 Task: Create a website for subscription-based wine club: curate and deliver wine selections to subscribers.
Action: Mouse moved to (1151, 150)
Screenshot: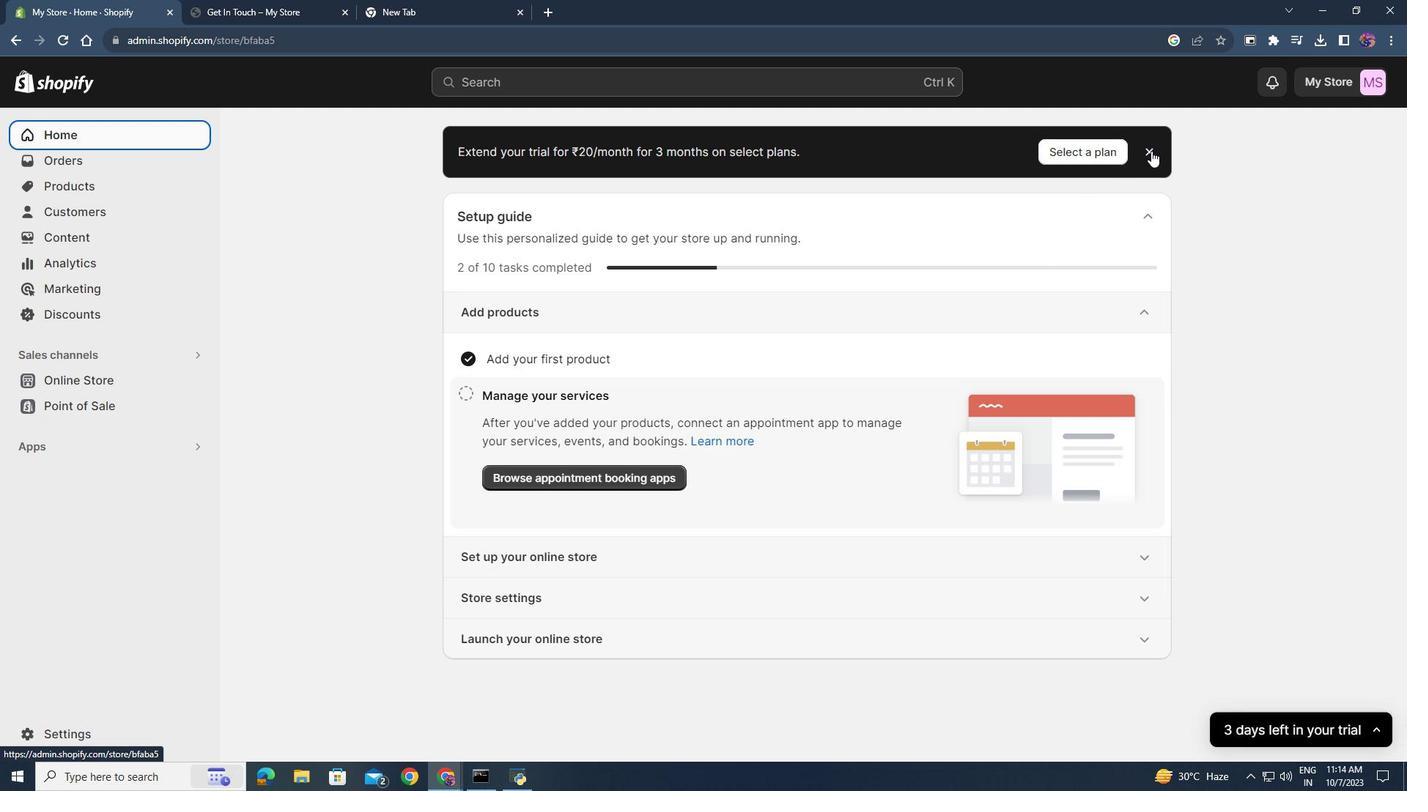 
Action: Mouse pressed left at (1151, 150)
Screenshot: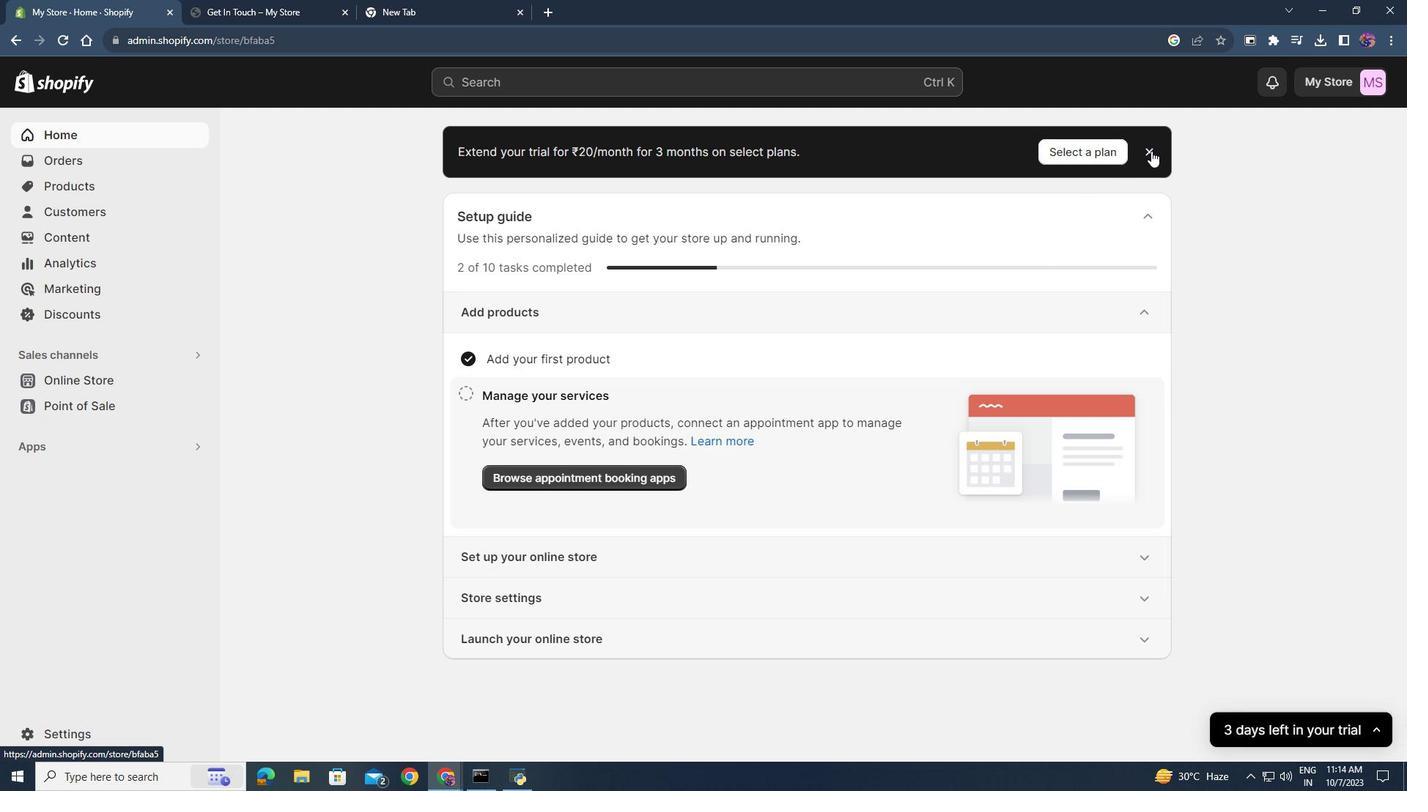 
Action: Mouse moved to (92, 380)
Screenshot: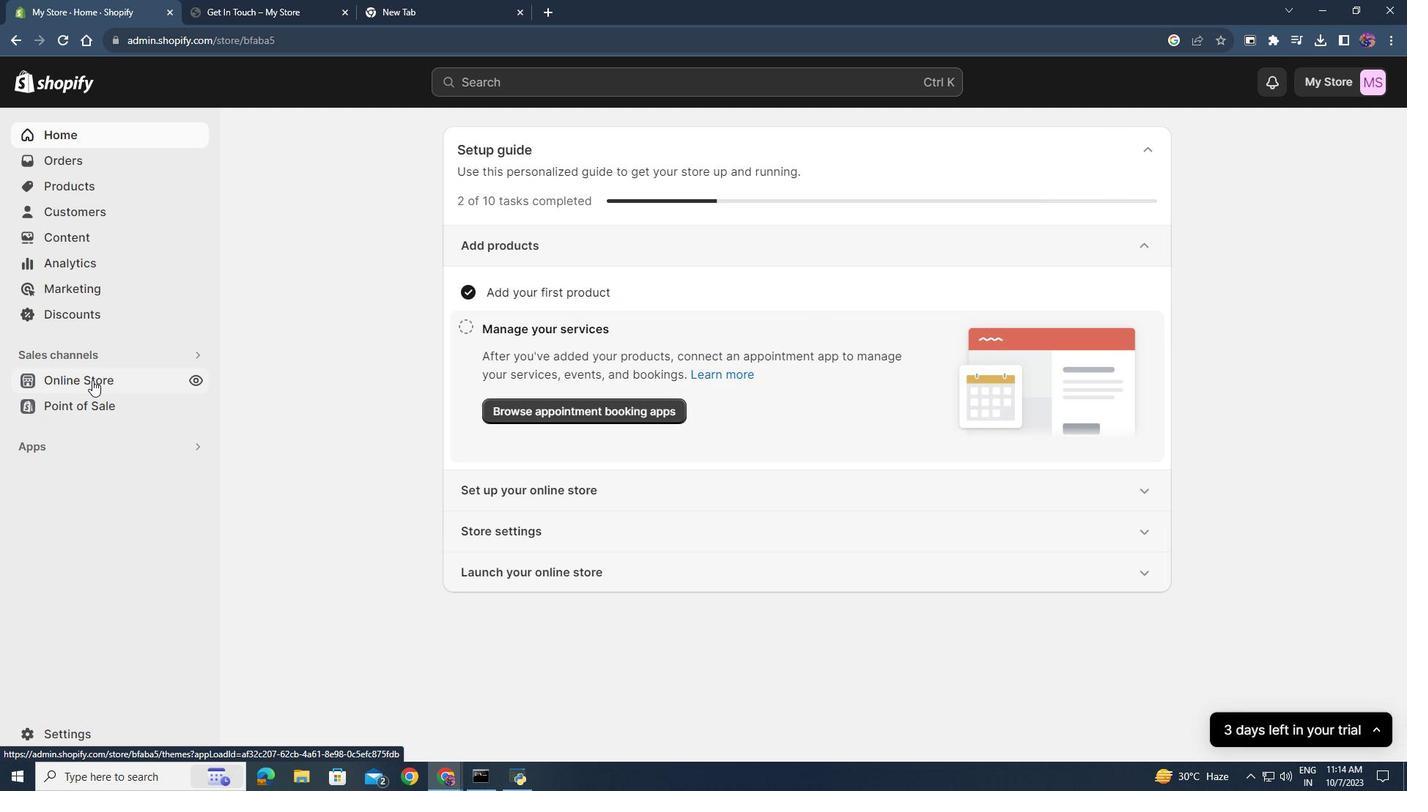 
Action: Mouse pressed left at (92, 380)
Screenshot: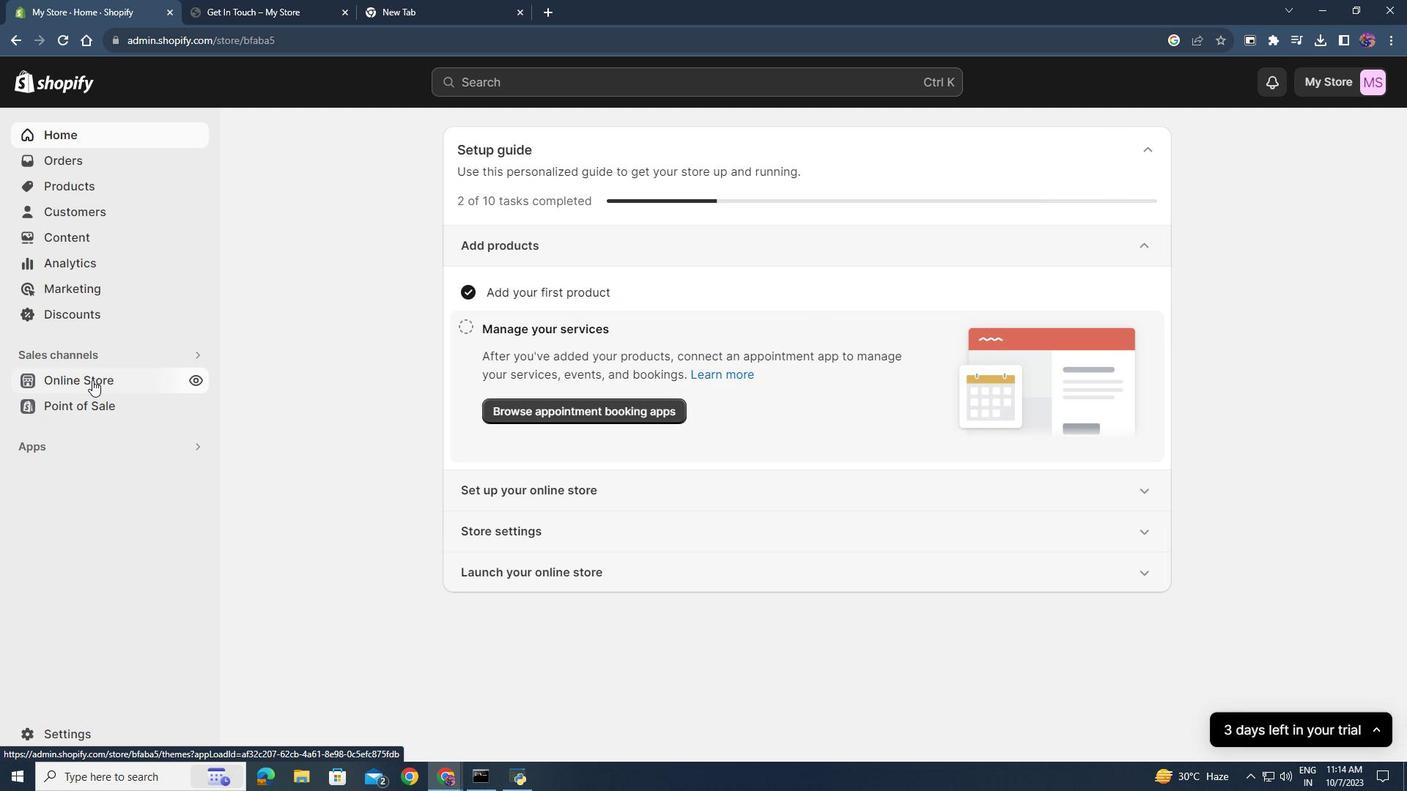 
Action: Mouse moved to (952, 537)
Screenshot: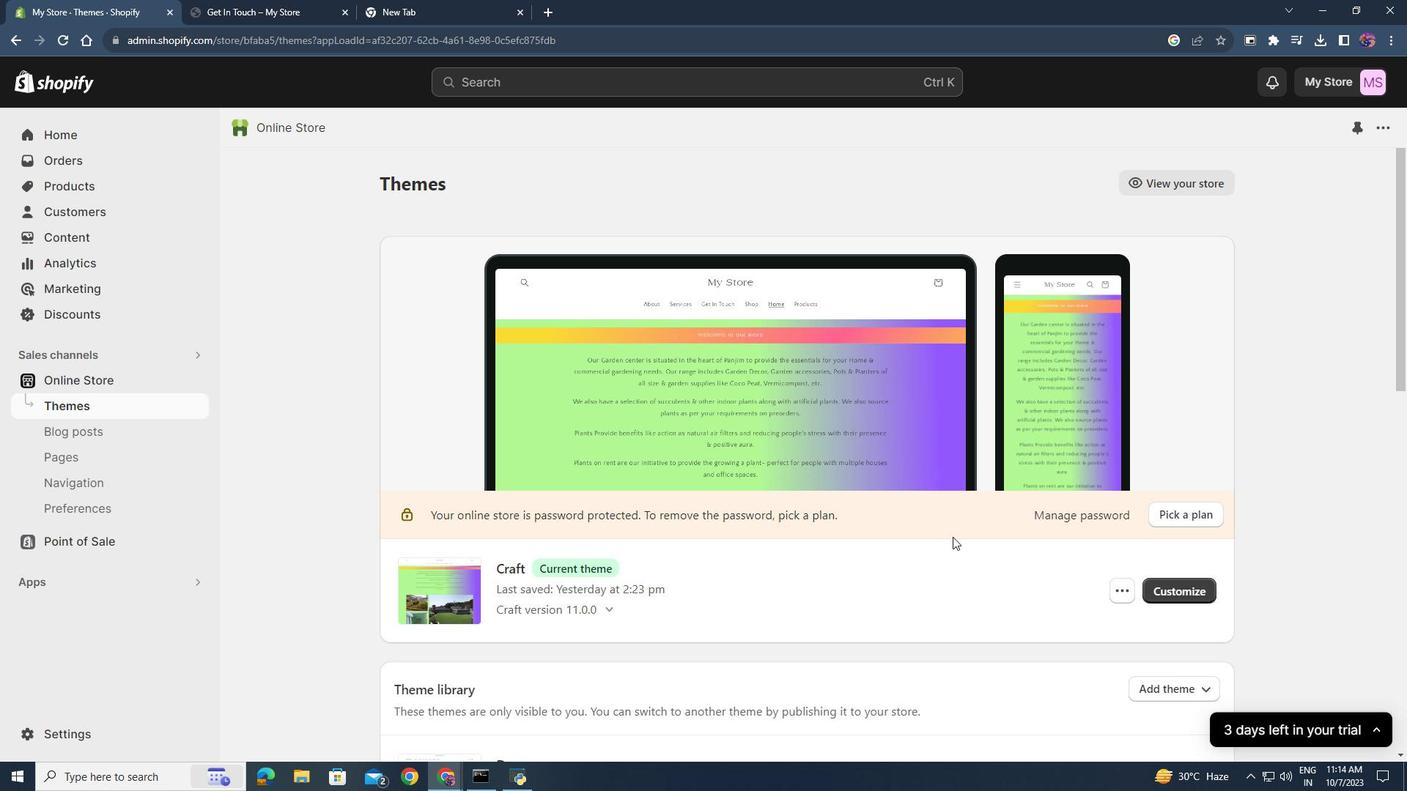 
Action: Mouse scrolled (952, 536) with delta (0, 0)
Screenshot: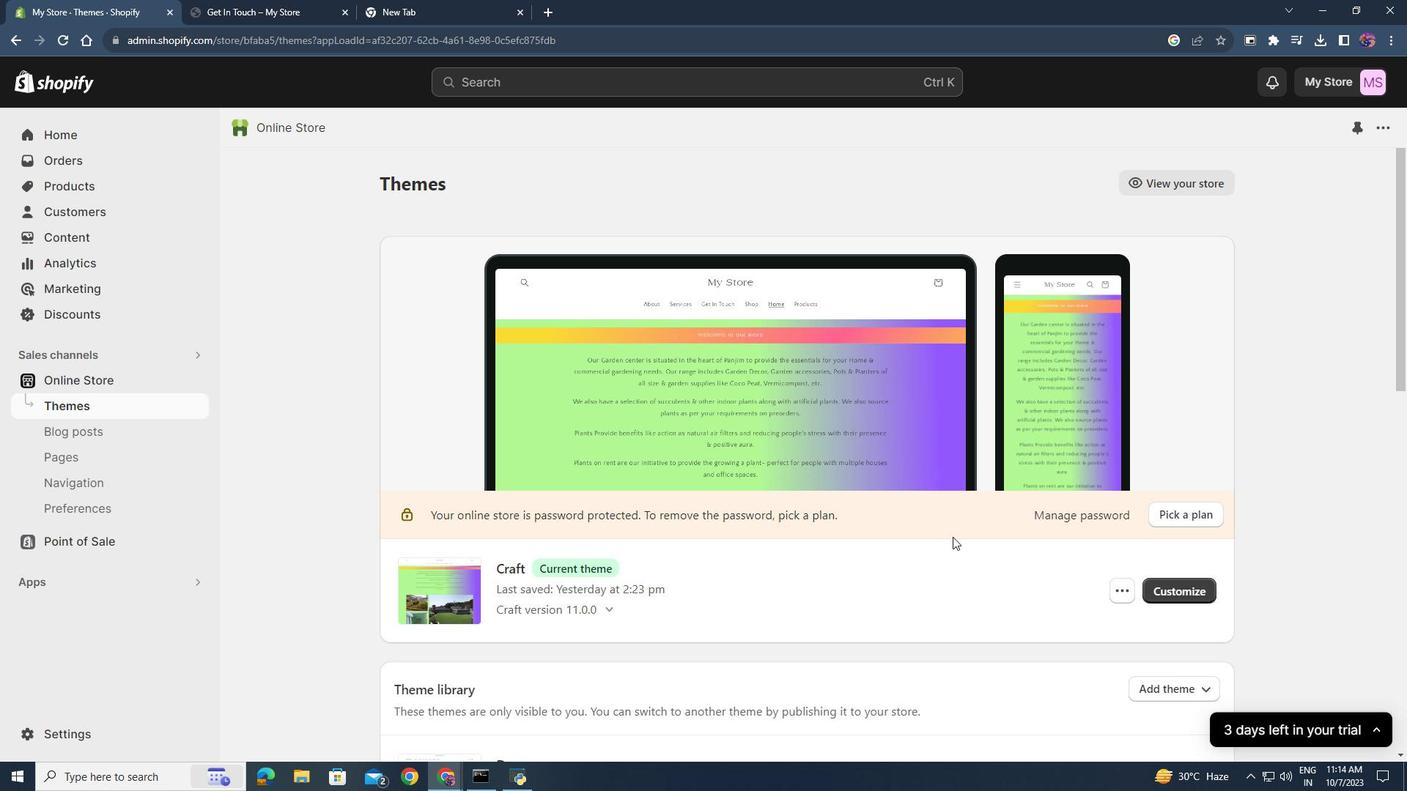 
Action: Mouse scrolled (952, 536) with delta (0, 0)
Screenshot: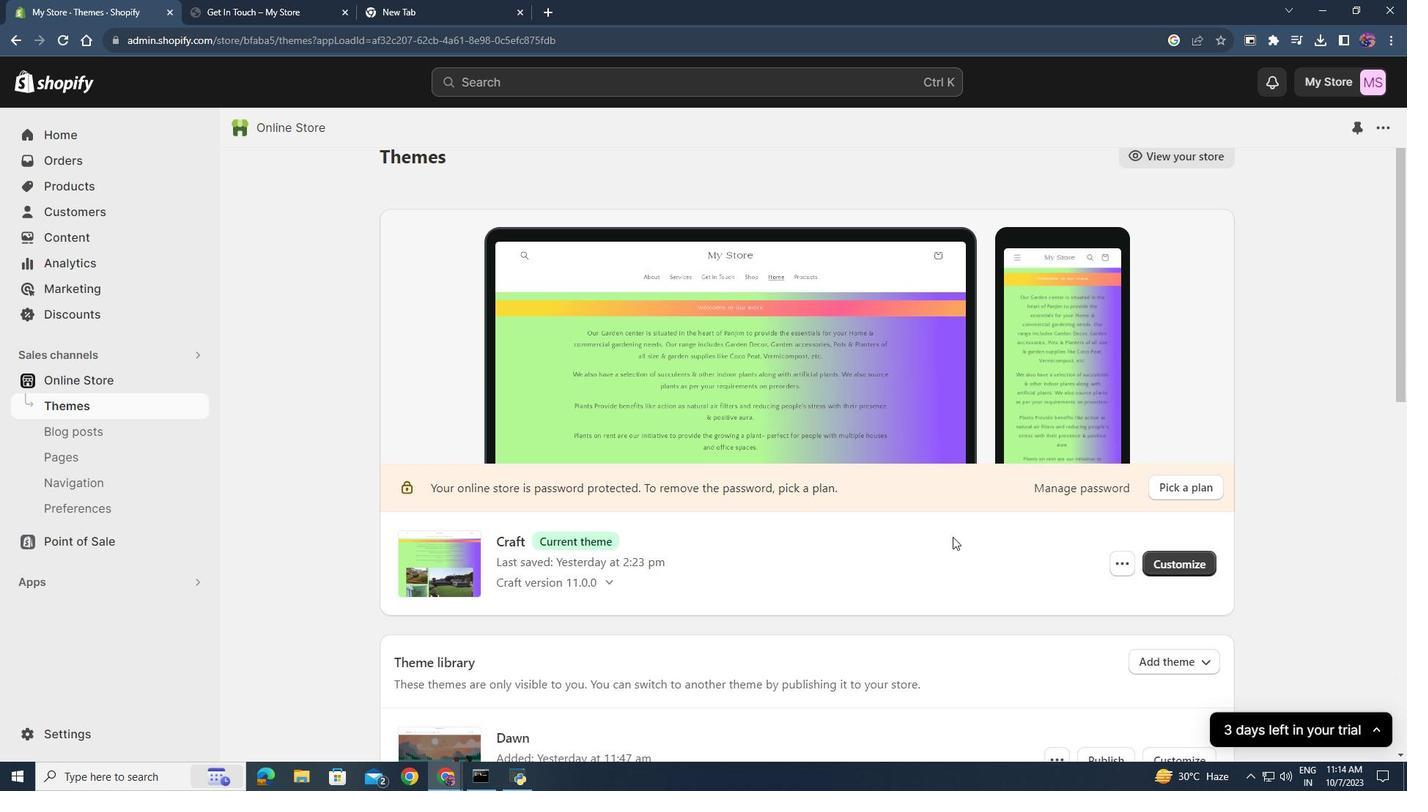 
Action: Mouse scrolled (952, 536) with delta (0, 0)
Screenshot: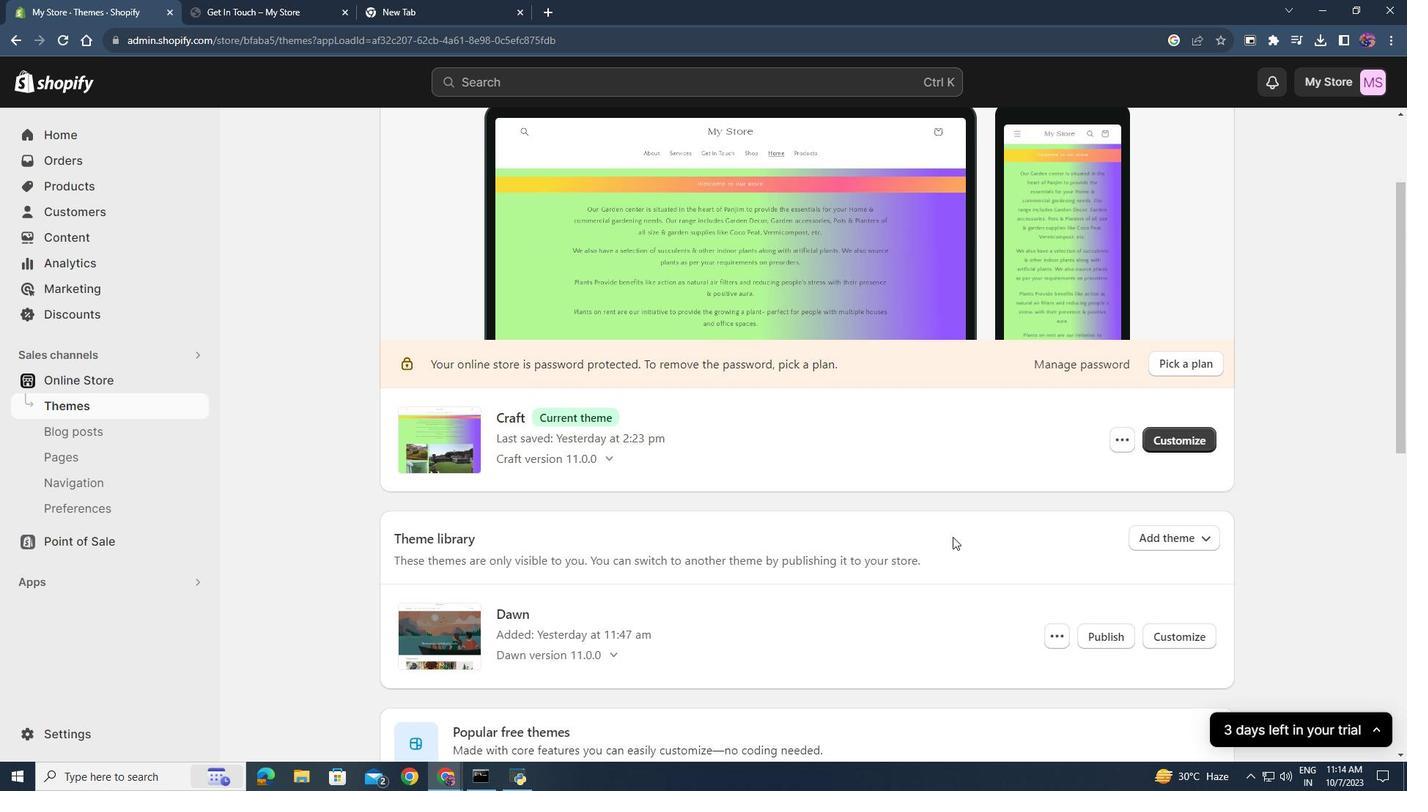 
Action: Mouse scrolled (952, 536) with delta (0, 0)
Screenshot: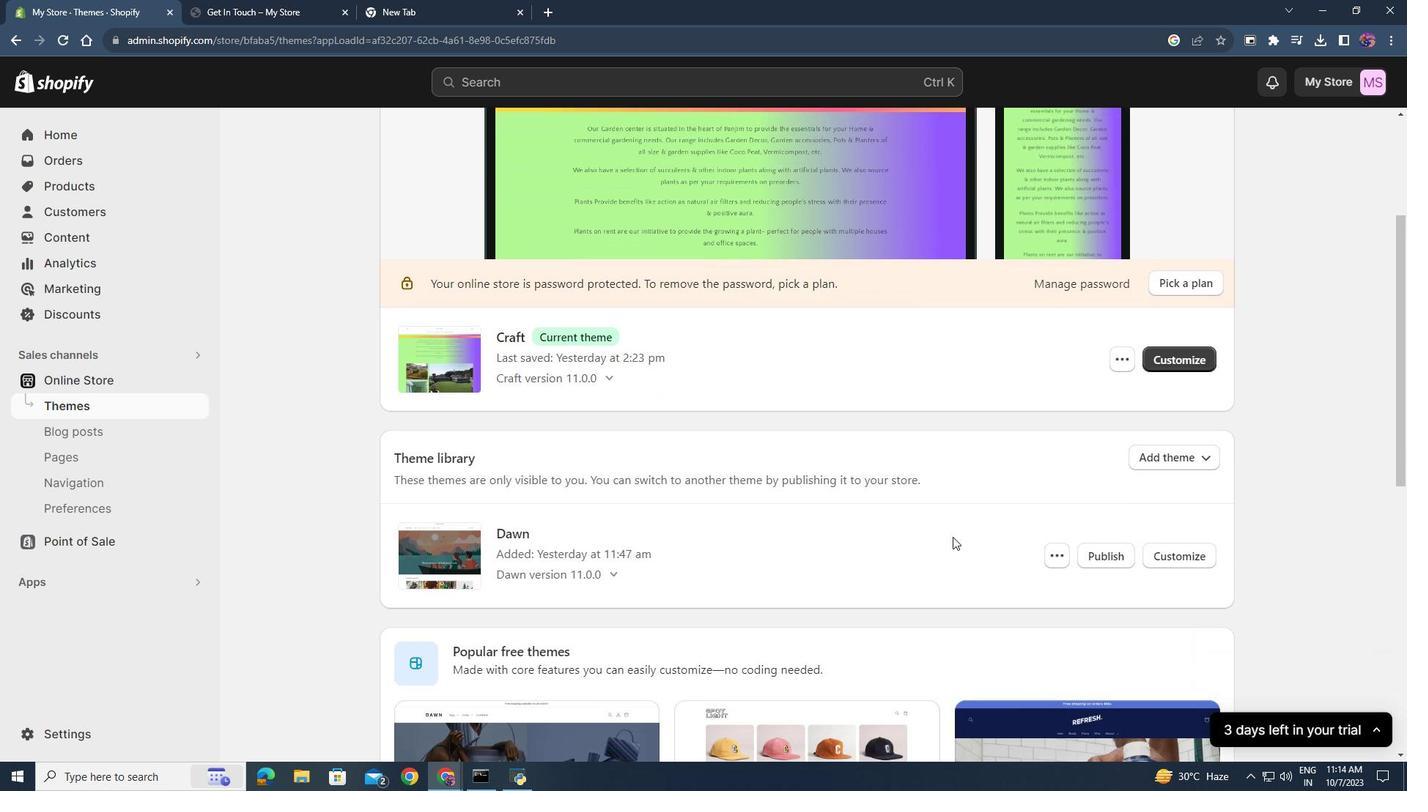 
Action: Mouse scrolled (952, 537) with delta (0, 0)
Screenshot: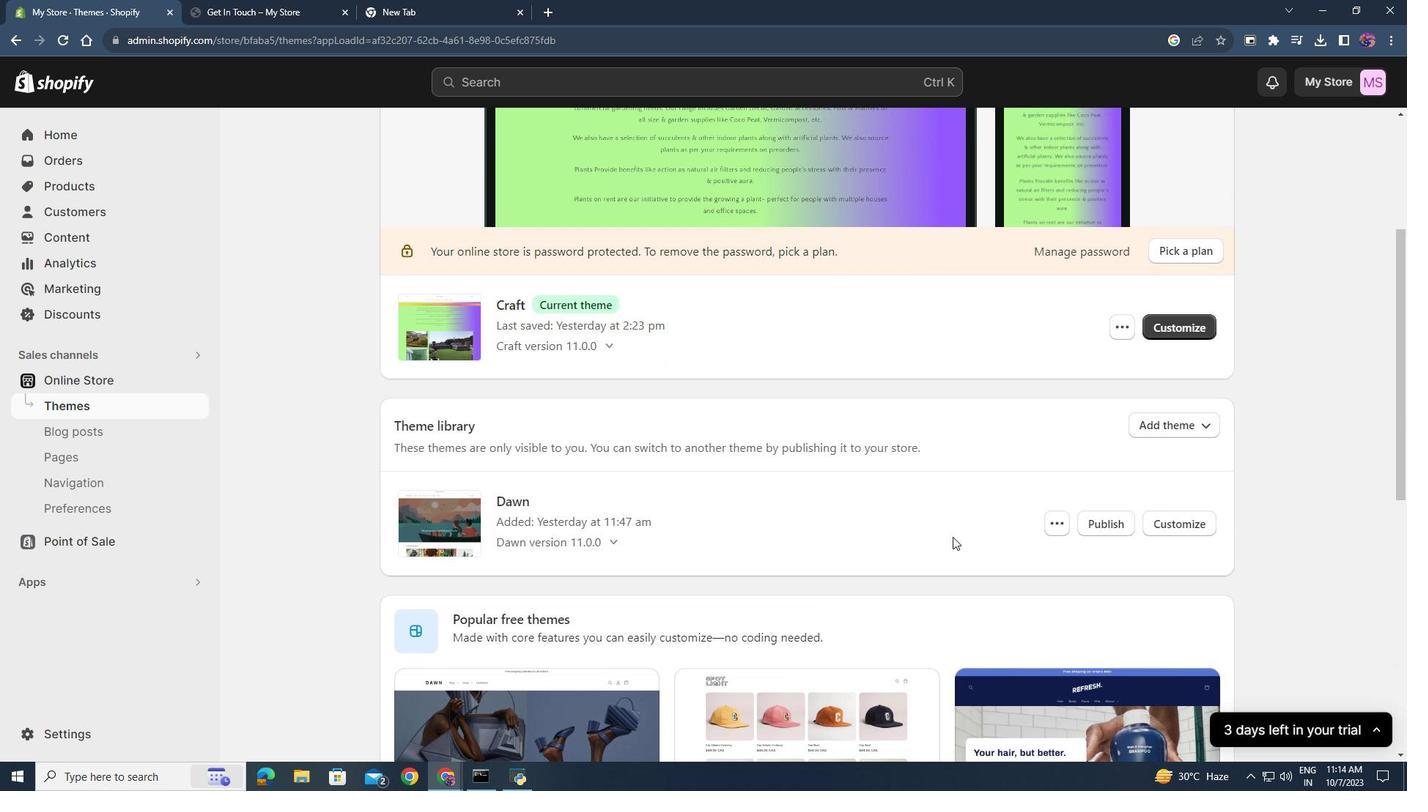 
Action: Mouse scrolled (952, 537) with delta (0, 0)
Screenshot: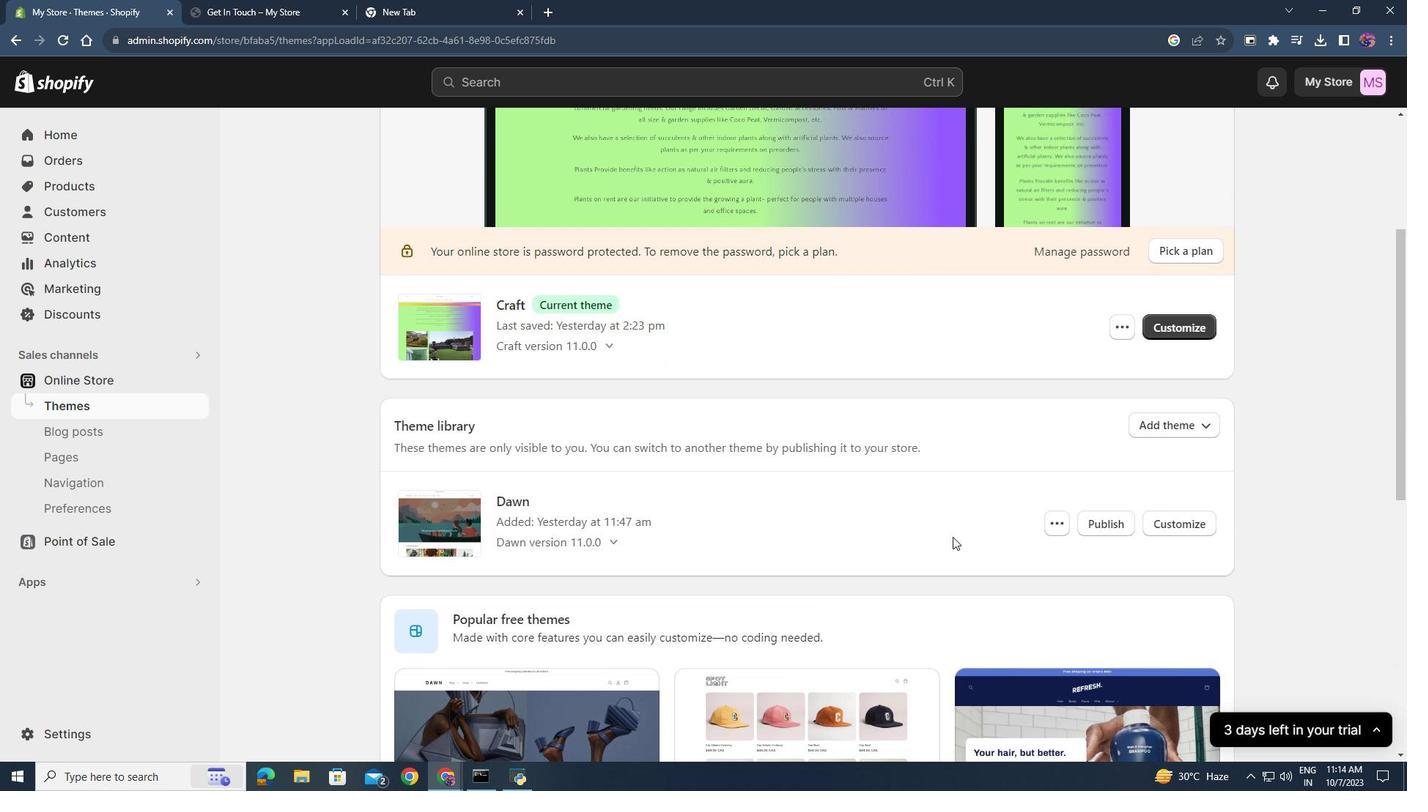 
Action: Mouse scrolled (952, 537) with delta (0, 0)
Screenshot: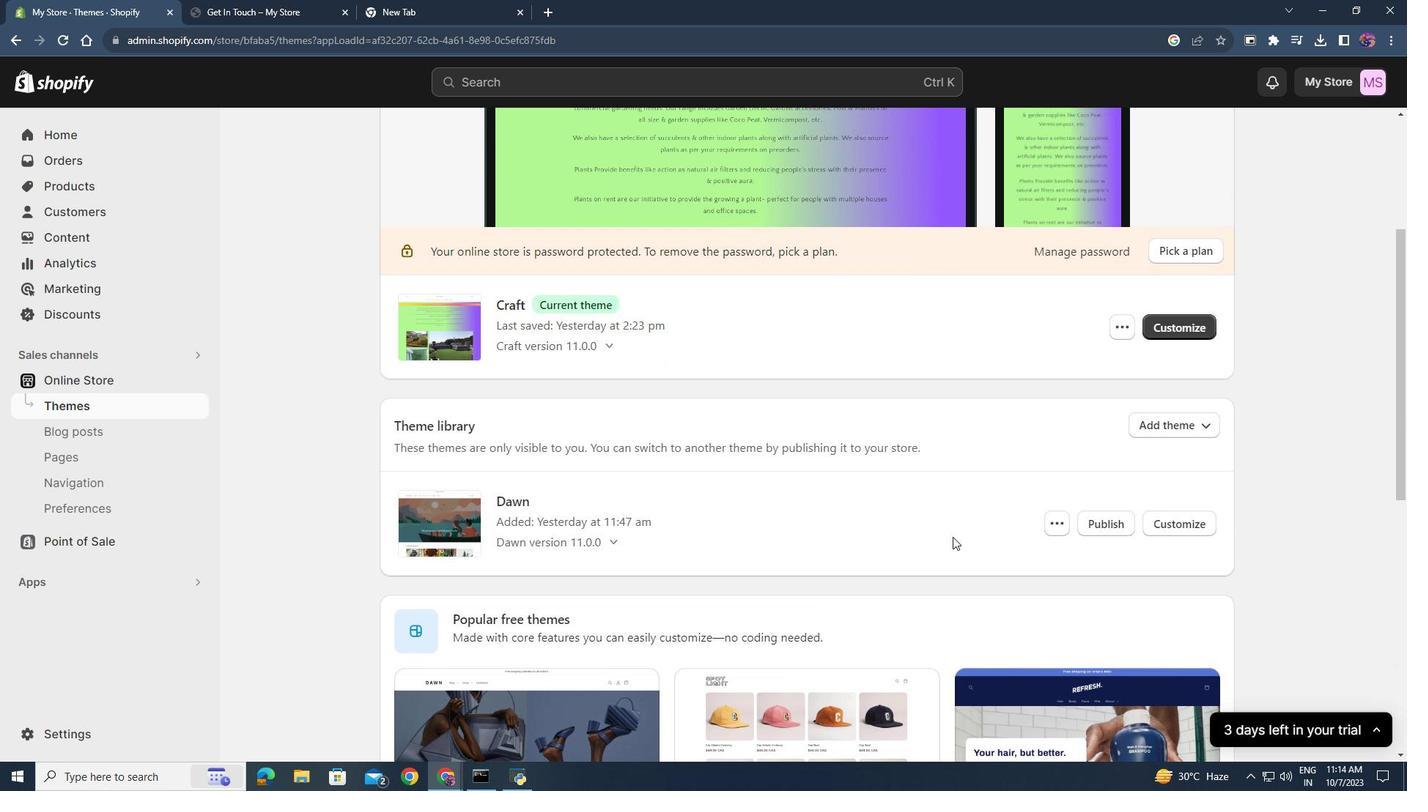 
Action: Mouse scrolled (952, 537) with delta (0, 0)
Screenshot: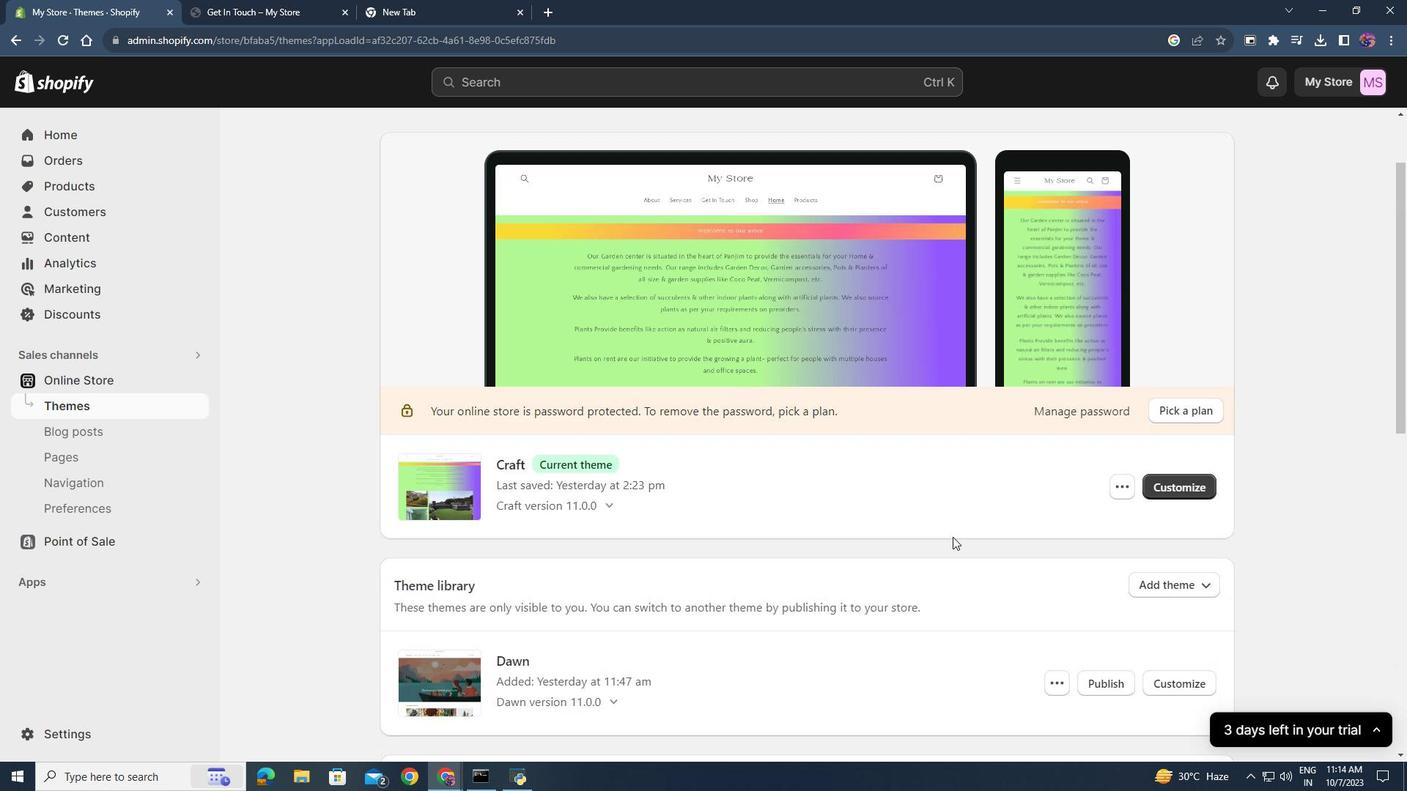 
Action: Mouse scrolled (952, 537) with delta (0, 0)
Screenshot: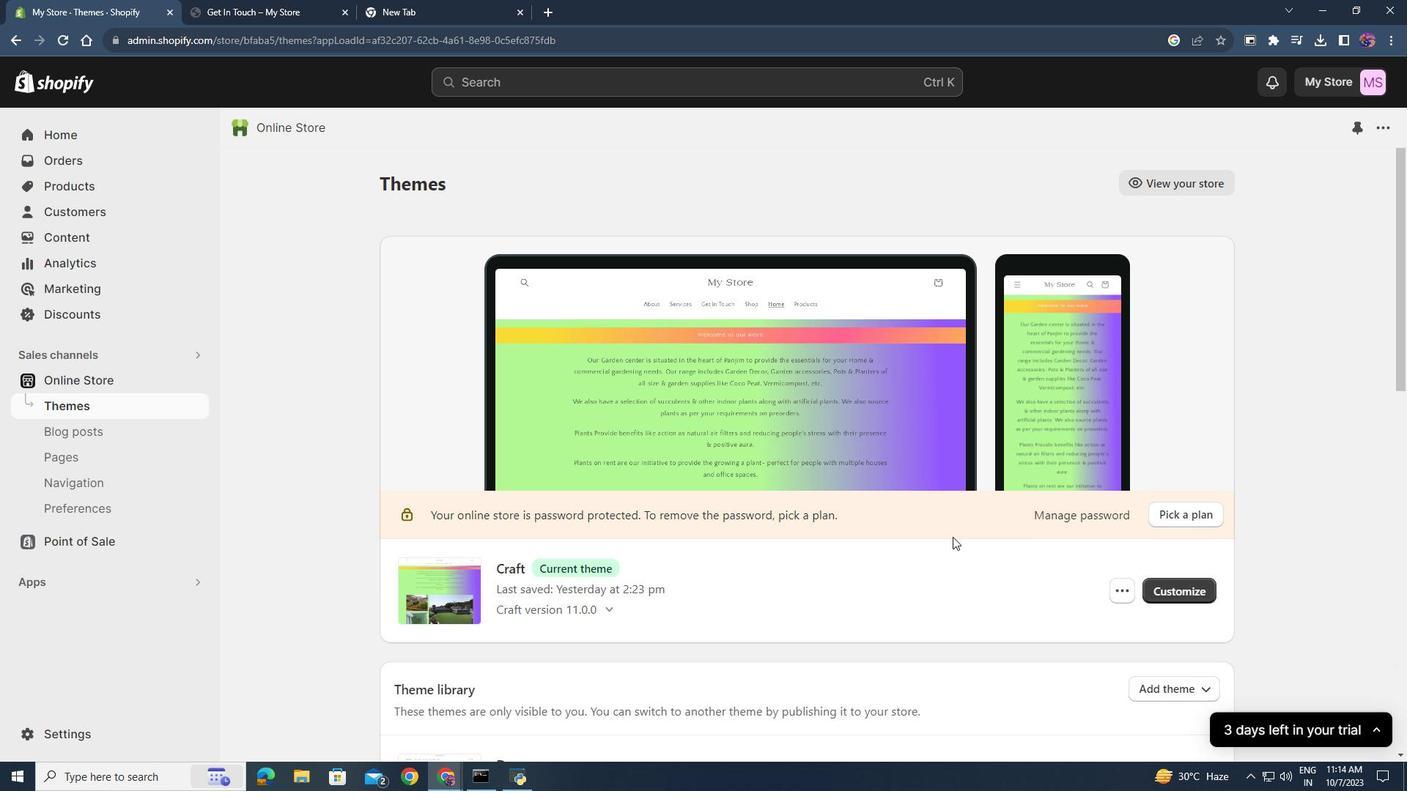 
Action: Mouse scrolled (952, 537) with delta (0, 0)
Screenshot: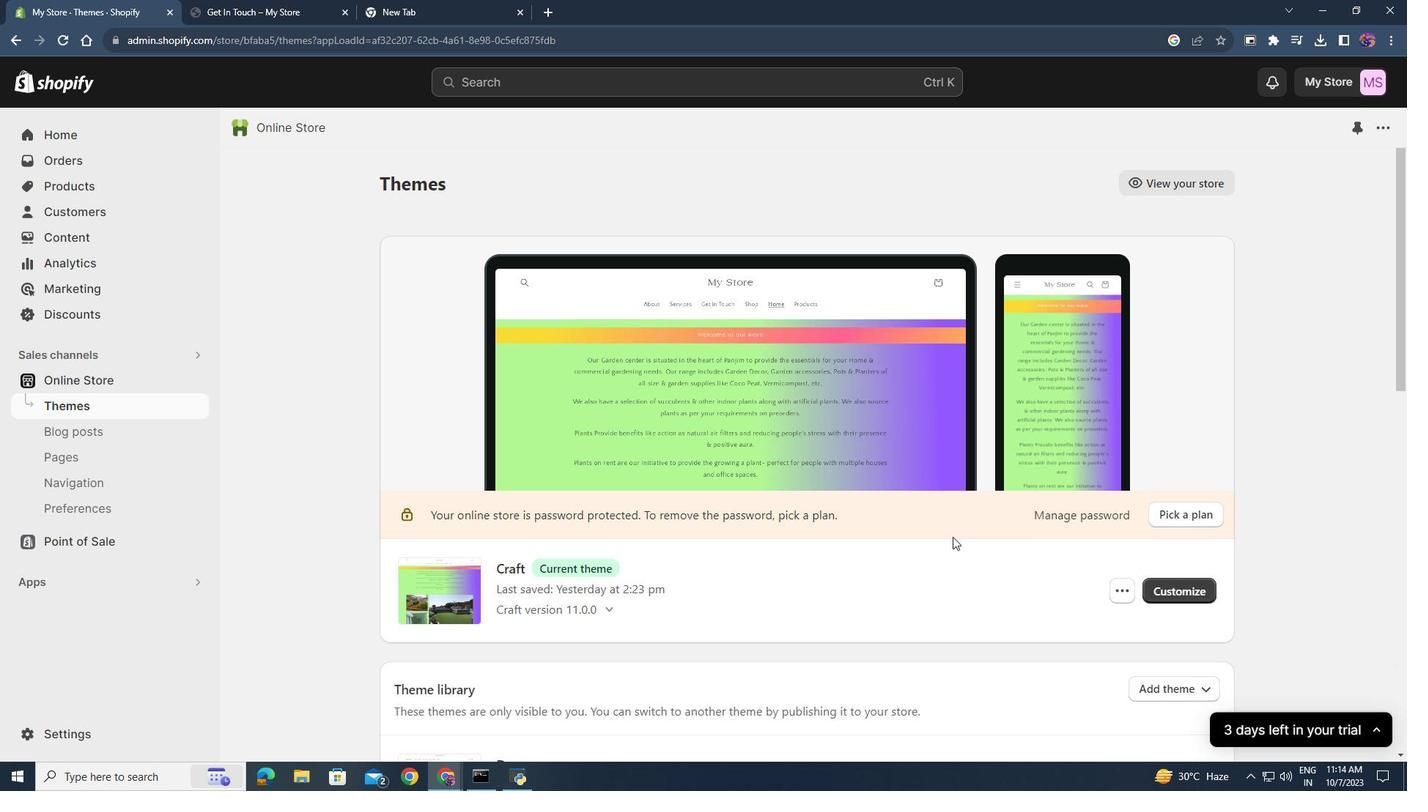 
Action: Mouse scrolled (952, 537) with delta (0, 0)
Screenshot: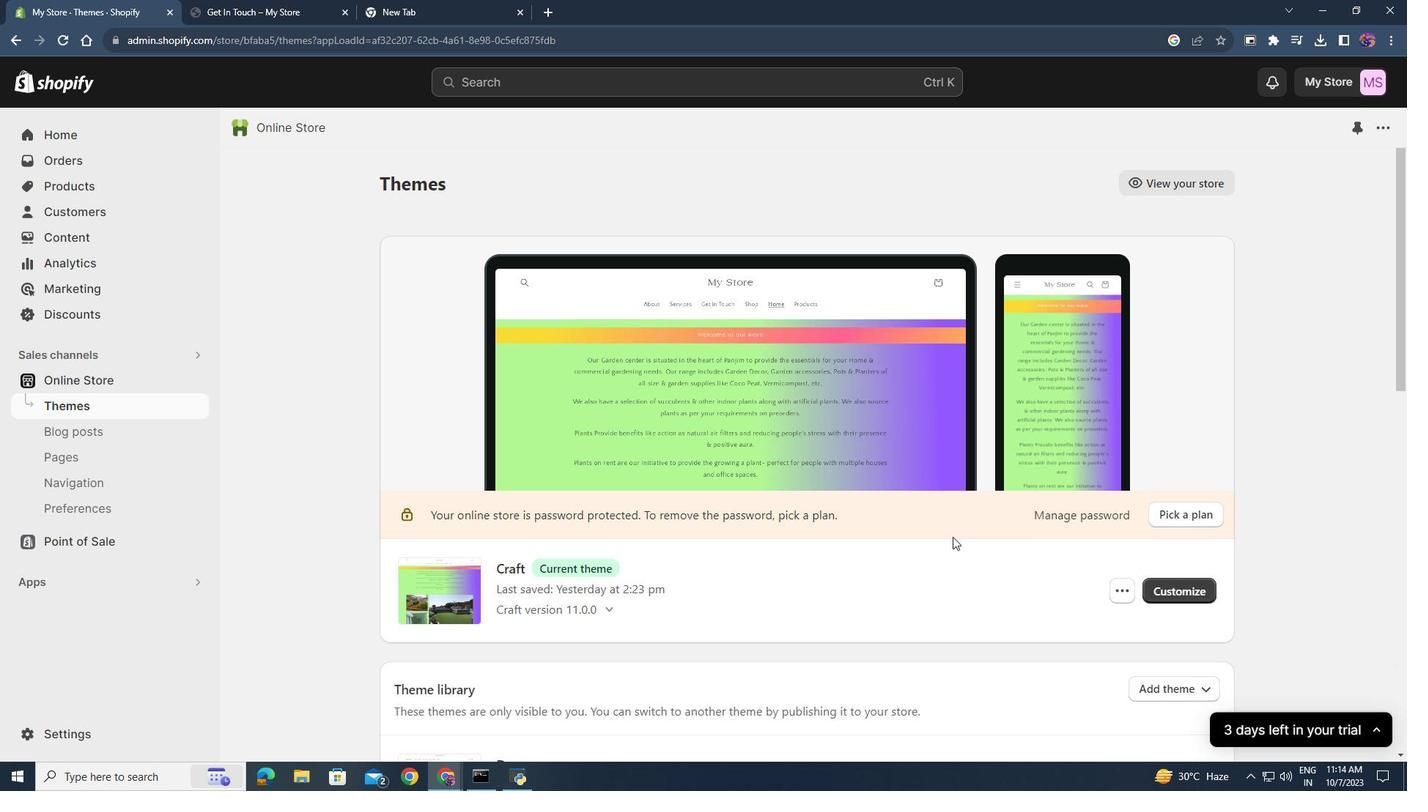 
Action: Mouse moved to (1328, 82)
Screenshot: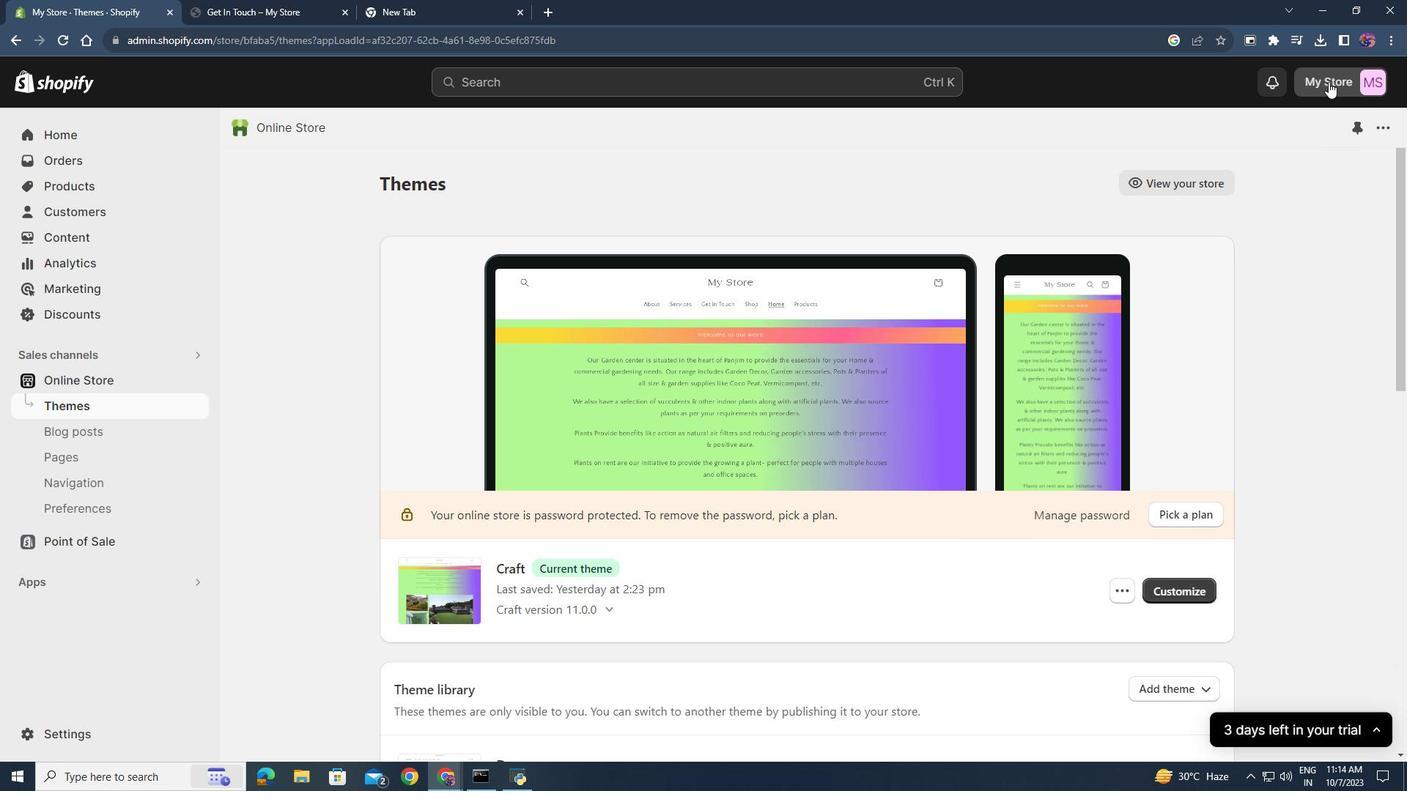
Action: Mouse pressed left at (1328, 82)
Screenshot: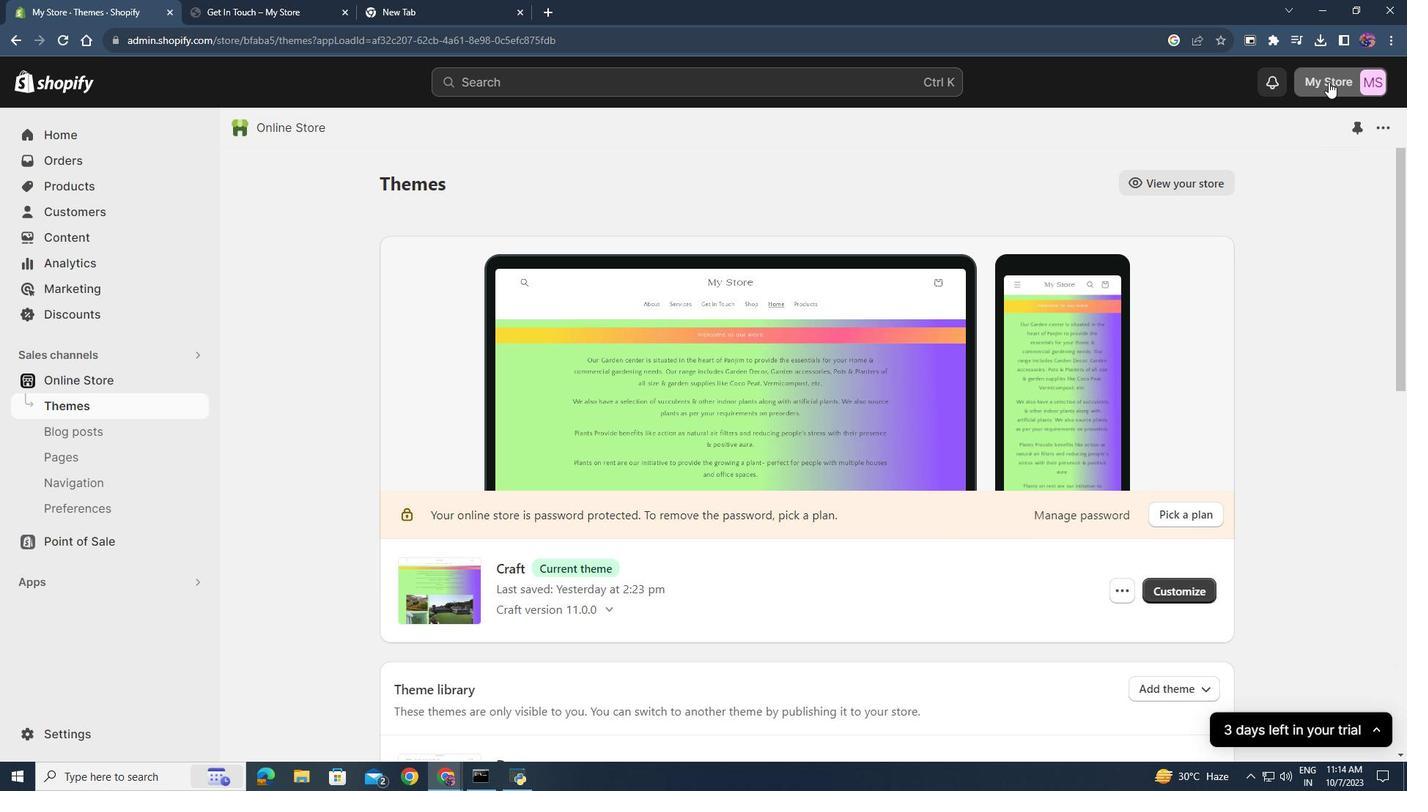 
Action: Mouse moved to (1246, 199)
Screenshot: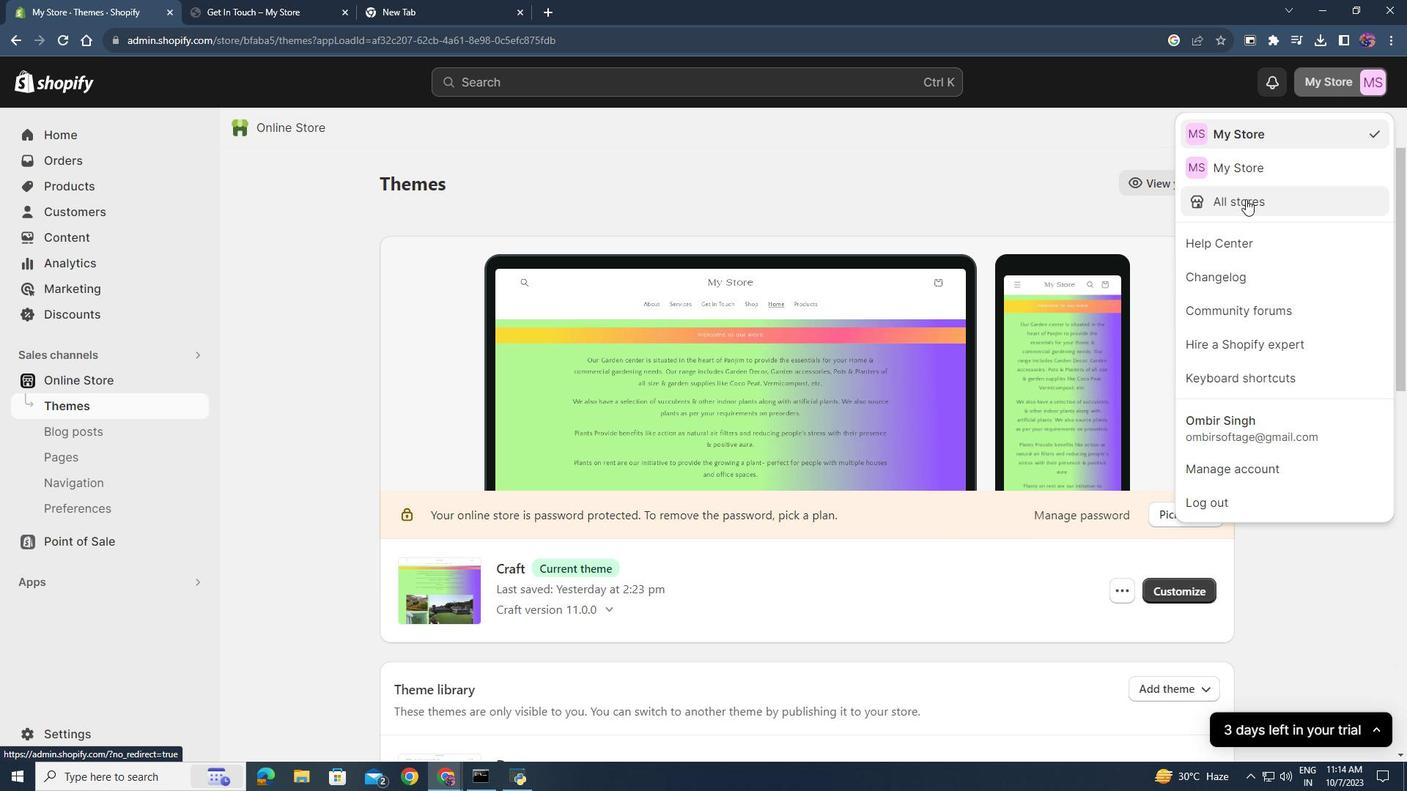 
Action: Mouse pressed left at (1246, 199)
Screenshot: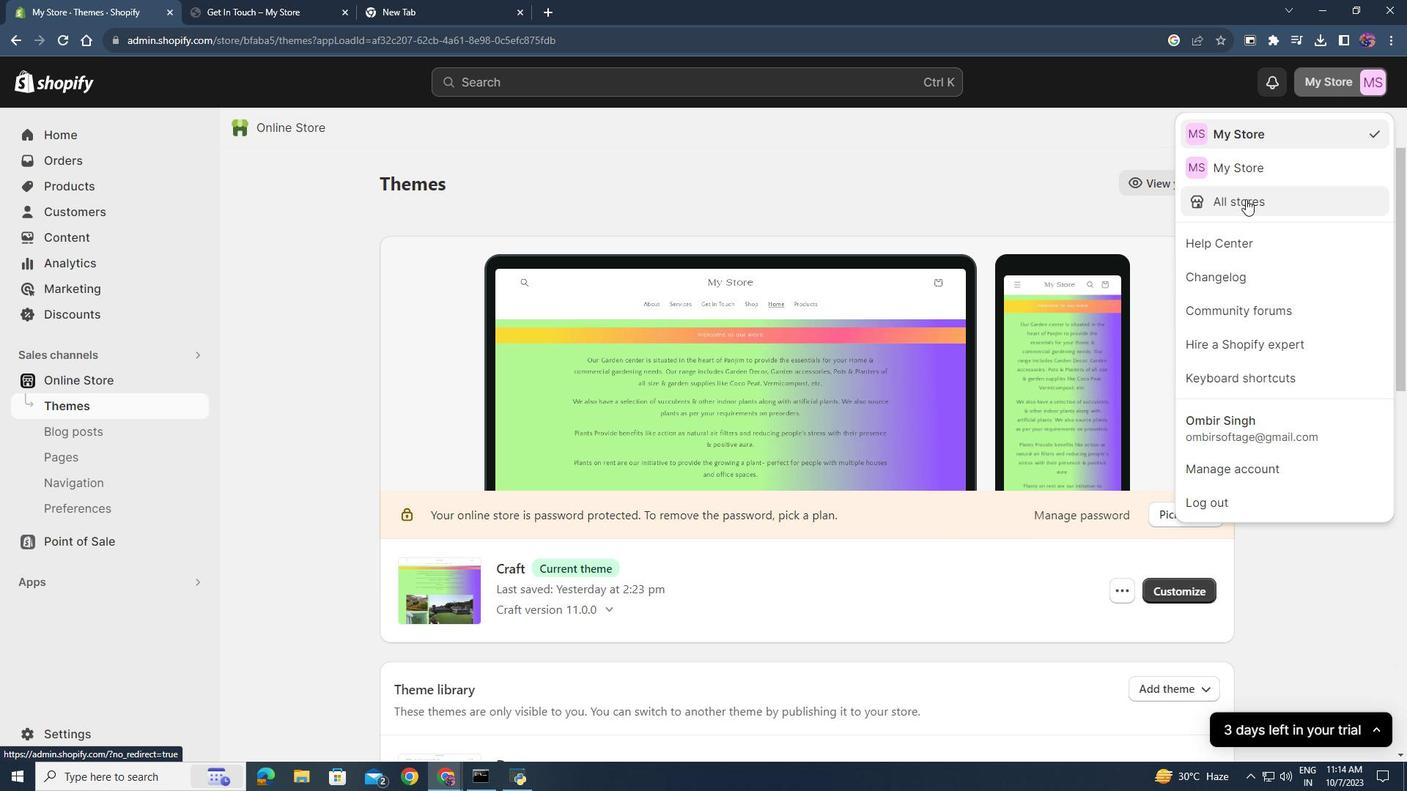
Action: Mouse moved to (864, 275)
Screenshot: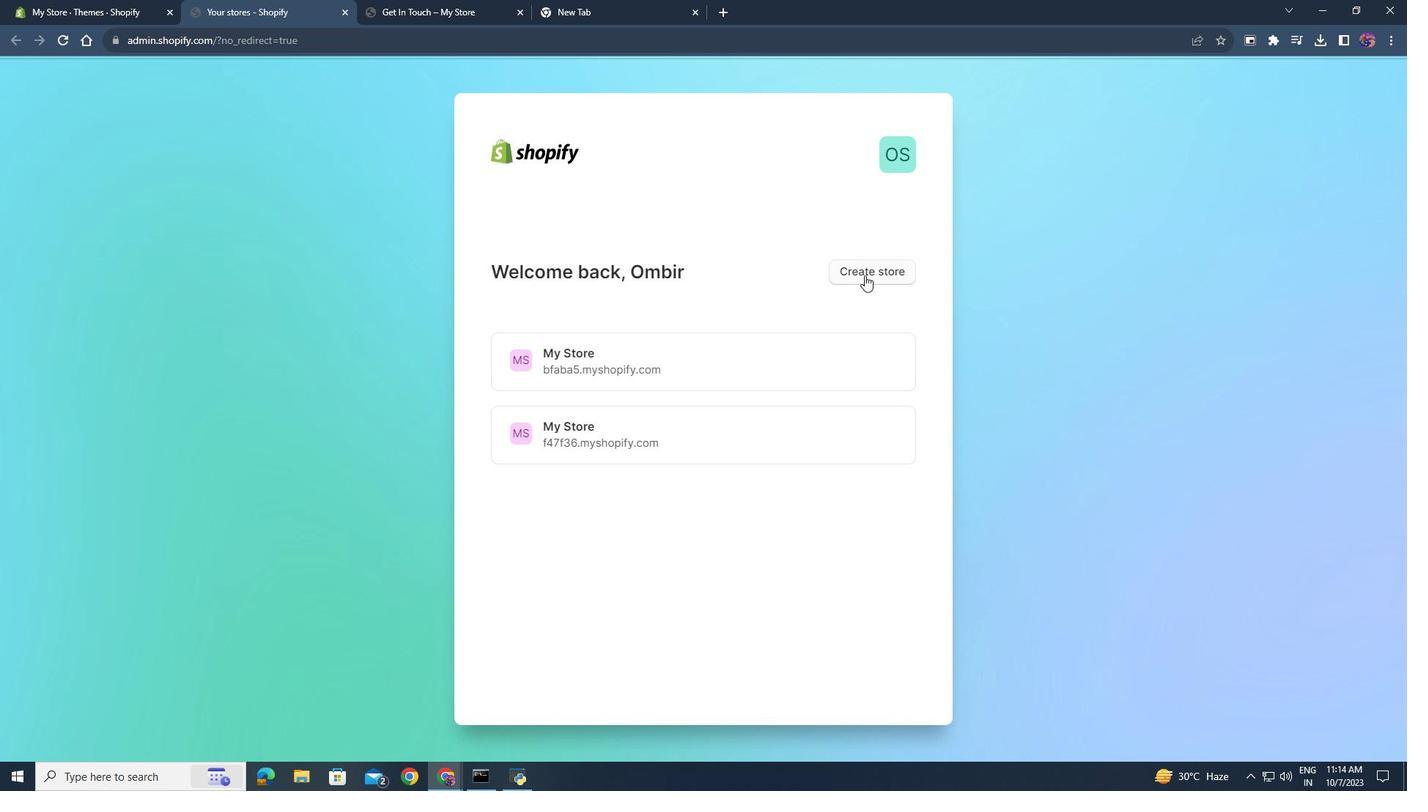 
Action: Mouse pressed left at (864, 275)
Screenshot: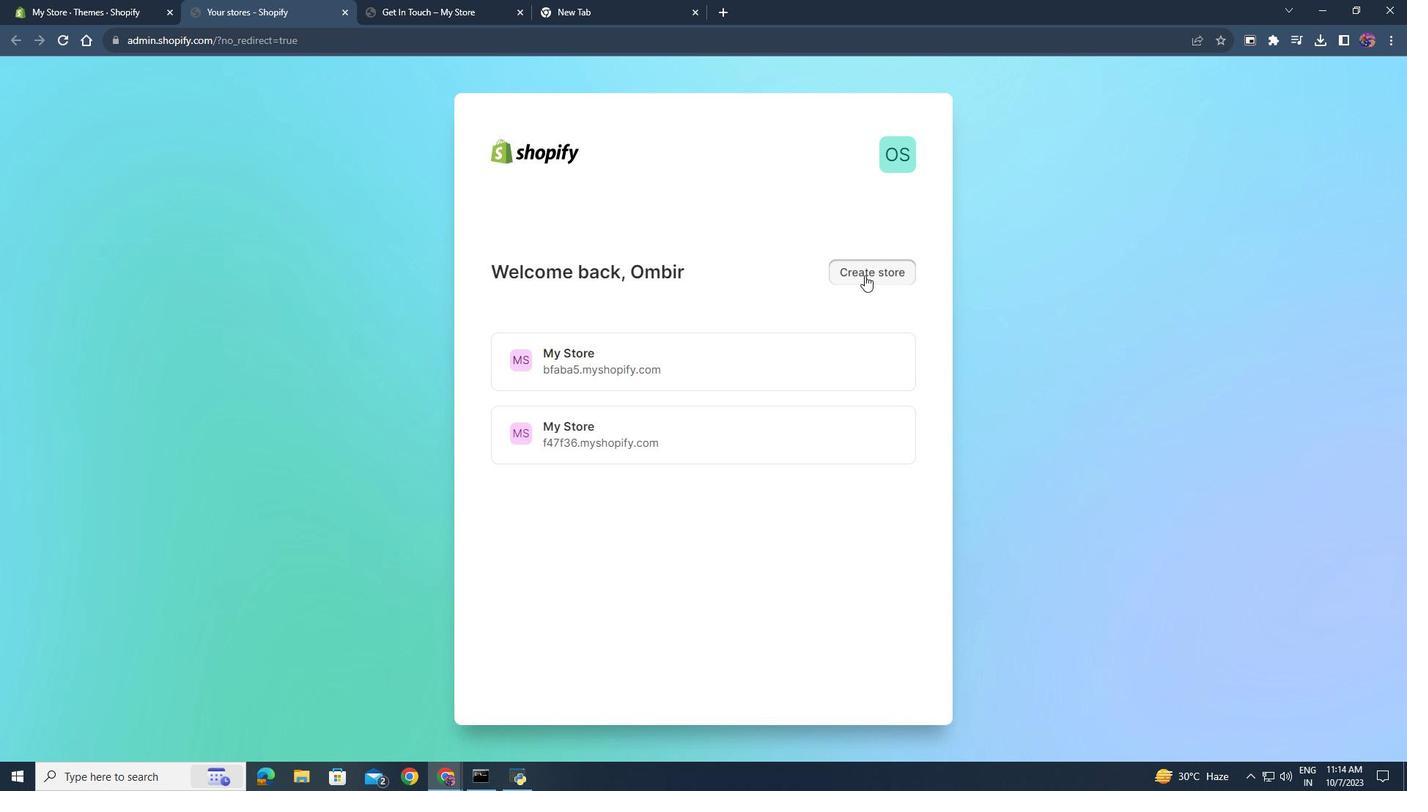 
Action: Mouse moved to (421, 329)
Screenshot: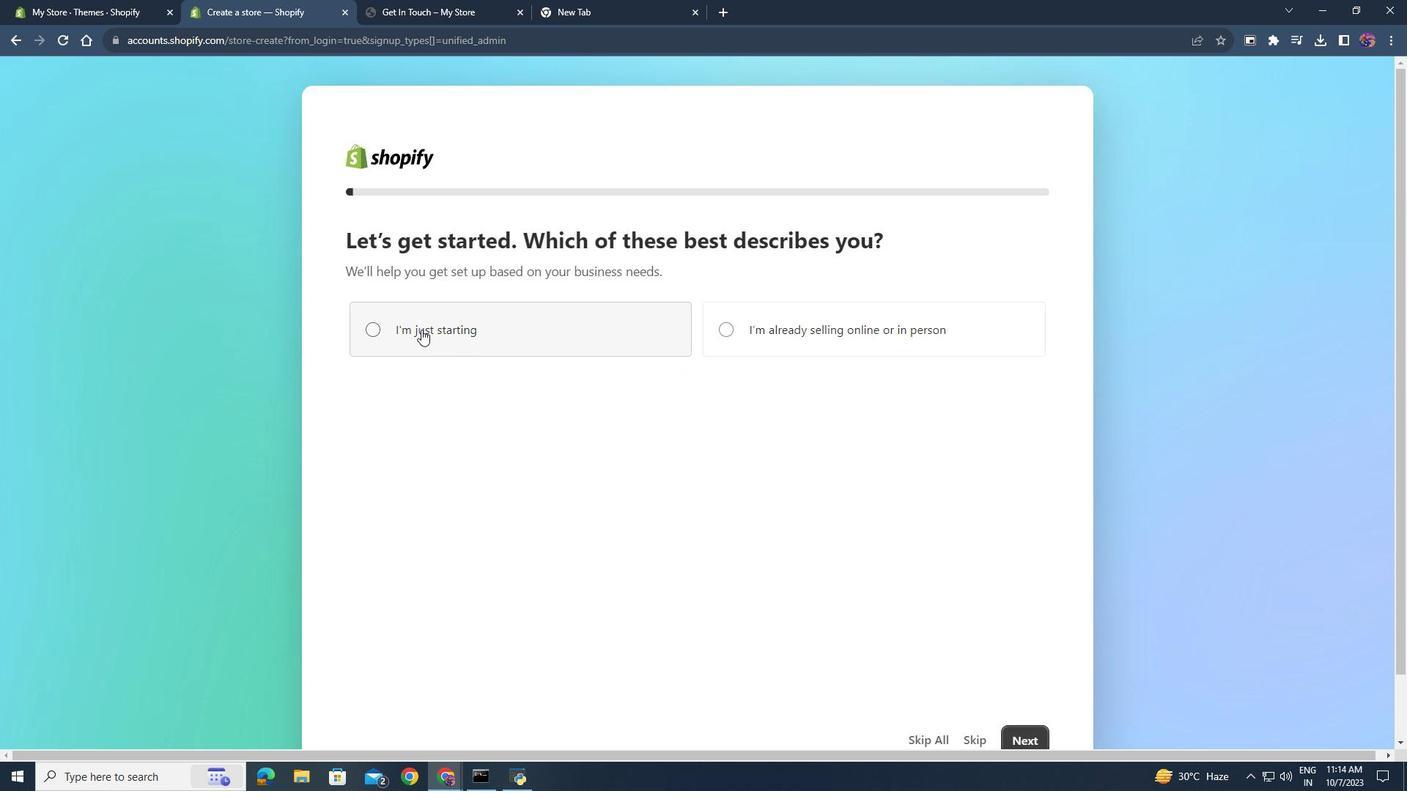 
Action: Mouse pressed left at (421, 329)
Screenshot: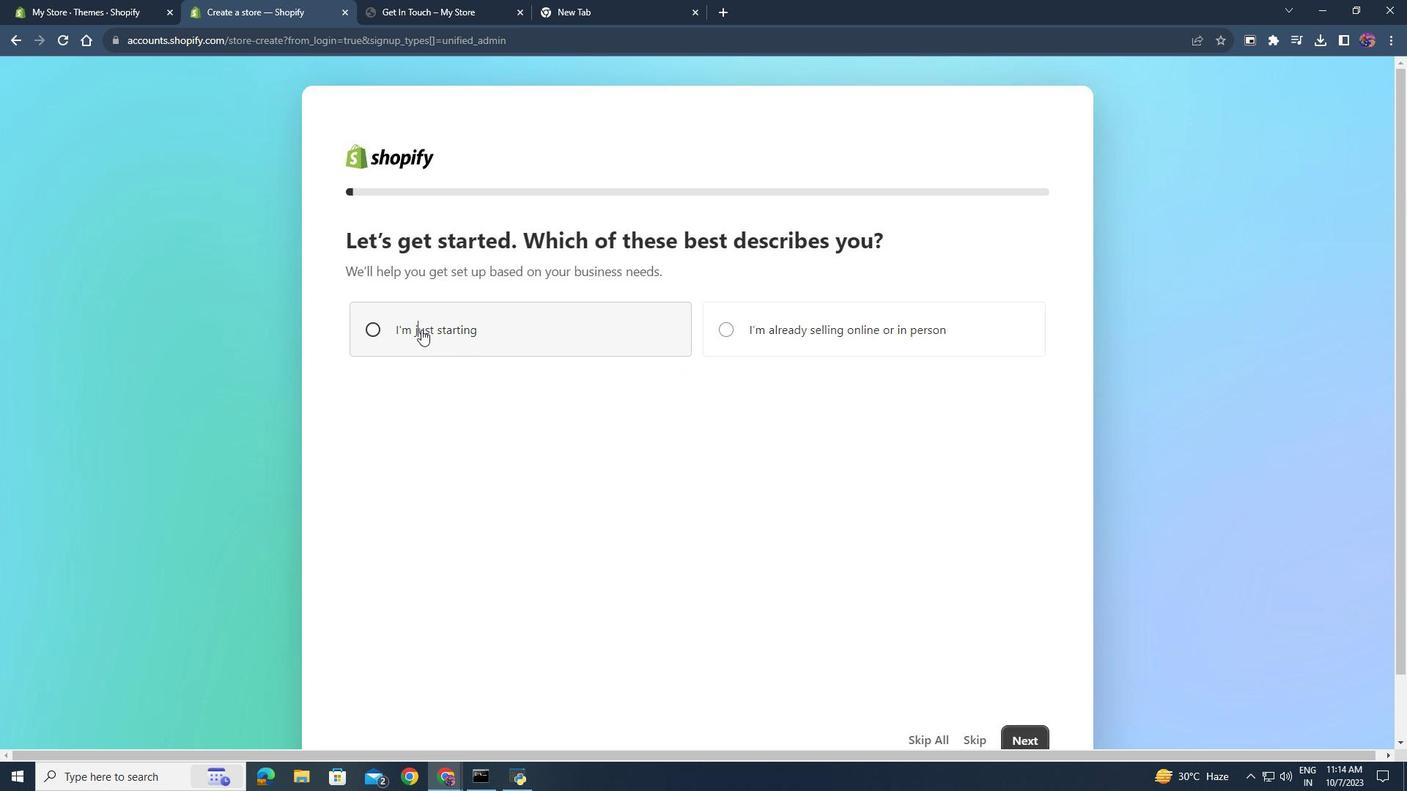 
Action: Mouse moved to (1026, 733)
Screenshot: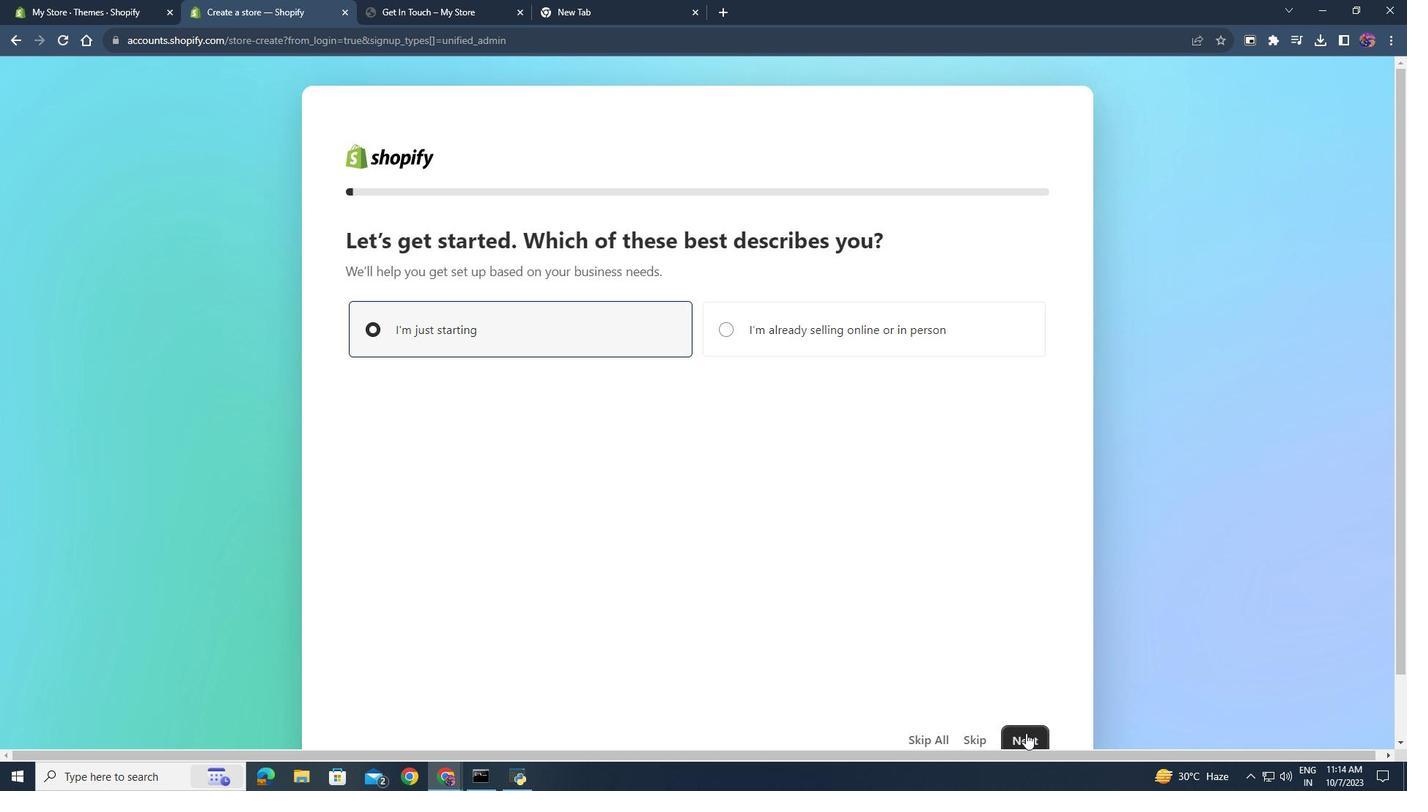 
Action: Mouse pressed left at (1026, 733)
Screenshot: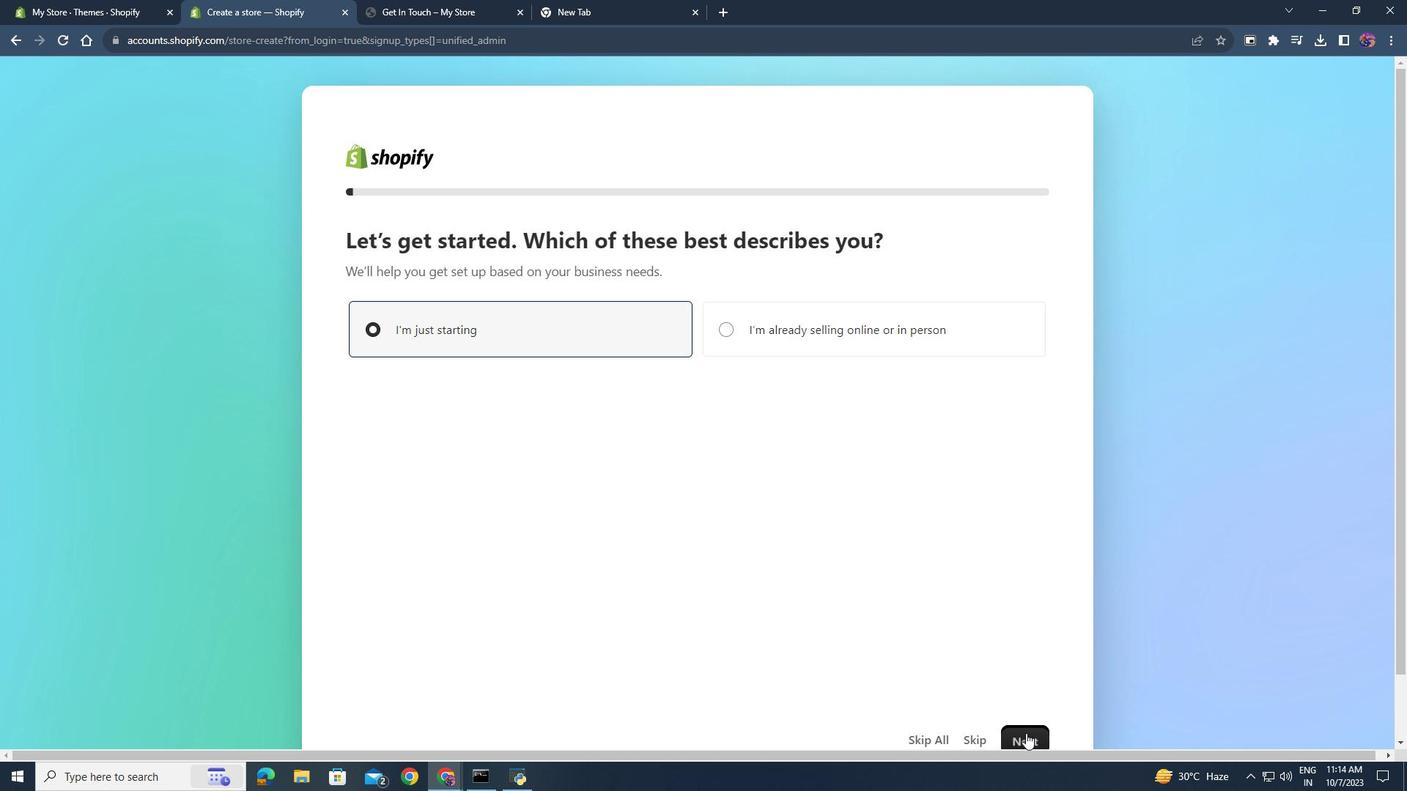 
Action: Mouse moved to (371, 342)
Screenshot: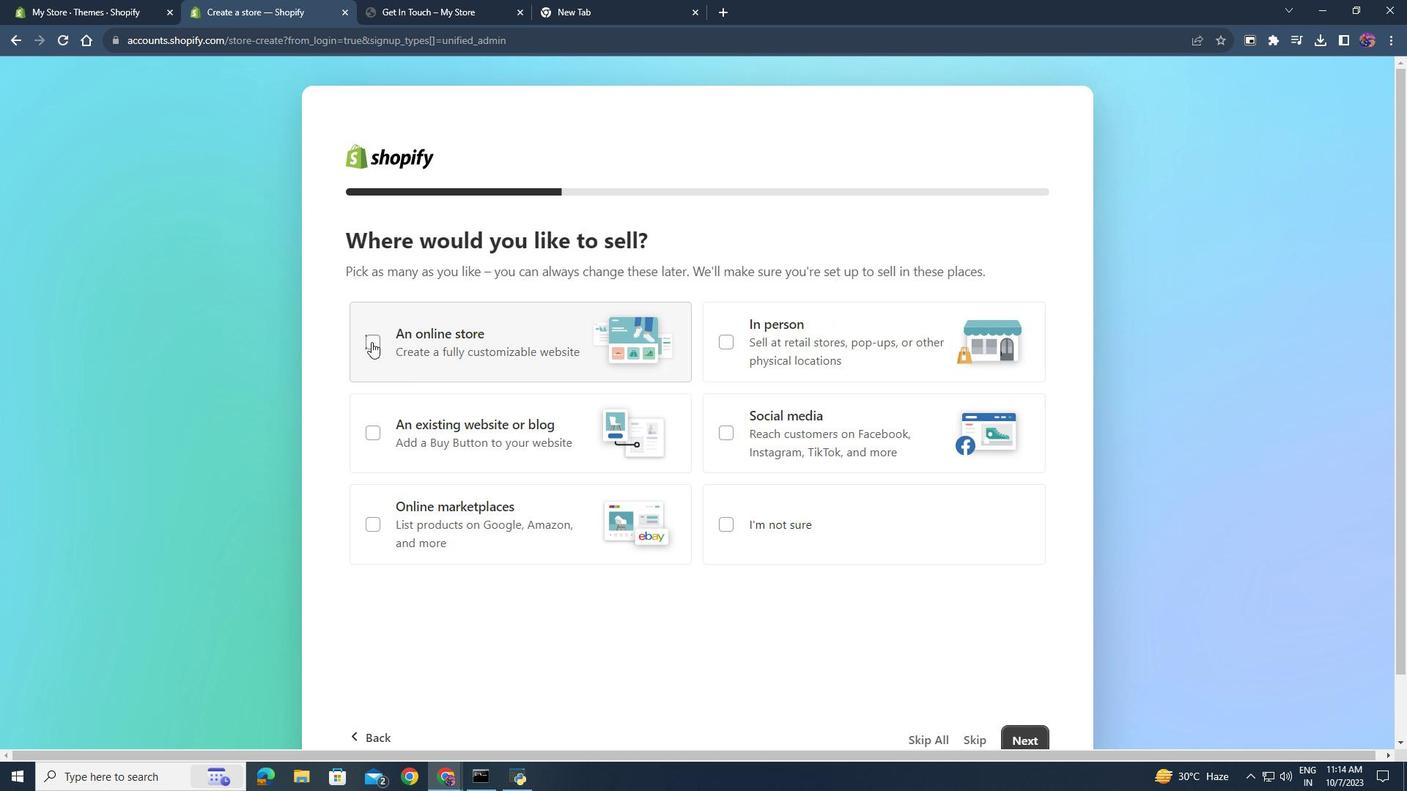 
Action: Mouse pressed left at (371, 342)
Screenshot: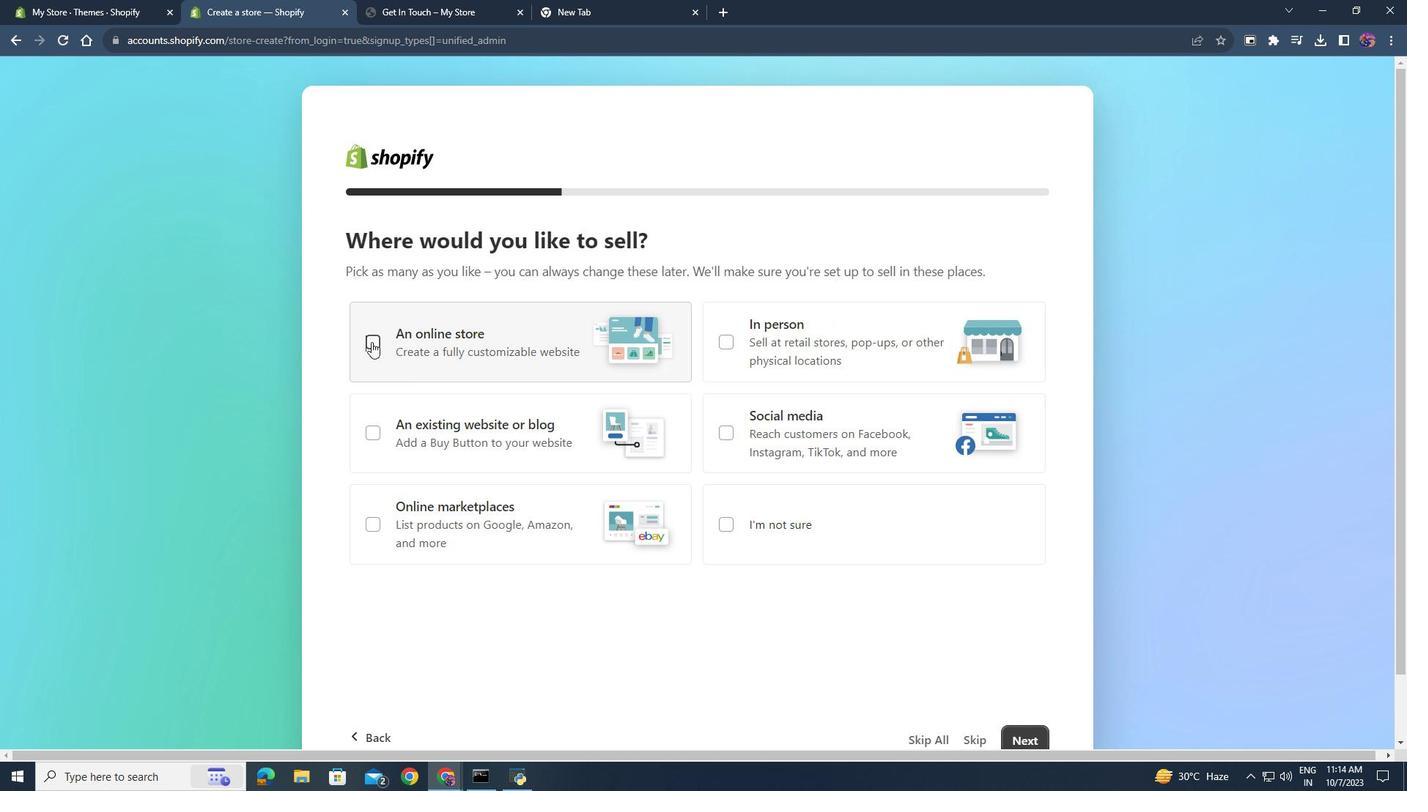 
Action: Mouse moved to (725, 430)
Screenshot: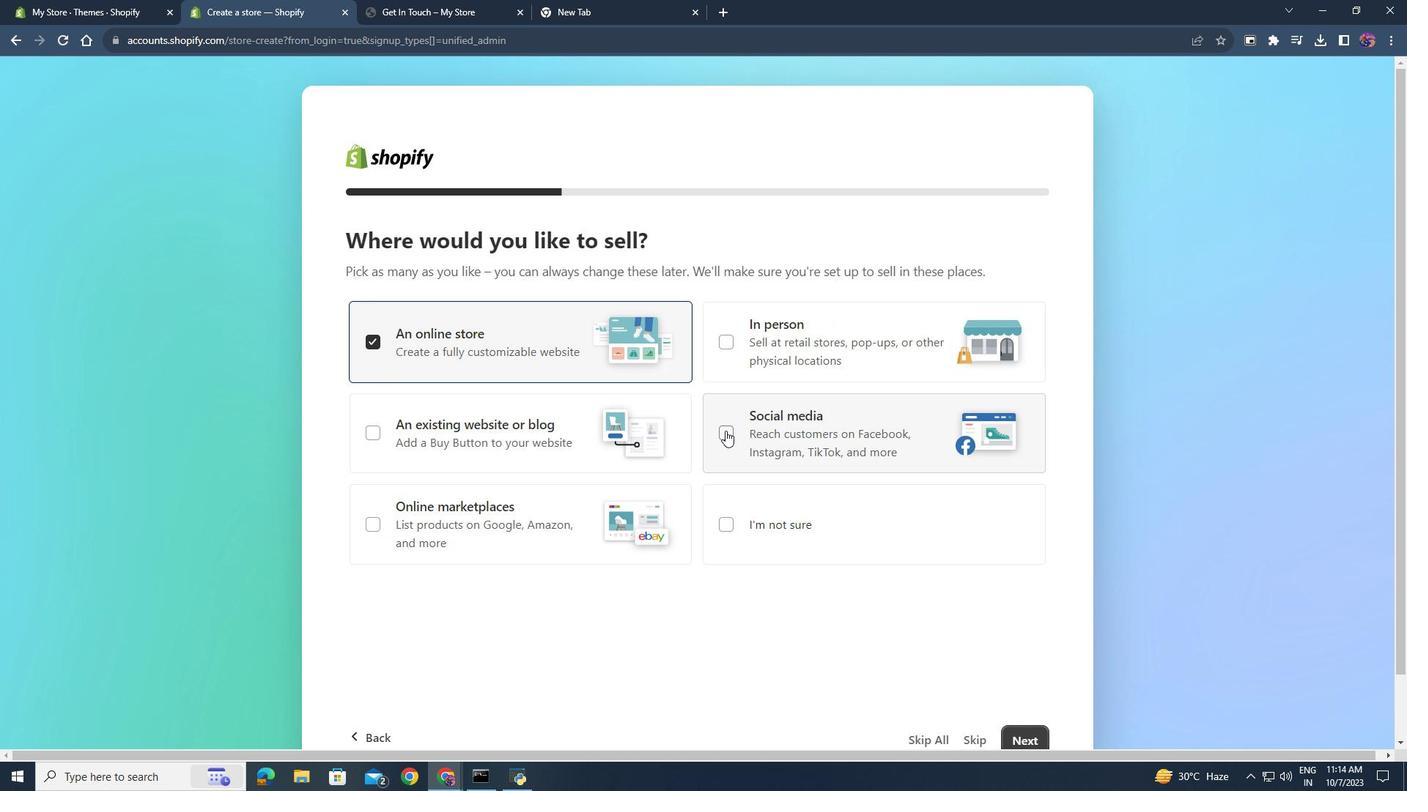 
Action: Mouse pressed left at (725, 430)
Screenshot: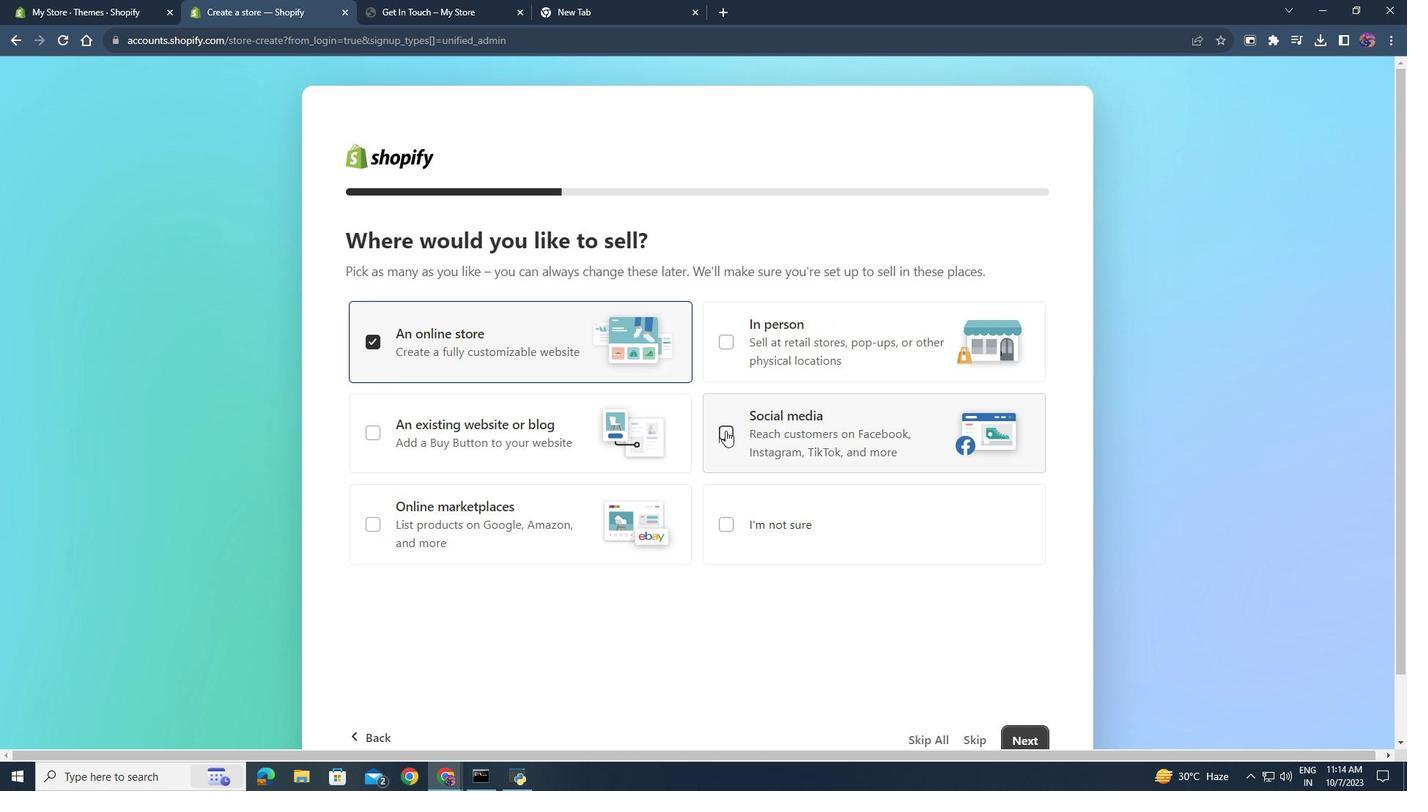 
Action: Mouse moved to (365, 428)
Screenshot: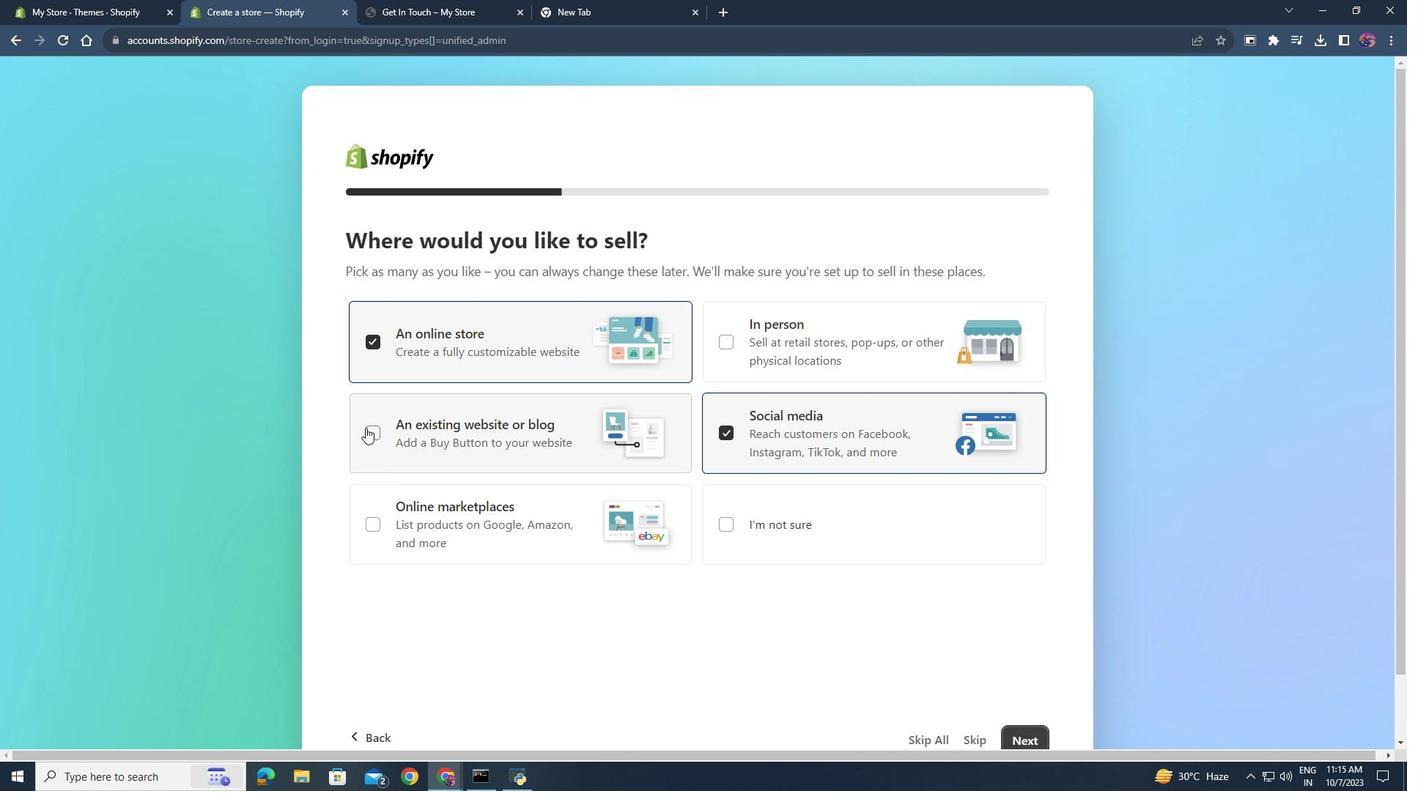 
Action: Mouse pressed left at (365, 428)
Screenshot: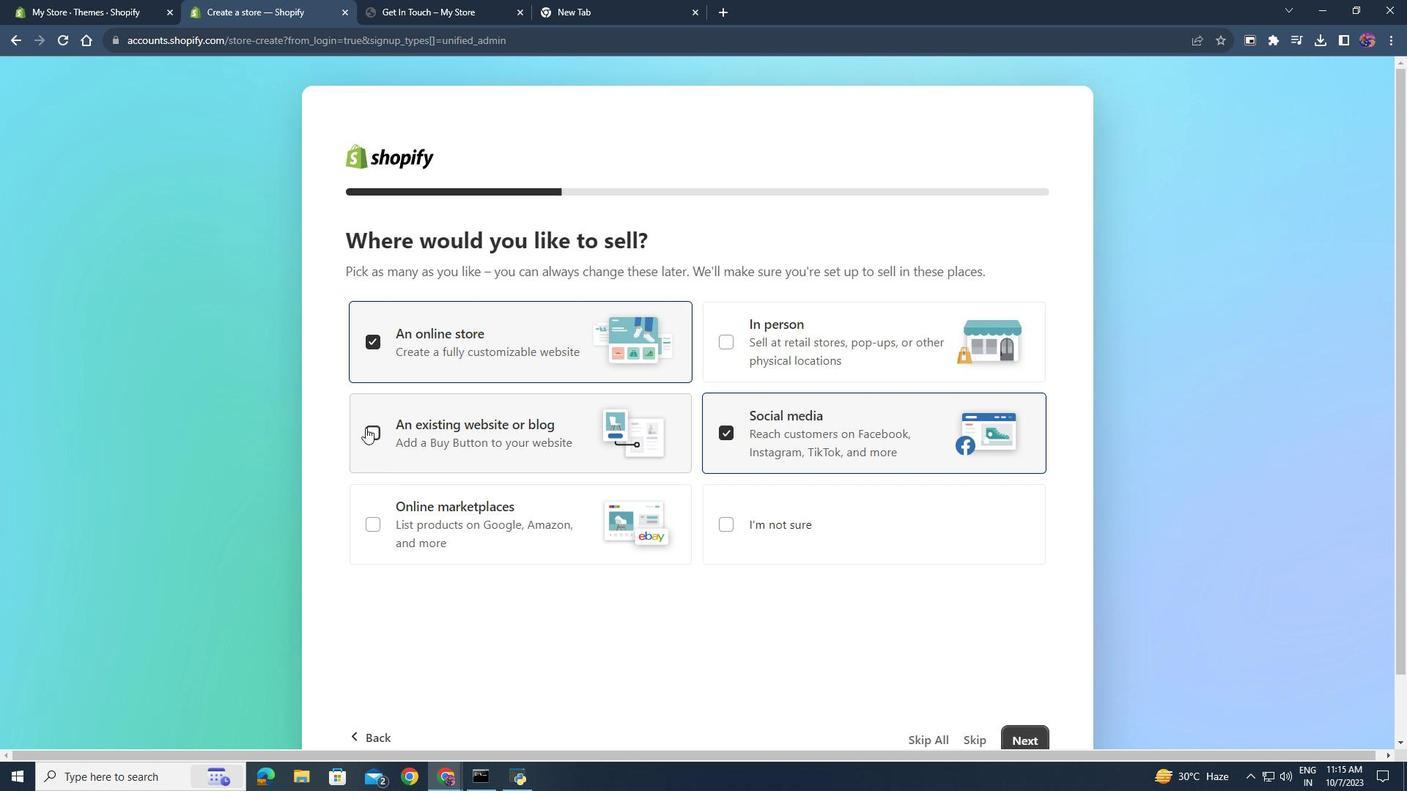 
Action: Mouse moved to (1026, 736)
Screenshot: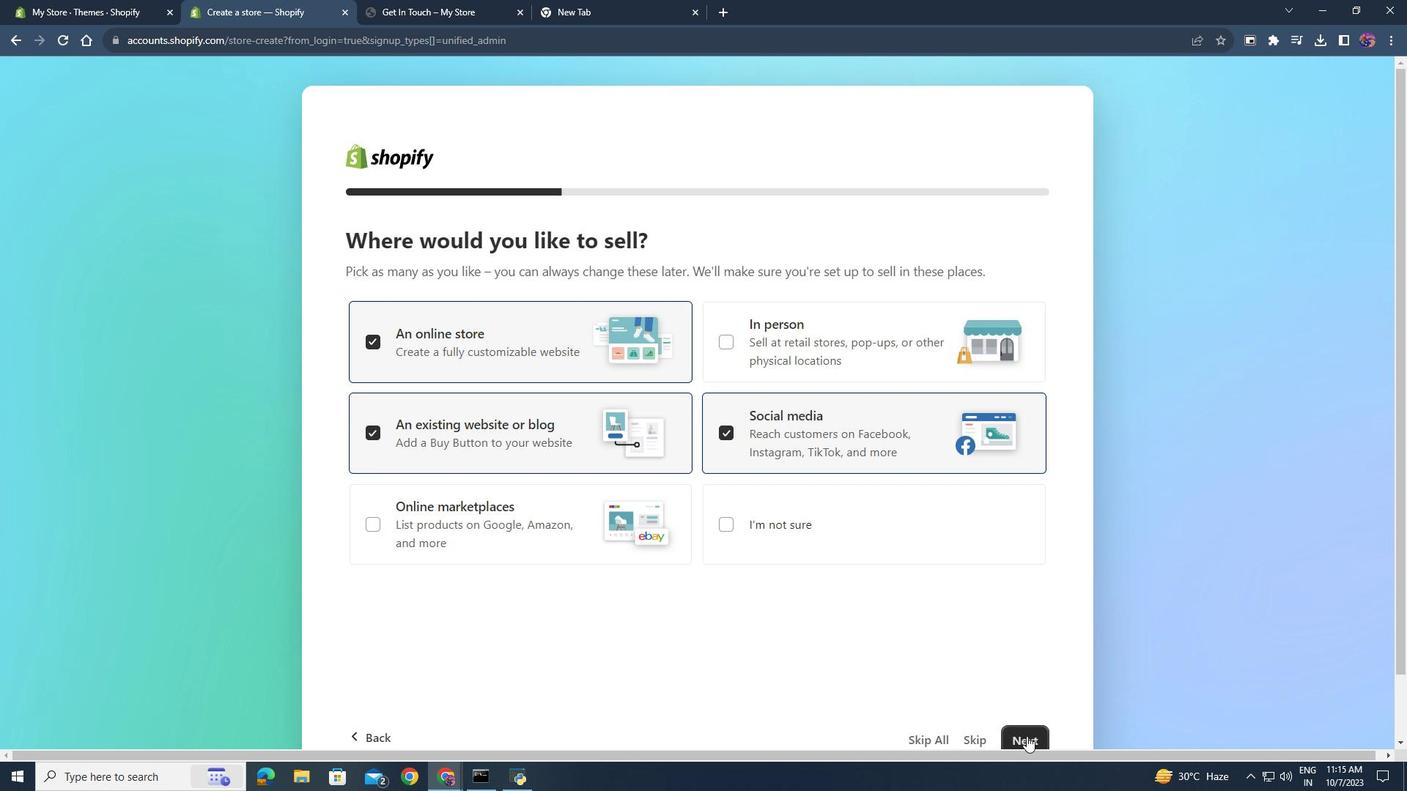
Action: Mouse pressed left at (1026, 736)
Screenshot: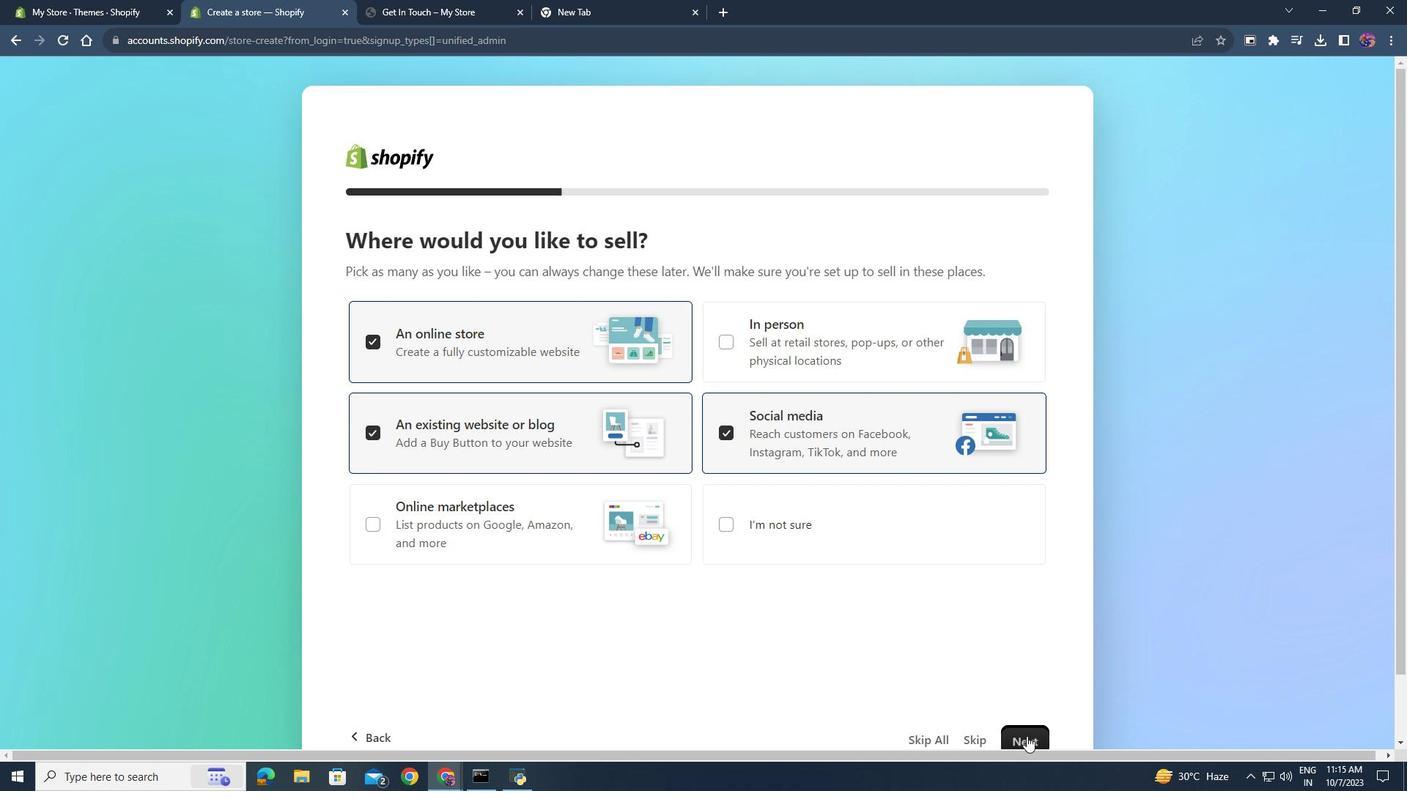 
Action: Mouse moved to (373, 434)
Screenshot: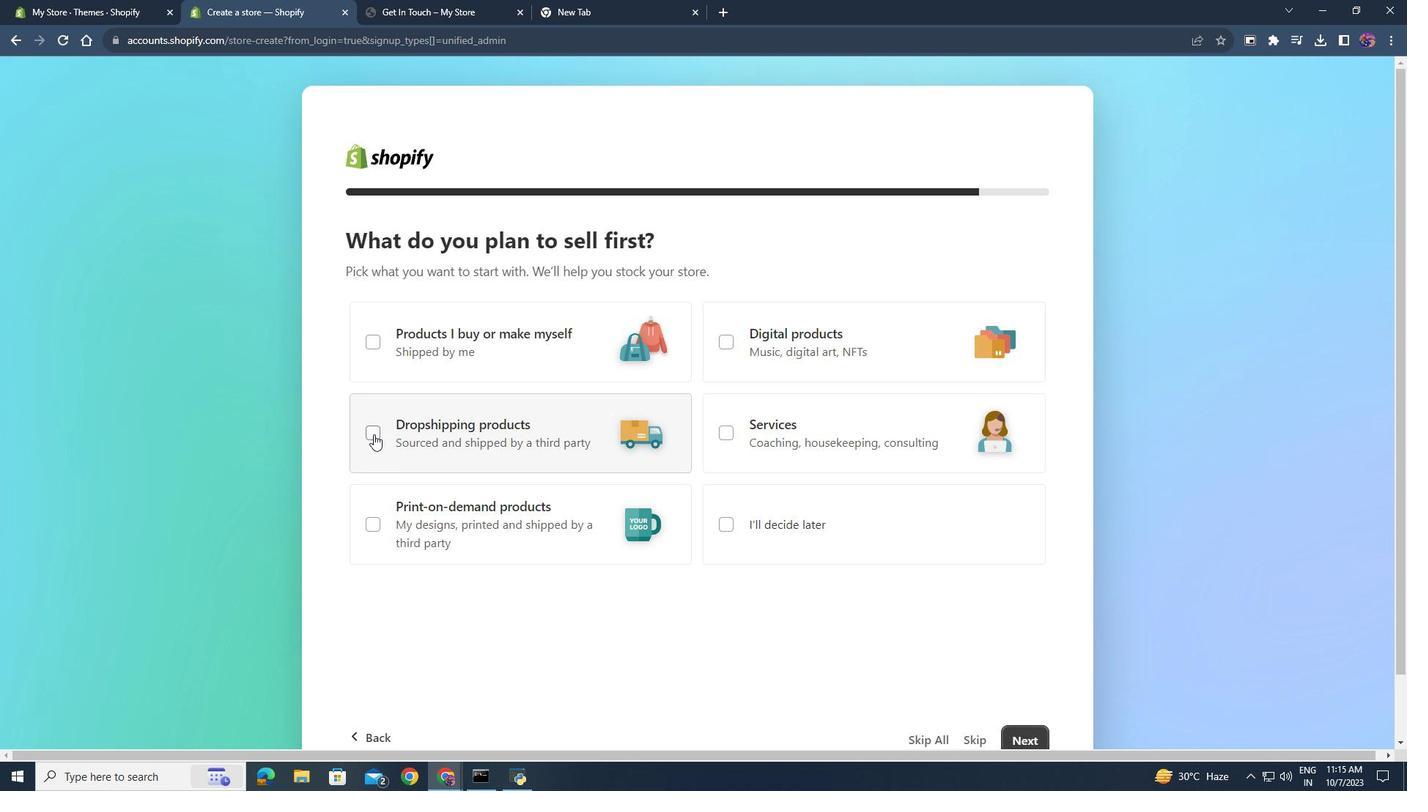 
Action: Mouse pressed left at (373, 434)
Screenshot: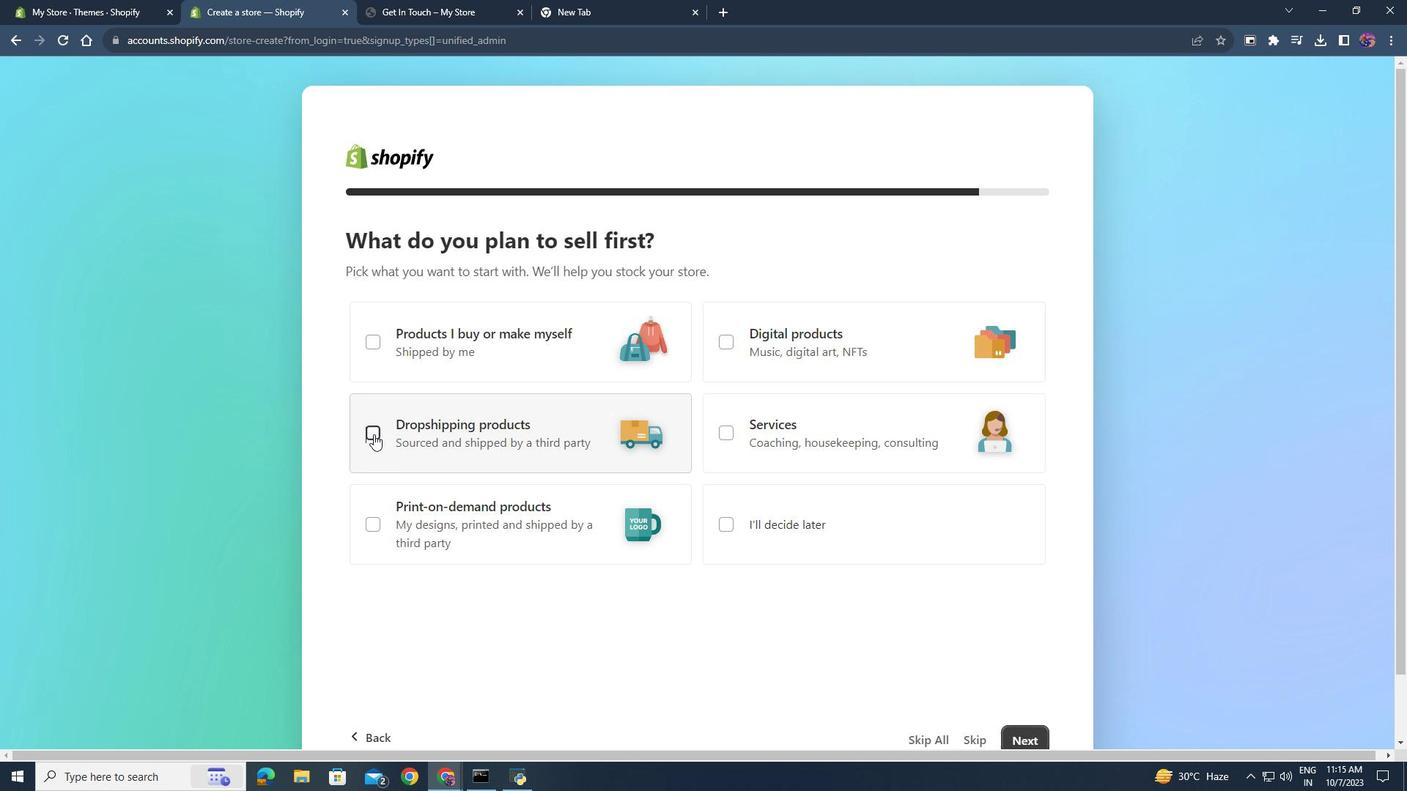 
Action: Mouse moved to (373, 343)
Screenshot: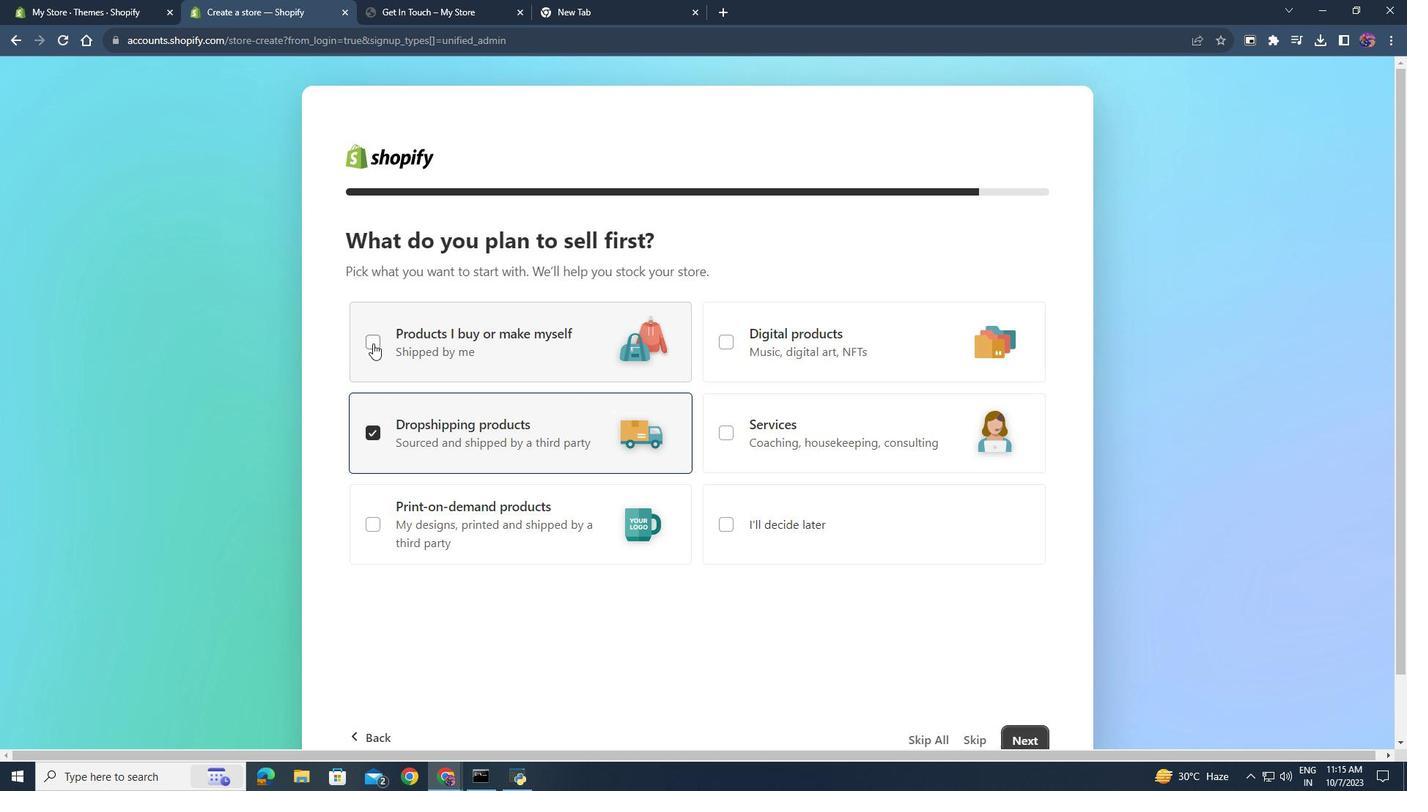 
Action: Mouse pressed left at (373, 343)
Screenshot: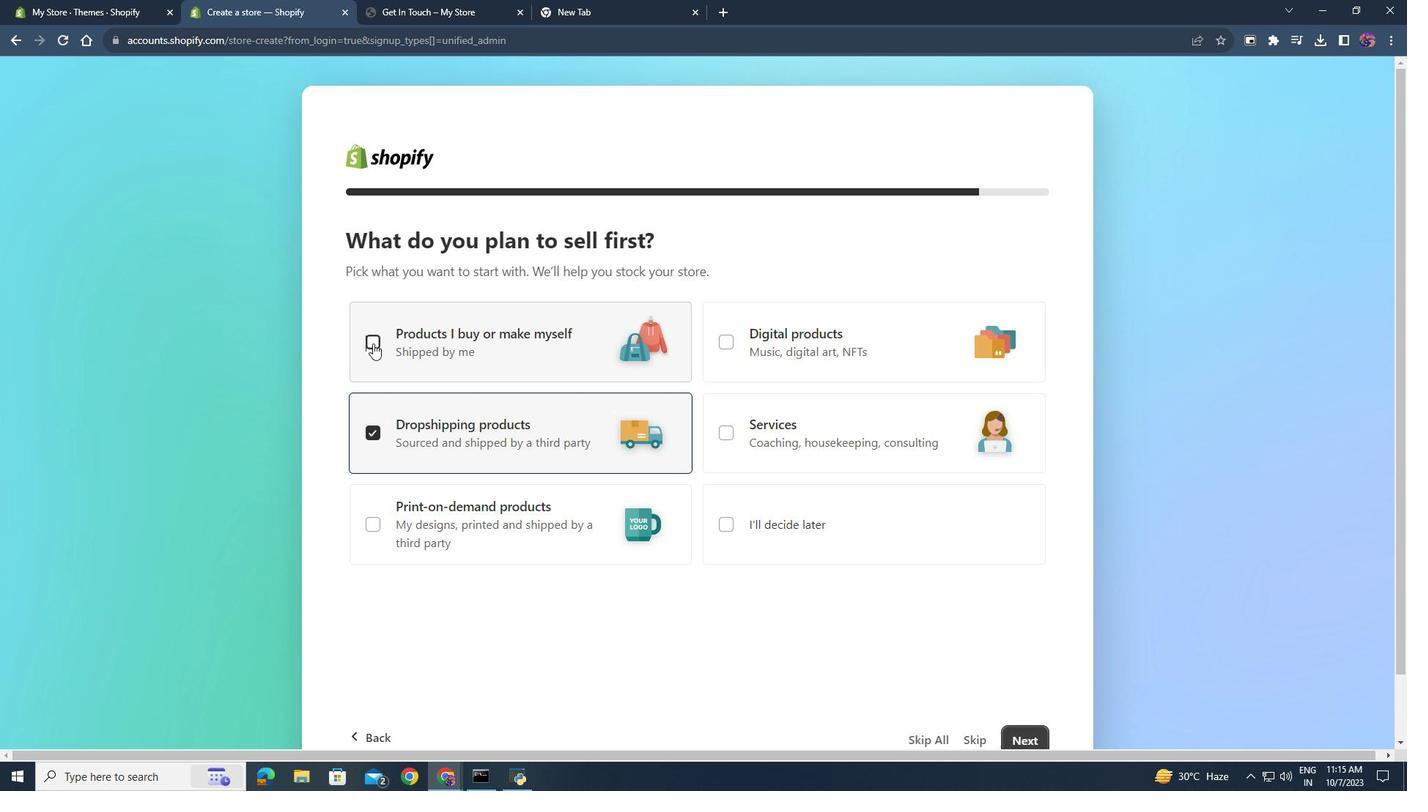 
Action: Mouse moved to (1029, 742)
Screenshot: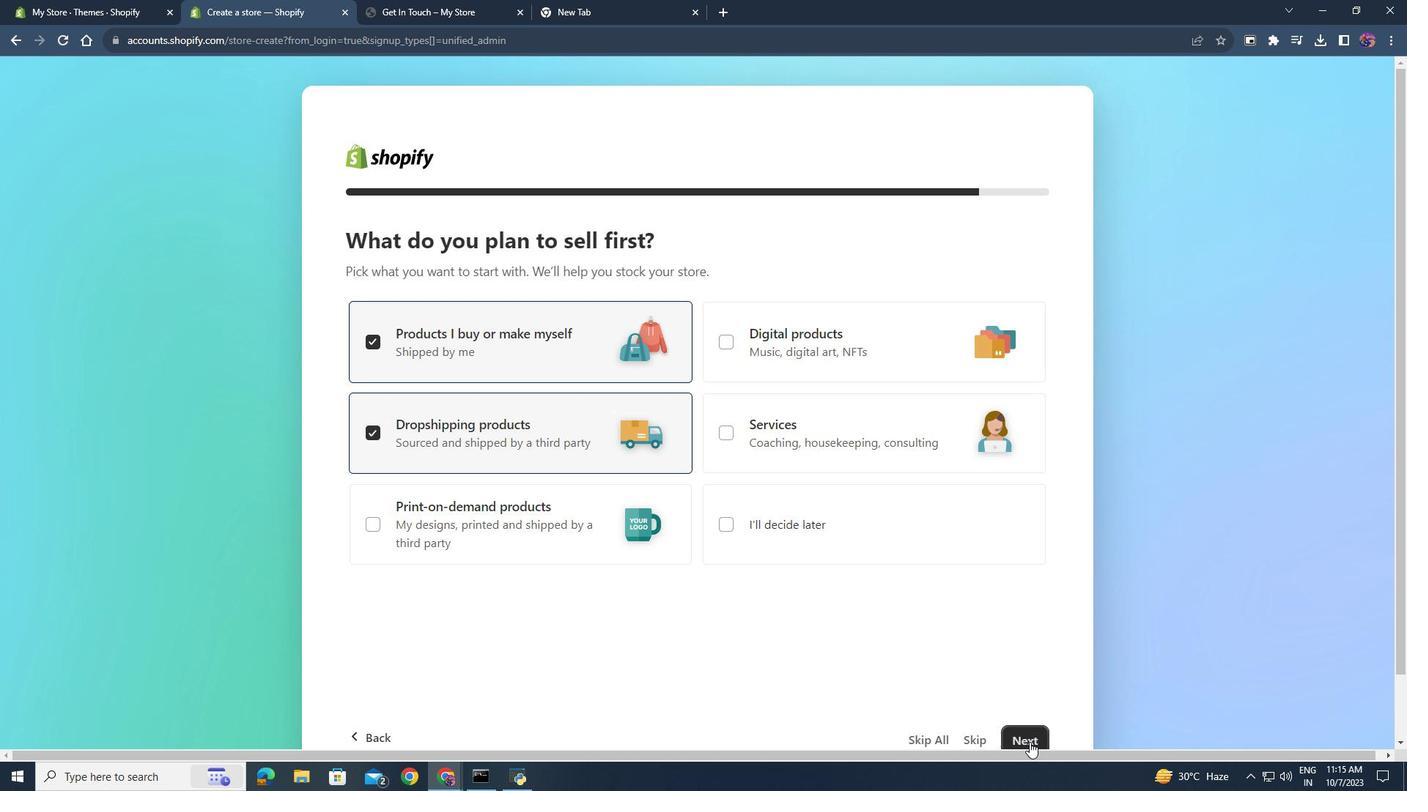 
Action: Mouse pressed left at (1029, 742)
Screenshot: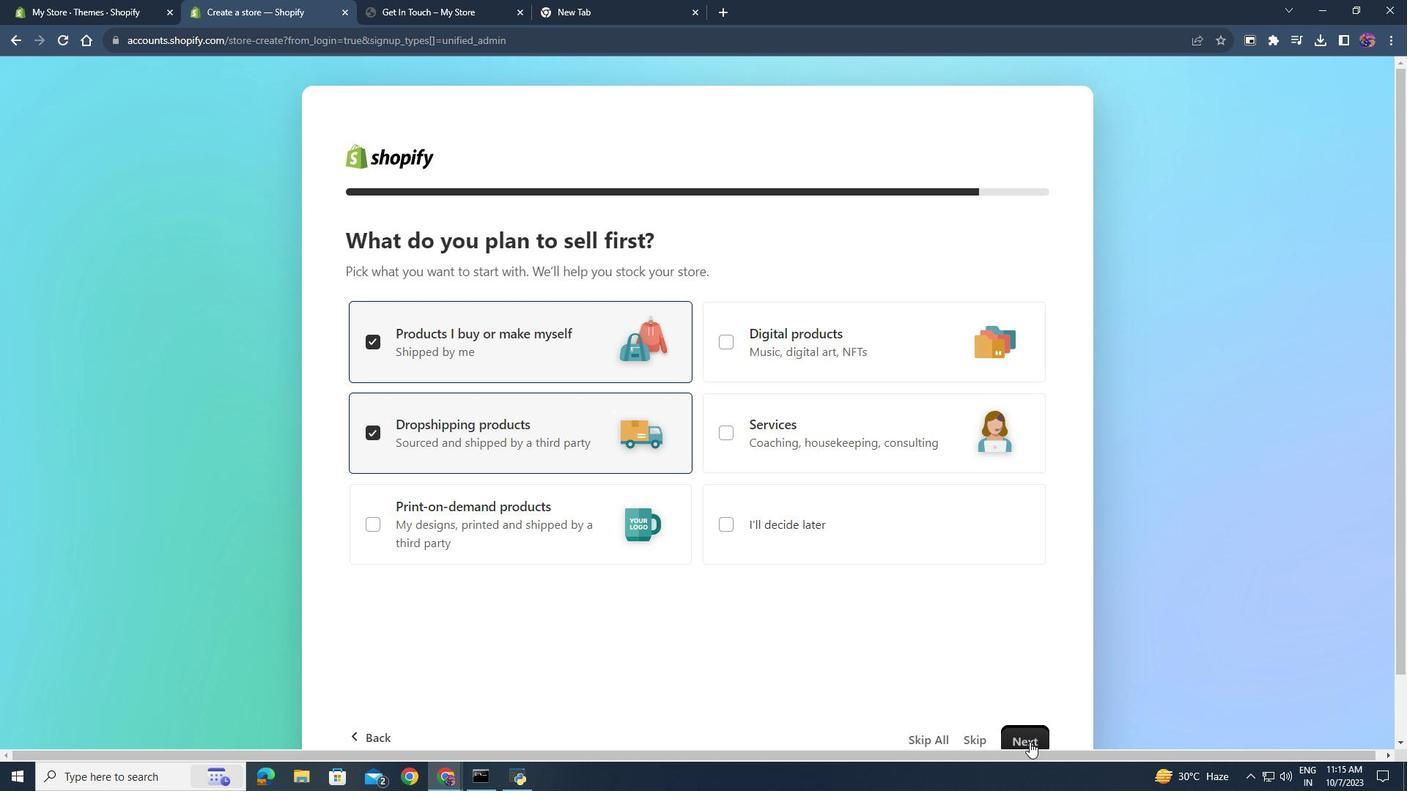 
Action: Mouse moved to (871, 531)
Screenshot: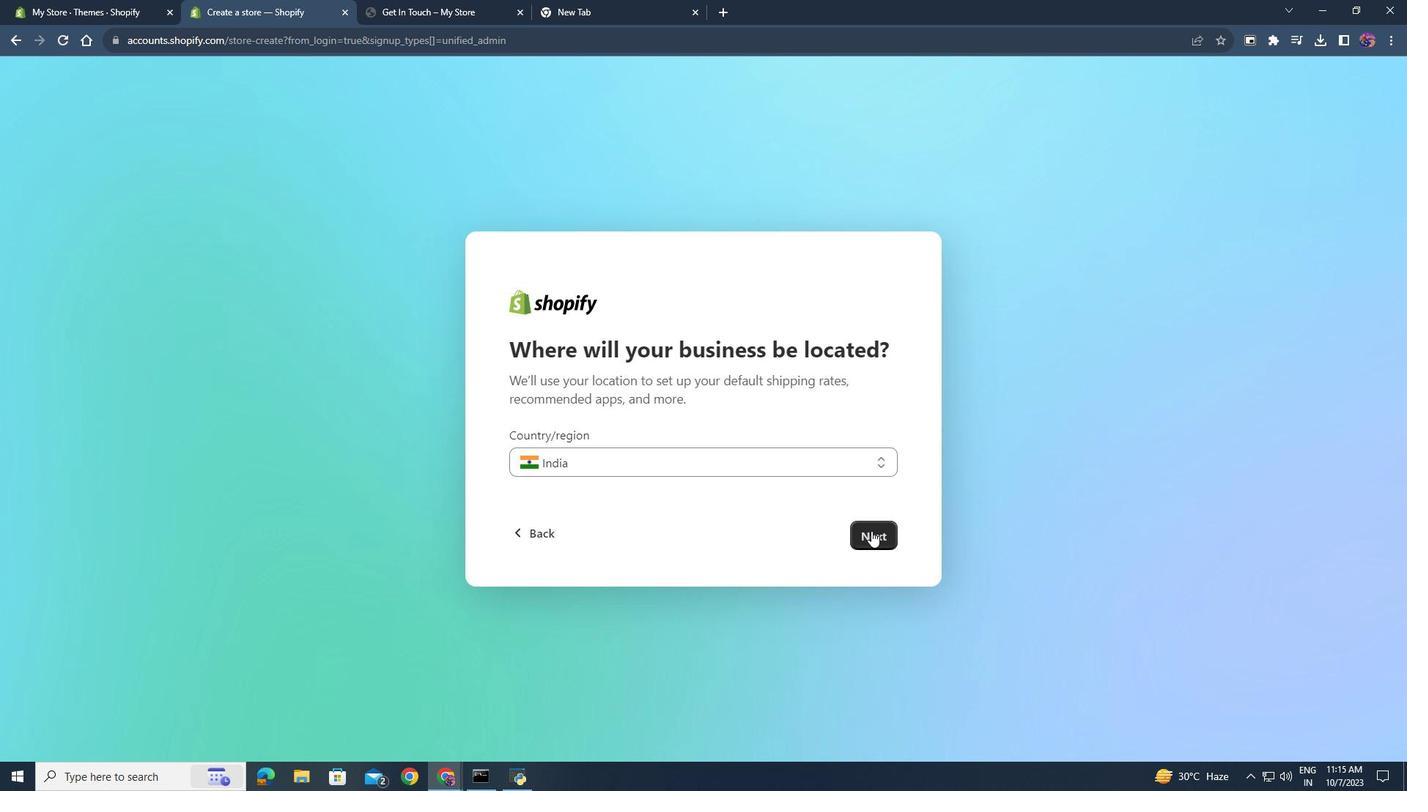 
Action: Mouse pressed left at (871, 531)
Screenshot: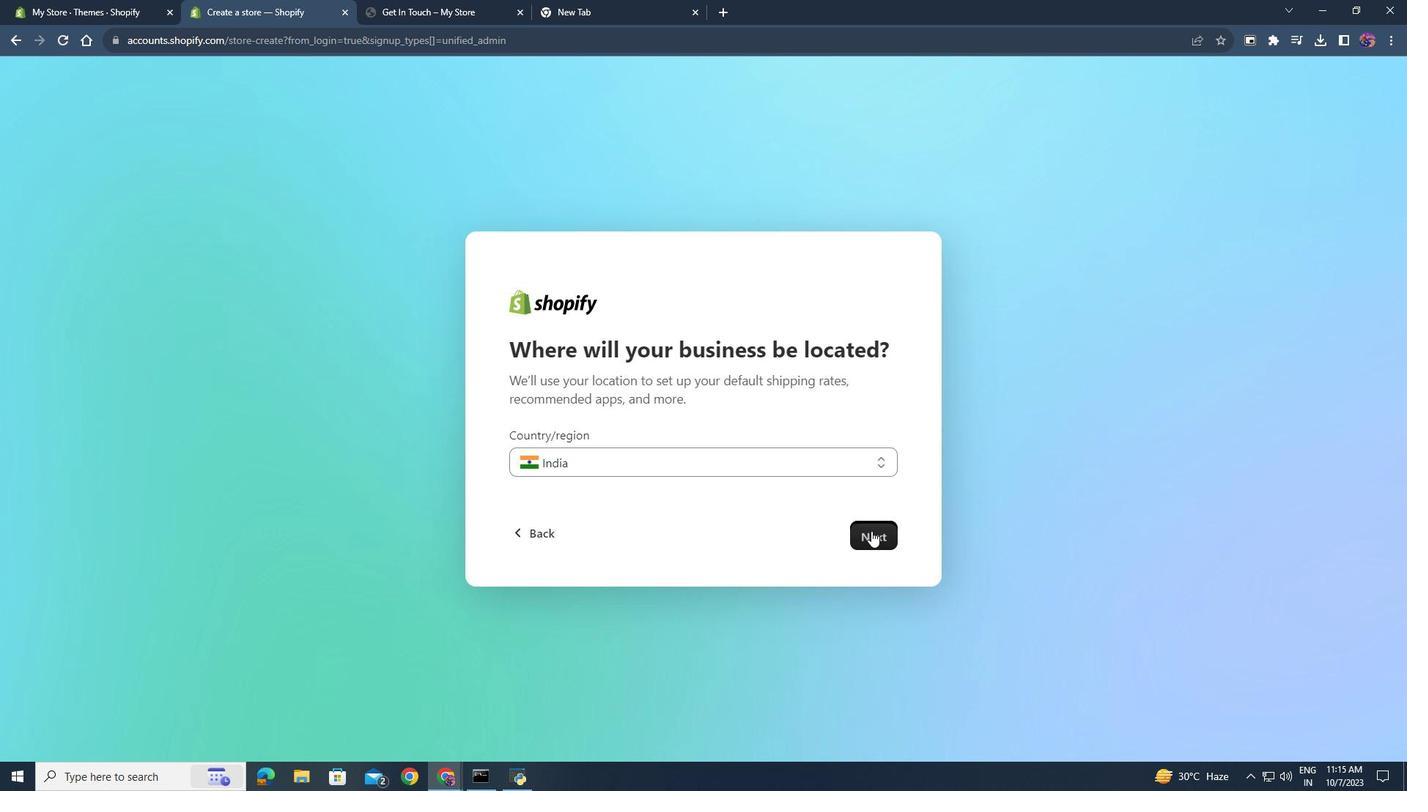 
Action: Mouse moved to (648, 422)
Screenshot: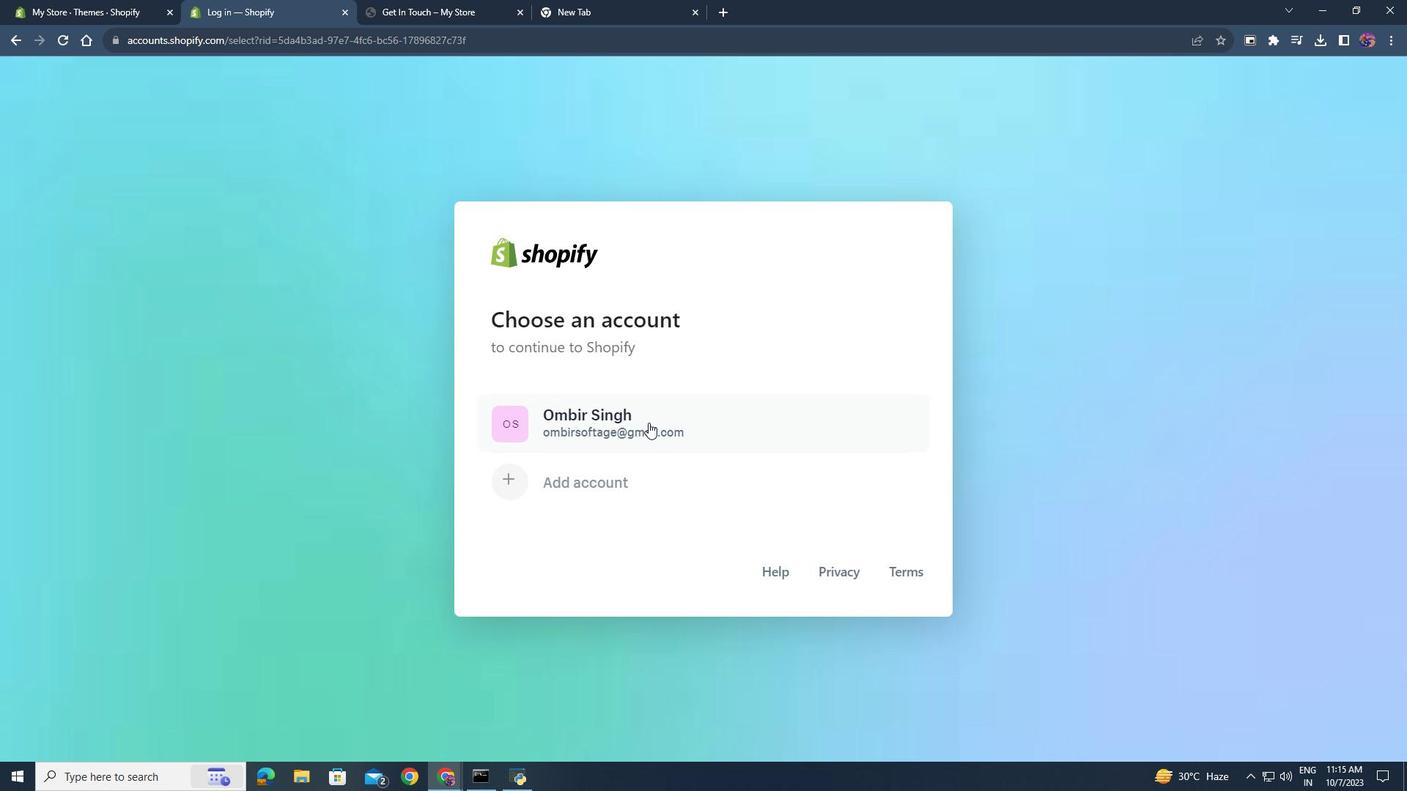 
Action: Mouse pressed left at (648, 422)
Screenshot: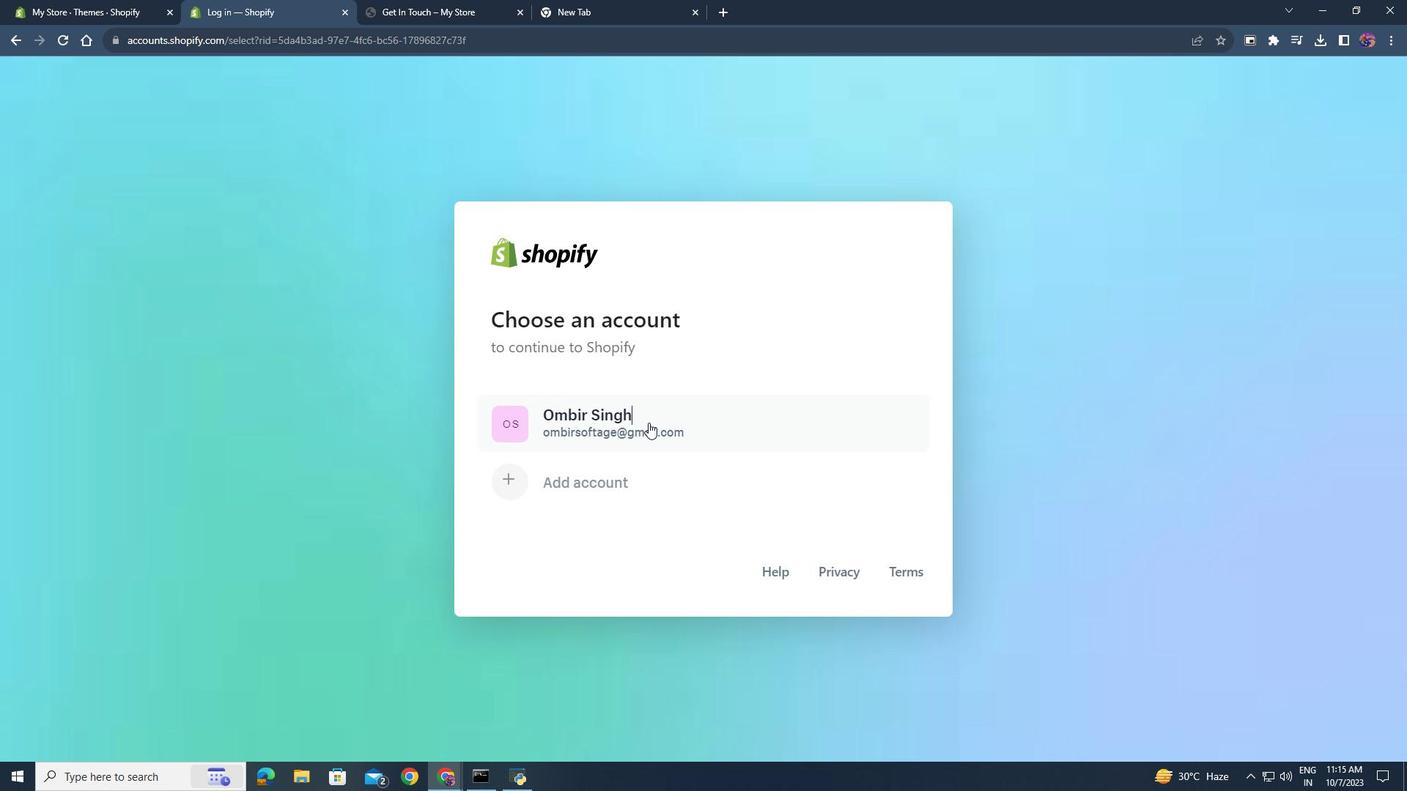
Action: Mouse moved to (808, 438)
Screenshot: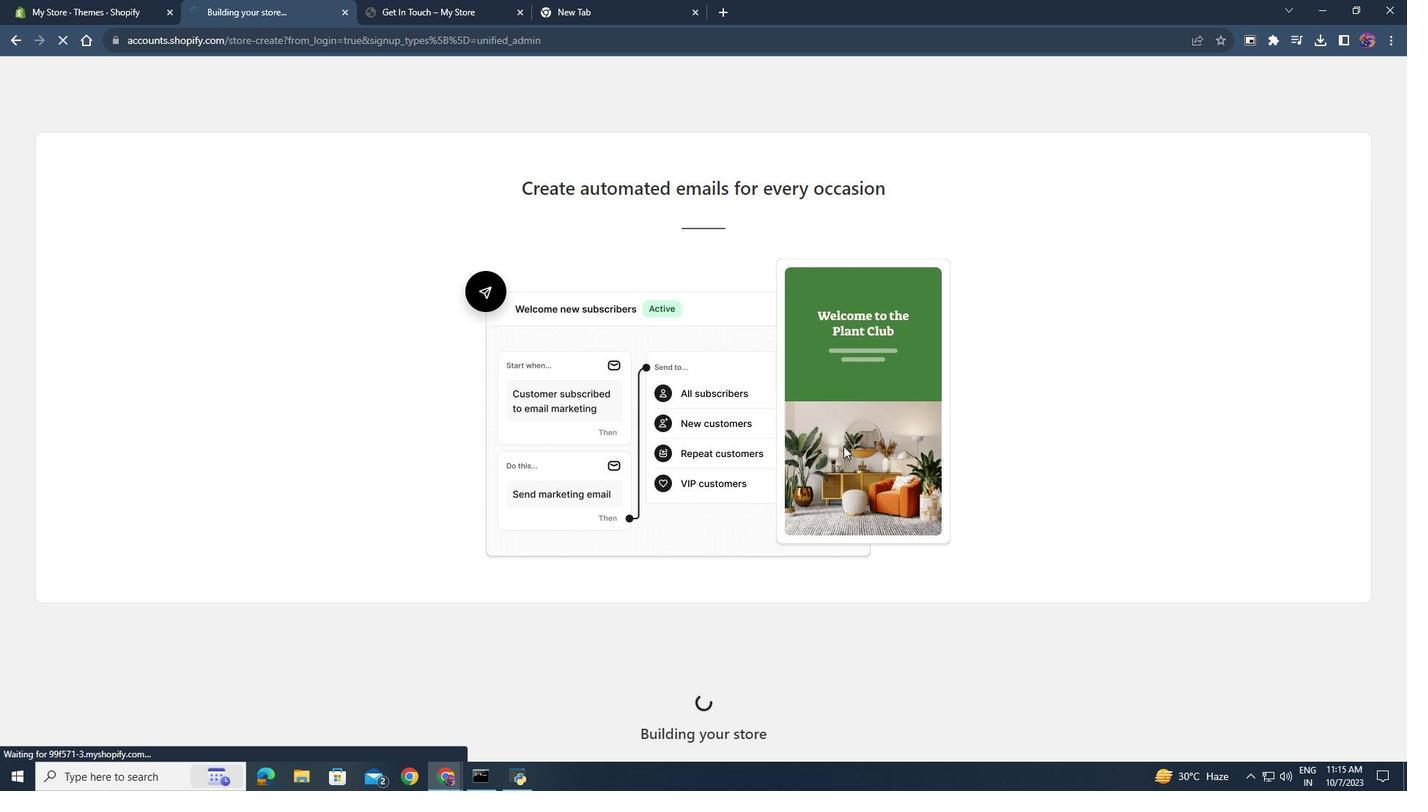 
Action: Mouse scrolled (808, 437) with delta (0, 0)
Screenshot: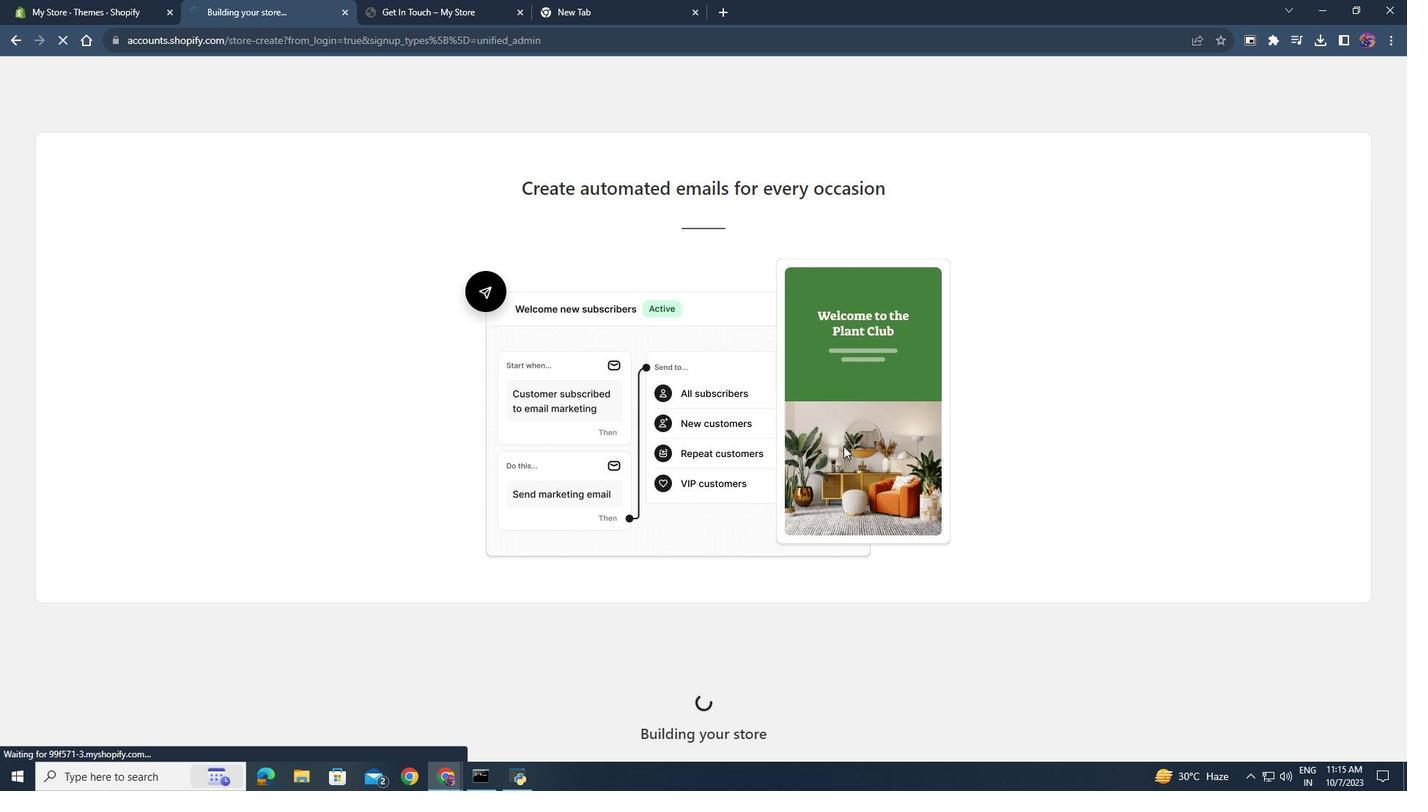 
Action: Mouse moved to (861, 446)
Screenshot: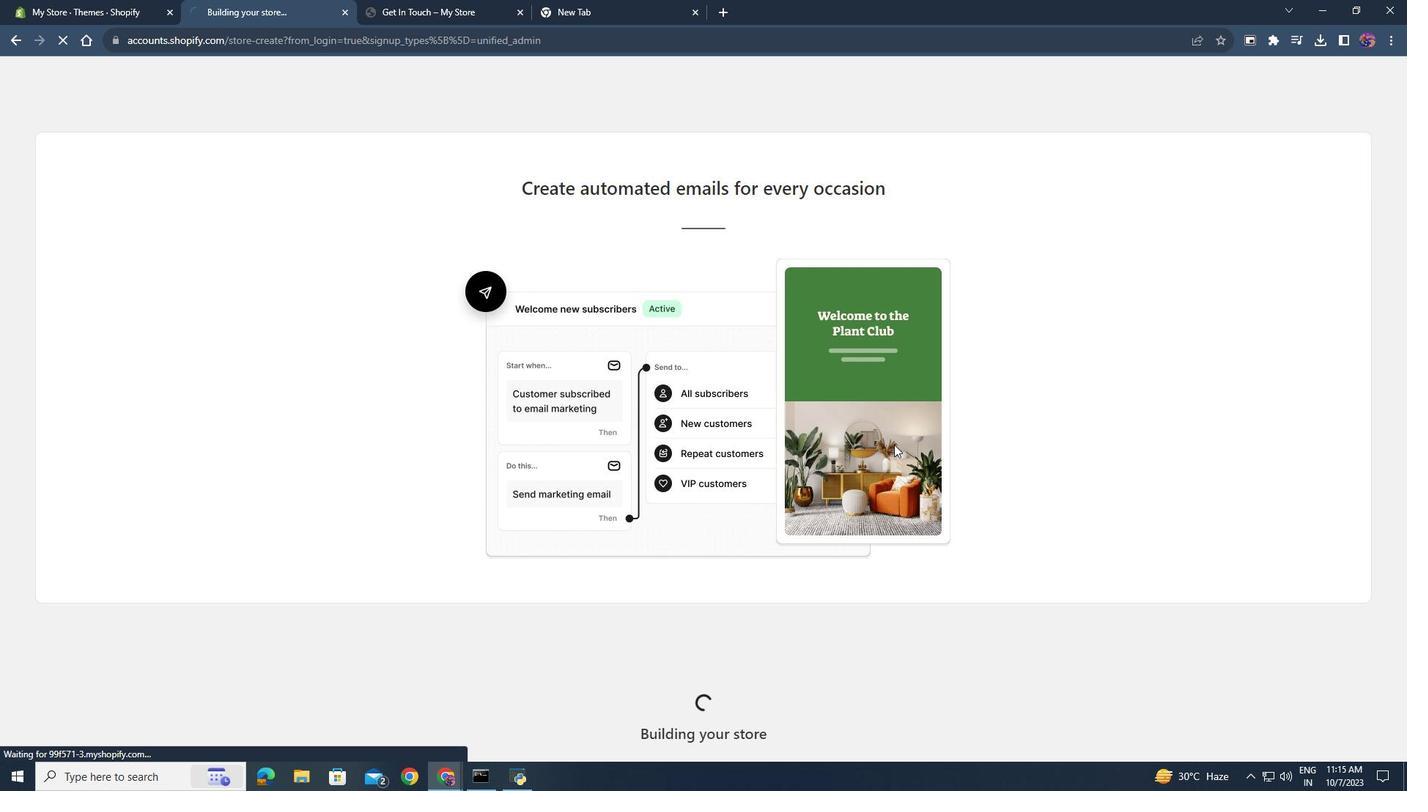 
Action: Mouse scrolled (861, 445) with delta (0, 0)
Screenshot: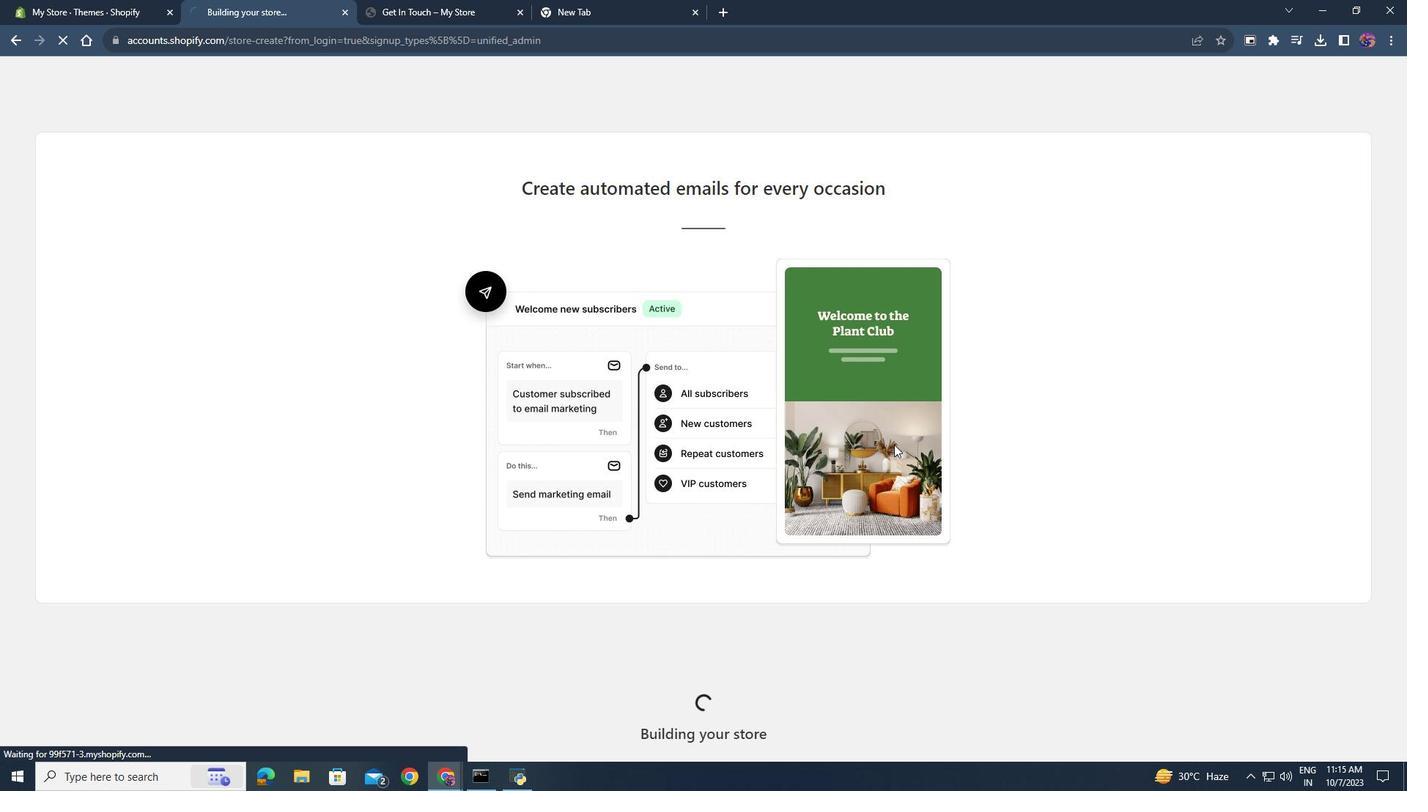 
Action: Mouse moved to (100, 385)
Screenshot: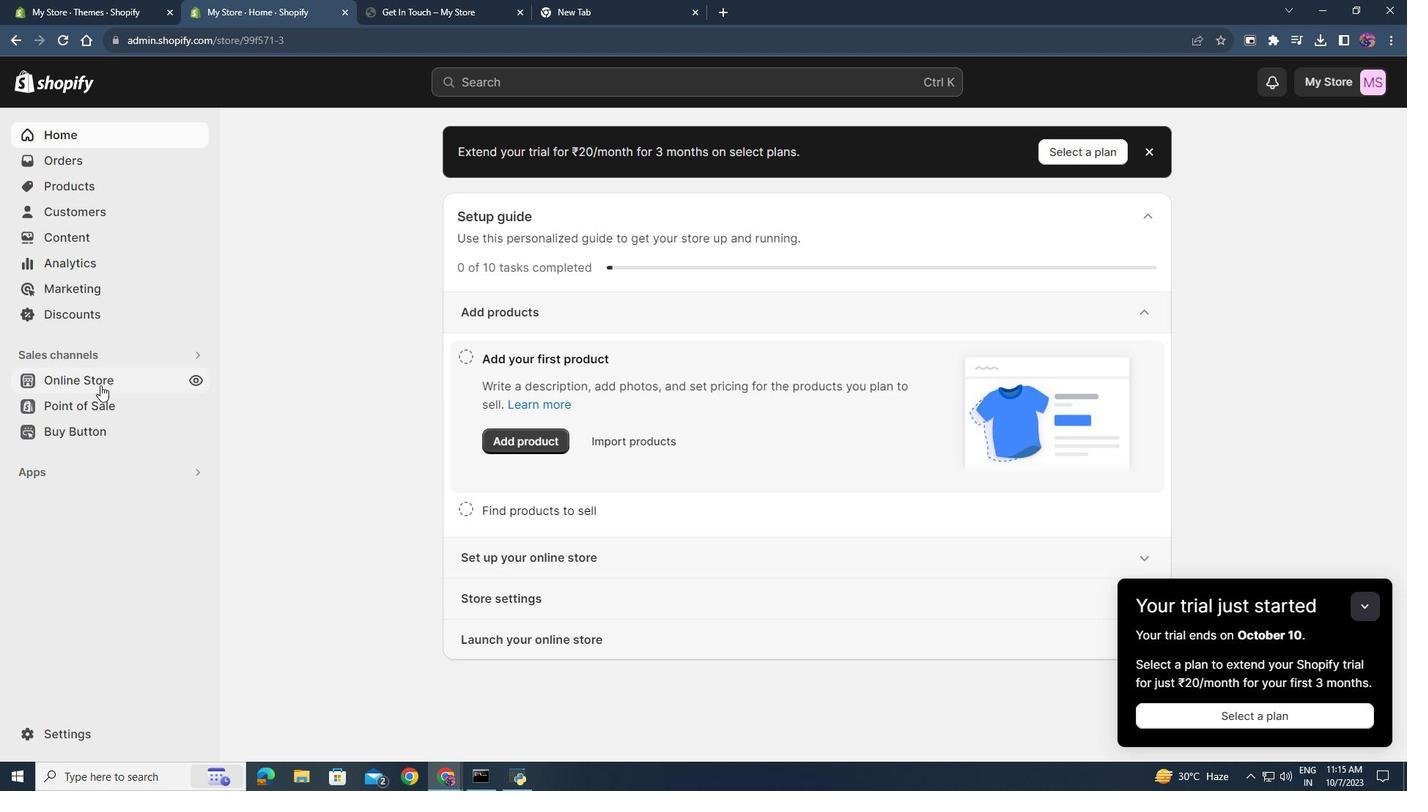 
Action: Mouse pressed left at (100, 385)
Screenshot: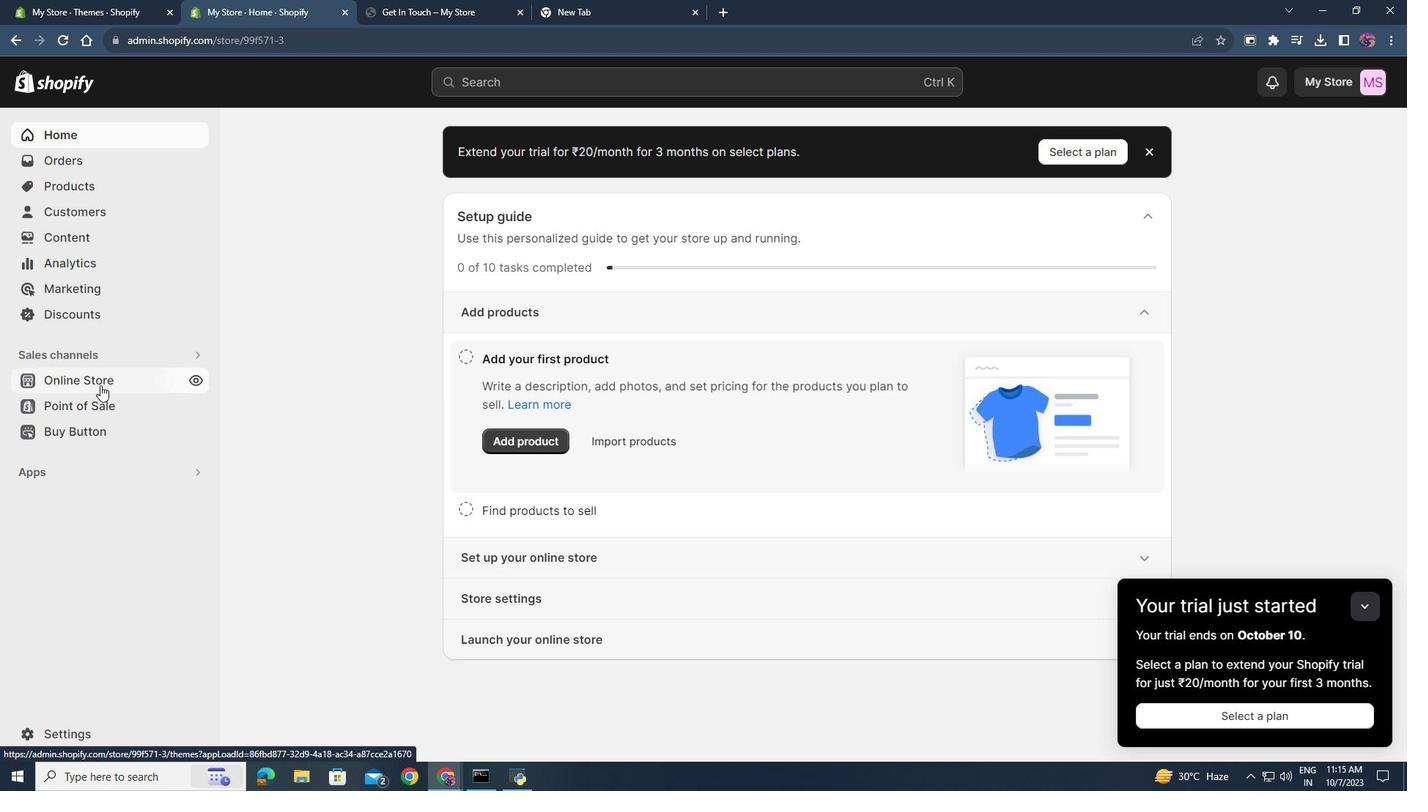
Action: Mouse moved to (1367, 604)
Screenshot: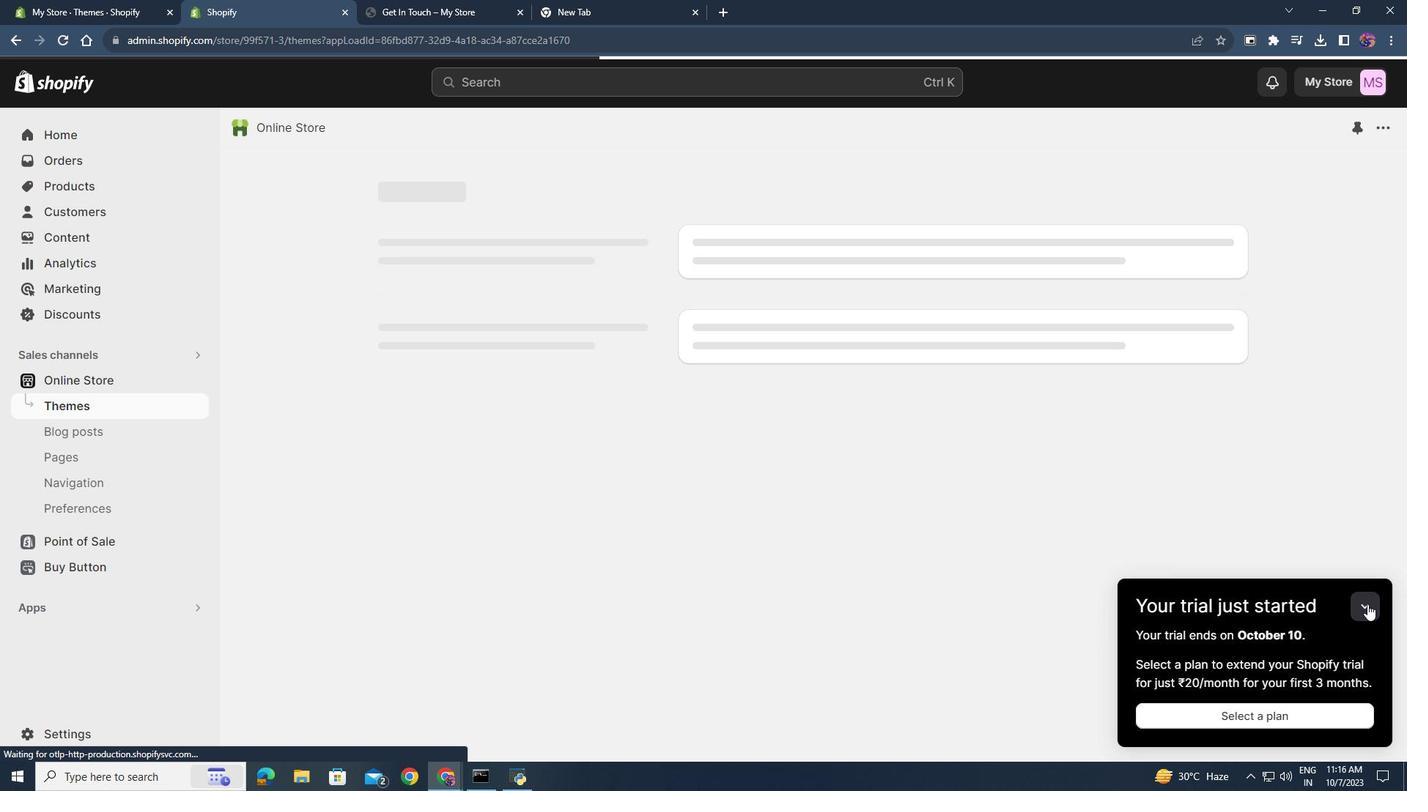 
Action: Mouse pressed left at (1367, 604)
Screenshot: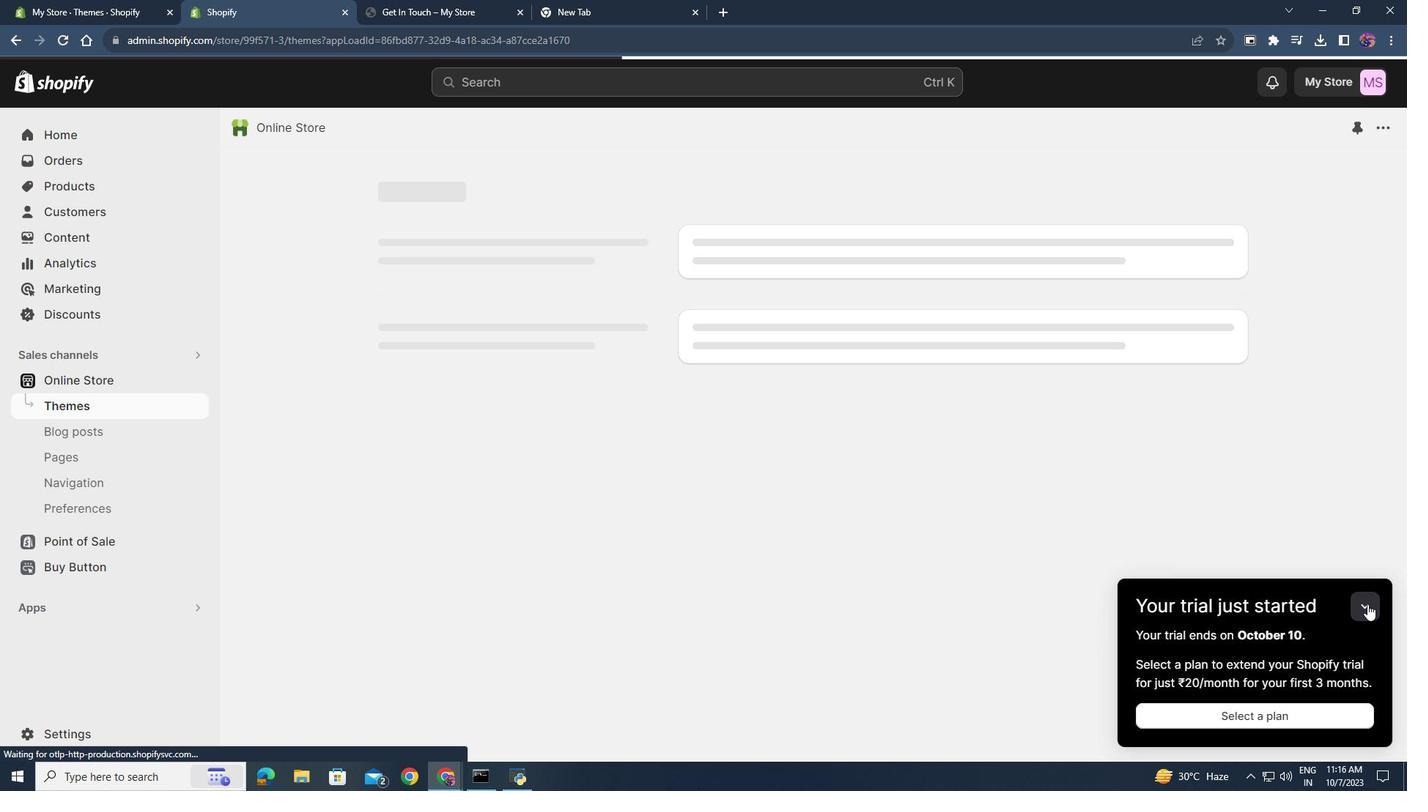 
Action: Mouse moved to (811, 491)
Screenshot: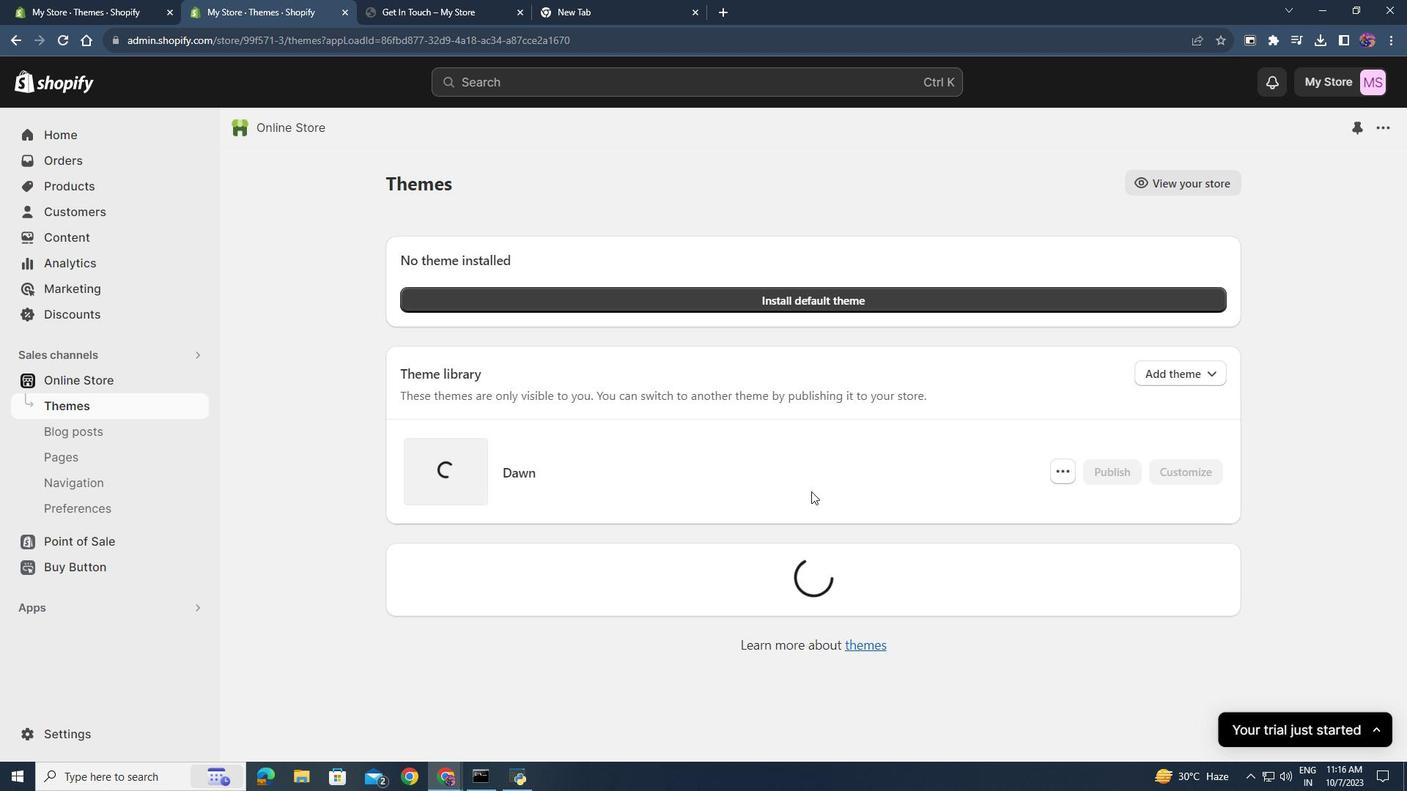 
Action: Mouse scrolled (811, 491) with delta (0, 0)
Screenshot: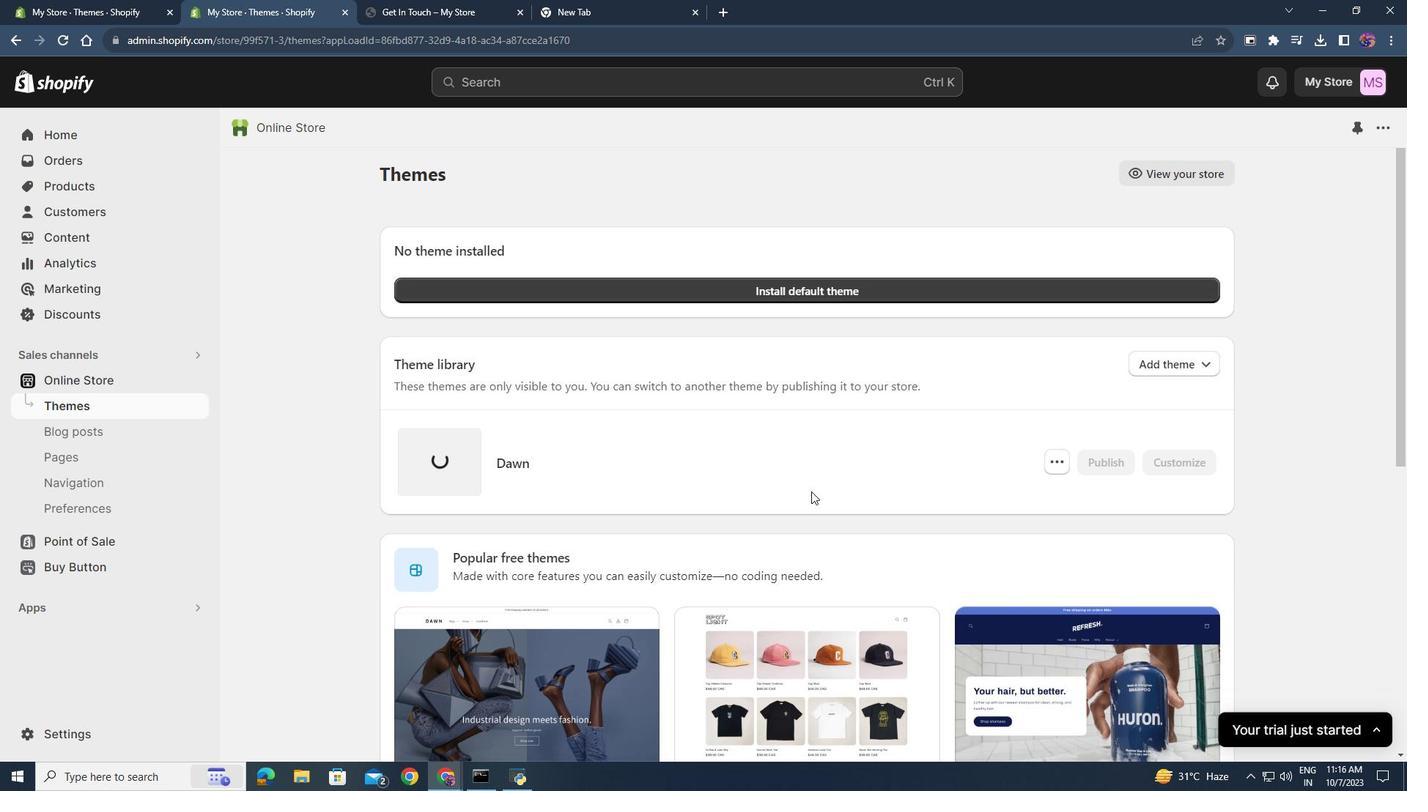 
Action: Mouse scrolled (811, 491) with delta (0, 0)
Screenshot: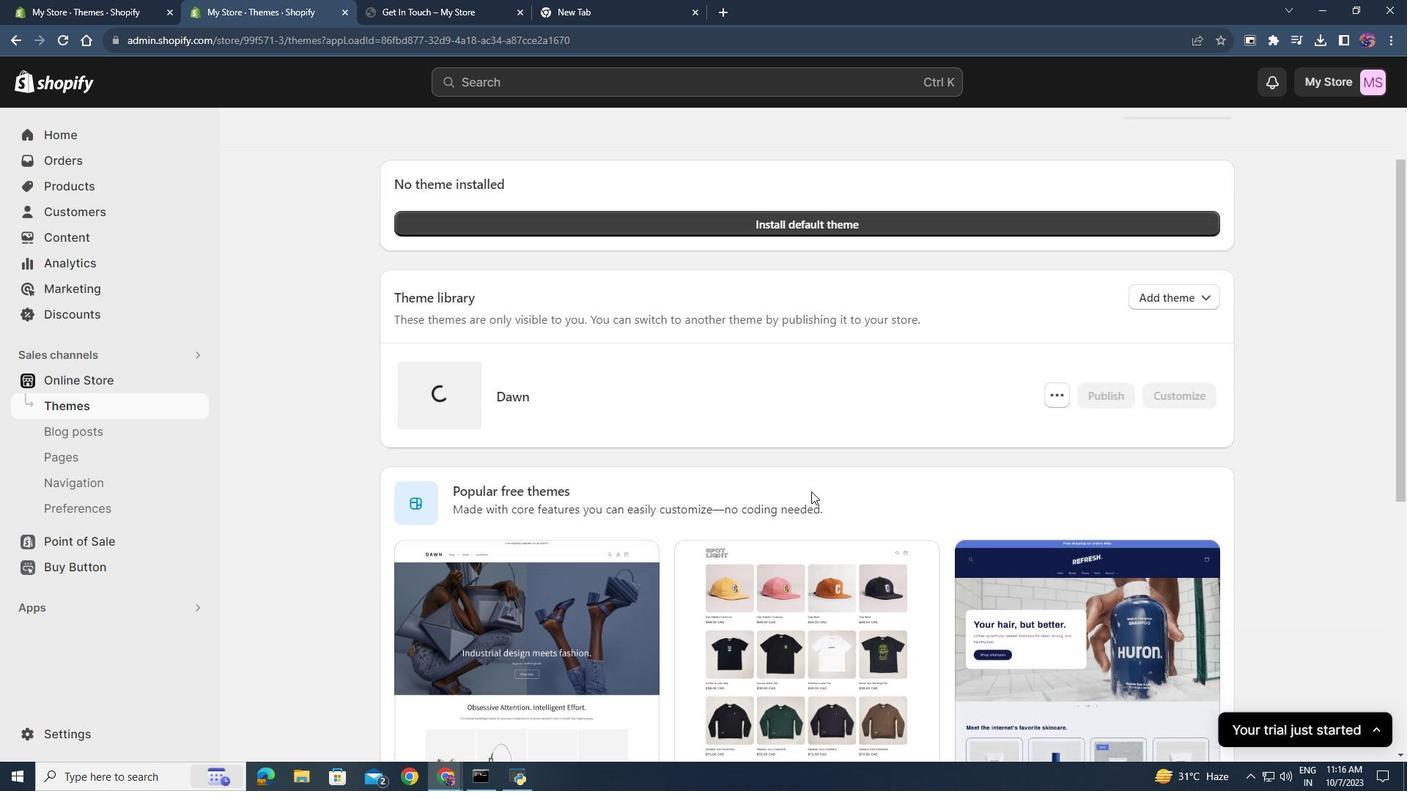 
Action: Mouse scrolled (811, 491) with delta (0, 0)
Screenshot: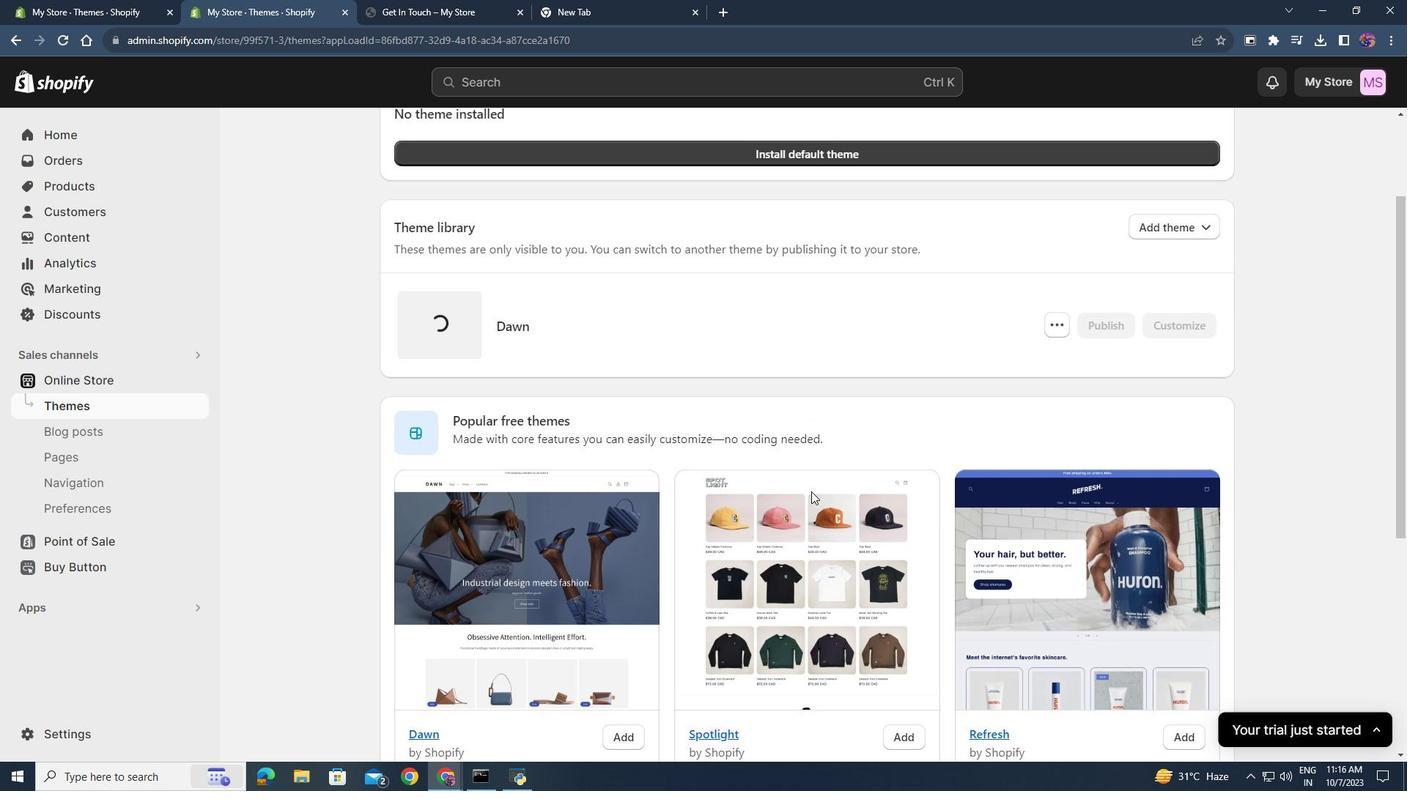 
Action: Mouse scrolled (811, 491) with delta (0, 0)
Screenshot: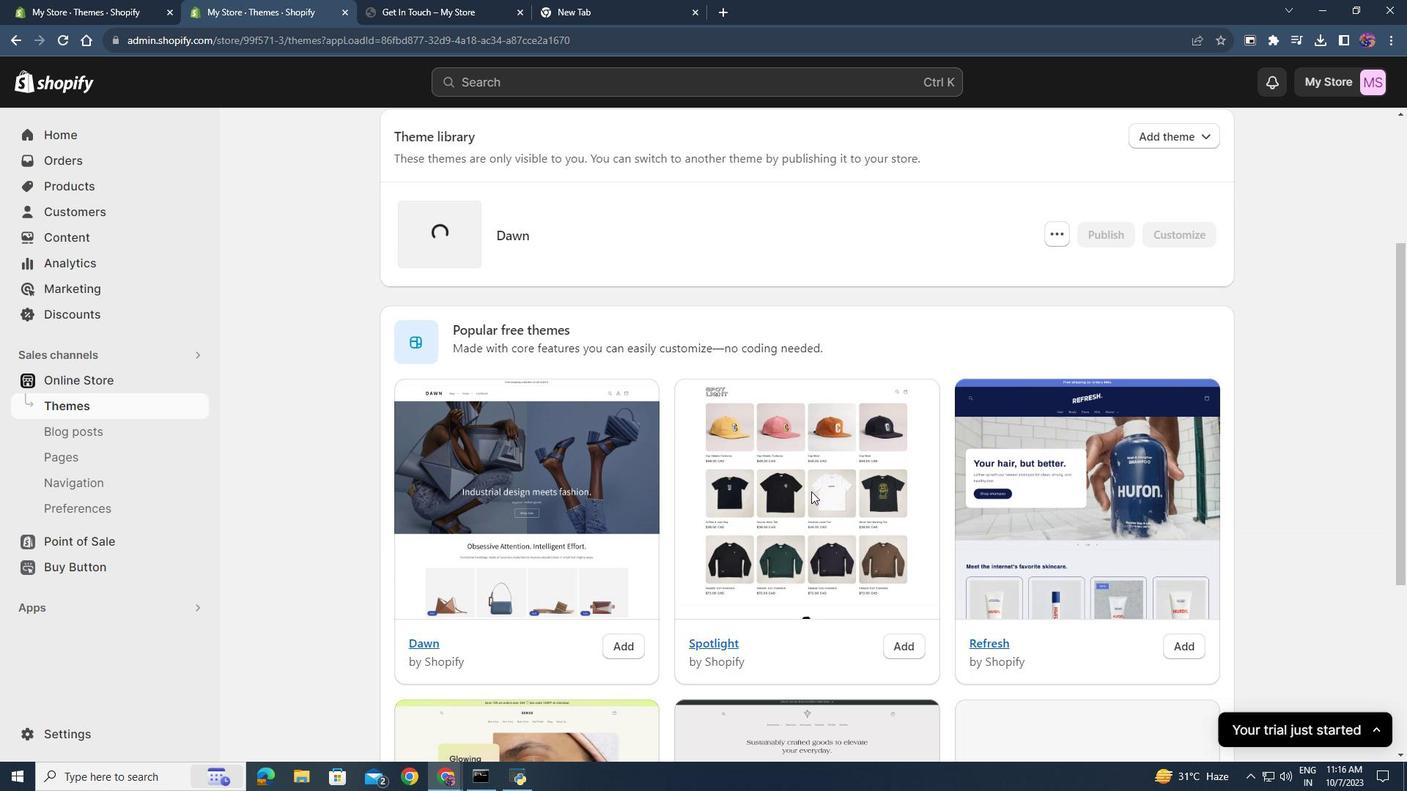 
Action: Mouse scrolled (811, 491) with delta (0, 0)
Screenshot: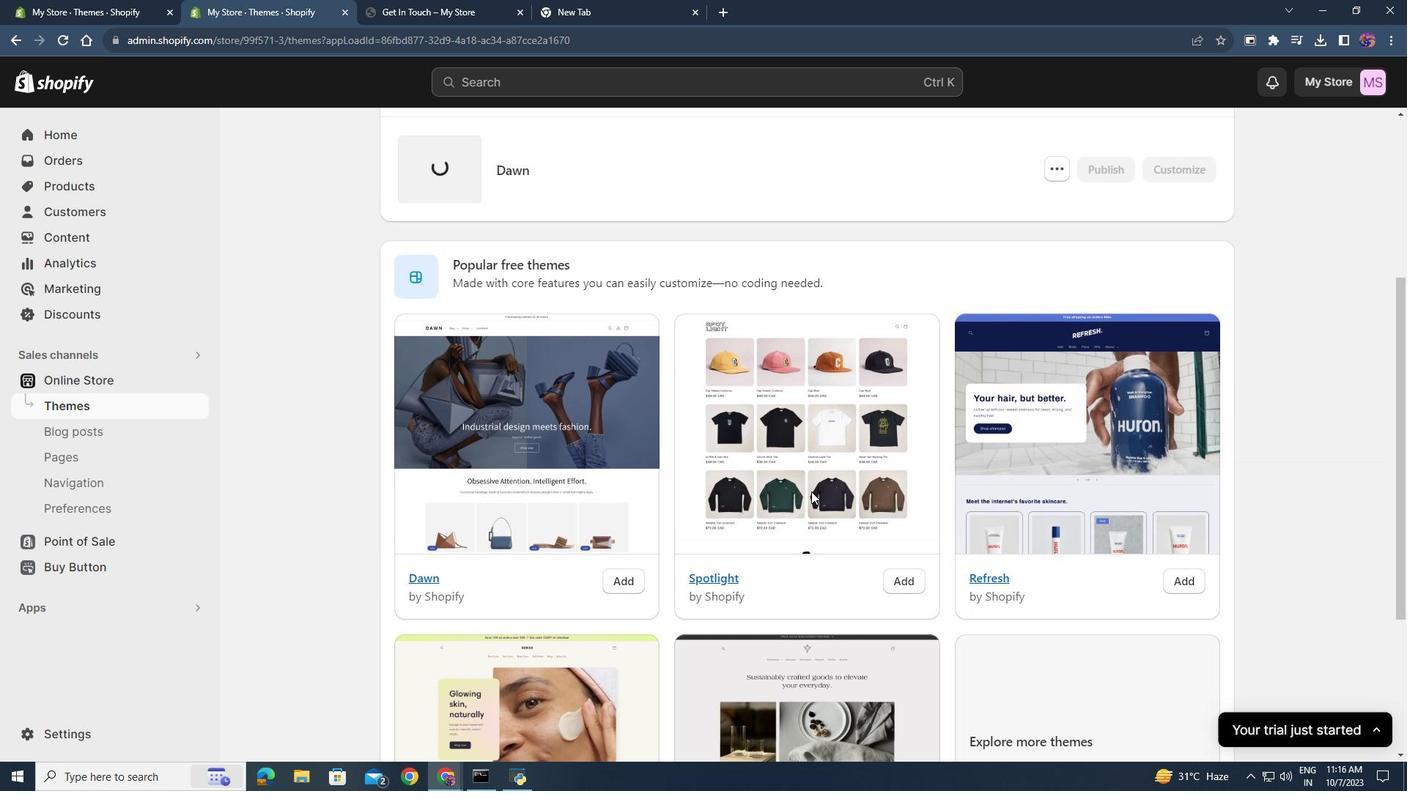 
Action: Mouse scrolled (811, 491) with delta (0, 0)
Screenshot: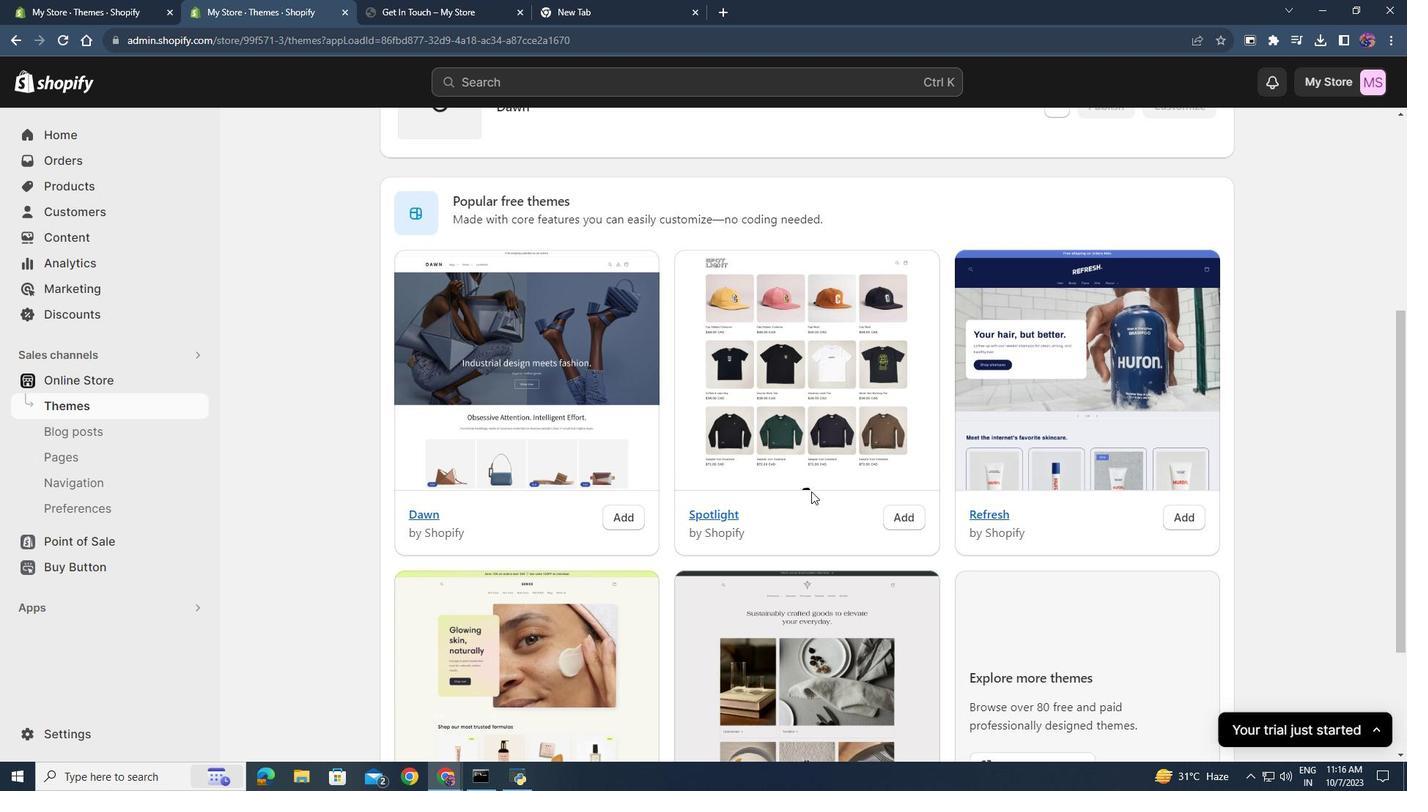 
Action: Mouse scrolled (811, 492) with delta (0, 0)
Screenshot: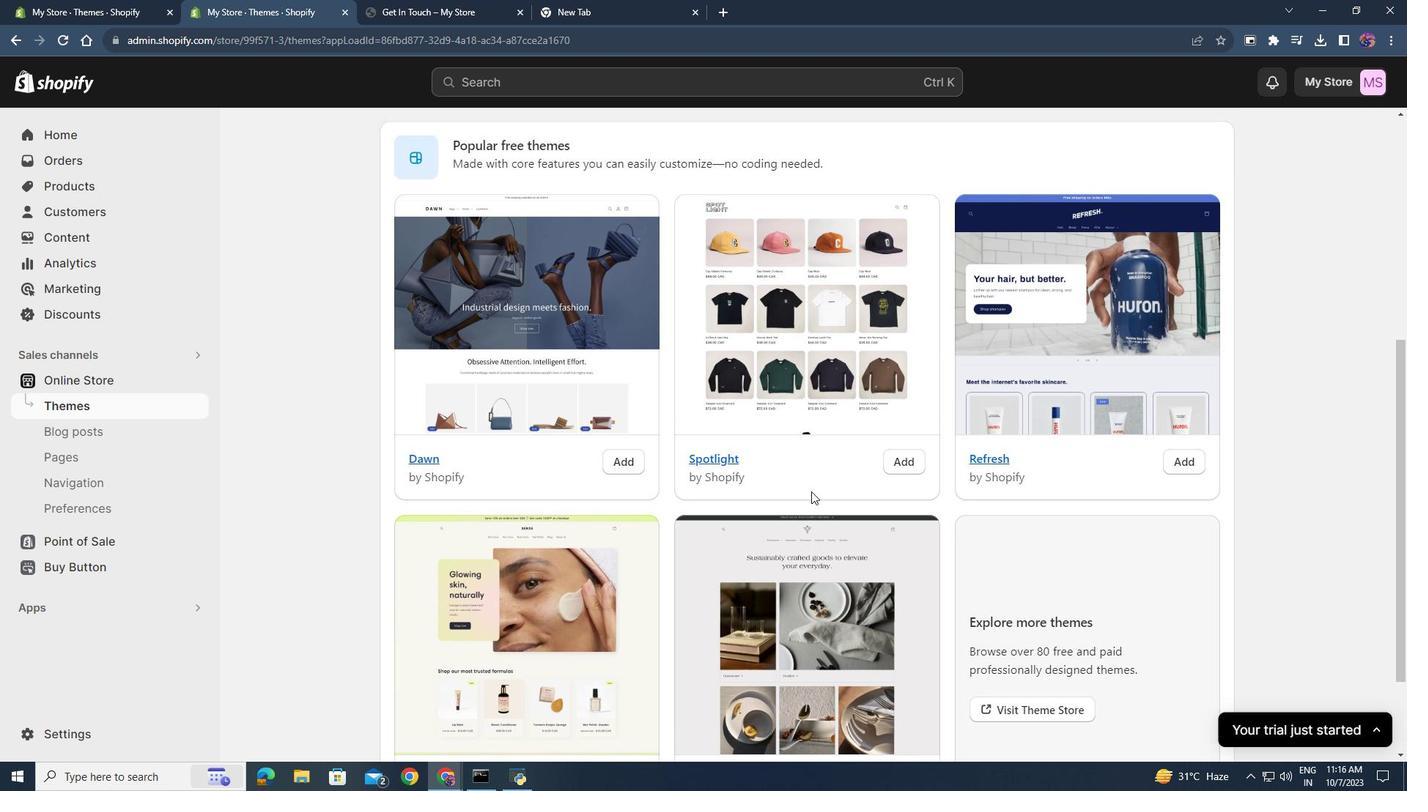 
Action: Mouse scrolled (811, 492) with delta (0, 0)
Screenshot: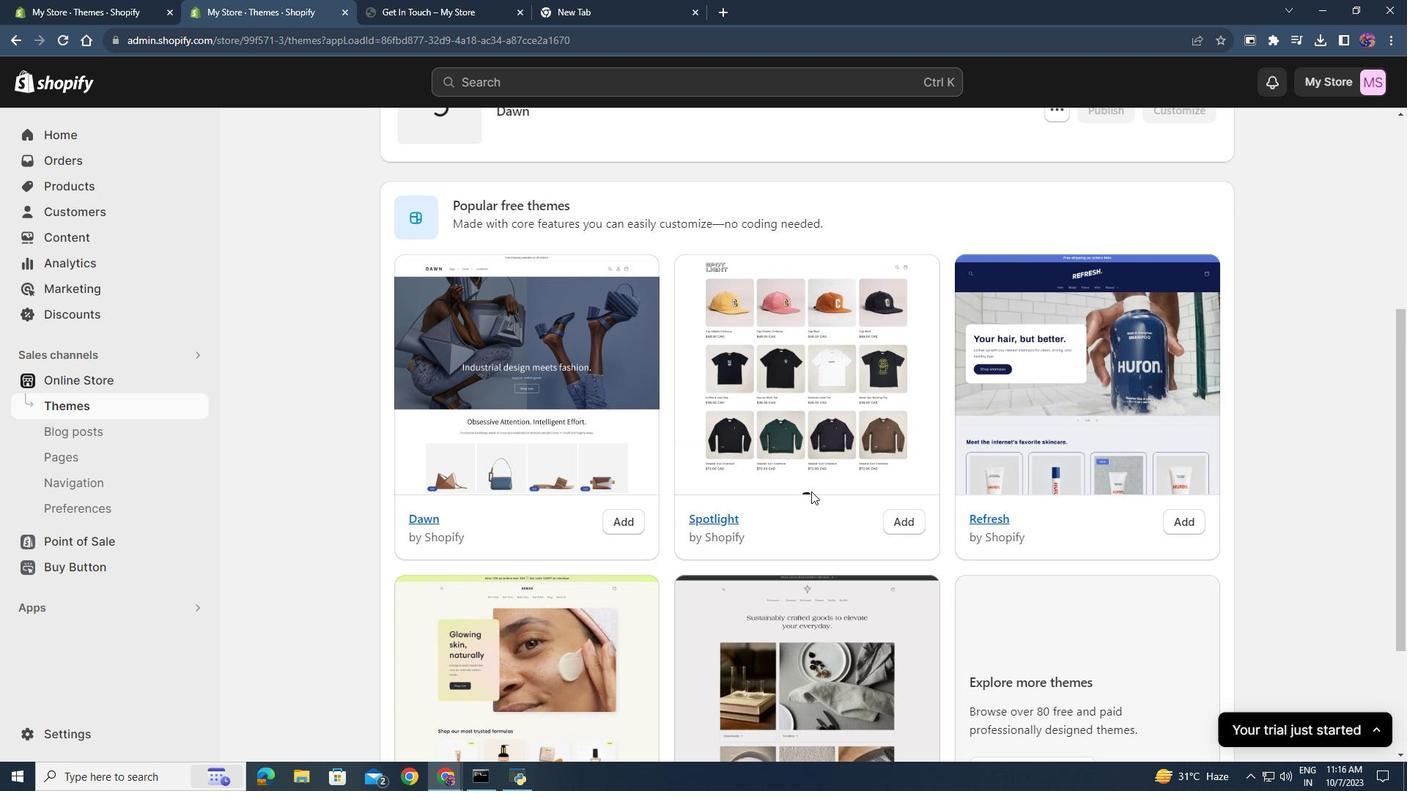 
Action: Mouse scrolled (811, 492) with delta (0, 0)
Screenshot: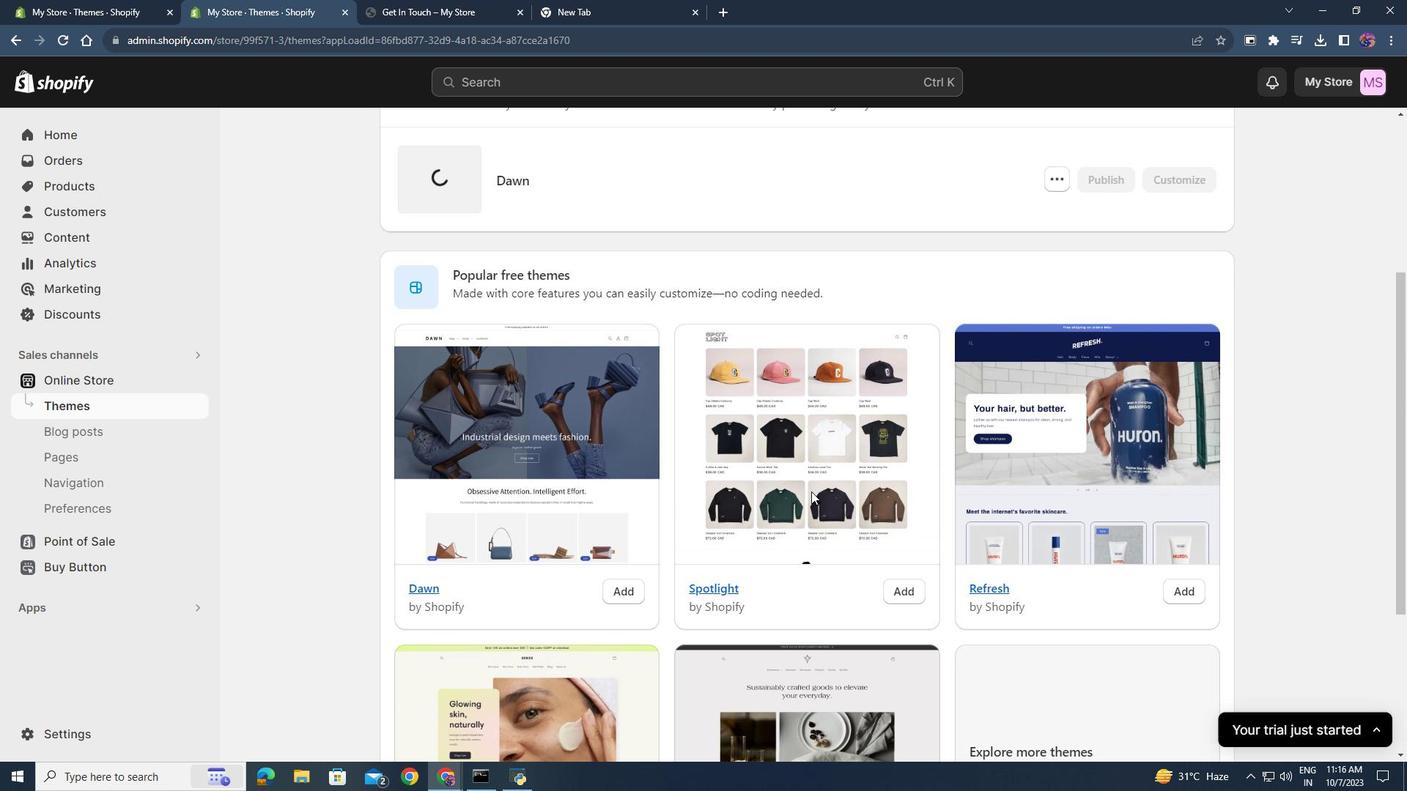 
Action: Mouse scrolled (811, 491) with delta (0, 0)
Screenshot: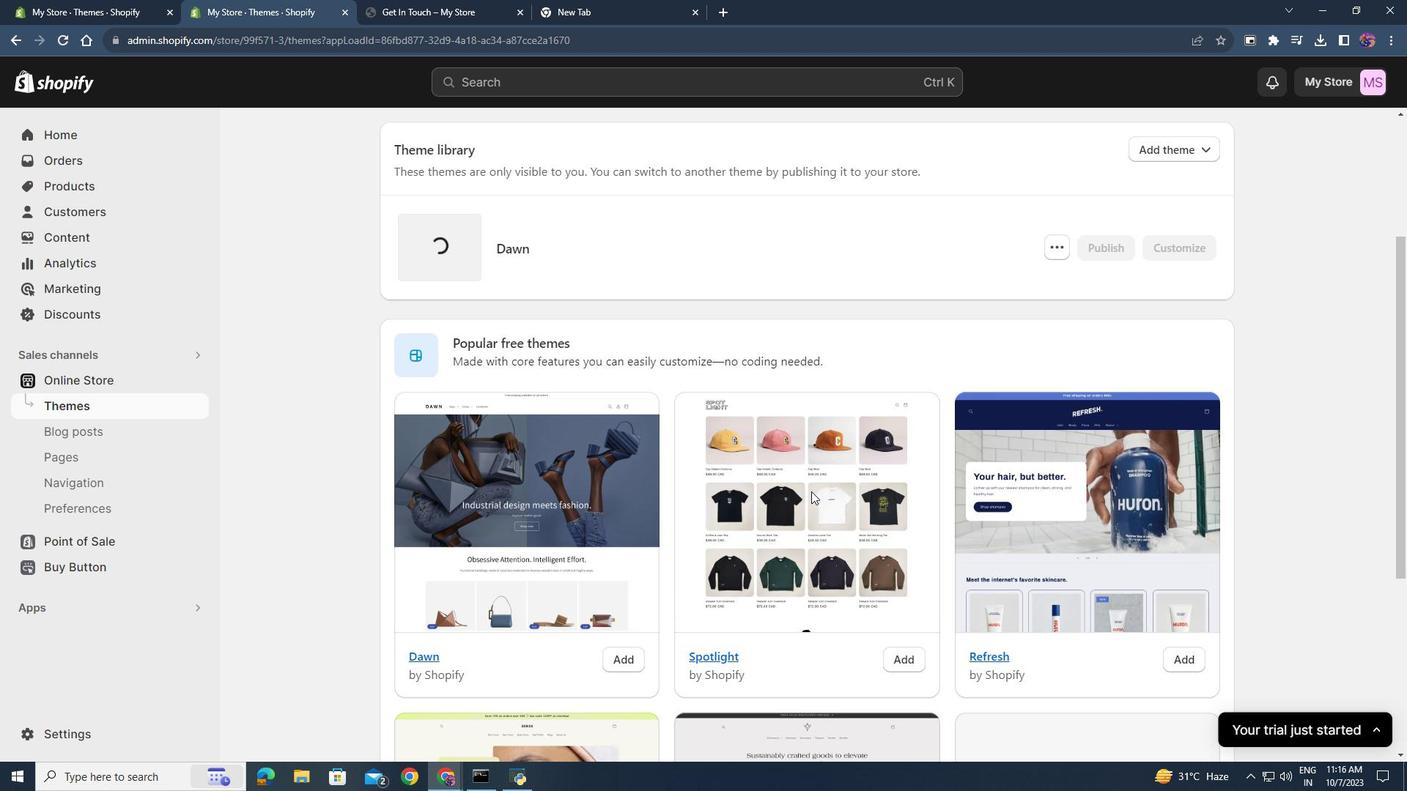 
Action: Mouse scrolled (811, 491) with delta (0, 0)
Screenshot: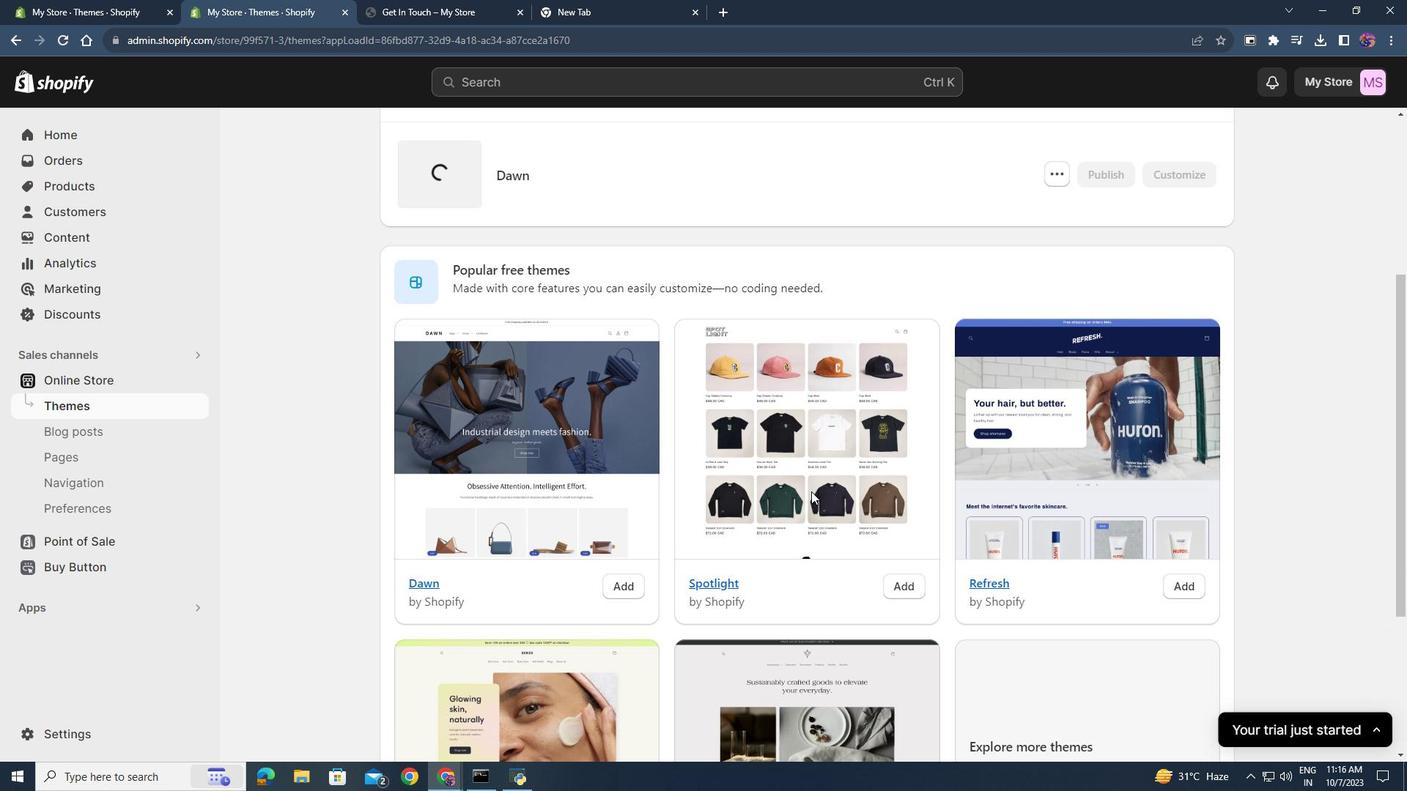 
Action: Mouse scrolled (811, 491) with delta (0, 0)
Screenshot: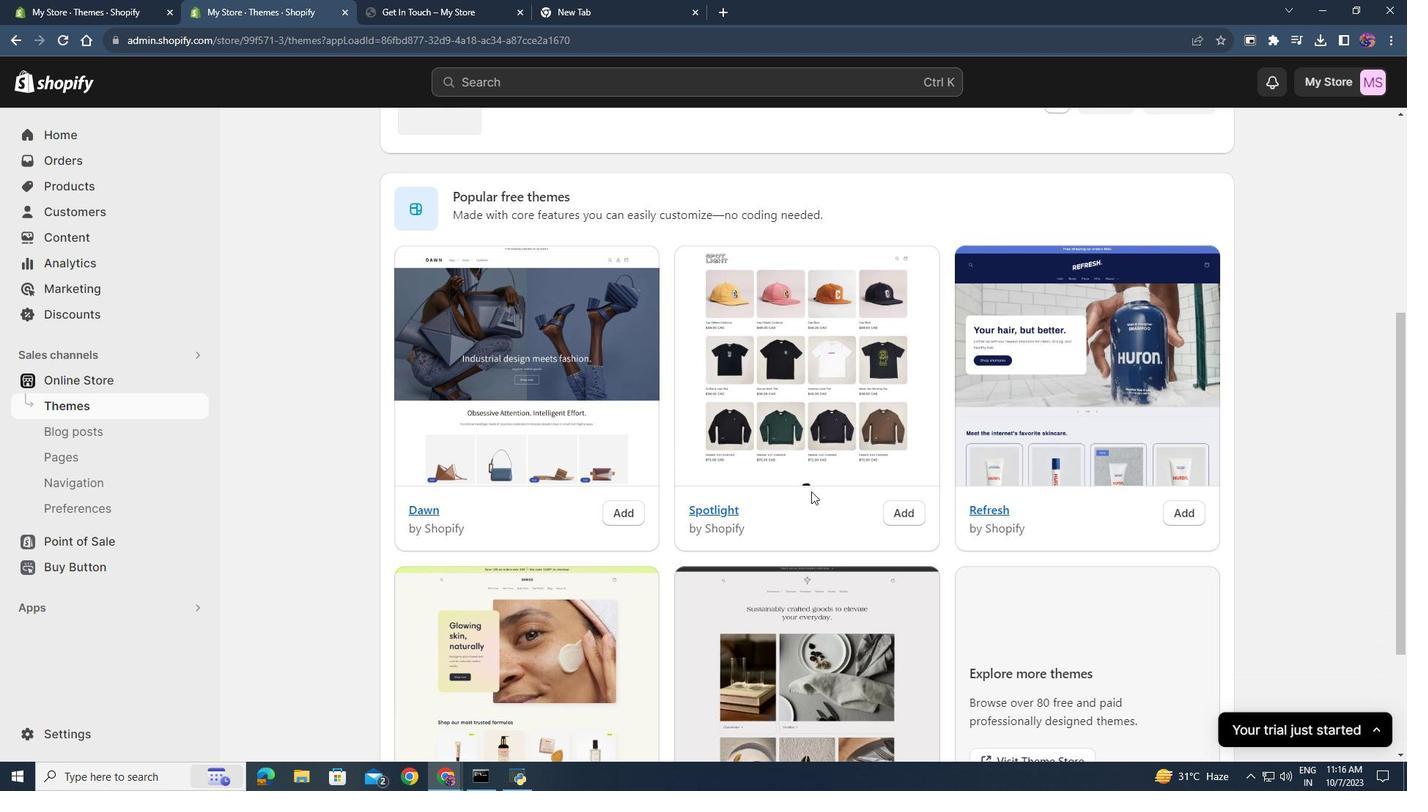 
Action: Mouse scrolled (811, 491) with delta (0, 0)
Screenshot: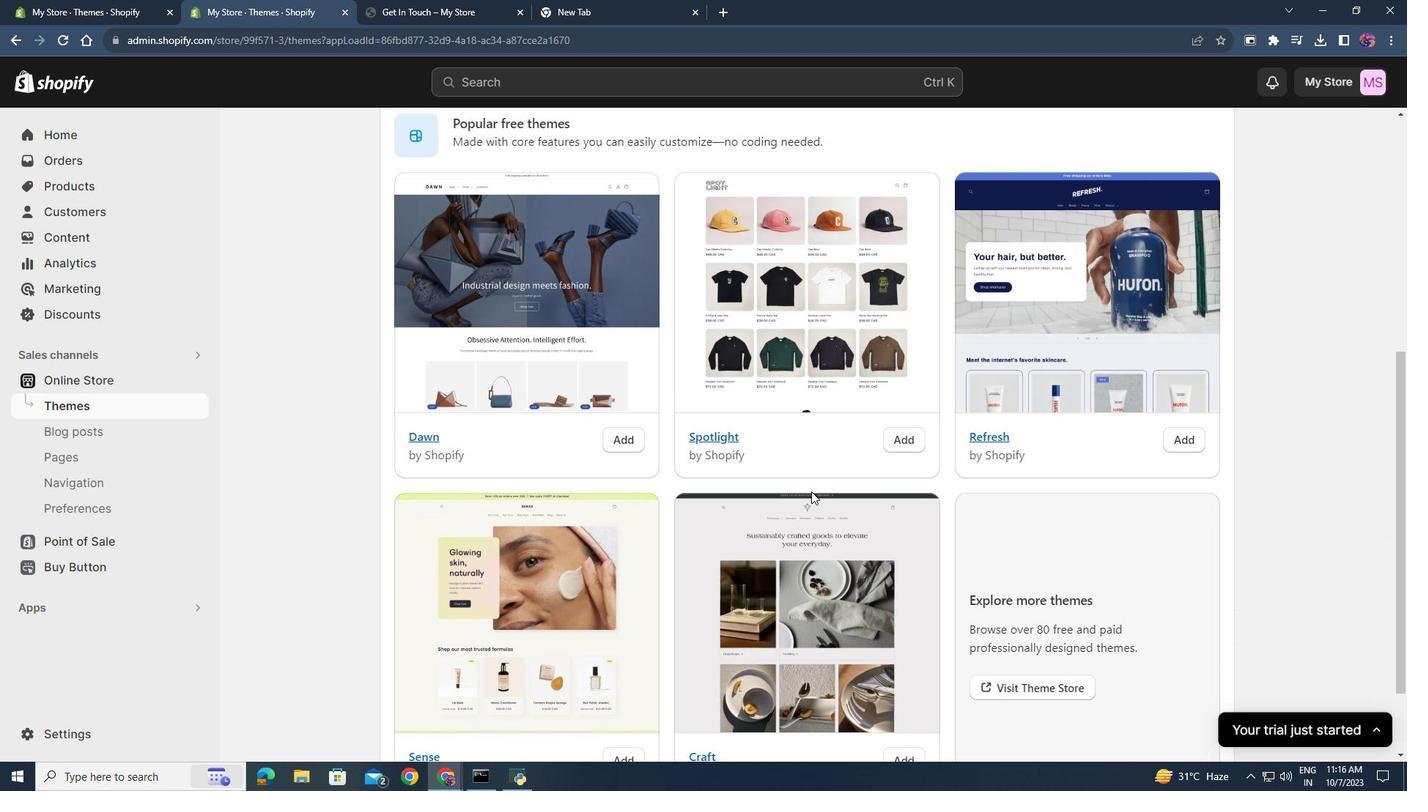 
Action: Mouse scrolled (811, 492) with delta (0, 0)
Screenshot: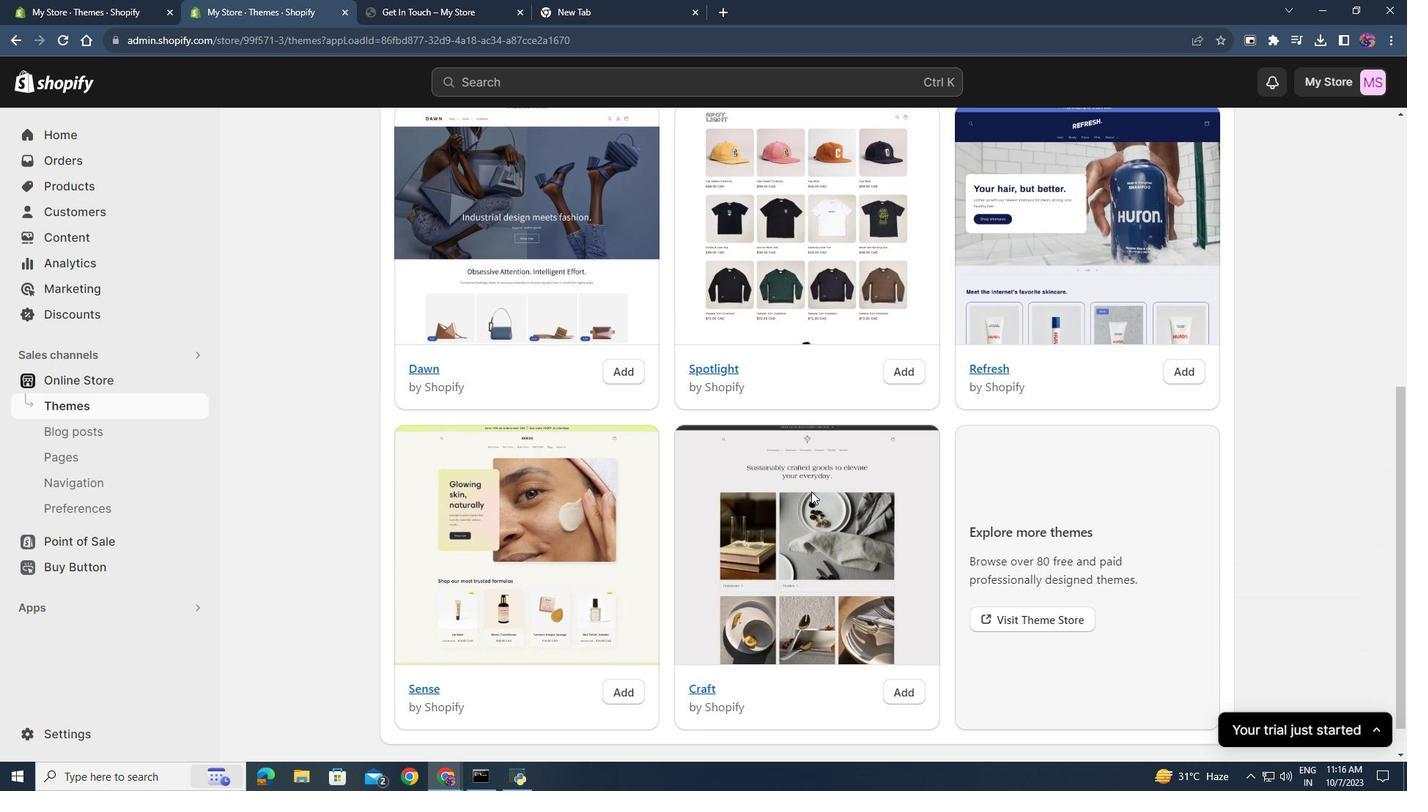 
Action: Mouse moved to (1177, 441)
Screenshot: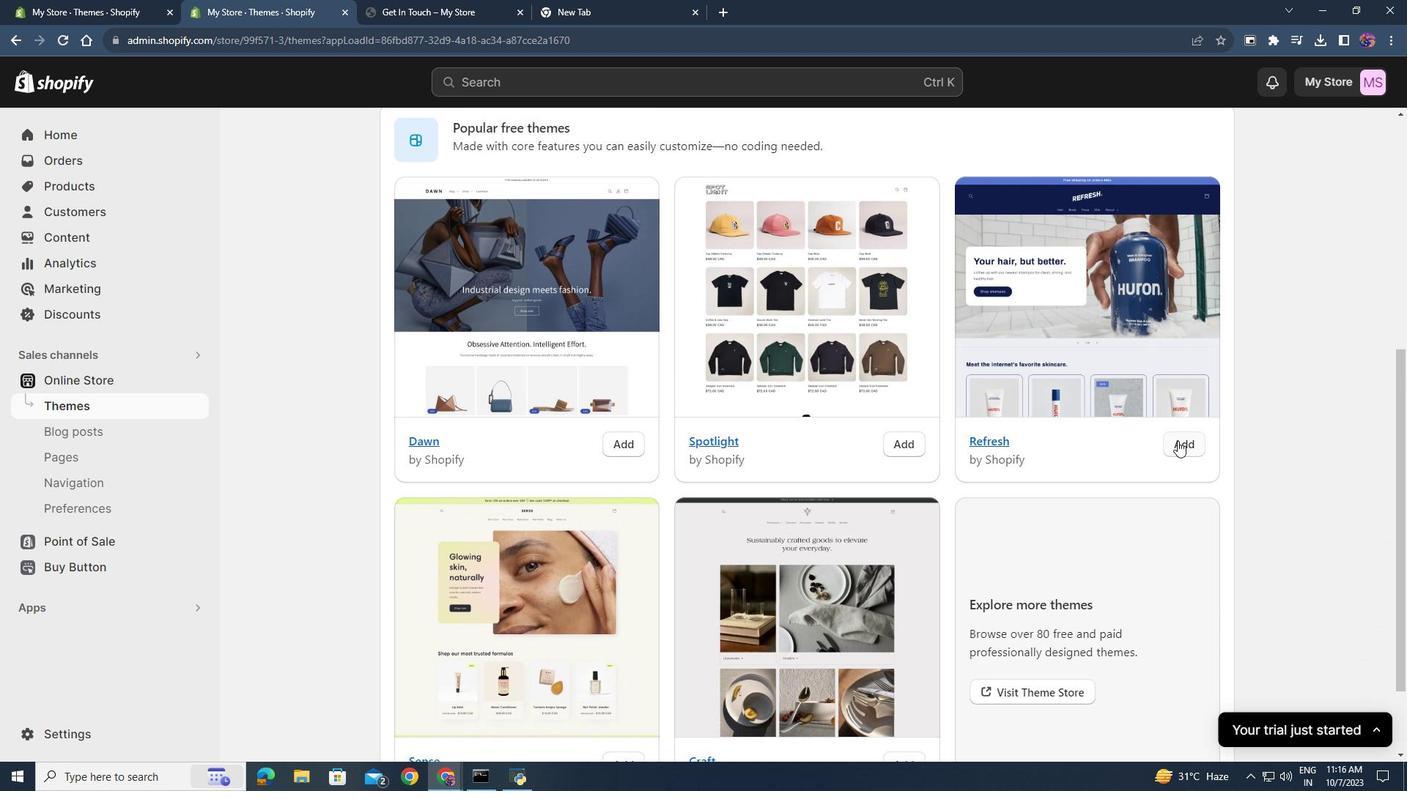 
Action: Mouse pressed left at (1177, 441)
Screenshot: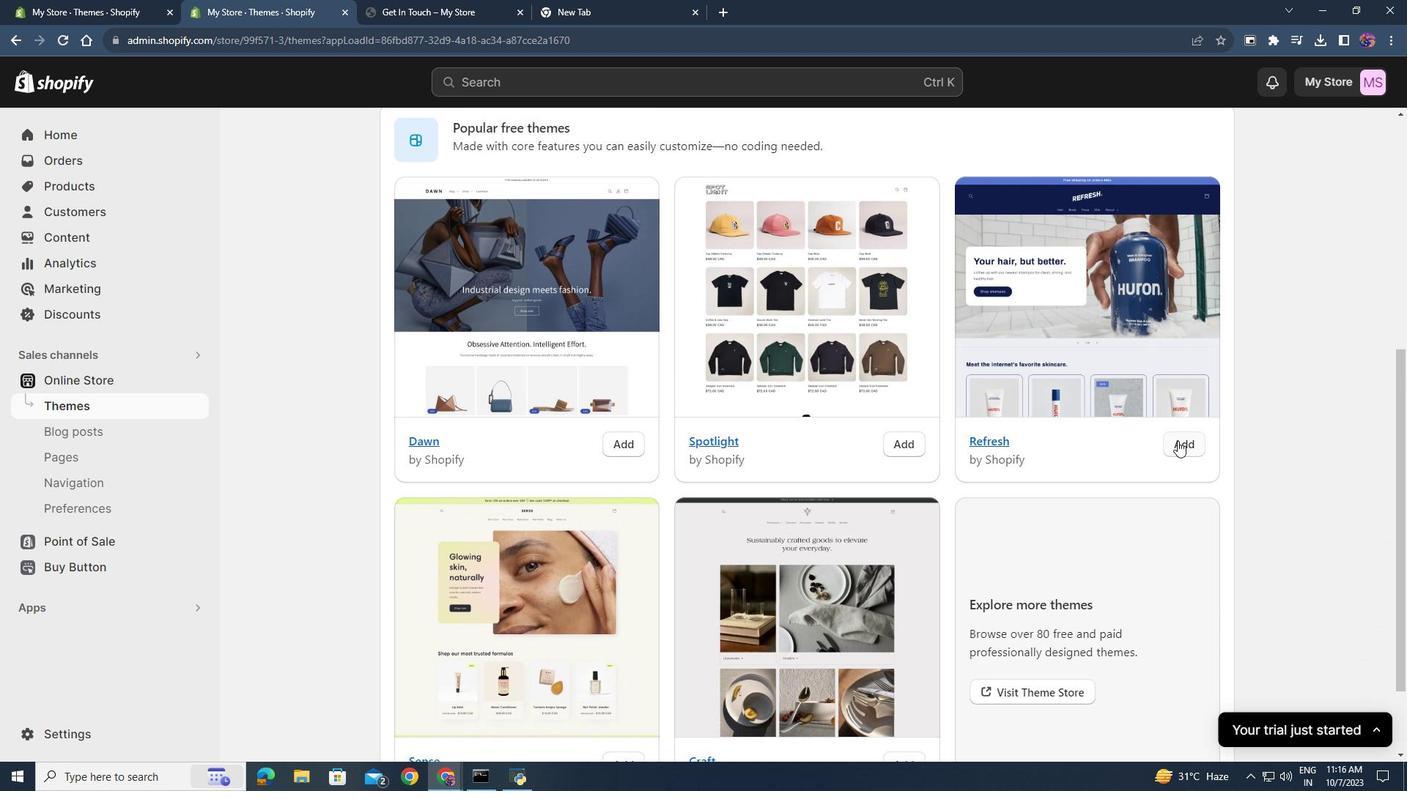 
Action: Mouse moved to (864, 559)
Screenshot: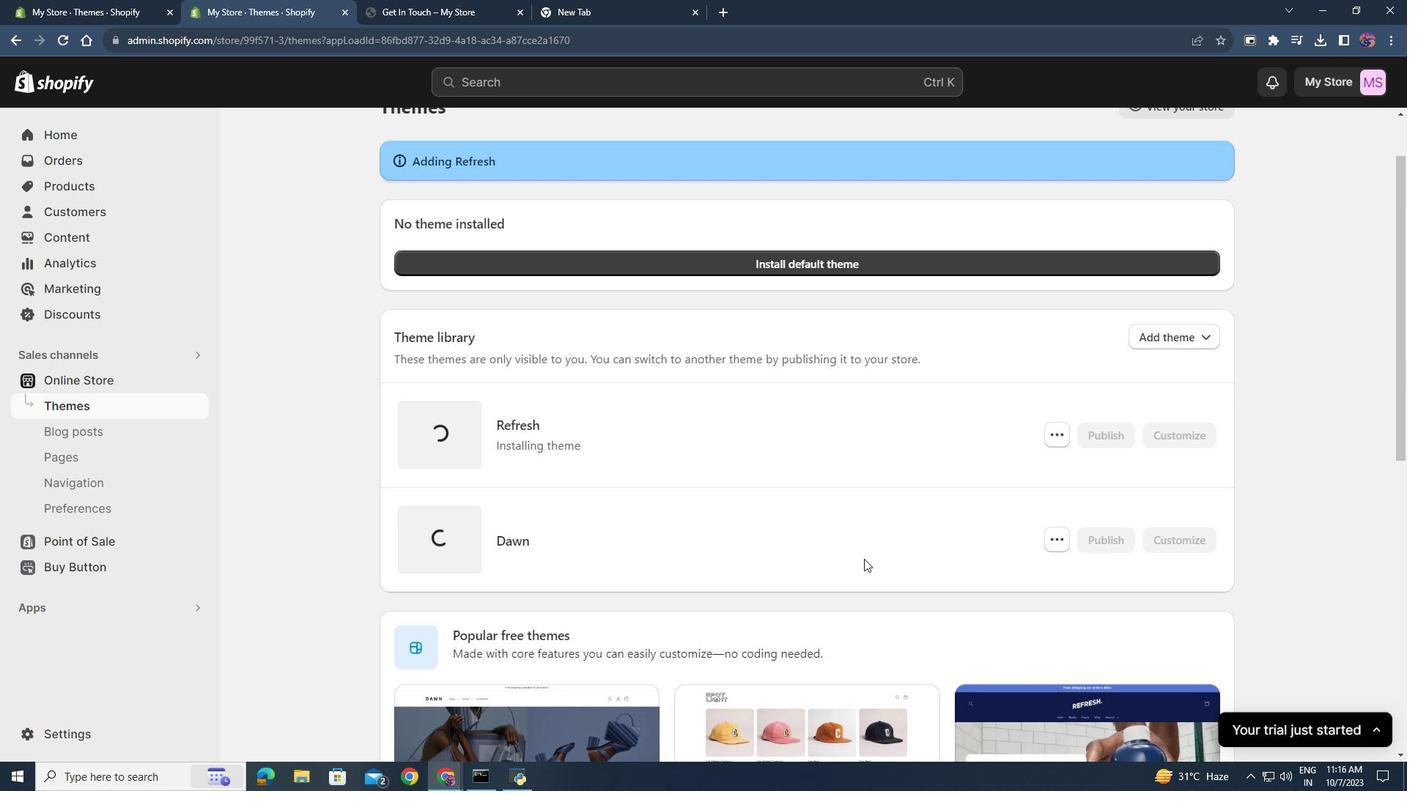 
Action: Mouse scrolled (864, 559) with delta (0, 0)
Screenshot: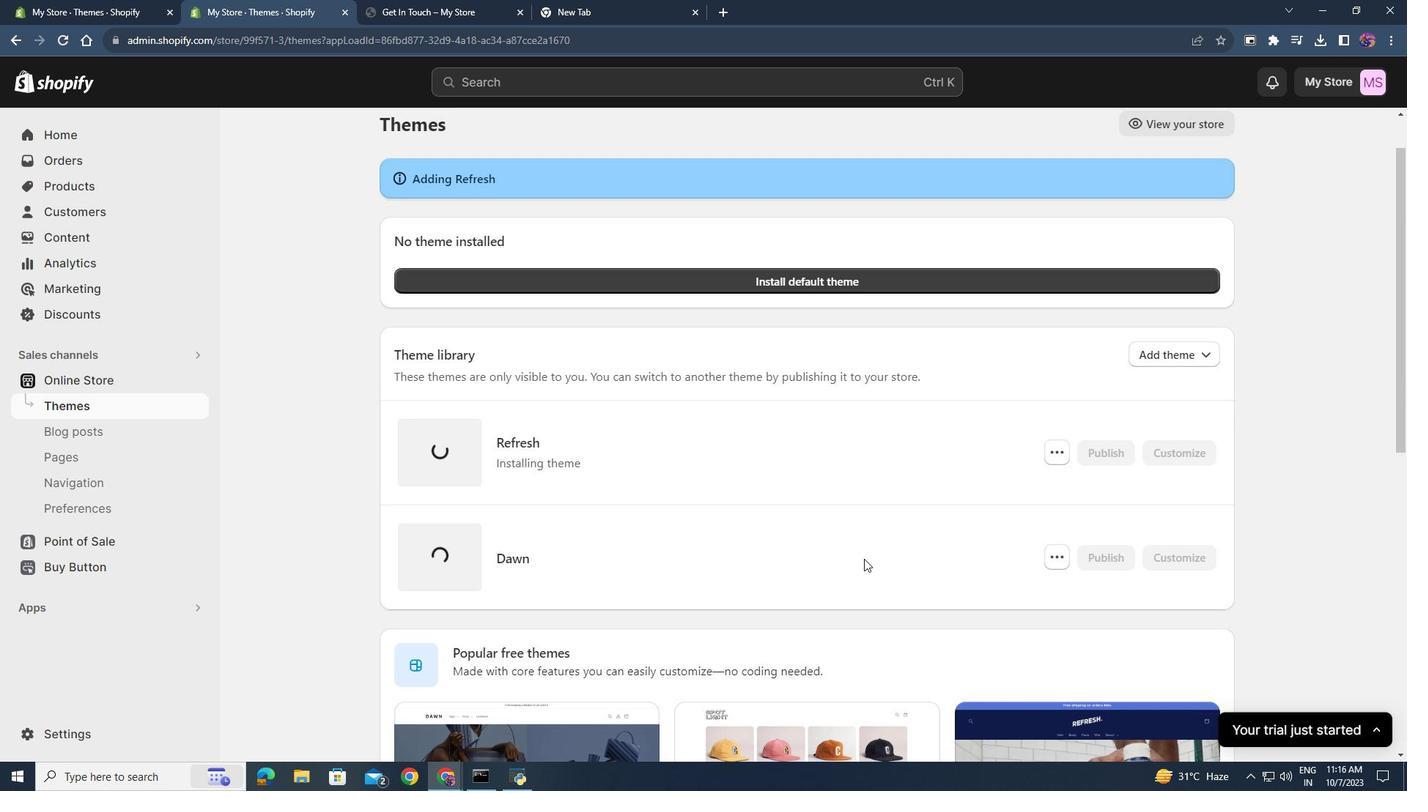 
Action: Mouse scrolled (864, 559) with delta (0, 0)
Screenshot: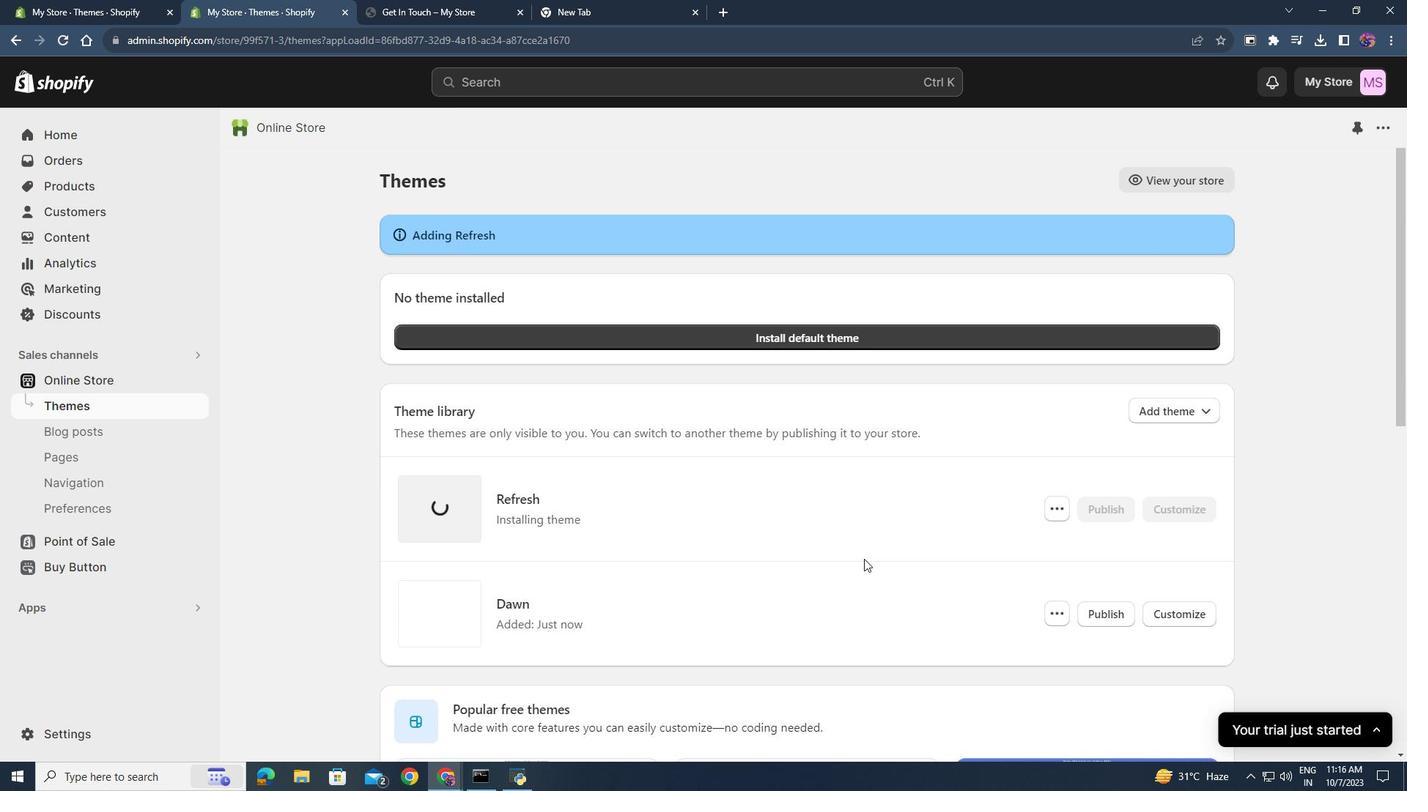 
Action: Mouse scrolled (864, 558) with delta (0, 0)
Screenshot: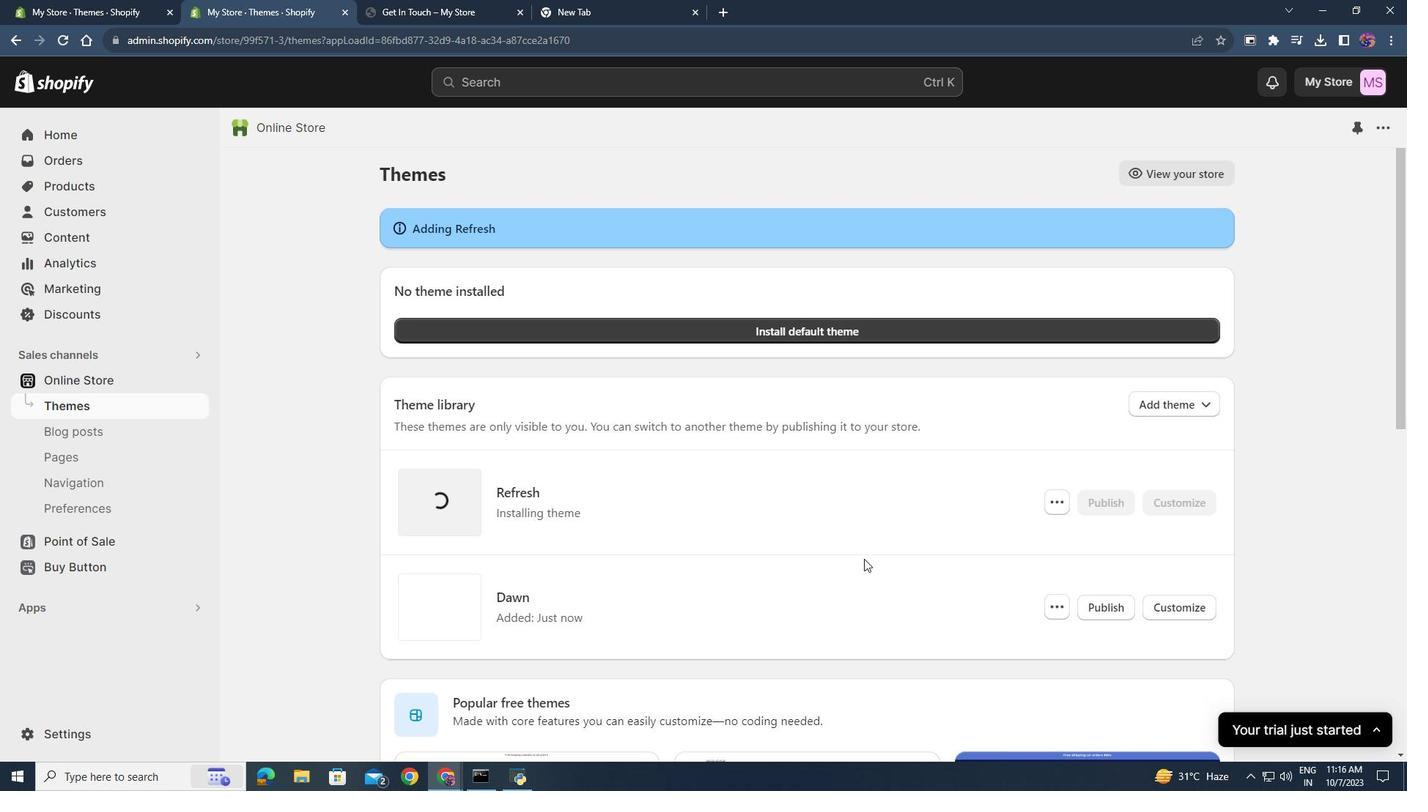 
Action: Mouse scrolled (864, 558) with delta (0, 0)
Screenshot: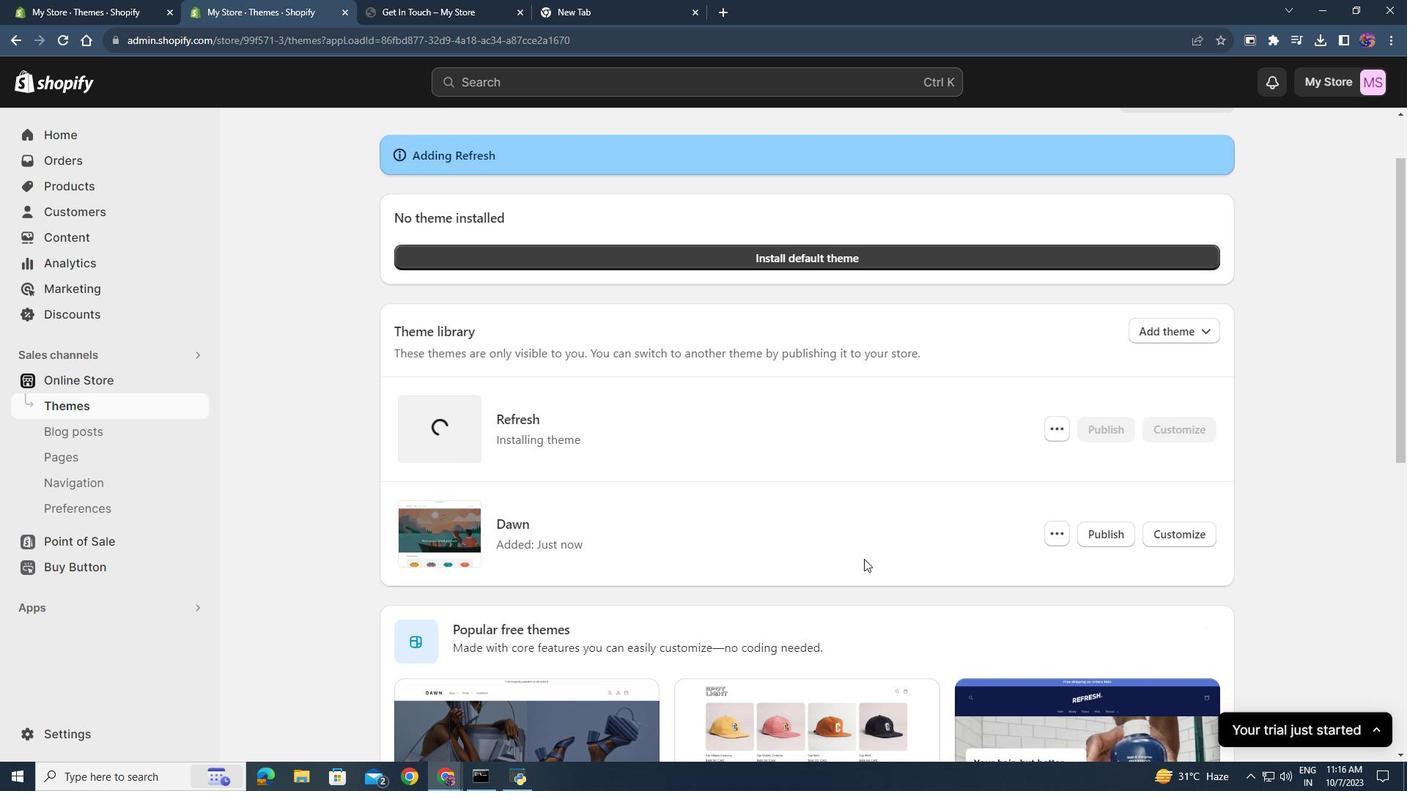 
Action: Mouse scrolled (864, 558) with delta (0, 0)
Screenshot: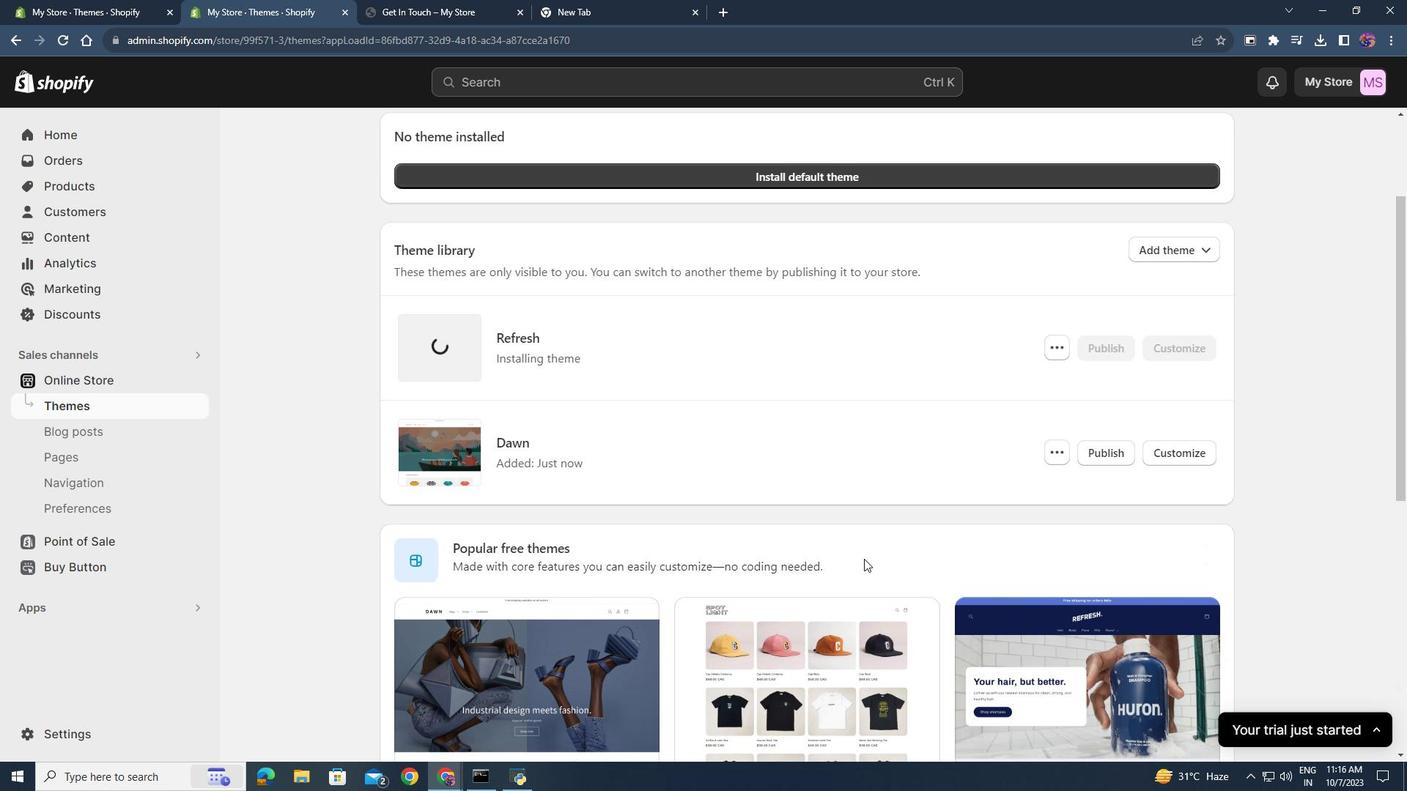 
Action: Mouse scrolled (864, 558) with delta (0, 0)
Screenshot: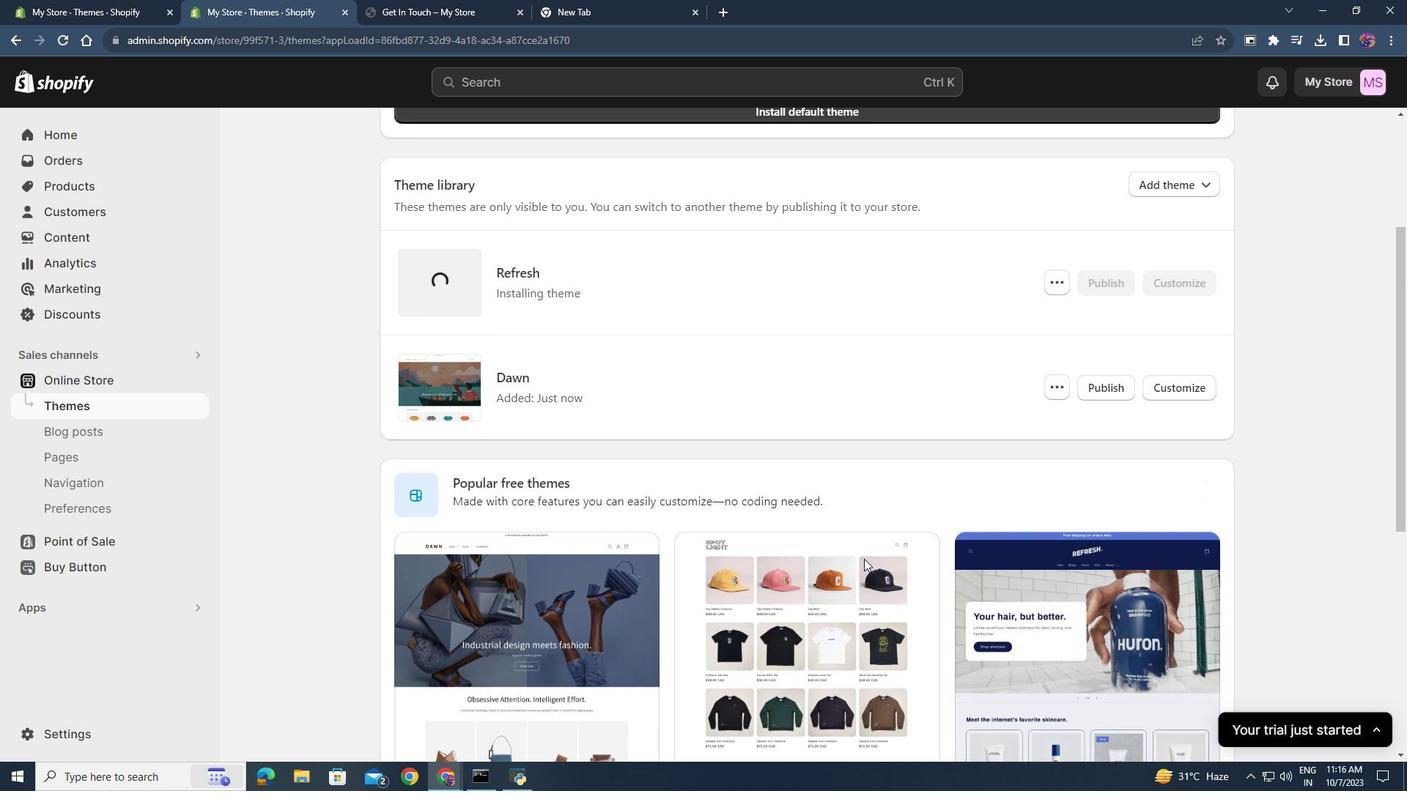 
Action: Mouse scrolled (864, 559) with delta (0, 0)
Screenshot: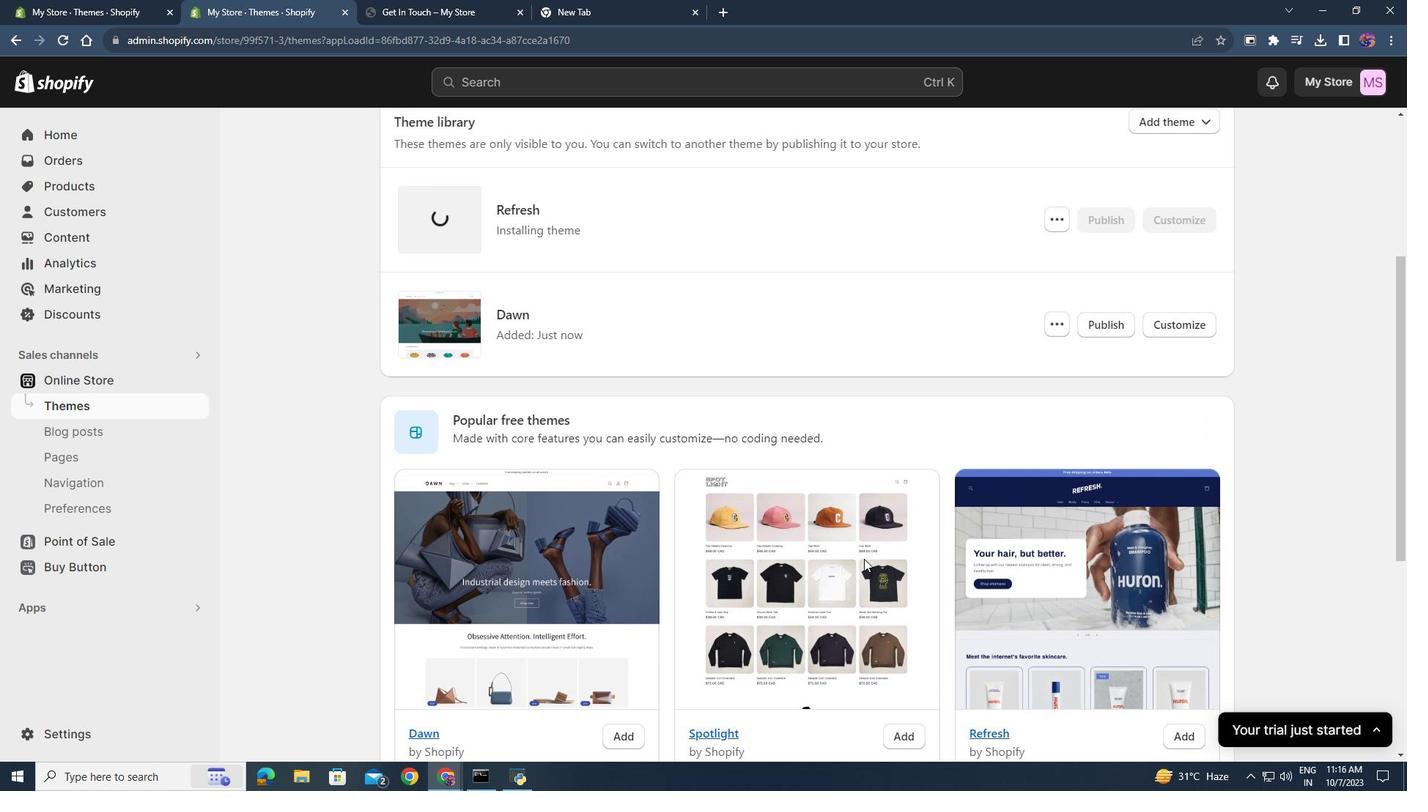 
Action: Mouse scrolled (864, 559) with delta (0, 0)
Screenshot: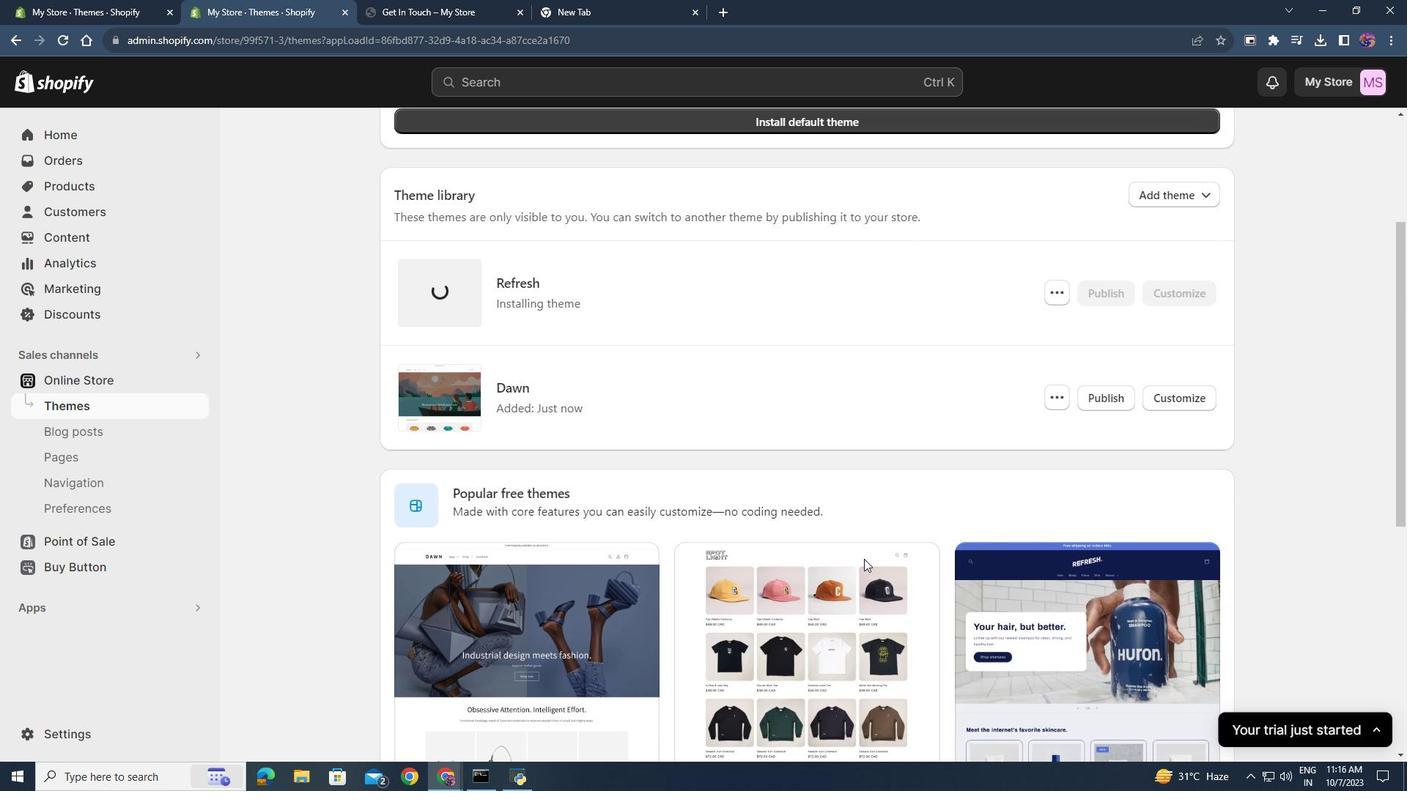 
Action: Mouse scrolled (864, 559) with delta (0, 0)
Screenshot: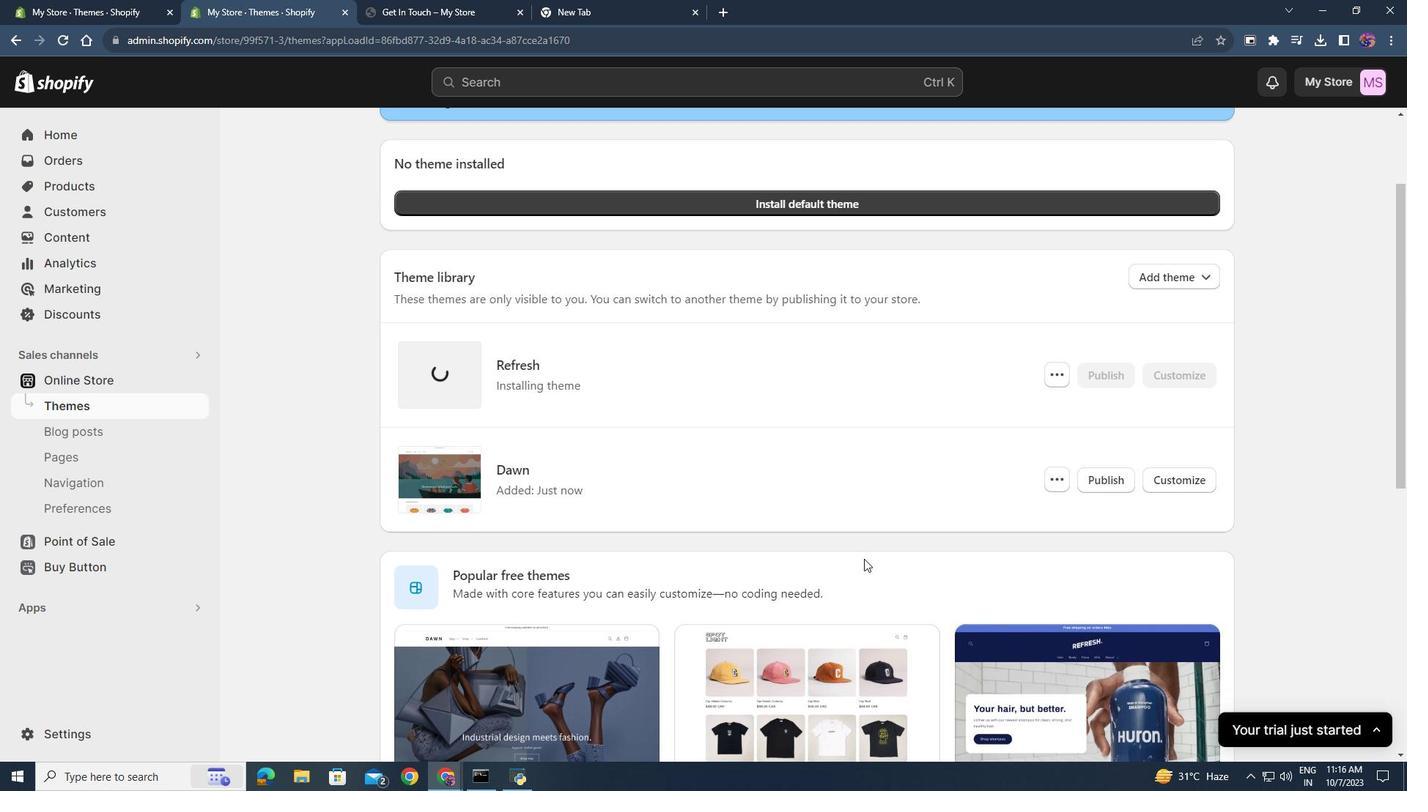 
Action: Mouse scrolled (864, 558) with delta (0, 0)
Screenshot: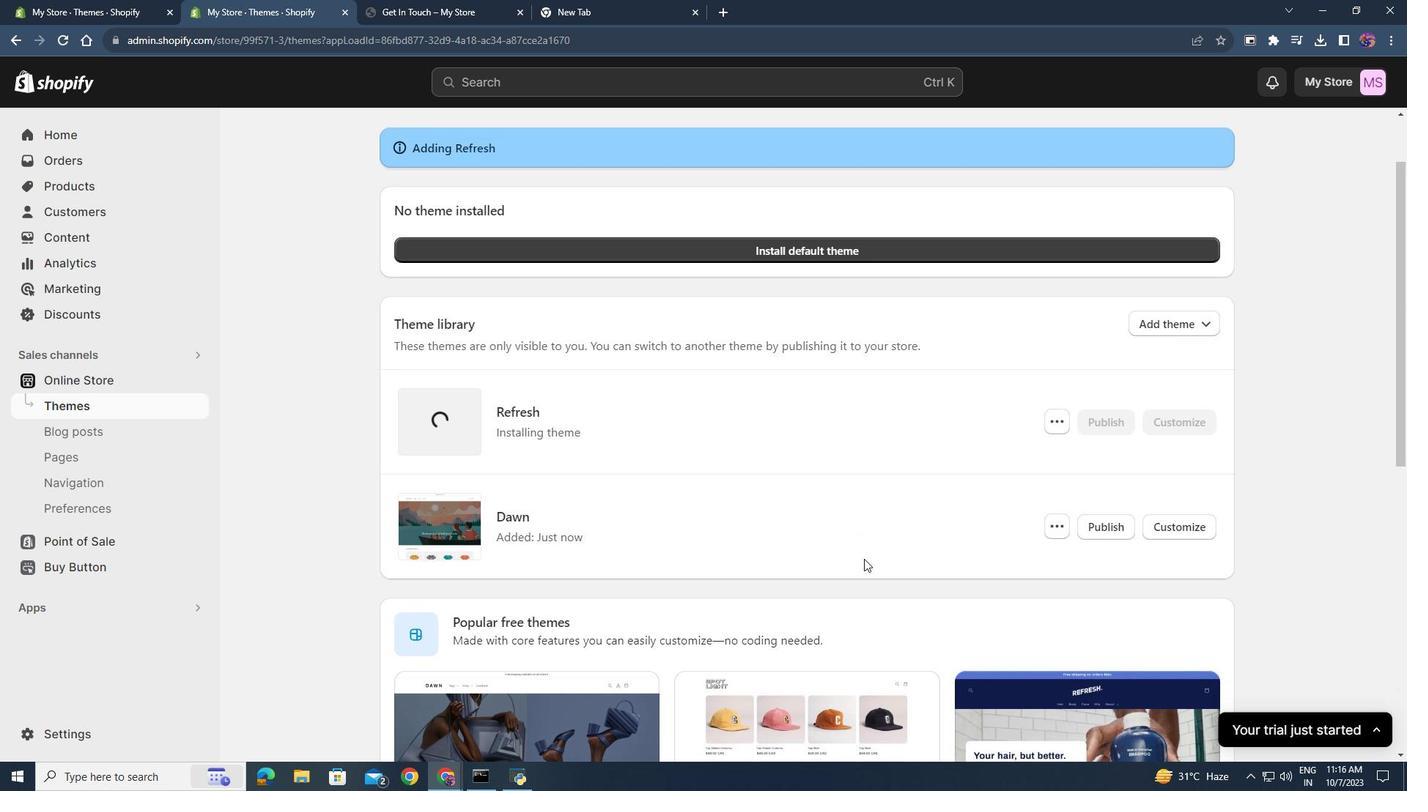
Action: Mouse scrolled (864, 558) with delta (0, 0)
Screenshot: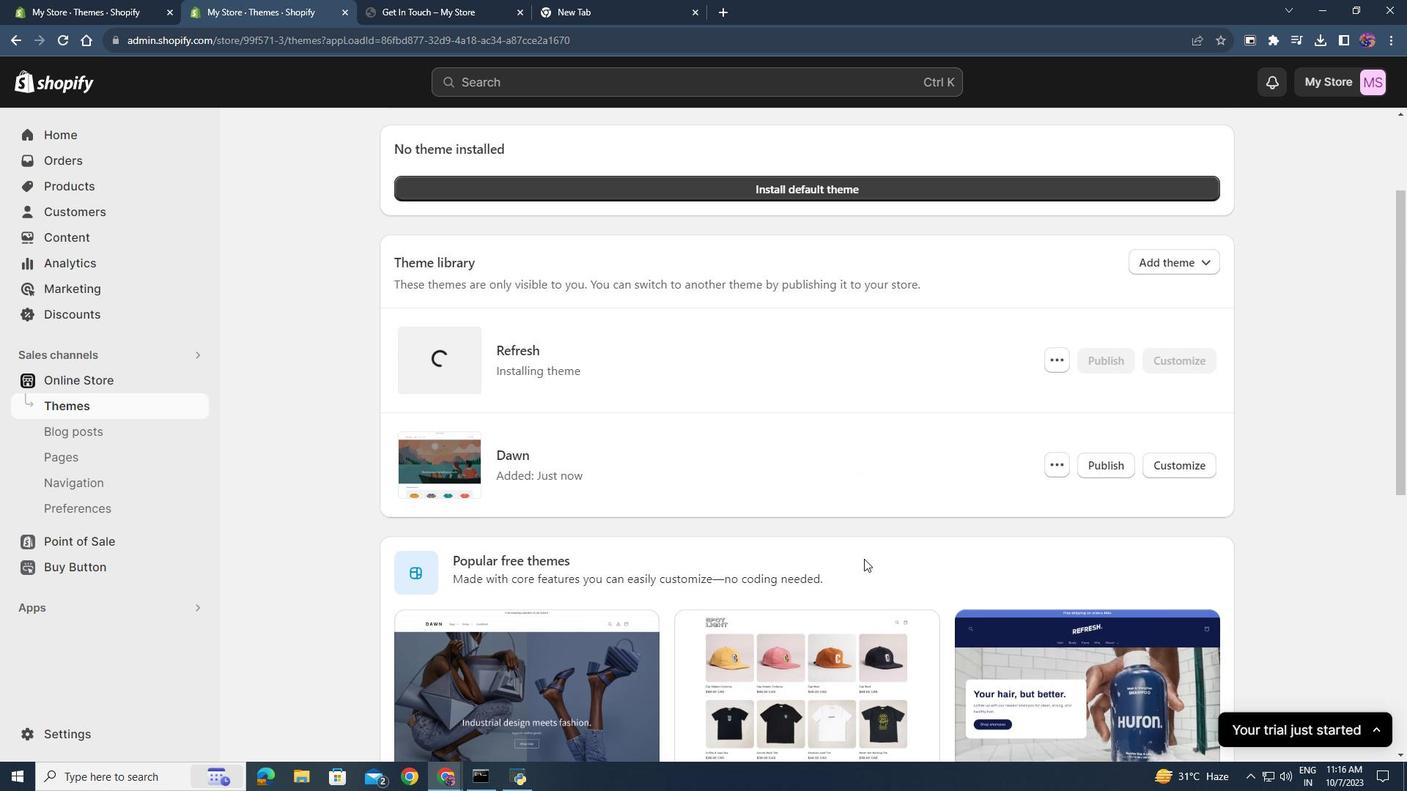 
Action: Mouse scrolled (864, 558) with delta (0, 0)
Screenshot: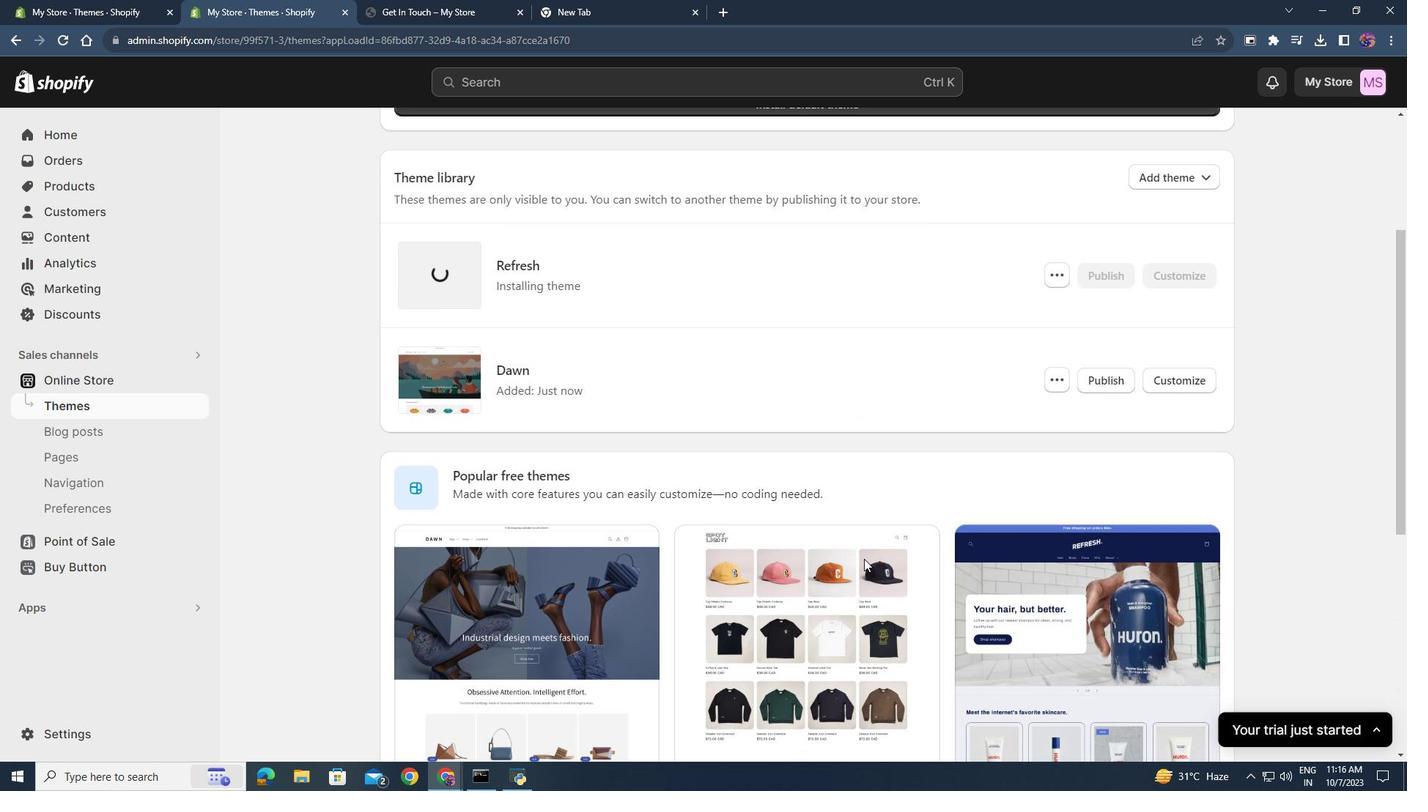 
Action: Mouse moved to (682, 665)
Screenshot: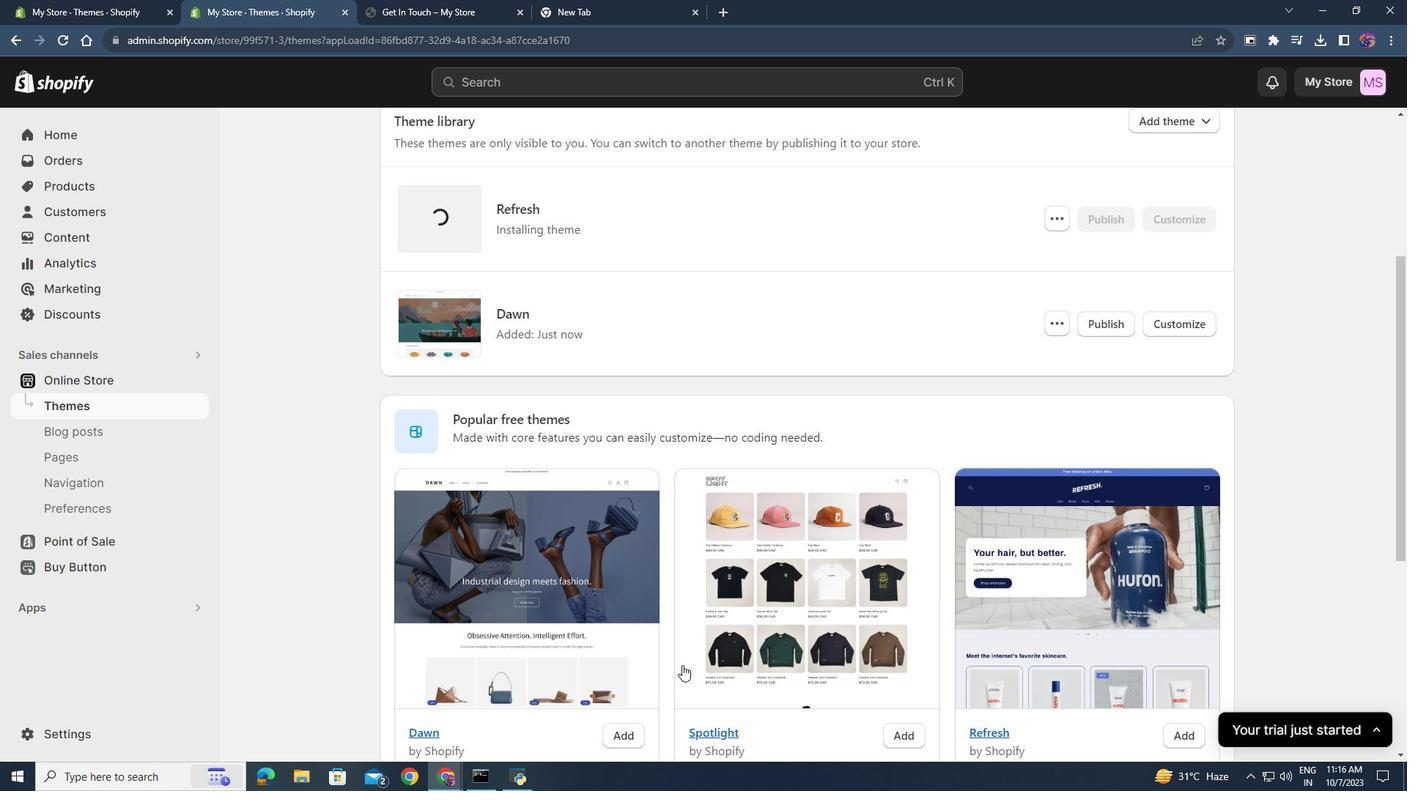 
Action: Mouse scrolled (682, 664) with delta (0, 0)
Screenshot: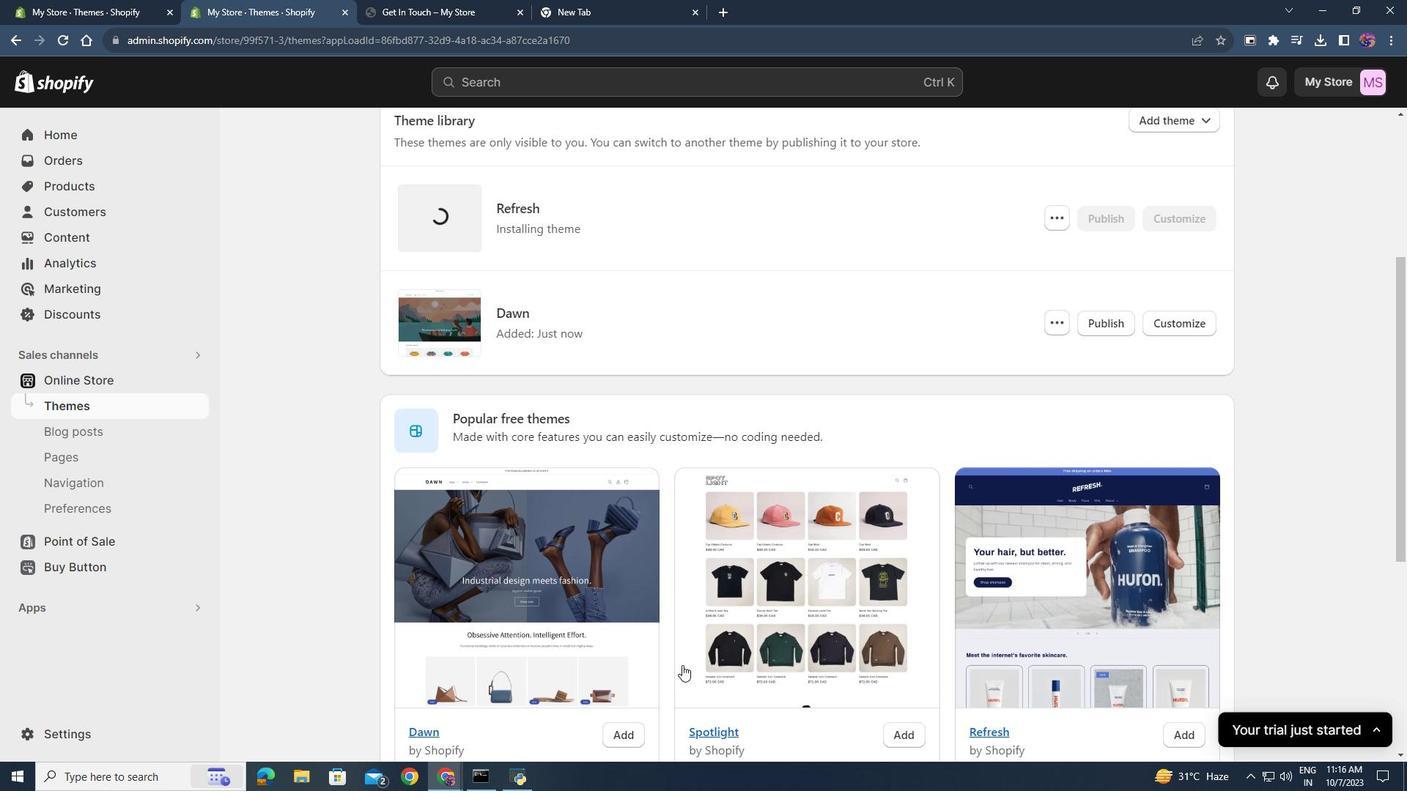 
Action: Mouse scrolled (682, 666) with delta (0, 0)
Screenshot: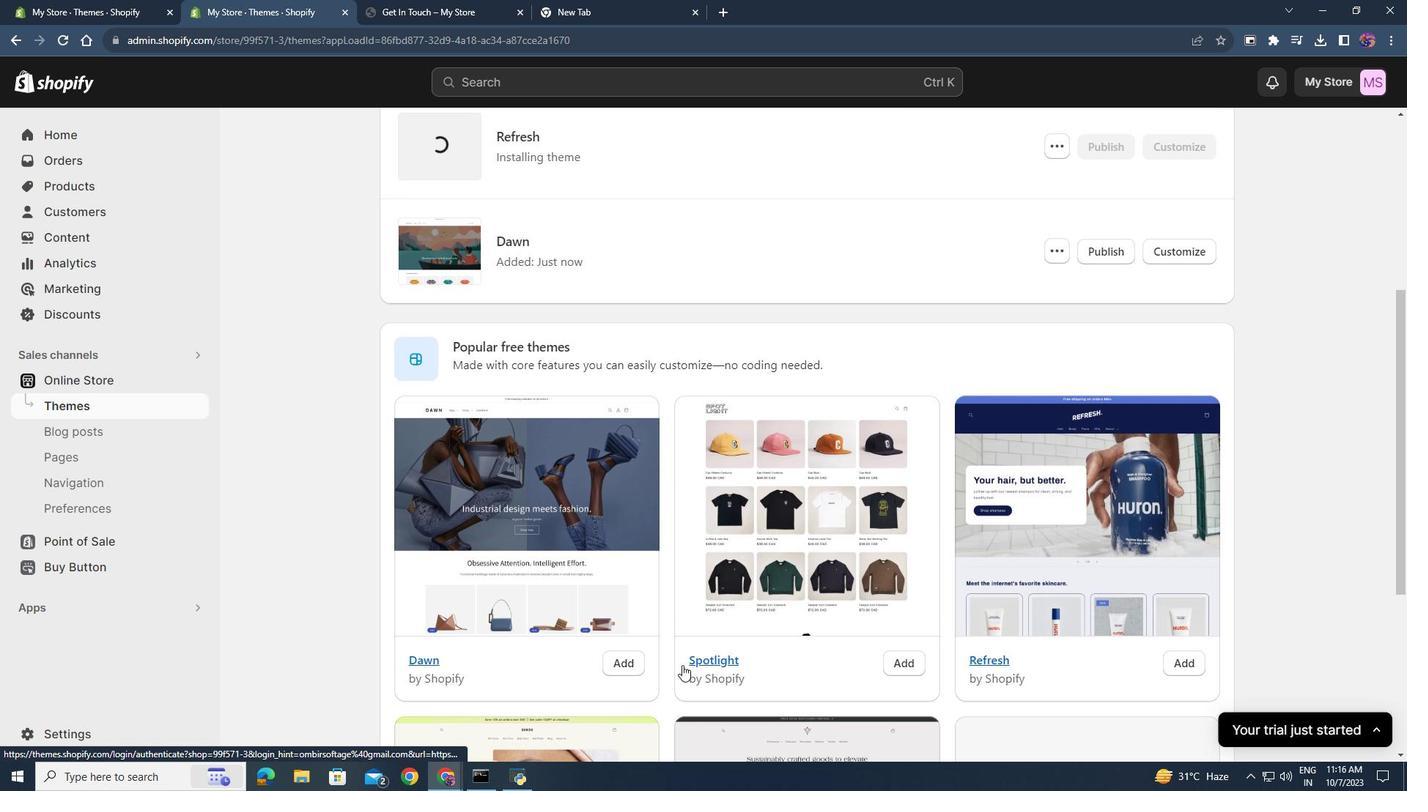 
Action: Mouse moved to (560, 640)
Screenshot: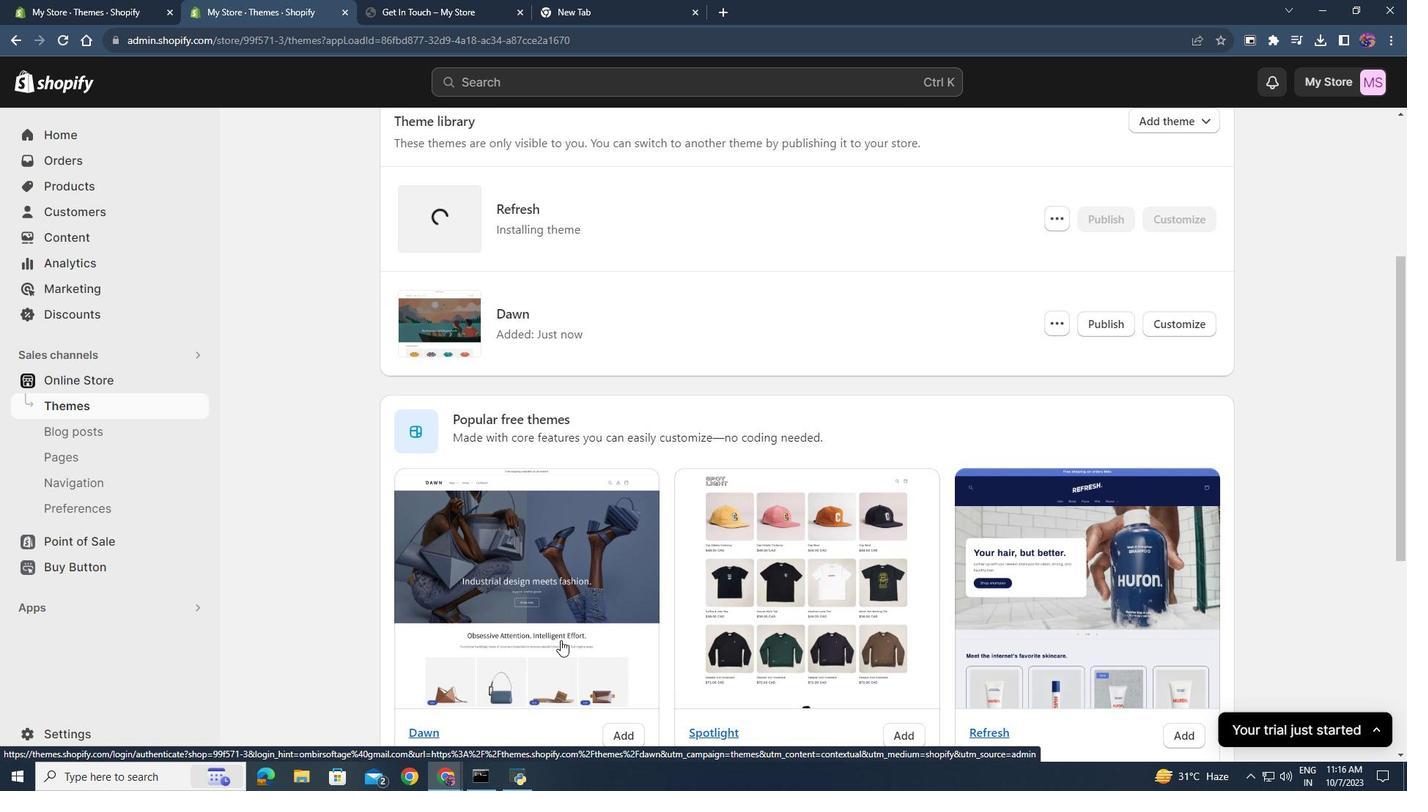 
Action: Mouse scrolled (560, 639) with delta (0, 0)
Screenshot: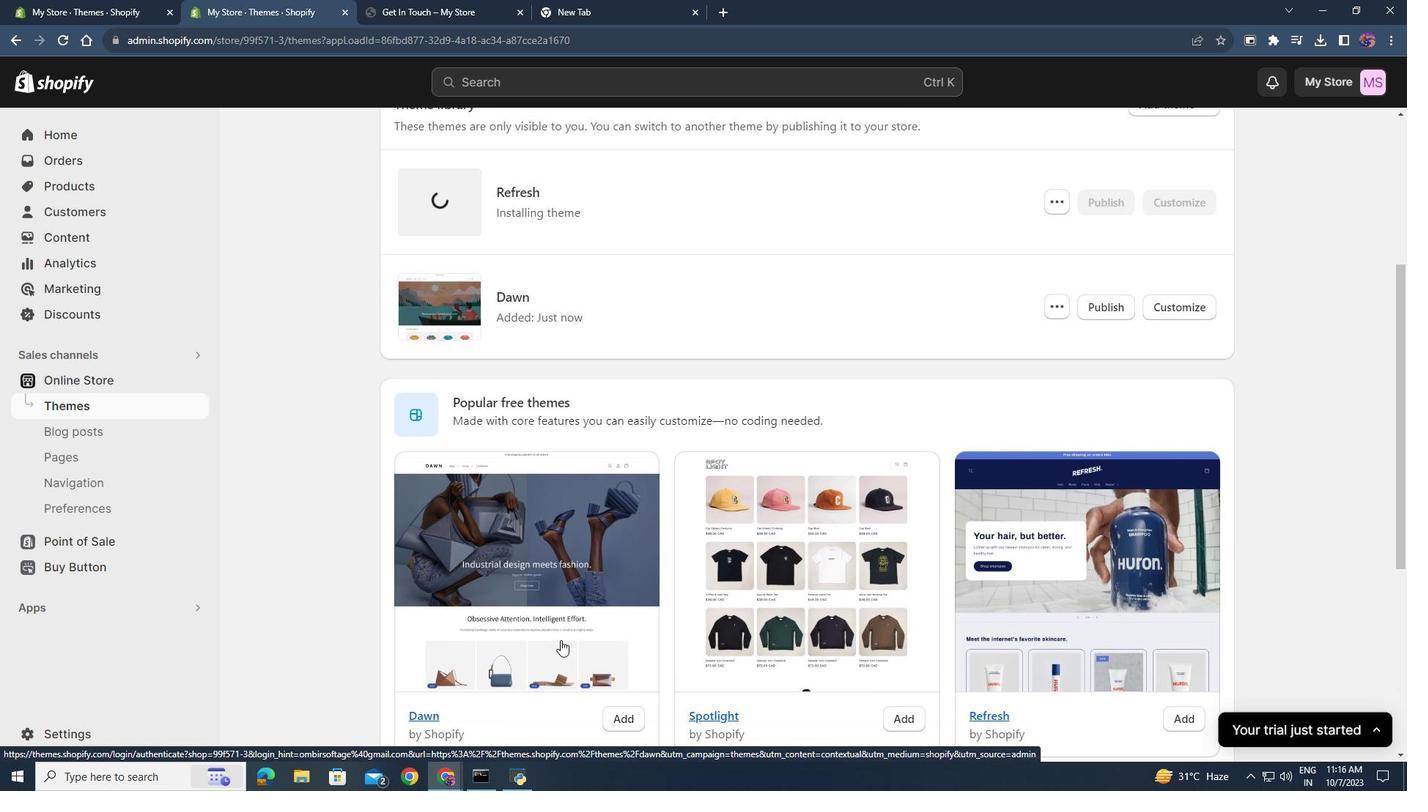
Action: Mouse scrolled (560, 639) with delta (0, 0)
Screenshot: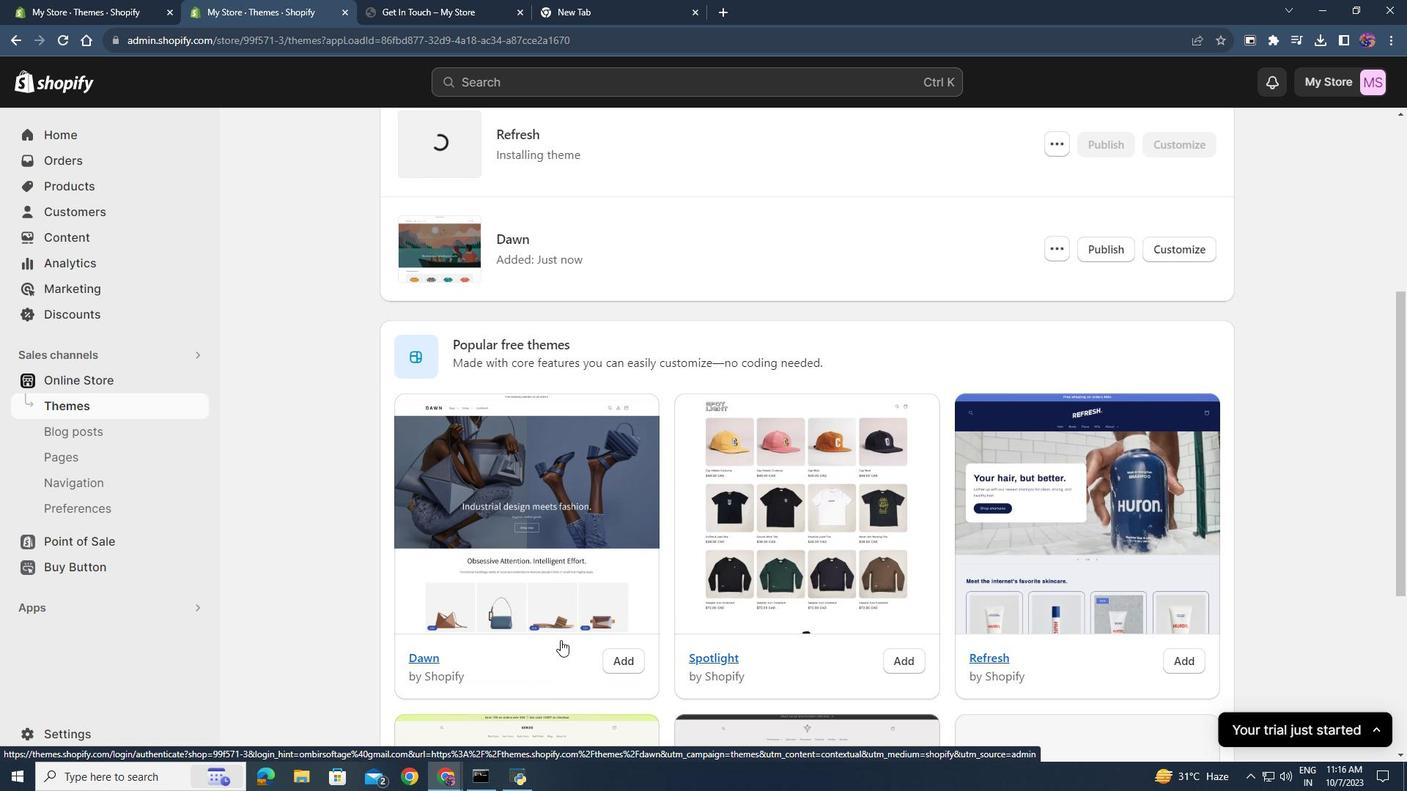 
Action: Mouse scrolled (560, 639) with delta (0, 0)
Screenshot: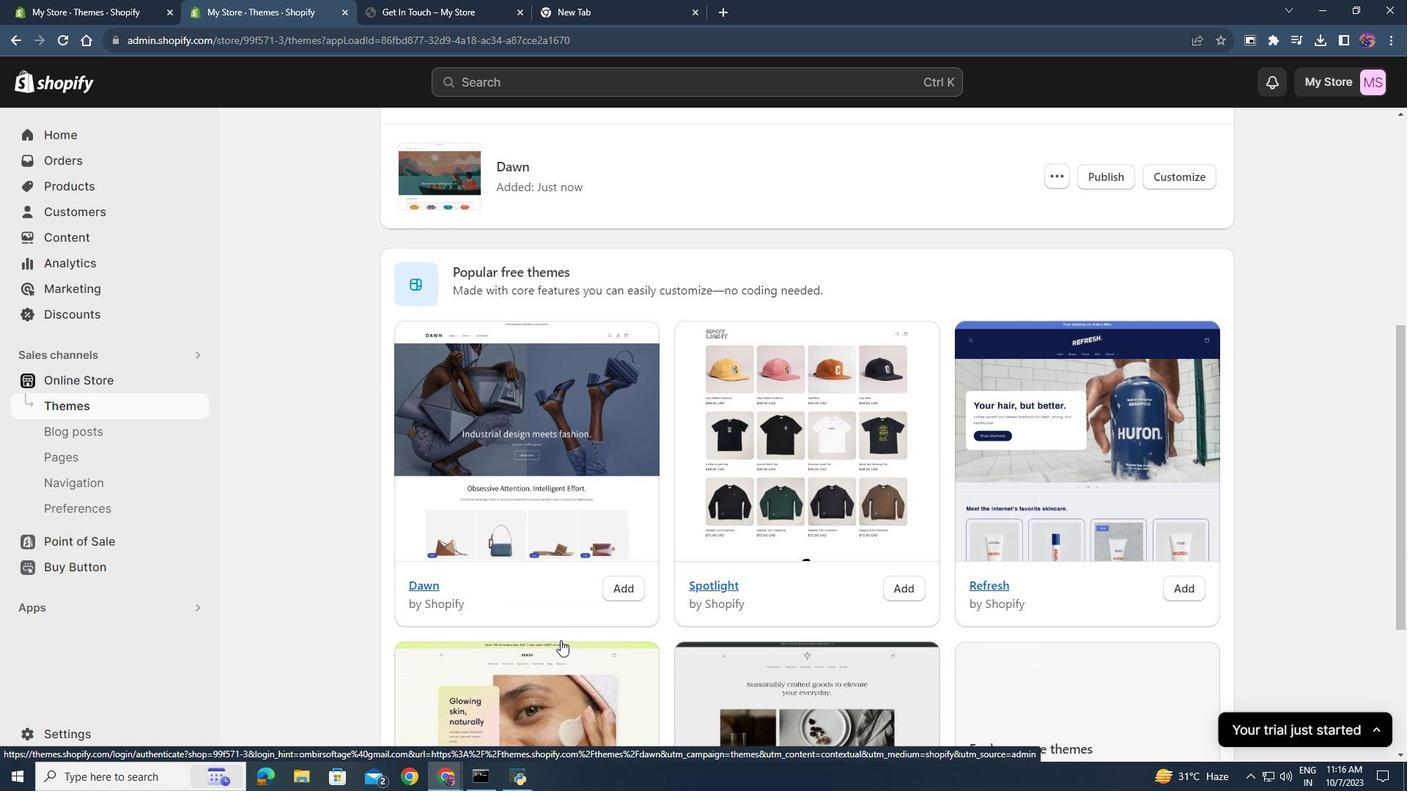 
Action: Mouse scrolled (560, 639) with delta (0, 0)
Screenshot: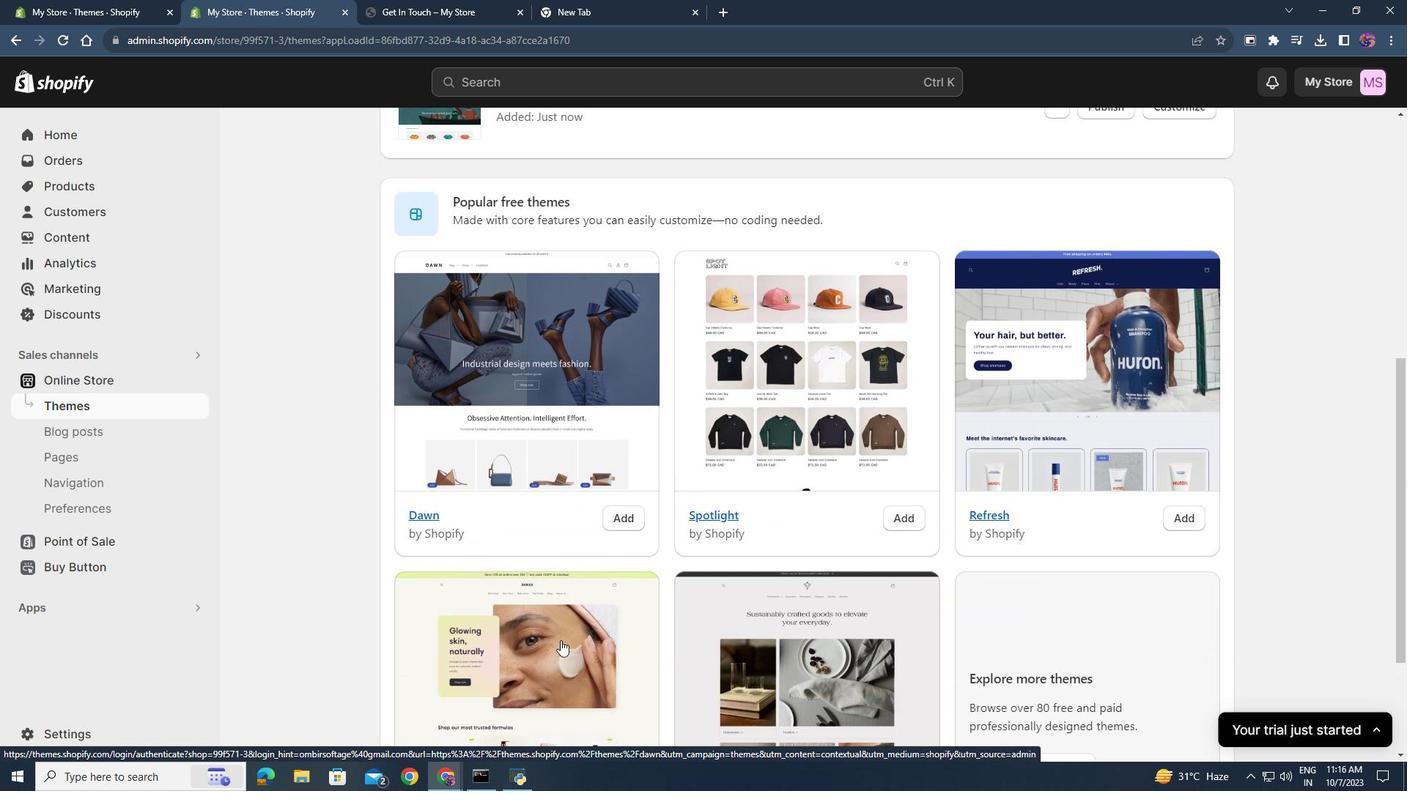 
Action: Mouse scrolled (560, 639) with delta (0, 0)
Screenshot: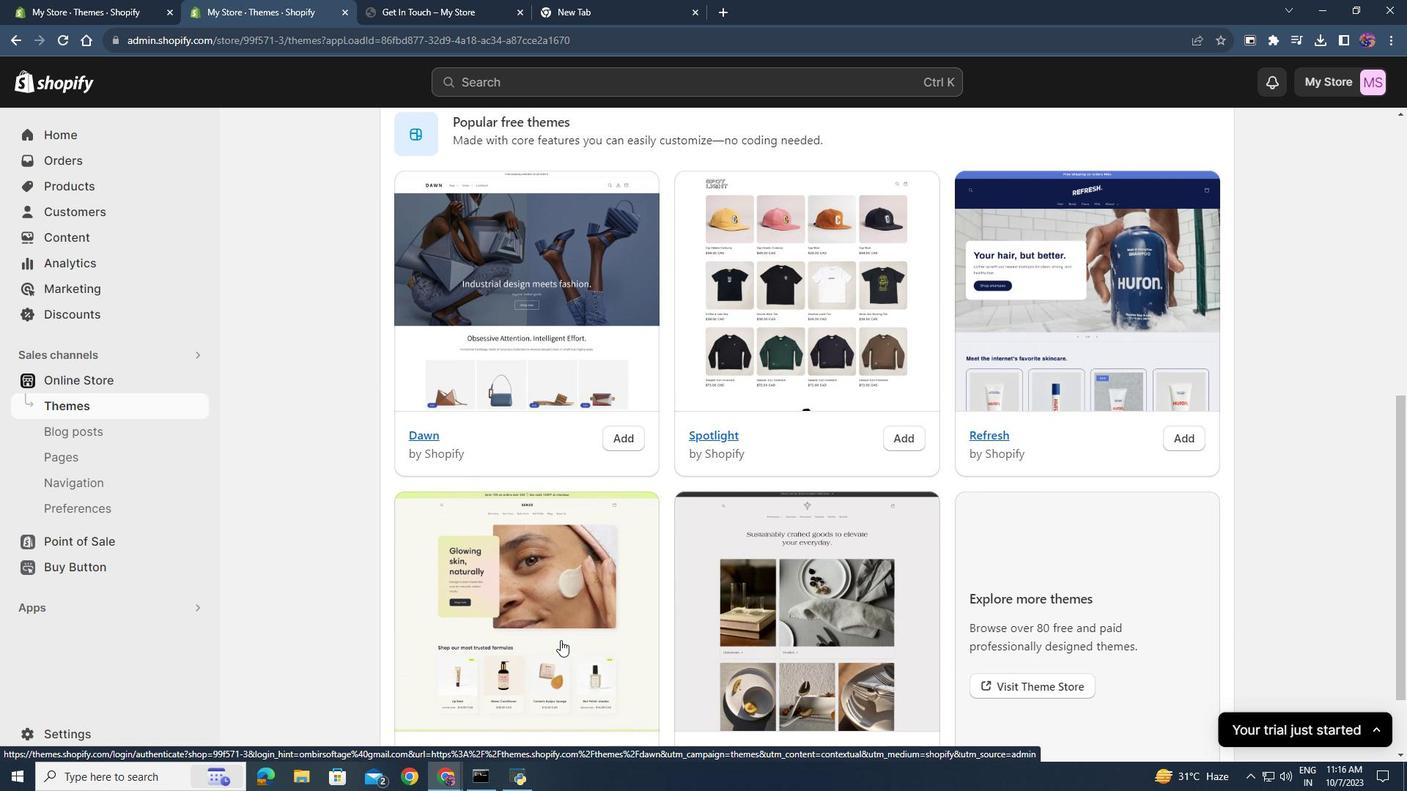 
Action: Mouse scrolled (560, 639) with delta (0, 0)
Screenshot: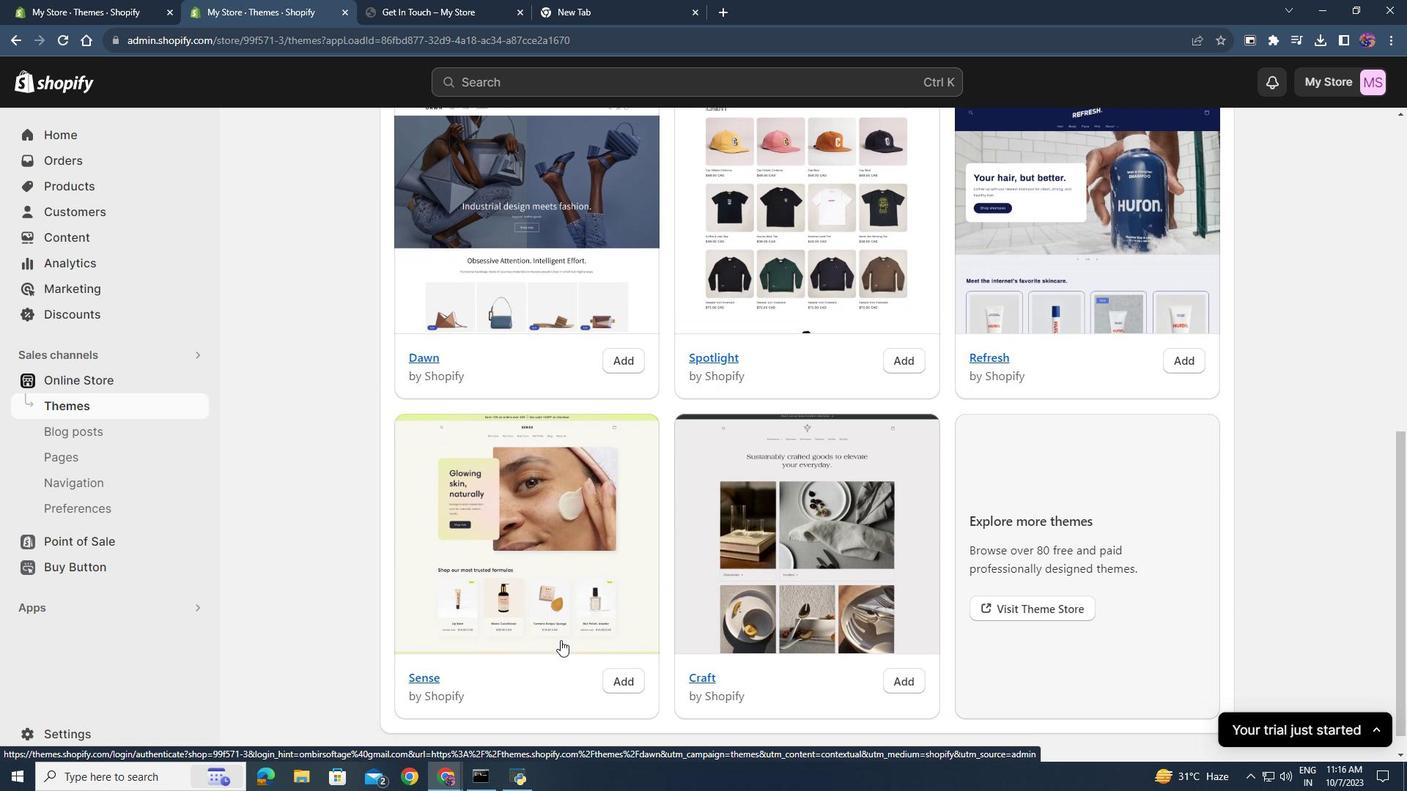 
Action: Mouse scrolled (560, 639) with delta (0, 0)
Screenshot: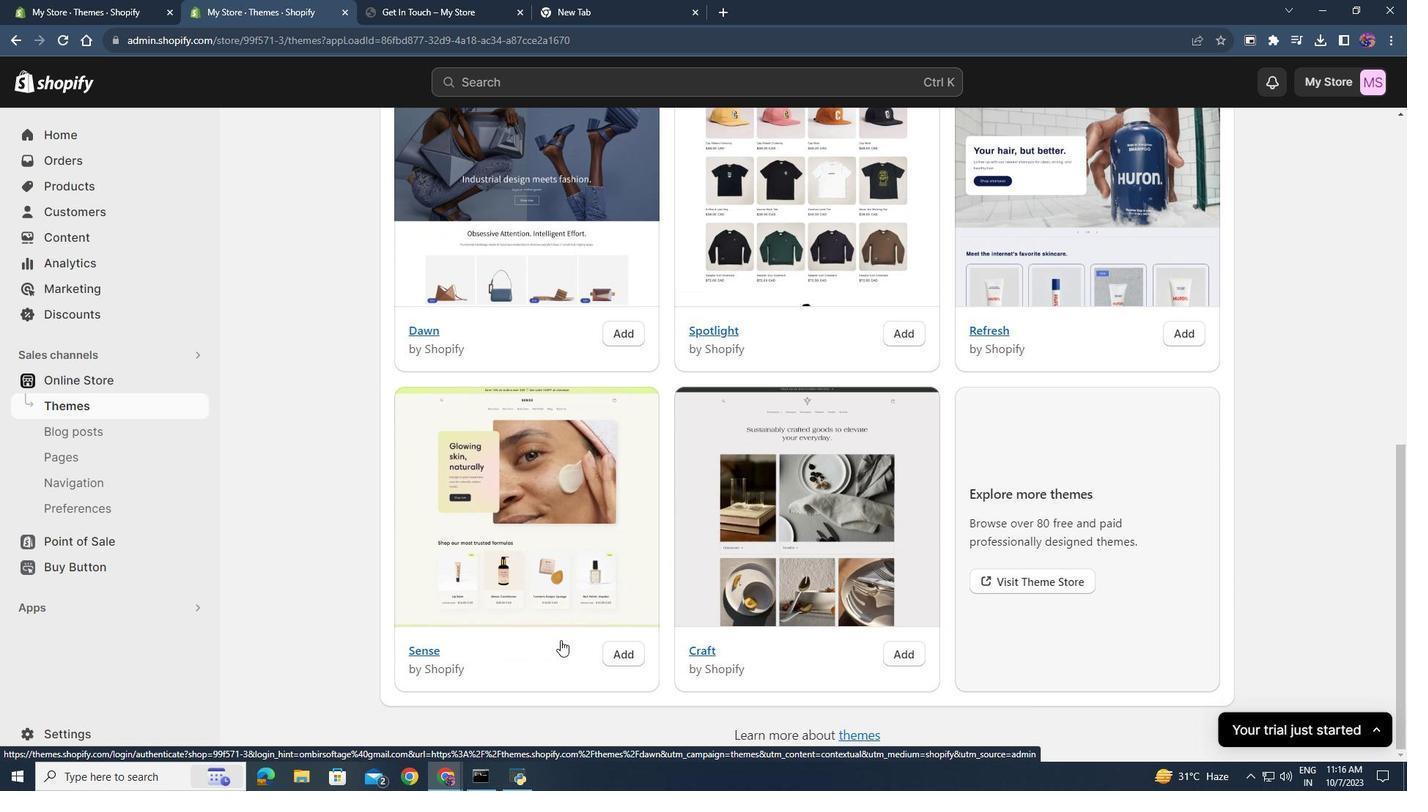 
Action: Mouse scrolled (560, 641) with delta (0, 0)
Screenshot: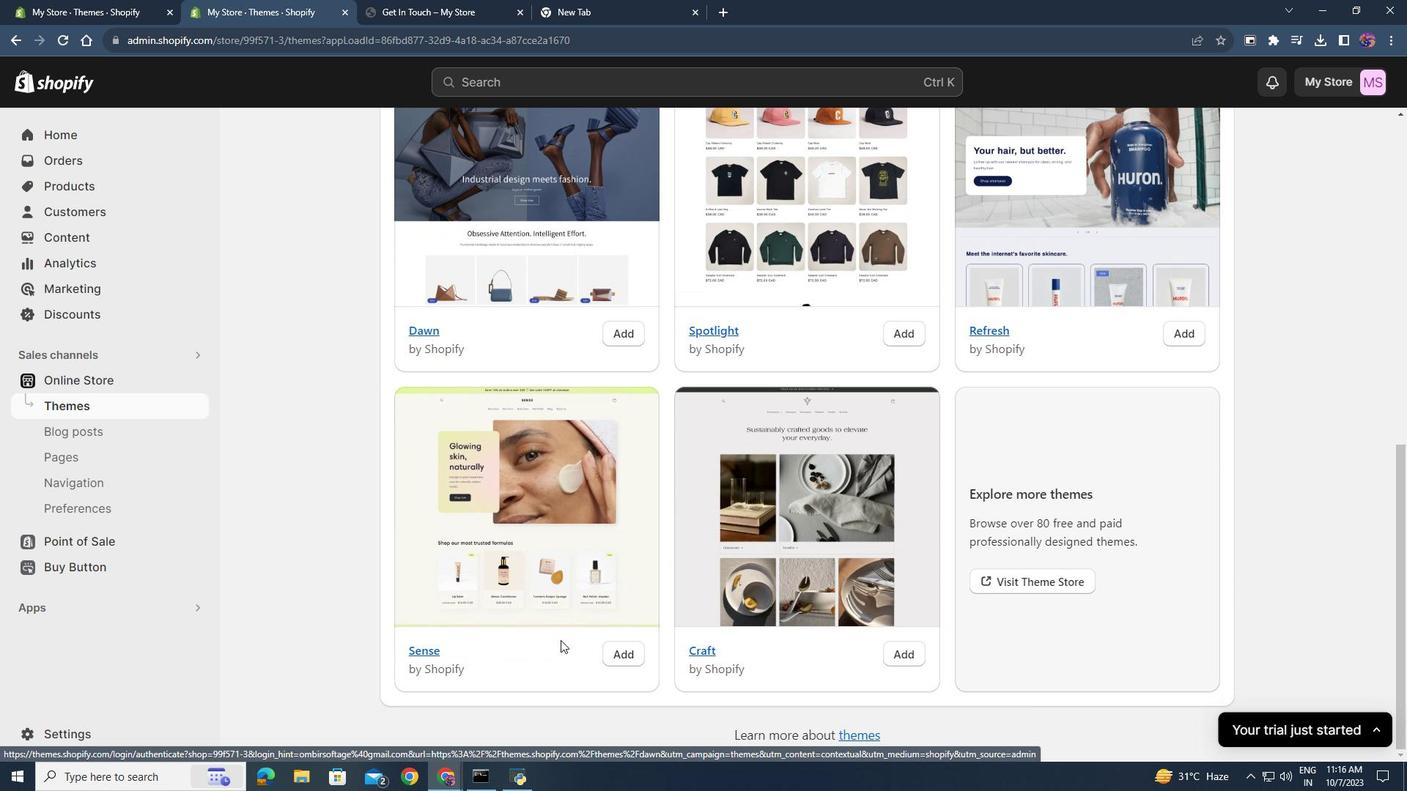 
Action: Mouse scrolled (560, 641) with delta (0, 0)
Screenshot: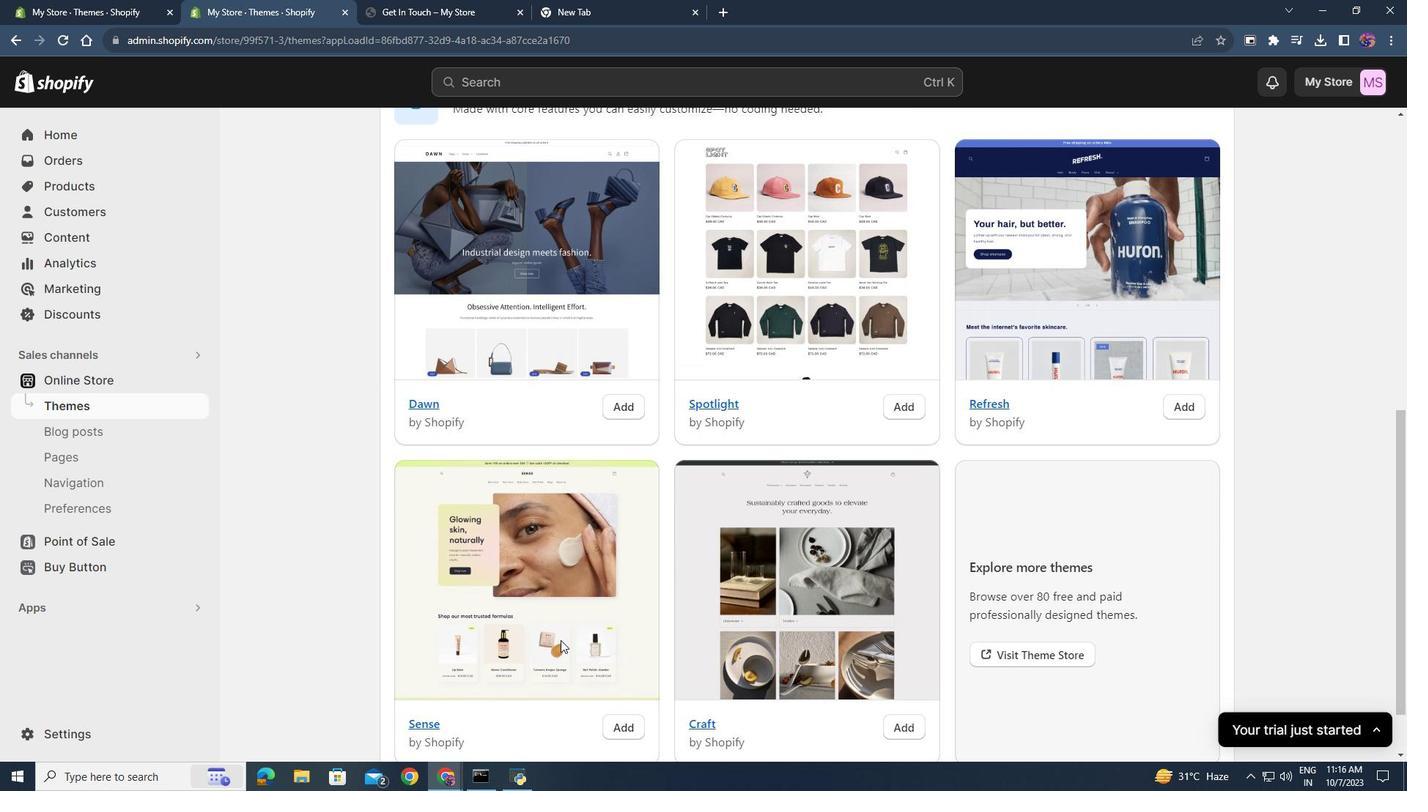 
Action: Mouse scrolled (560, 641) with delta (0, 0)
Screenshot: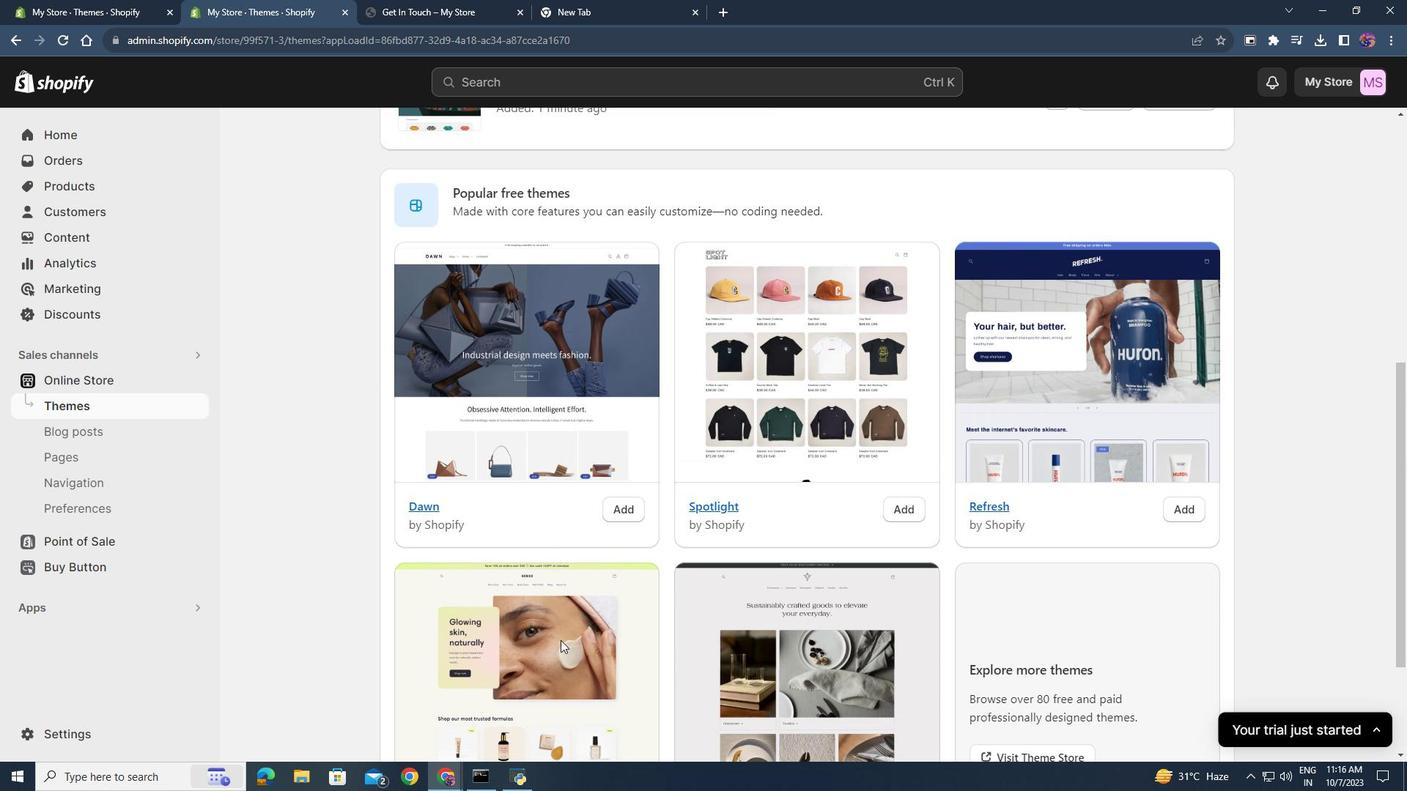 
Action: Mouse scrolled (560, 641) with delta (0, 0)
Screenshot: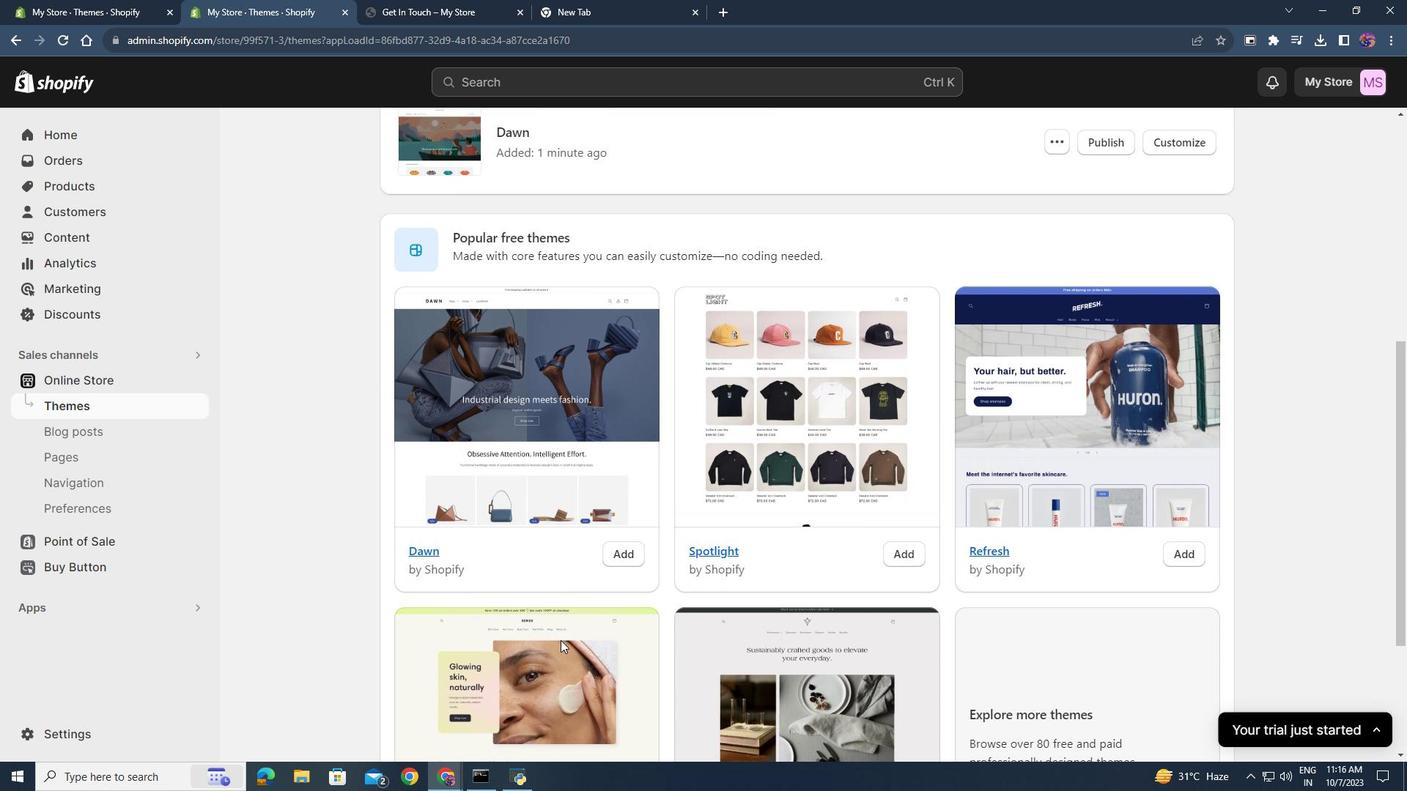 
Action: Mouse scrolled (560, 641) with delta (0, 0)
Screenshot: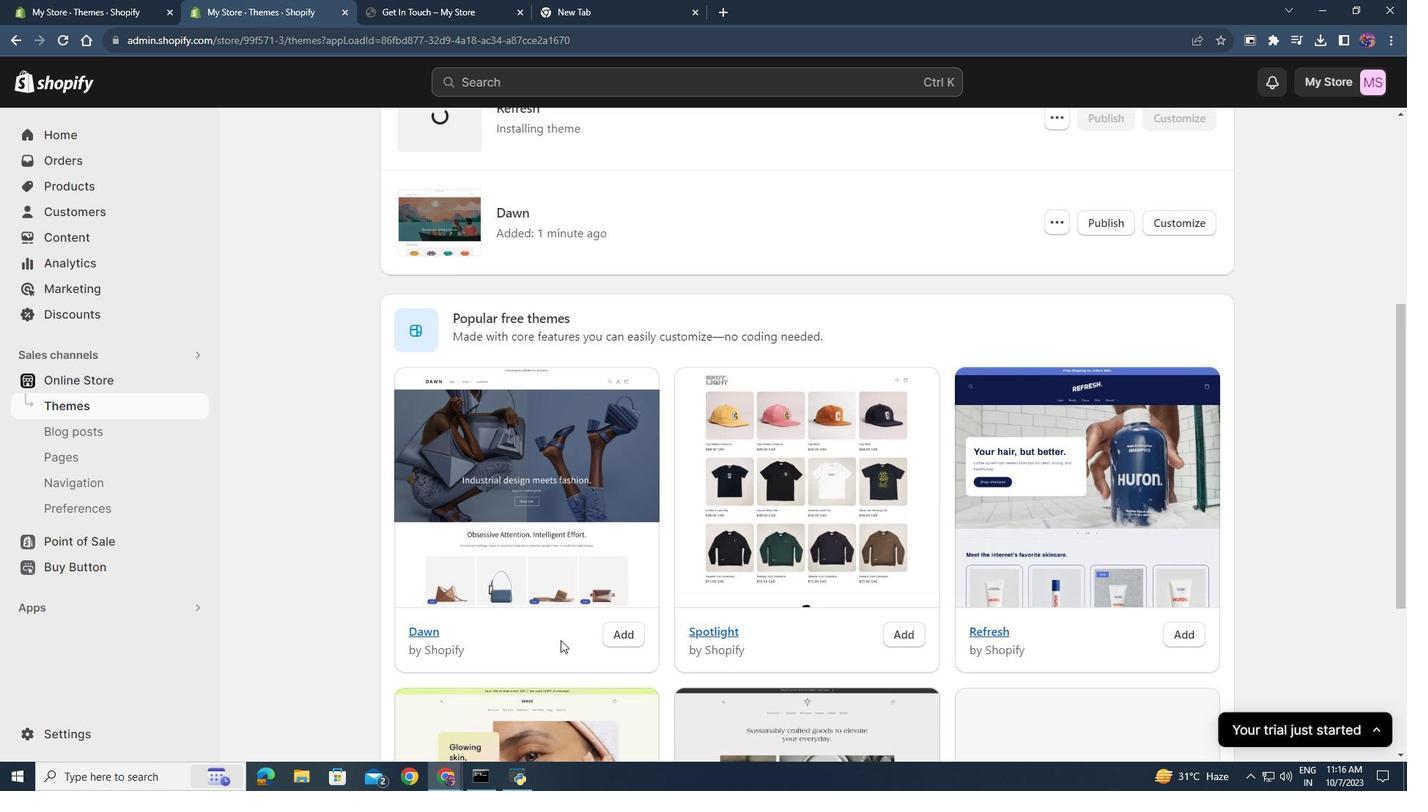 
Action: Mouse scrolled (560, 641) with delta (0, 0)
Screenshot: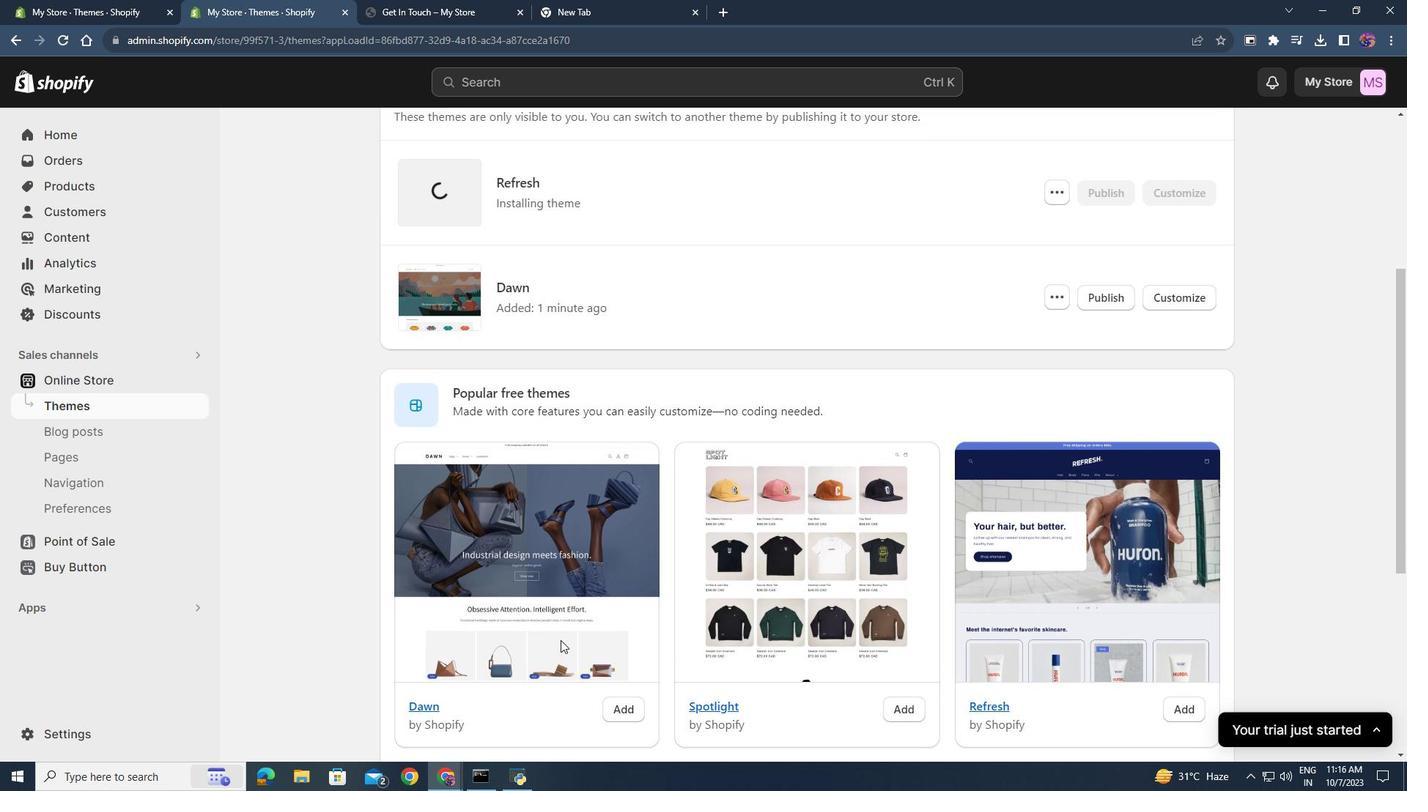 
Action: Mouse scrolled (560, 641) with delta (0, 0)
Screenshot: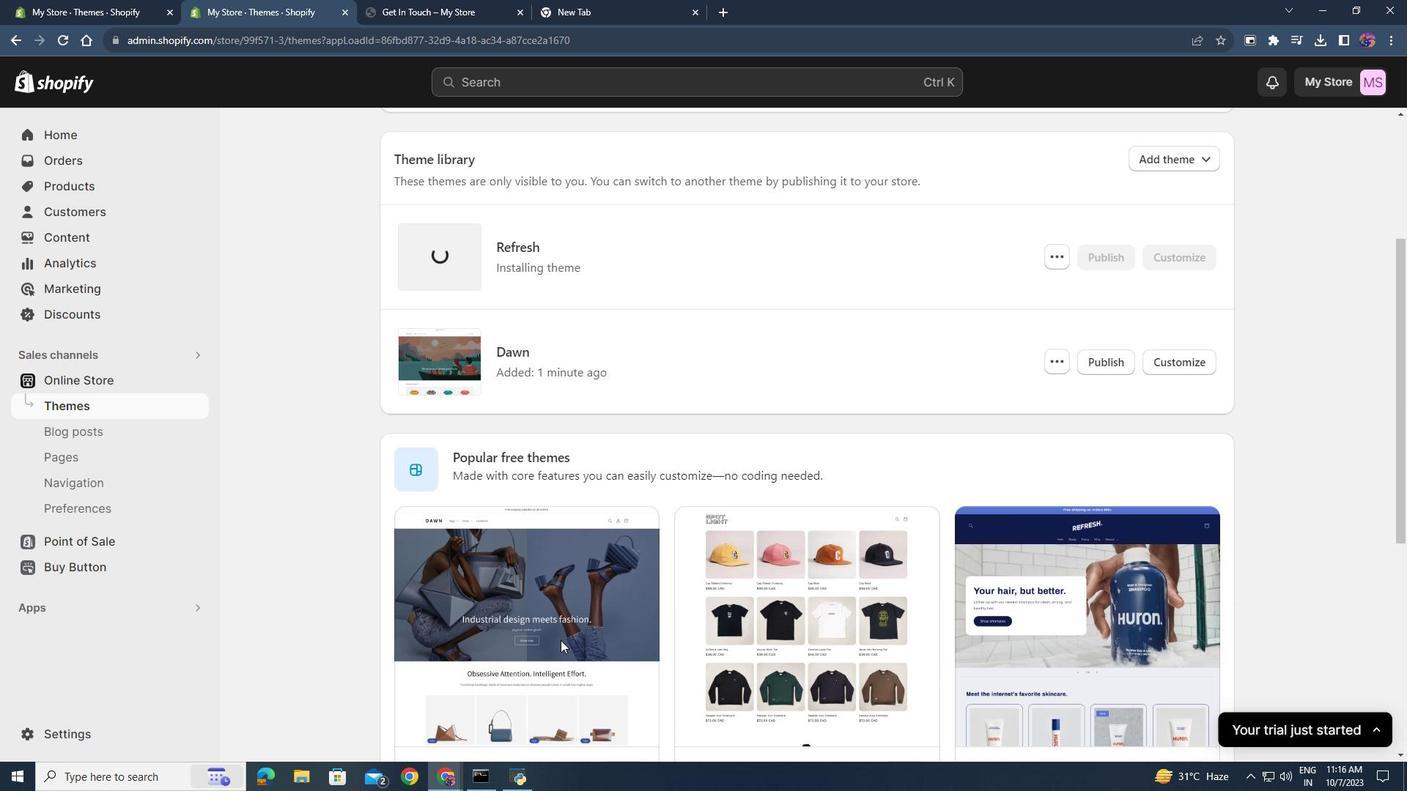
Action: Mouse scrolled (560, 641) with delta (0, 0)
Screenshot: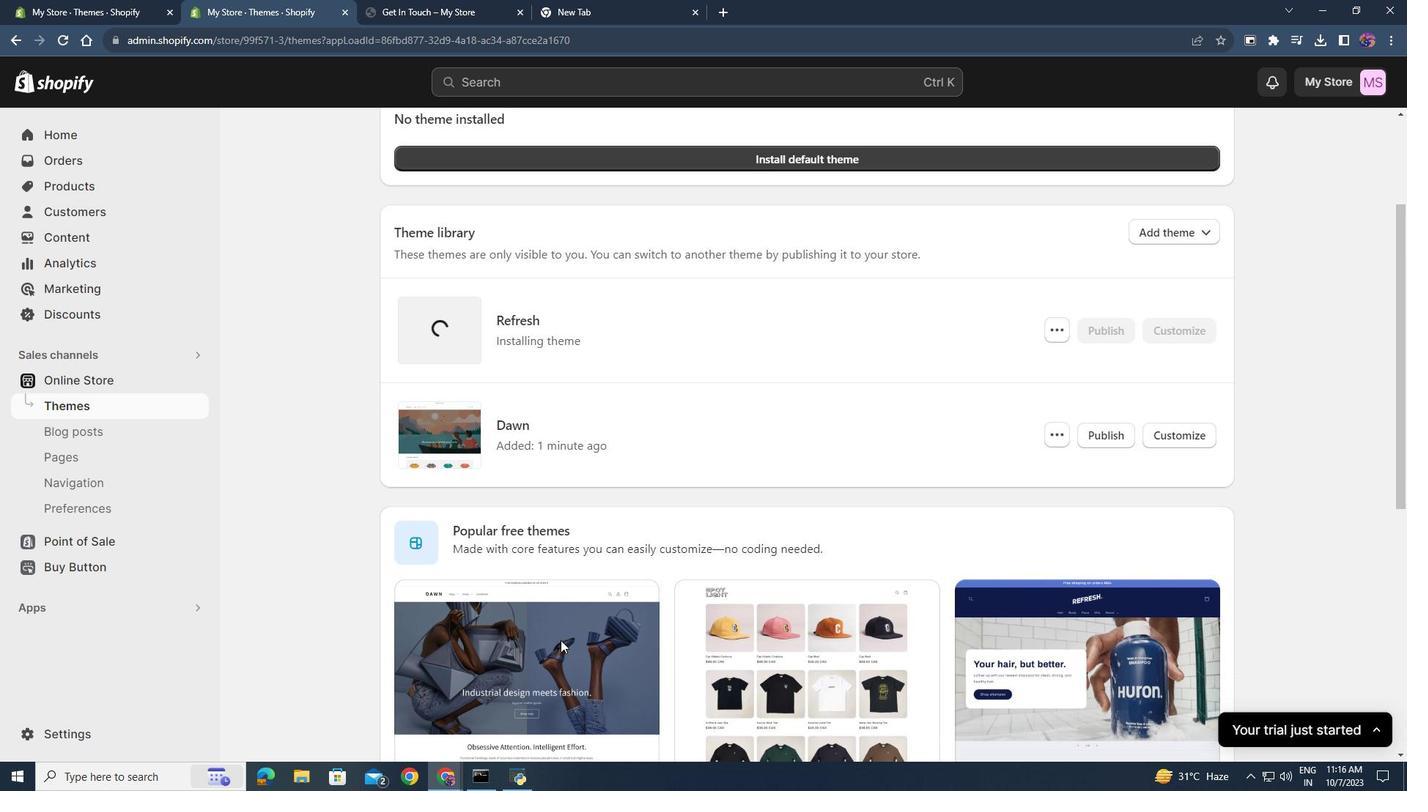 
Action: Mouse scrolled (560, 641) with delta (0, 0)
Screenshot: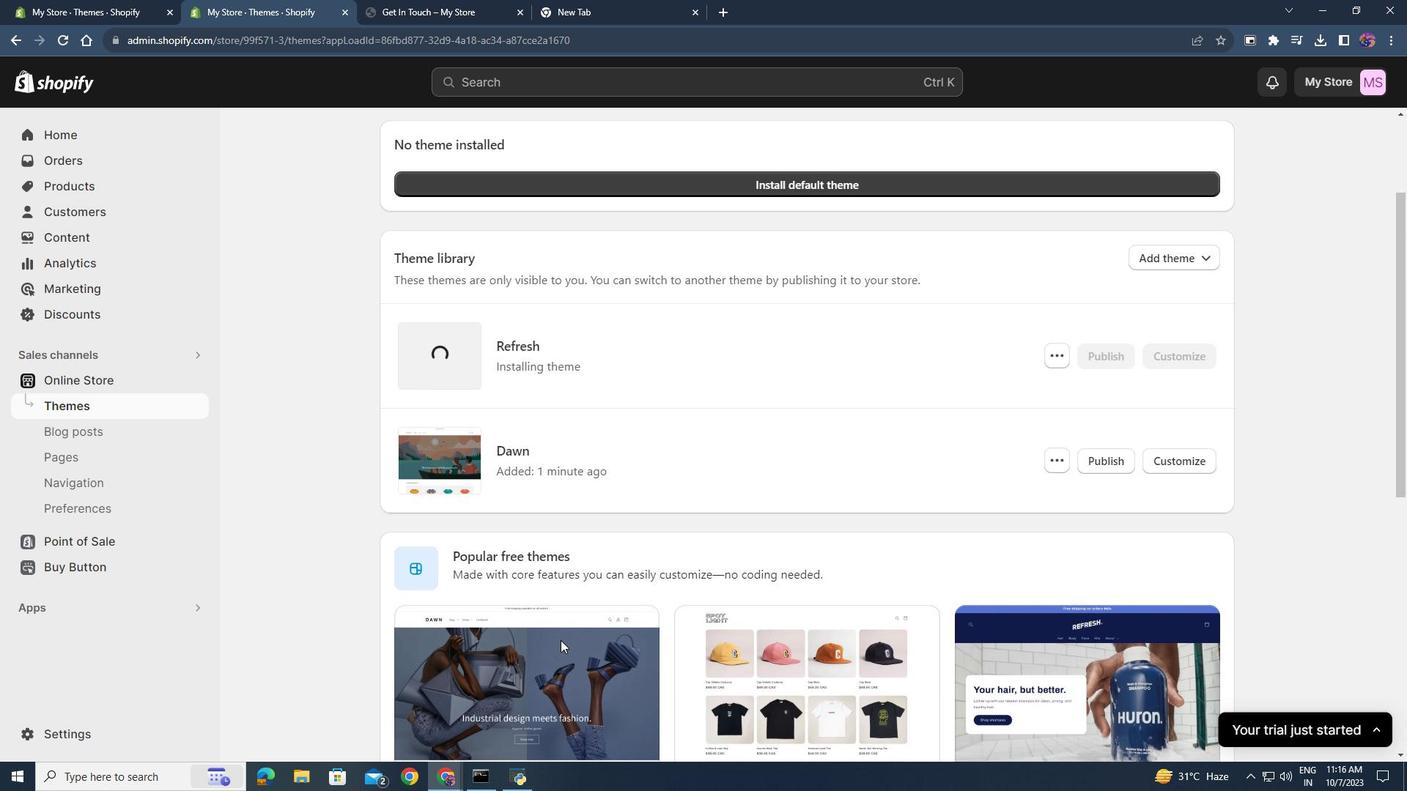 
Action: Mouse scrolled (560, 641) with delta (0, 0)
Screenshot: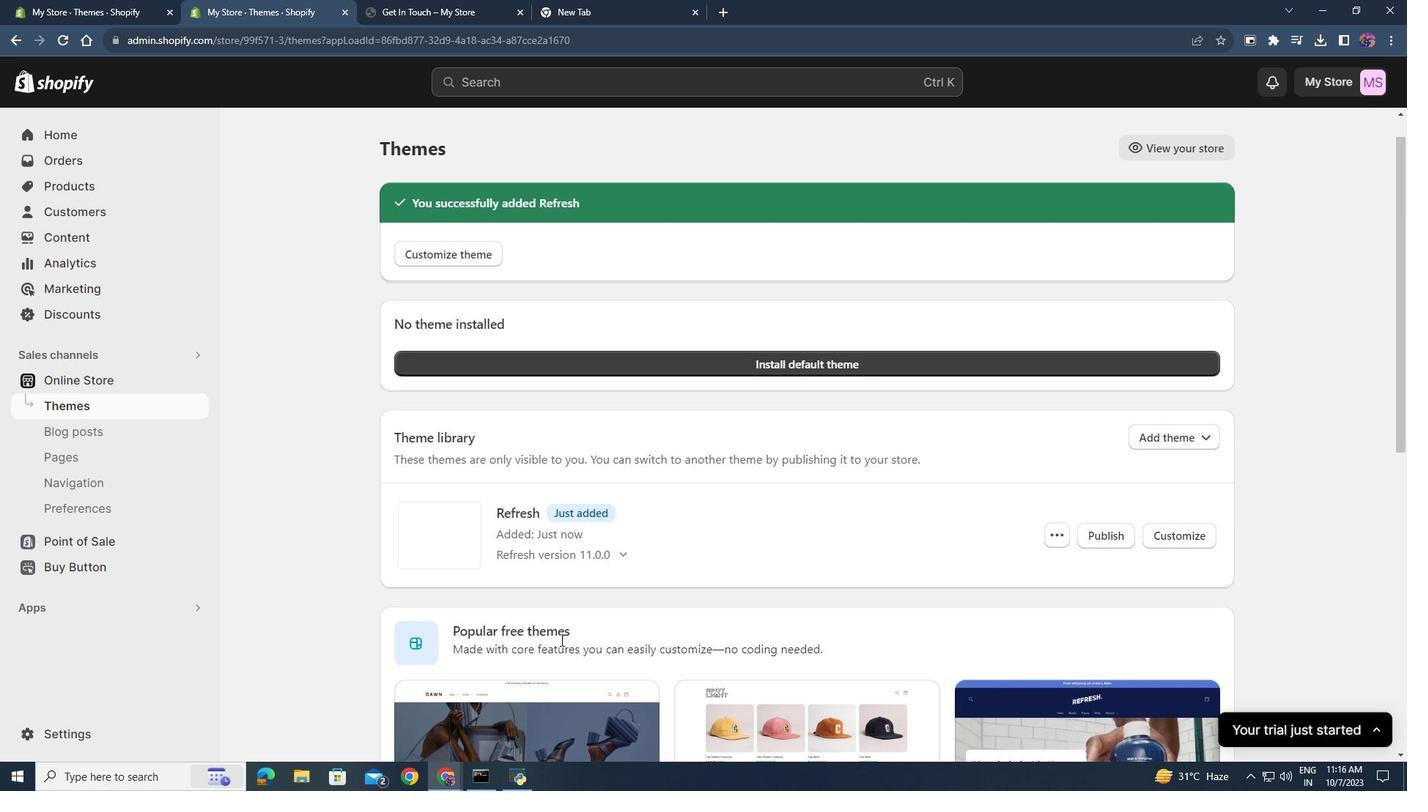 
Action: Mouse moved to (750, 627)
Screenshot: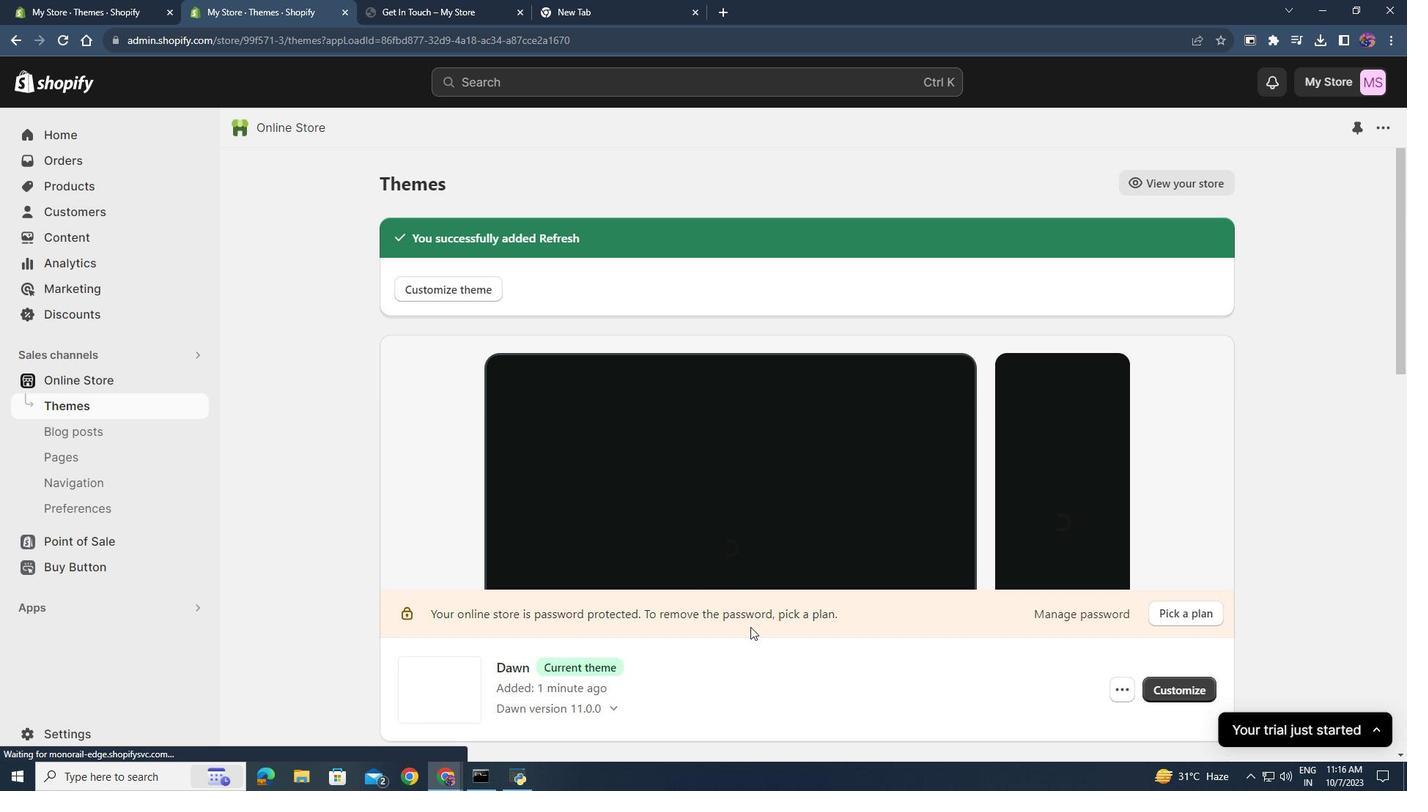 
Action: Mouse scrolled (750, 626) with delta (0, 0)
Screenshot: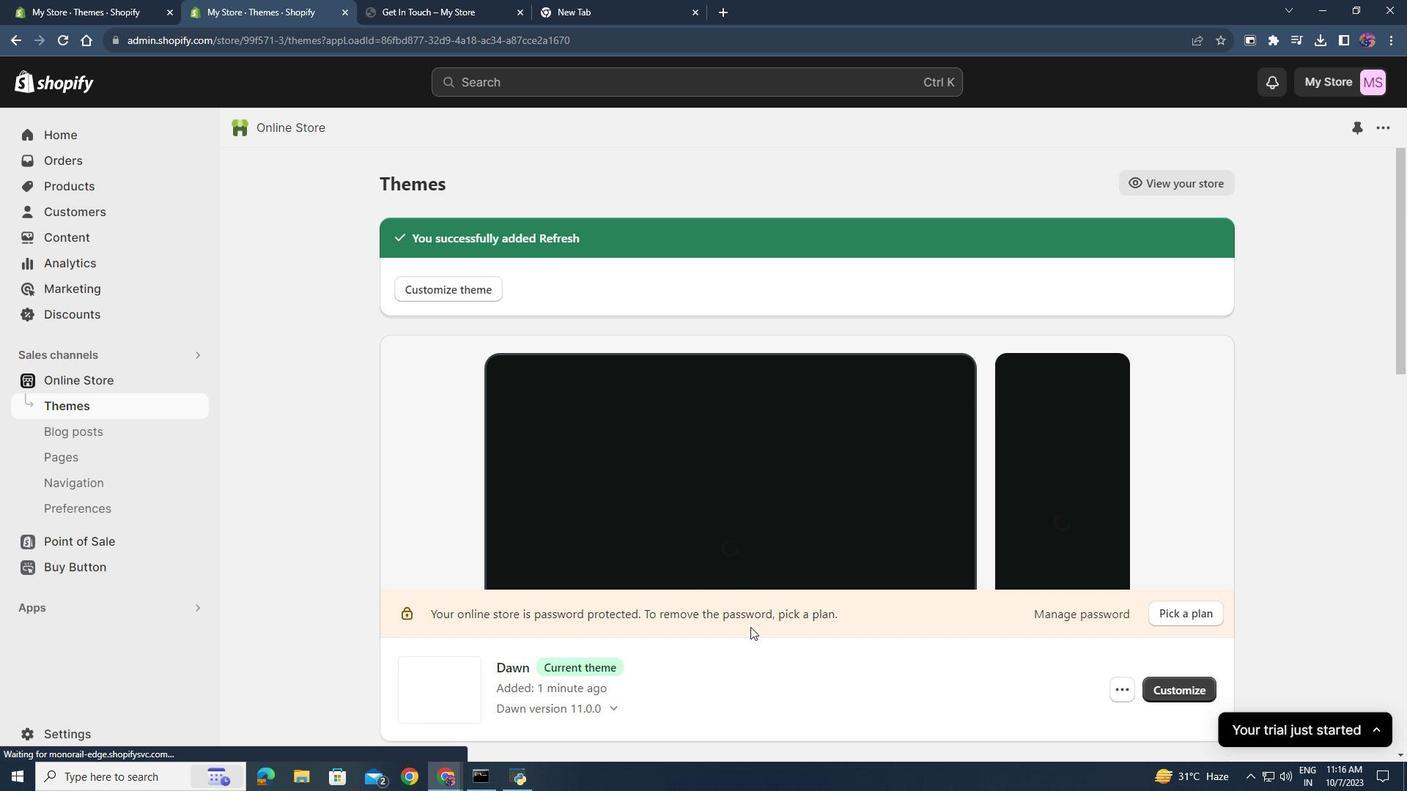 
Action: Mouse scrolled (750, 626) with delta (0, 0)
Screenshot: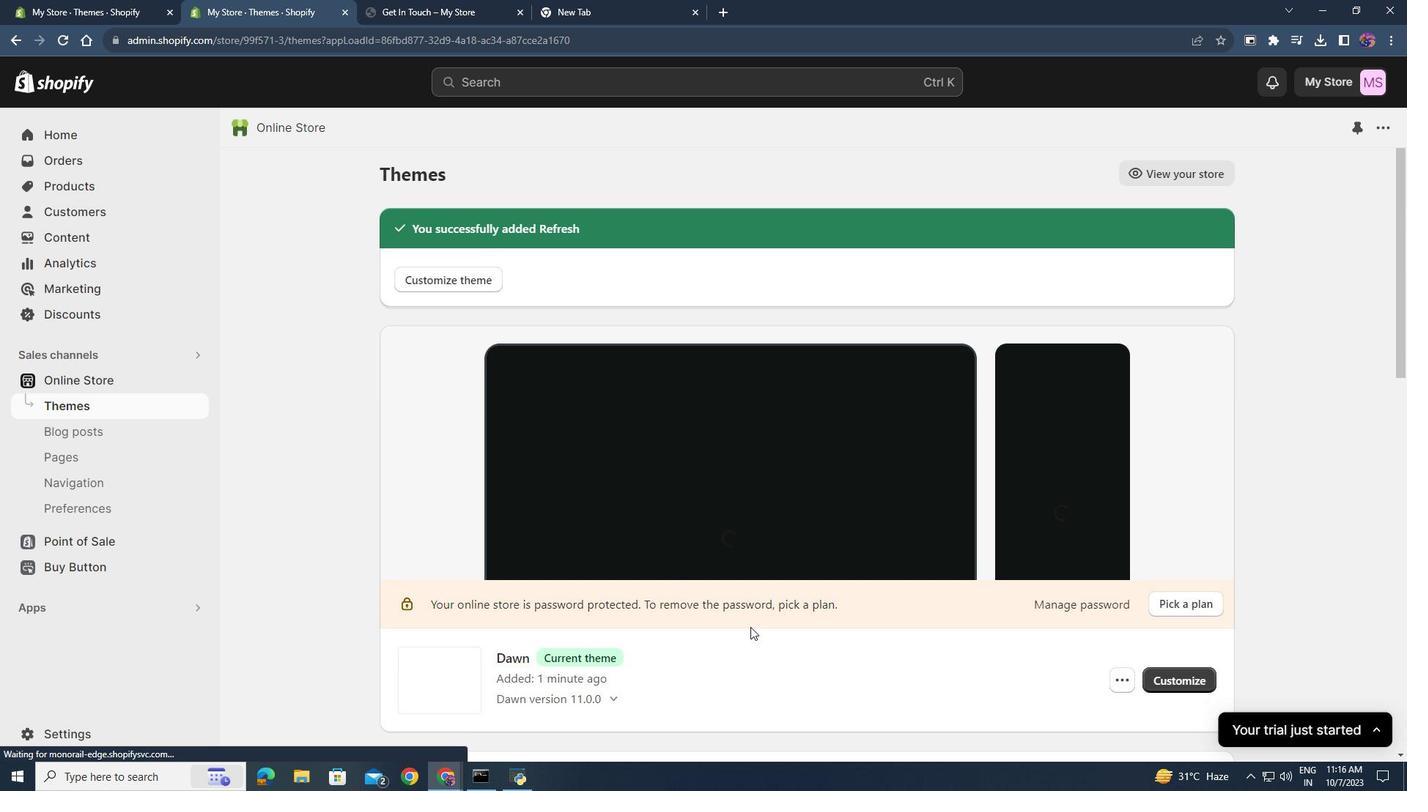 
Action: Mouse scrolled (750, 626) with delta (0, 0)
Screenshot: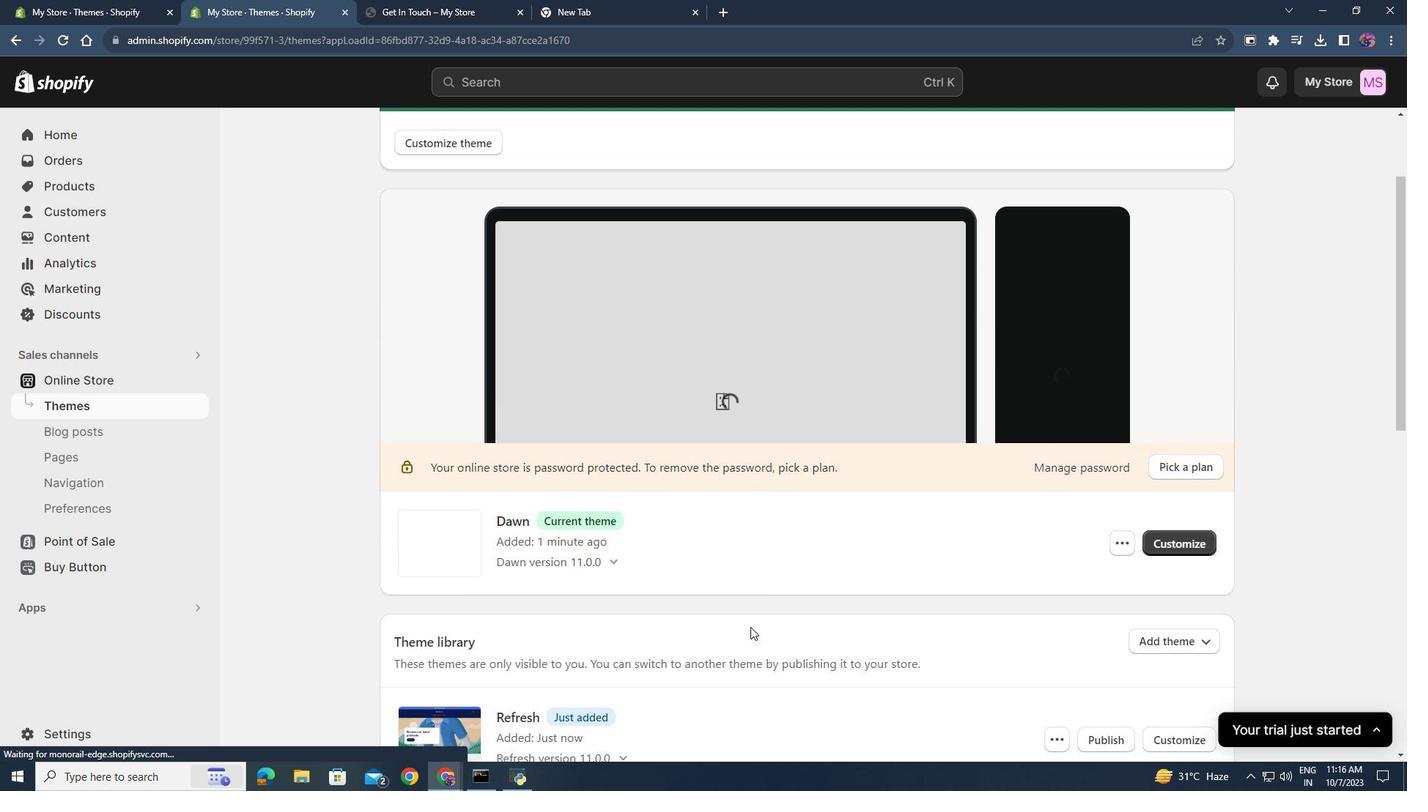 
Action: Mouse scrolled (750, 626) with delta (0, 0)
Screenshot: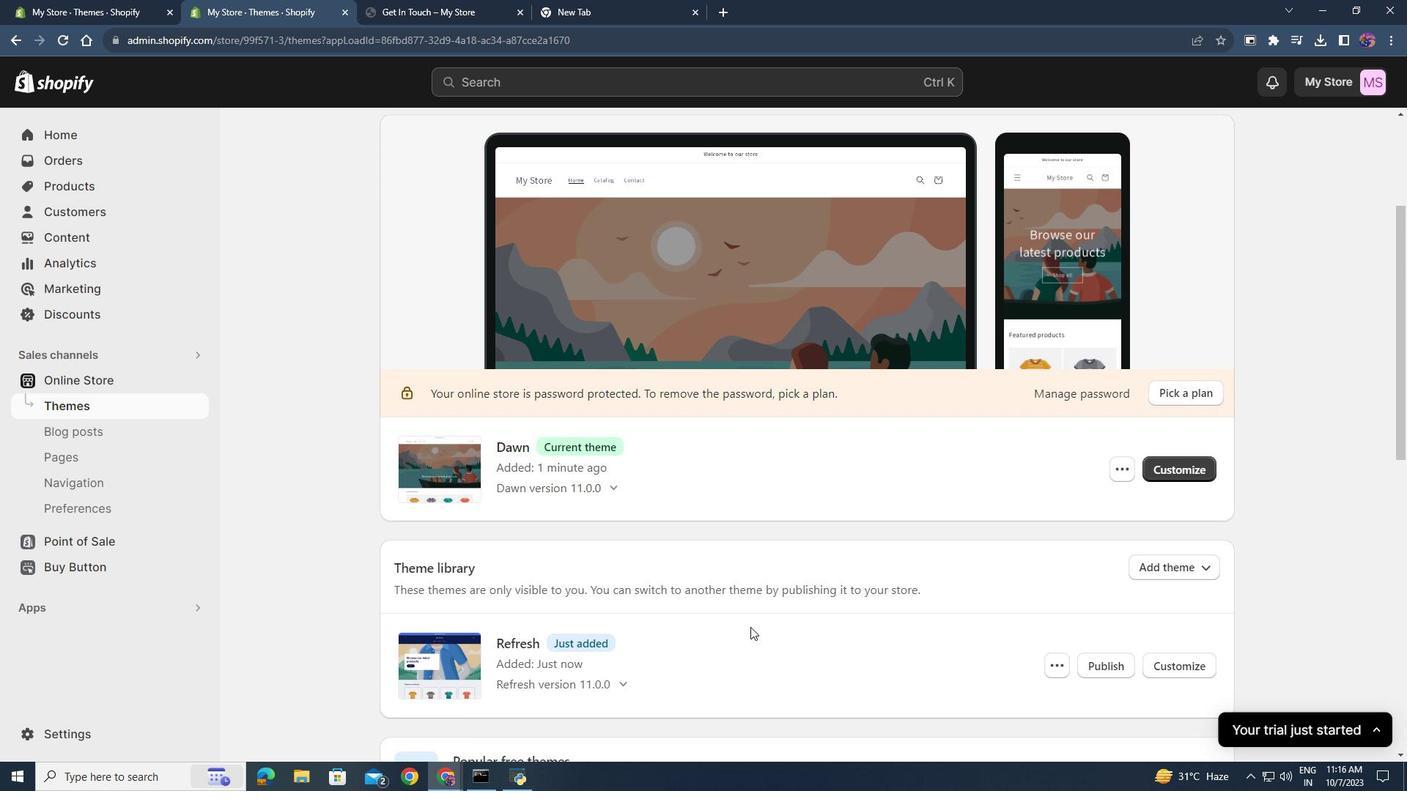 
Action: Mouse scrolled (750, 626) with delta (0, 0)
Screenshot: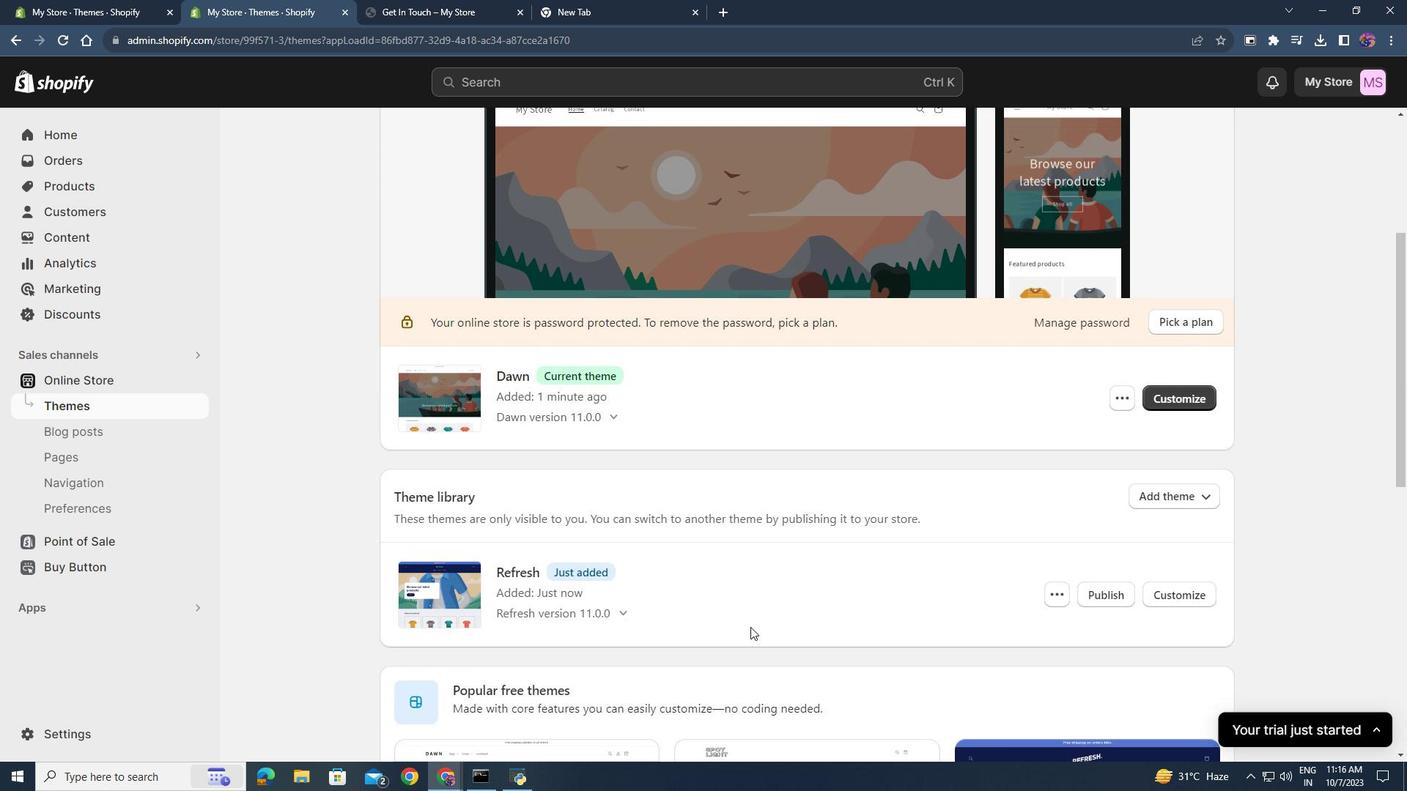 
Action: Mouse moved to (798, 516)
Screenshot: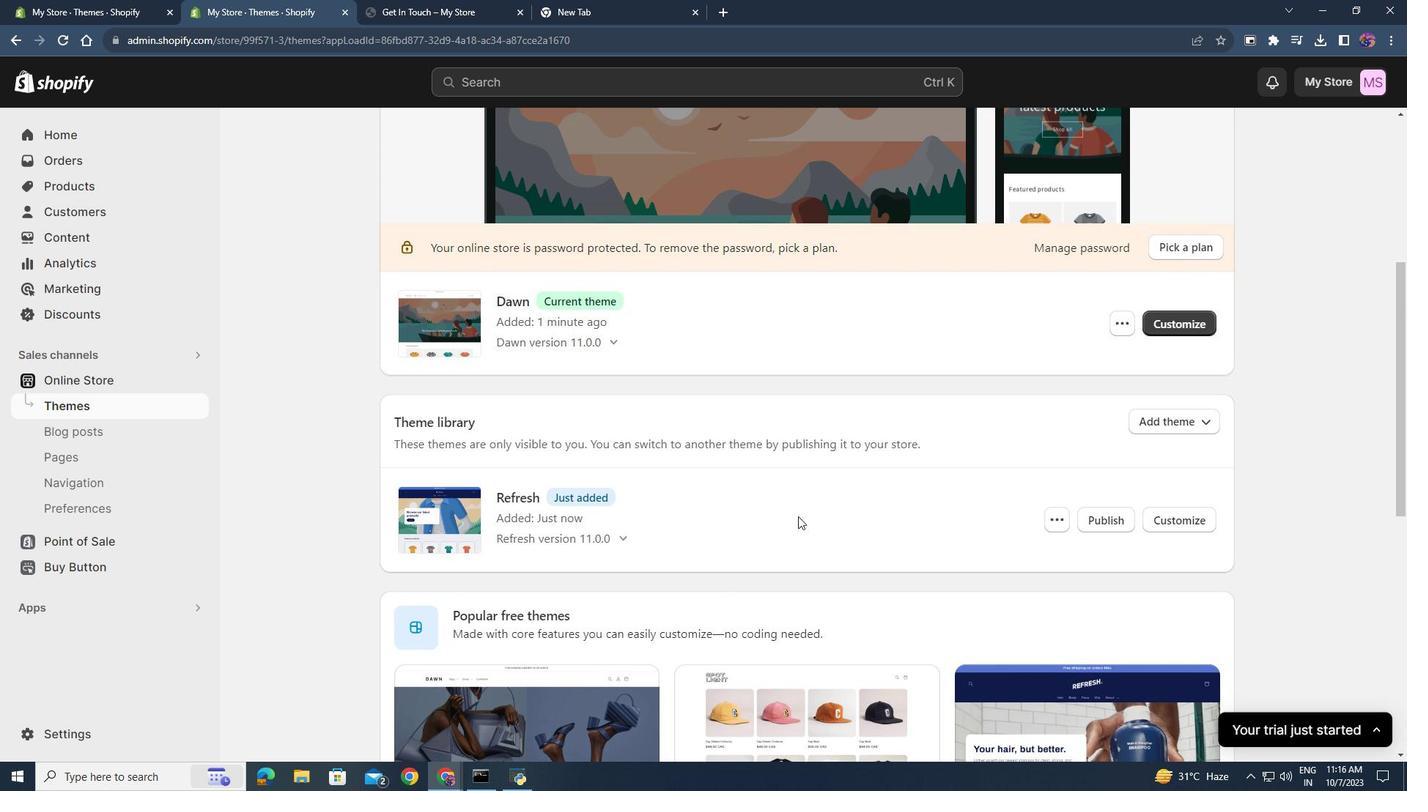 
Action: Mouse pressed left at (798, 516)
Screenshot: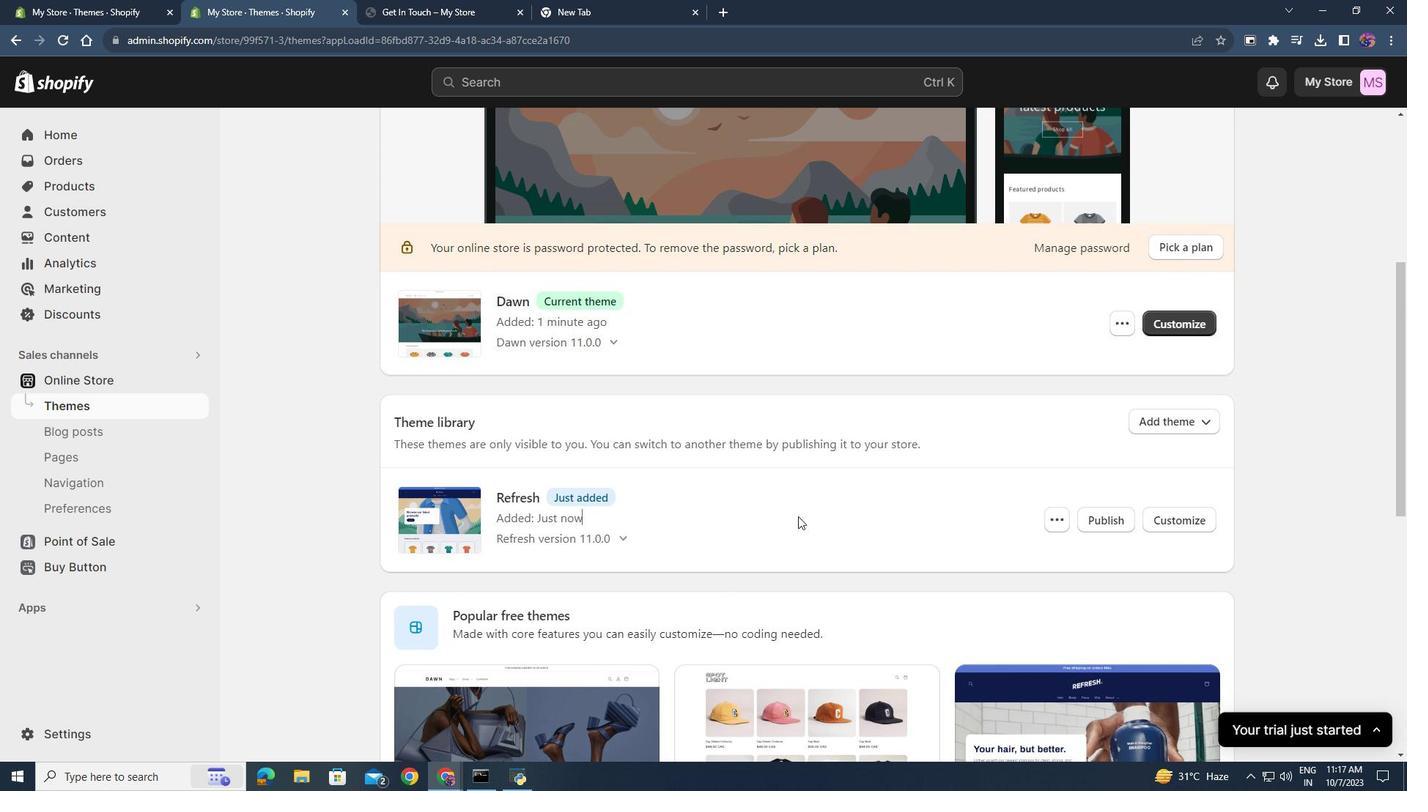 
Action: Mouse moved to (1104, 522)
Screenshot: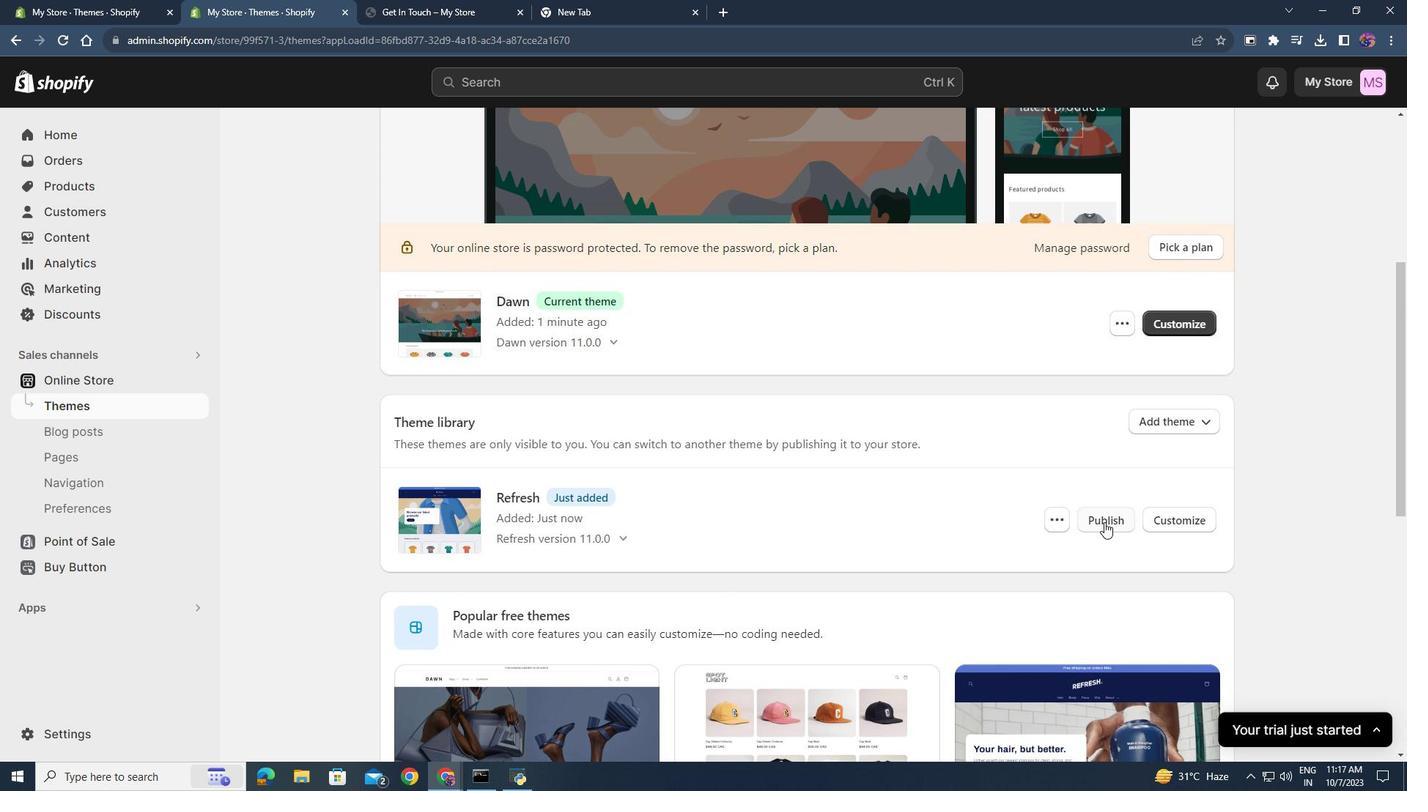 
Action: Mouse pressed left at (1104, 522)
Screenshot: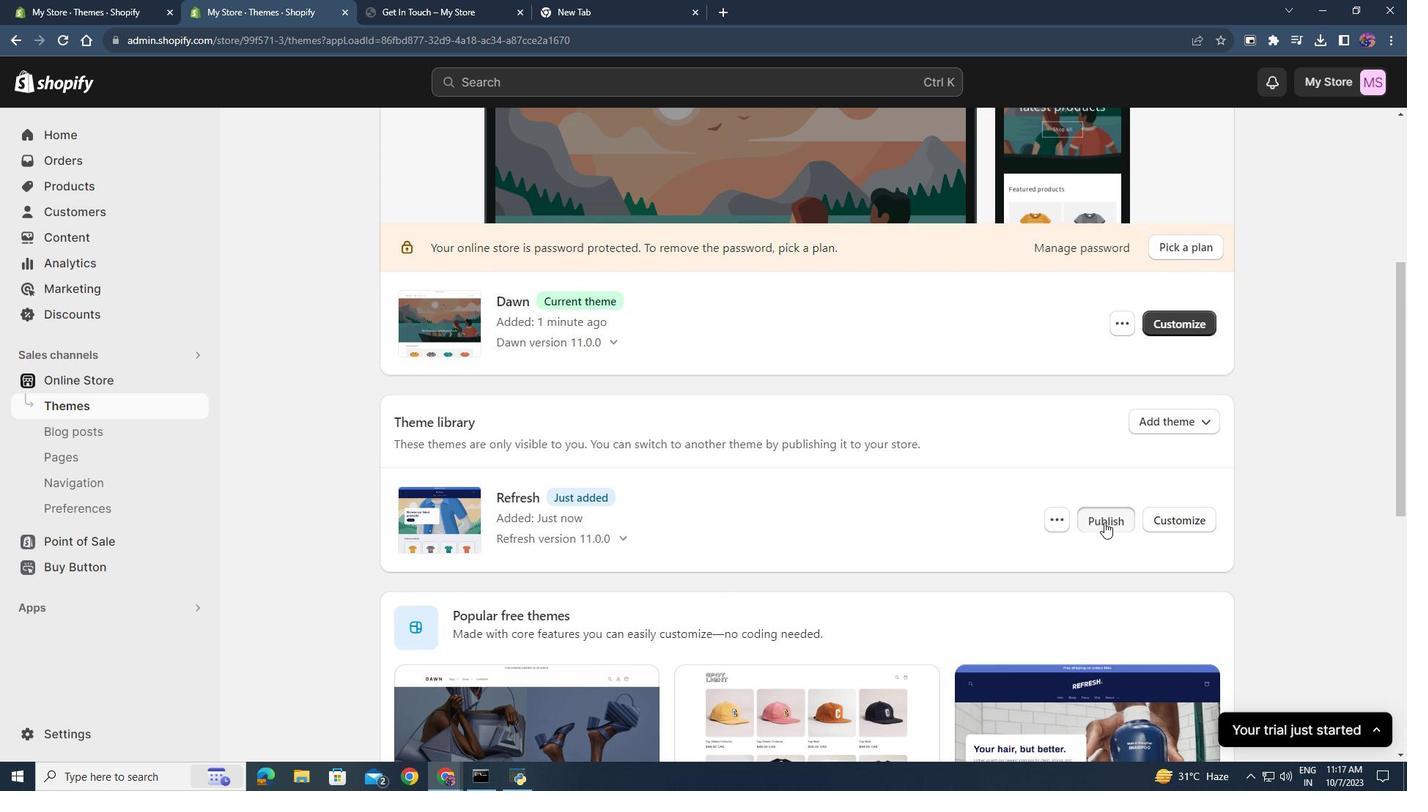 
Action: Mouse moved to (944, 554)
Screenshot: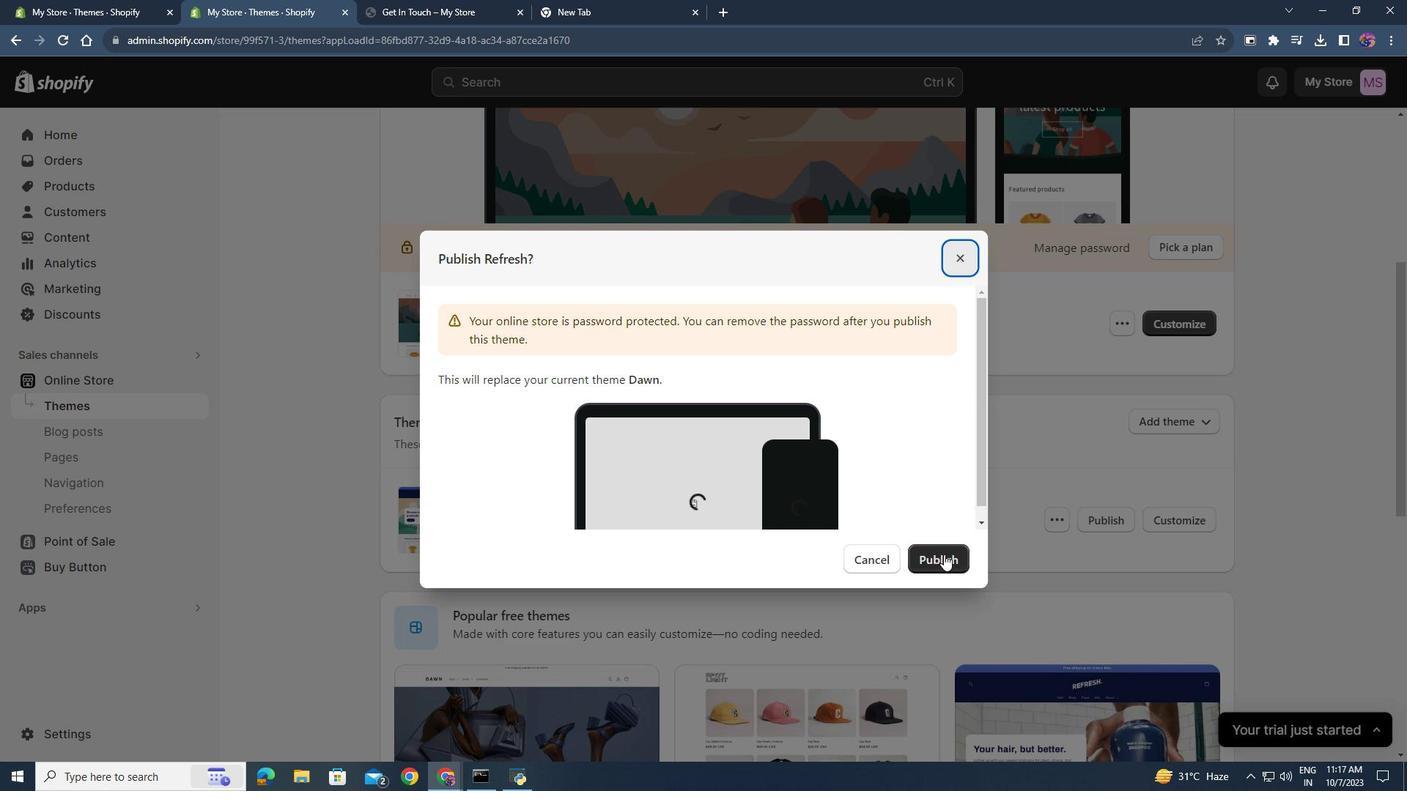 
Action: Mouse pressed left at (944, 554)
Screenshot: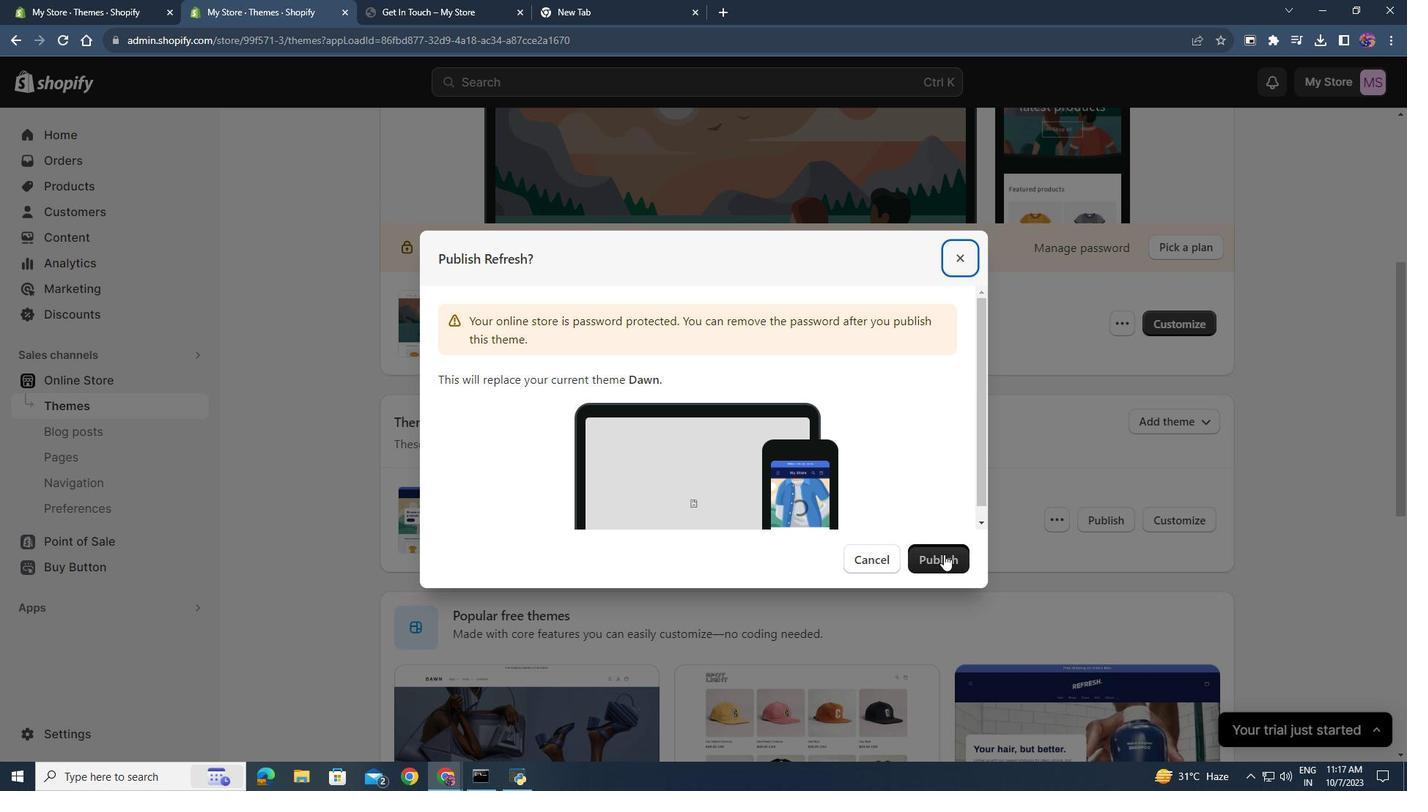 
Action: Mouse moved to (1173, 323)
Screenshot: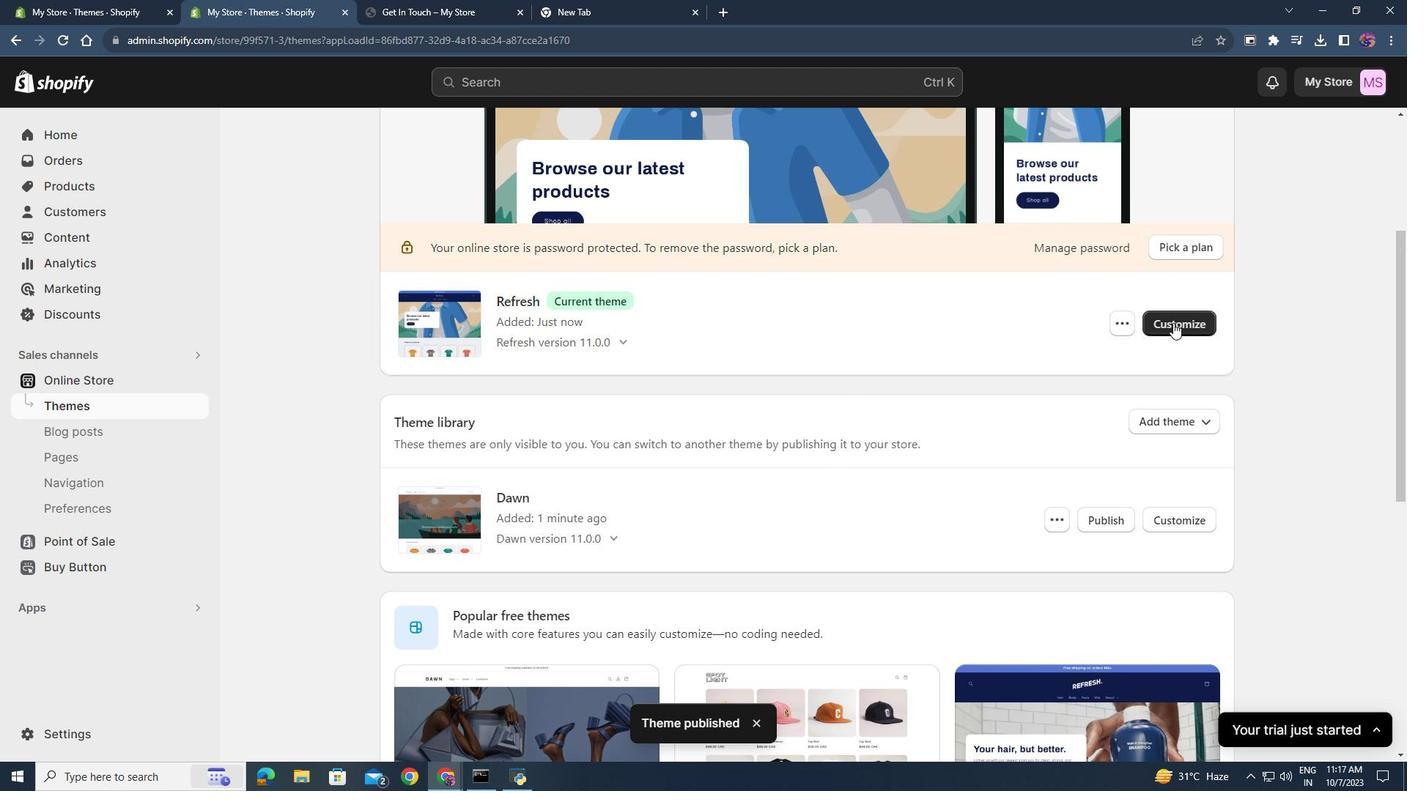 
Action: Mouse pressed left at (1173, 323)
Screenshot: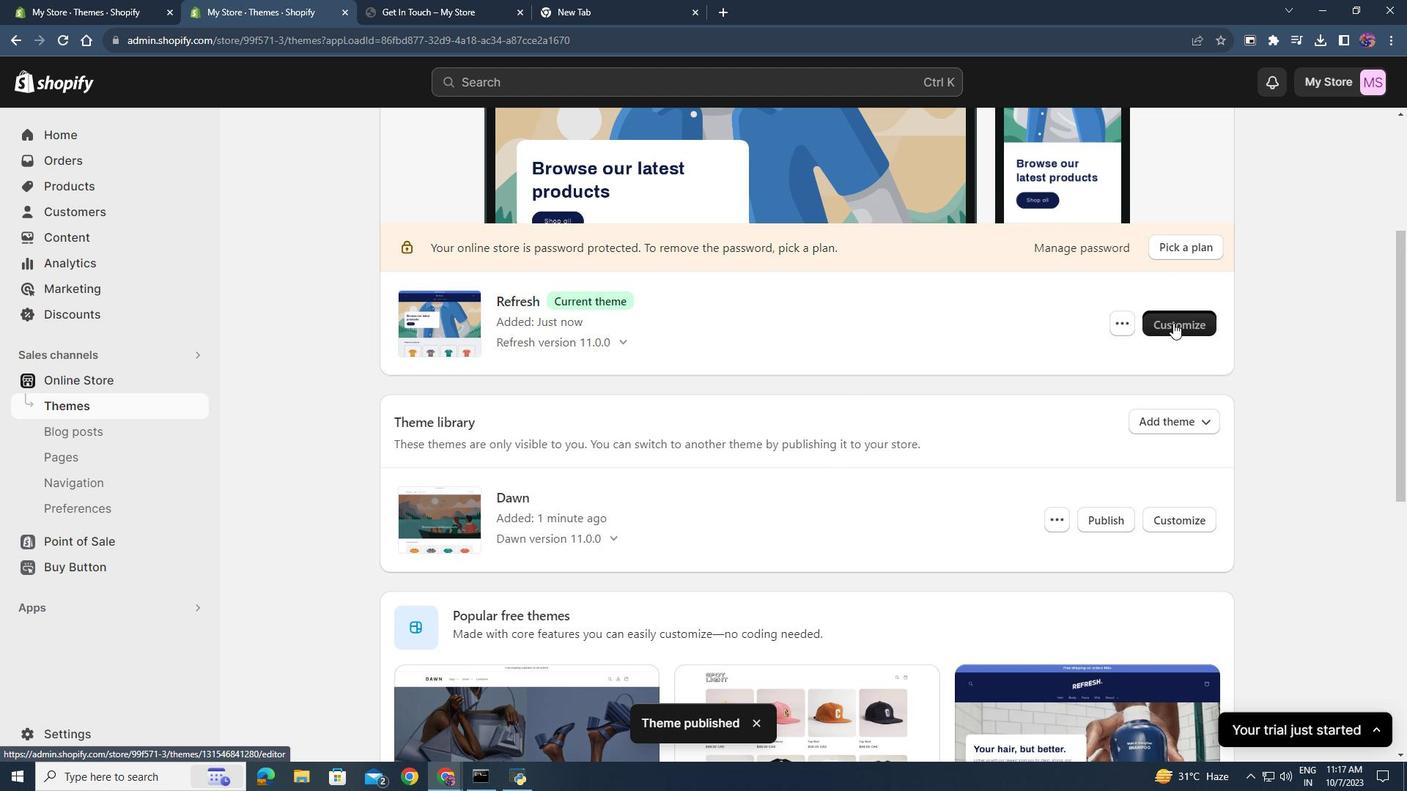 
Action: Mouse moved to (567, 477)
Screenshot: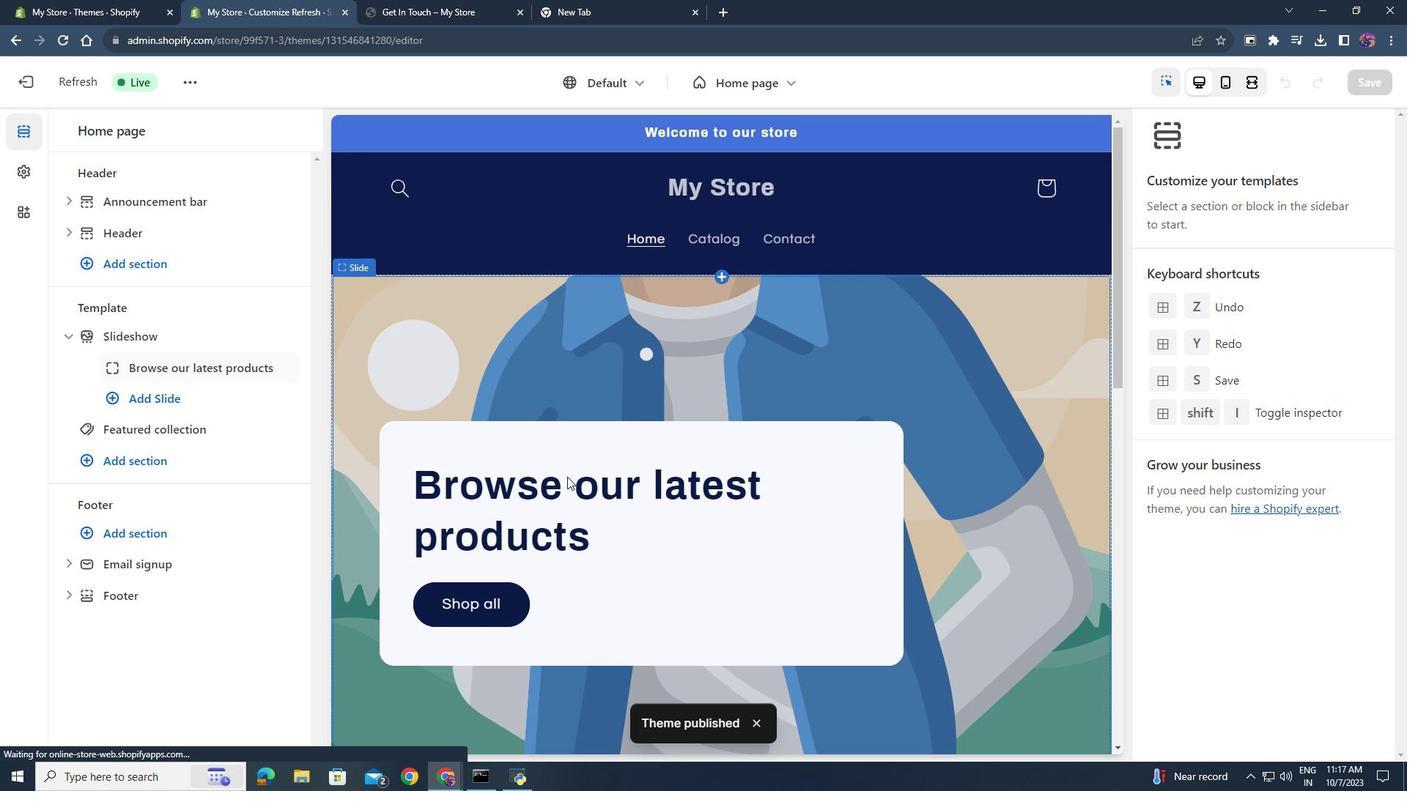 
Action: Mouse scrolled (567, 476) with delta (0, 0)
Screenshot: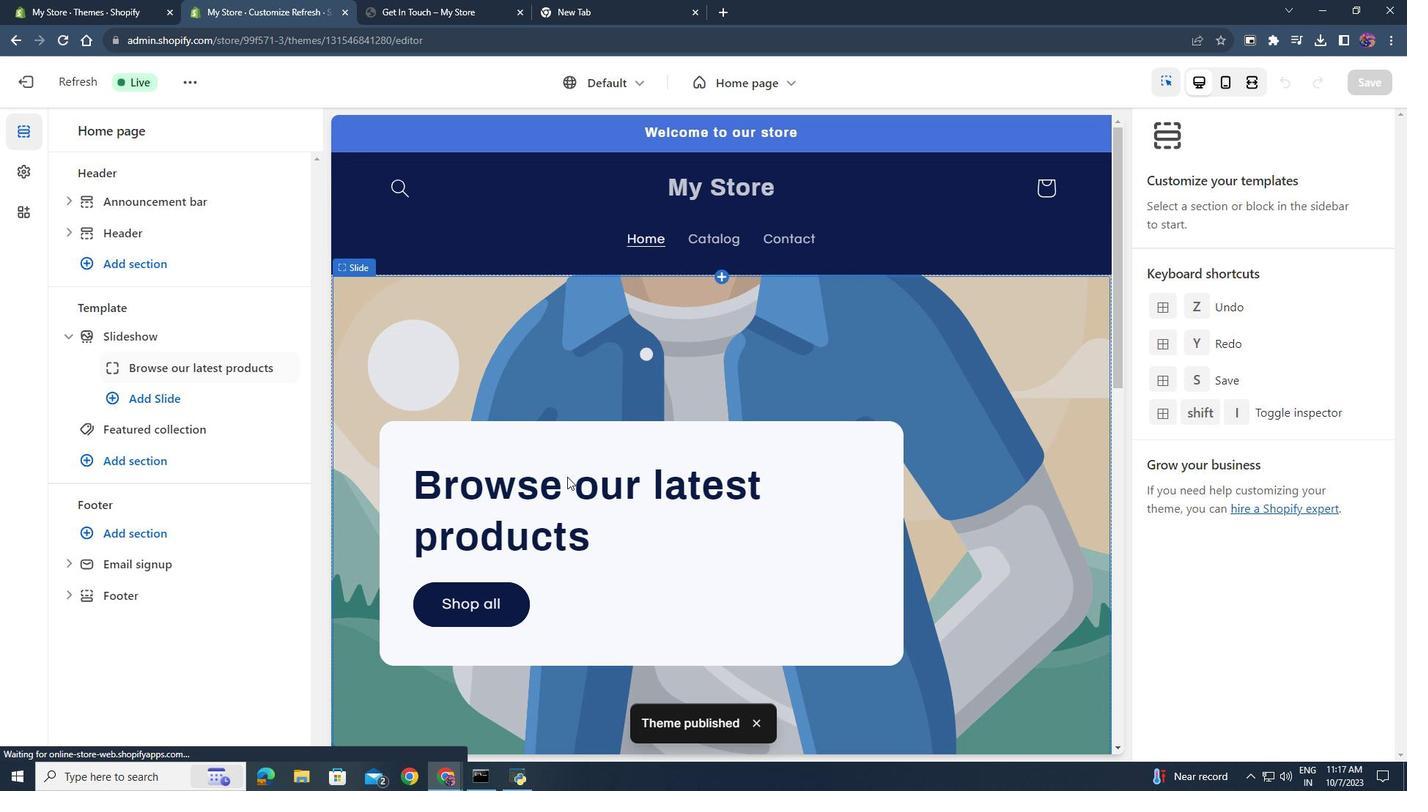 
Action: Mouse moved to (622, 496)
Screenshot: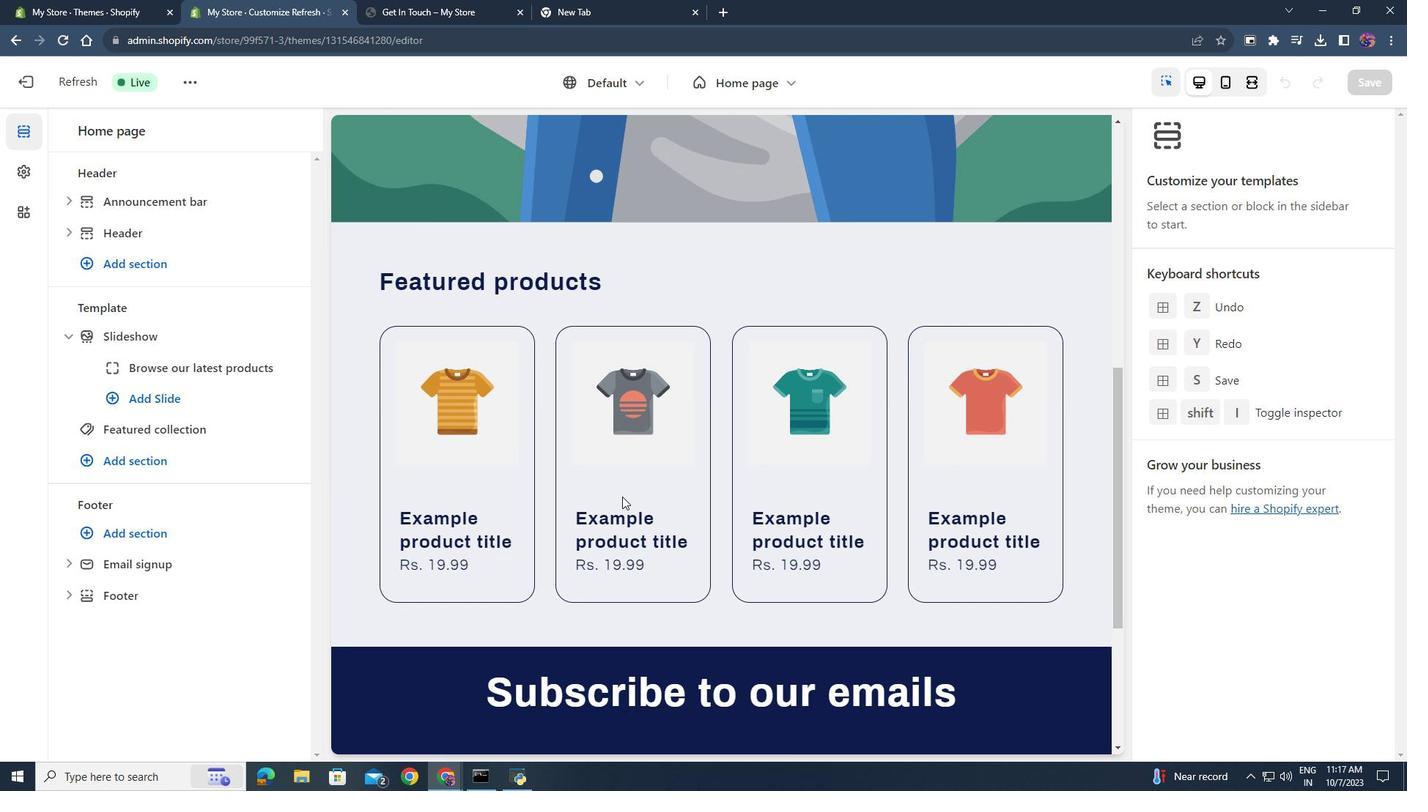 
Action: Mouse scrolled (622, 496) with delta (0, 0)
Screenshot: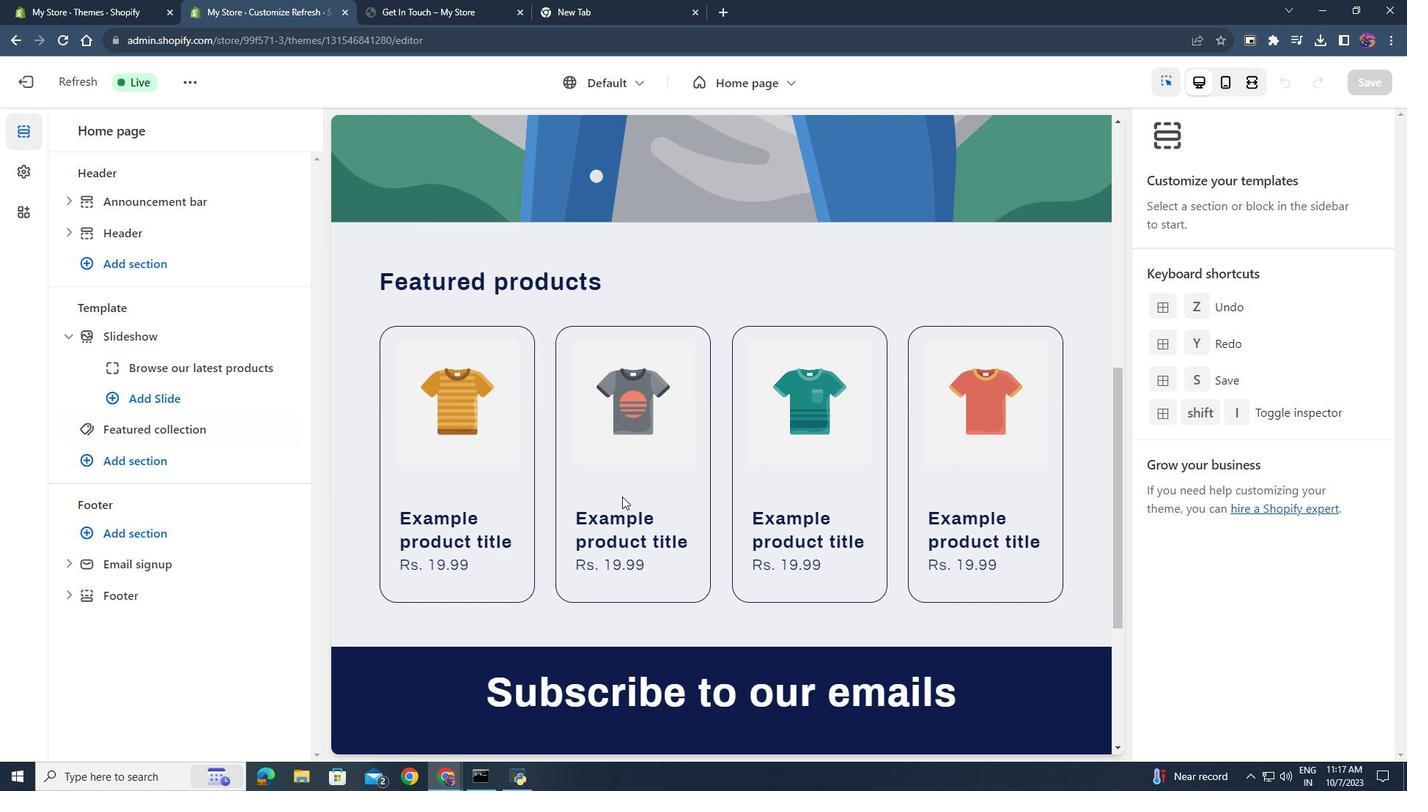 
Action: Mouse scrolled (622, 497) with delta (0, 0)
Screenshot: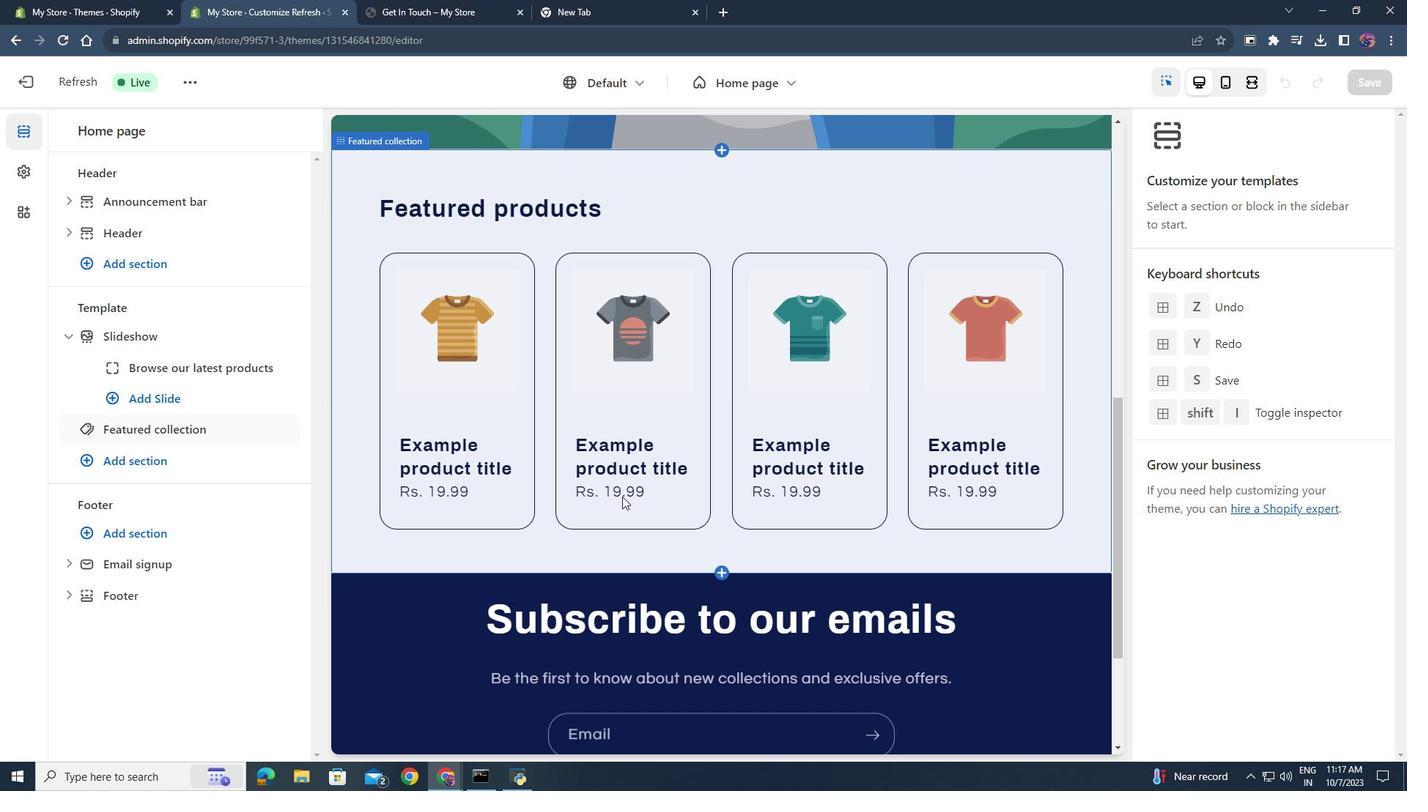 
Action: Mouse scrolled (622, 497) with delta (0, 0)
Screenshot: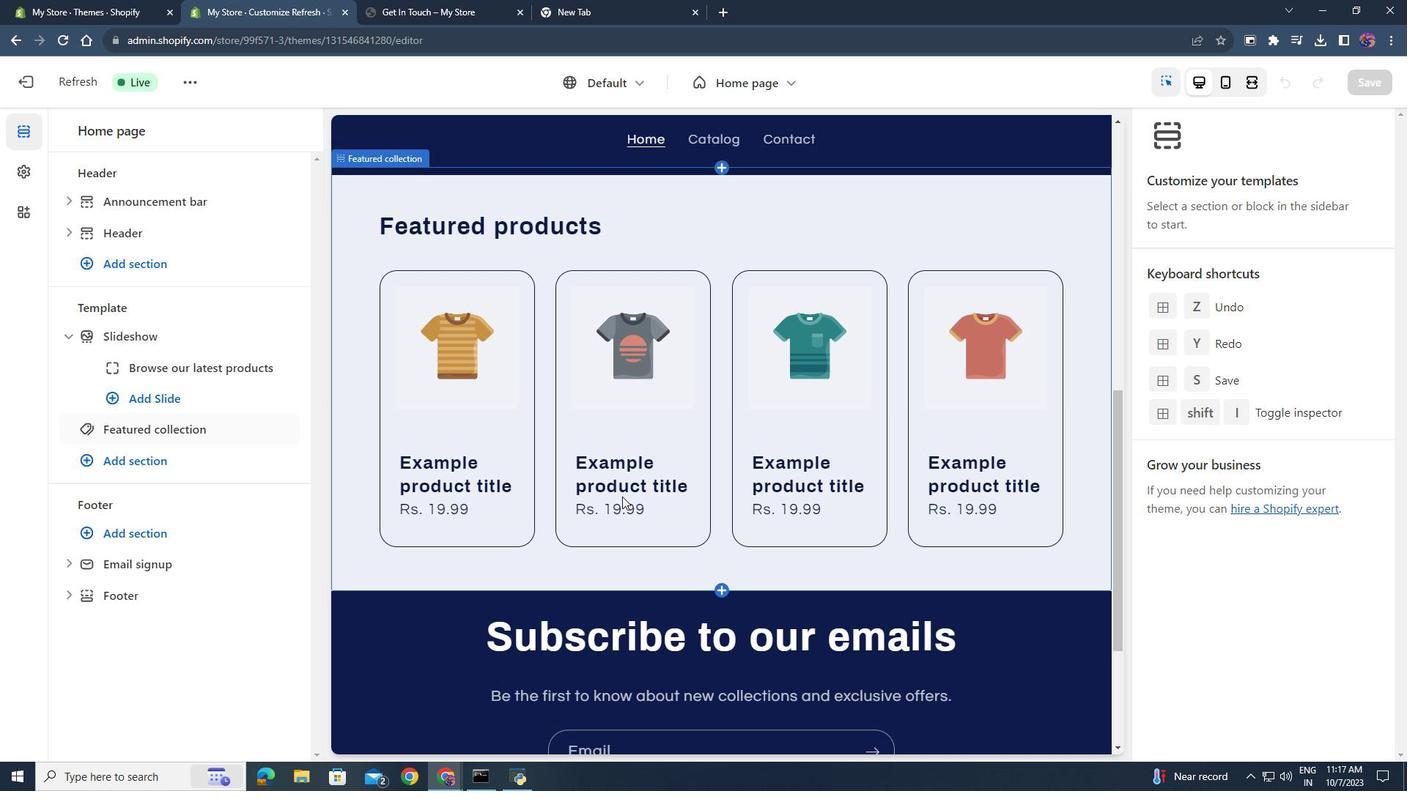 
Action: Mouse scrolled (622, 497) with delta (0, 0)
Screenshot: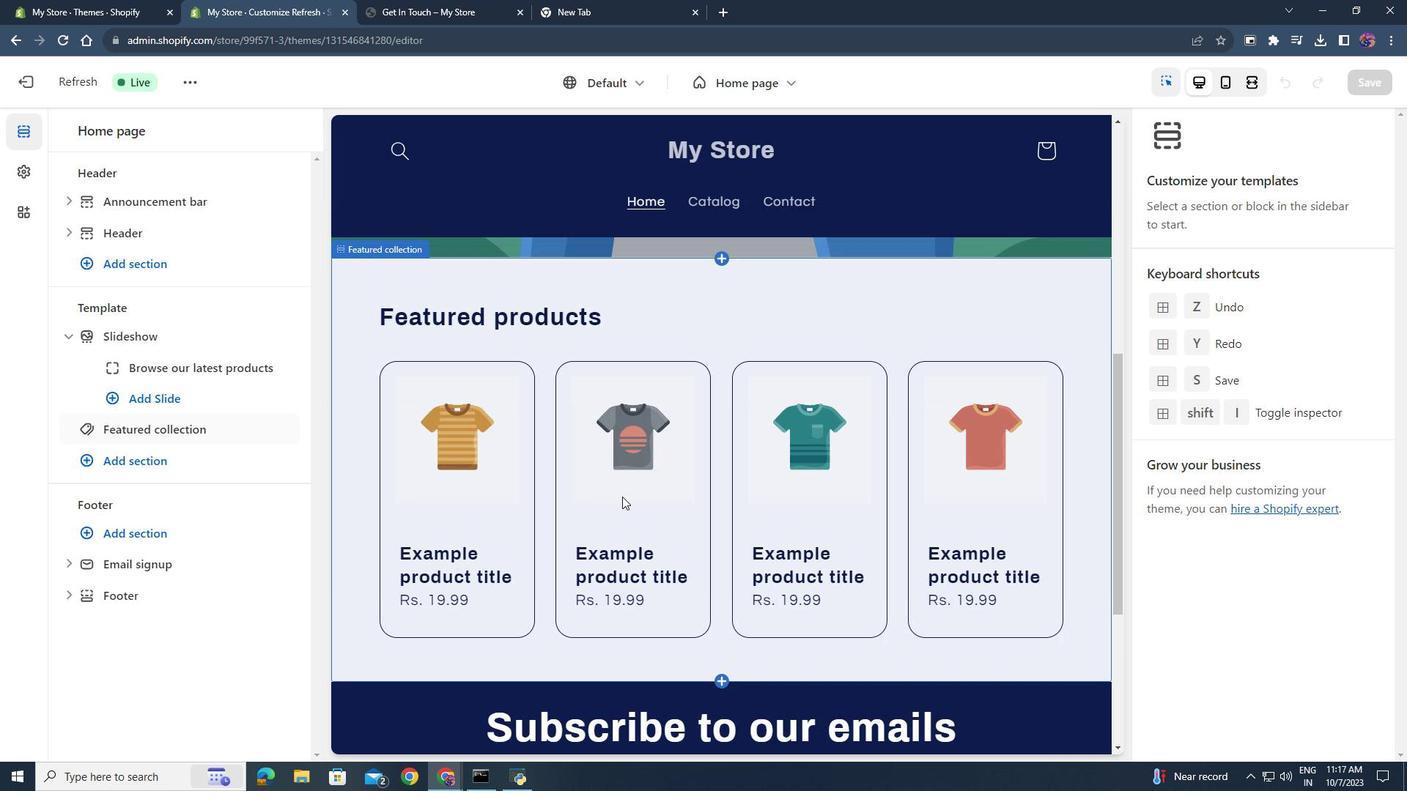 
Action: Mouse scrolled (622, 497) with delta (0, 0)
Screenshot: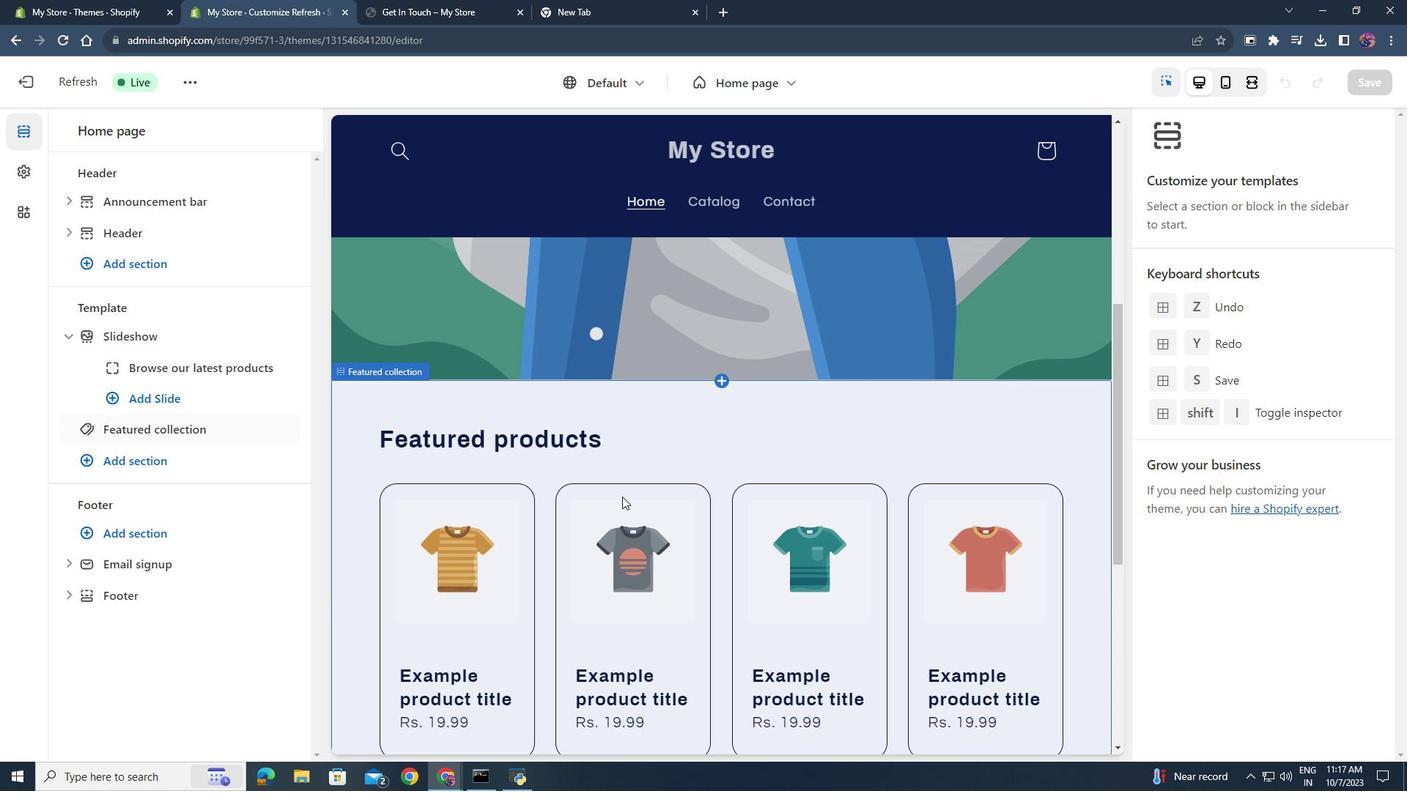 
Action: Mouse scrolled (622, 497) with delta (0, 0)
Screenshot: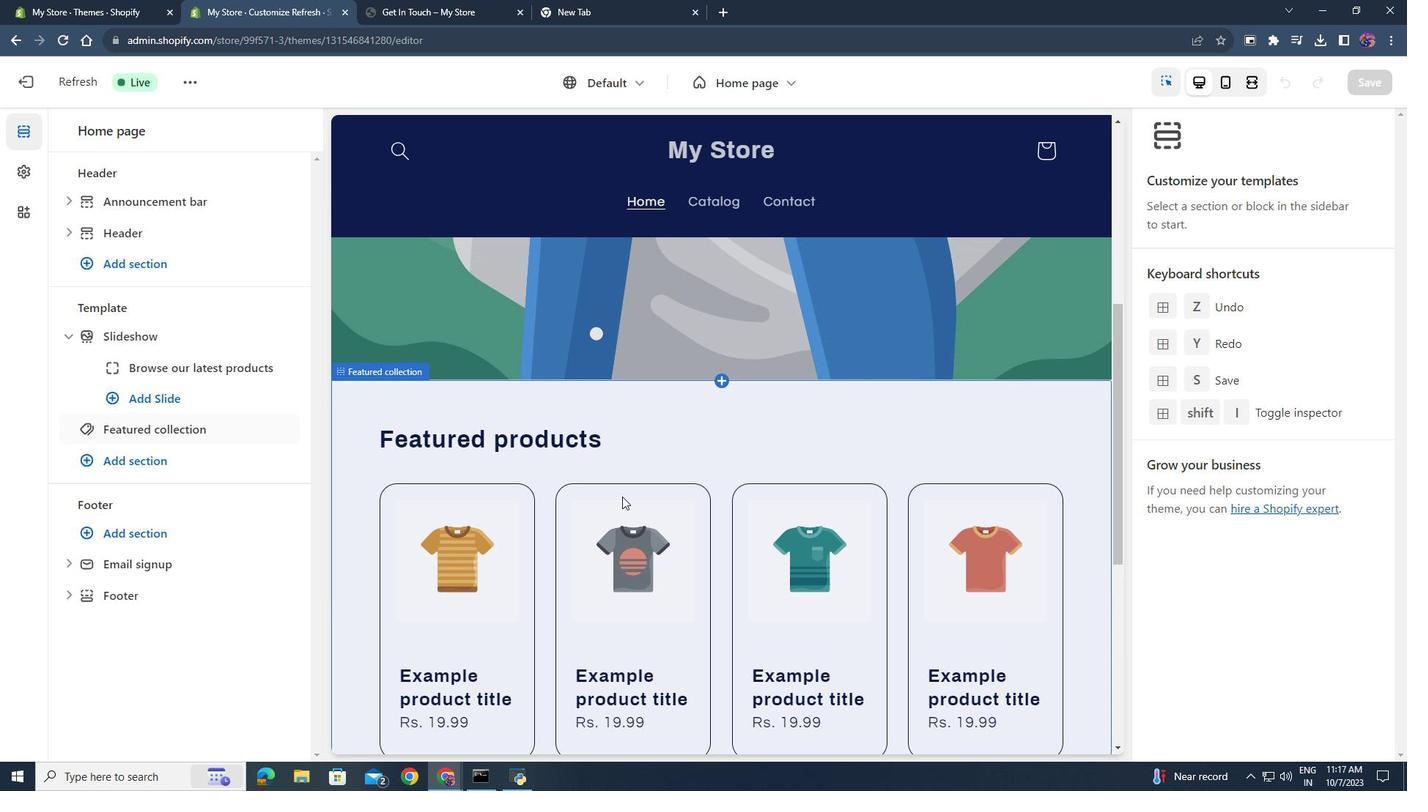 
Action: Mouse scrolled (622, 497) with delta (0, 0)
Screenshot: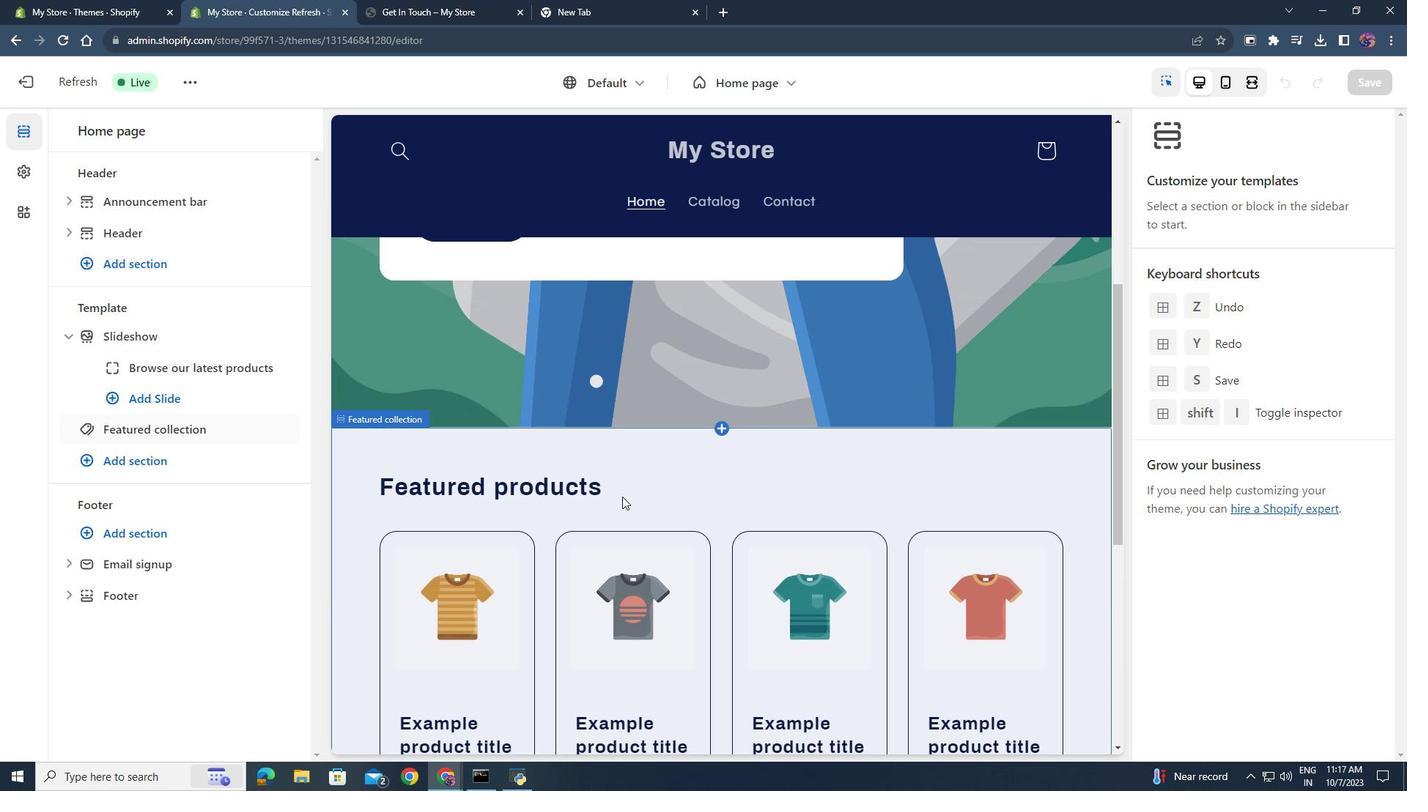 
Action: Mouse scrolled (622, 497) with delta (0, 0)
Screenshot: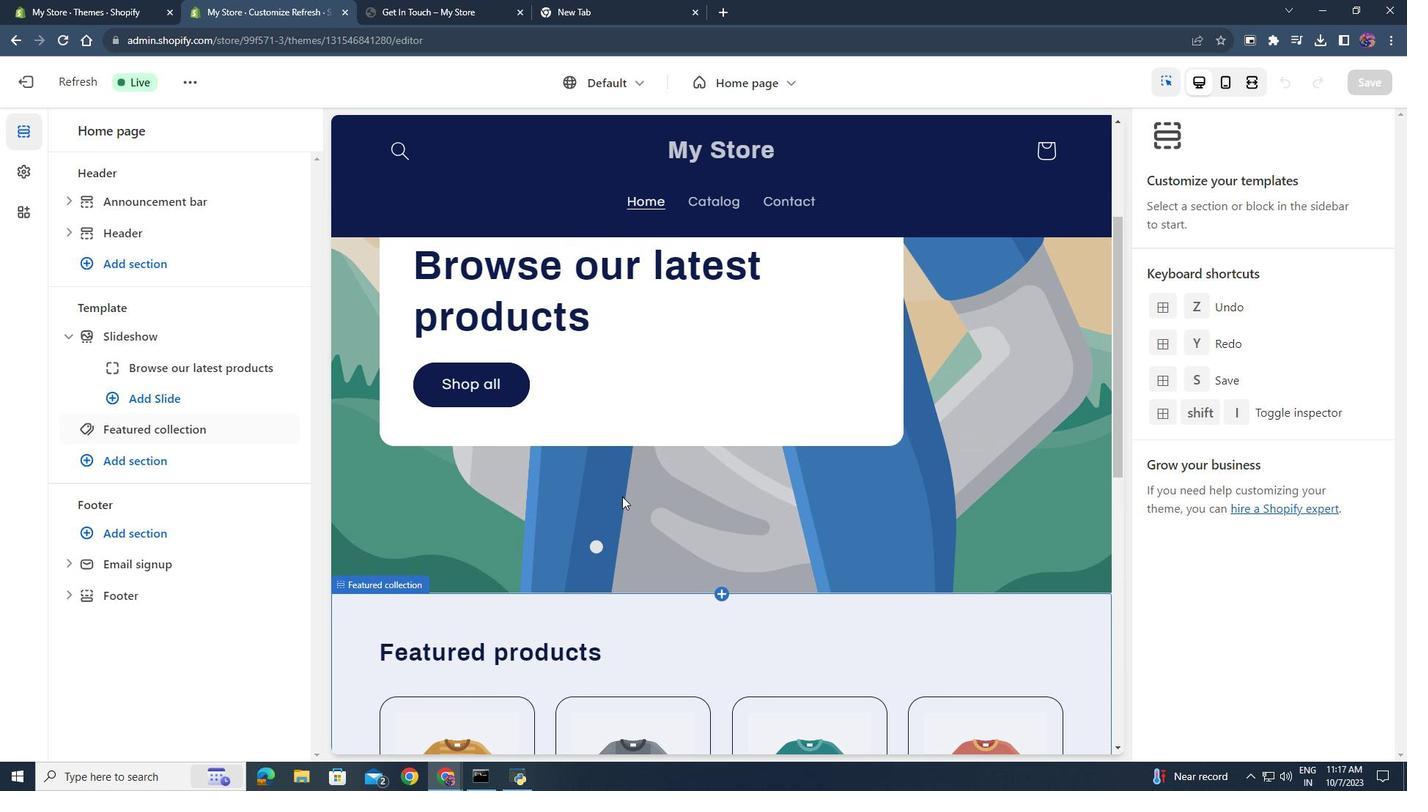 
Action: Mouse scrolled (622, 497) with delta (0, 0)
Screenshot: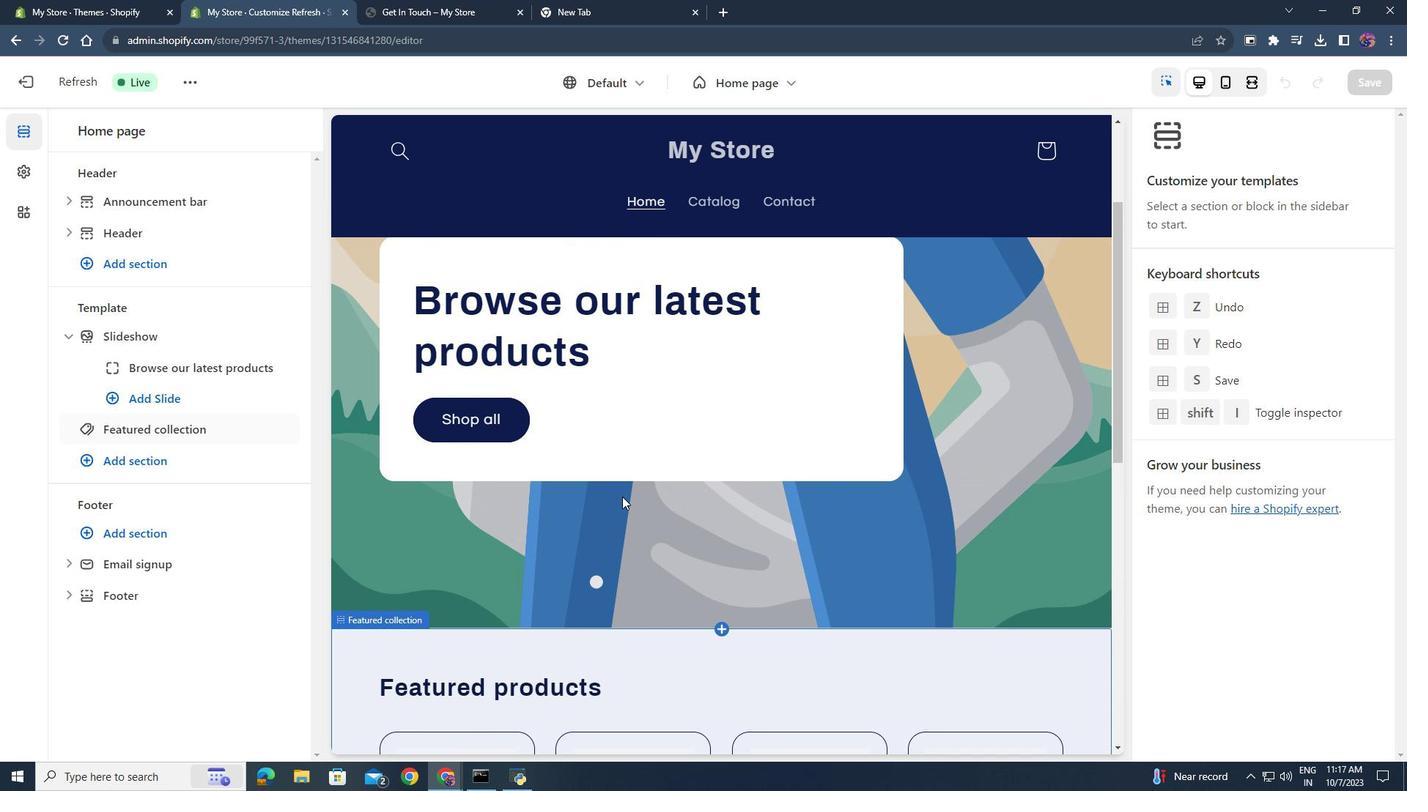 
Action: Mouse scrolled (622, 497) with delta (0, 0)
Screenshot: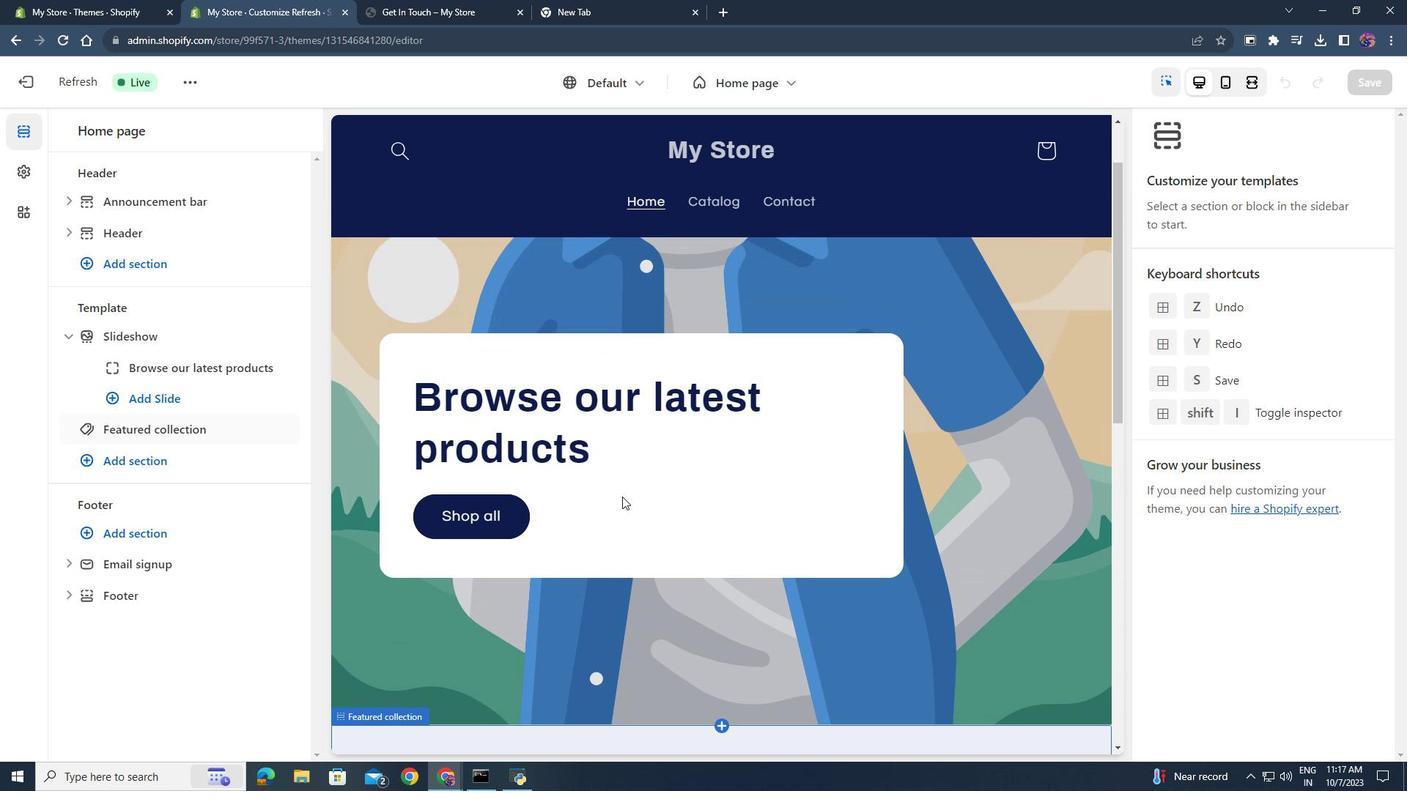 
Action: Mouse scrolled (622, 497) with delta (0, 0)
Screenshot: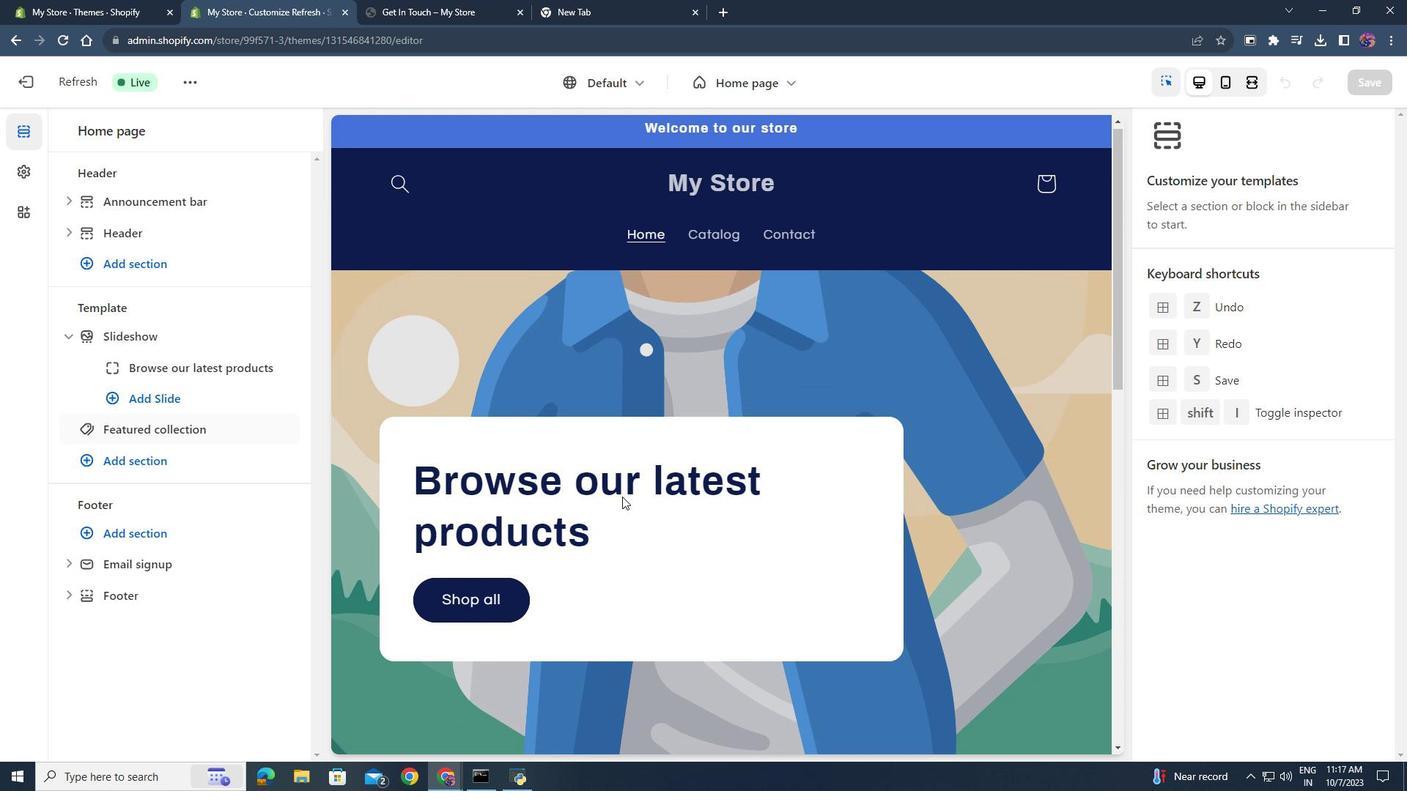 
Action: Mouse moved to (581, 505)
Screenshot: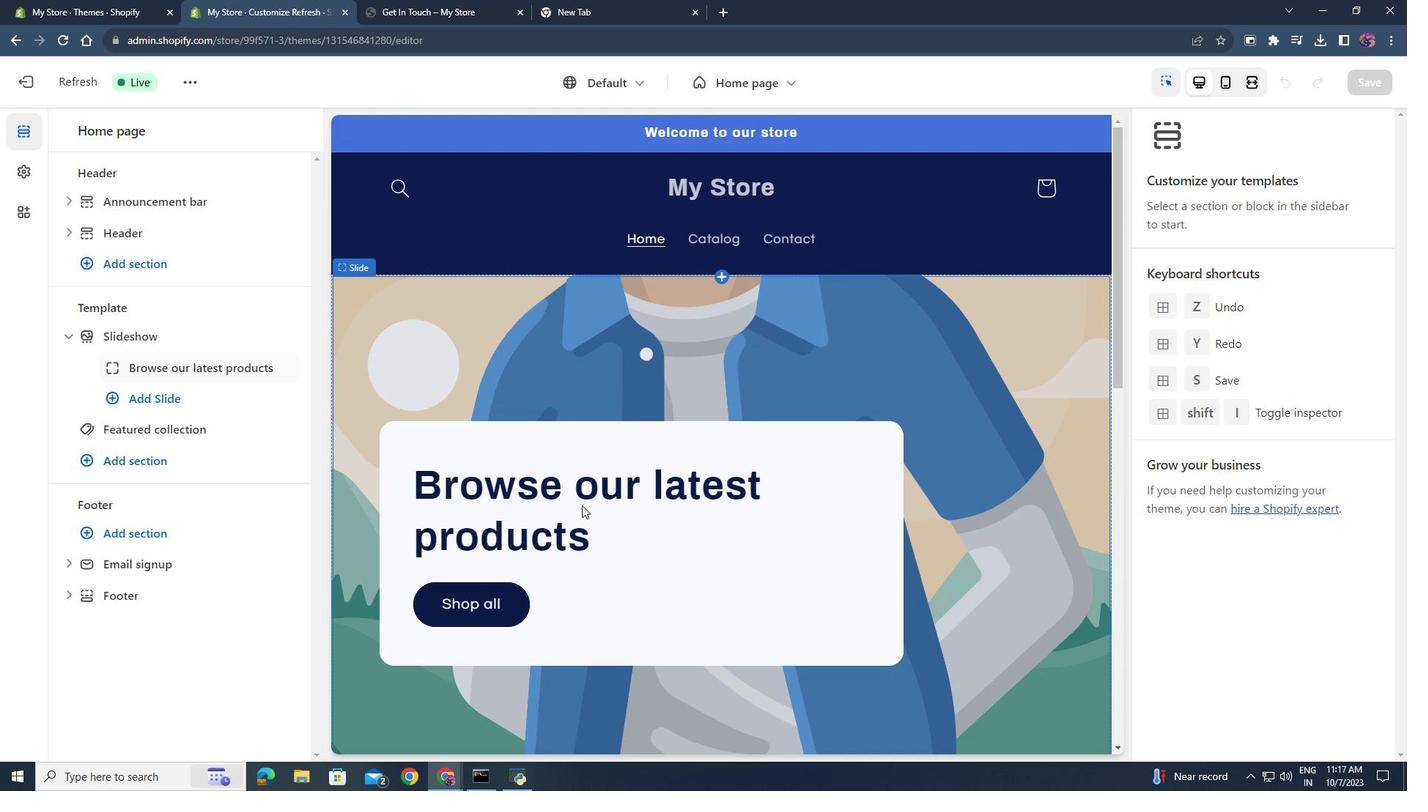 
Action: Mouse pressed left at (581, 505)
Screenshot: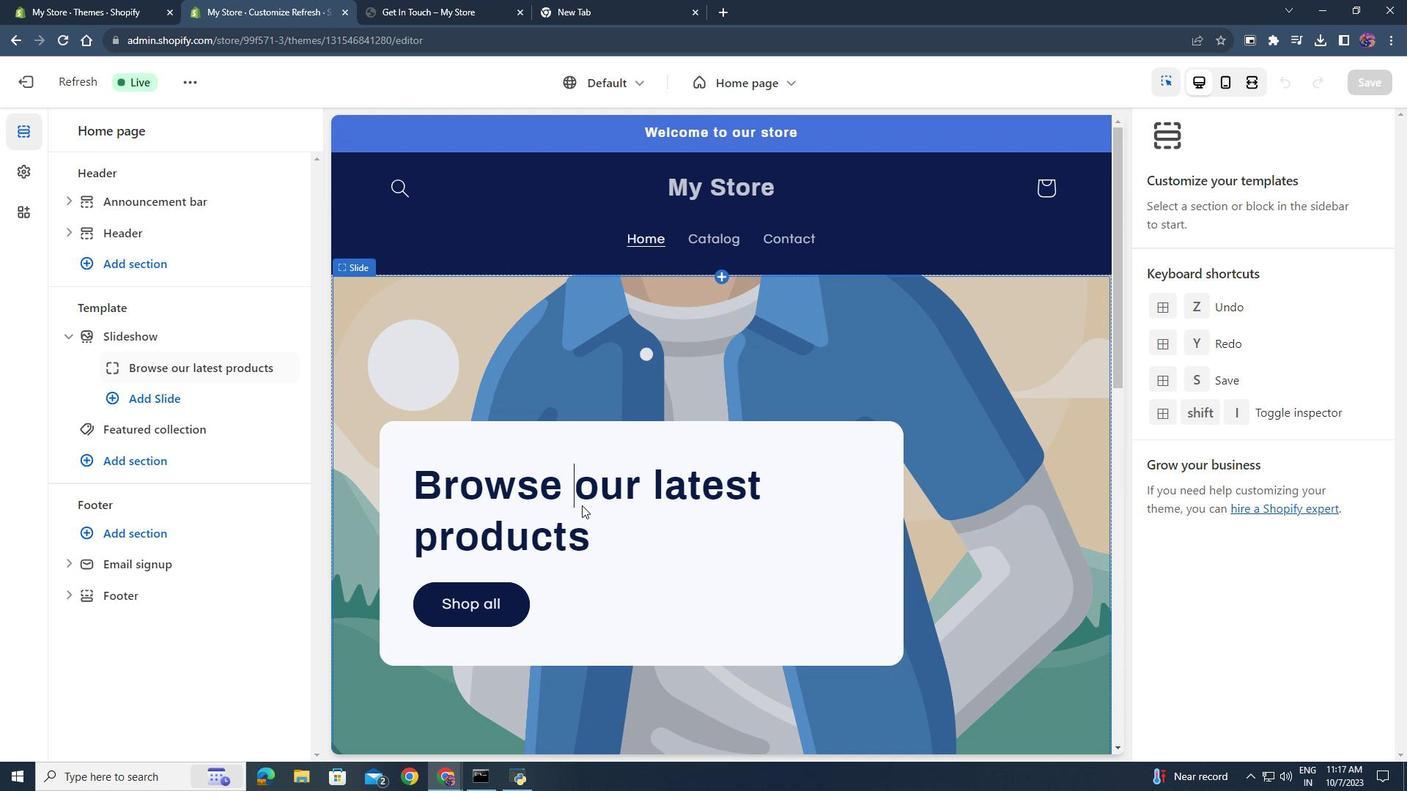
Action: Mouse moved to (617, 299)
Screenshot: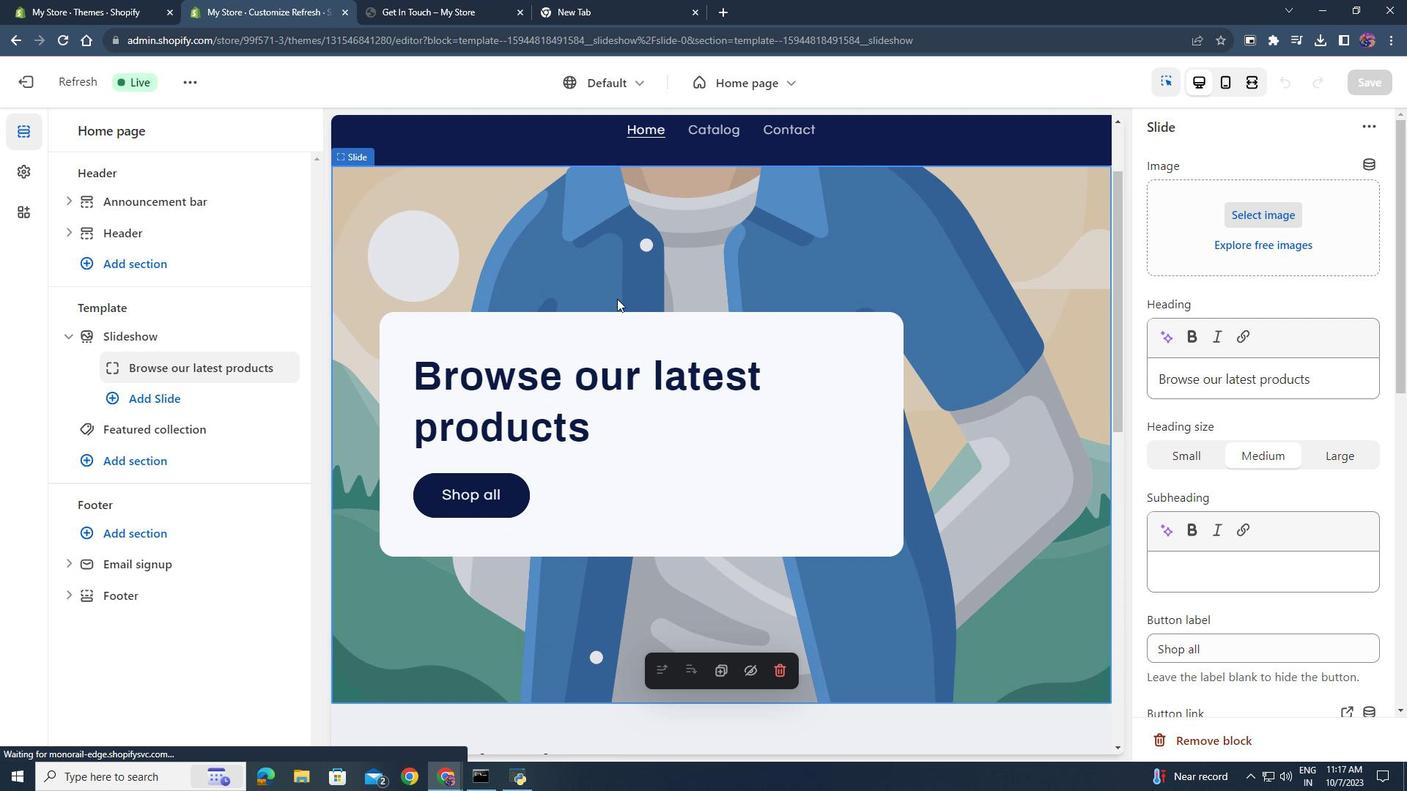 
Action: Mouse pressed left at (617, 299)
Screenshot: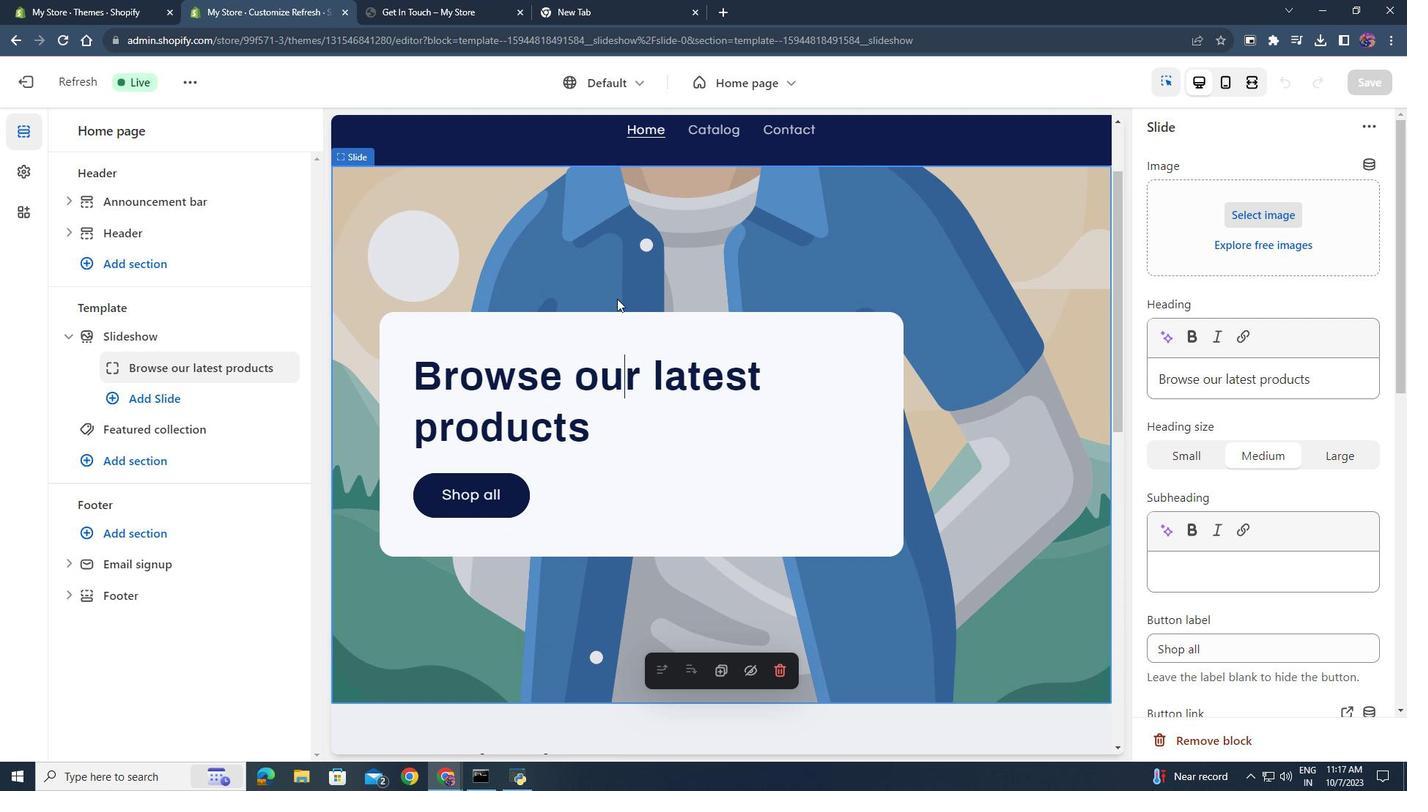 
Action: Mouse moved to (1241, 216)
Screenshot: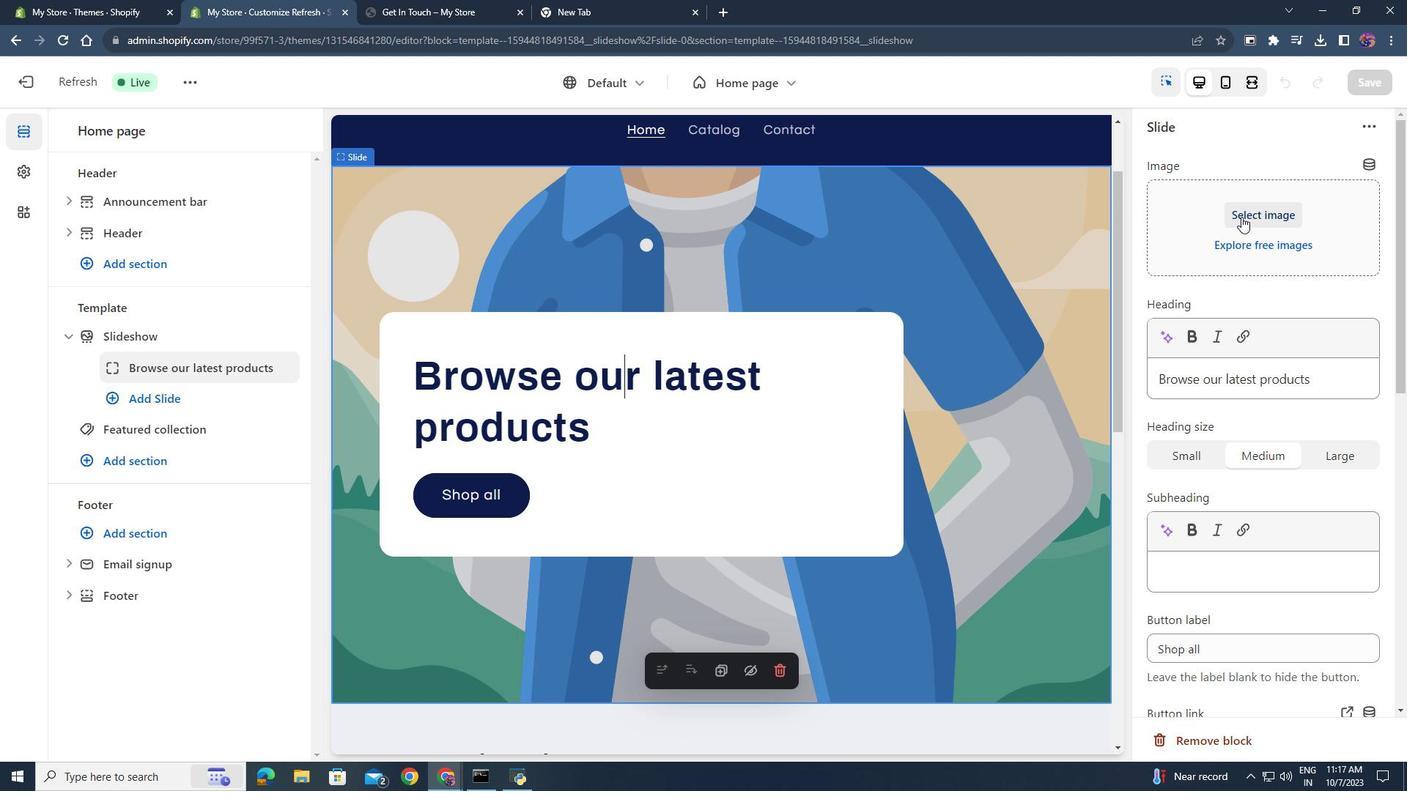
Action: Mouse pressed left at (1241, 216)
Screenshot: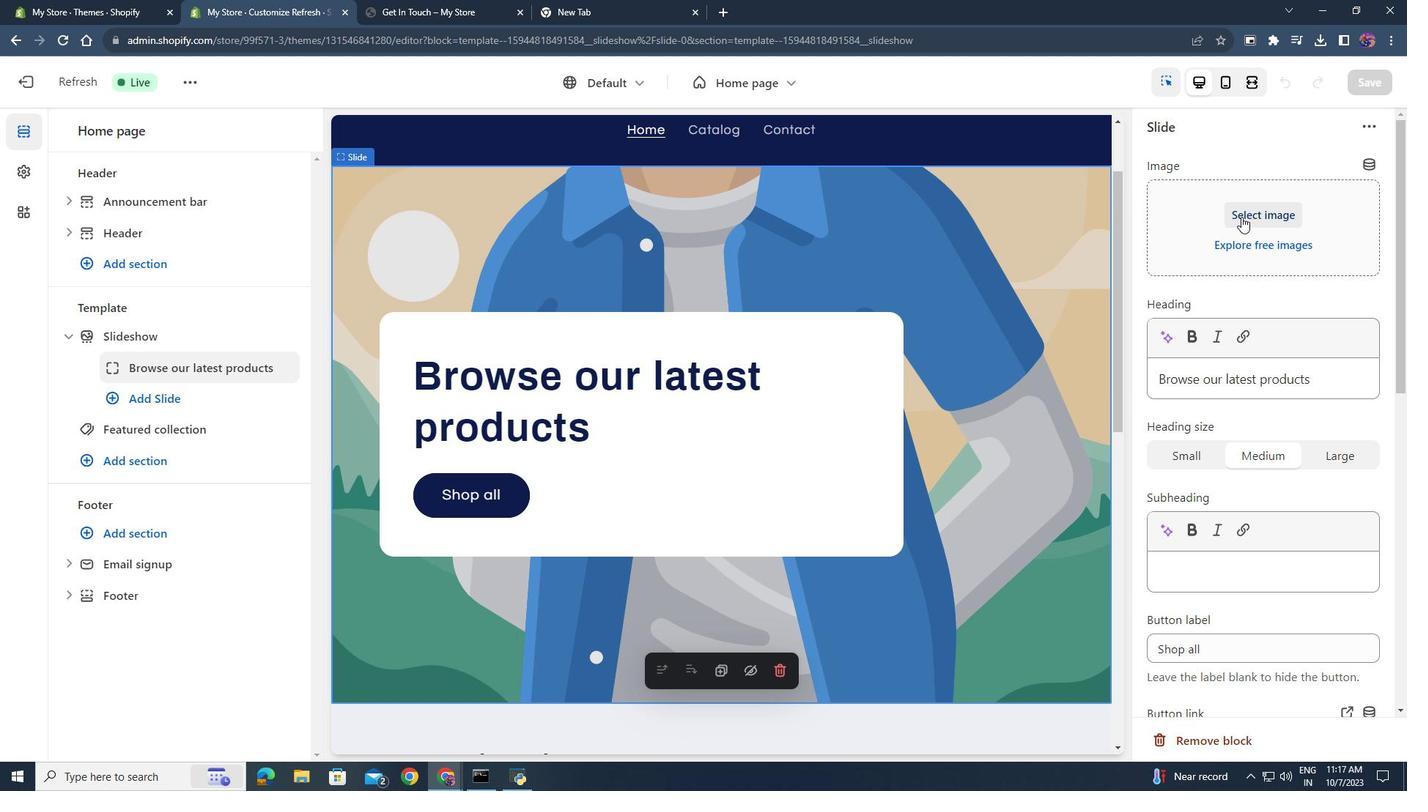 
Action: Mouse moved to (688, 499)
Screenshot: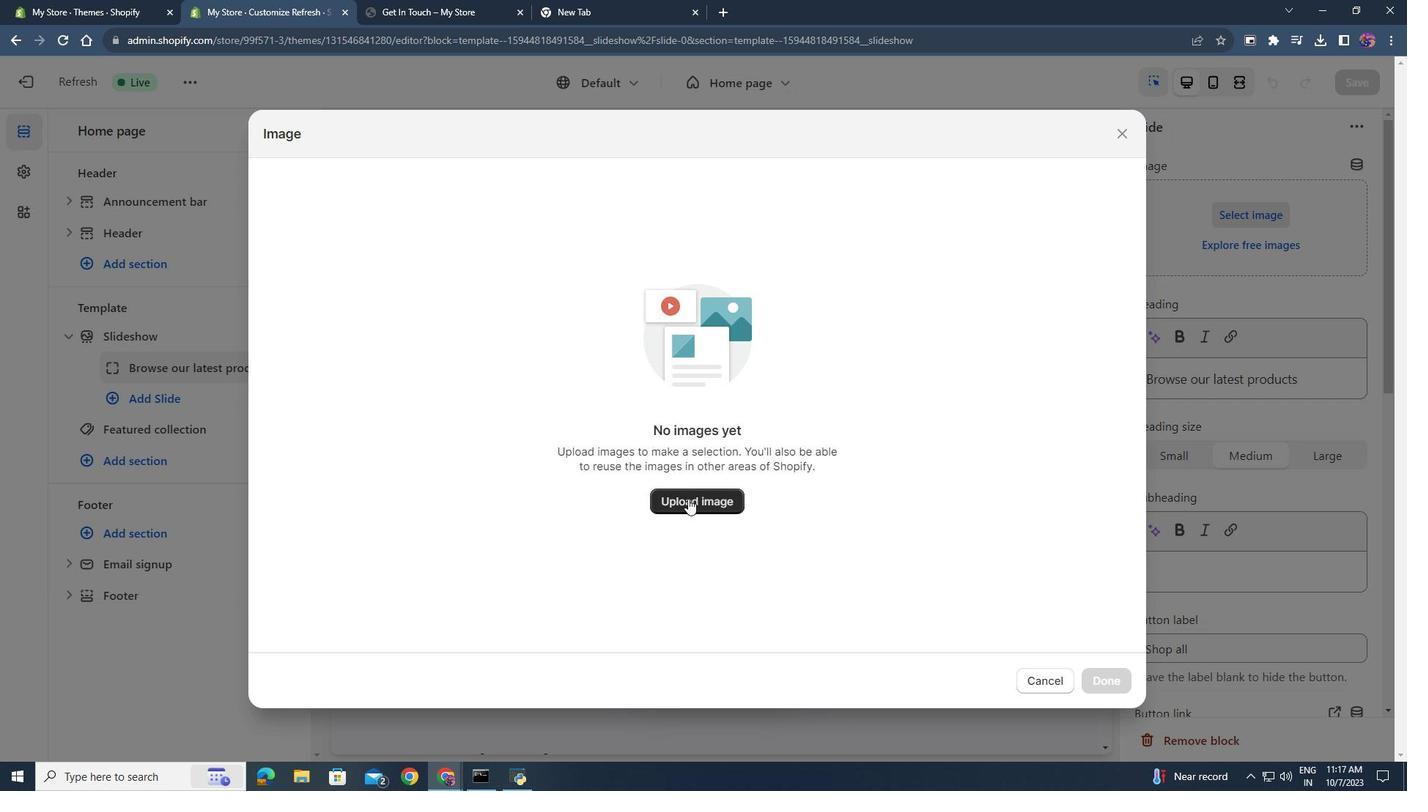 
Action: Mouse pressed left at (688, 499)
Screenshot: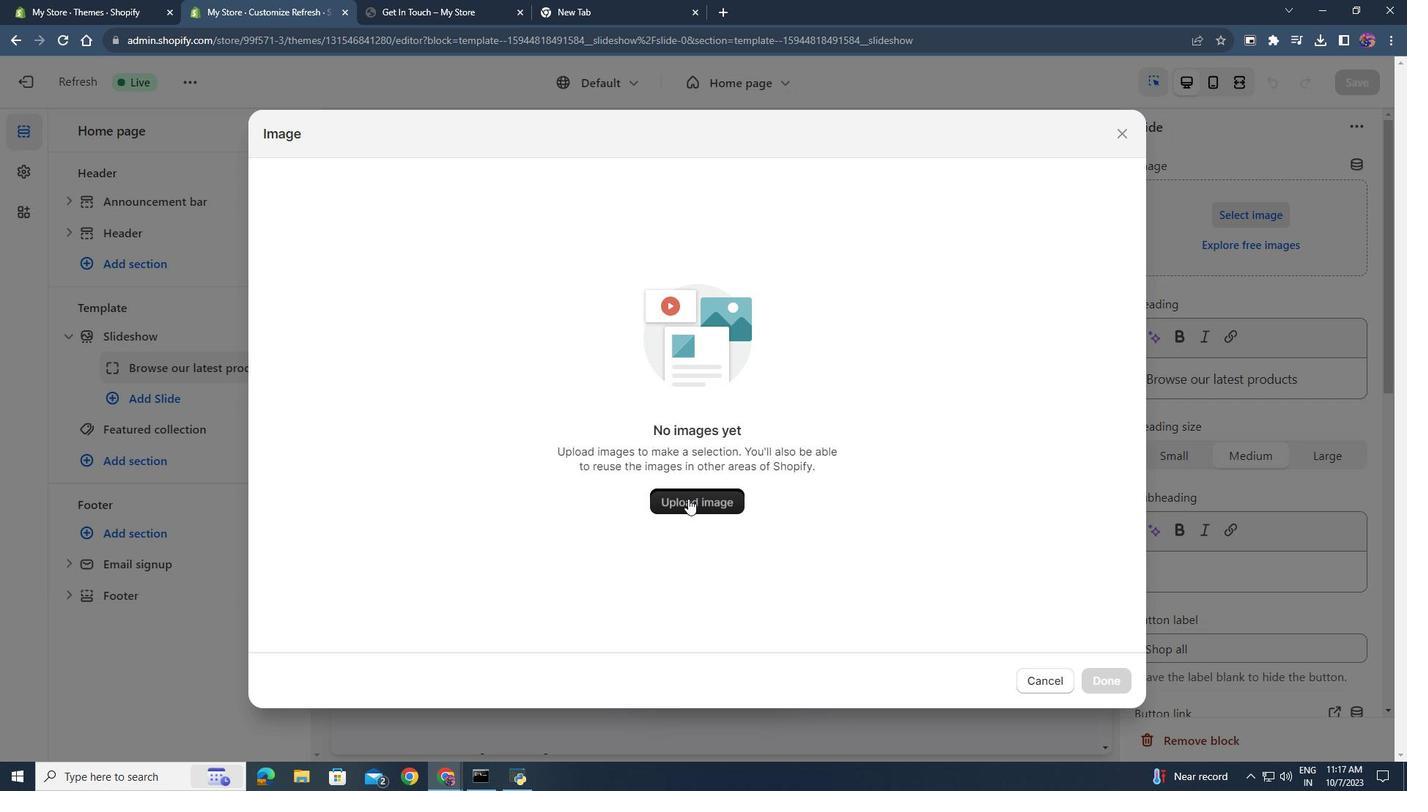 
Action: Mouse moved to (173, 122)
Screenshot: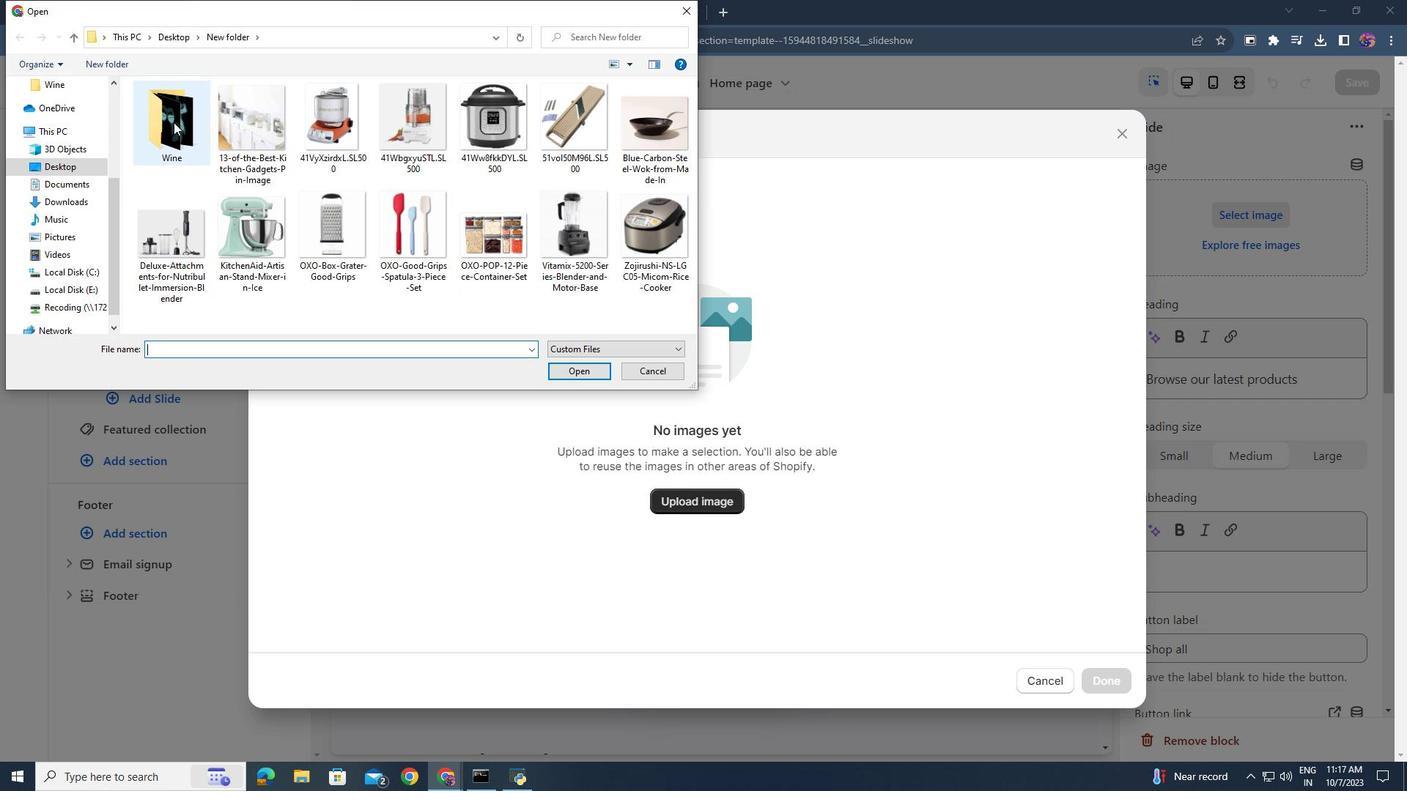 
Action: Mouse pressed left at (173, 122)
Screenshot: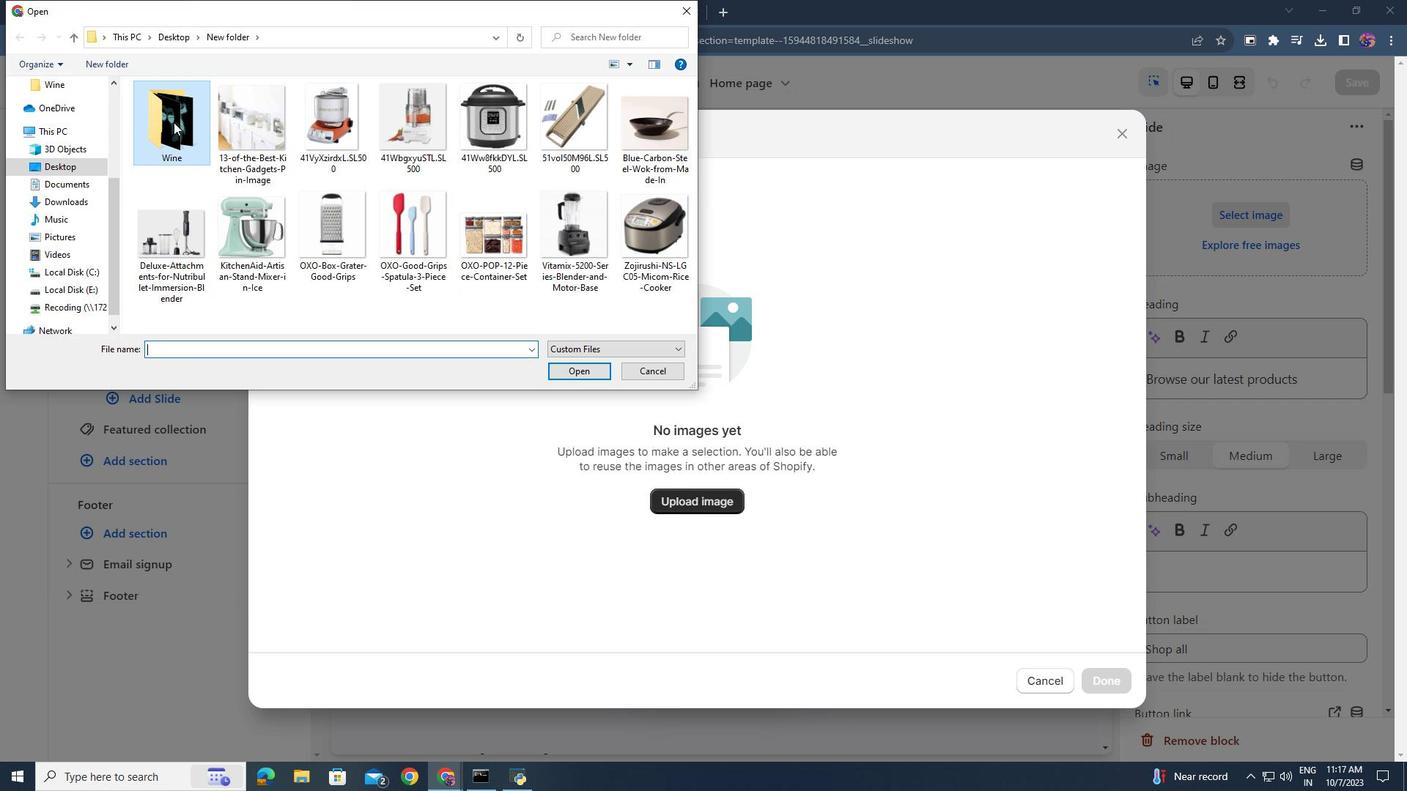 
Action: Mouse pressed left at (173, 122)
Screenshot: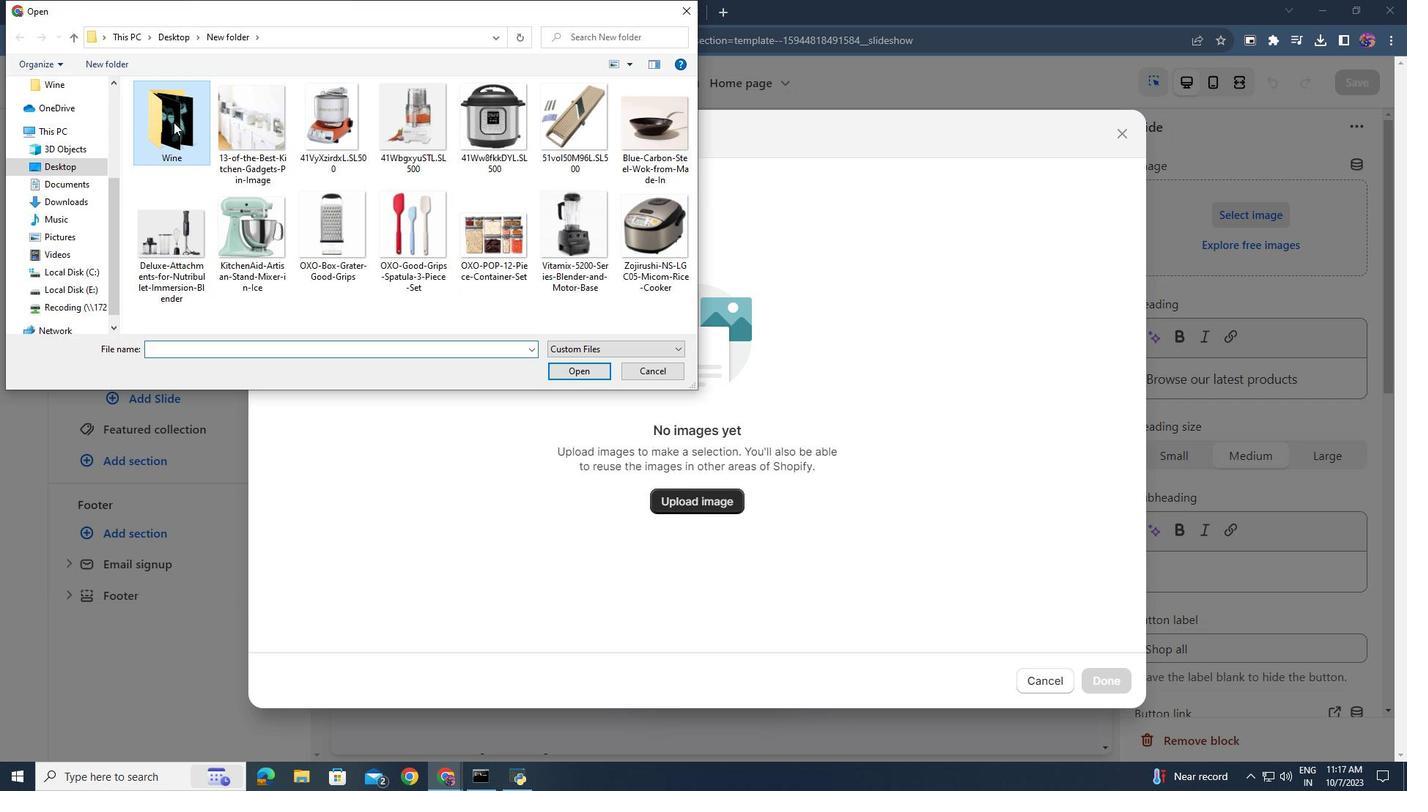 
Action: Mouse moved to (298, 214)
Screenshot: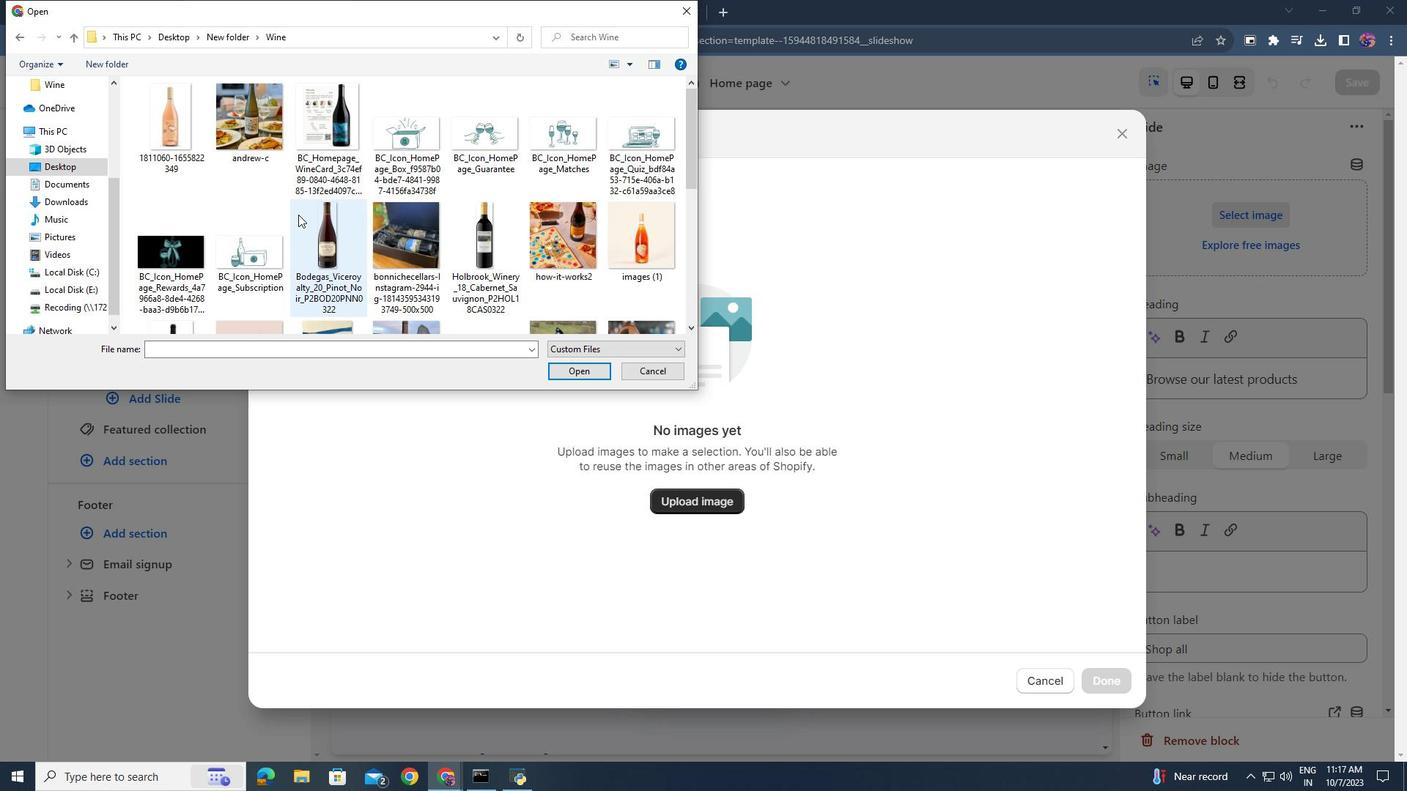
Action: Mouse scrolled (298, 214) with delta (0, 0)
Screenshot: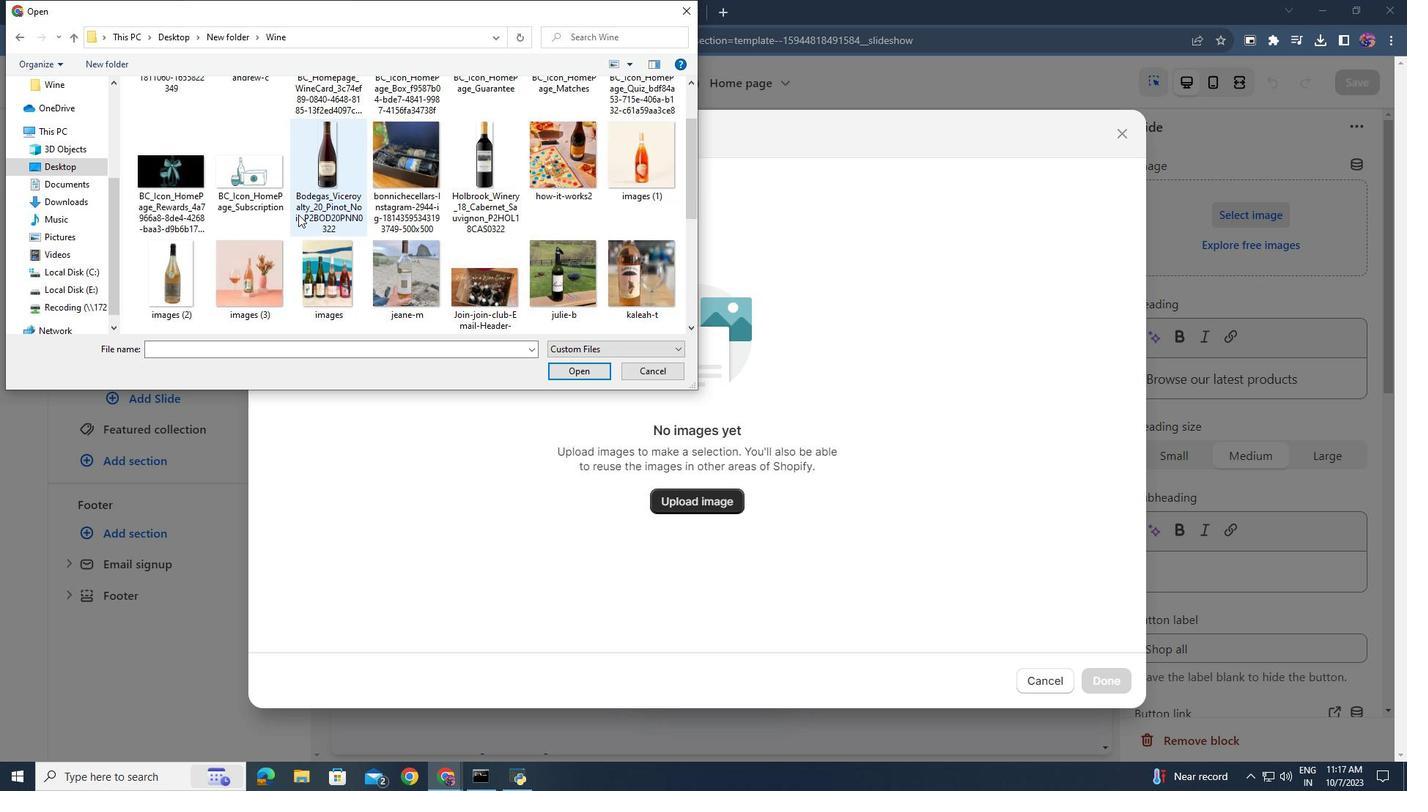 
Action: Mouse scrolled (298, 214) with delta (0, 0)
Screenshot: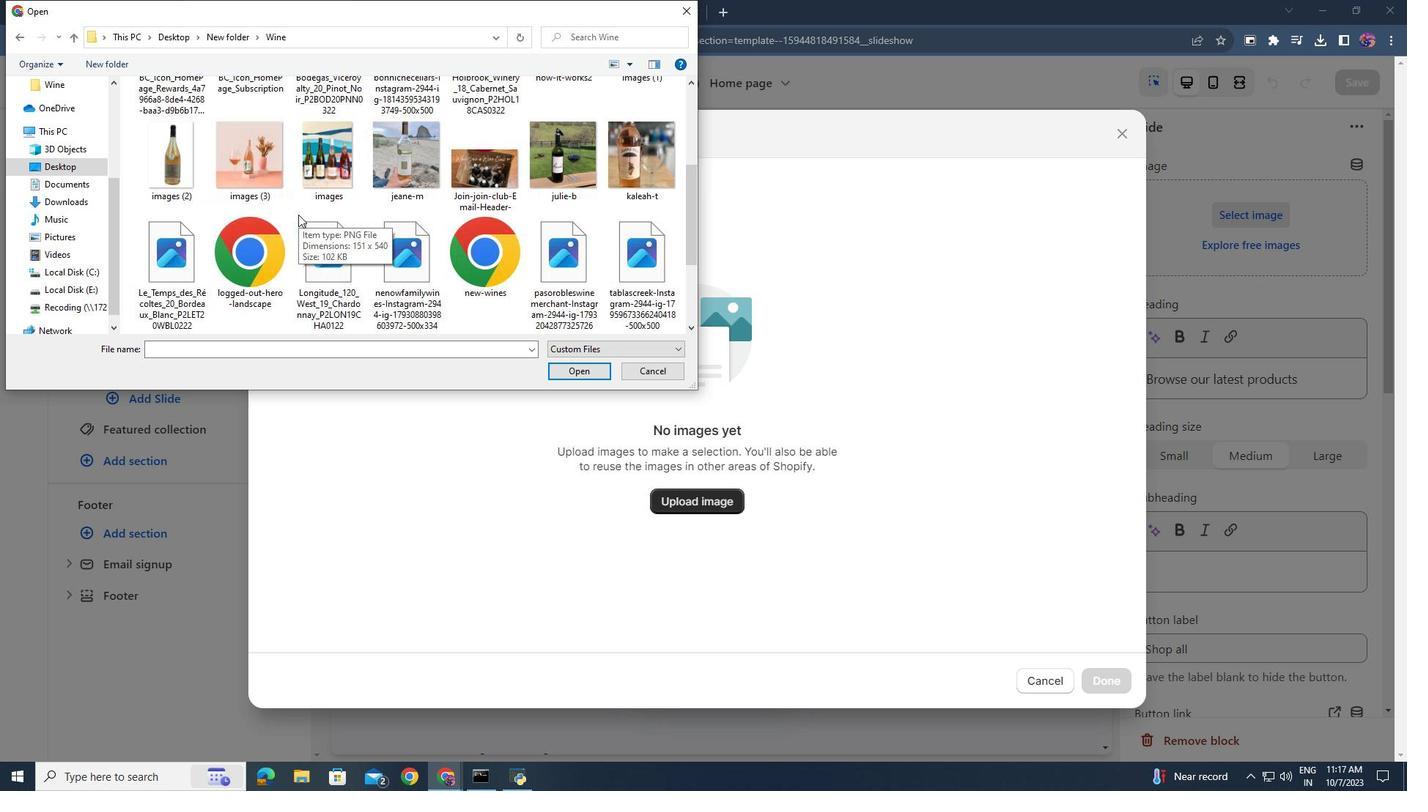 
Action: Mouse scrolled (298, 214) with delta (0, 0)
Screenshot: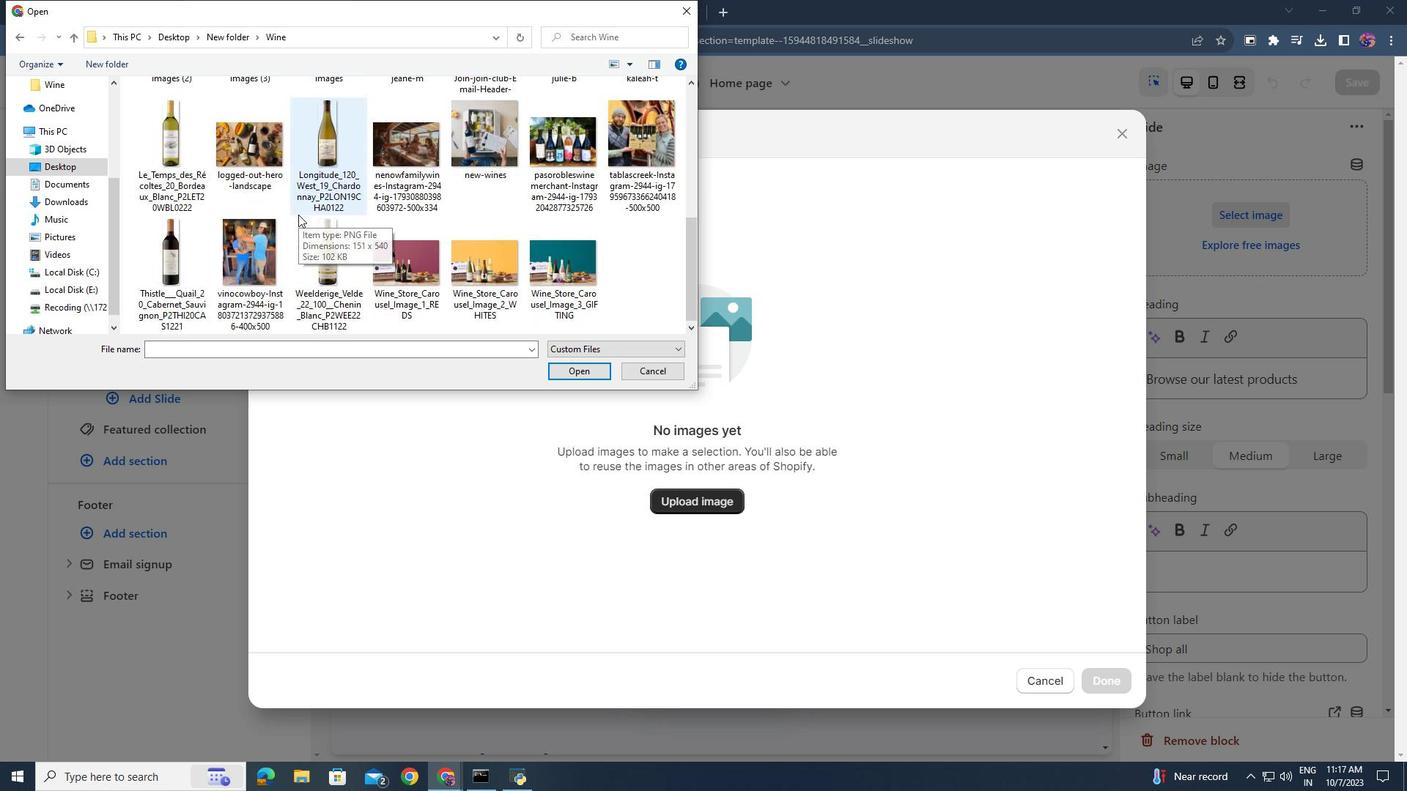 
Action: Mouse moved to (484, 260)
Screenshot: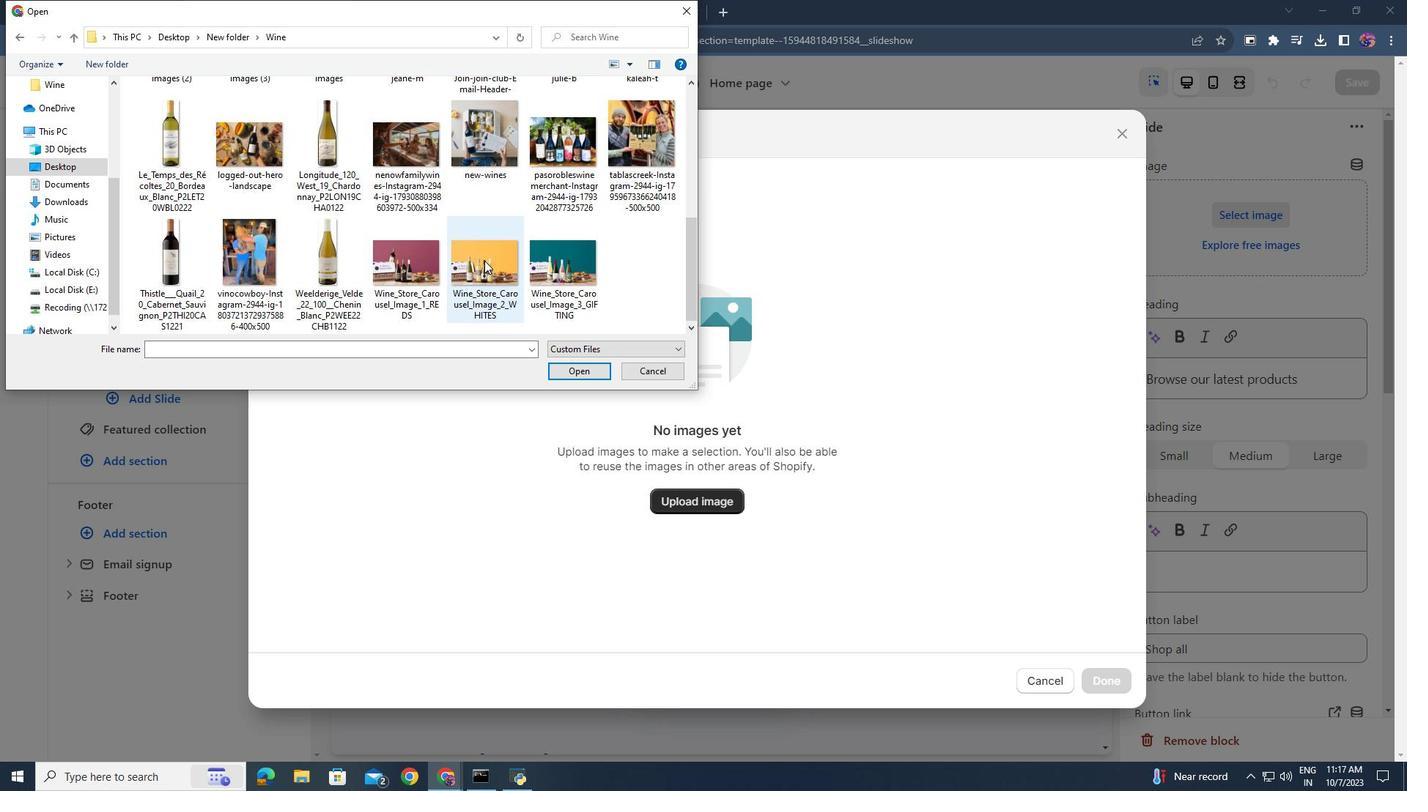 
Action: Mouse pressed left at (484, 260)
Screenshot: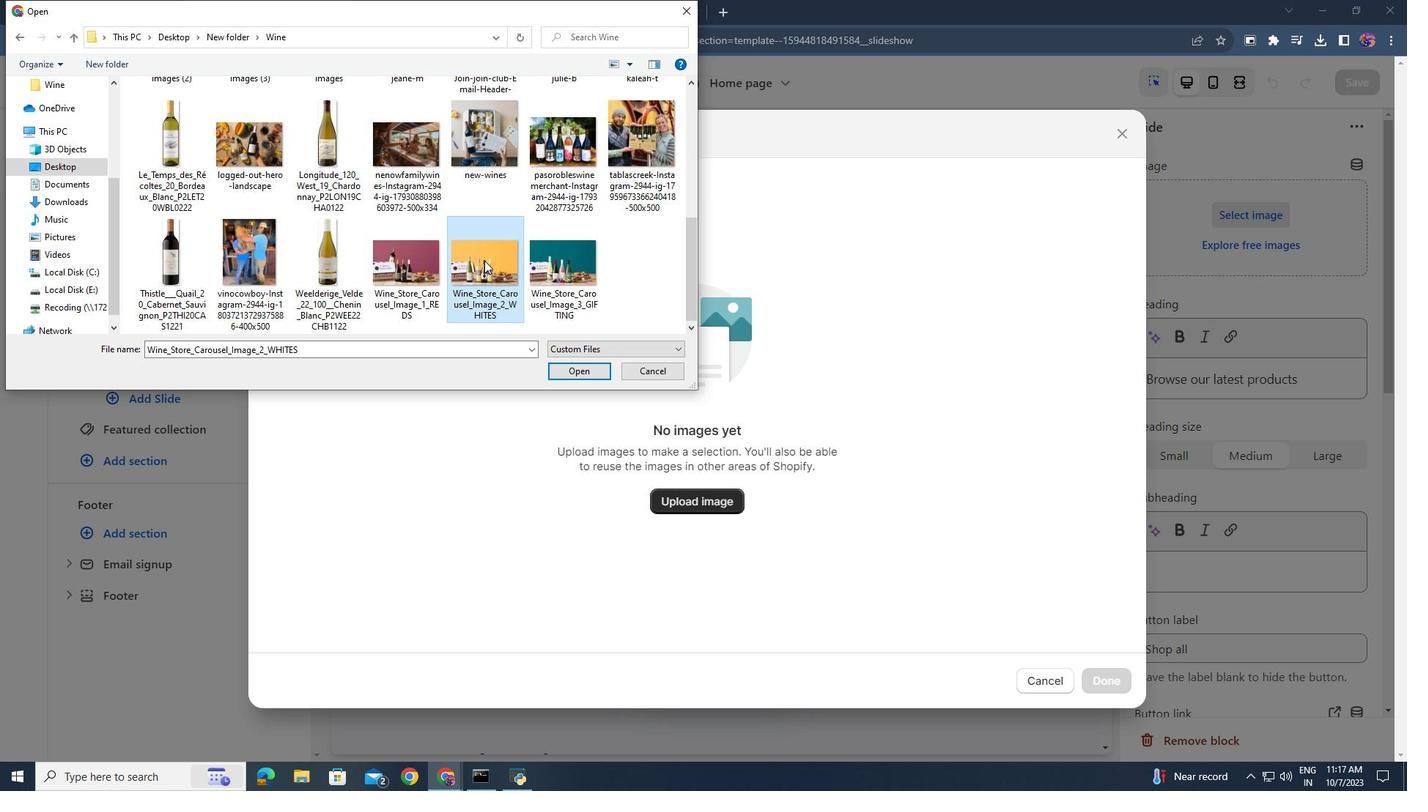 
Action: Mouse moved to (574, 371)
Screenshot: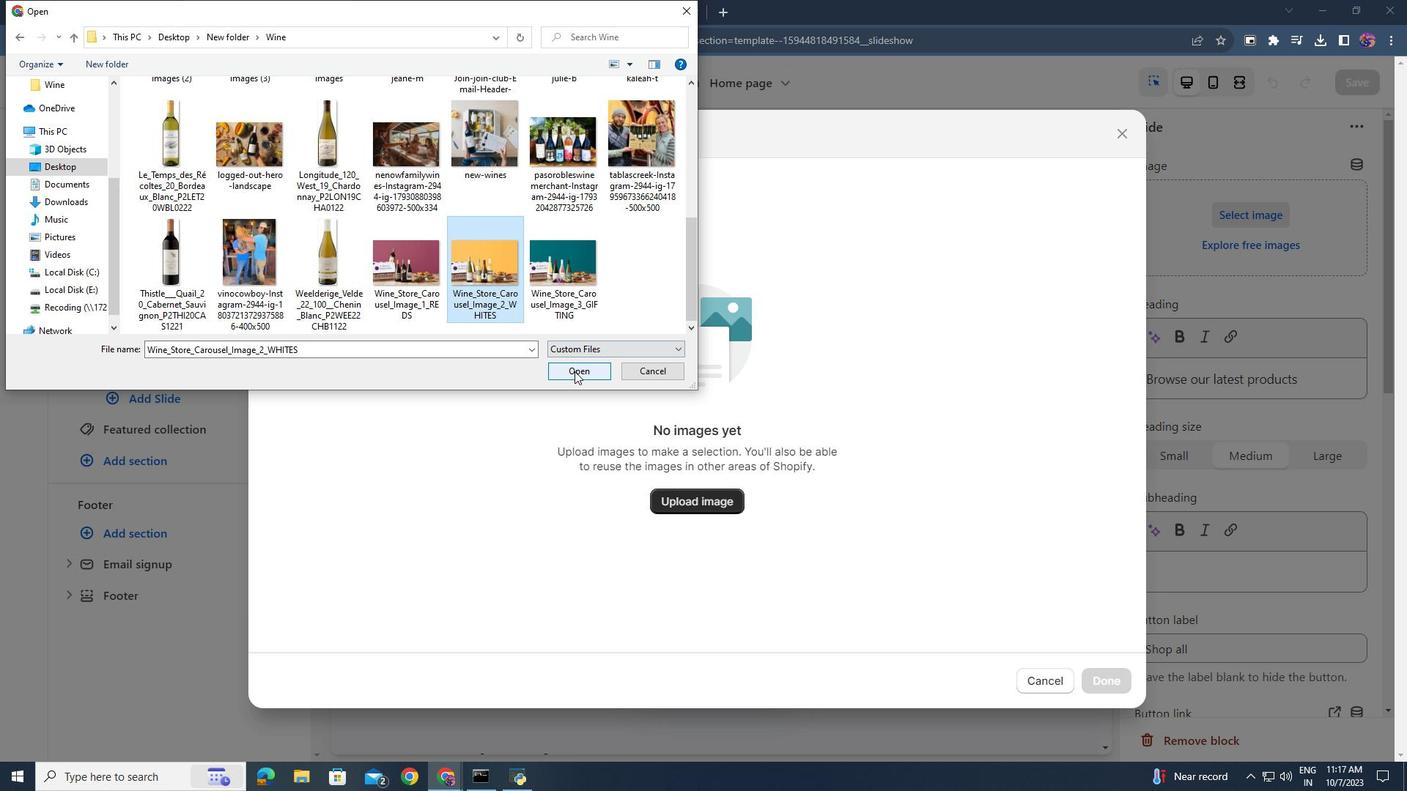 
Action: Mouse pressed left at (574, 371)
Screenshot: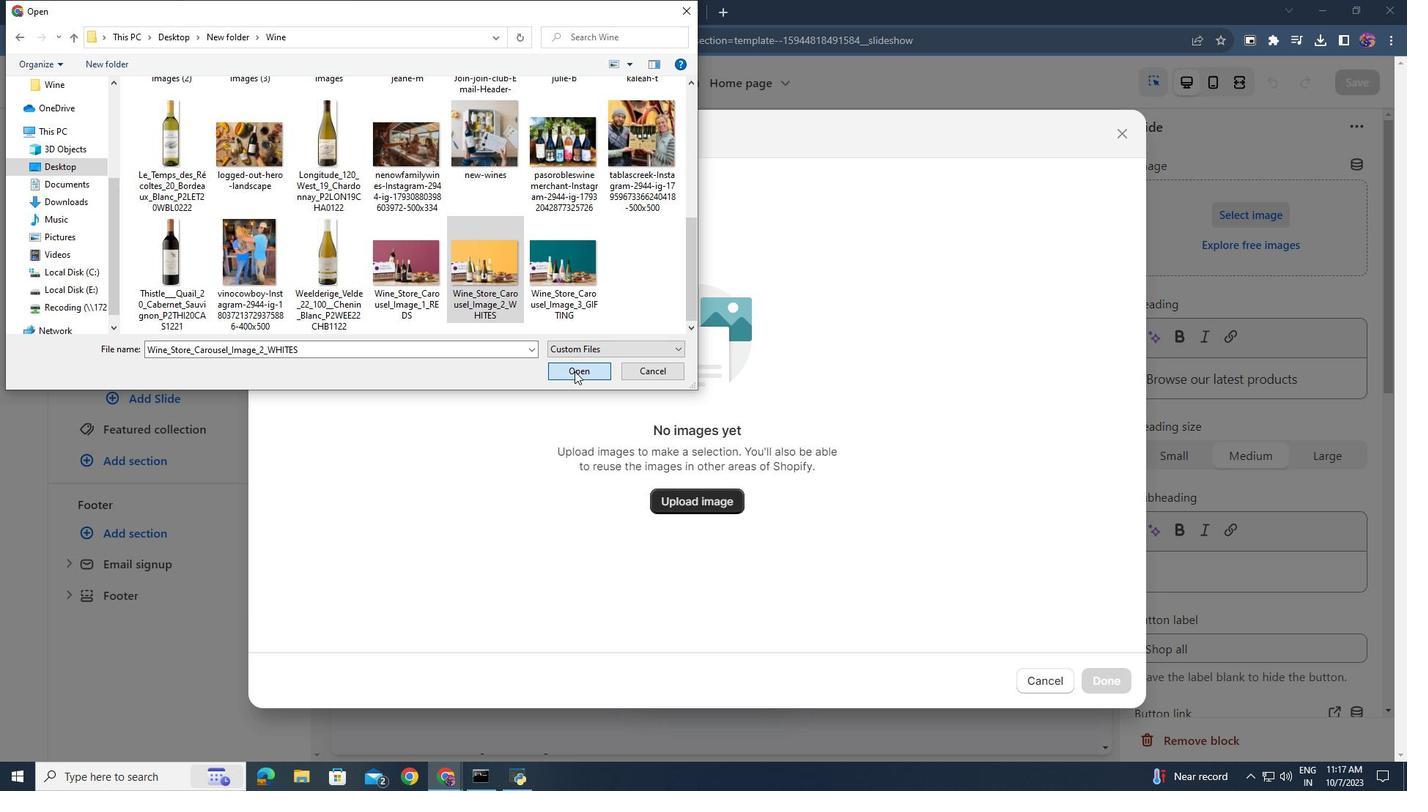 
Action: Mouse moved to (1106, 680)
Screenshot: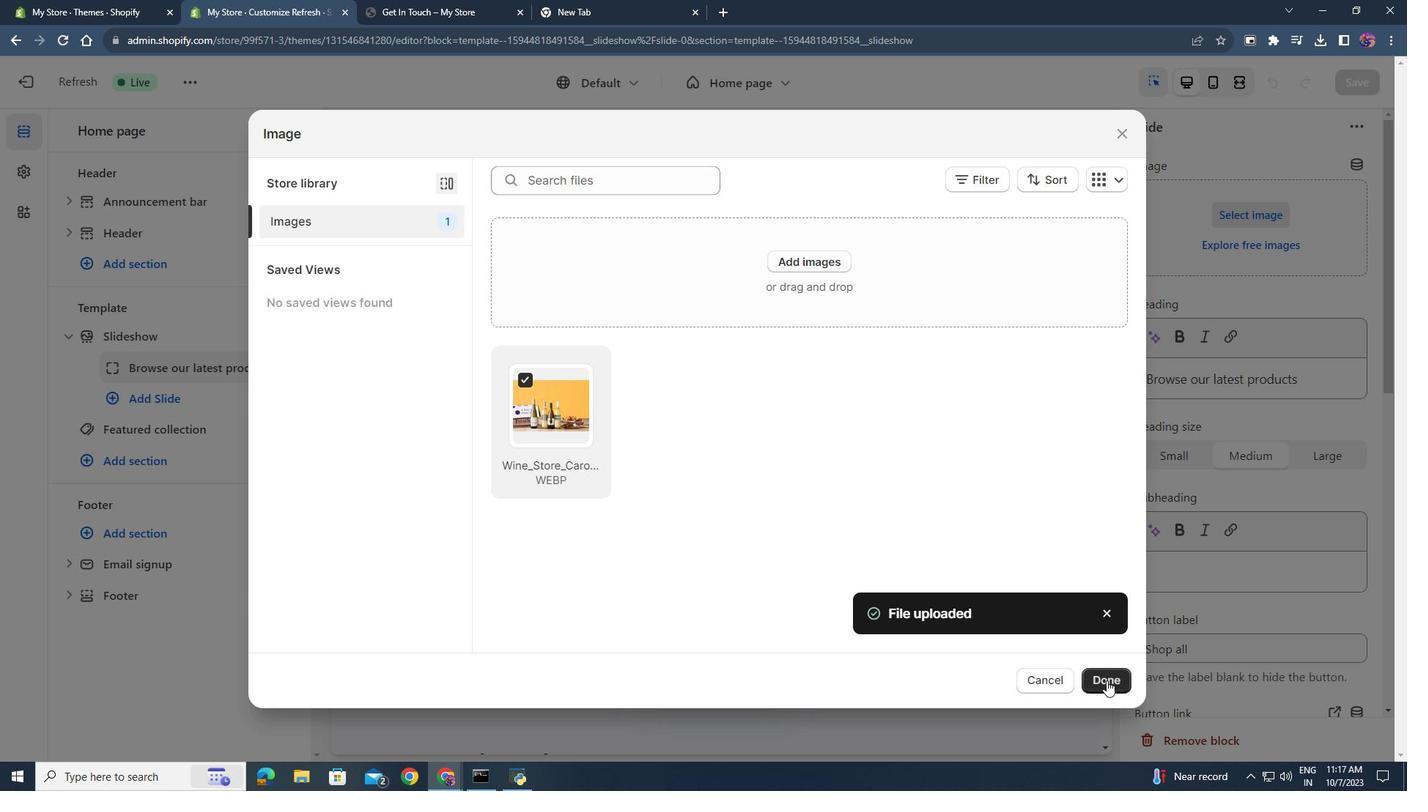 
Action: Mouse pressed left at (1106, 680)
Screenshot: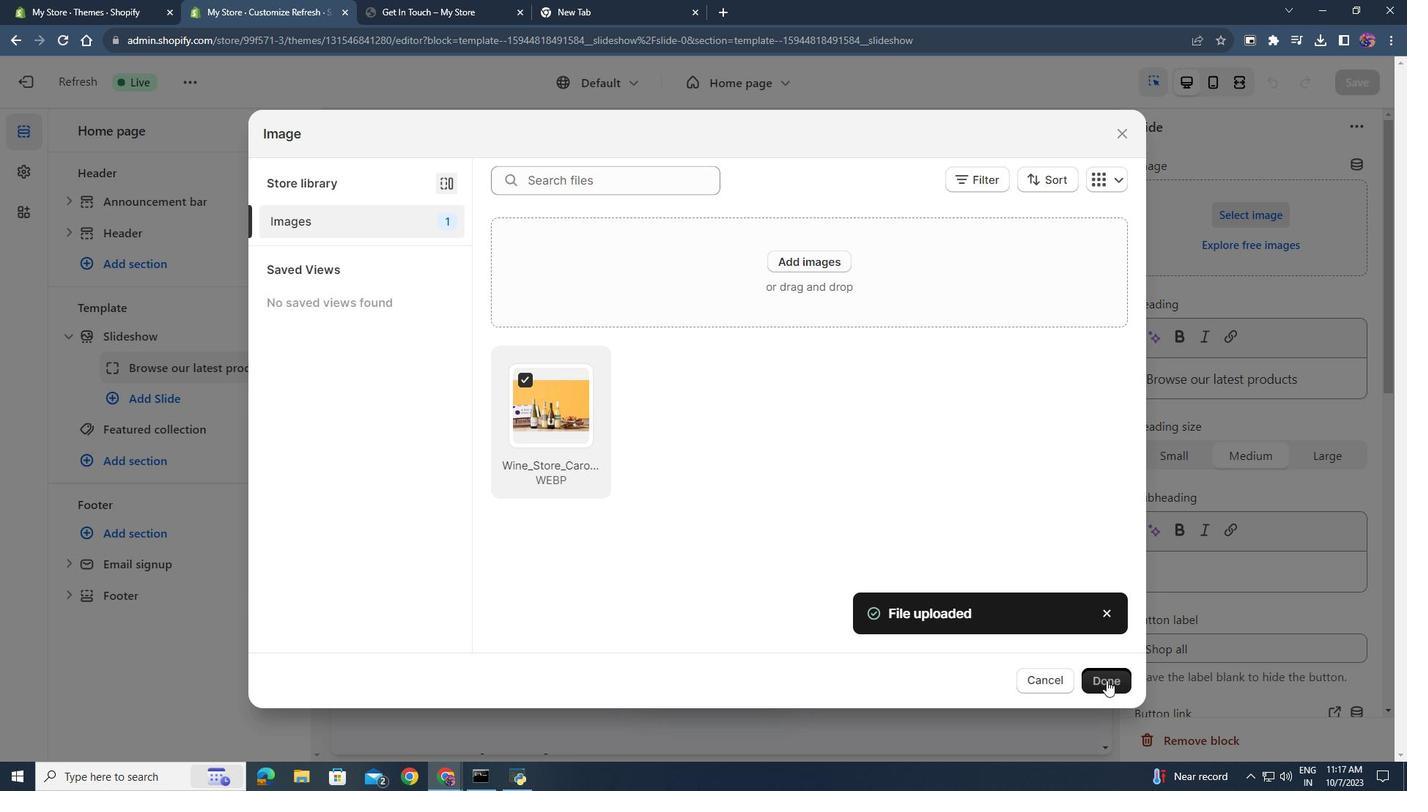 
Action: Mouse moved to (843, 456)
Screenshot: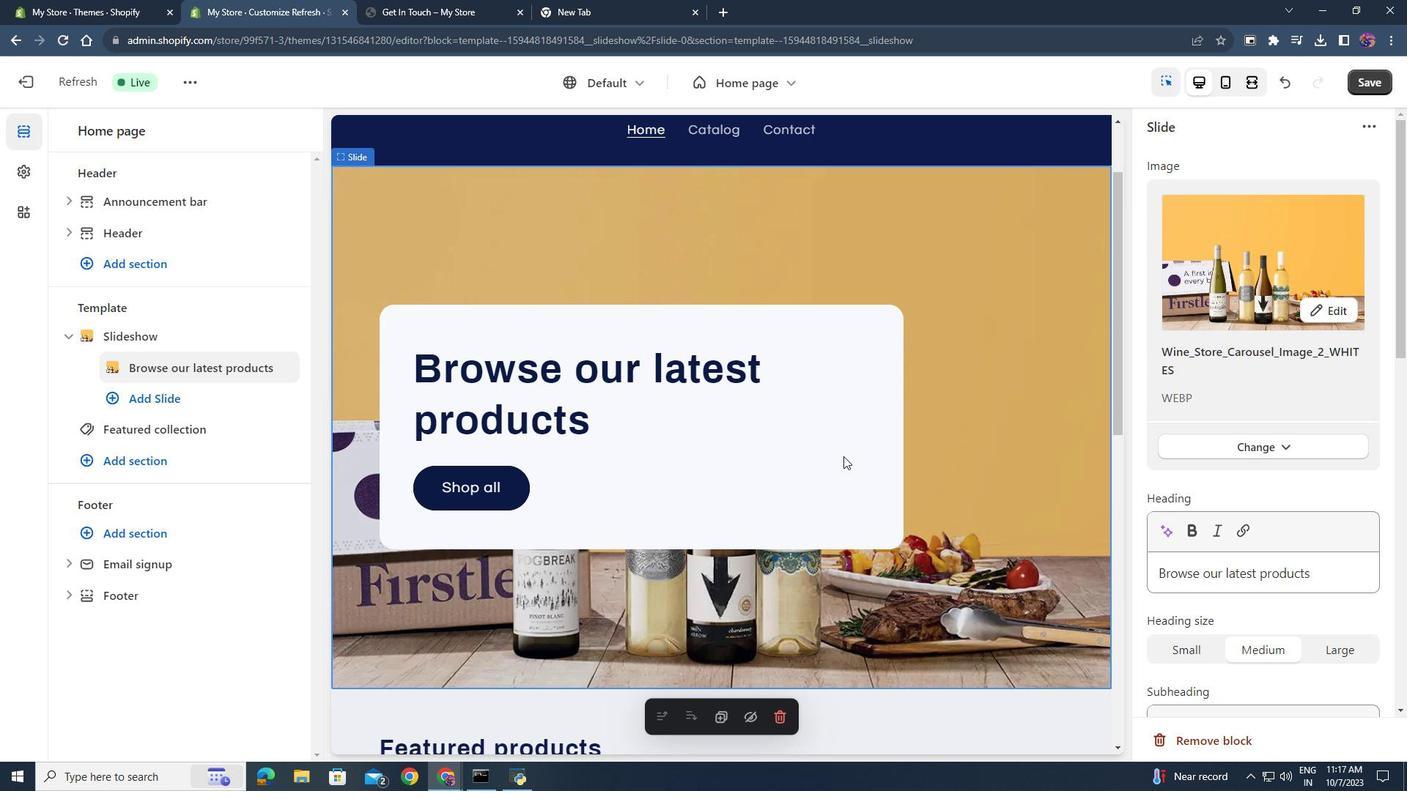 
Action: Mouse pressed left at (843, 456)
Screenshot: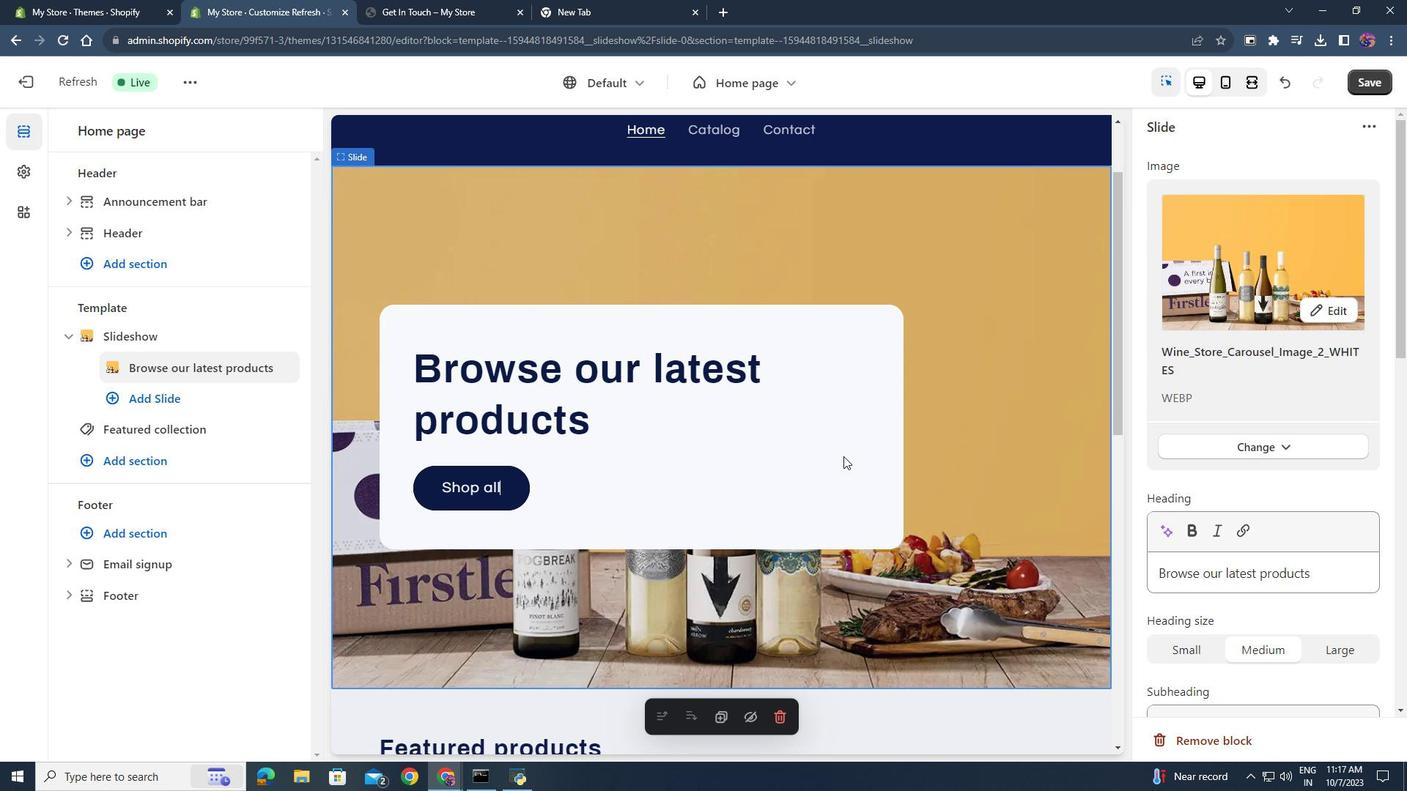 
Action: Mouse moved to (1326, 576)
Screenshot: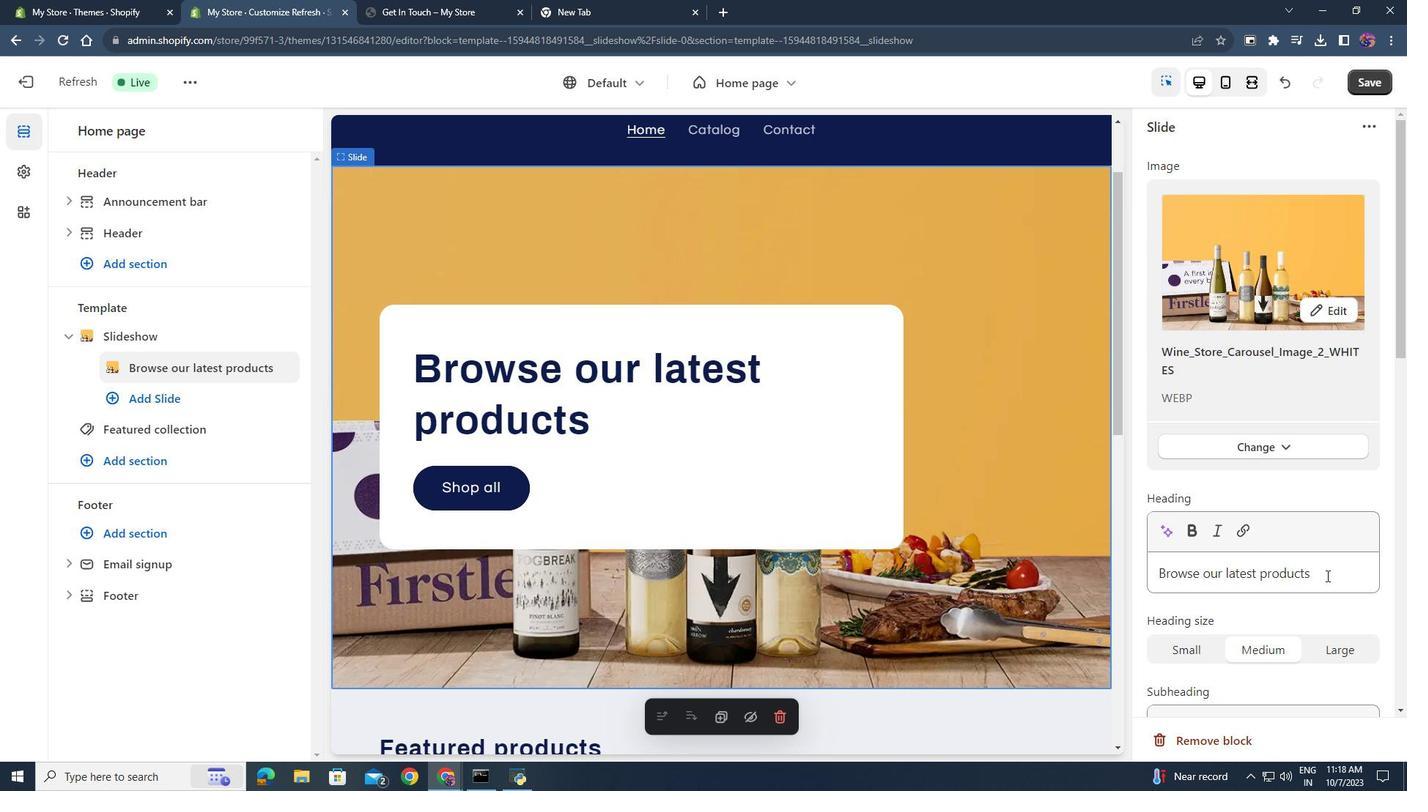 
Action: Mouse pressed left at (1326, 576)
Screenshot: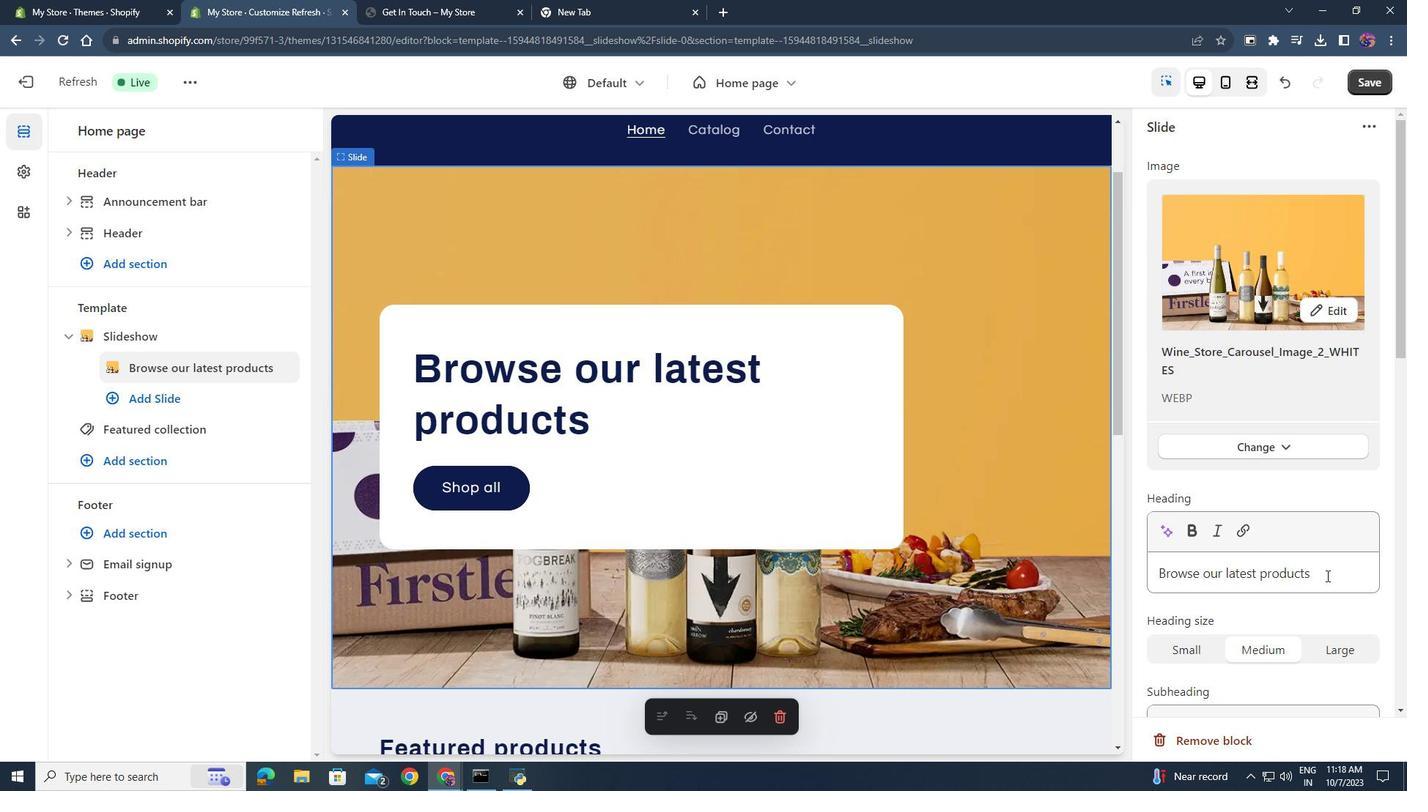 
Action: Mouse pressed left at (1326, 576)
Screenshot: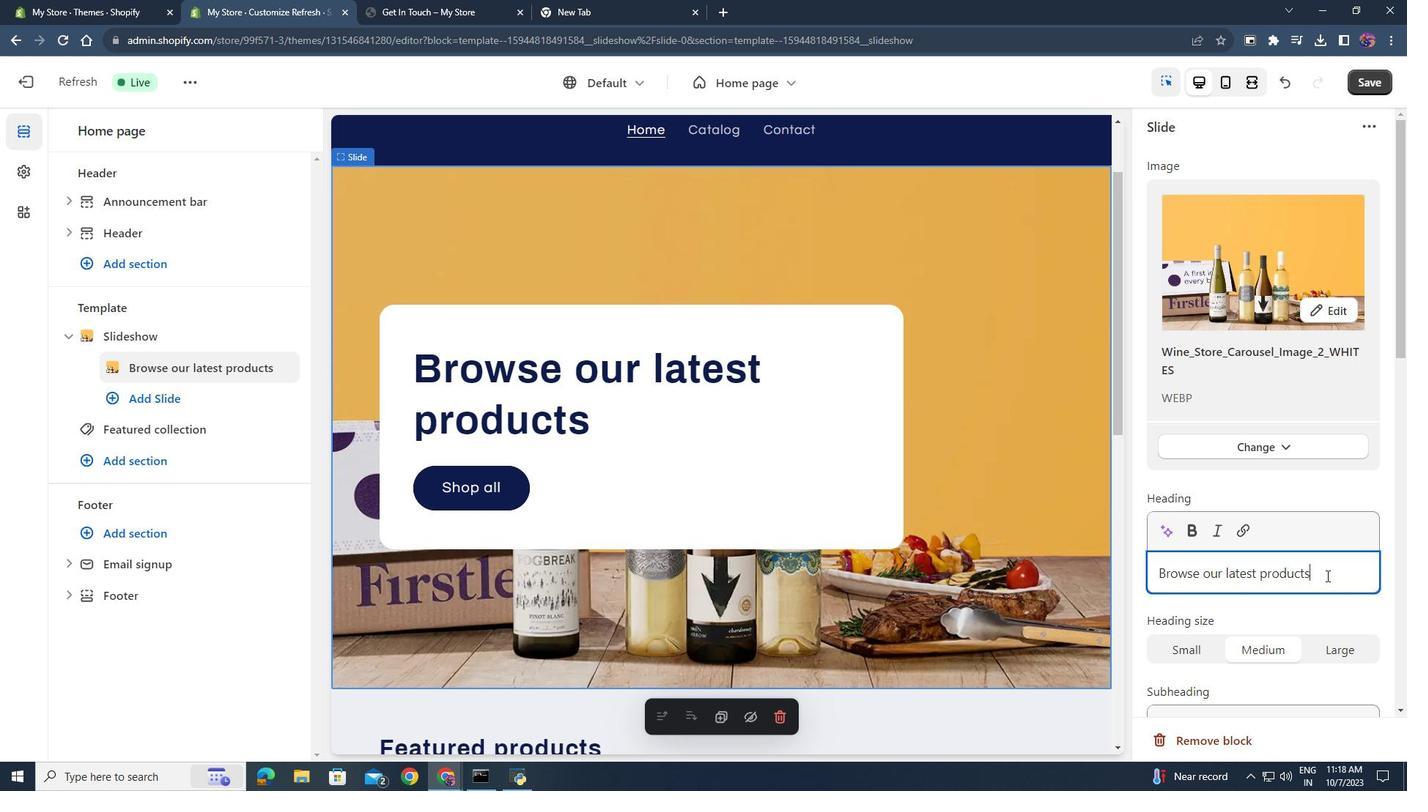 
Action: Mouse moved to (1105, 576)
Screenshot: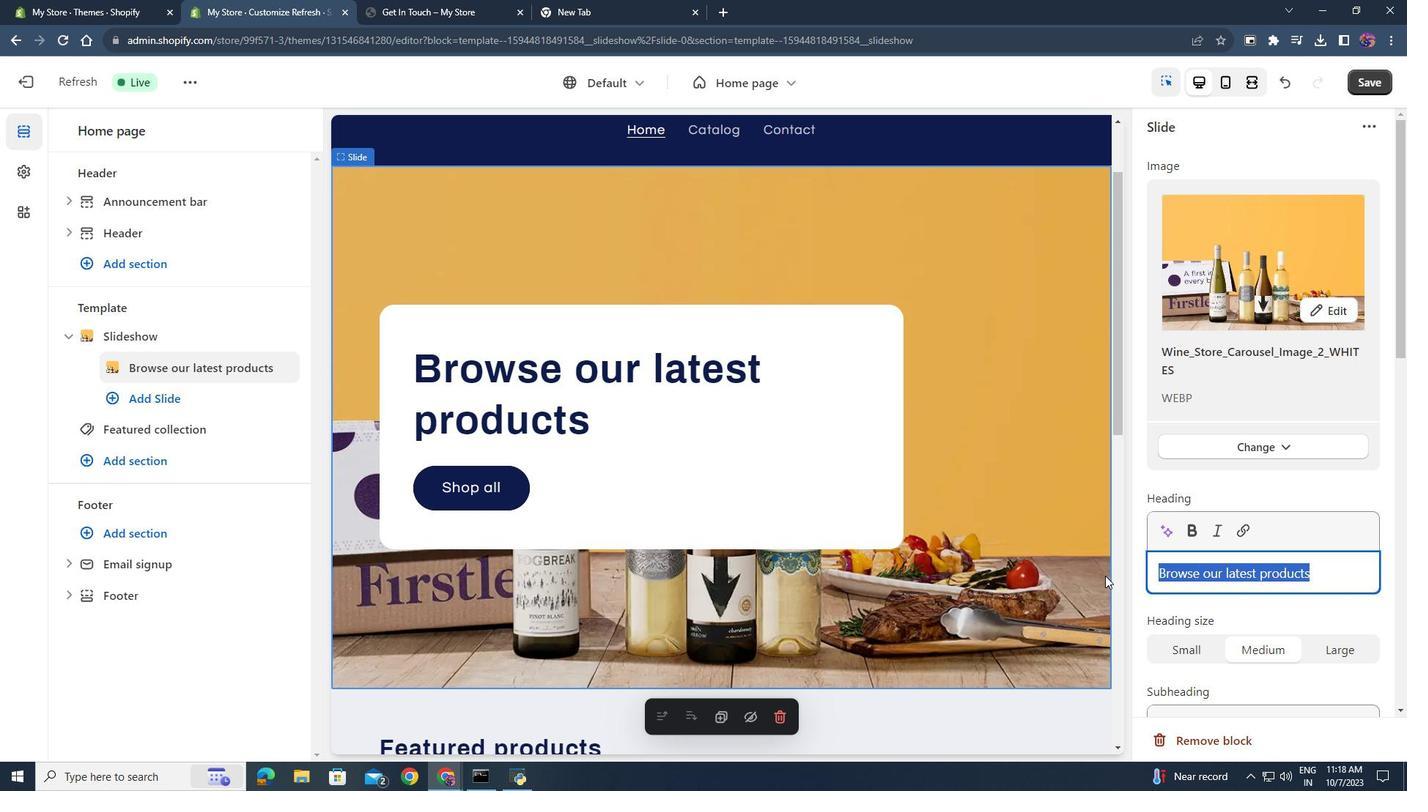 
Action: Key pressed <Key.backspace><Key.shift><Key.shift><Key.shift><Key.shift><Key.shift><Key.shift><Key.shift><Key.shift><Key.shift>The<Key.space><Key.shift><Key.shift><Key.shift><Key.shift><Key.shift><Key.shift><Key.shift><Key.shift><Key.shift><Key.shift><Key.shift>wine<Key.space>aisle<Key.space>is<Key.space>scary.<Key.space><Key.shift><Key.shift><Key.shift><Key.shift><Key.shift><Key.shift><Key.shift><Key.shift><Key.shift><Key.shift><Key.shift><Key.shift><Key.shift><Key.shift><Key.shift><Key.shift>We<Key.space>aren't.
Screenshot: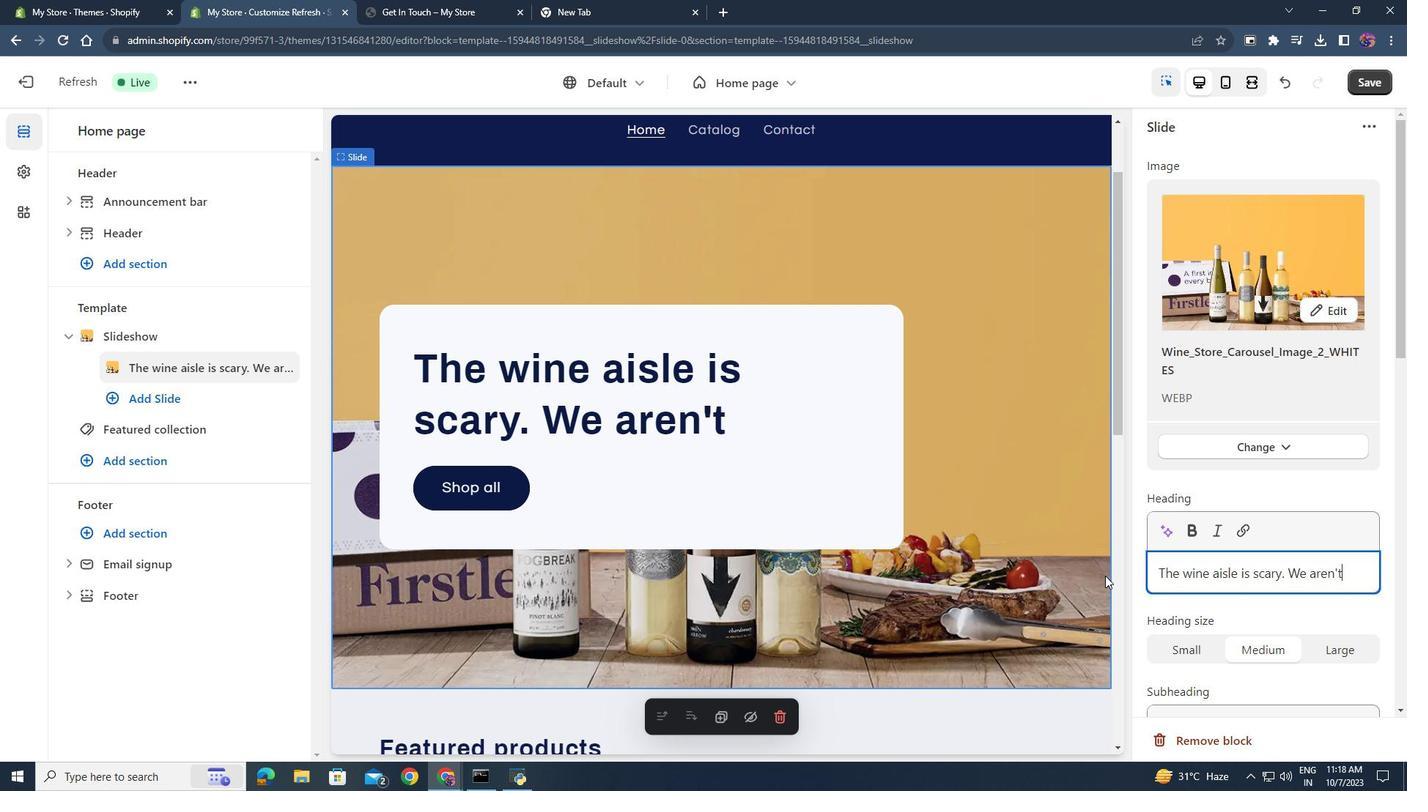 
Action: Mouse moved to (1308, 590)
Screenshot: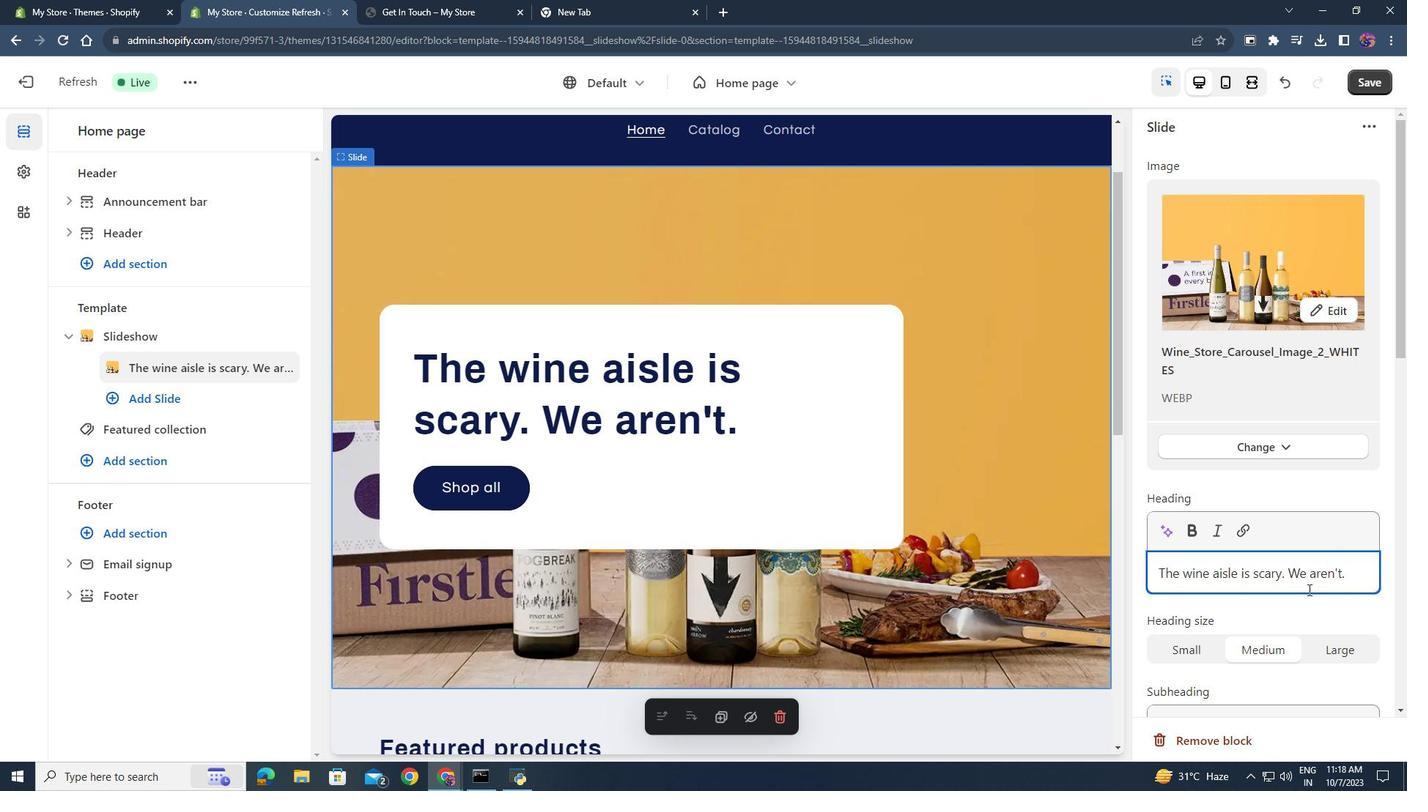 
Action: Mouse scrolled (1308, 589) with delta (0, 0)
Screenshot: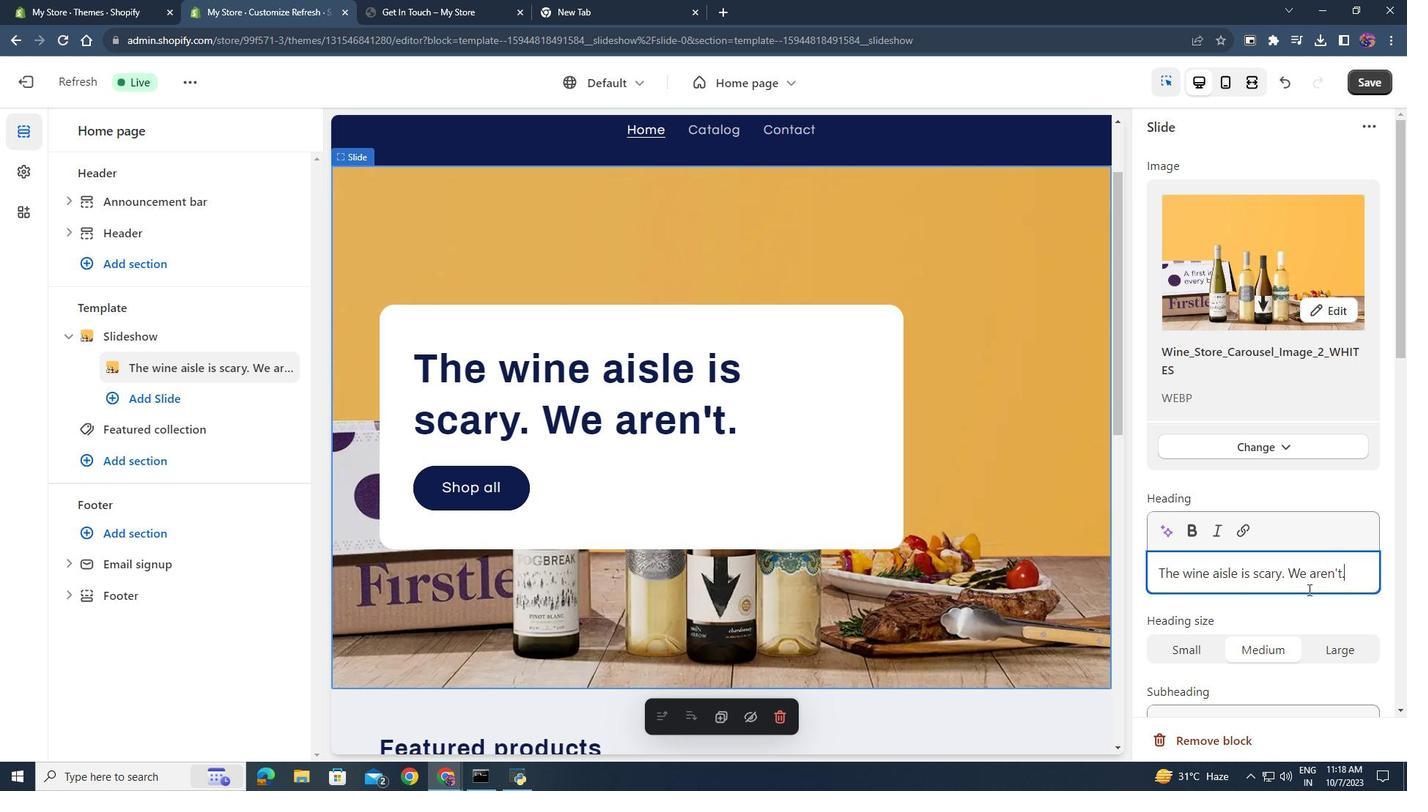 
Action: Mouse scrolled (1308, 589) with delta (0, 0)
Screenshot: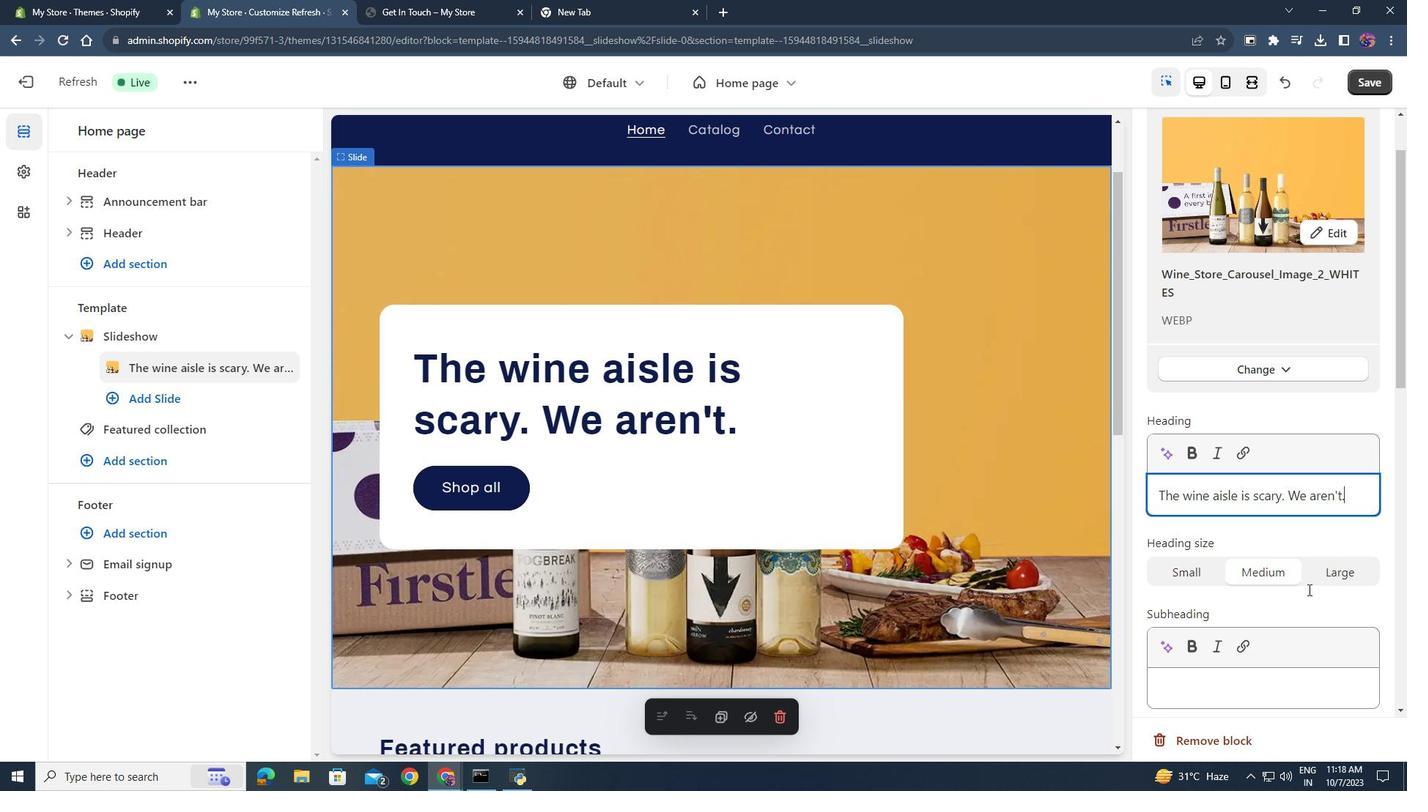
Action: Mouse scrolled (1308, 589) with delta (0, 0)
Screenshot: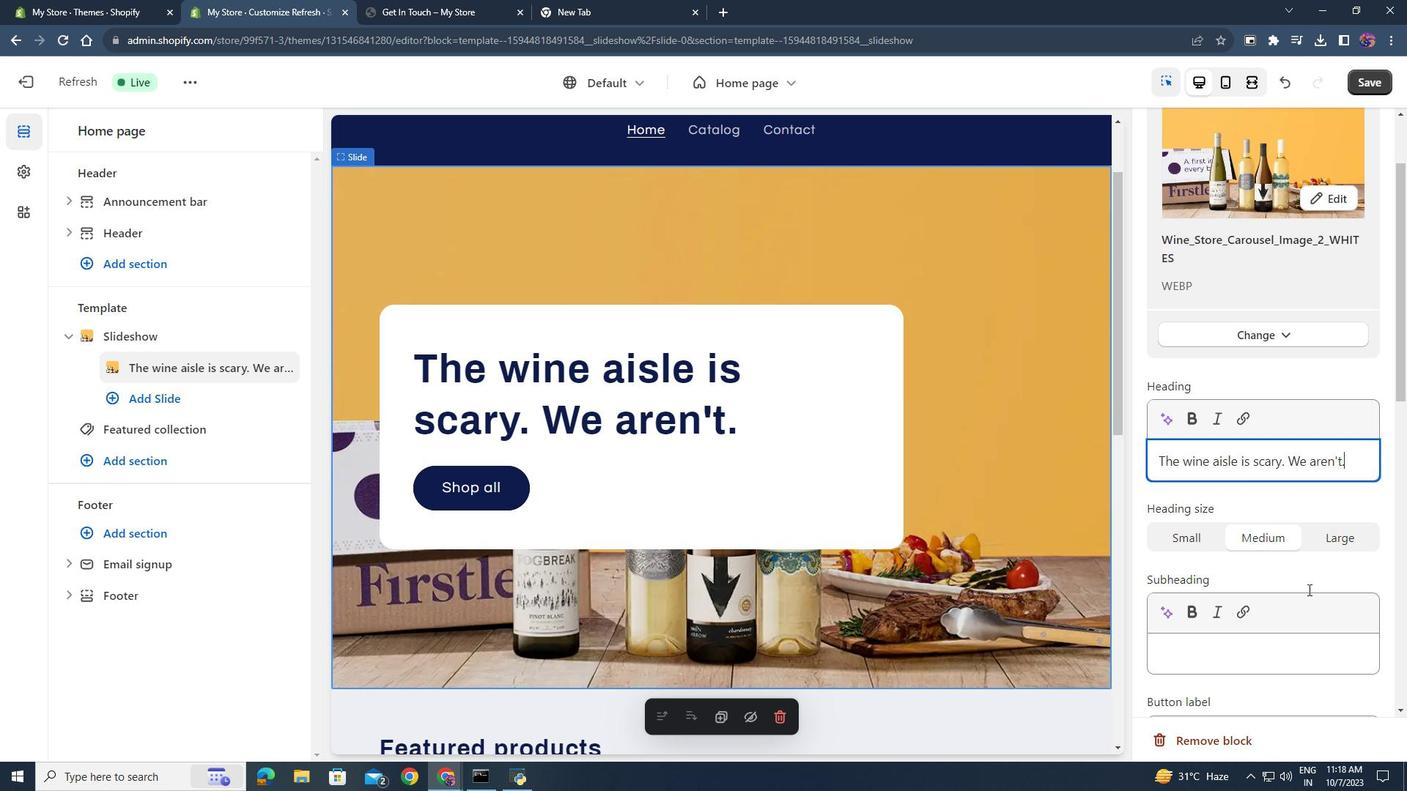 
Action: Mouse moved to (1226, 534)
Screenshot: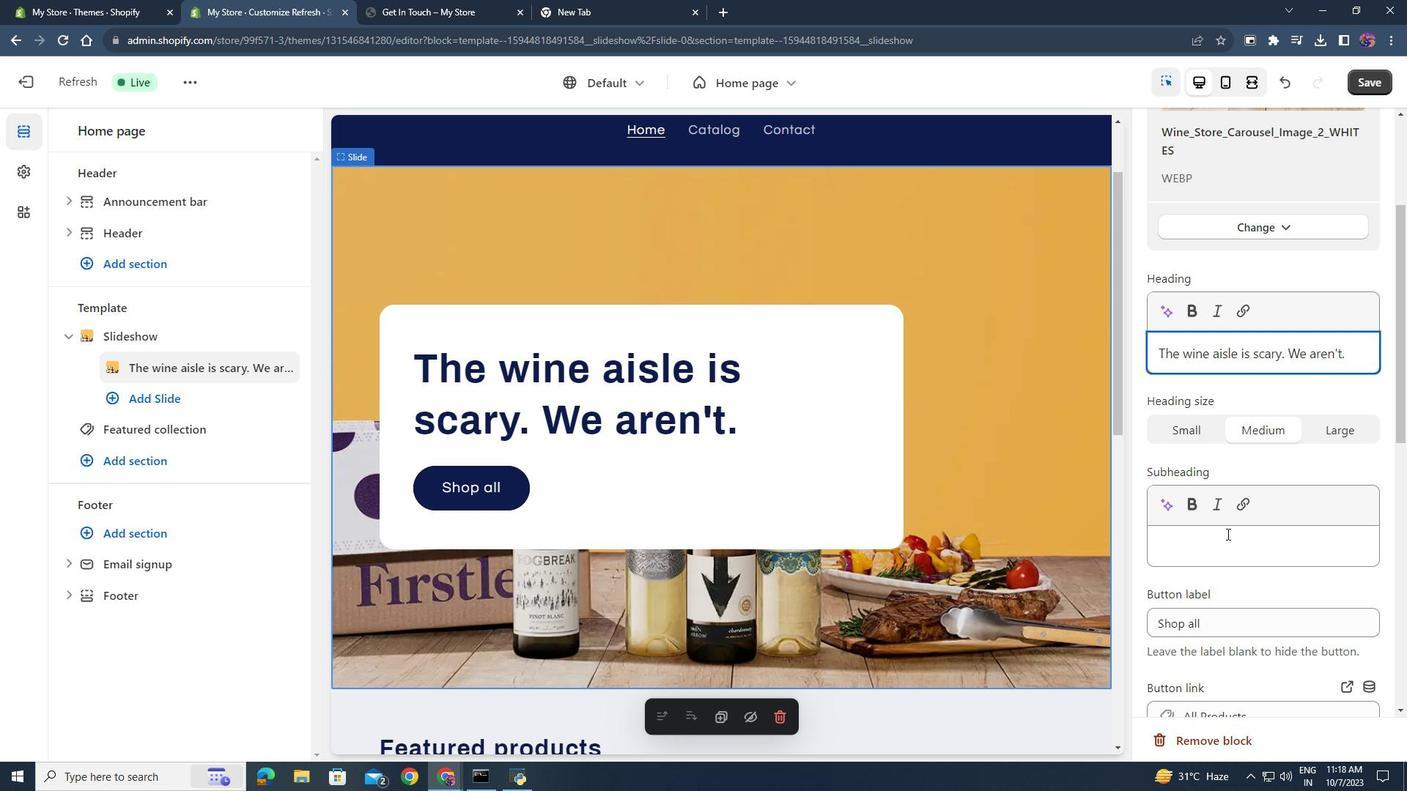 
Action: Mouse pressed left at (1226, 534)
Screenshot: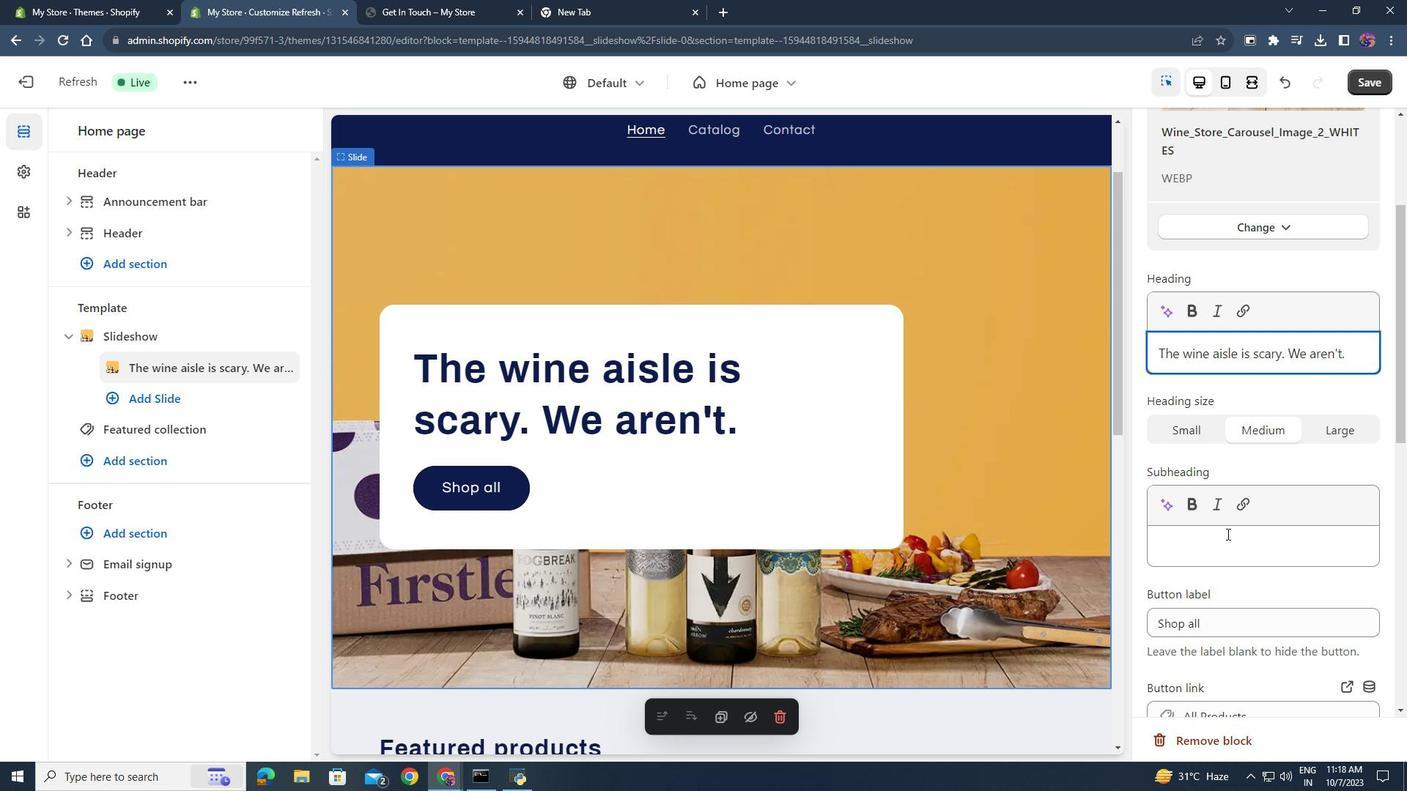 
Action: Key pressed <Key.shift>We<Key.space>match<Key.space>you<Key.space>to<Key.space>wines<Key.space>tailored<Key.space>to<Key.space>your<Key.space>tastes<Key.shift_r>__<Key.backspace><Key.backspace>--<Key.backspace><Key.space>because<Key.space>it<Key.space>really<Key.space>should<Key.space>br<Key.backspace>e<Key.space>that<Key.space>simple.
Screenshot: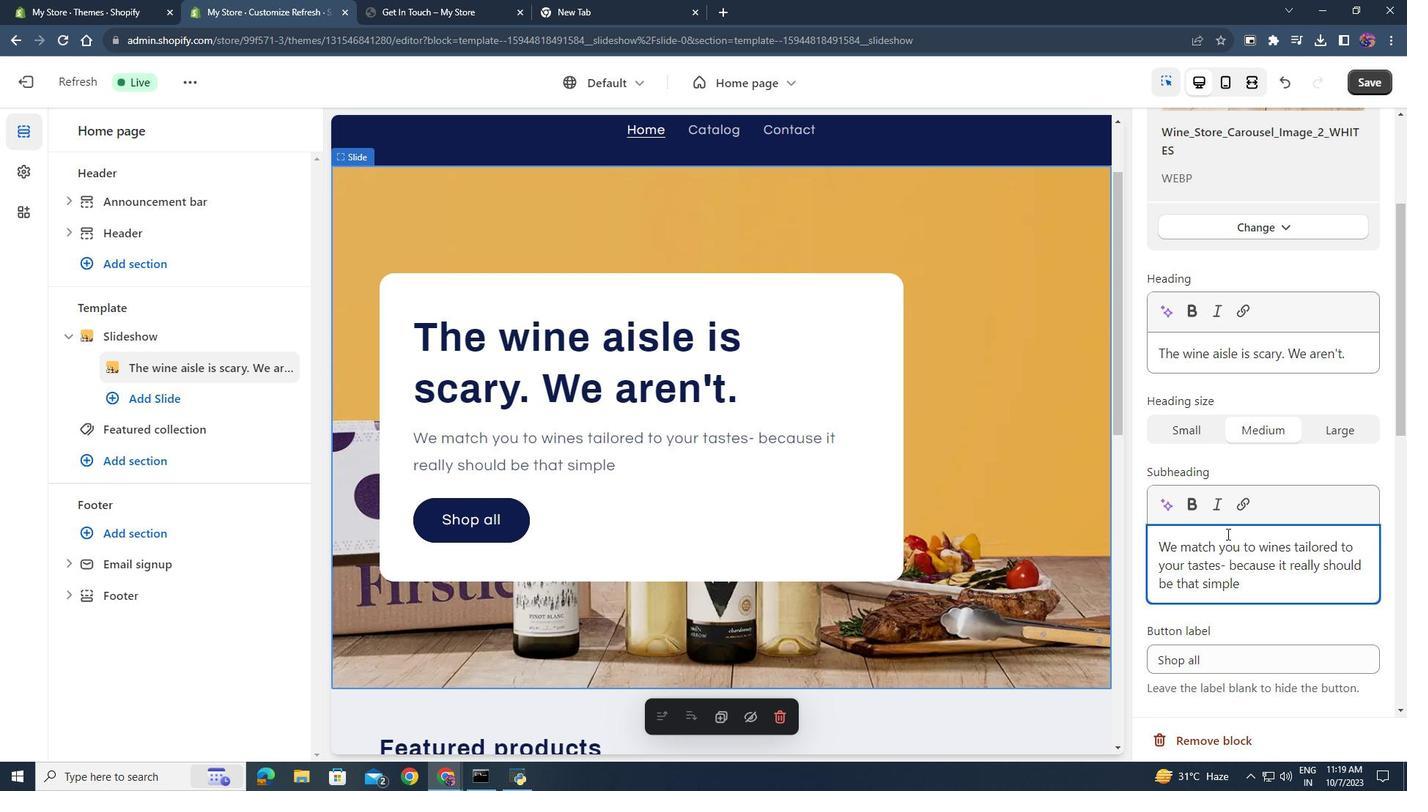 
Action: Mouse moved to (1238, 584)
Screenshot: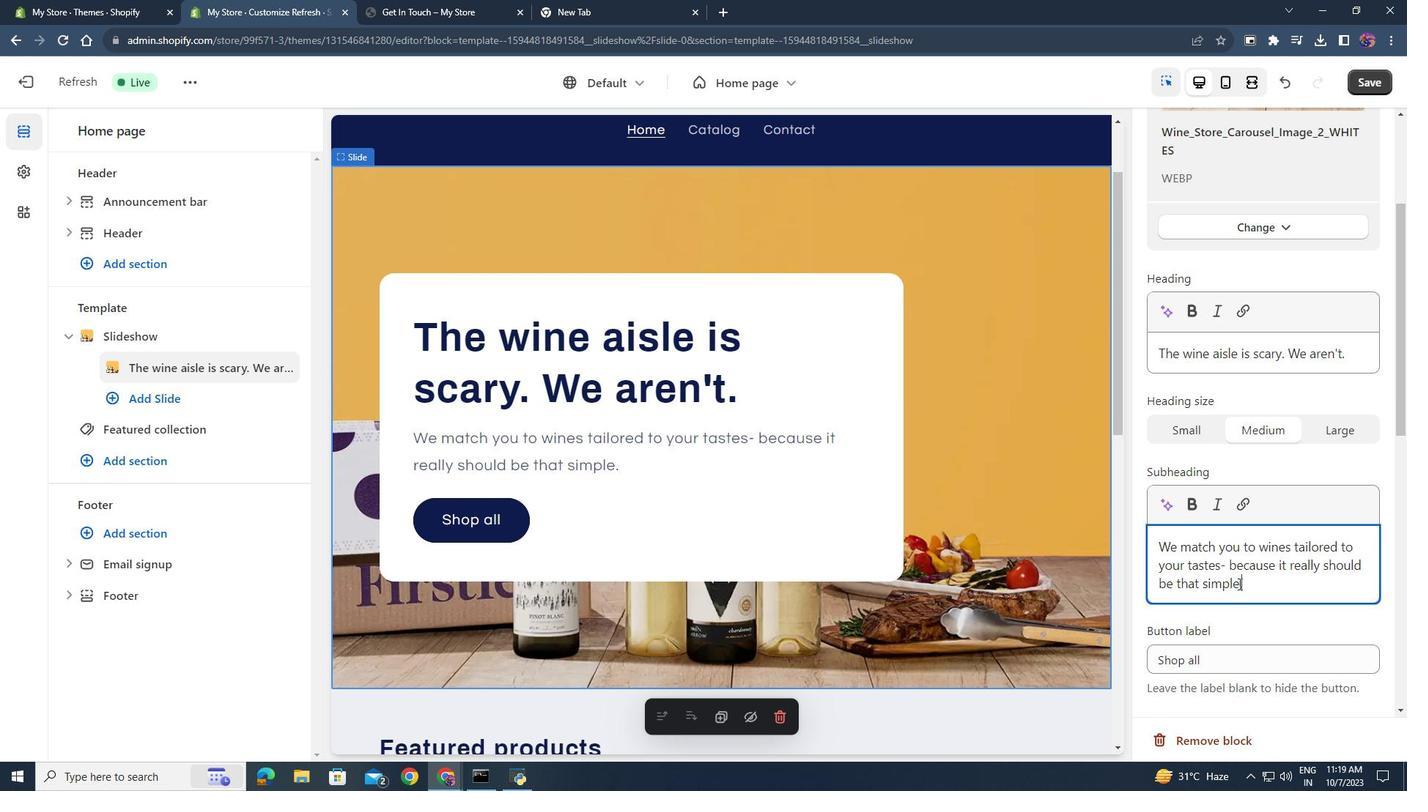 
Action: Mouse scrolled (1238, 583) with delta (0, 0)
Screenshot: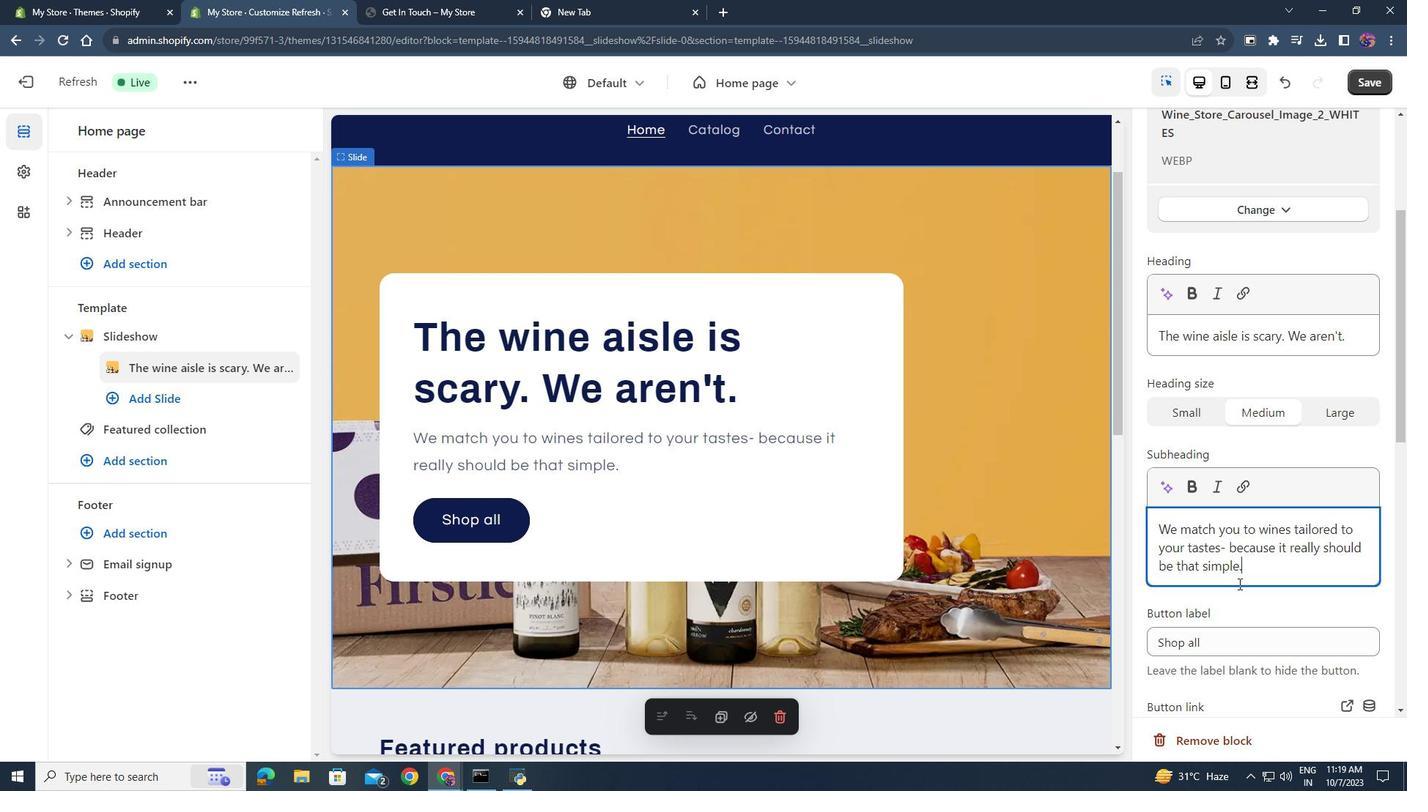 
Action: Mouse scrolled (1238, 583) with delta (0, 0)
Screenshot: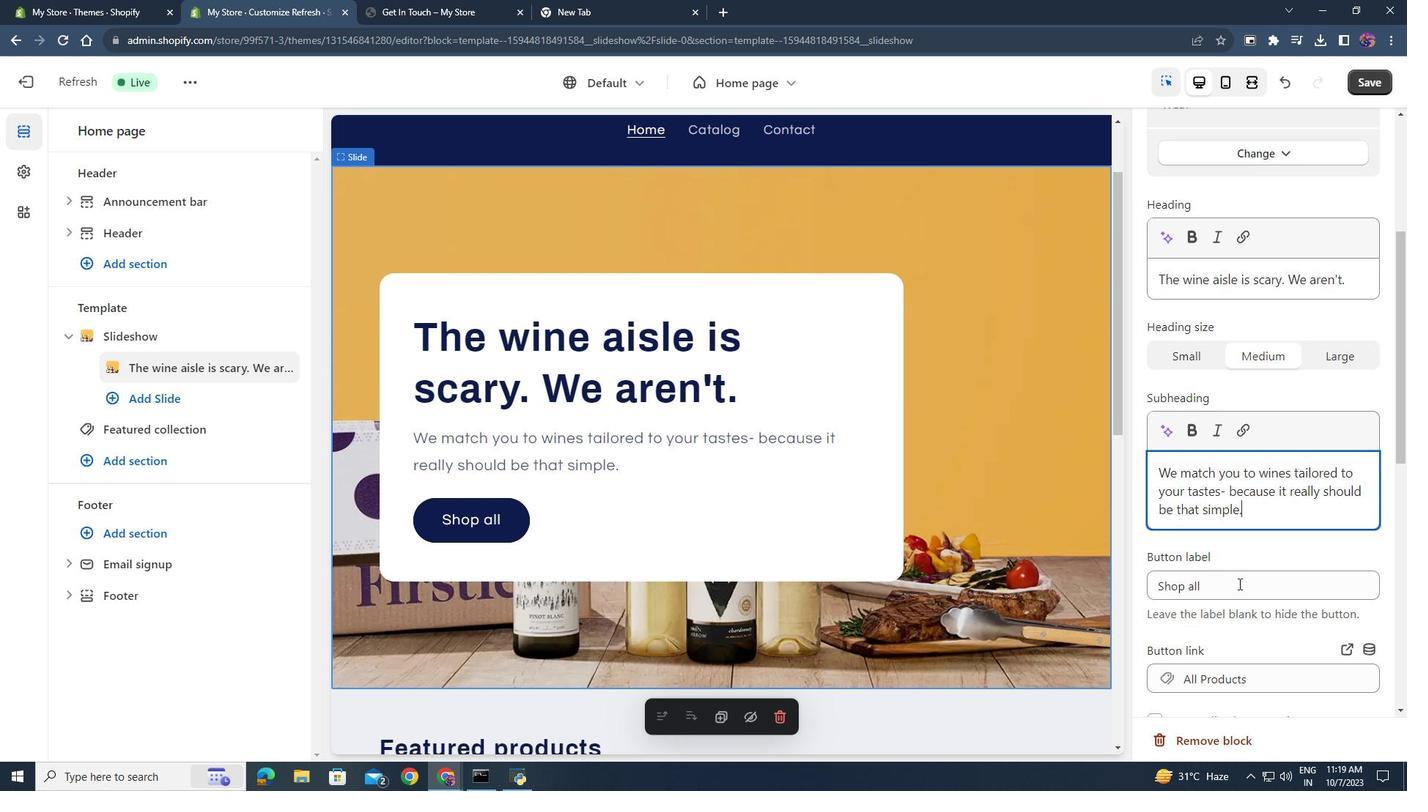 
Action: Mouse moved to (1224, 510)
Screenshot: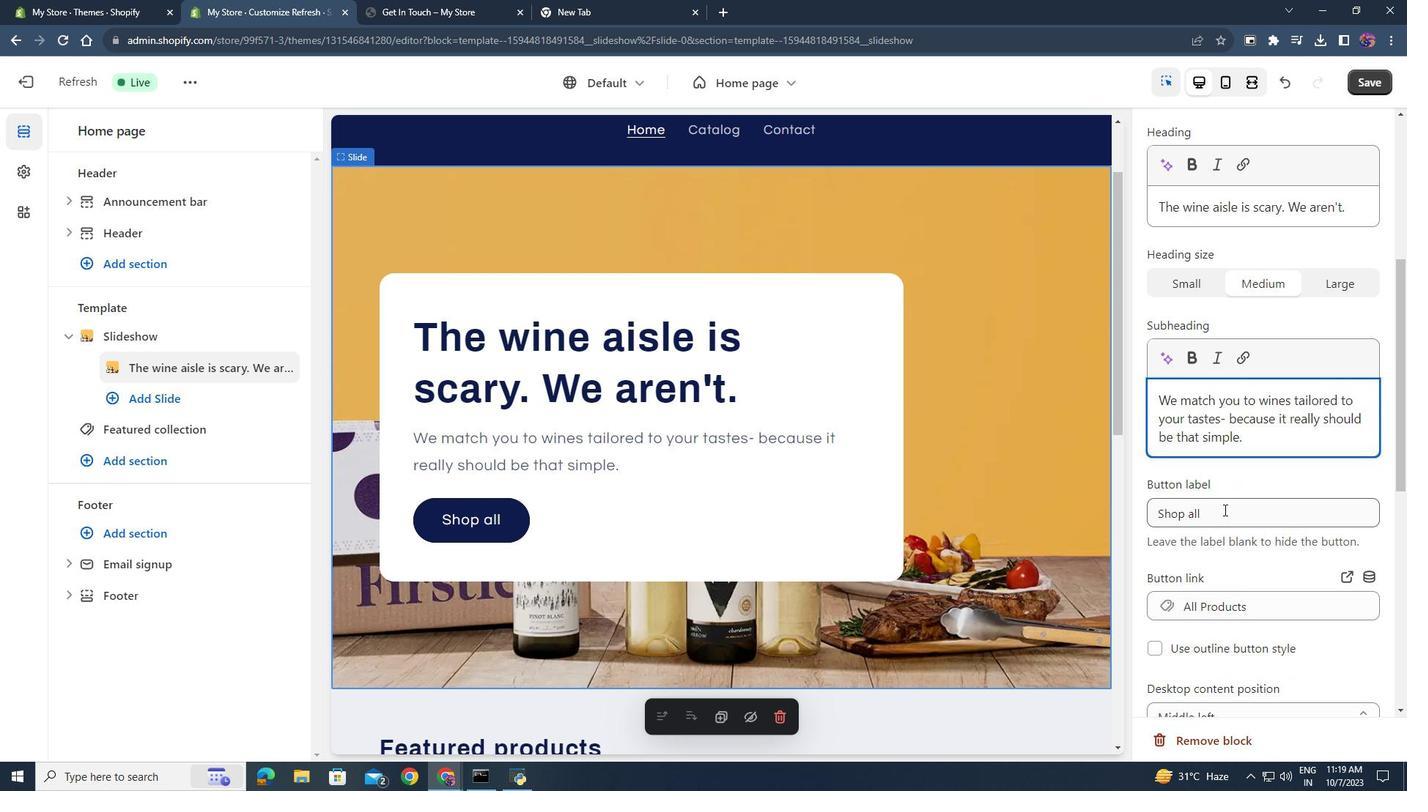 
Action: Mouse pressed left at (1224, 510)
Screenshot: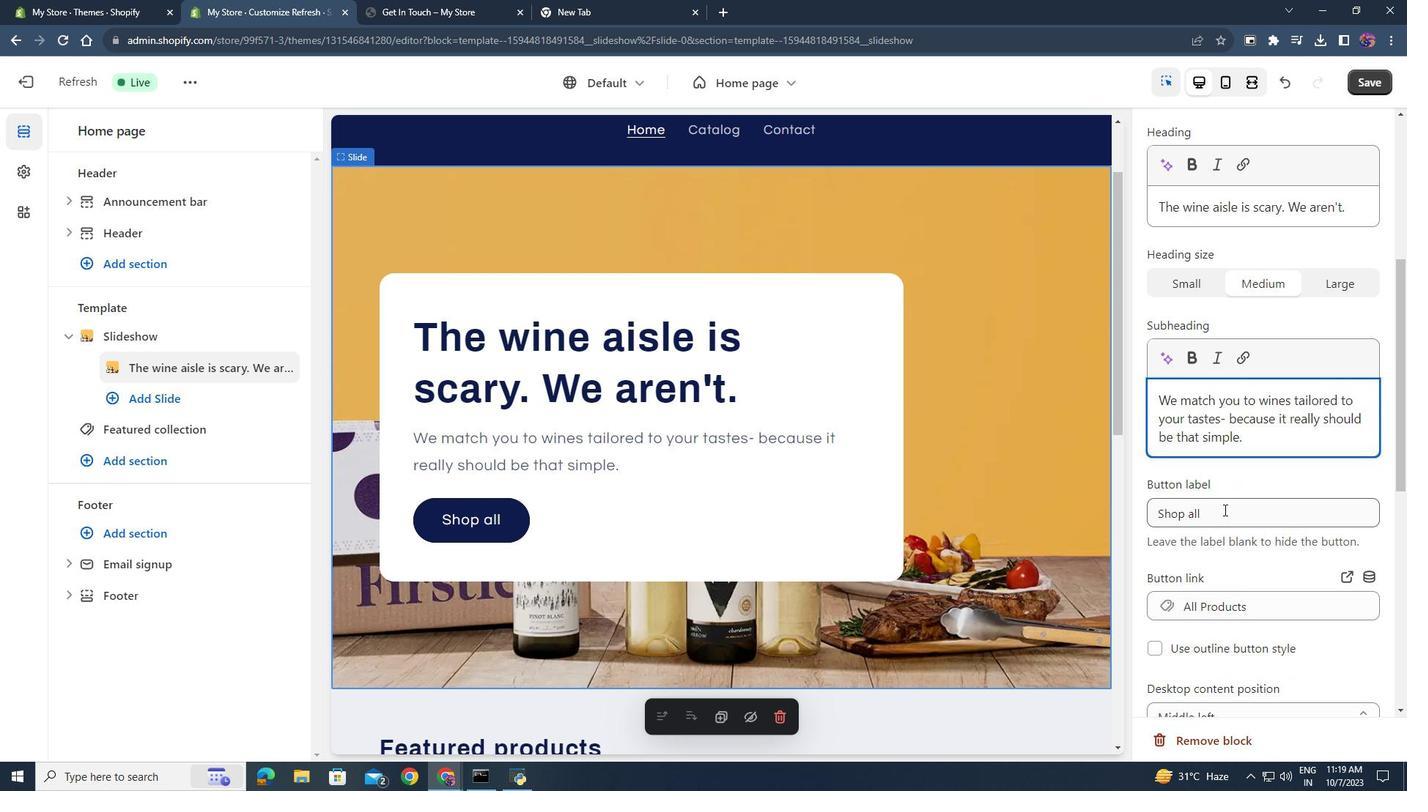 
Action: Mouse moved to (1215, 512)
Screenshot: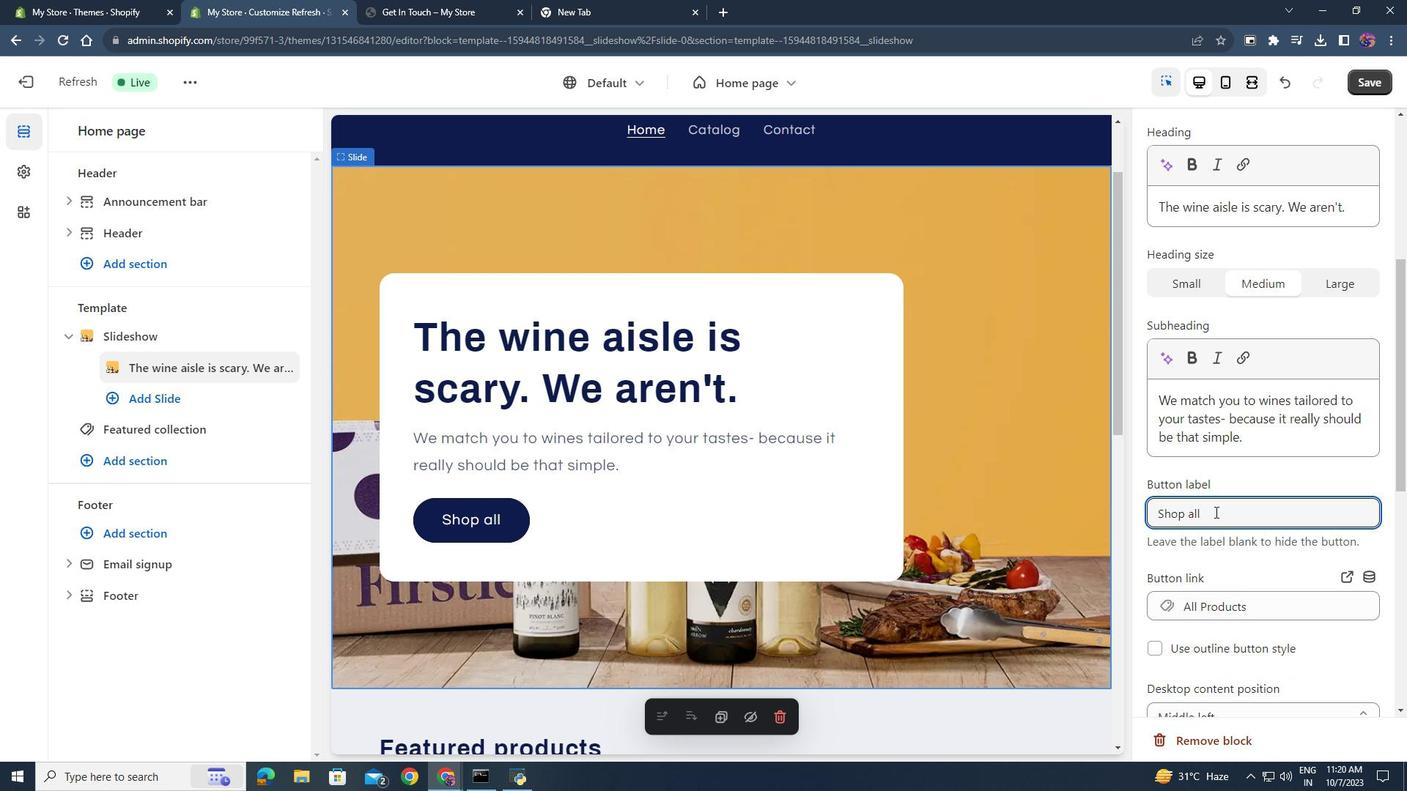 
Action: Mouse pressed left at (1215, 512)
Screenshot: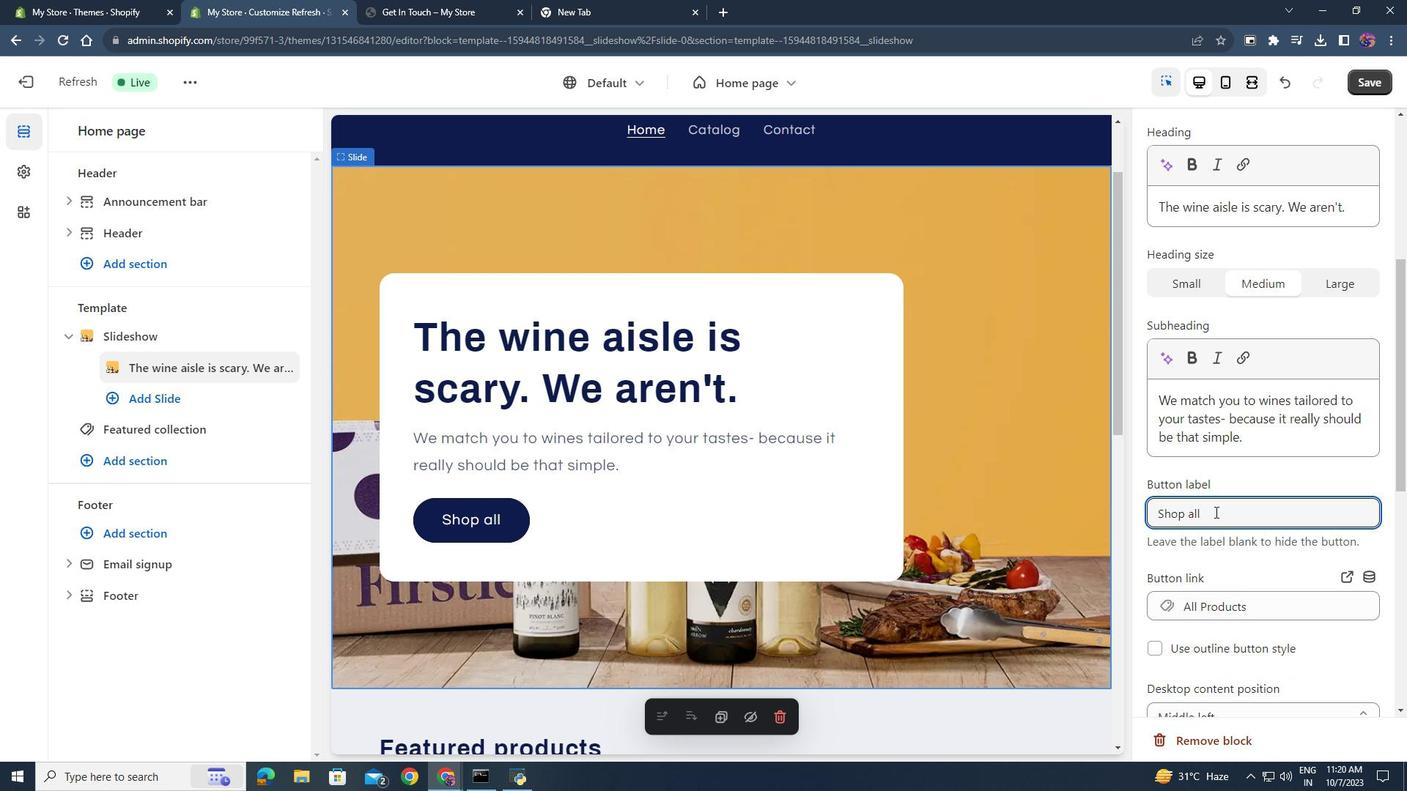 
Action: Mouse moved to (1298, 519)
Screenshot: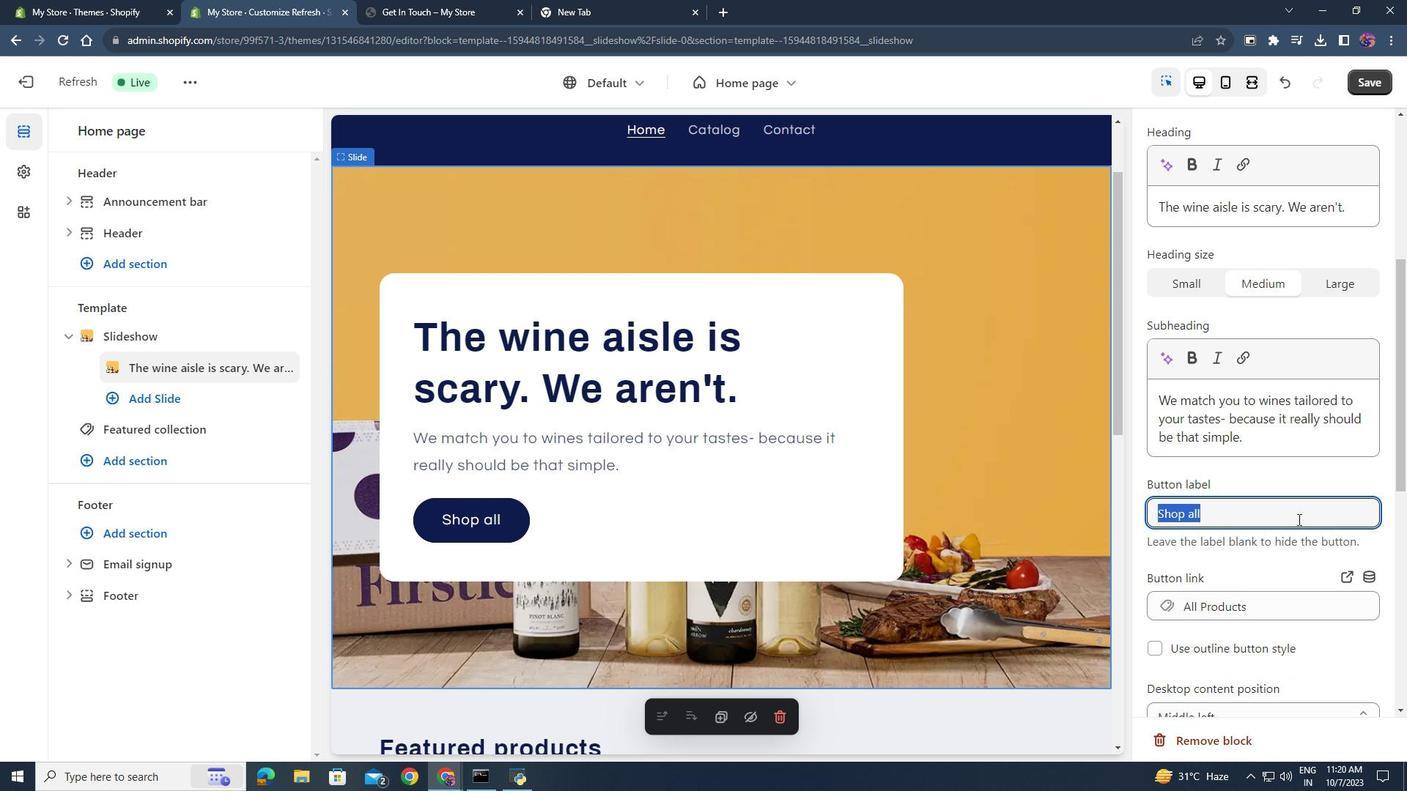 
Action: Key pressed <Key.shift><Key.shift><Key.shift><Key.shift><Key.shift><Key.shift><Key.shift><Key.shift><Key.shift><Key.shift><Key.shift><Key.shift><Key.shift><Key.shift><Key.shift><Key.shift><Key.shift><Key.shift>Ger<Key.space><Key.backspace><Key.backspace>t<Key.space><Key.shift><Key.shift><Key.shift><Key.shift><Key.shift><Key.shift><Key.shift><Key.shift><Key.shift><Key.shift><Key.shift>Statted
Screenshot: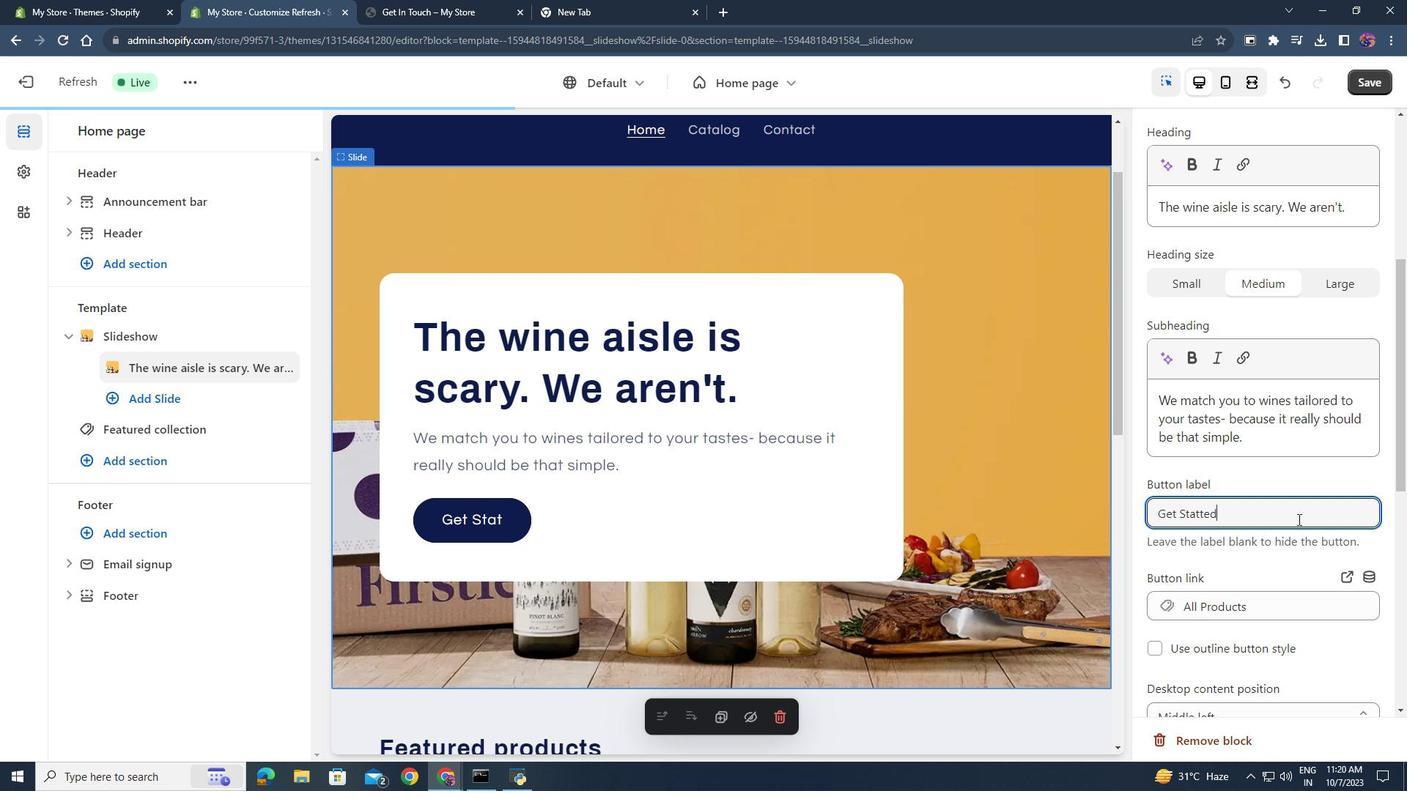 
Action: Mouse moved to (1273, 565)
Screenshot: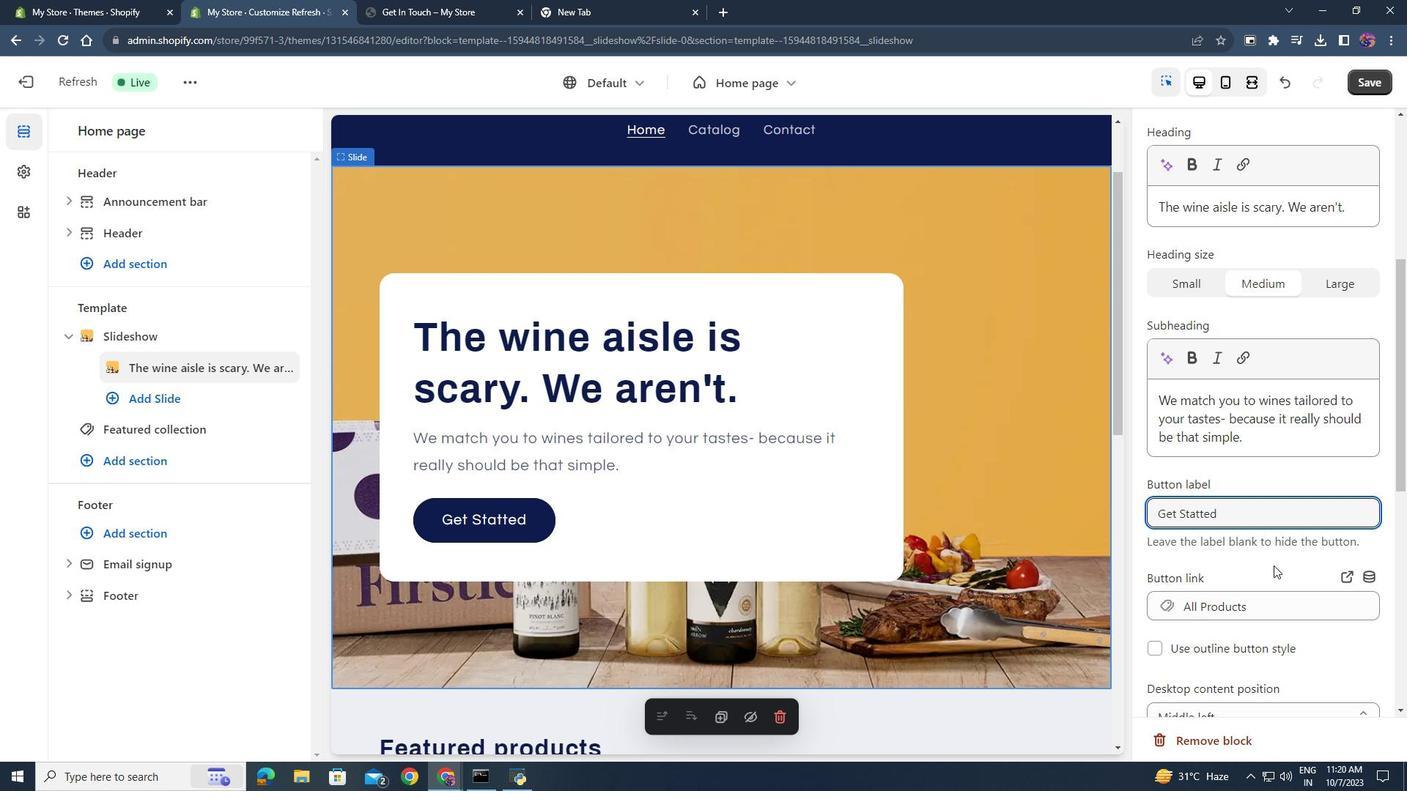 
Action: Mouse scrolled (1273, 565) with delta (0, 0)
Screenshot: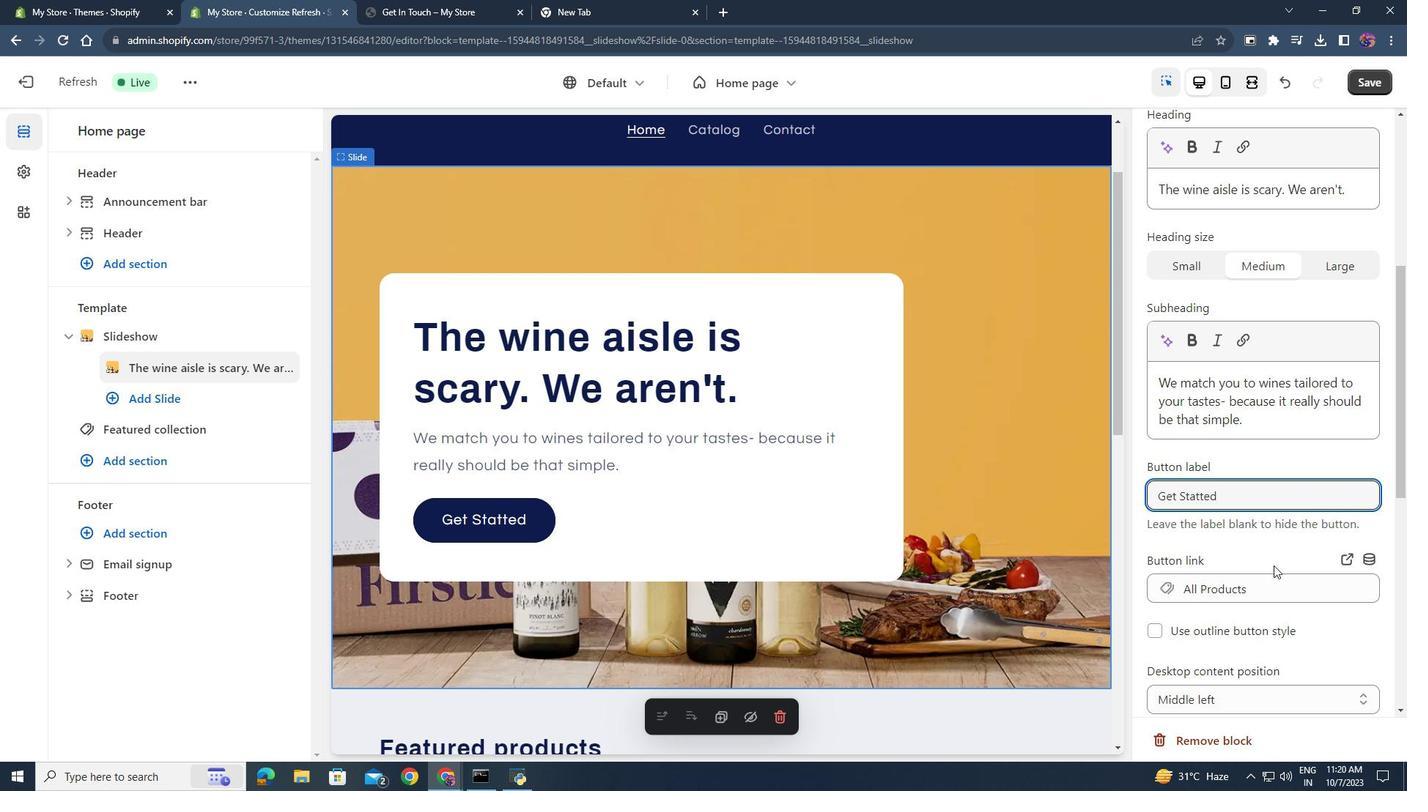 
Action: Mouse scrolled (1273, 565) with delta (0, 0)
Screenshot: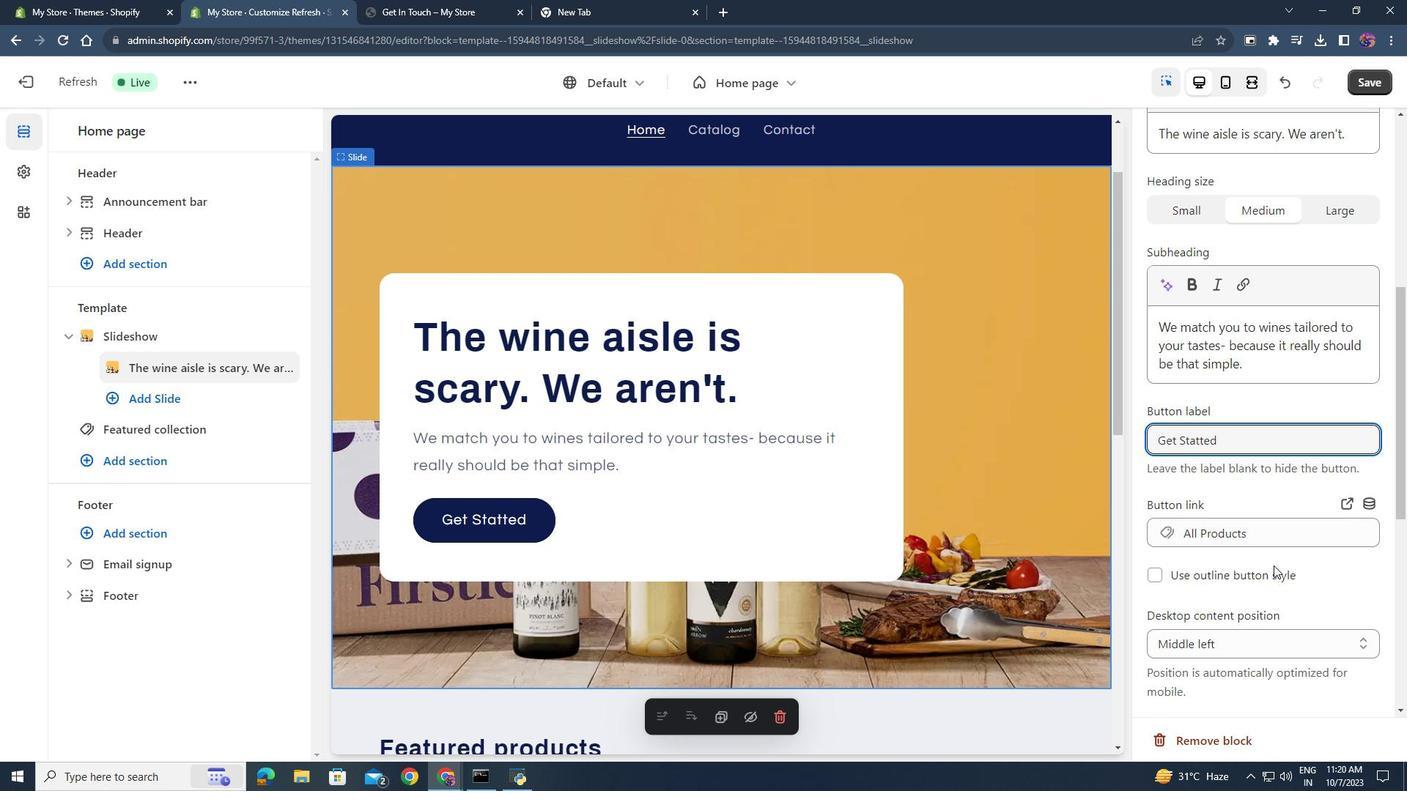 
Action: Mouse moved to (1268, 462)
Screenshot: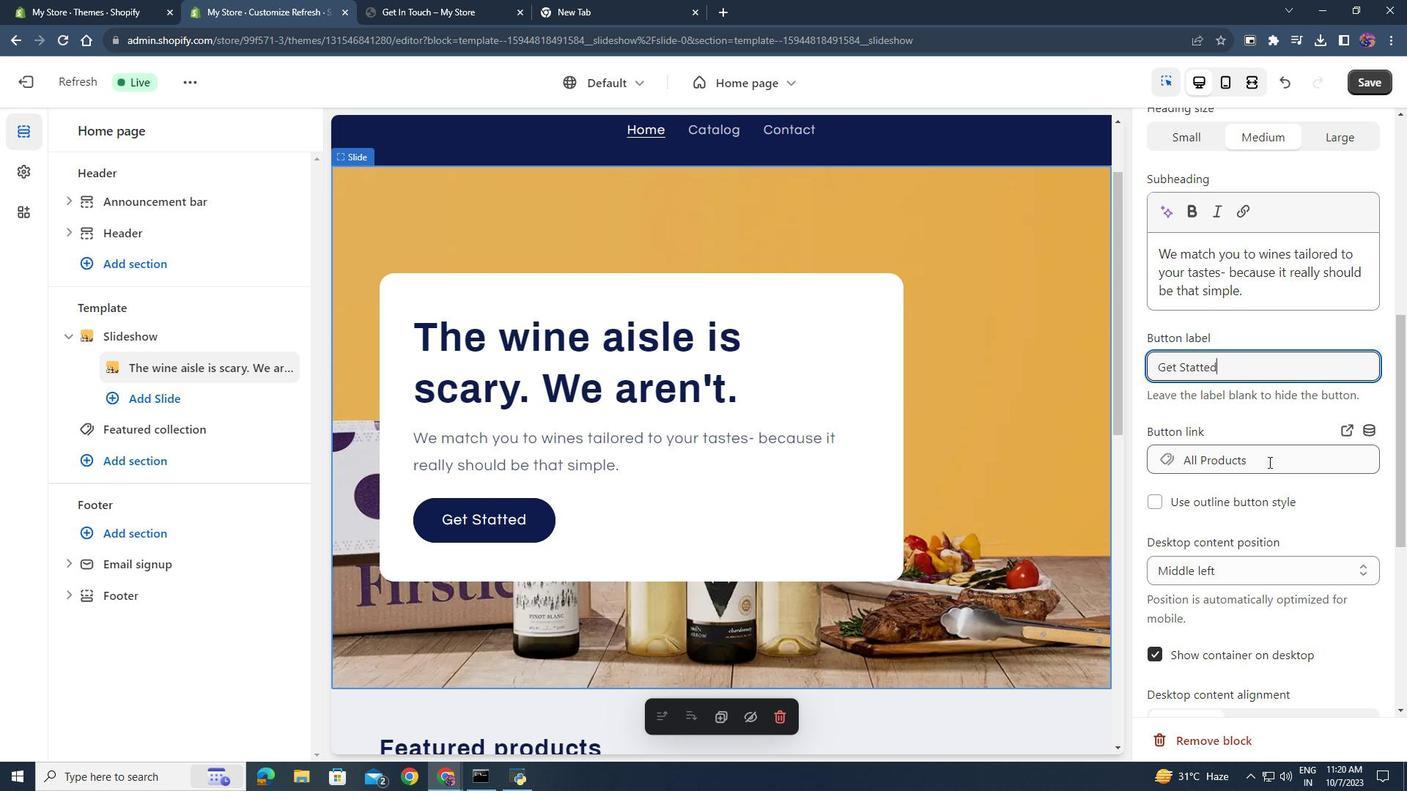 
Action: Mouse pressed left at (1268, 462)
Screenshot: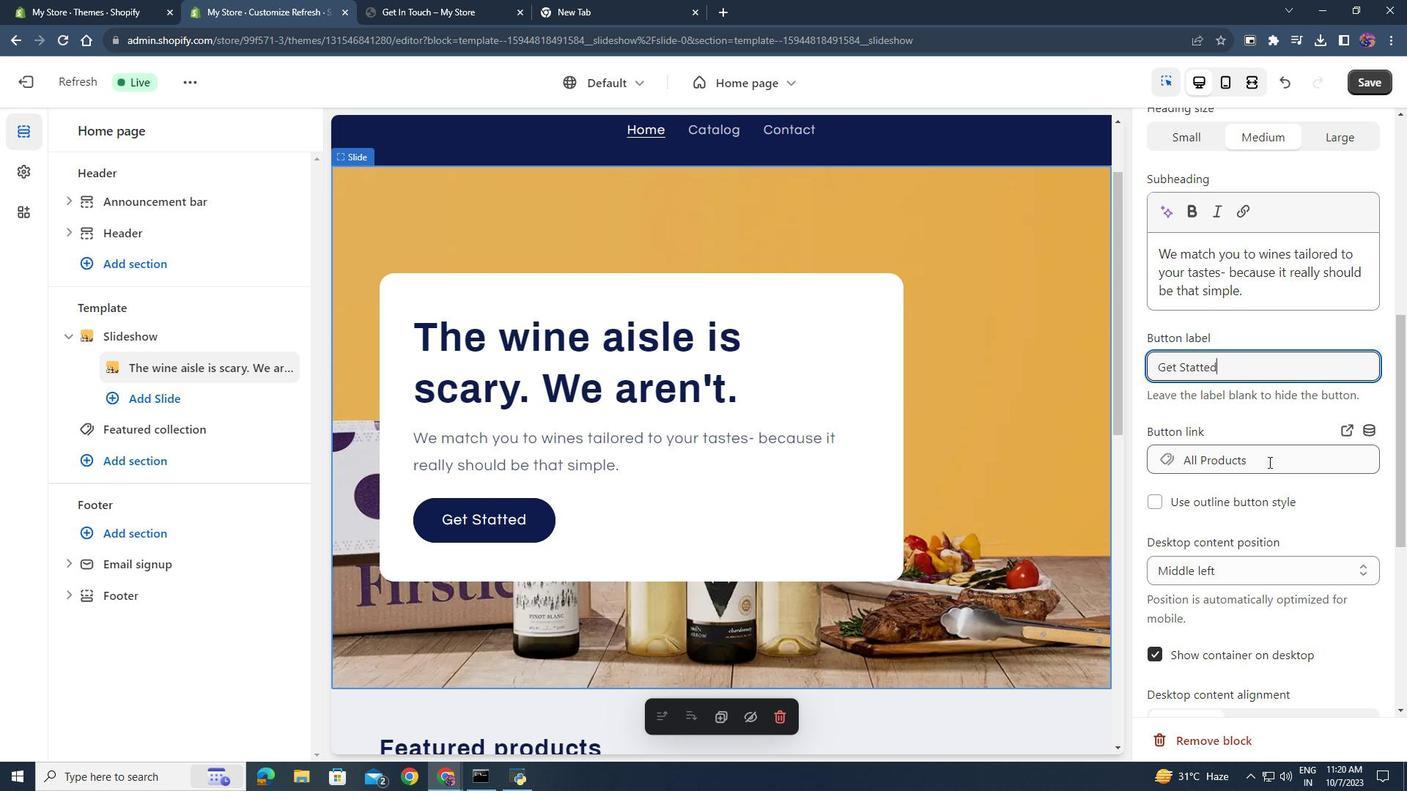 
Action: Mouse moved to (1287, 334)
Screenshot: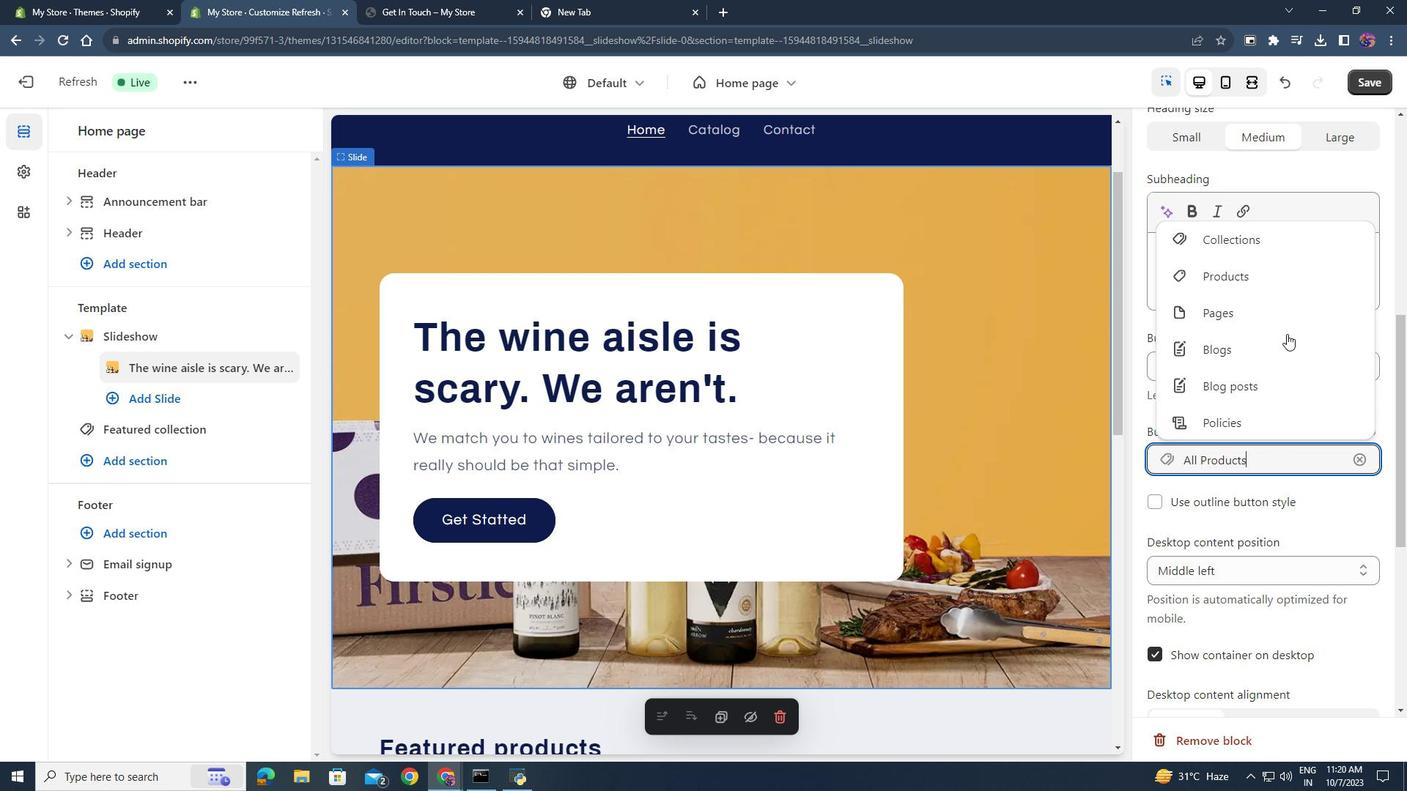 
Action: Mouse scrolled (1287, 333) with delta (0, 0)
Screenshot: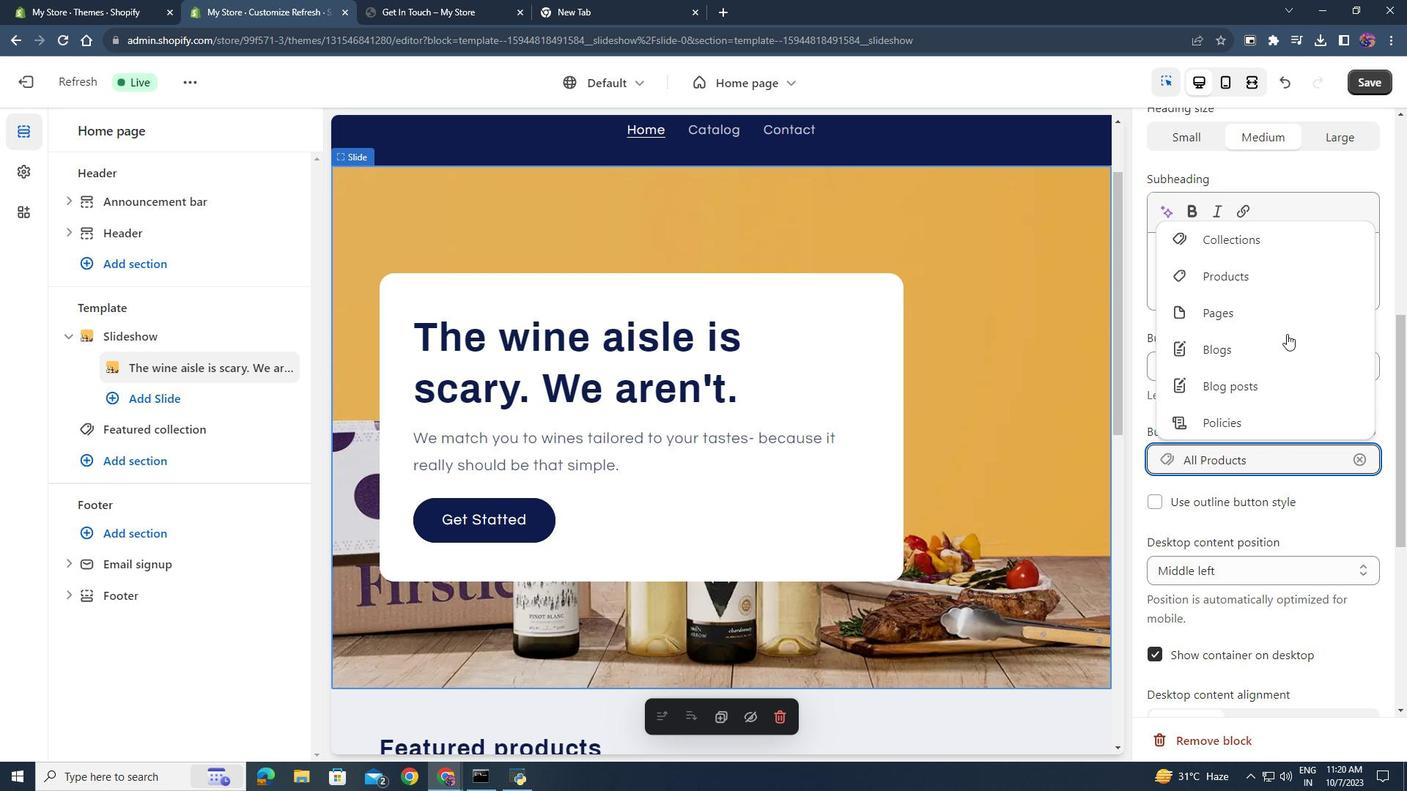 
Action: Mouse moved to (1284, 376)
Screenshot: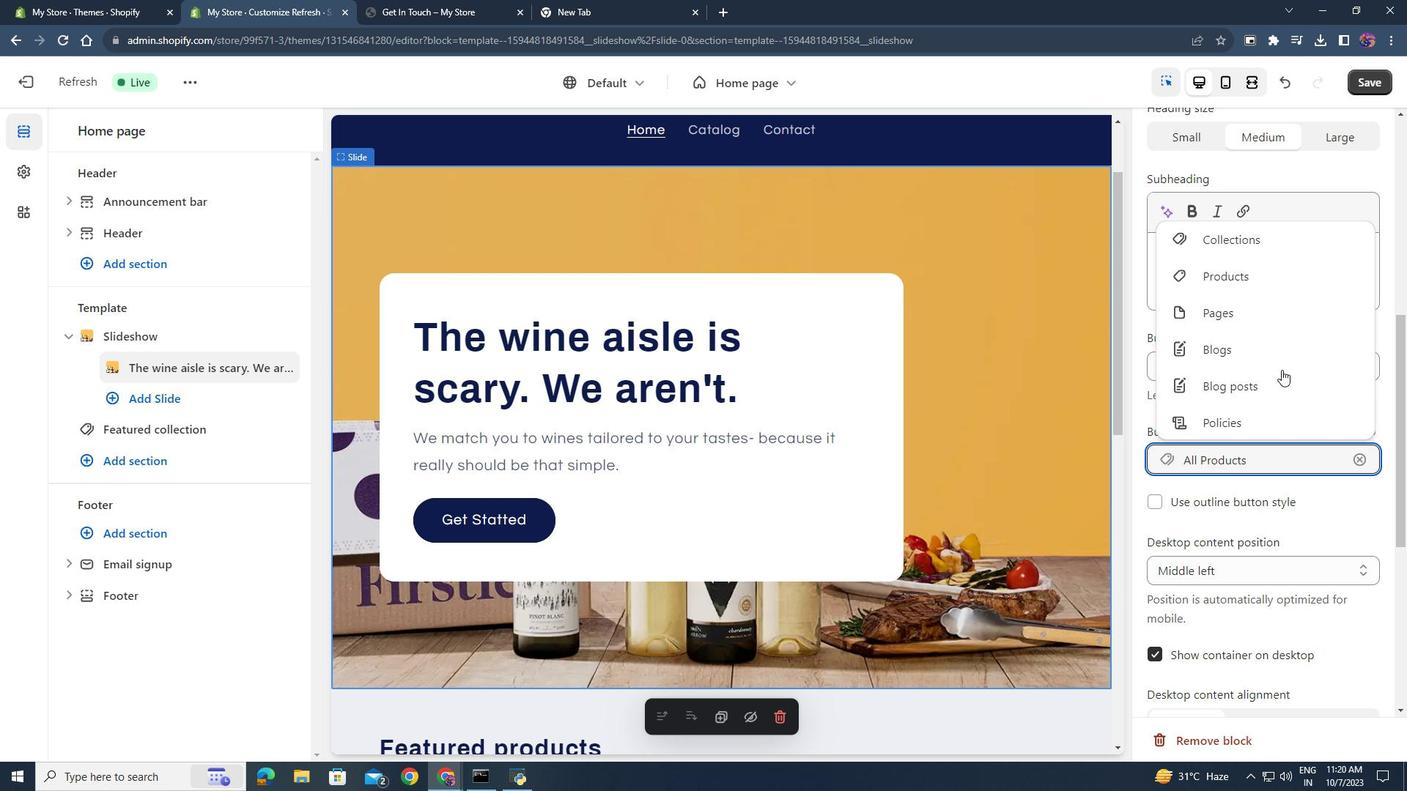 
Action: Mouse scrolled (1284, 377) with delta (0, 0)
Screenshot: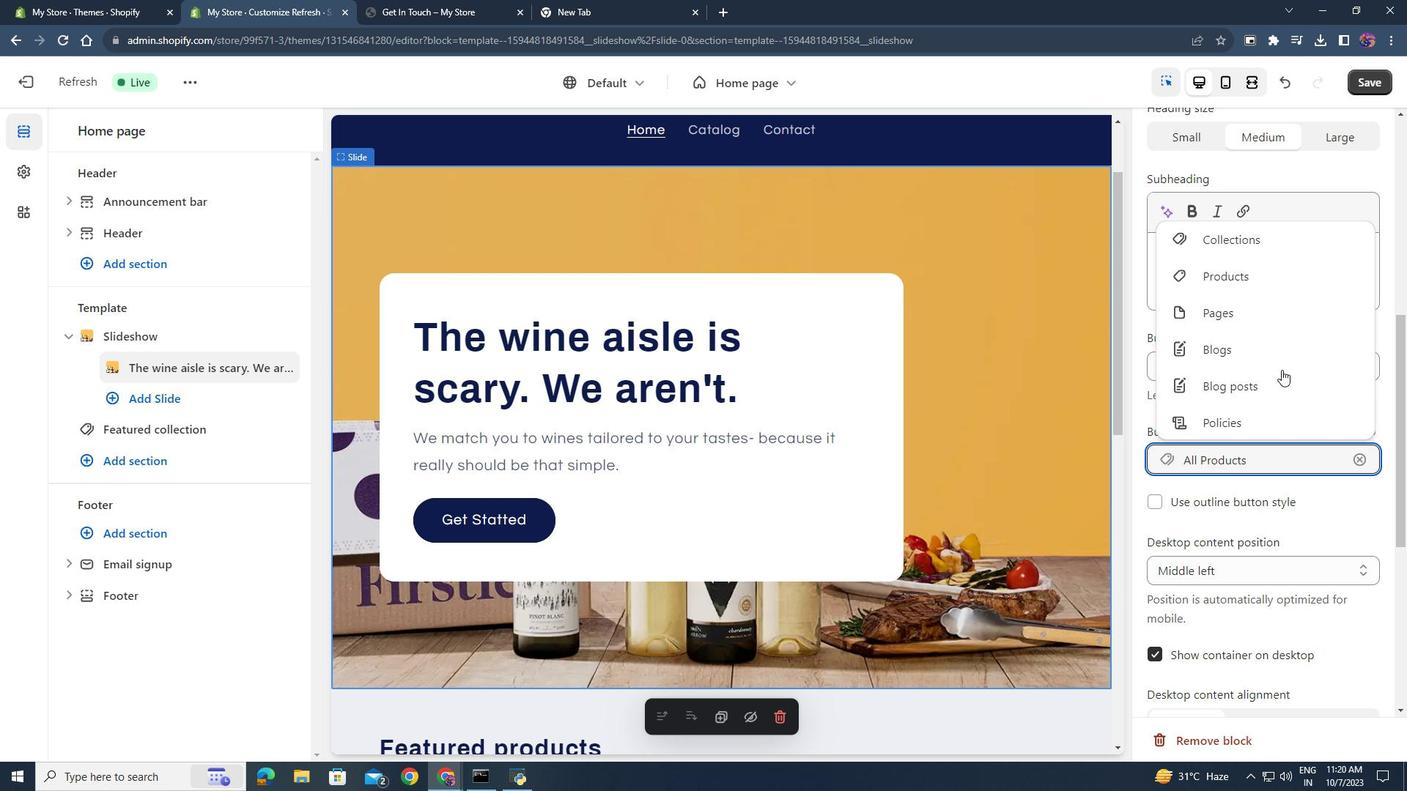 
Action: Mouse moved to (1330, 494)
Screenshot: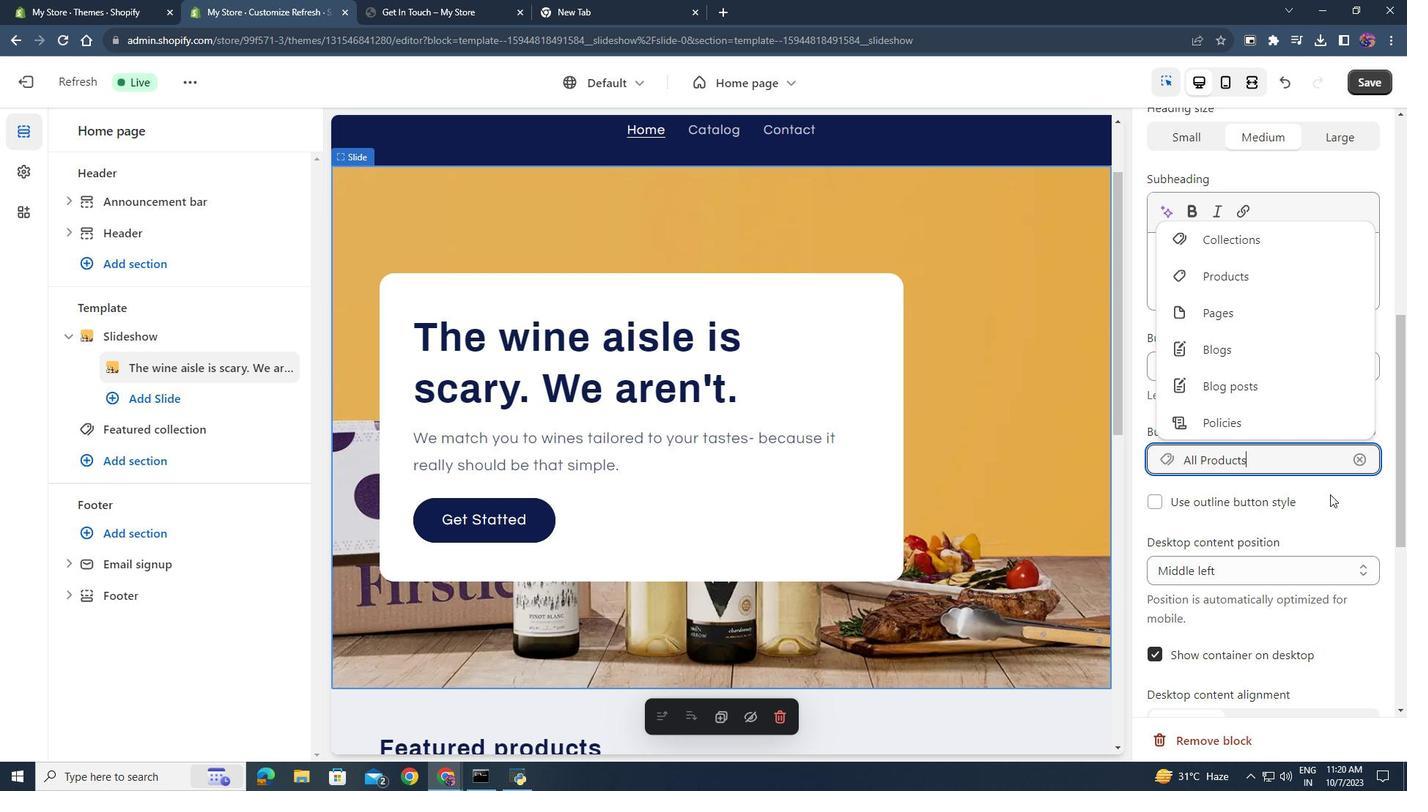 
Action: Mouse pressed left at (1330, 494)
Screenshot: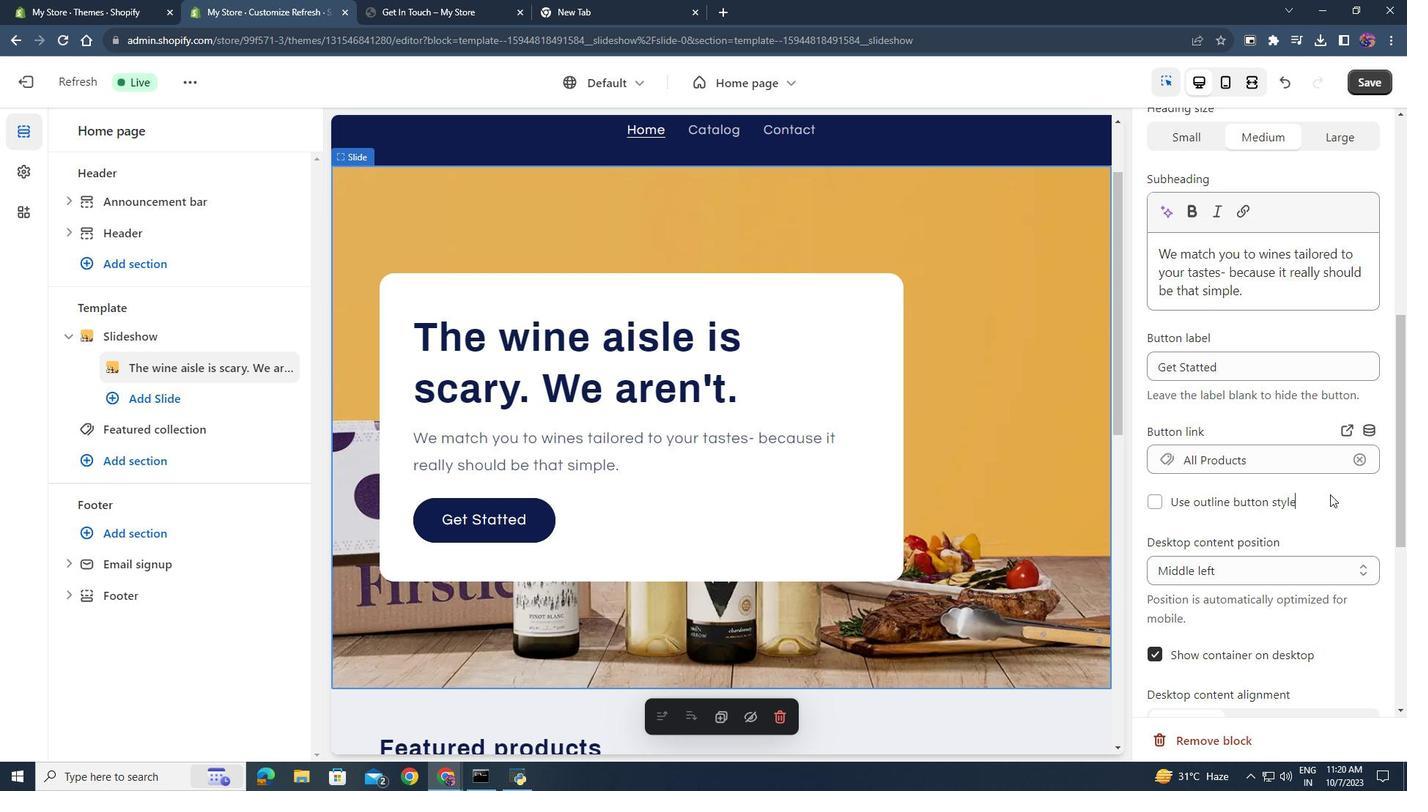 
Action: Mouse moved to (1158, 498)
Screenshot: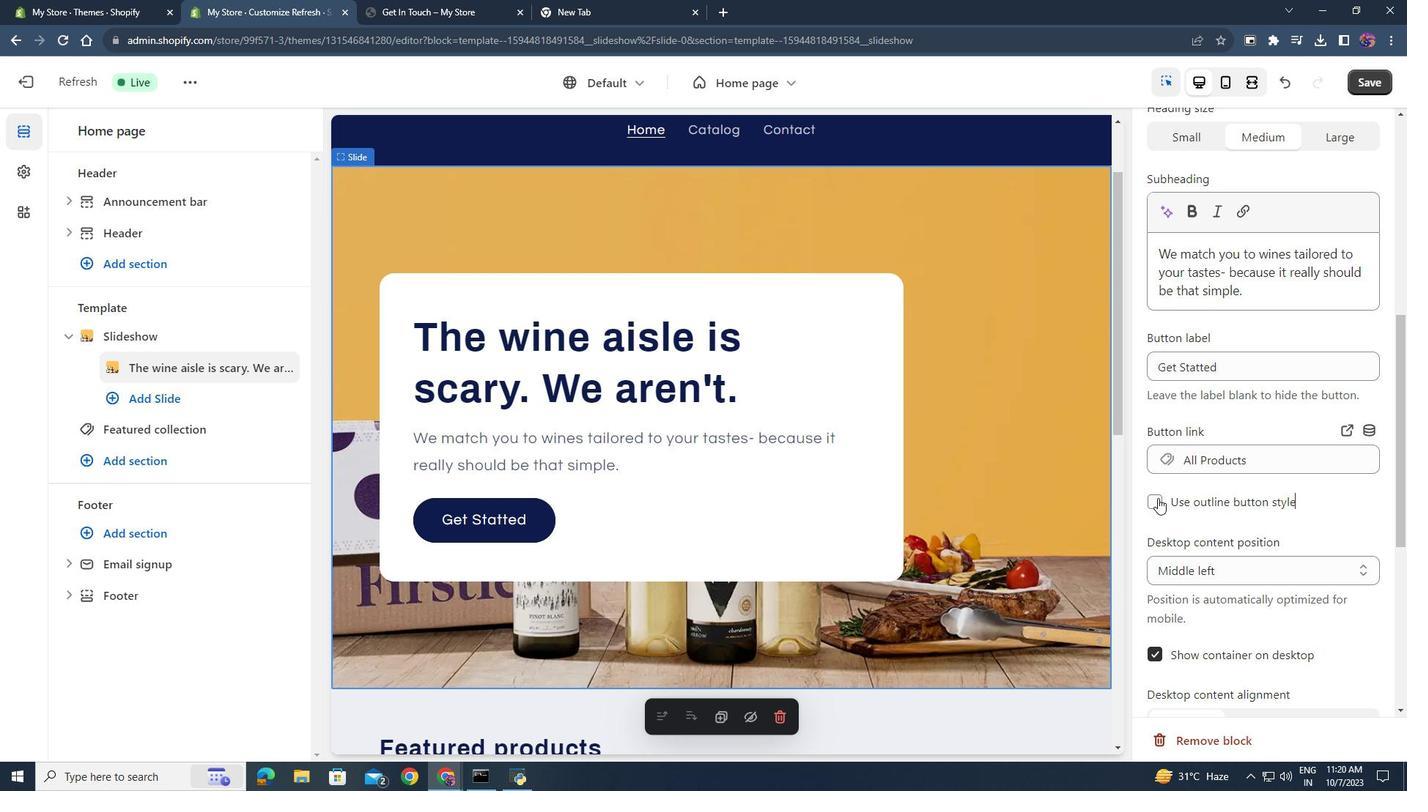 
Action: Mouse pressed left at (1158, 498)
Screenshot: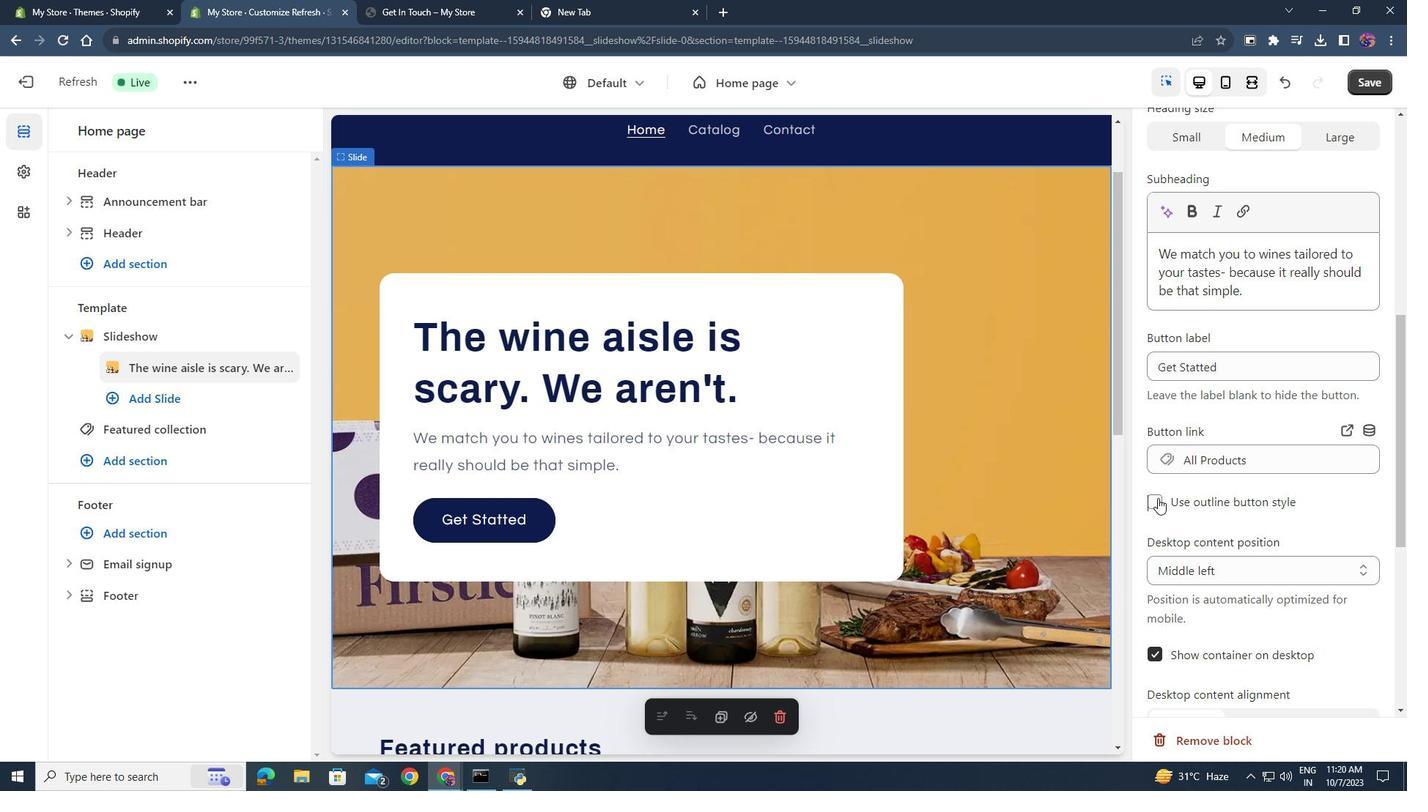 
Action: Mouse moved to (1255, 521)
Screenshot: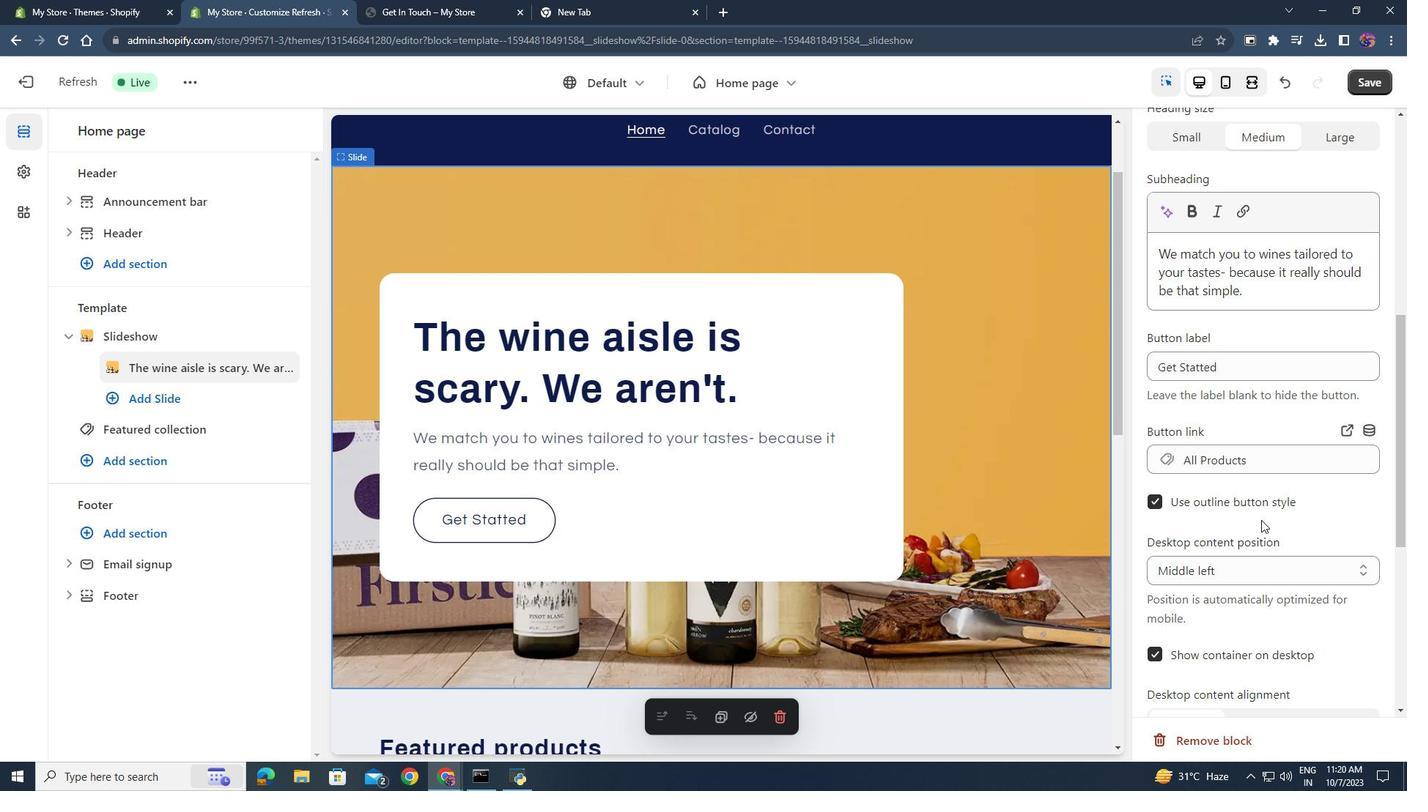 
Action: Mouse scrolled (1255, 521) with delta (0, 0)
Screenshot: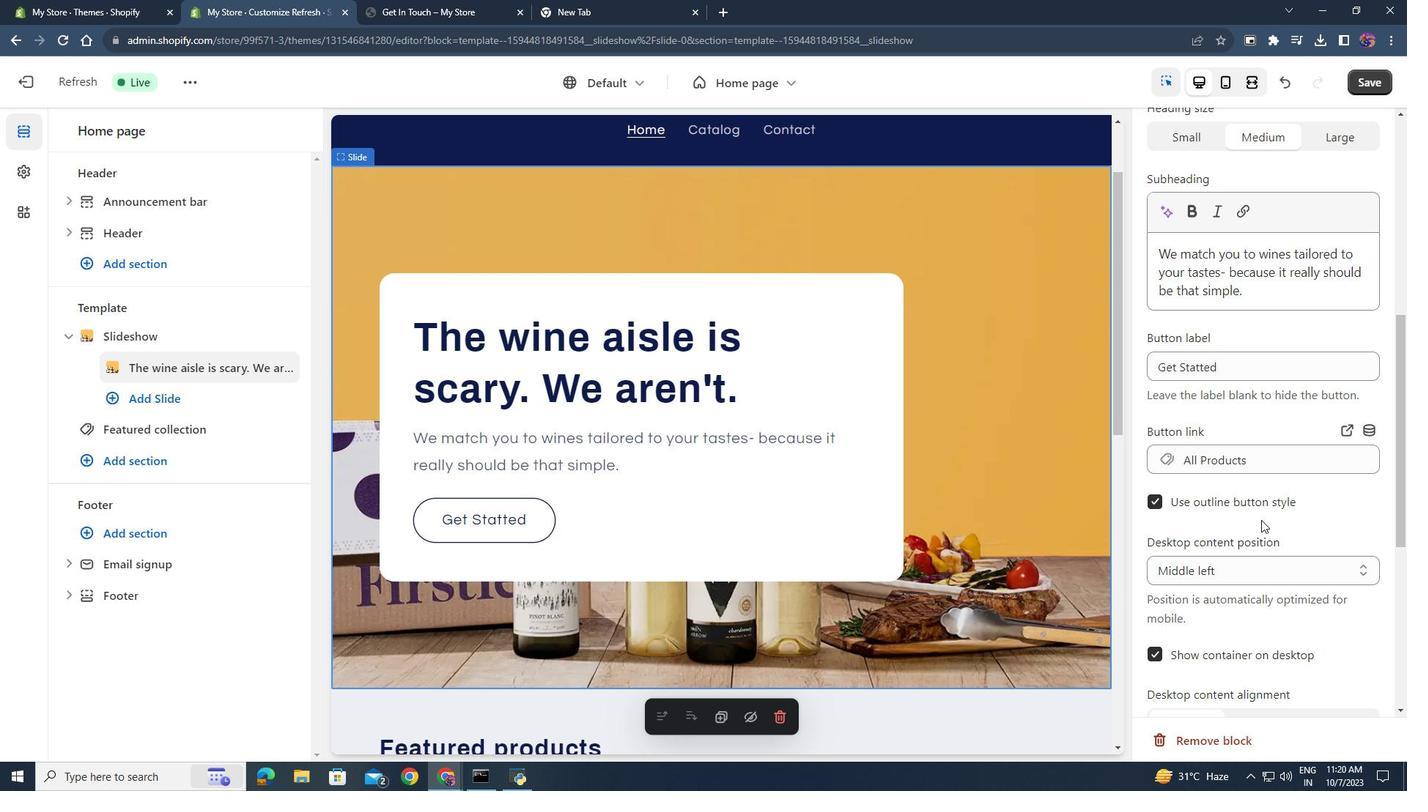 
Action: Mouse moved to (1270, 500)
Screenshot: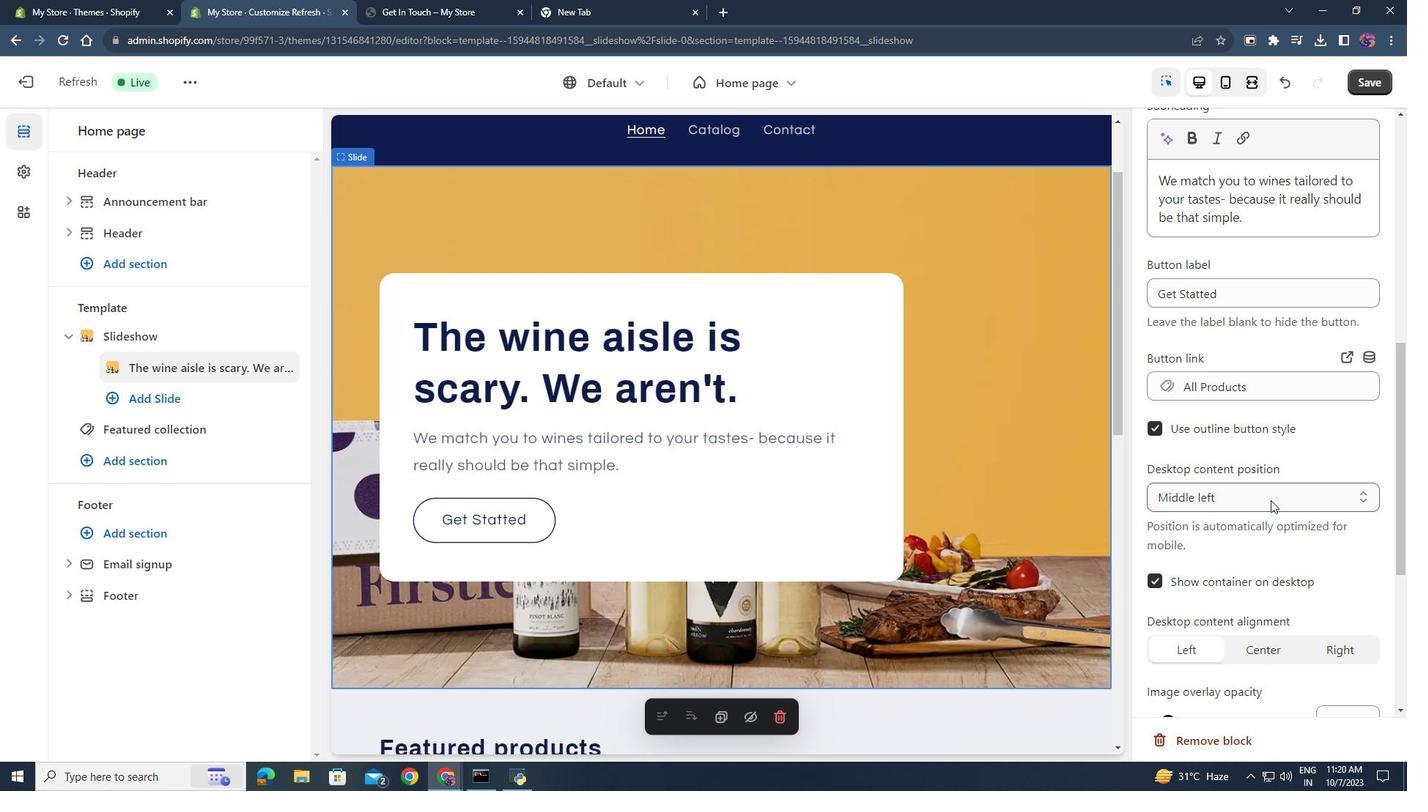 
Action: Mouse pressed left at (1270, 500)
Screenshot: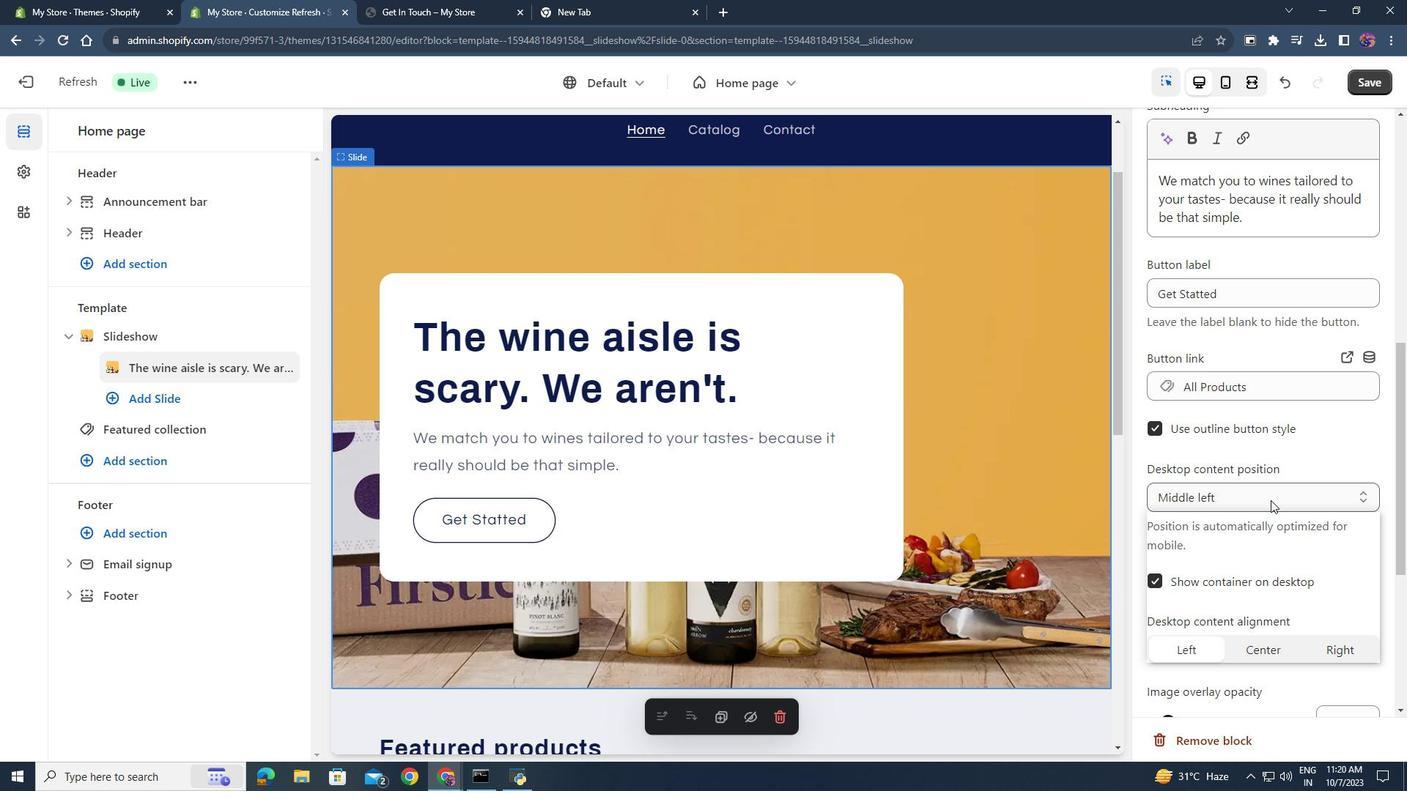 
Action: Mouse pressed left at (1270, 500)
Screenshot: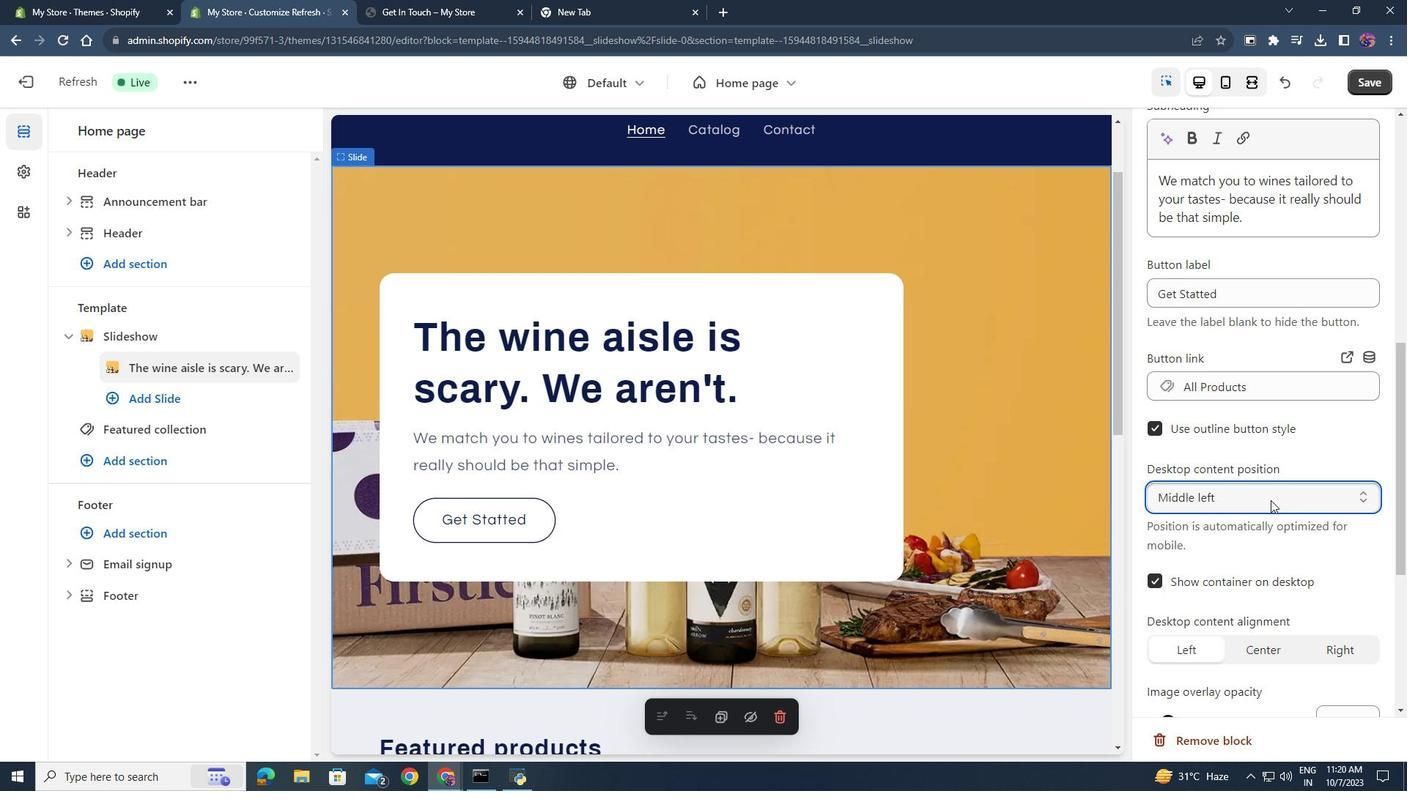 
Action: Mouse moved to (1280, 554)
Screenshot: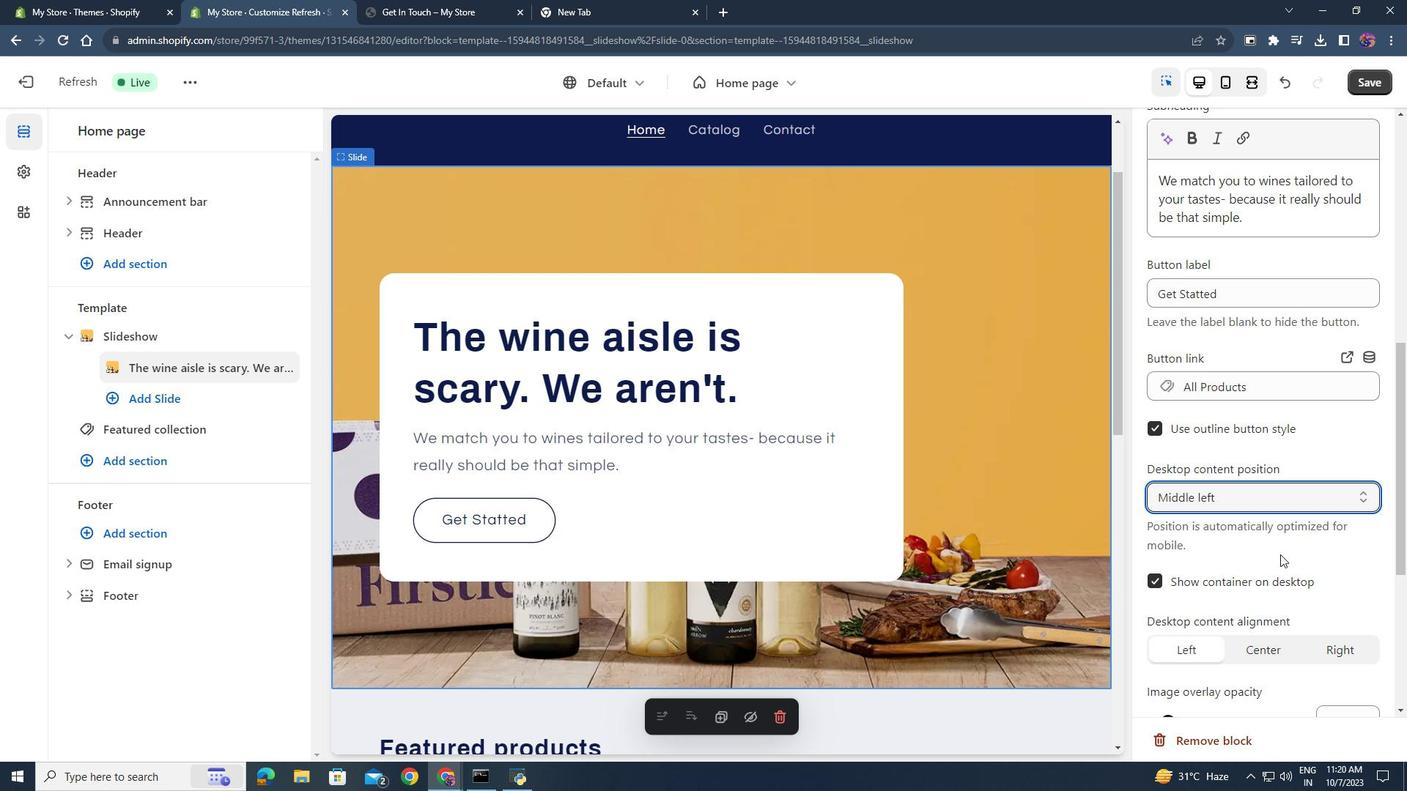 
Action: Mouse scrolled (1280, 554) with delta (0, 0)
Screenshot: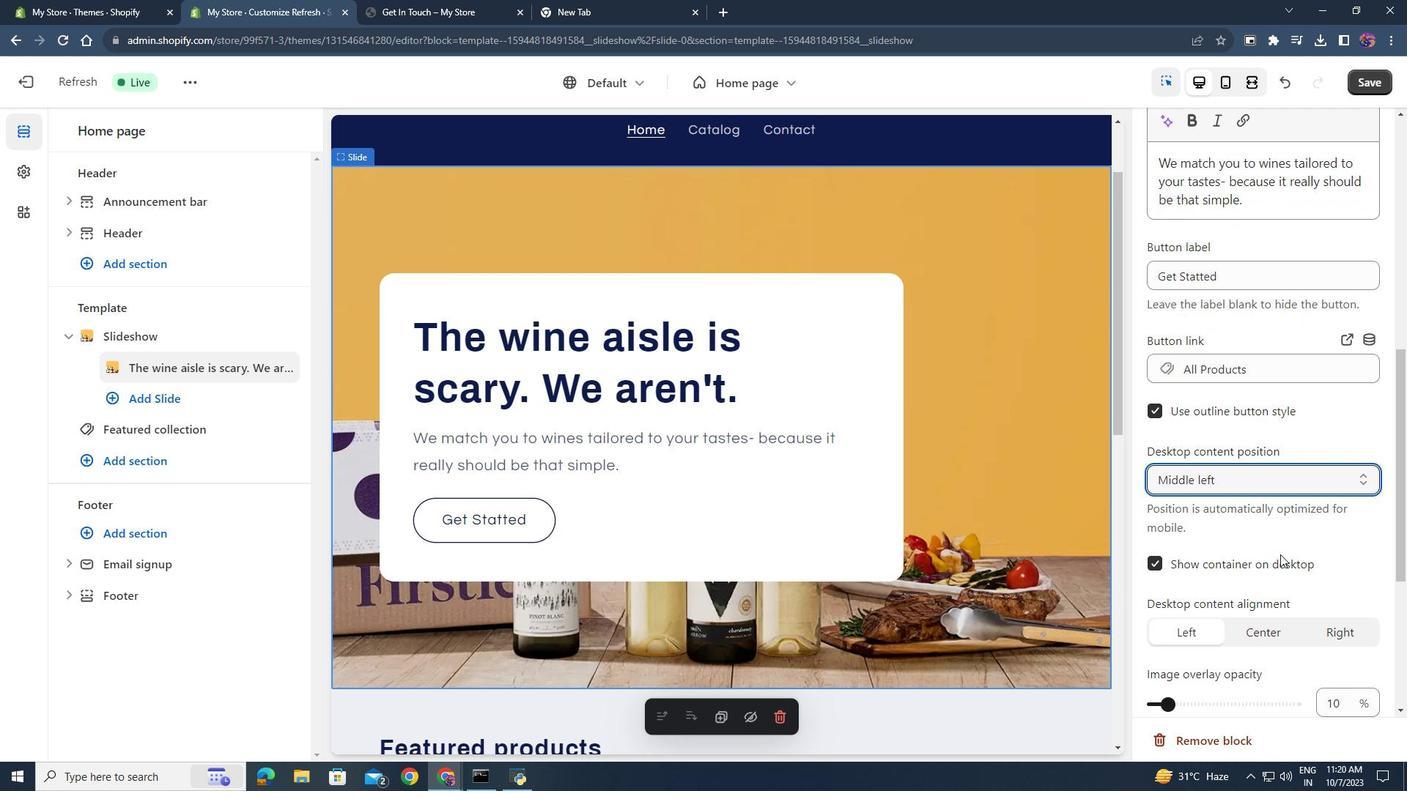 
Action: Mouse moved to (1155, 505)
Screenshot: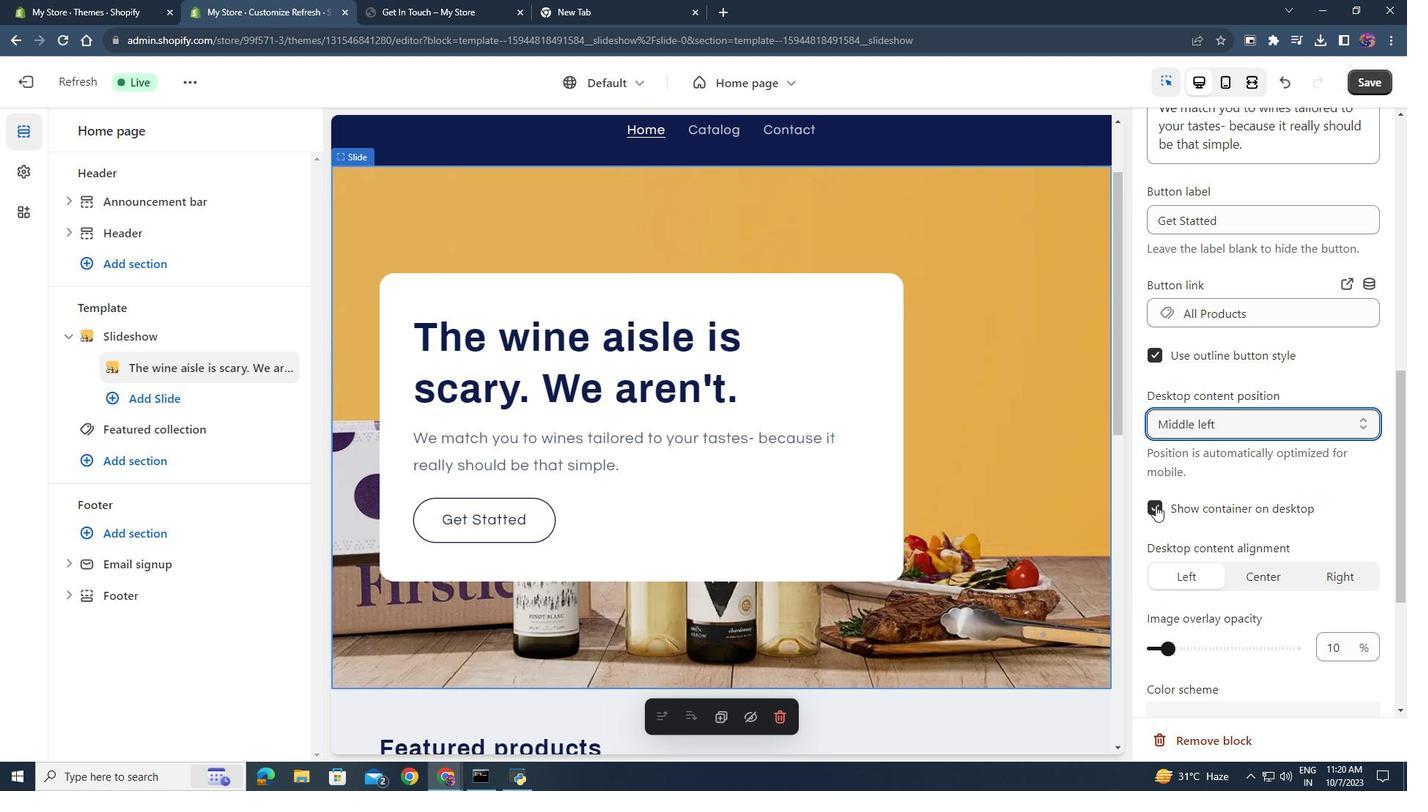 
Action: Mouse pressed left at (1155, 505)
Screenshot: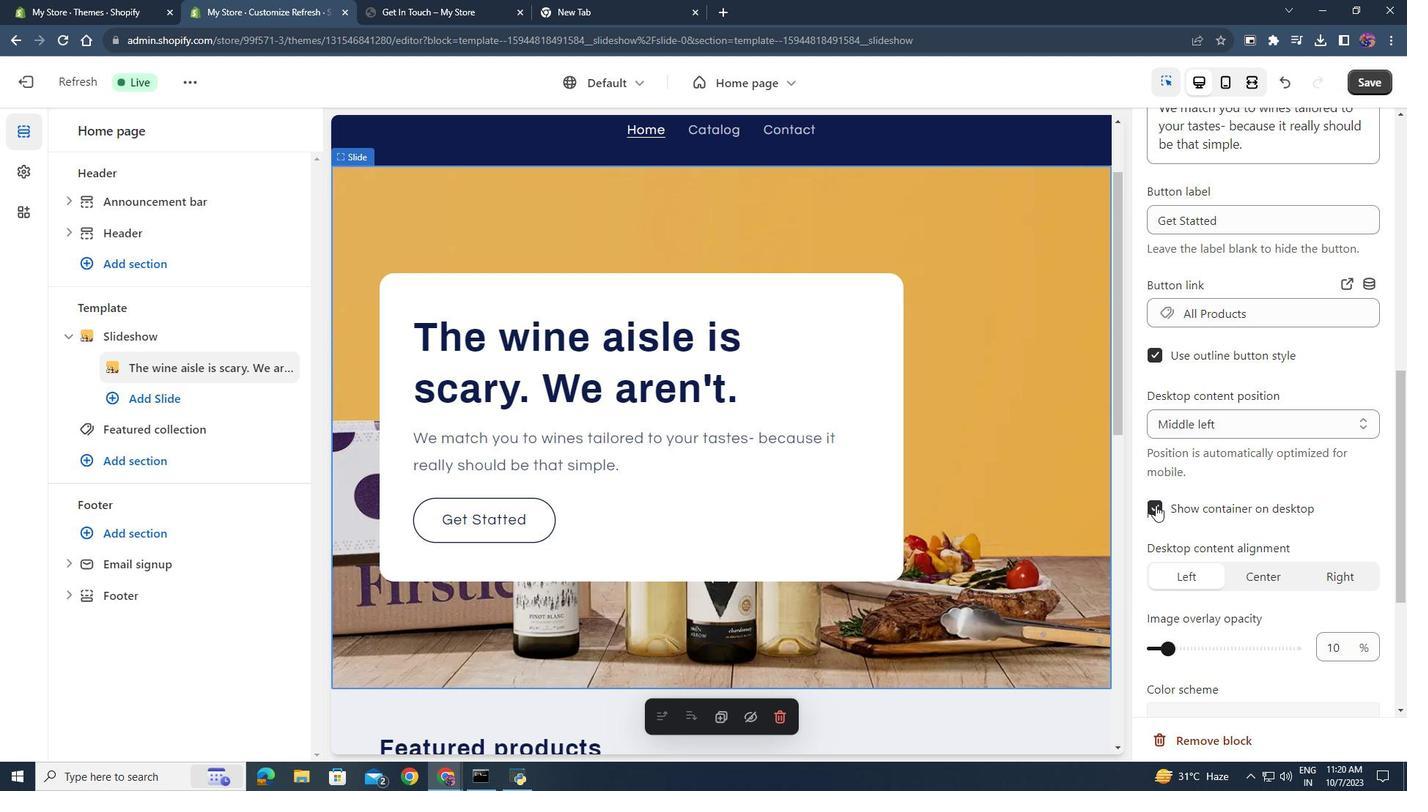 
Action: Mouse moved to (1158, 507)
Screenshot: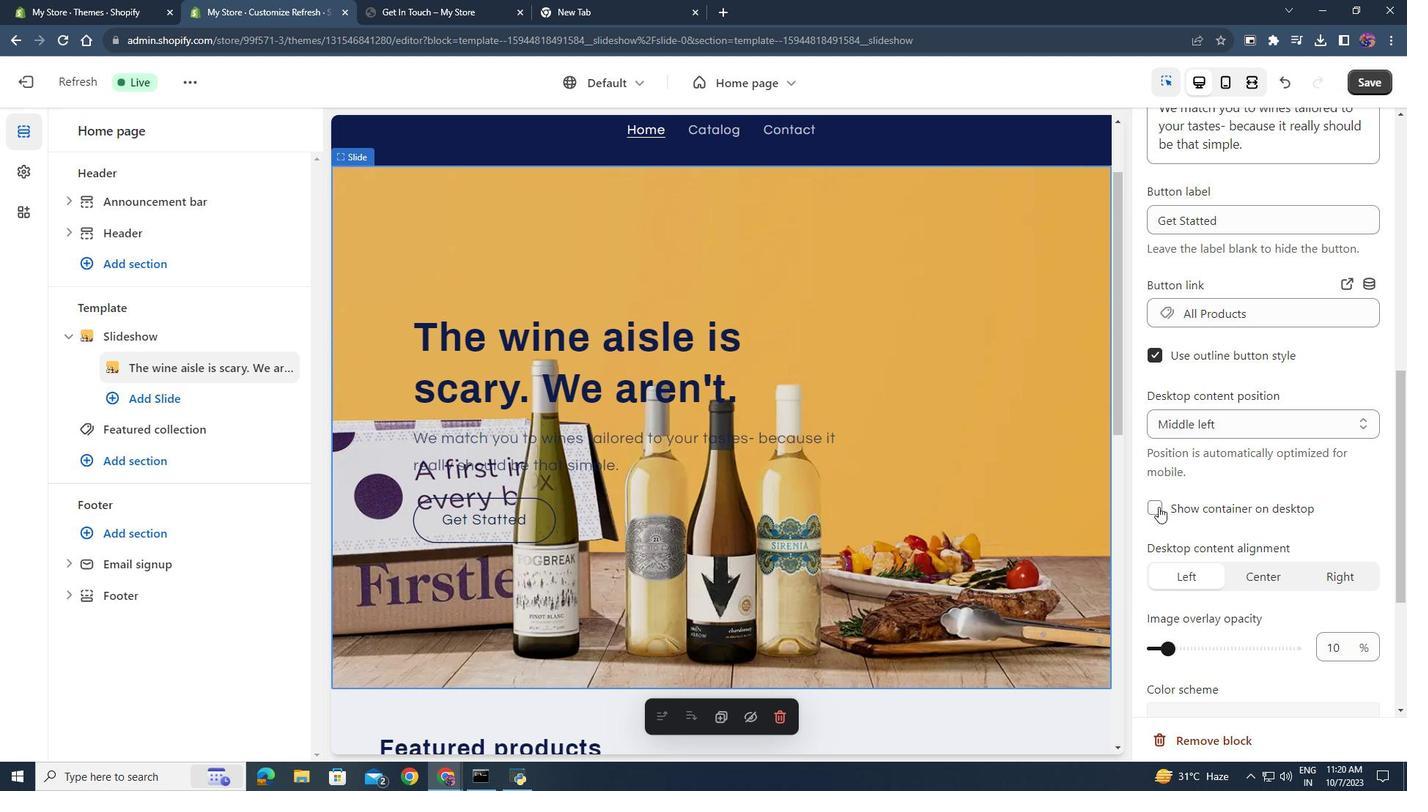 
Action: Mouse pressed left at (1158, 507)
Screenshot: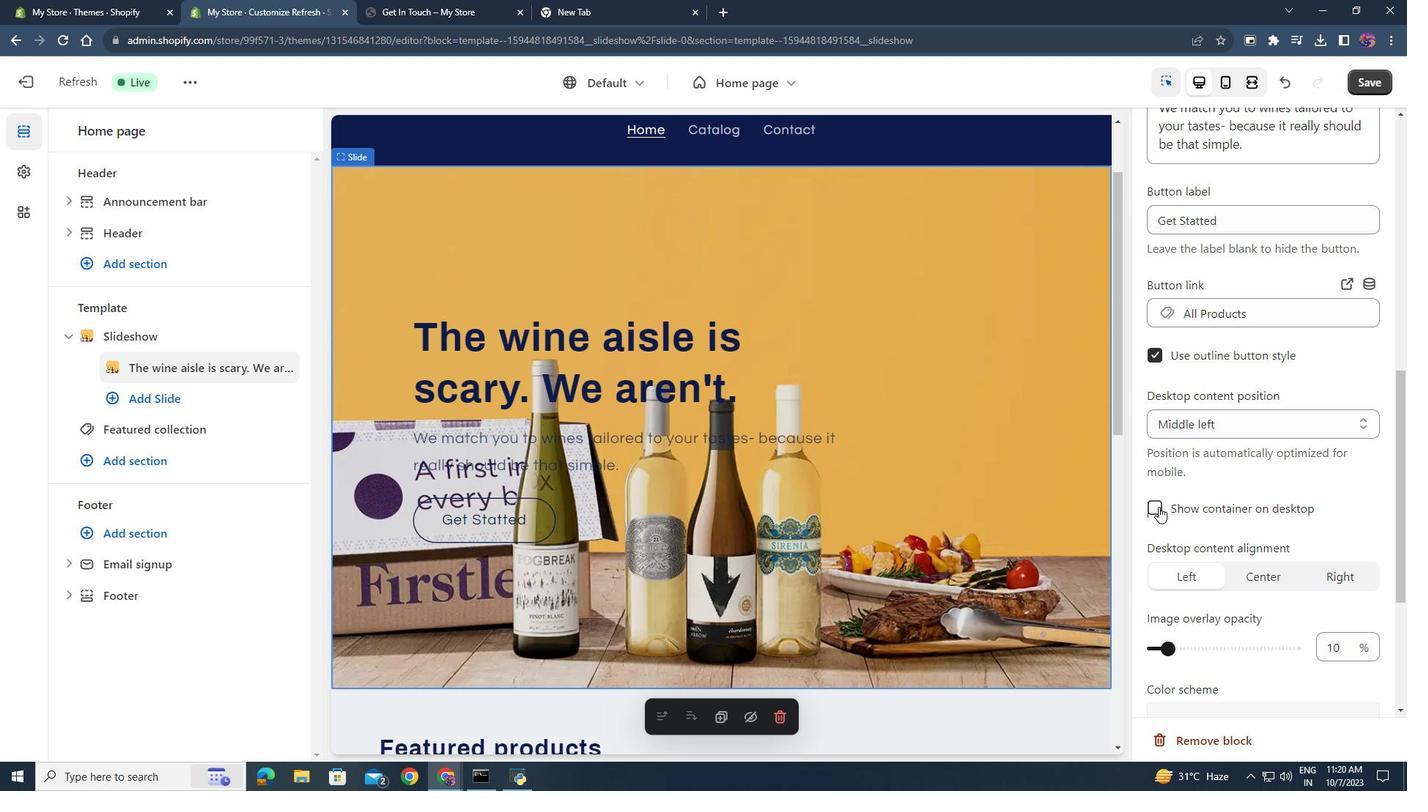 
Action: Mouse moved to (1260, 528)
Screenshot: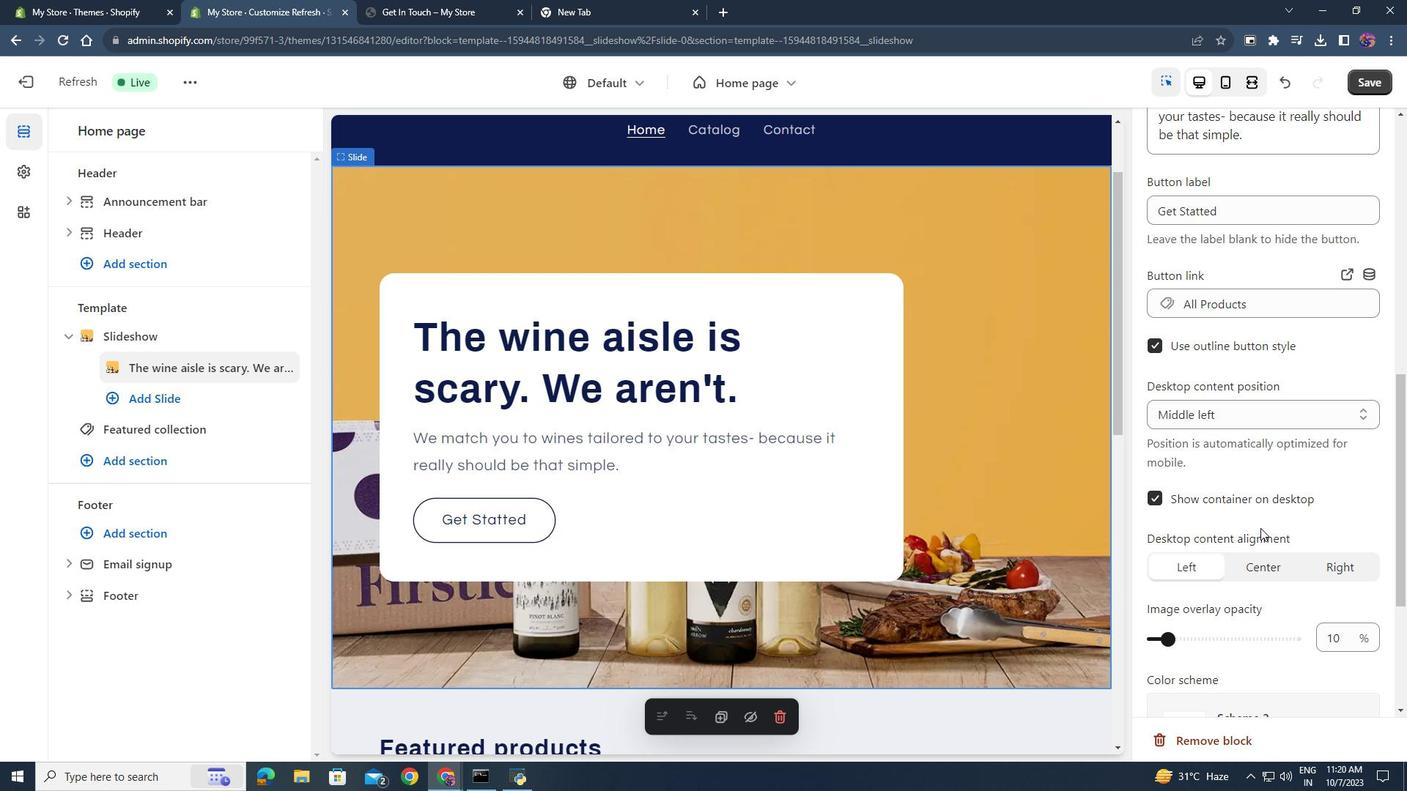 
Action: Mouse scrolled (1260, 527) with delta (0, 0)
Screenshot: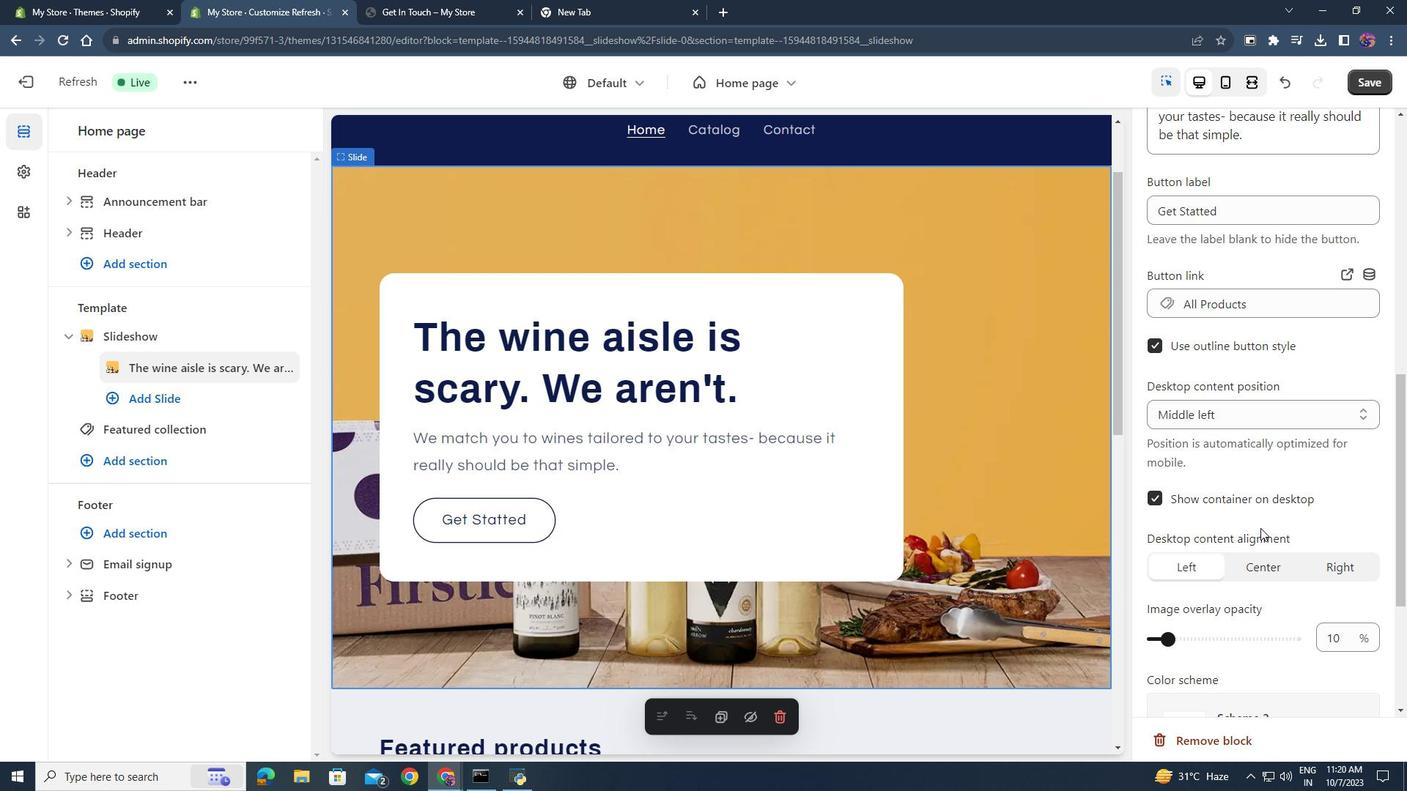 
Action: Mouse moved to (1154, 436)
Screenshot: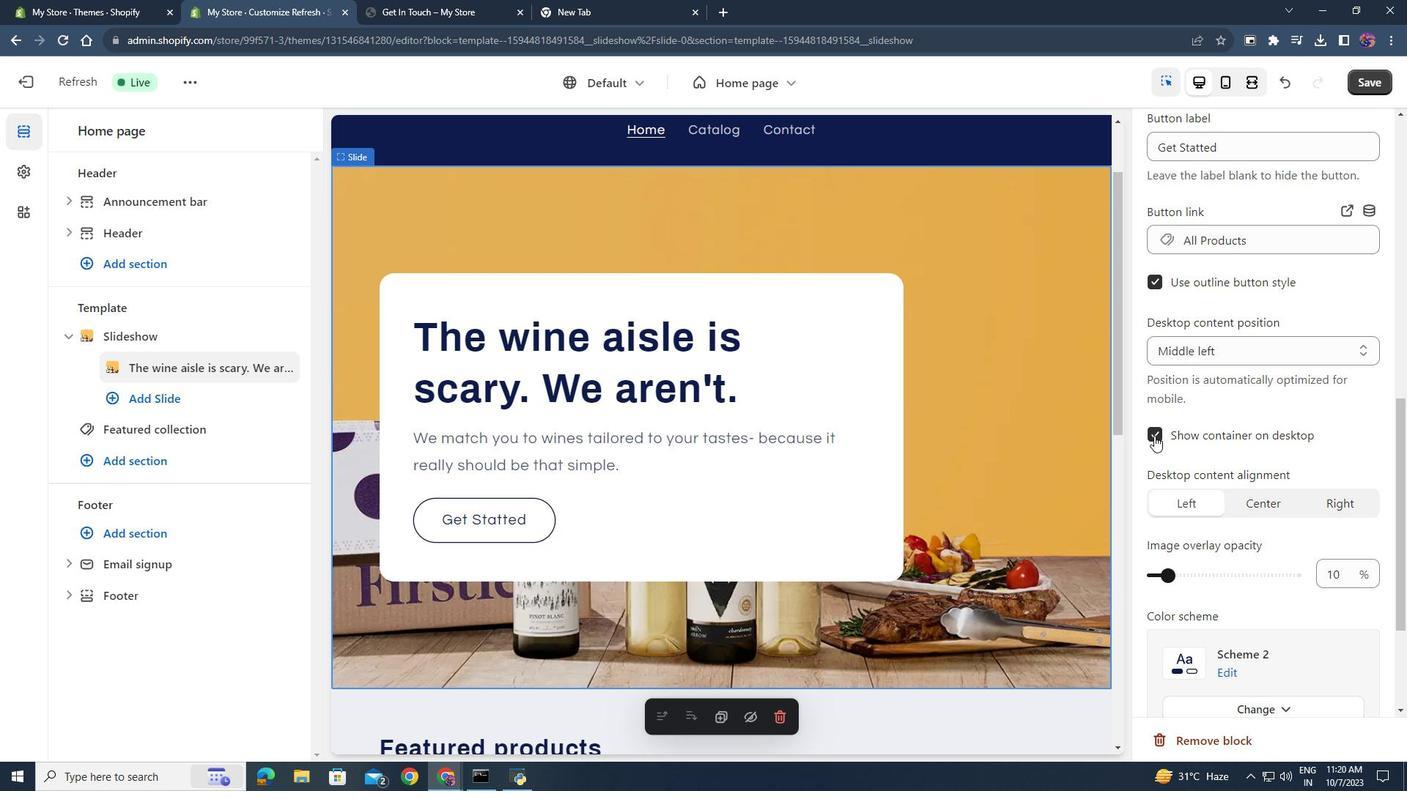 
Action: Mouse pressed left at (1154, 436)
Screenshot: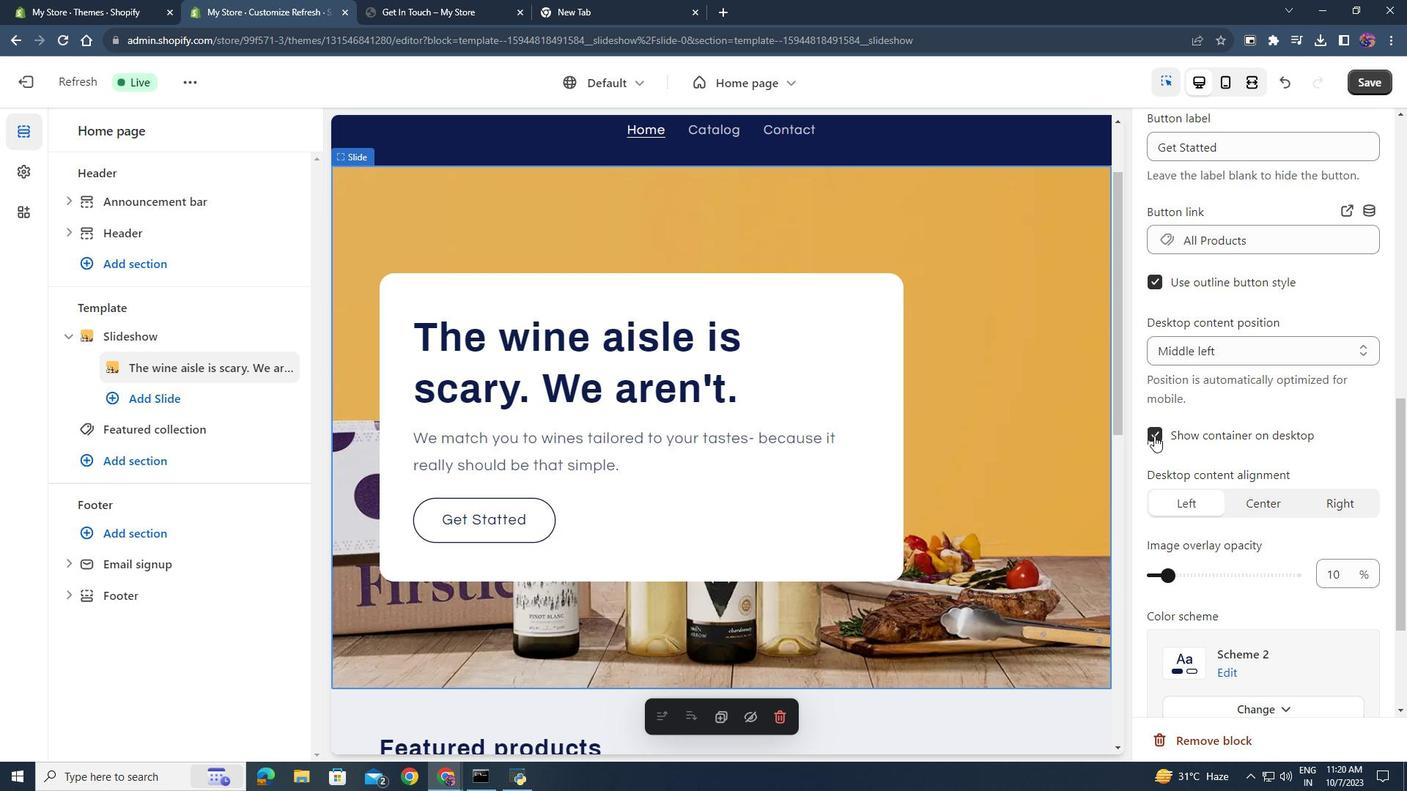 
Action: Mouse moved to (1270, 470)
Screenshot: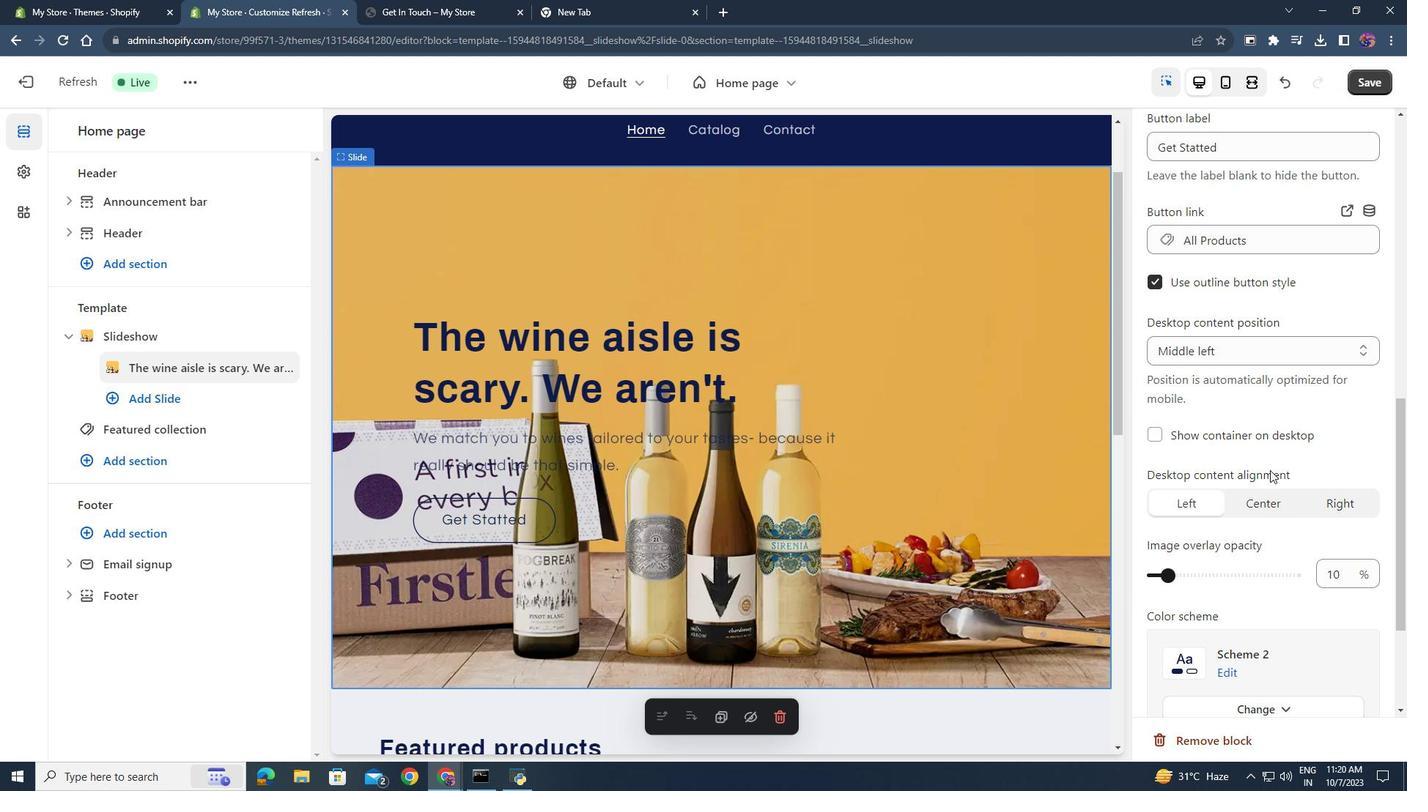 
Action: Mouse scrolled (1270, 471) with delta (0, 0)
Screenshot: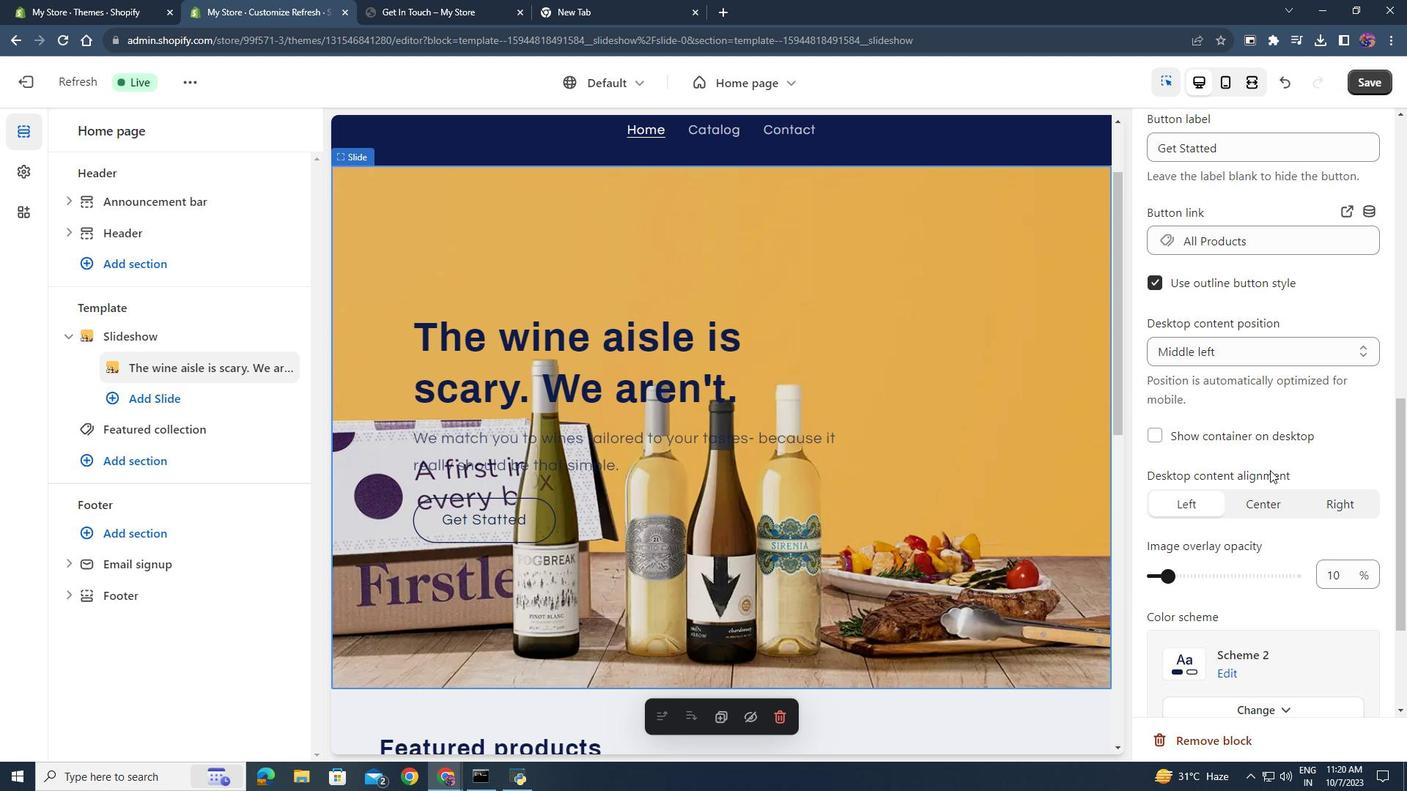 
Action: Mouse scrolled (1270, 471) with delta (0, 0)
Screenshot: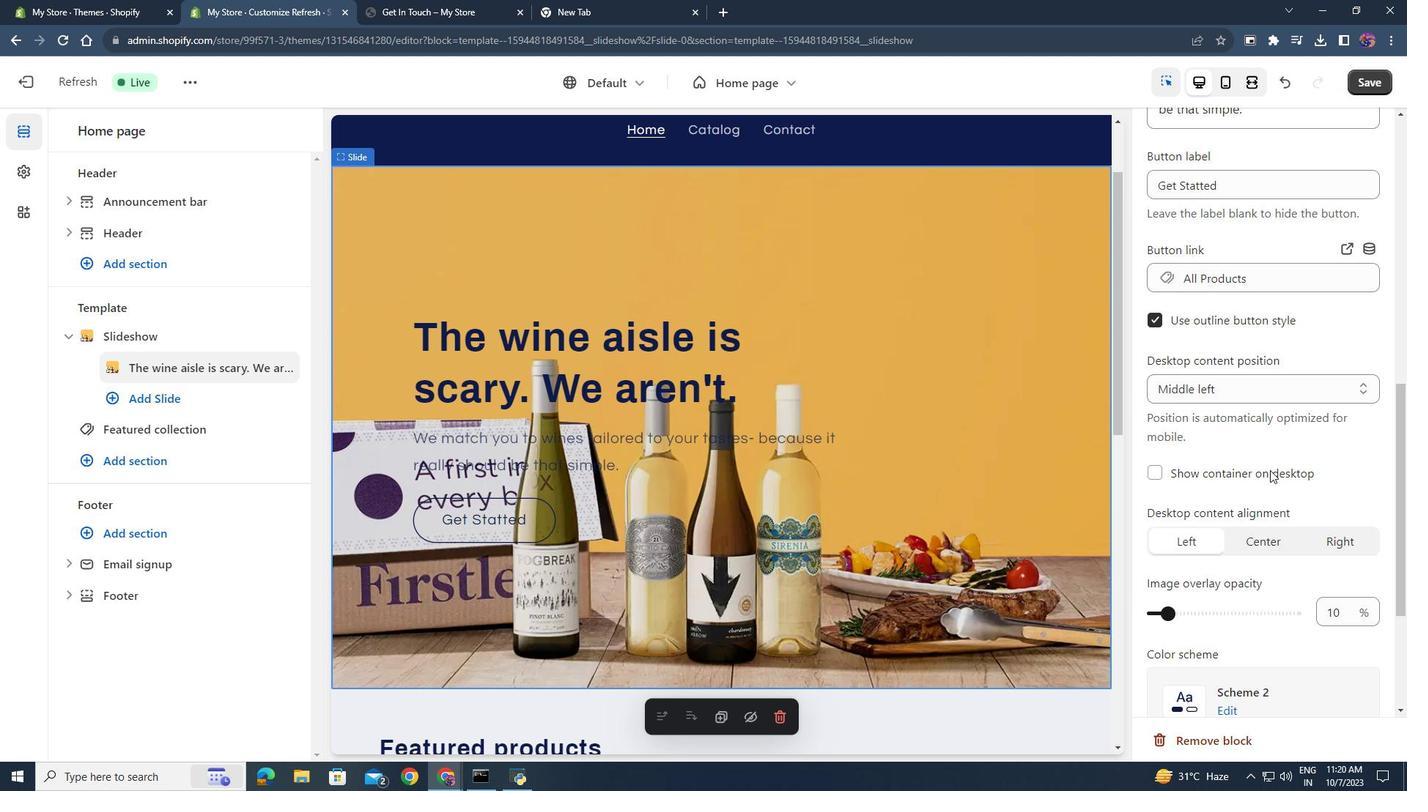 
Action: Mouse scrolled (1270, 471) with delta (0, 0)
Screenshot: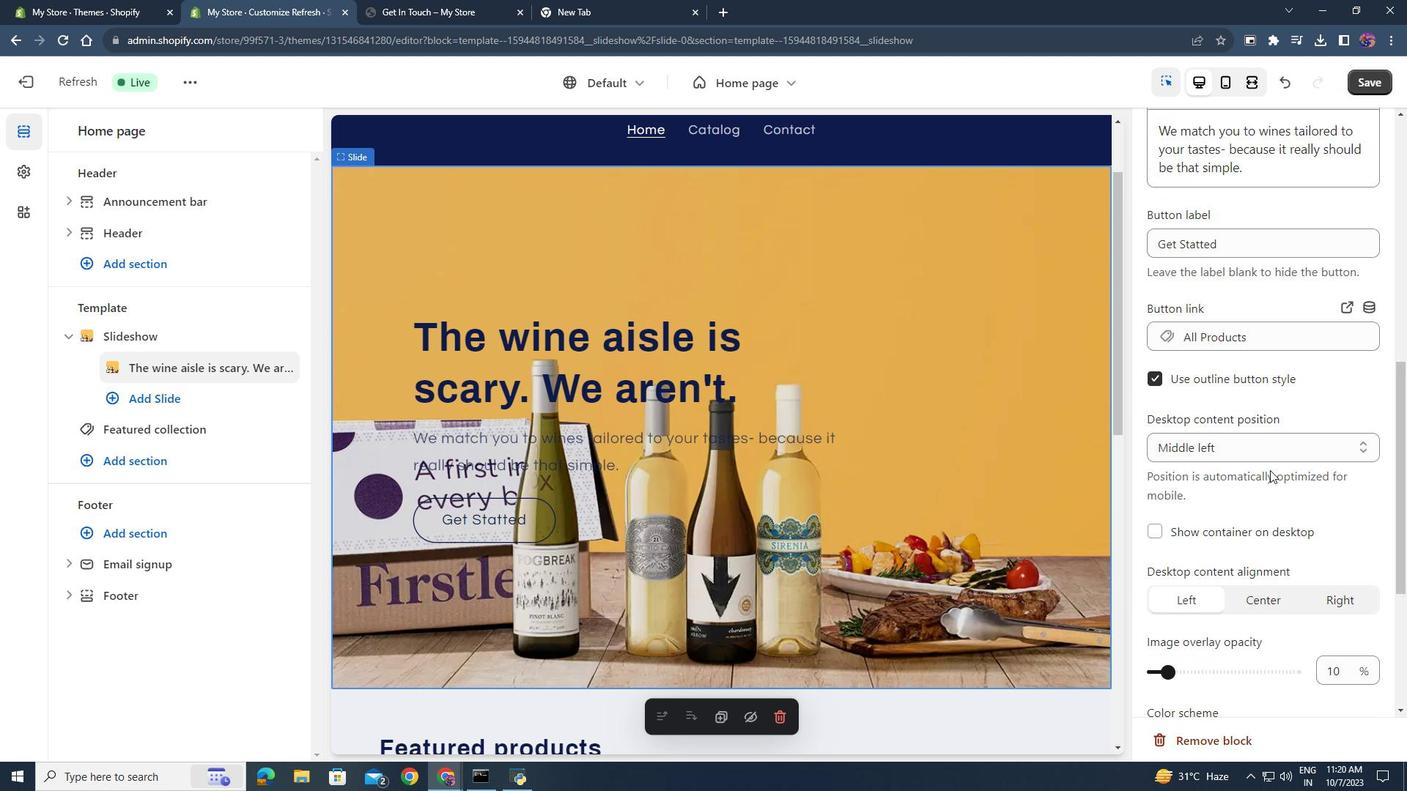 
Action: Mouse scrolled (1270, 471) with delta (0, 0)
Screenshot: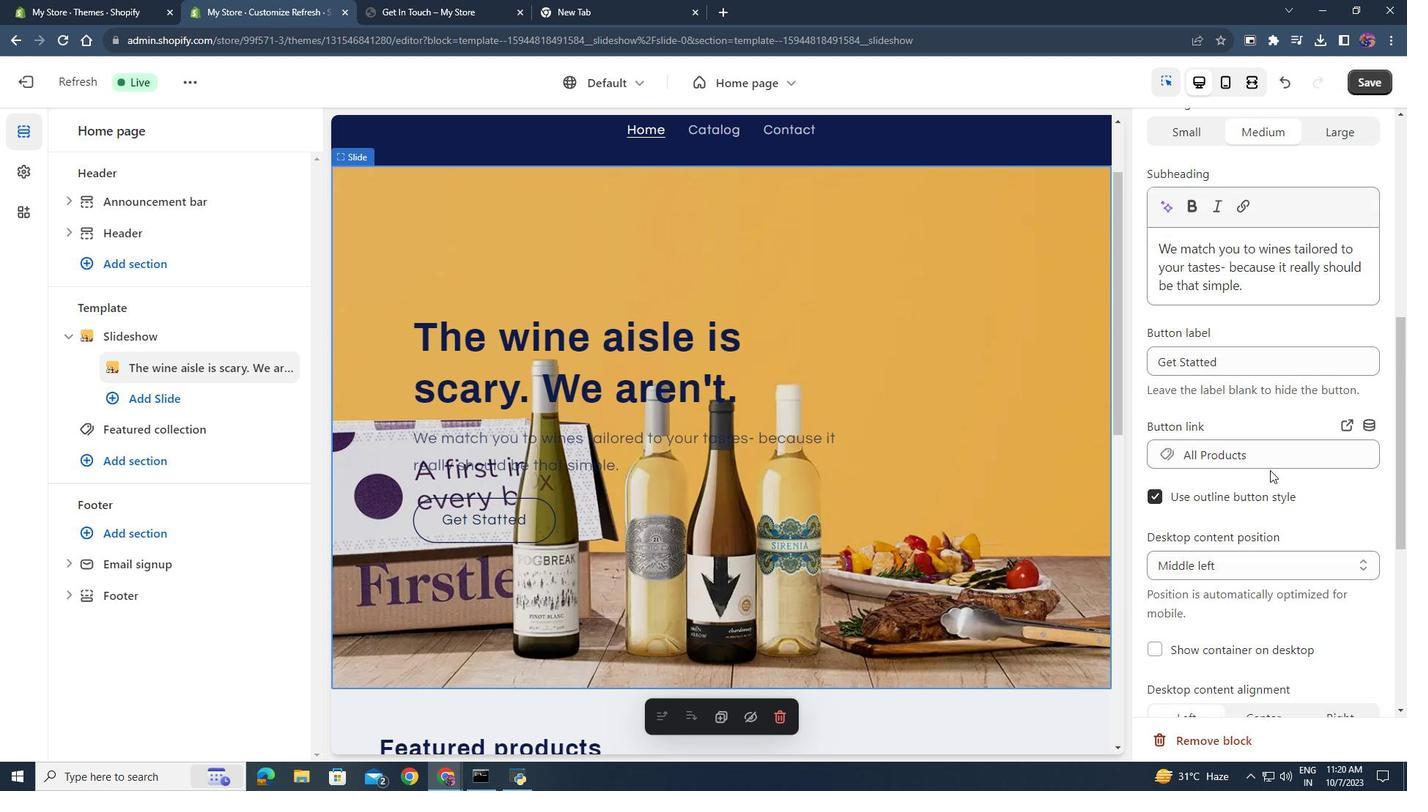 
Action: Mouse scrolled (1270, 471) with delta (0, 0)
Screenshot: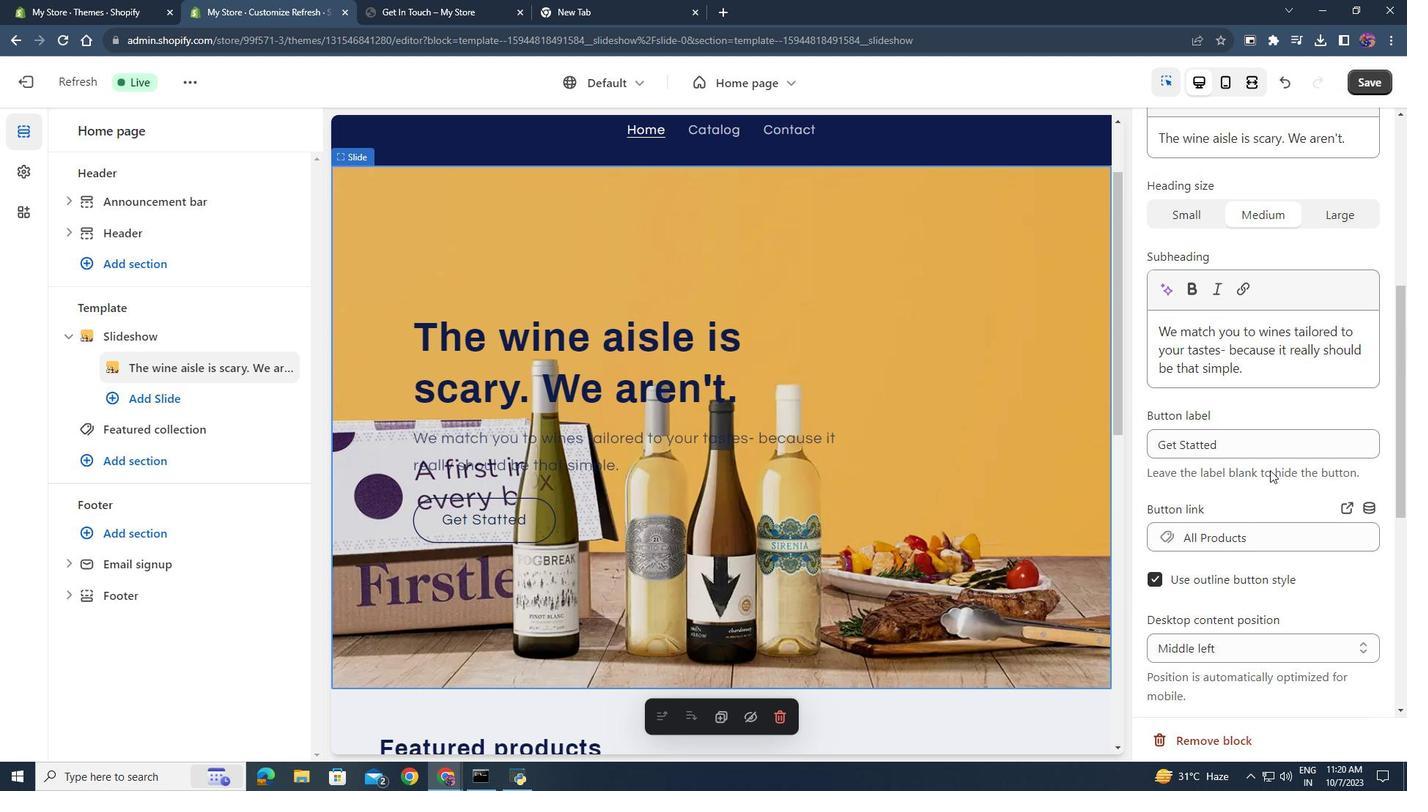 
Action: Mouse scrolled (1270, 471) with delta (0, 0)
Screenshot: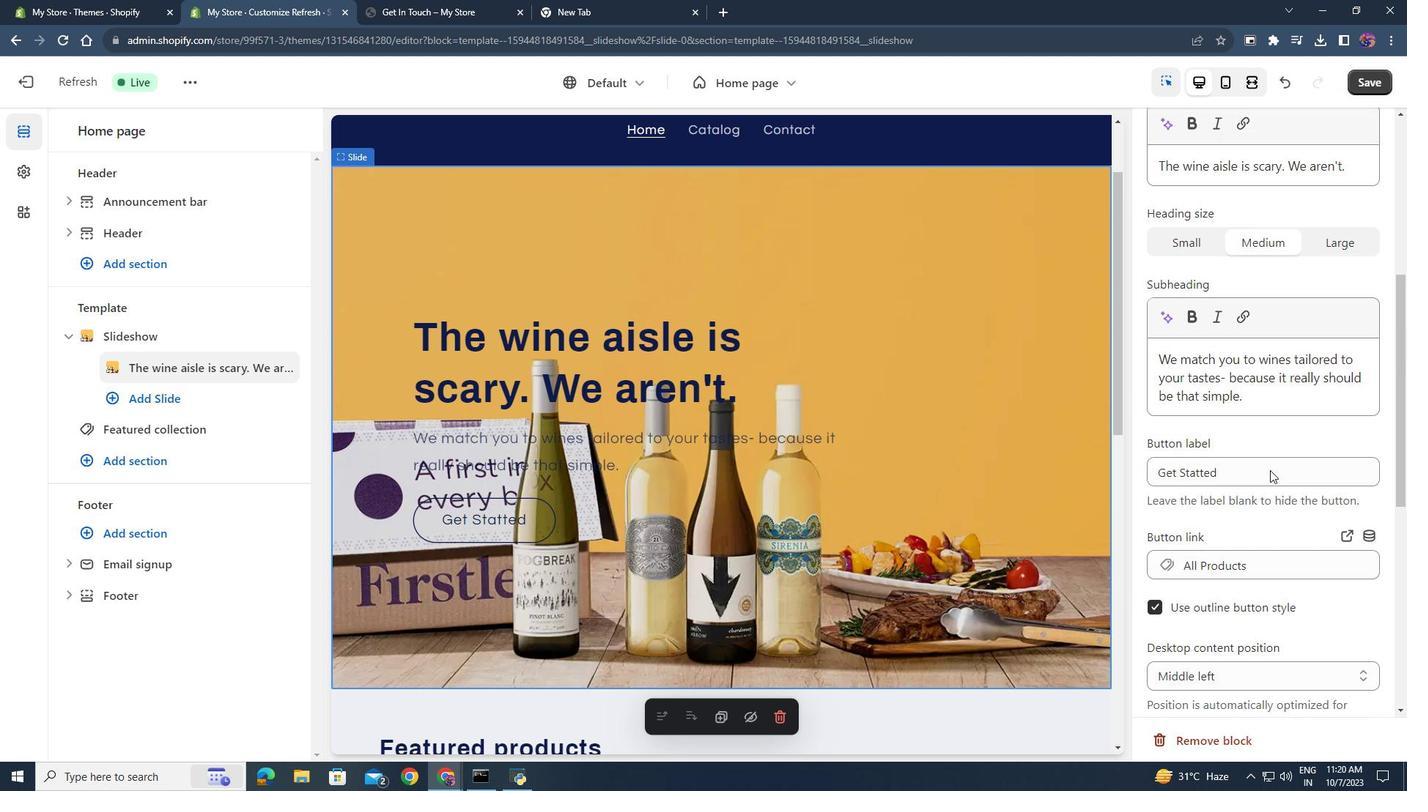
Action: Mouse scrolled (1270, 471) with delta (0, 0)
Screenshot: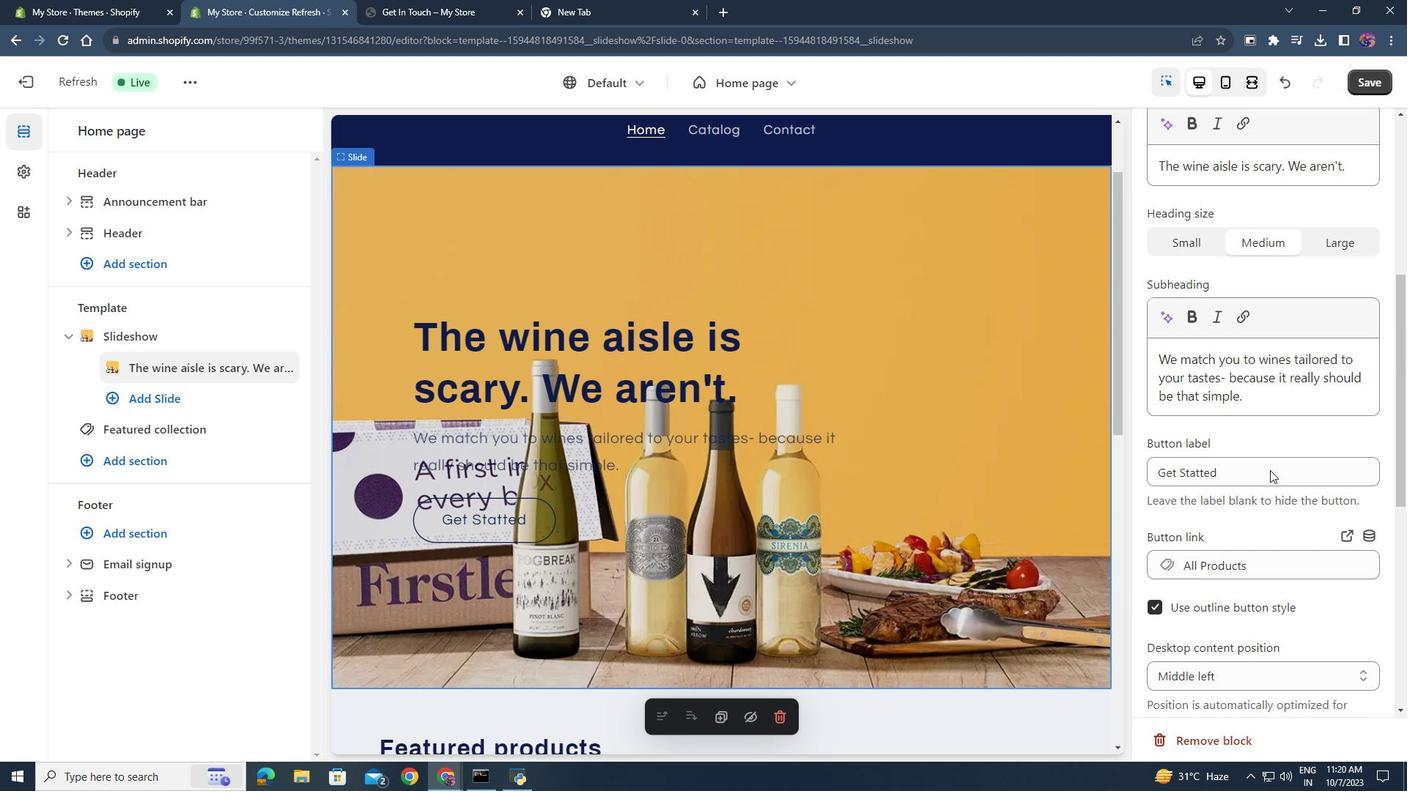 
Action: Mouse scrolled (1270, 471) with delta (0, 0)
Screenshot: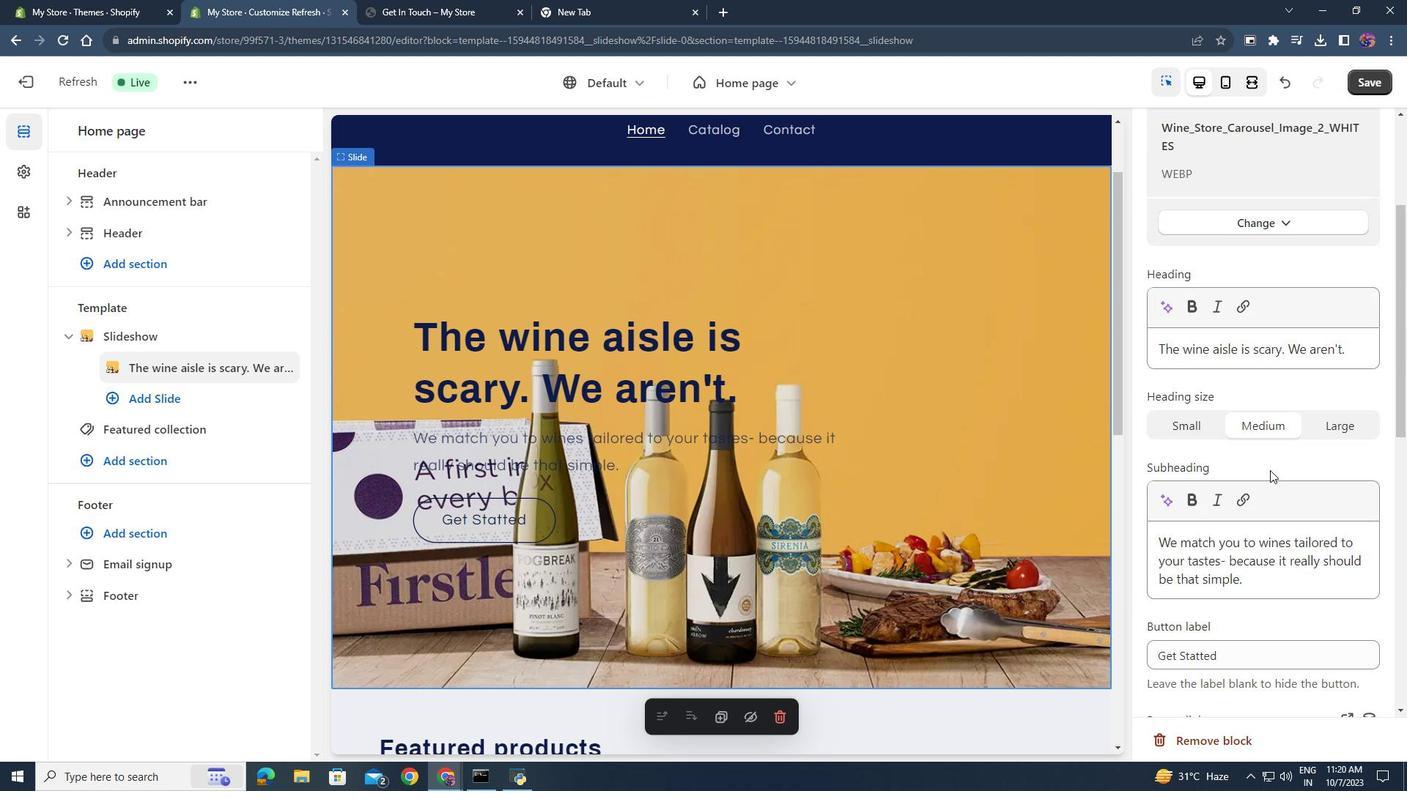 
Action: Mouse scrolled (1270, 471) with delta (0, 0)
Screenshot: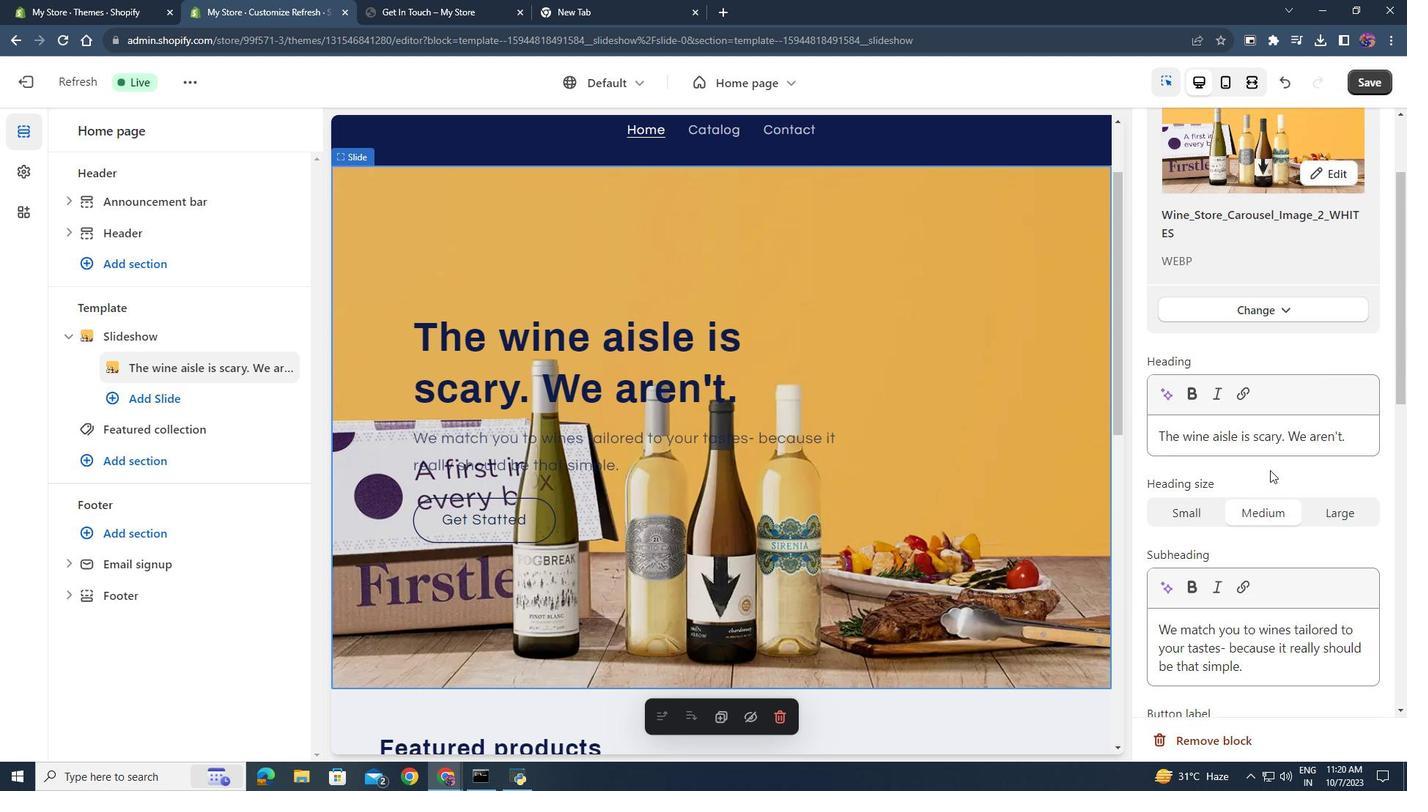 
Action: Mouse moved to (1268, 477)
Screenshot: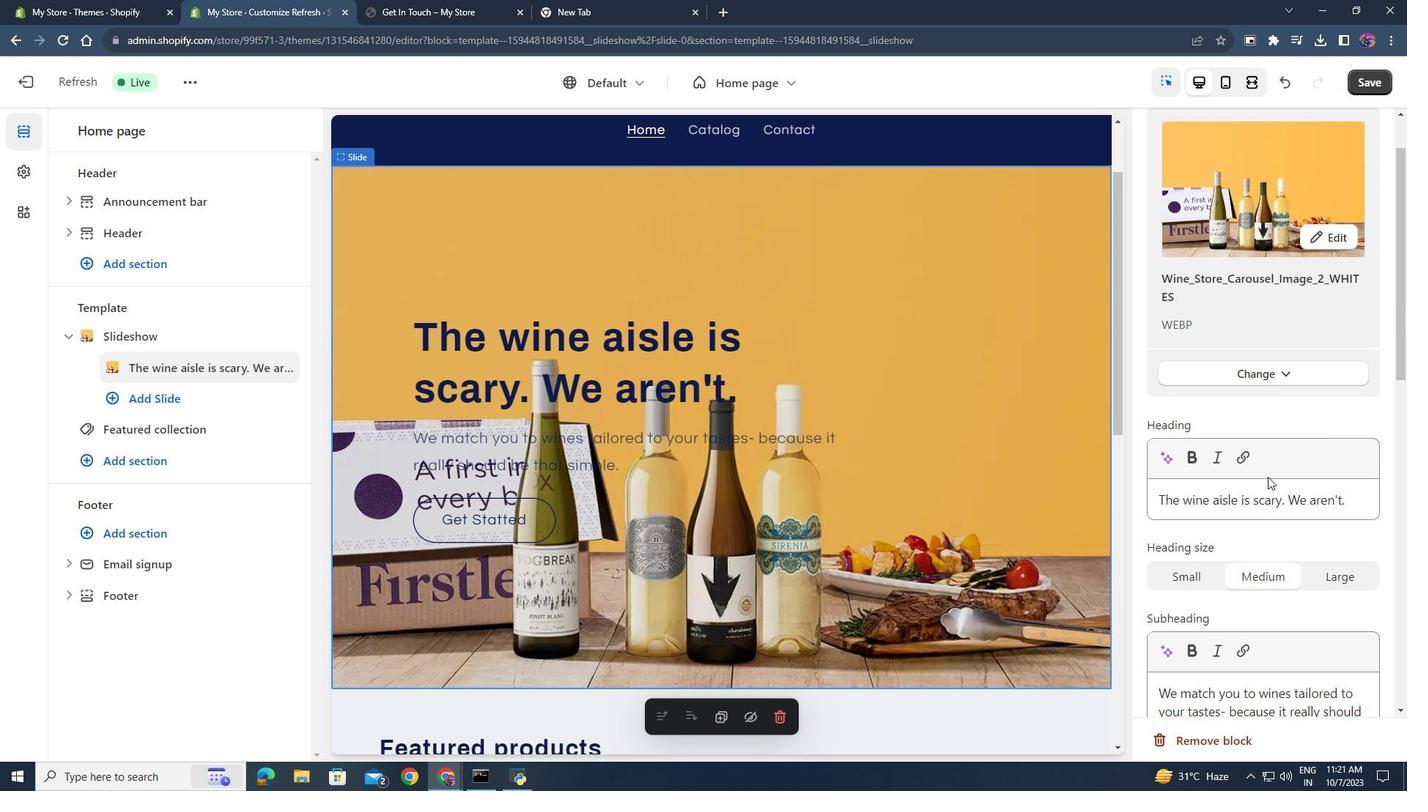 
Action: Mouse scrolled (1268, 477) with delta (0, 0)
Screenshot: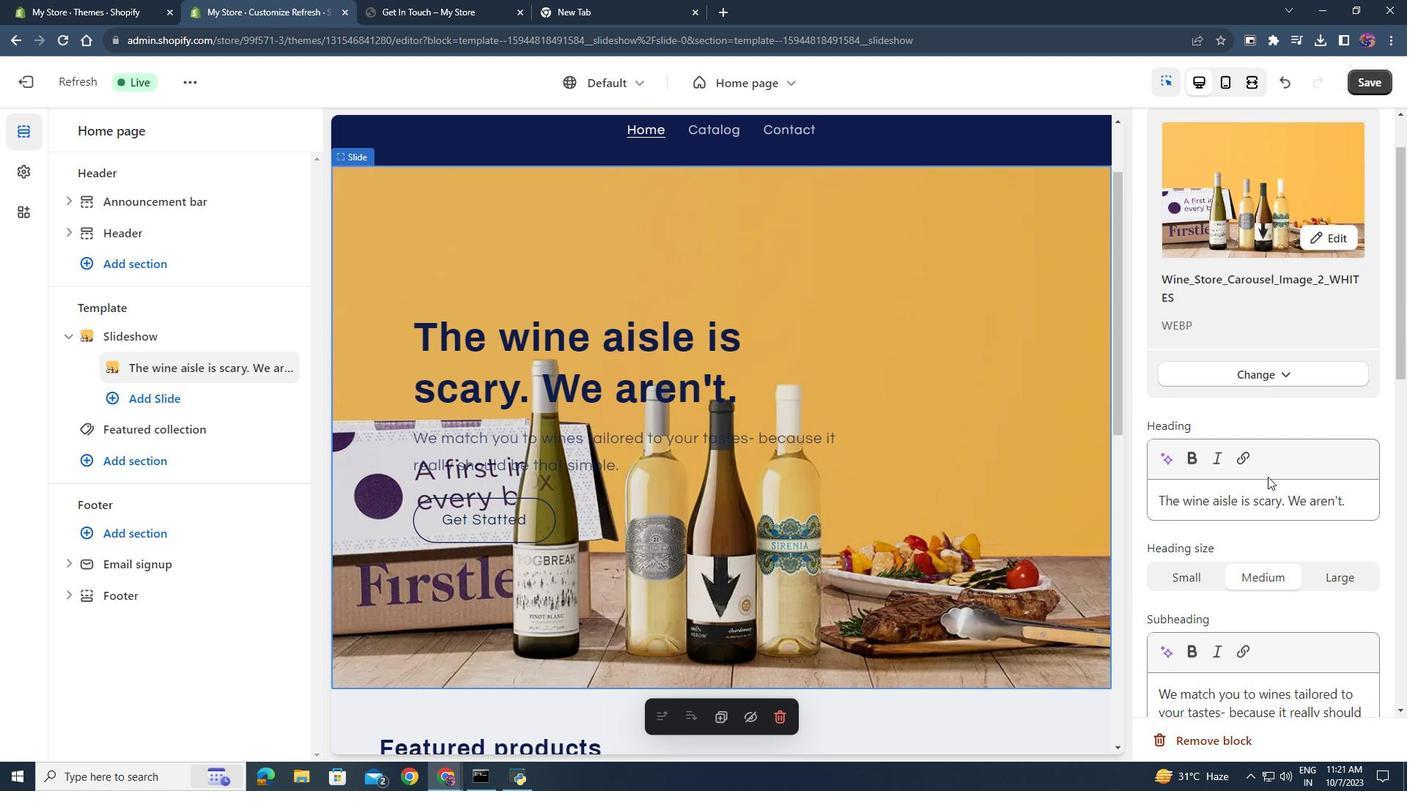 
Action: Mouse moved to (1268, 478)
Screenshot: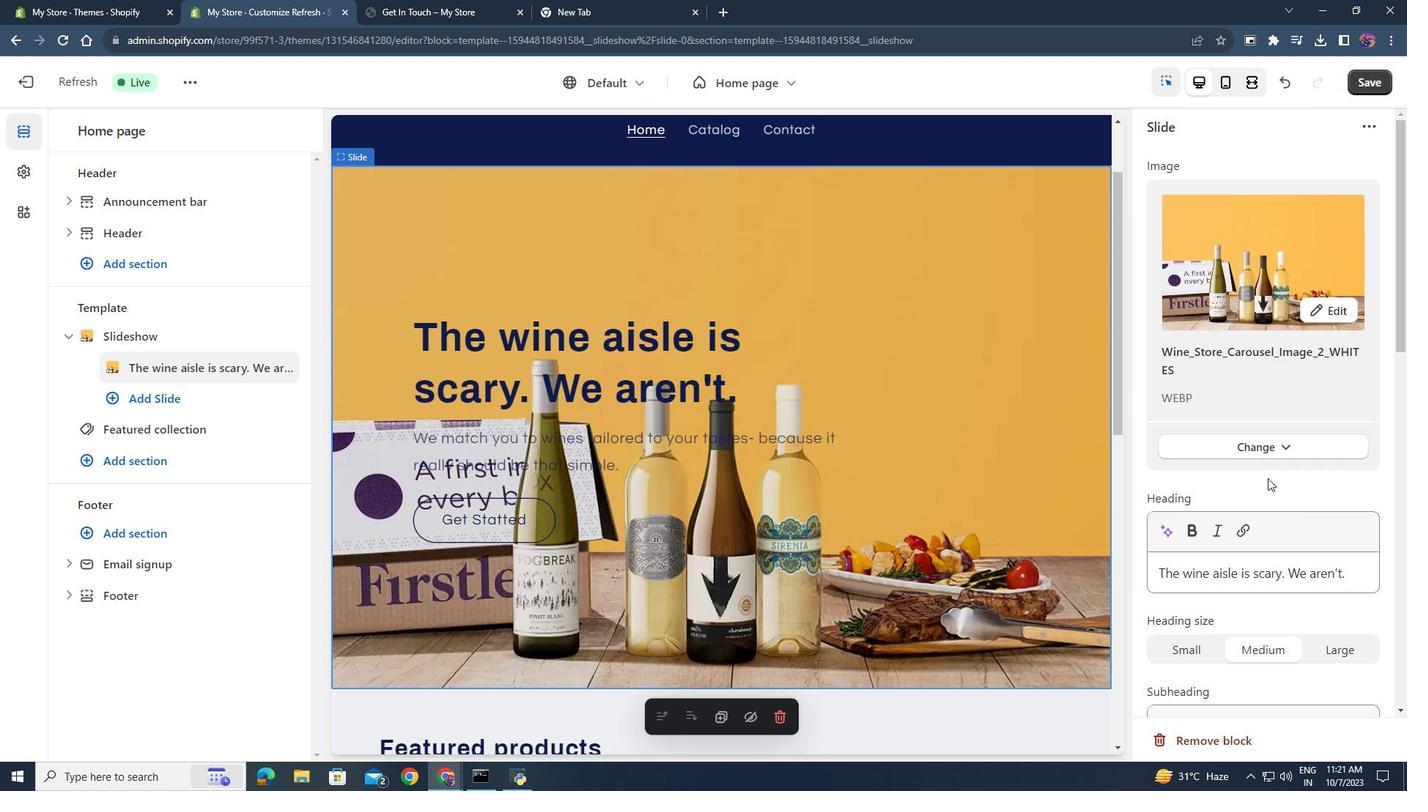 
Action: Mouse scrolled (1268, 477) with delta (0, 0)
Screenshot: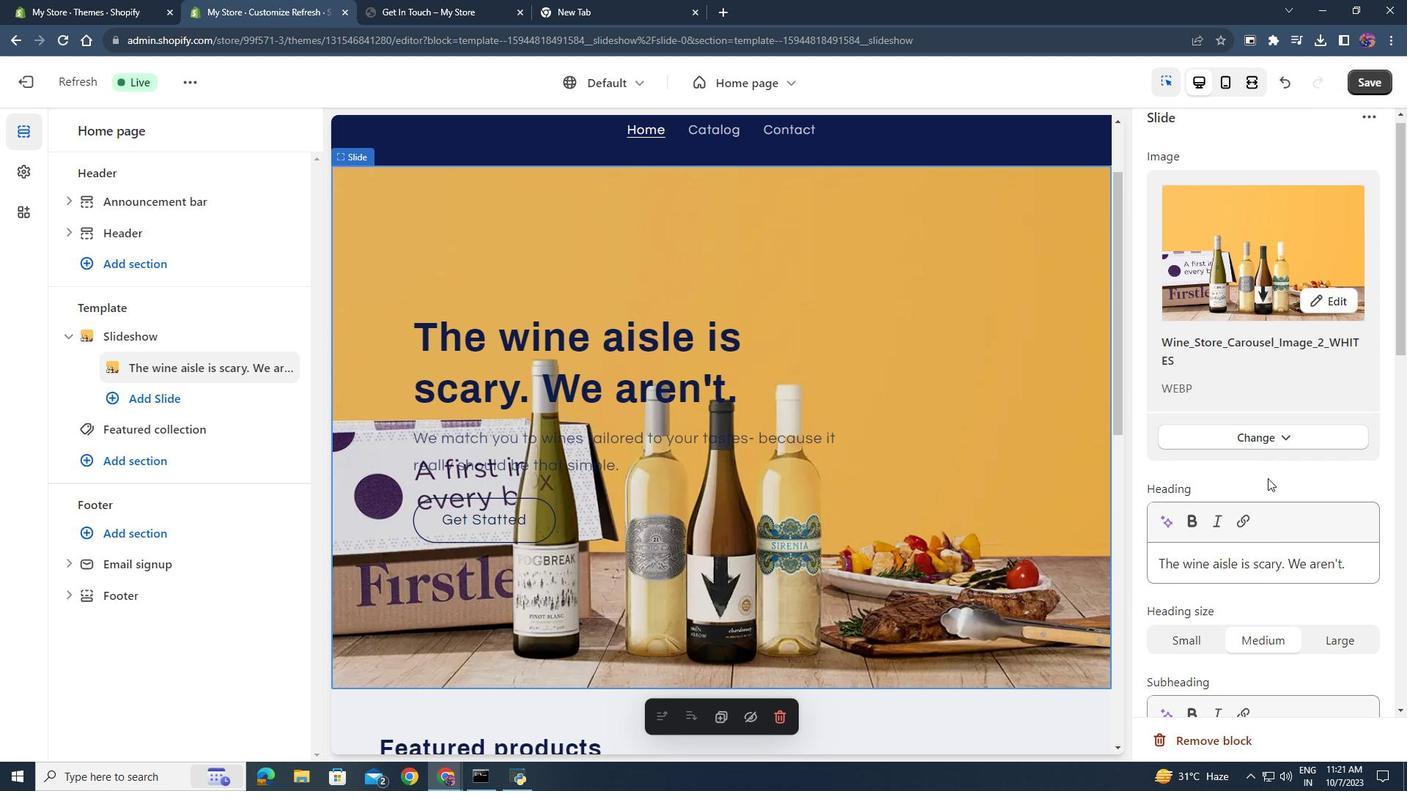 
Action: Mouse moved to (1353, 502)
Screenshot: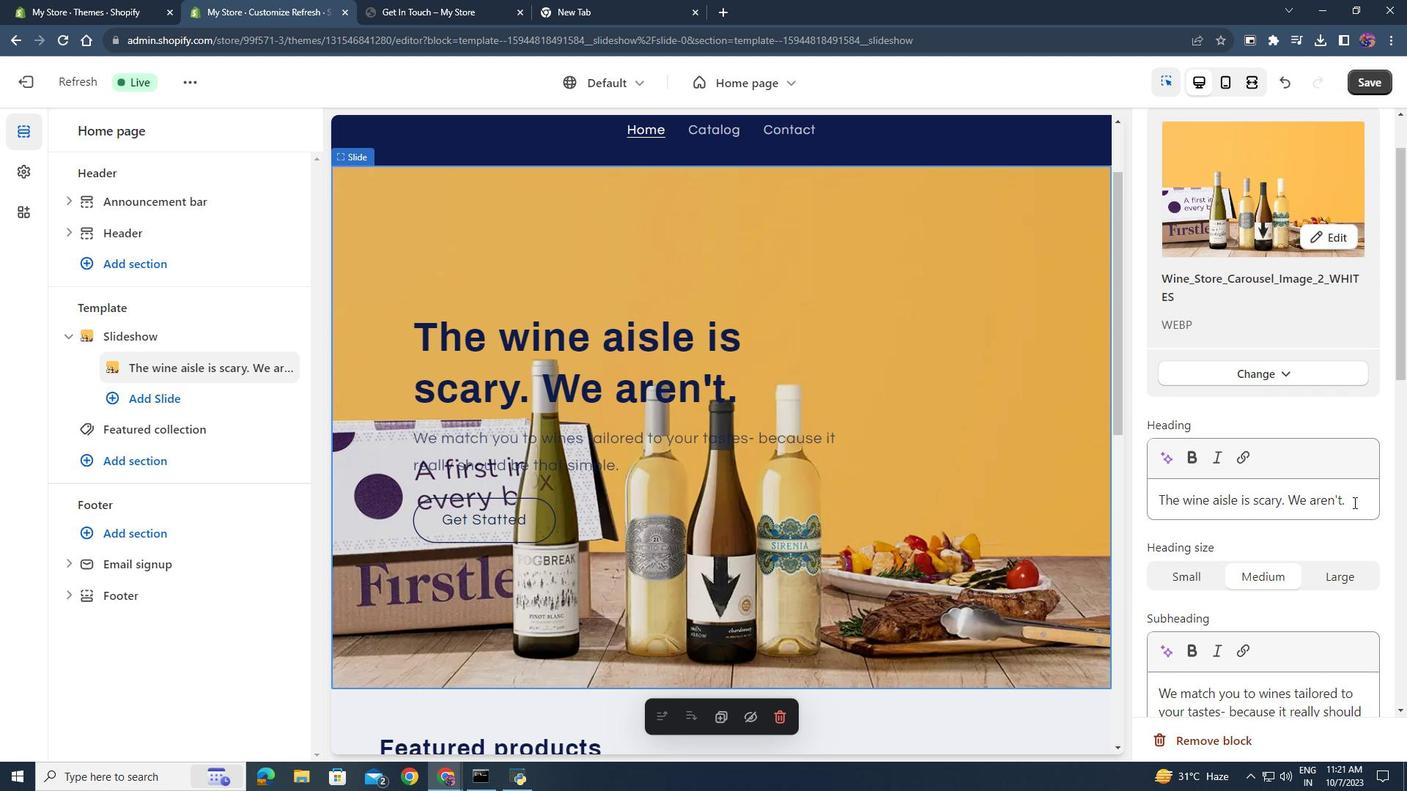 
Action: Mouse pressed left at (1353, 502)
Screenshot: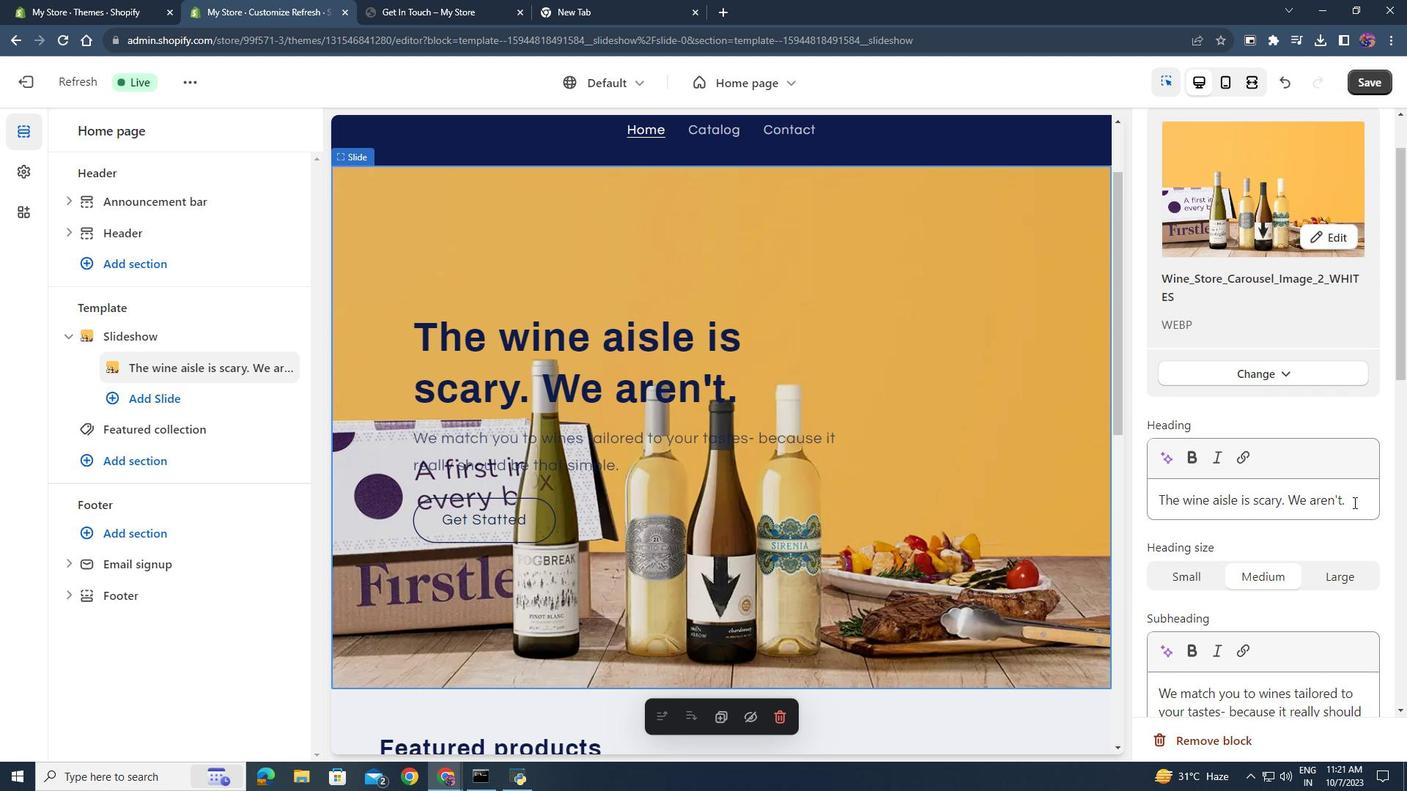 
Action: Mouse moved to (1217, 496)
Screenshot: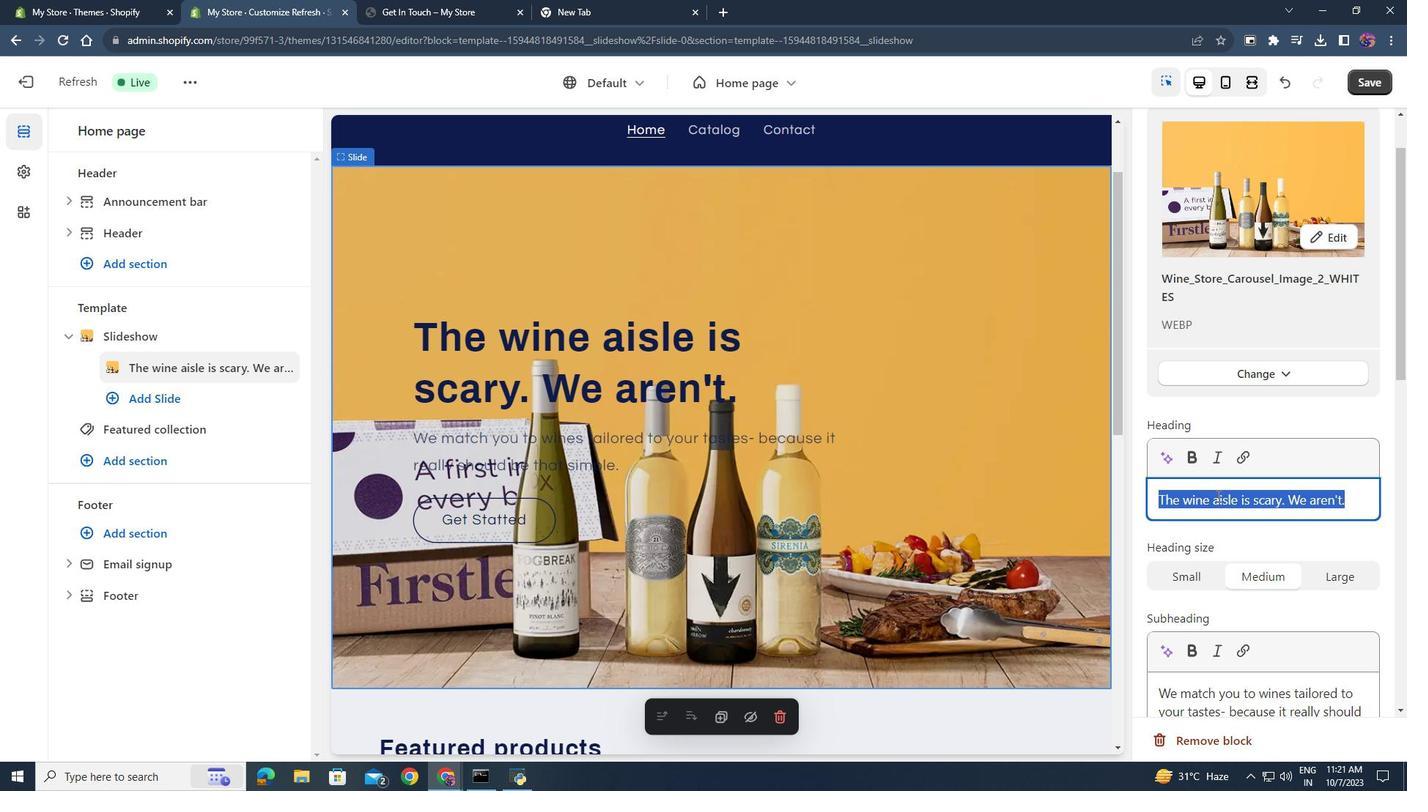 
Action: Mouse pressed right at (1217, 496)
Screenshot: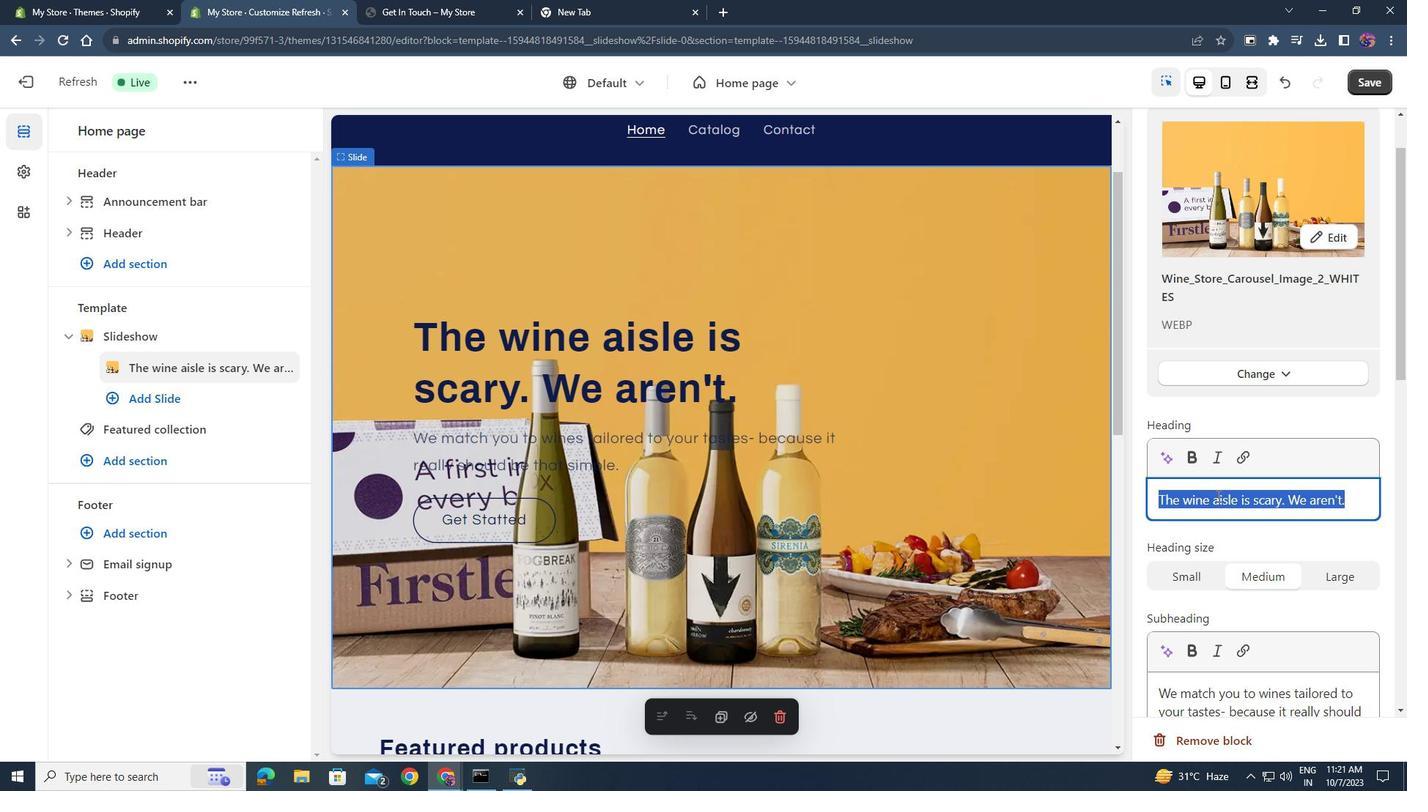 
Action: Mouse moved to (1213, 484)
Screenshot: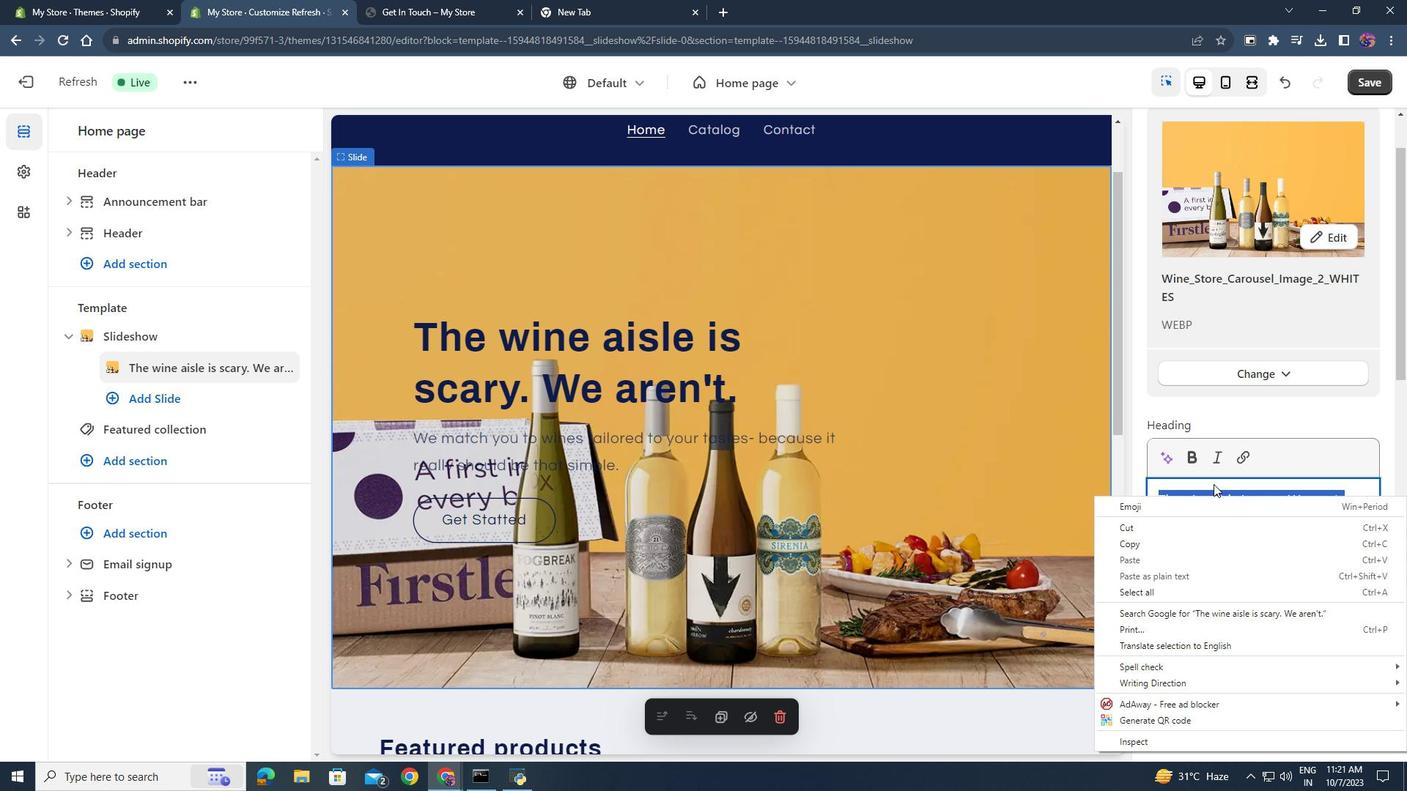 
Action: Mouse pressed left at (1213, 484)
Screenshot: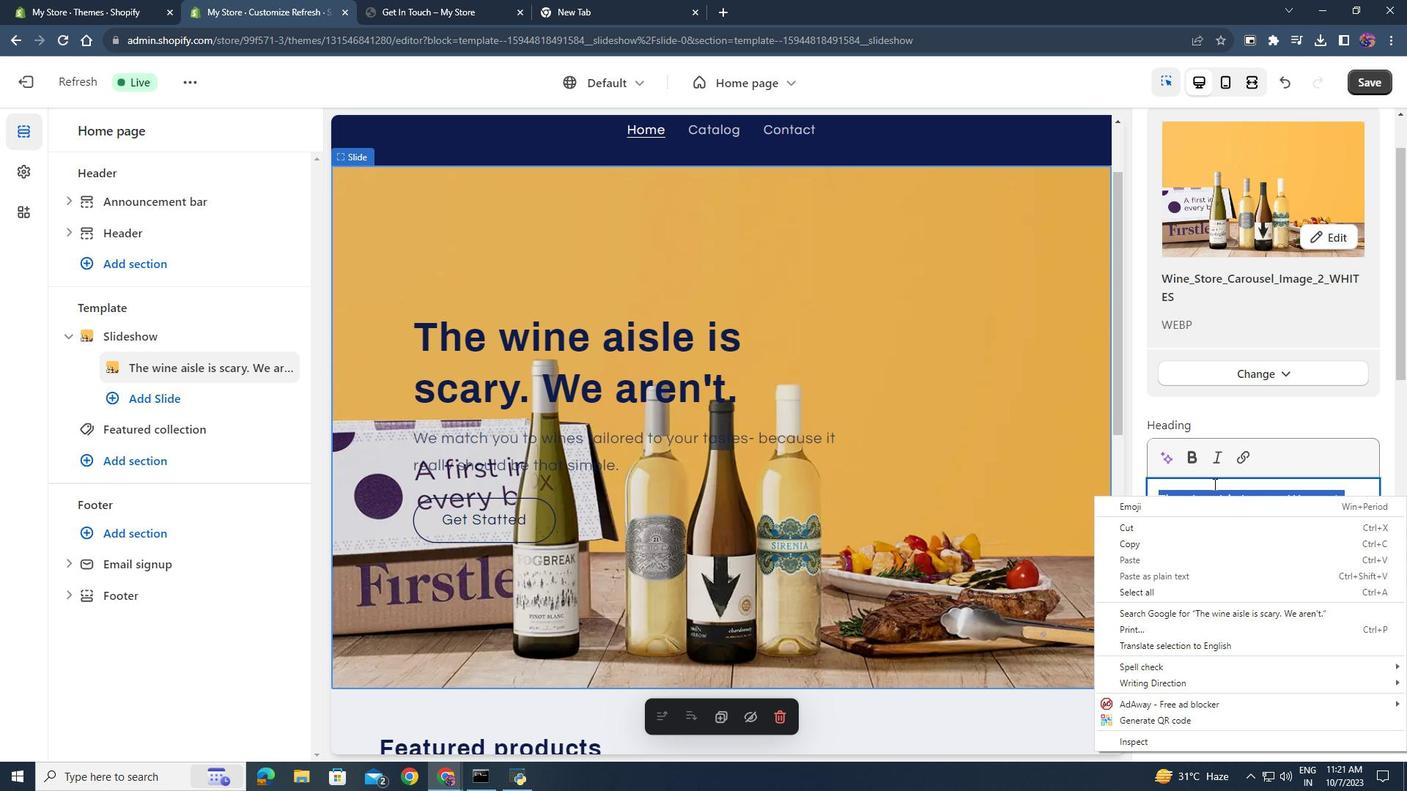 
Action: Mouse moved to (1214, 492)
Screenshot: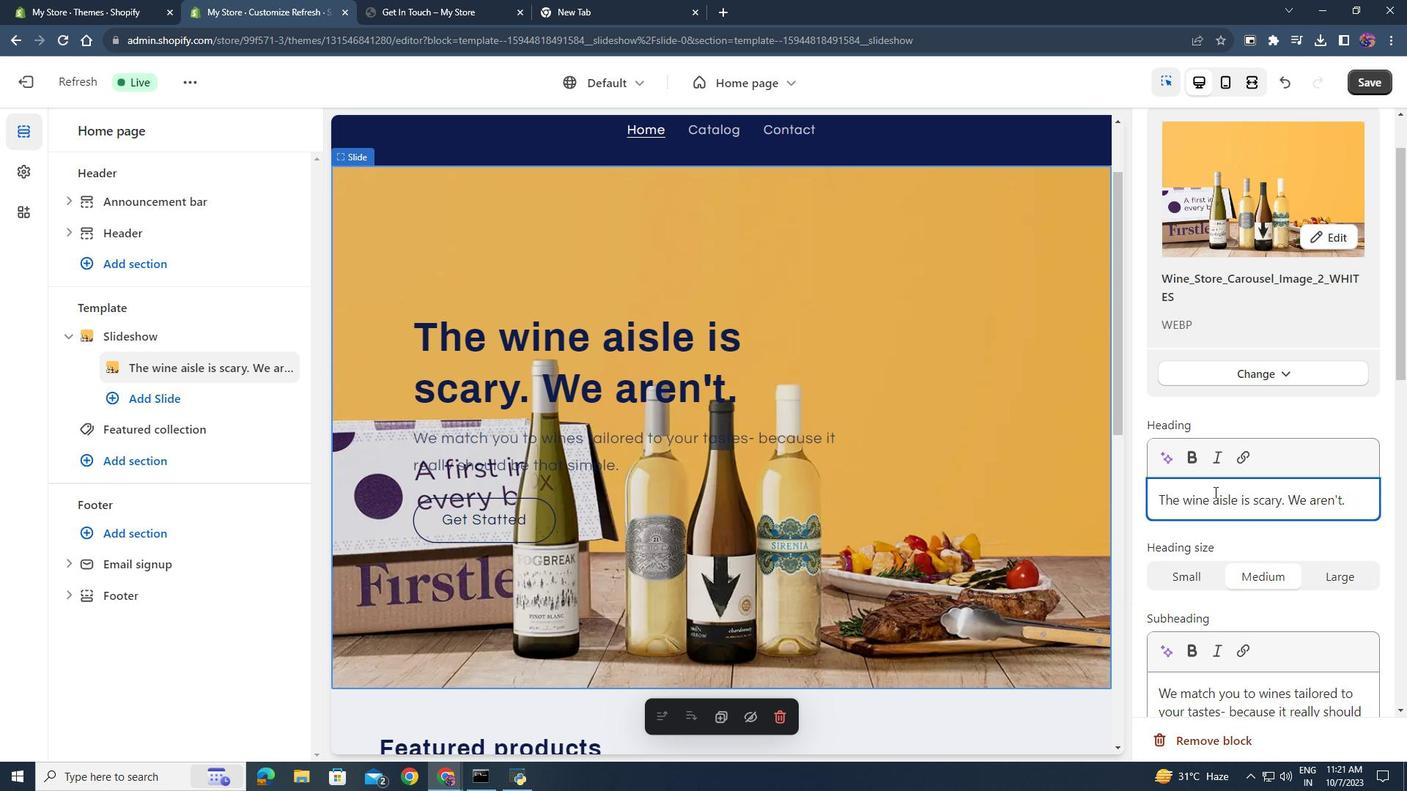 
Action: Mouse pressed left at (1214, 492)
Screenshot: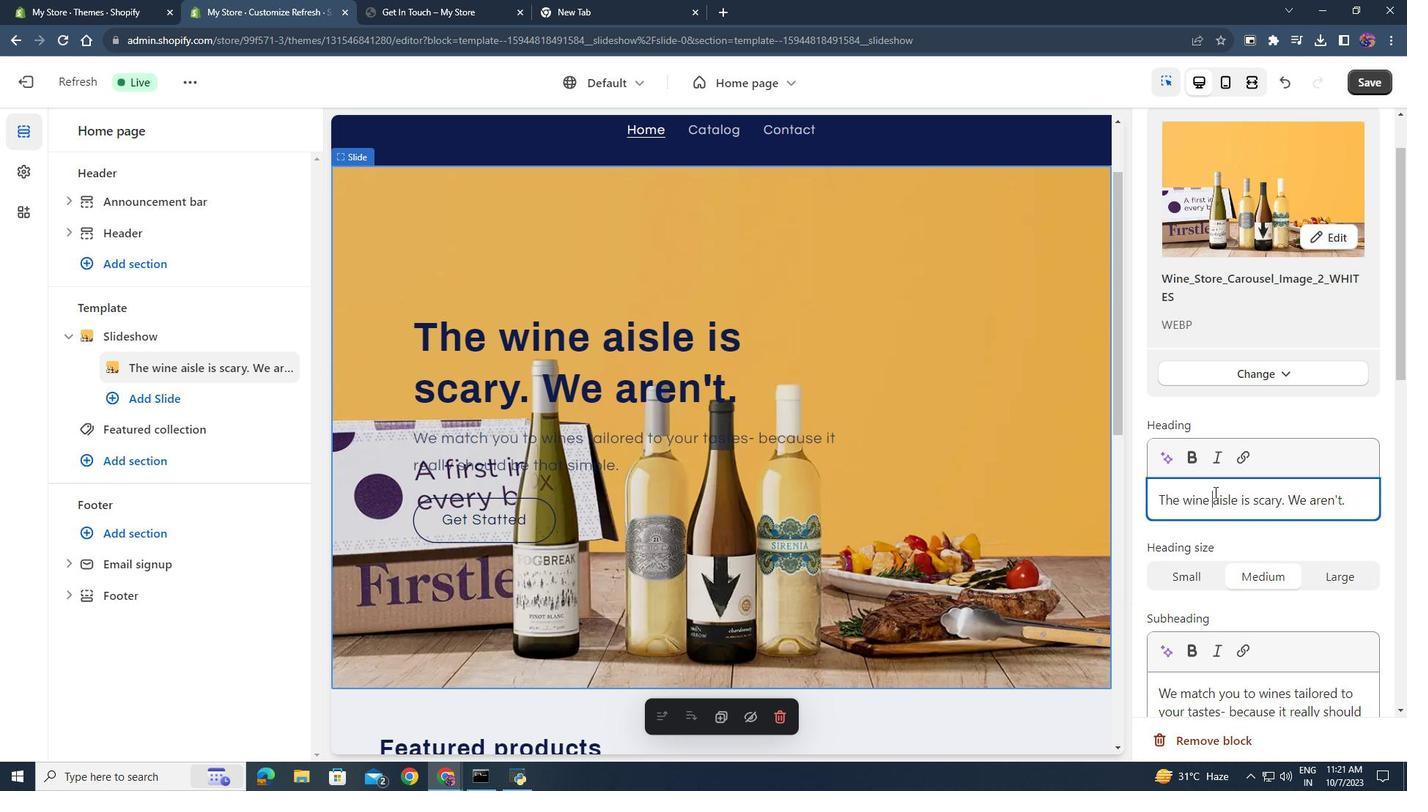 
Action: Mouse moved to (1195, 560)
Screenshot: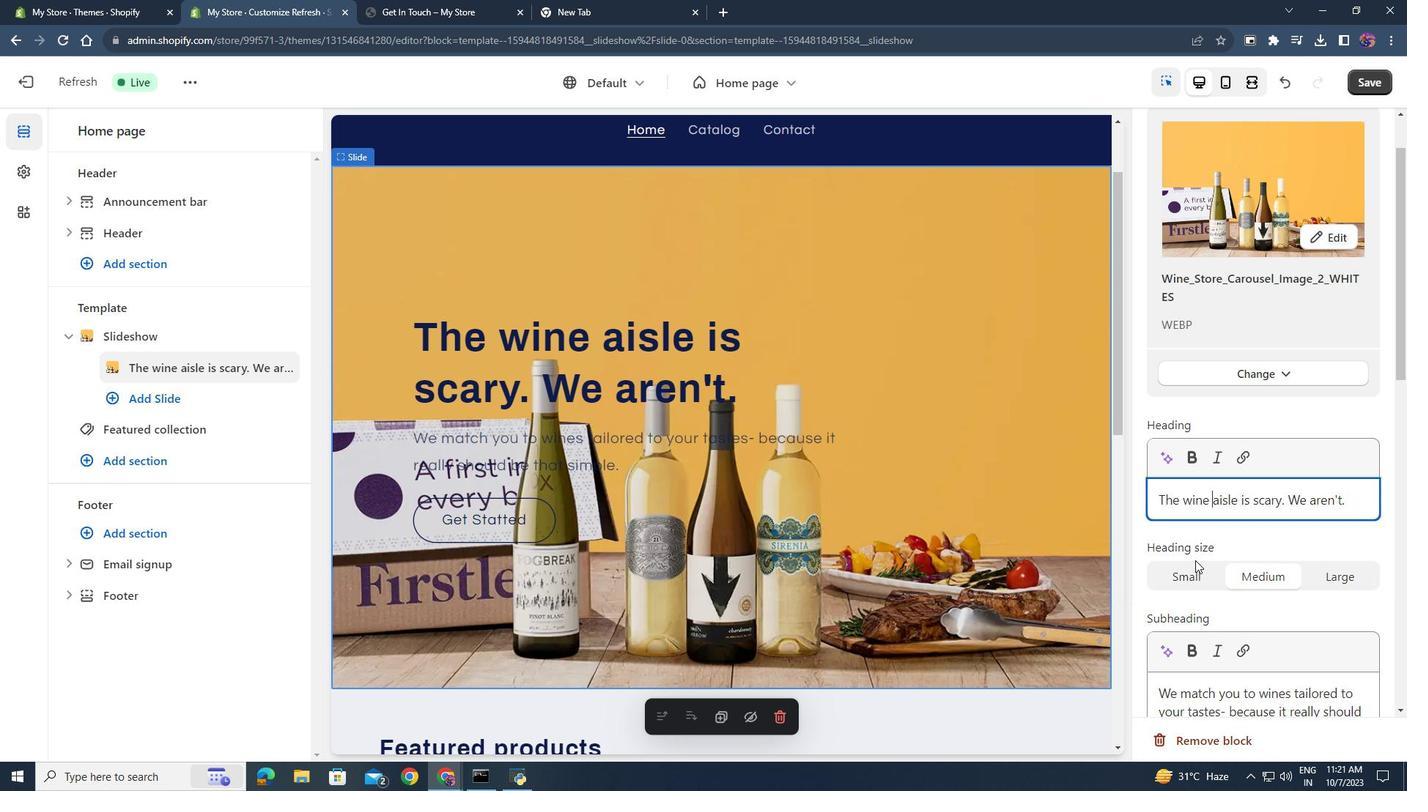
Action: Mouse scrolled (1195, 559) with delta (0, 0)
Screenshot: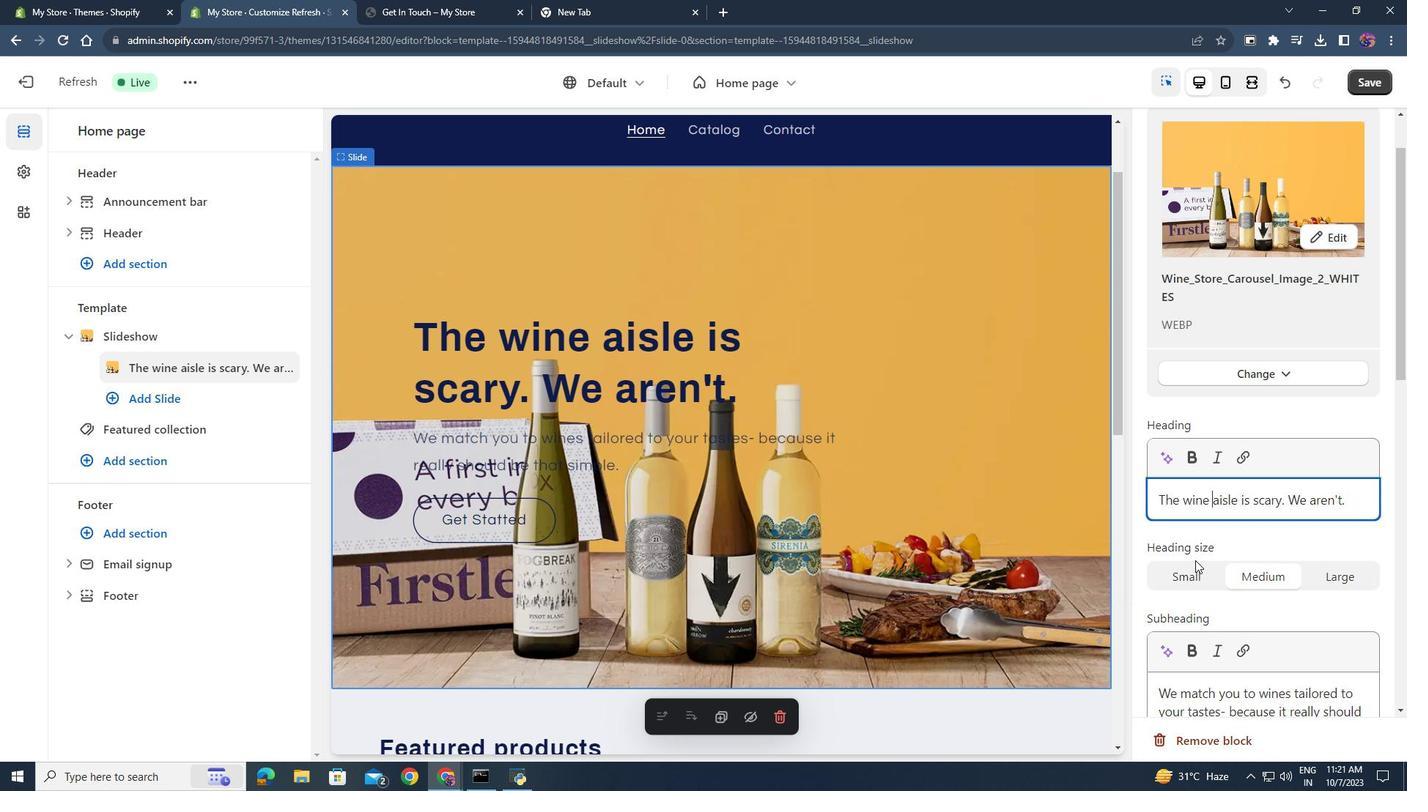 
Action: Mouse moved to (1201, 556)
Screenshot: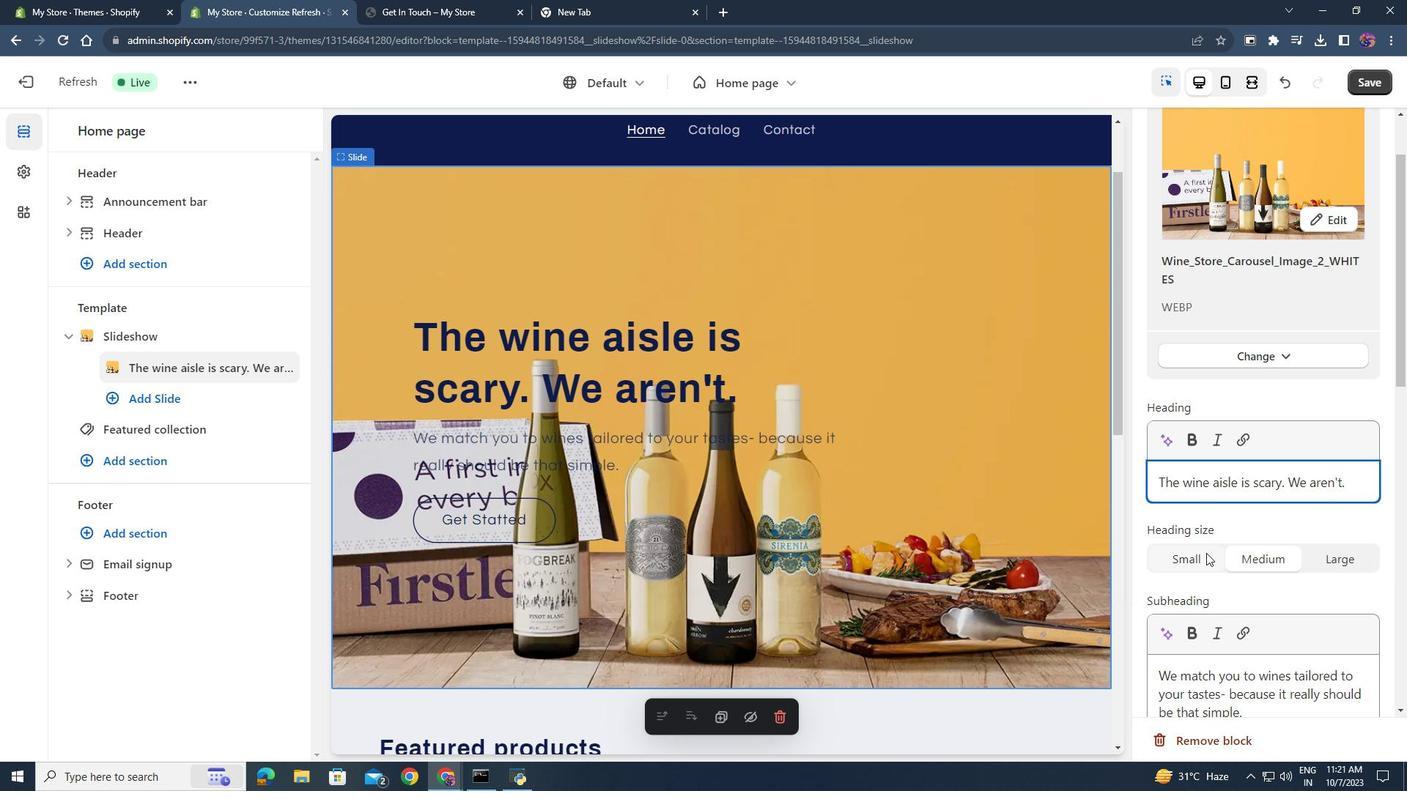 
Action: Mouse scrolled (1201, 555) with delta (0, 0)
Screenshot: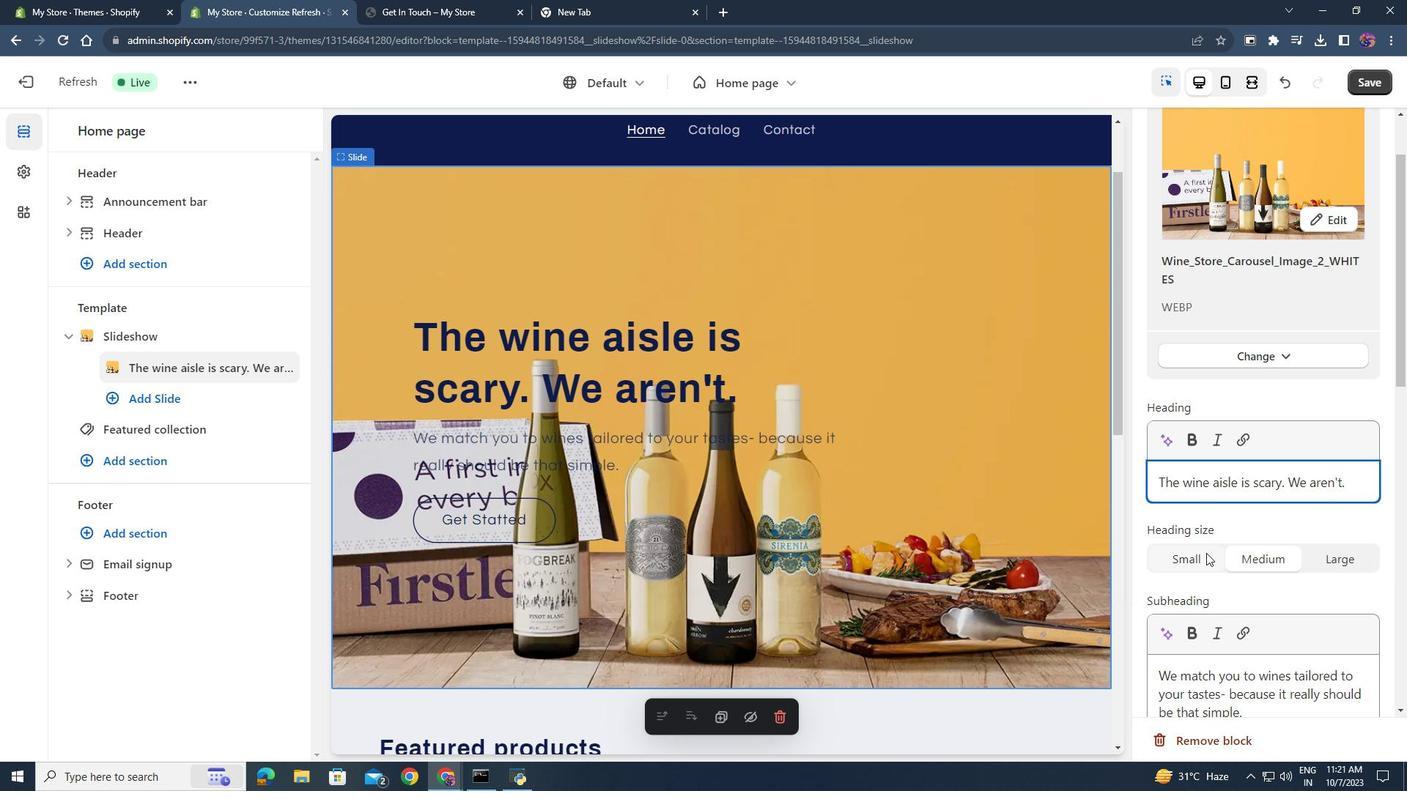 
Action: Mouse moved to (1206, 553)
Screenshot: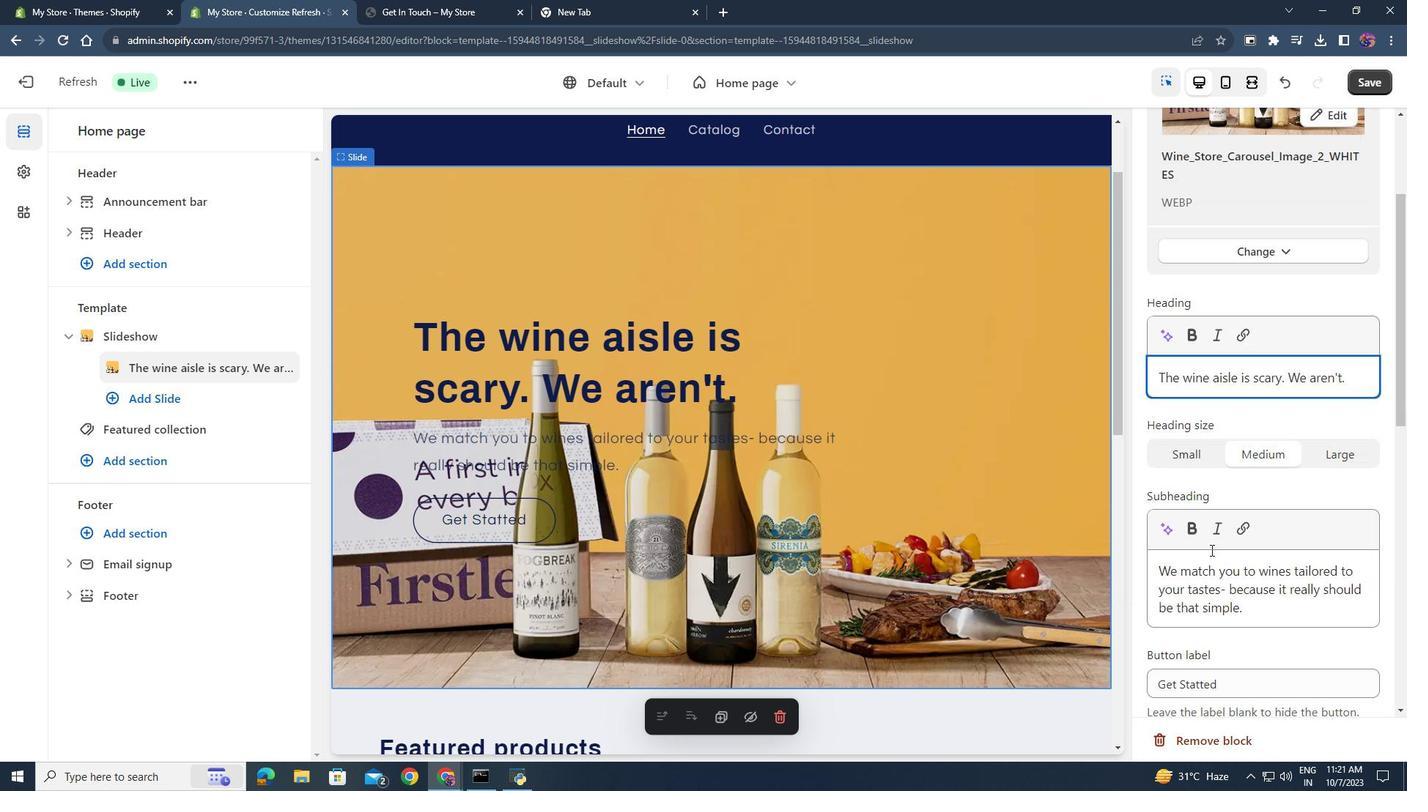 
Action: Mouse scrolled (1206, 552) with delta (0, 0)
Screenshot: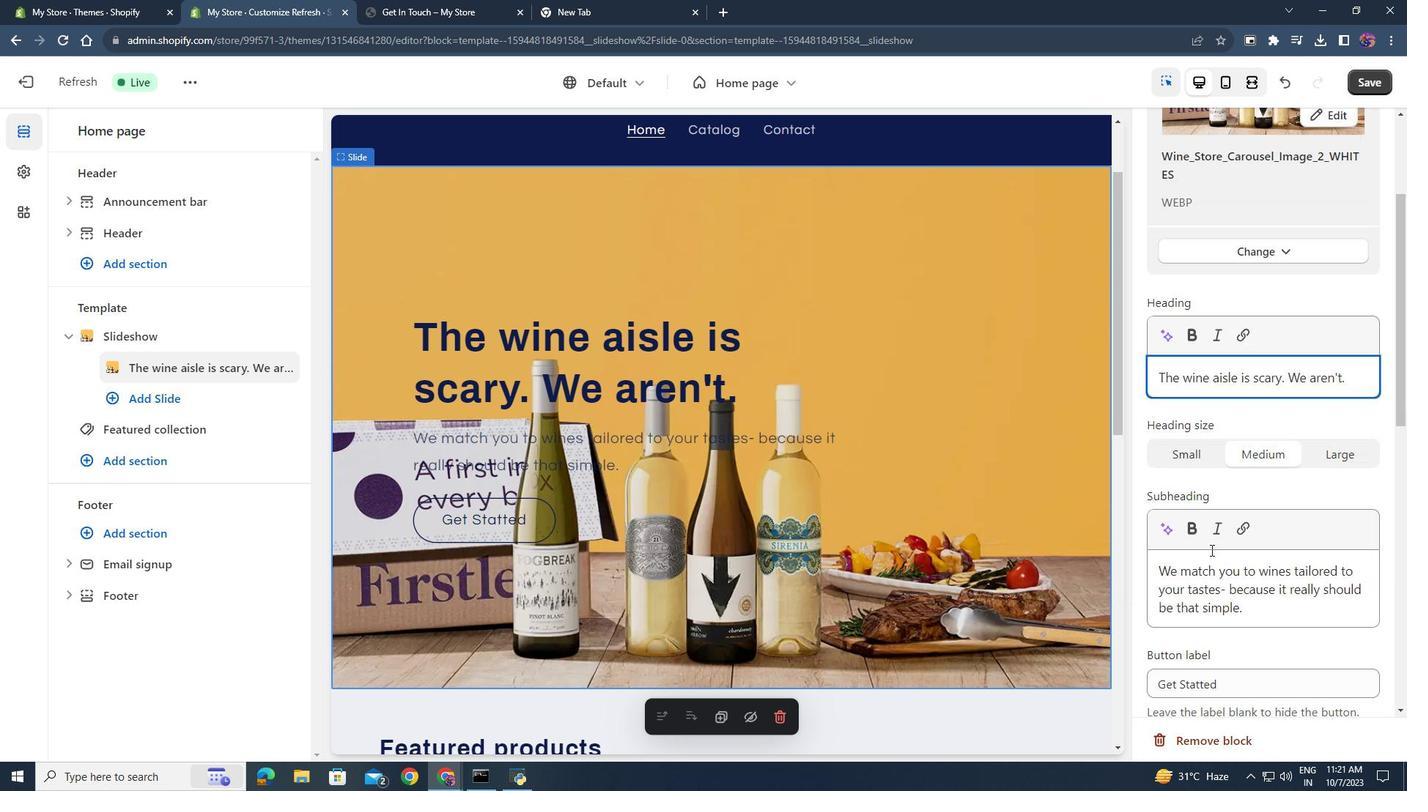
Action: Mouse moved to (1210, 550)
Screenshot: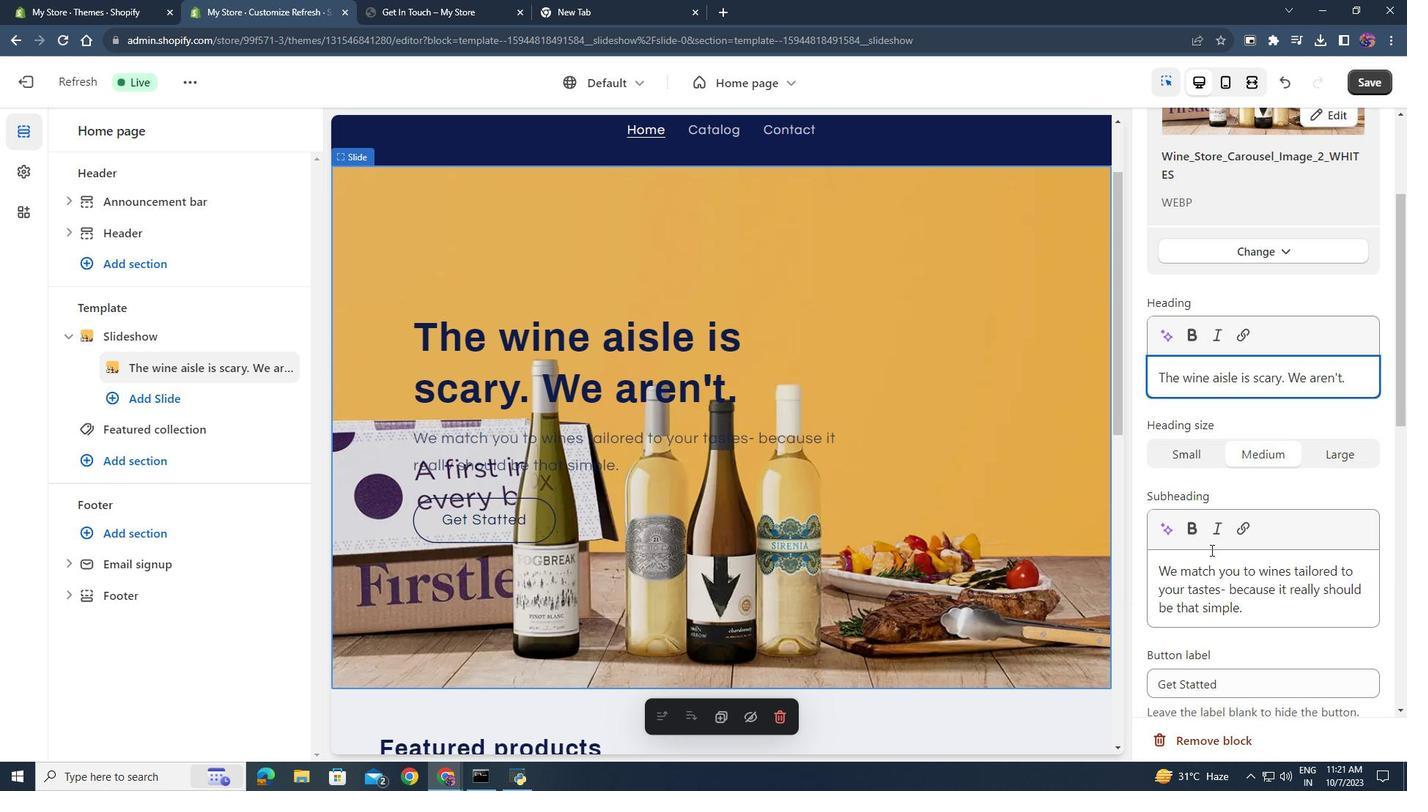 
Action: Mouse scrolled (1210, 549) with delta (0, 0)
Screenshot: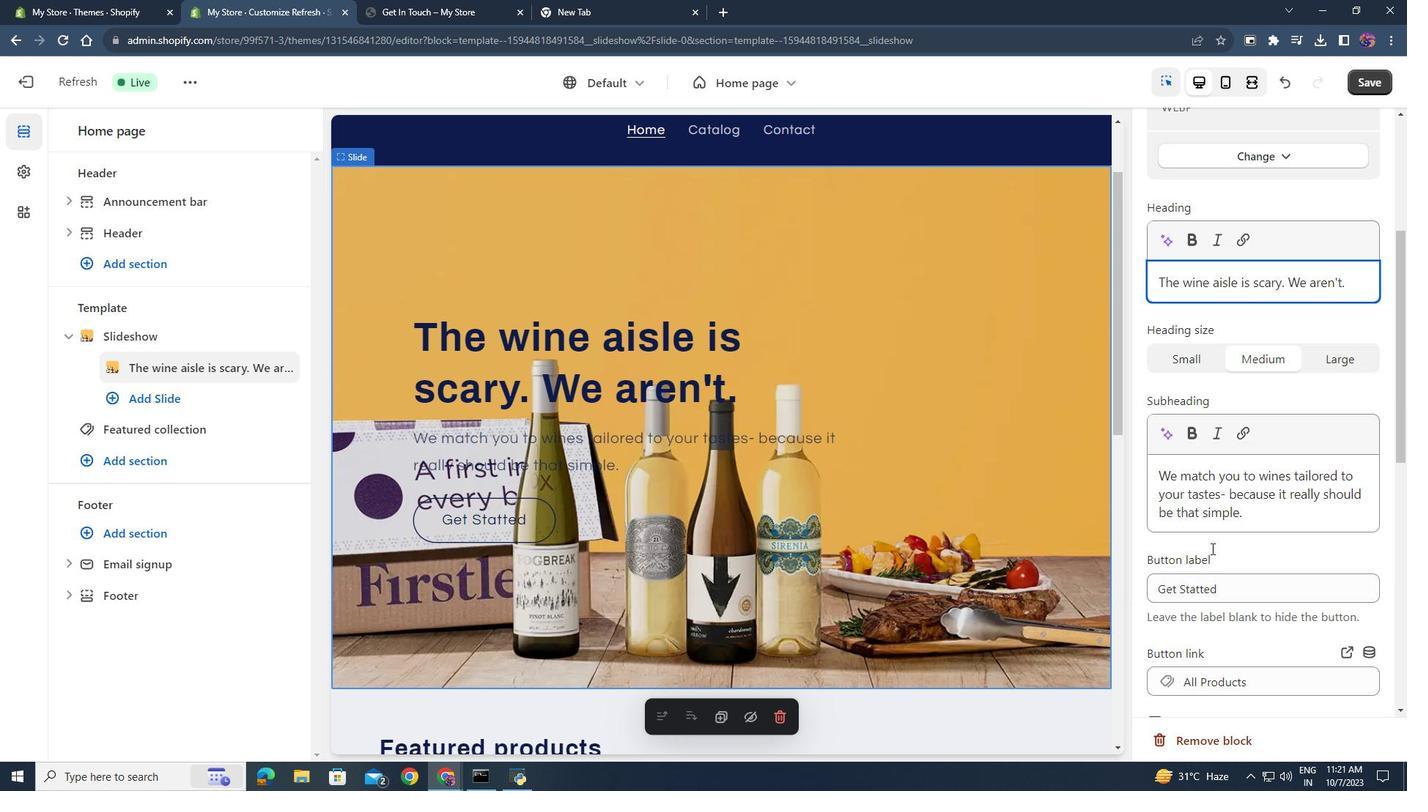 
Action: Mouse moved to (1213, 546)
Screenshot: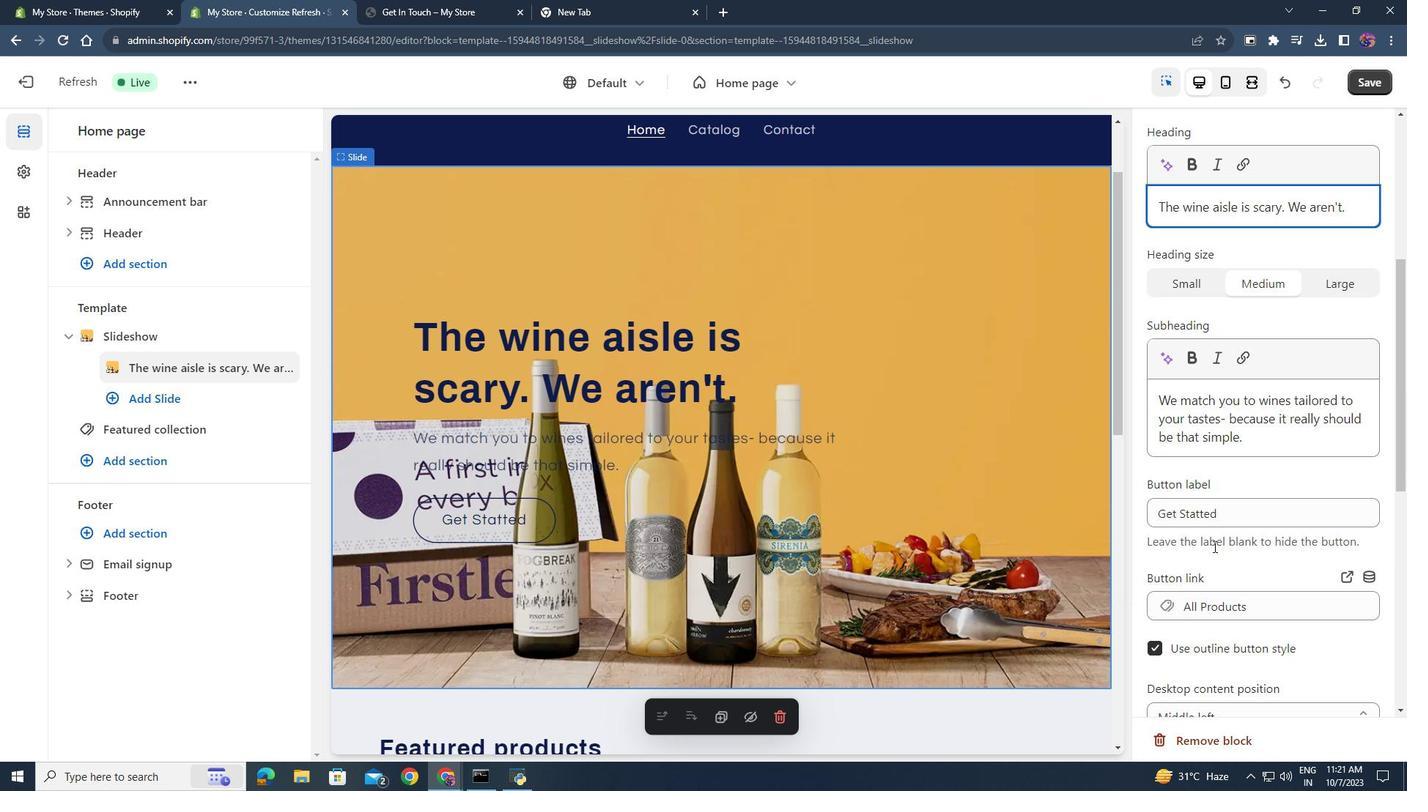 
Action: Mouse scrolled (1213, 546) with delta (0, 0)
Screenshot: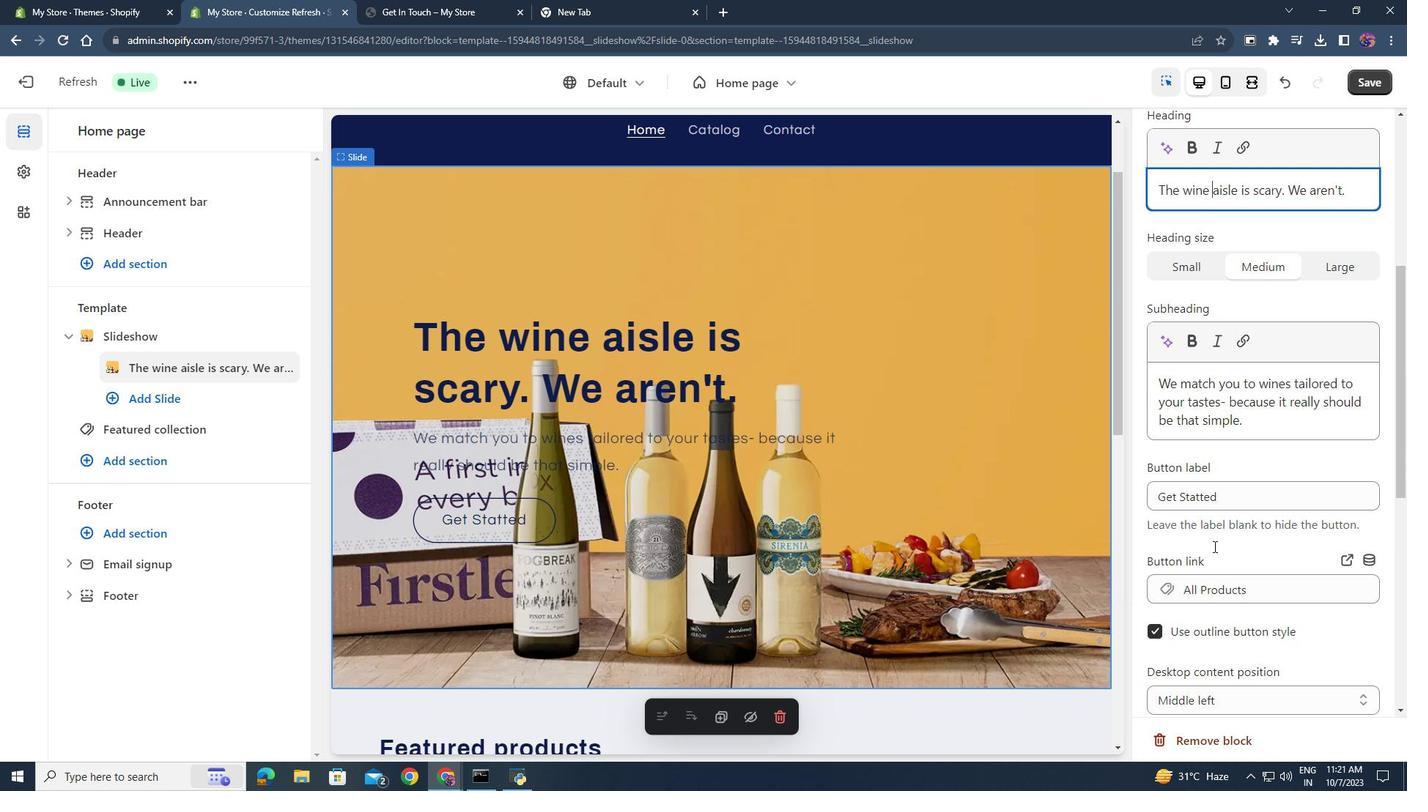 
Action: Mouse scrolled (1213, 546) with delta (0, 0)
Screenshot: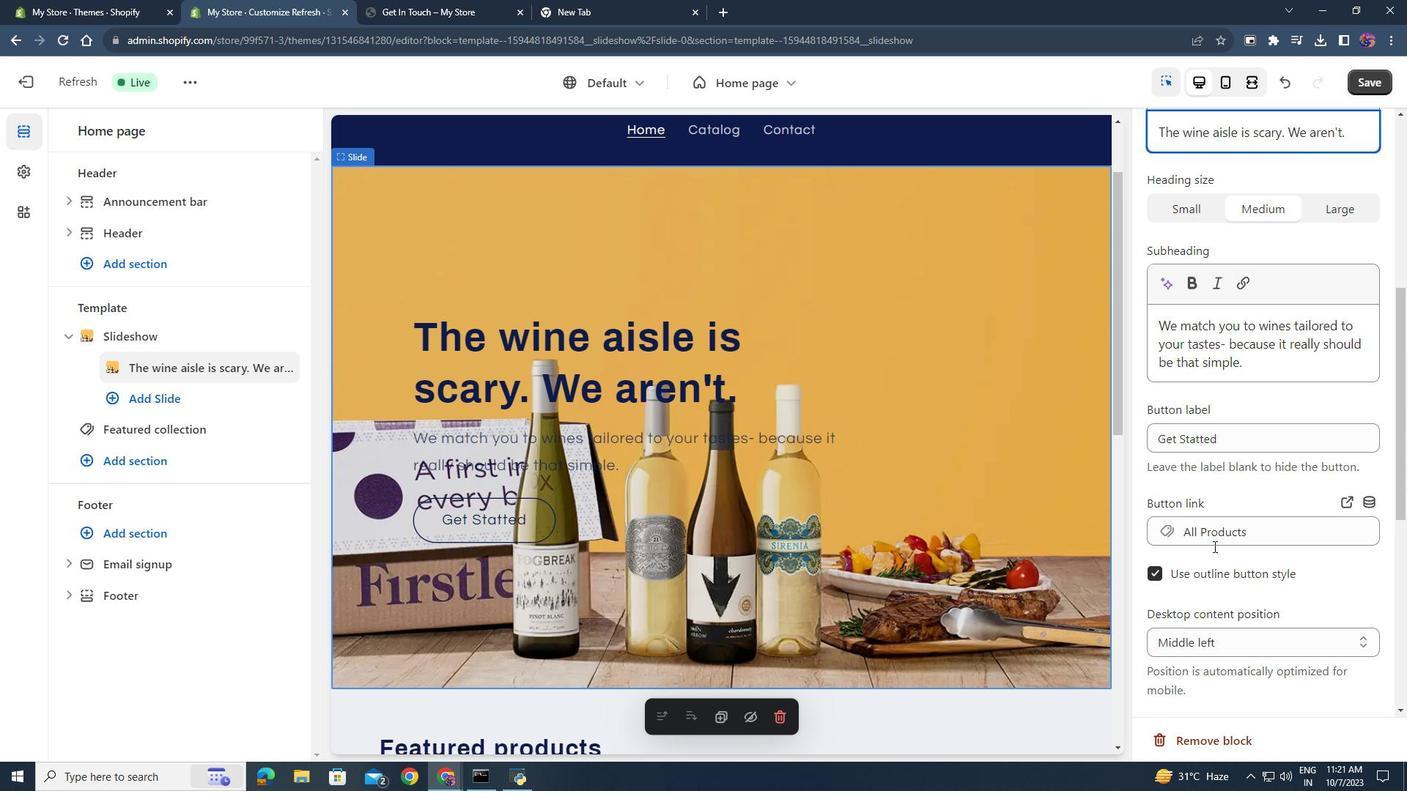 
Action: Mouse moved to (1214, 543)
Screenshot: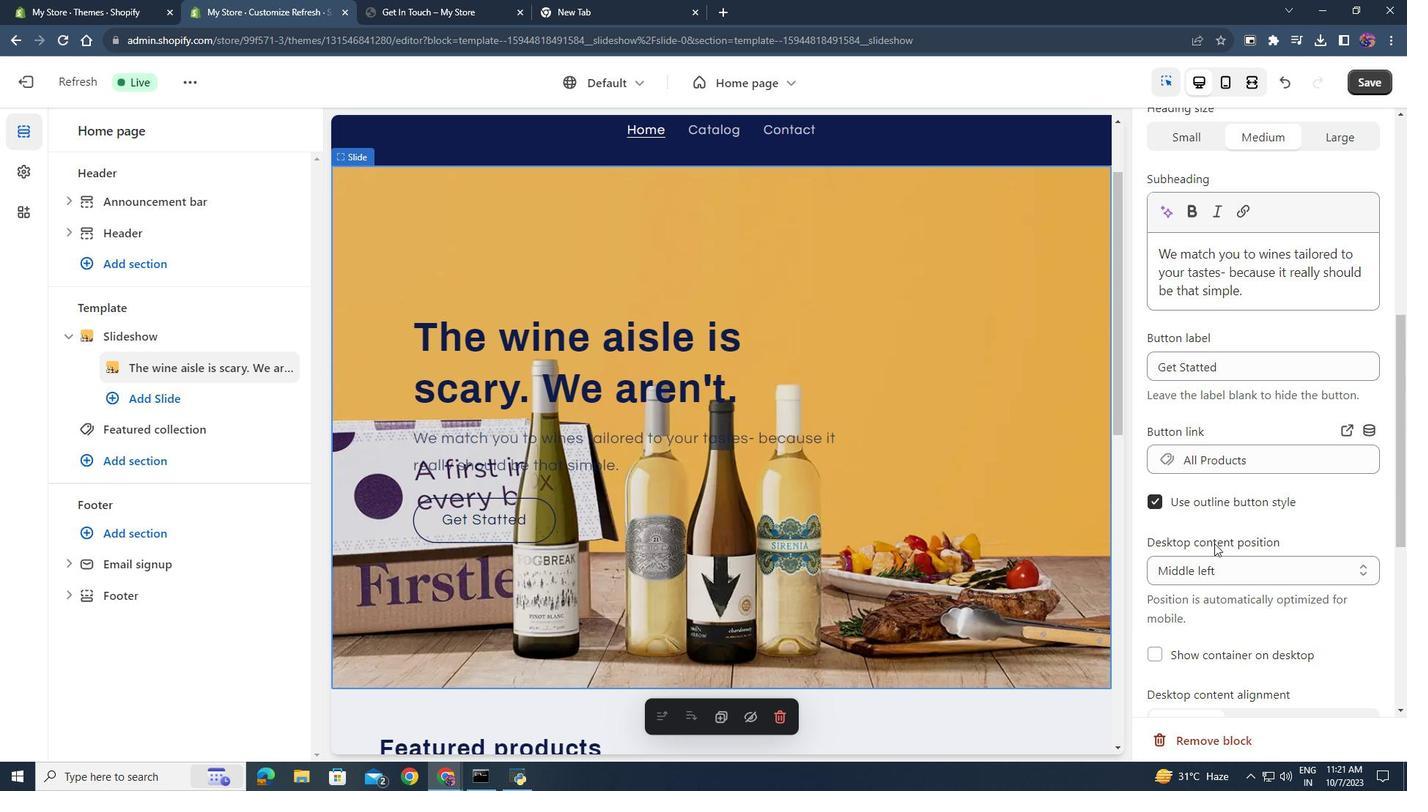 
Action: Mouse scrolled (1214, 543) with delta (0, 0)
Screenshot: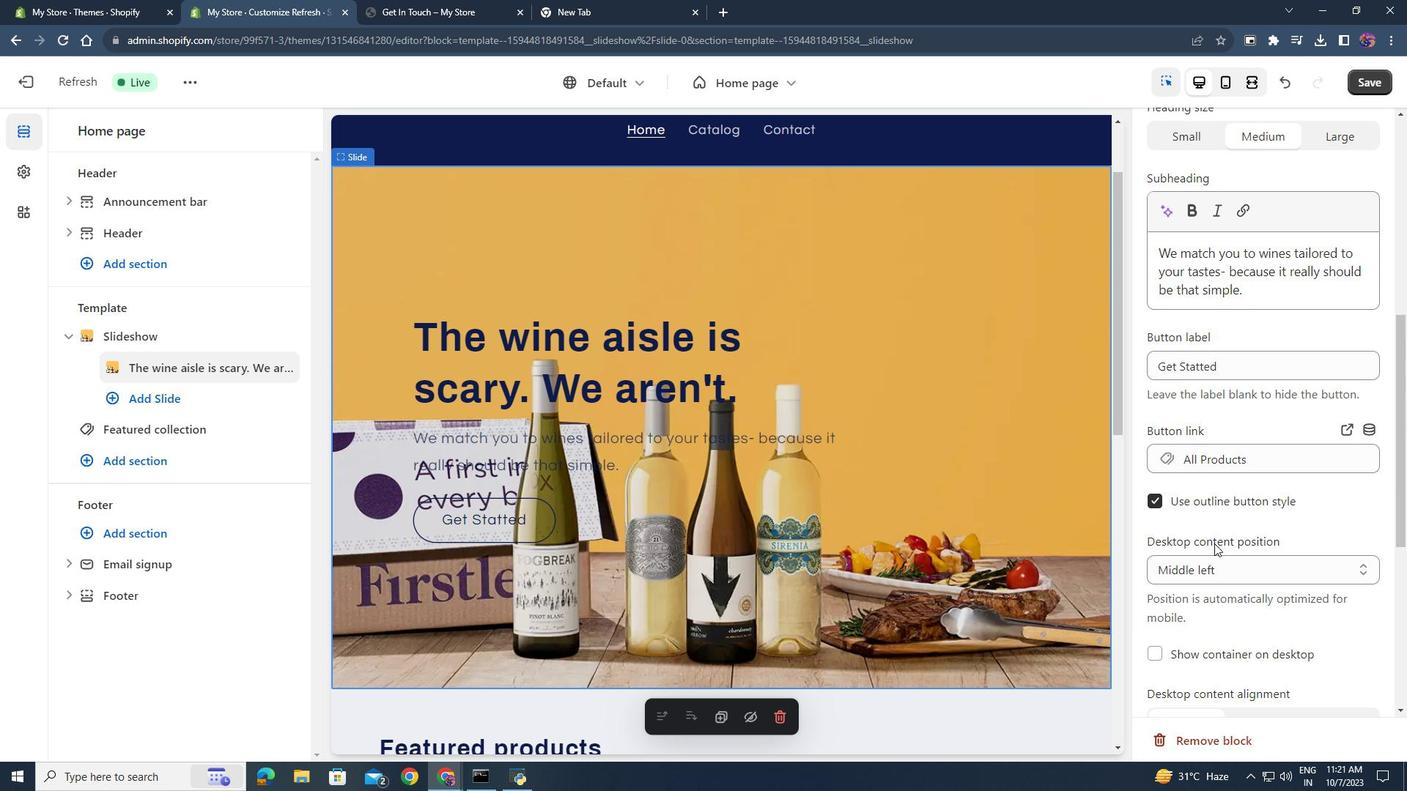 
Action: Mouse scrolled (1214, 543) with delta (0, 0)
Screenshot: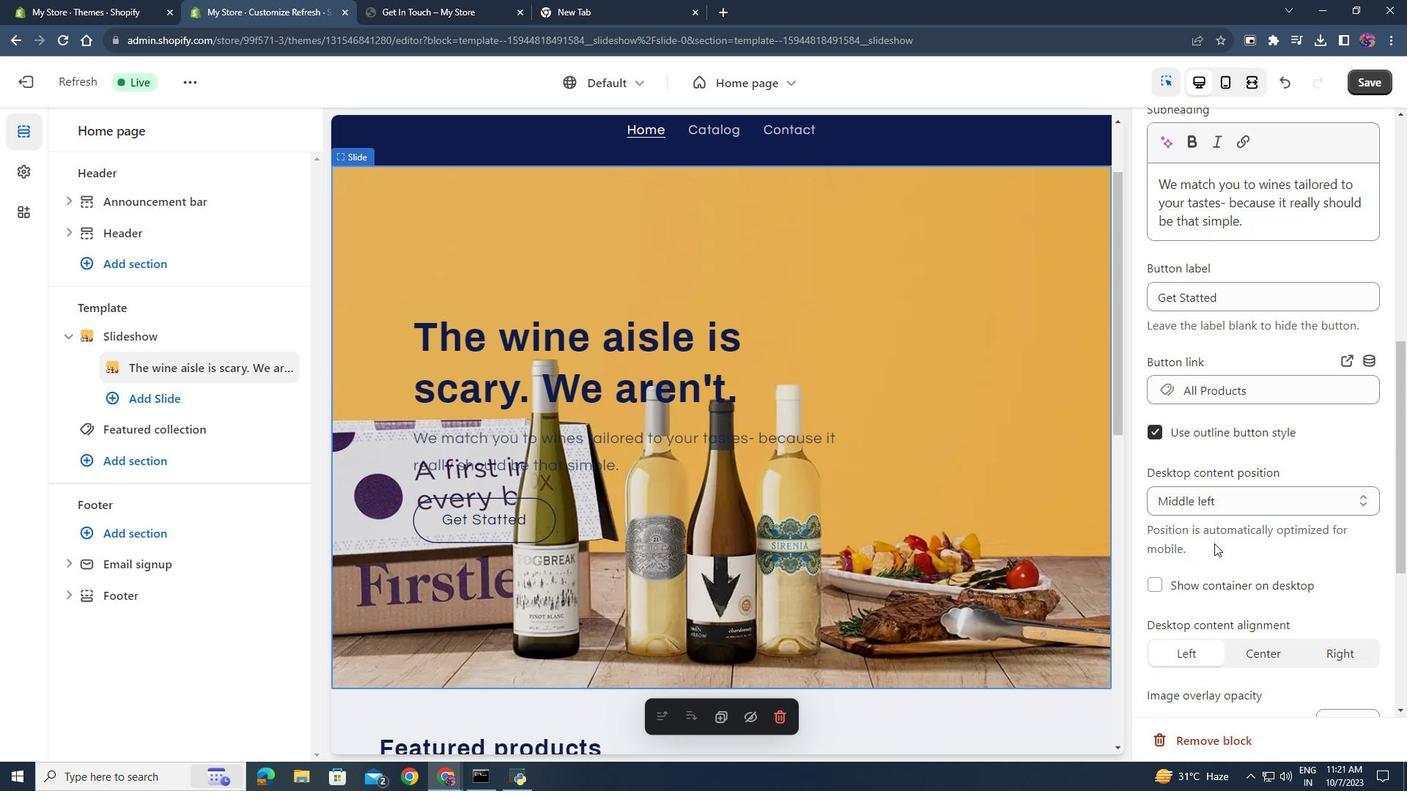 
Action: Mouse moved to (1155, 508)
Screenshot: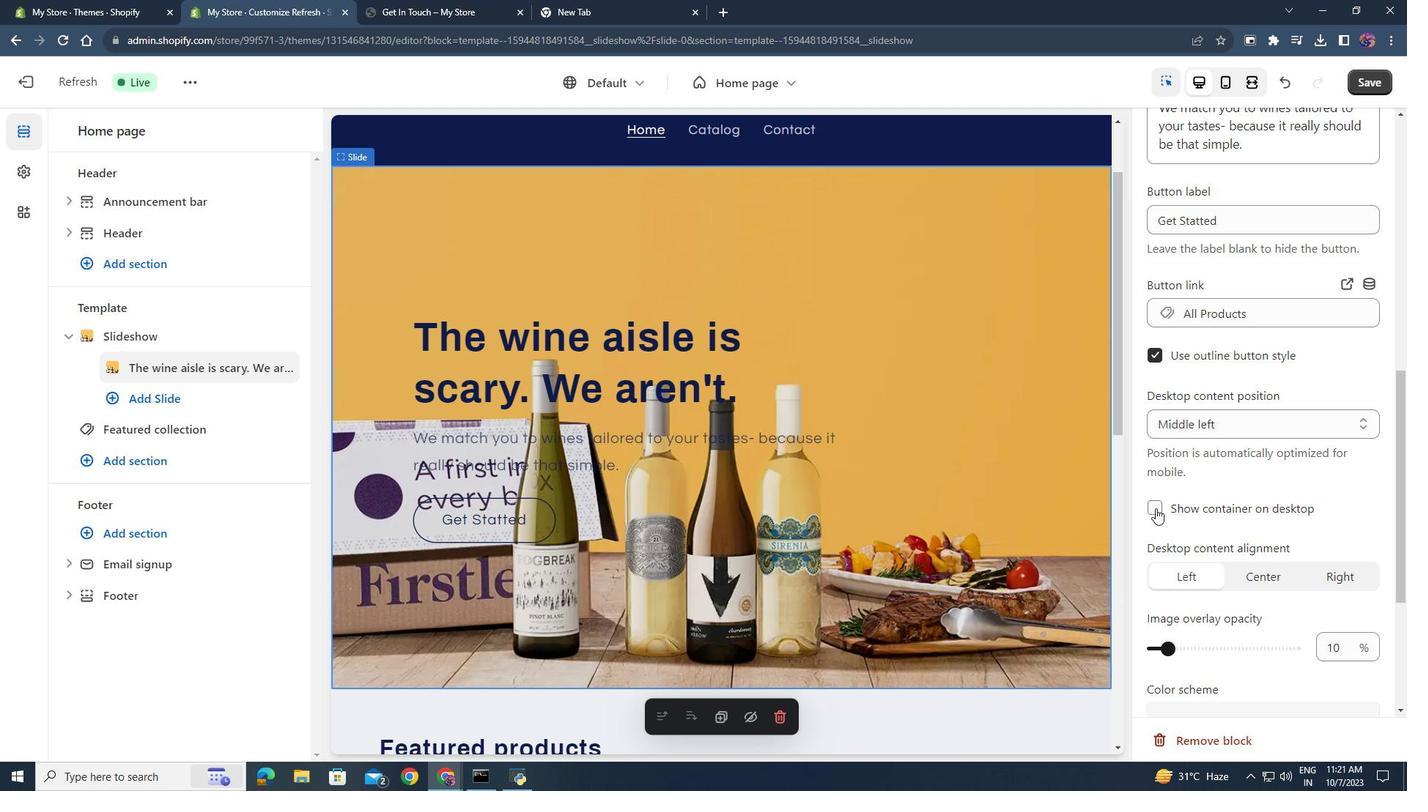 
Action: Mouse pressed left at (1155, 508)
Screenshot: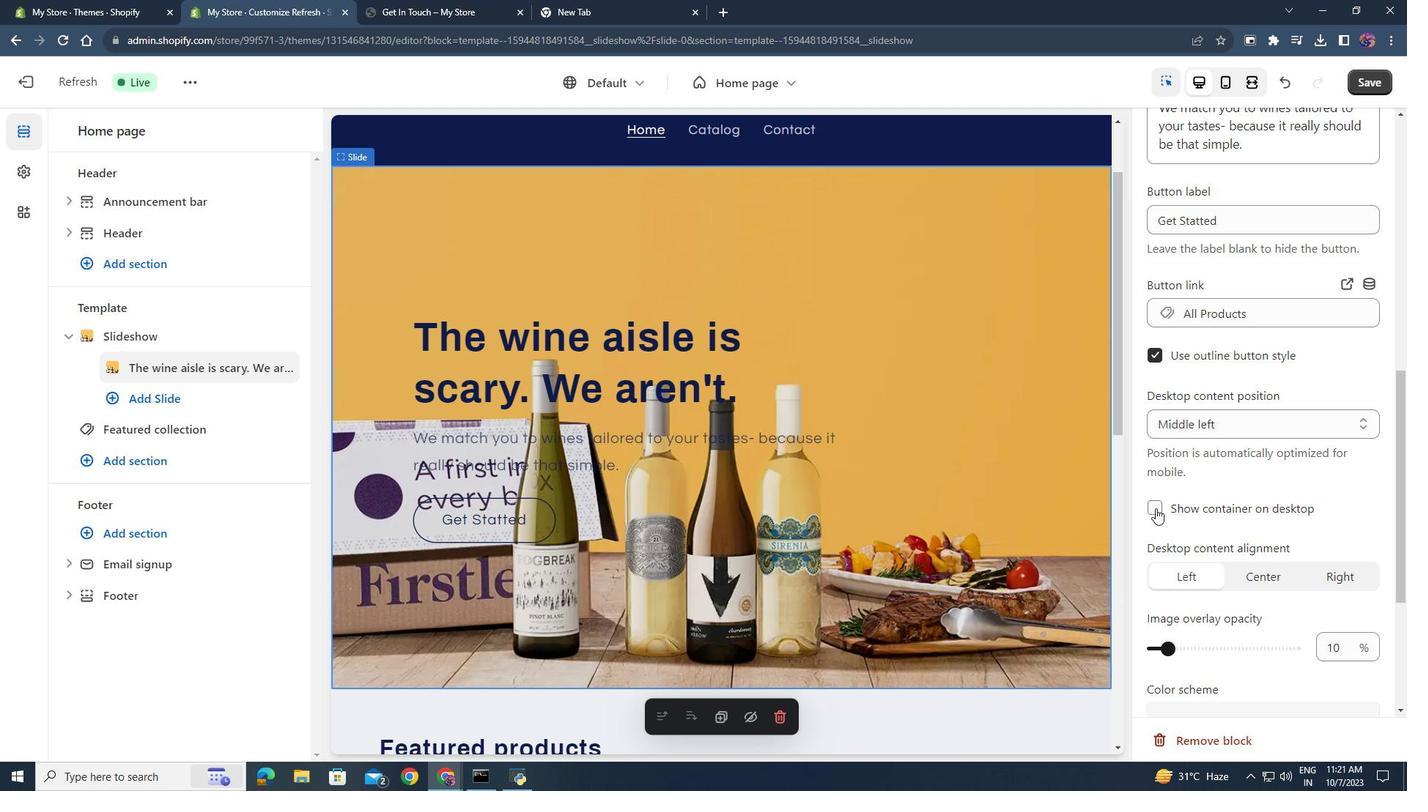 
Action: Mouse moved to (1255, 577)
Screenshot: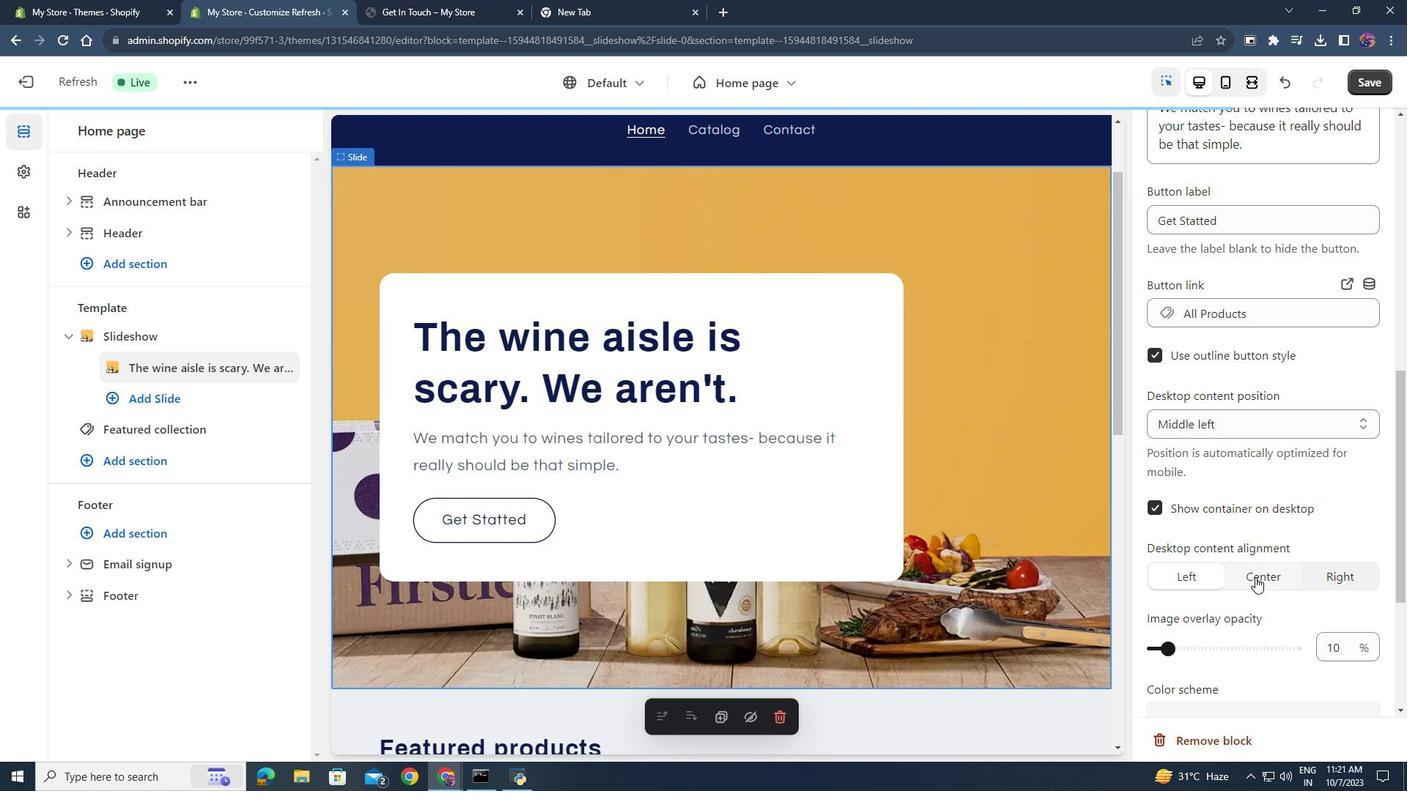 
Action: Mouse pressed left at (1255, 577)
Screenshot: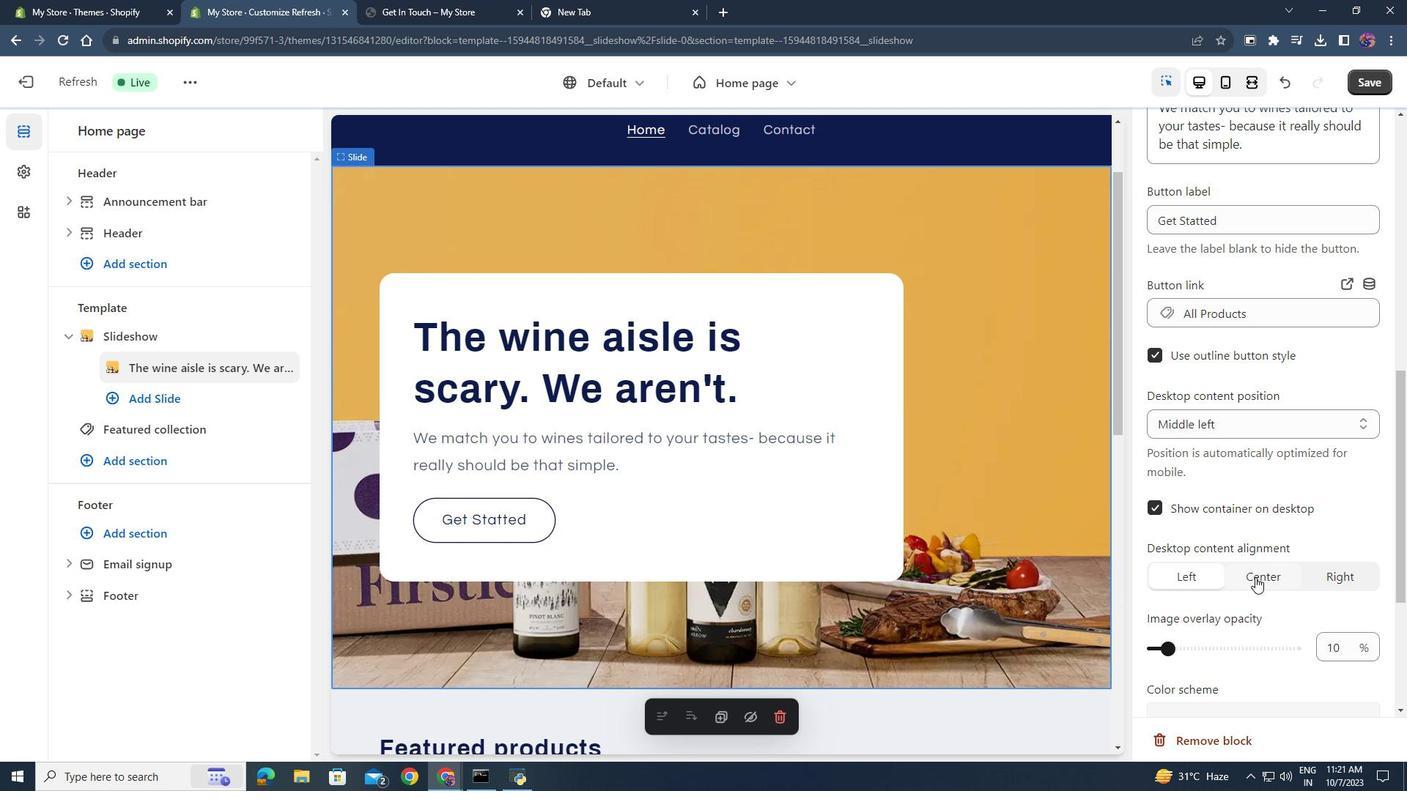 
Action: Mouse moved to (1181, 573)
Screenshot: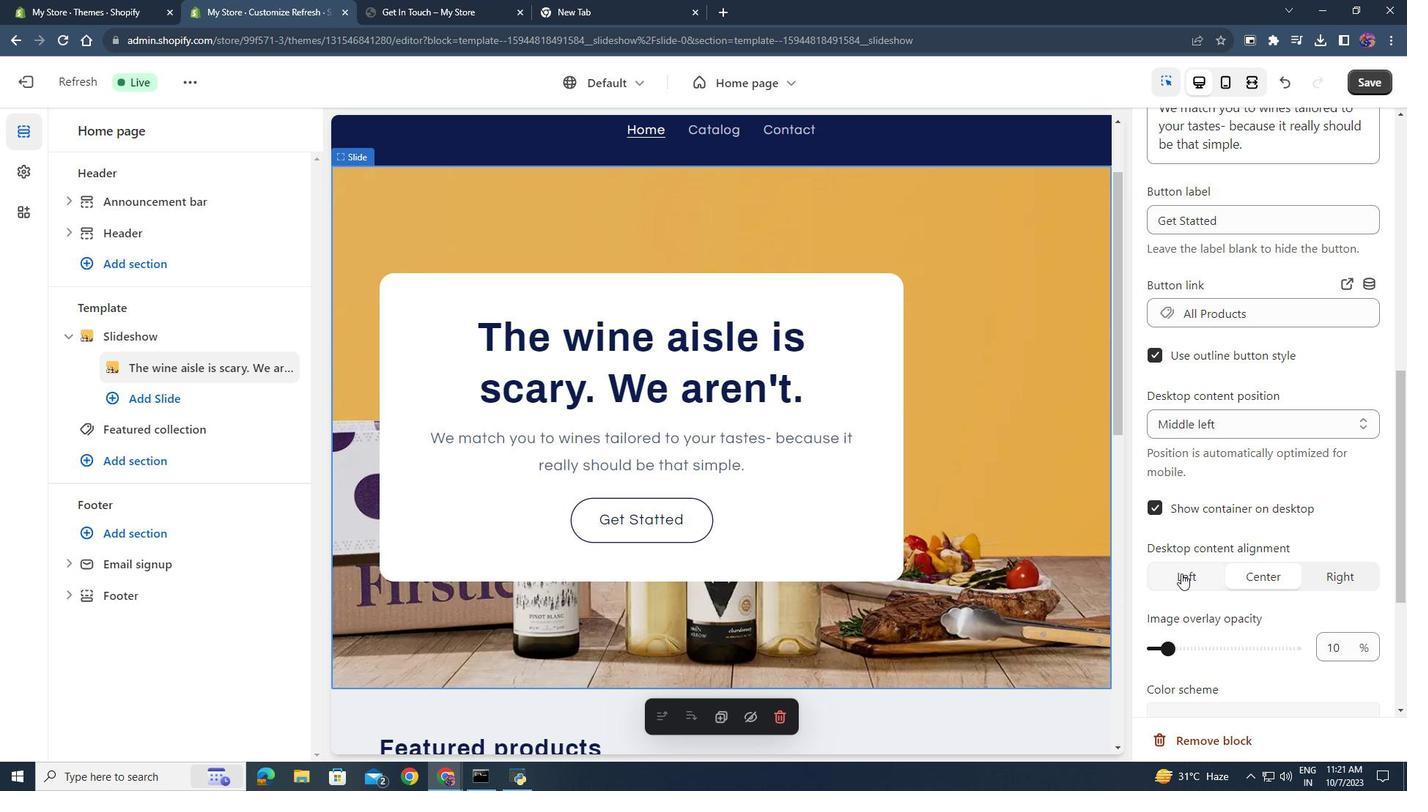 
Action: Mouse pressed left at (1181, 573)
Screenshot: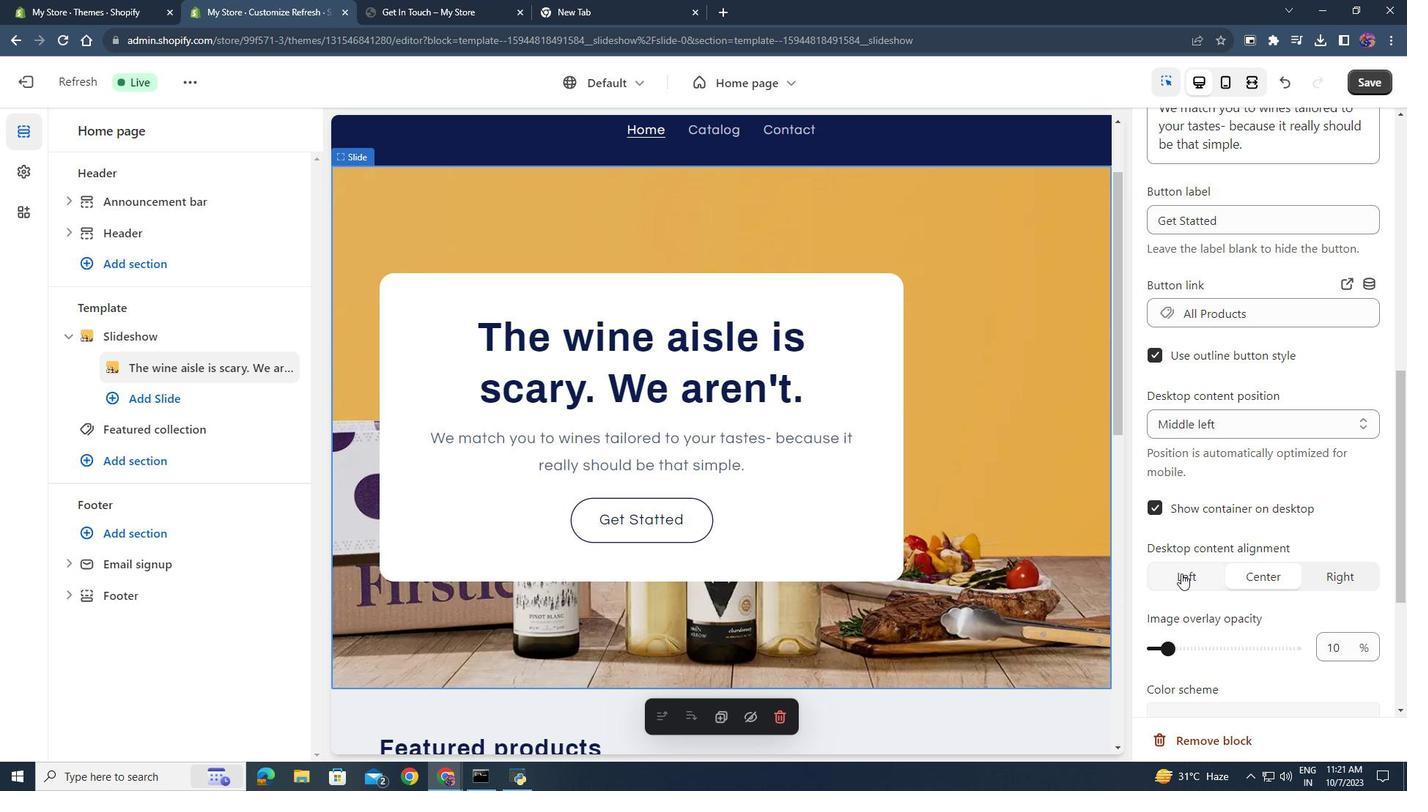 
Action: Mouse moved to (1266, 618)
Screenshot: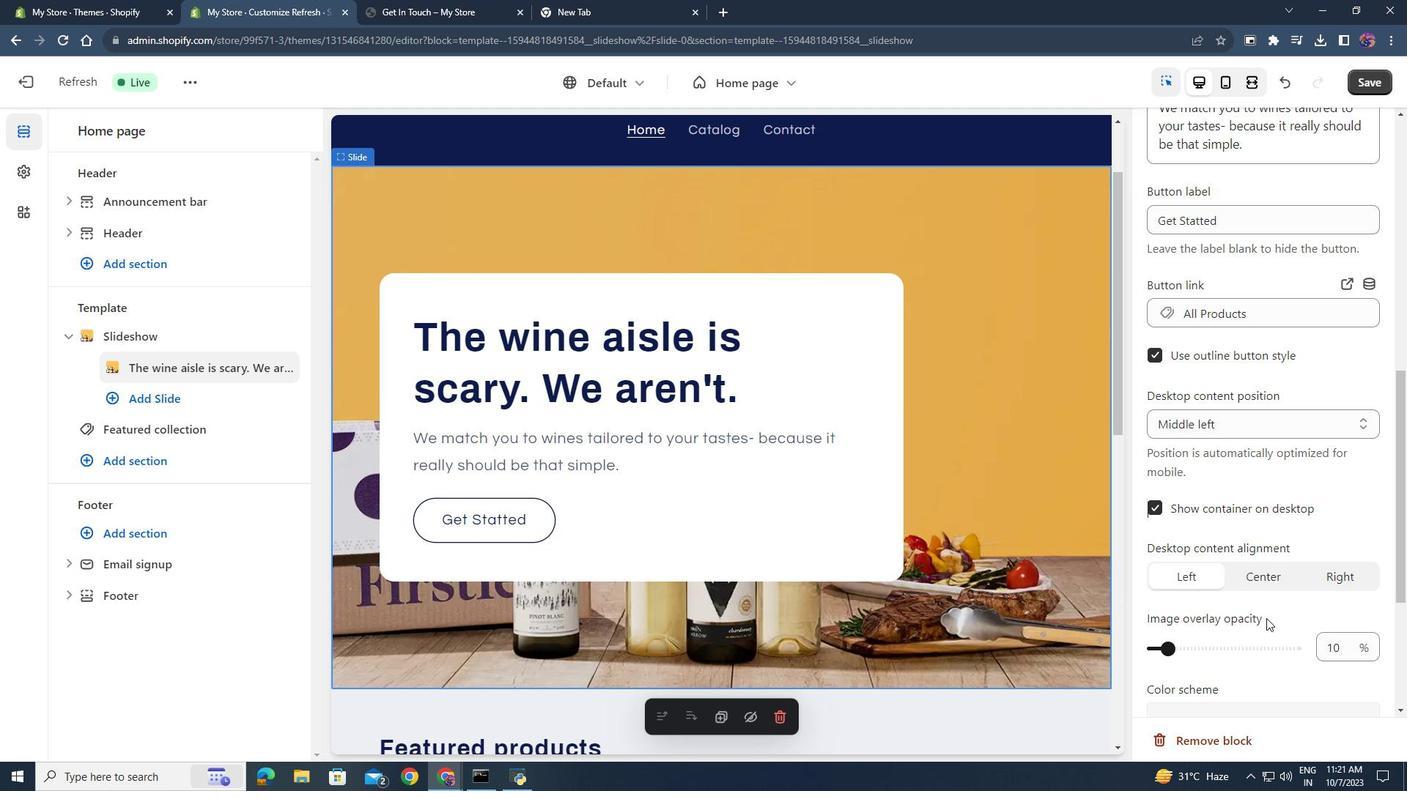 
Action: Mouse scrolled (1266, 617) with delta (0, 0)
Screenshot: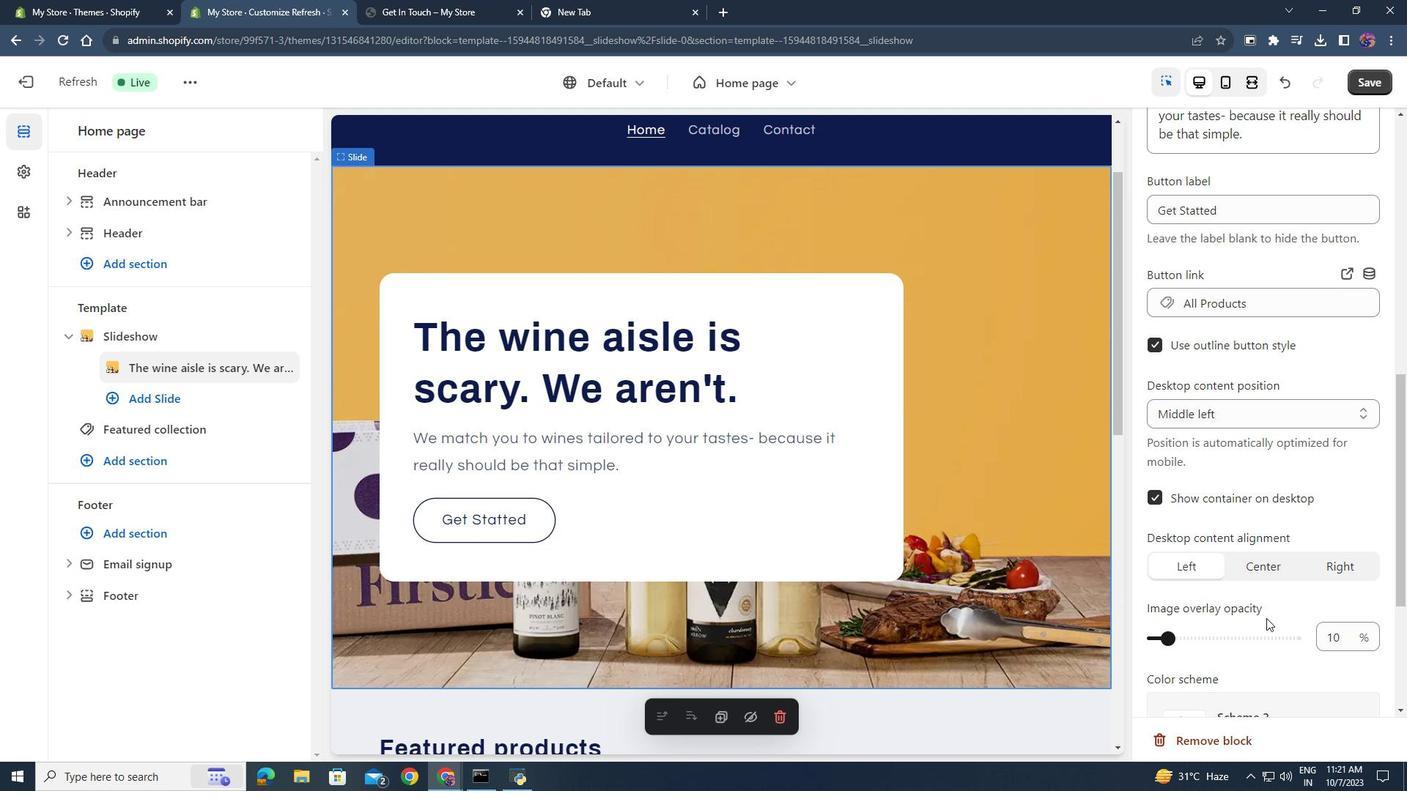 
Action: Mouse moved to (1170, 576)
Screenshot: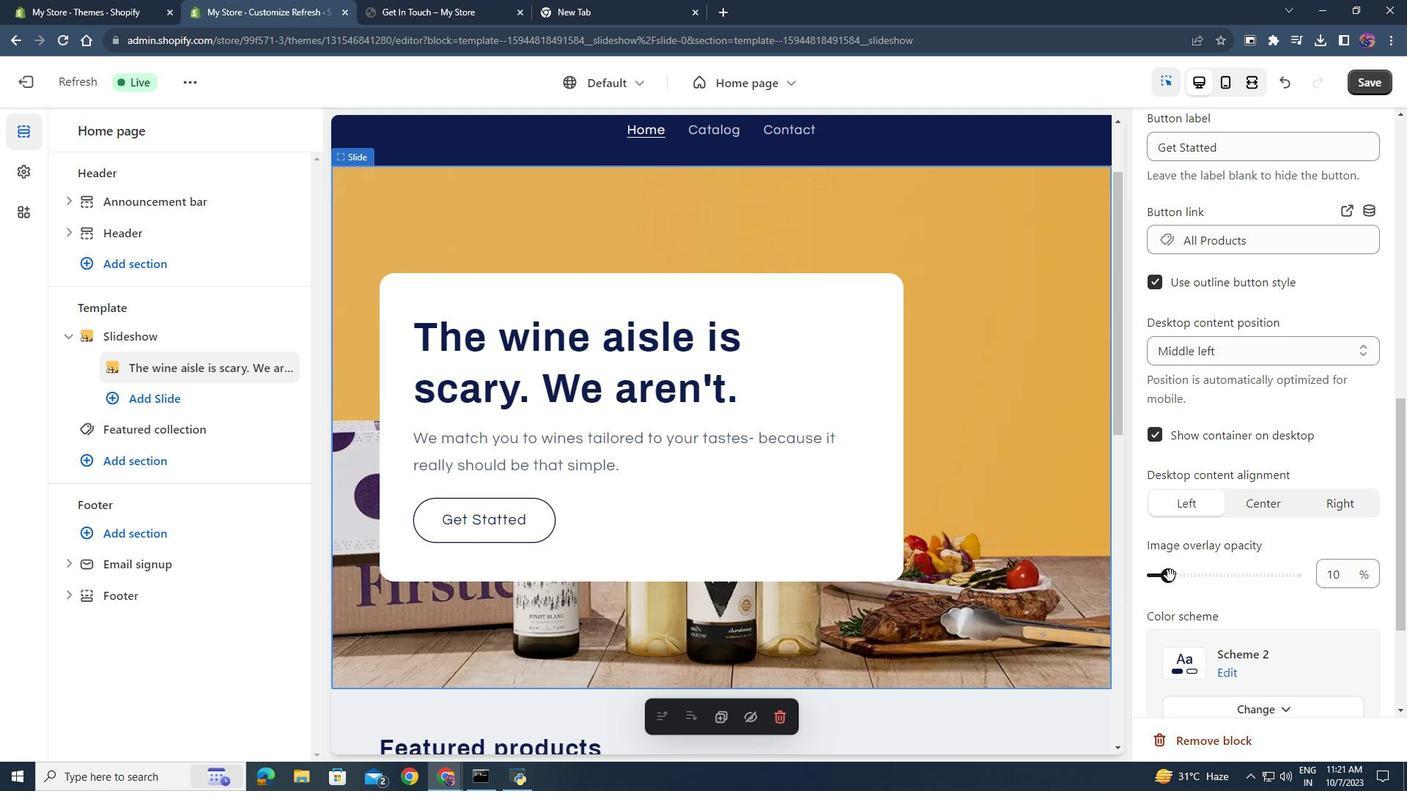
Action: Mouse pressed left at (1170, 576)
Screenshot: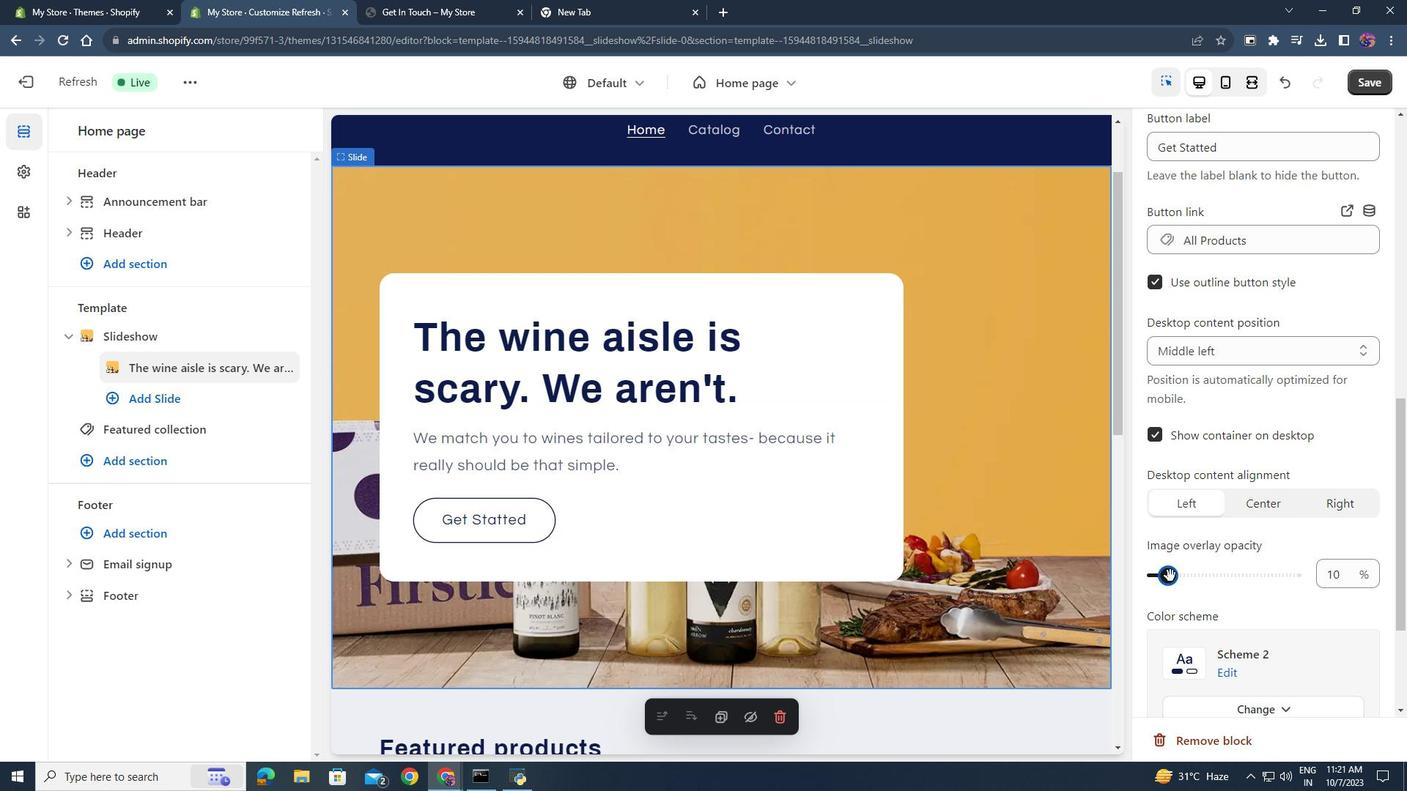
Action: Mouse moved to (1156, 578)
